 Task: Create a digital art piece inspired by a famous art movement and its cultural significance.
Action: Mouse moved to (173, 95)
Screenshot: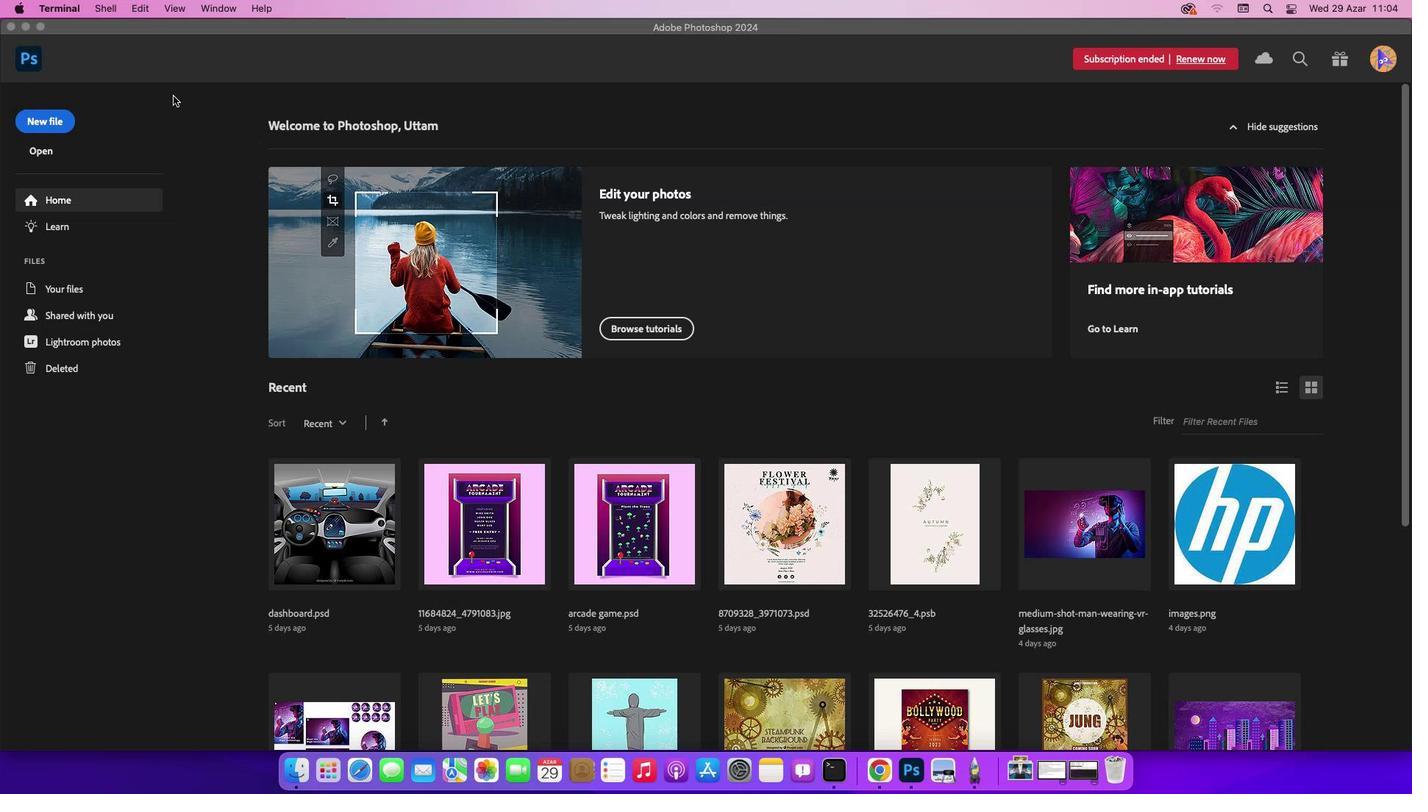 
Action: Mouse pressed left at (173, 95)
Screenshot: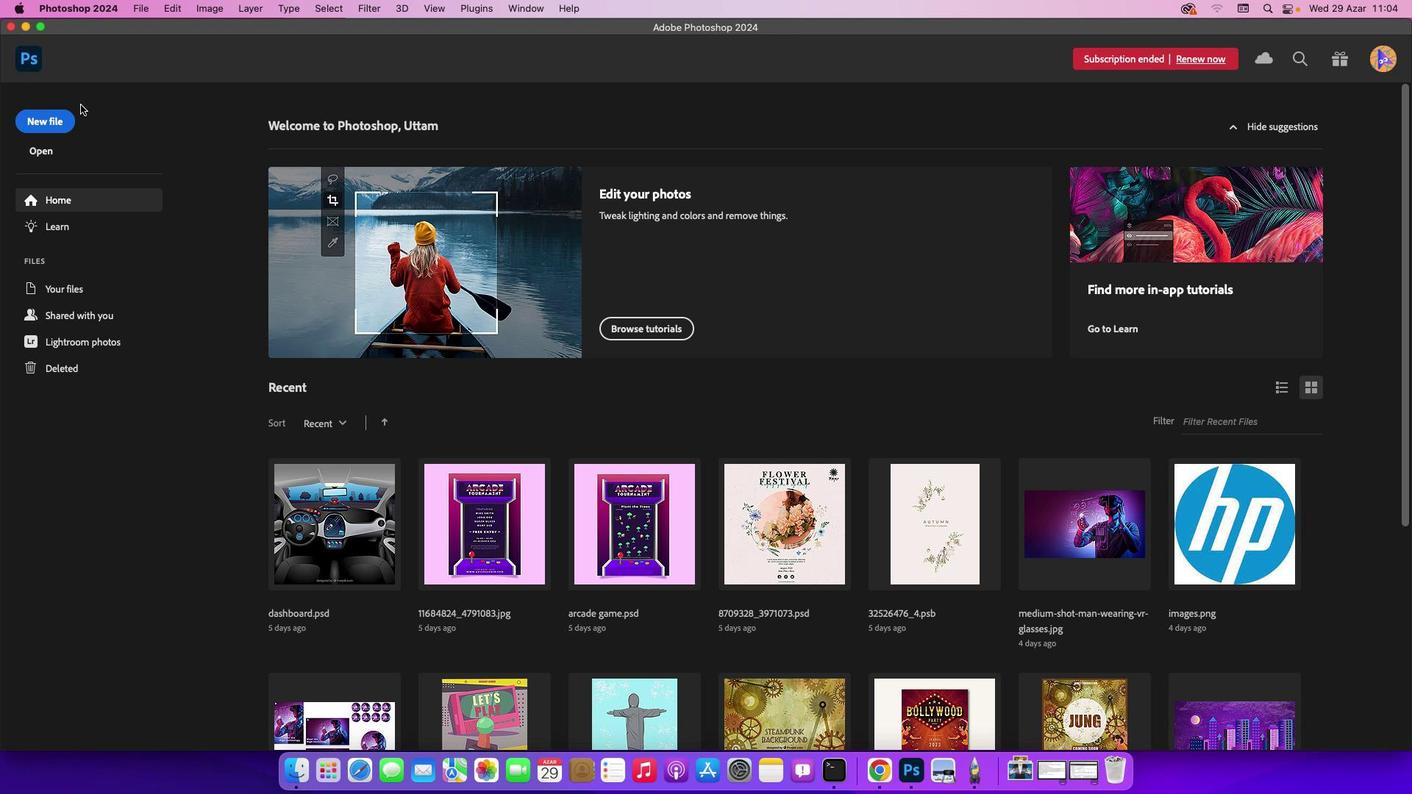 
Action: Mouse moved to (65, 119)
Screenshot: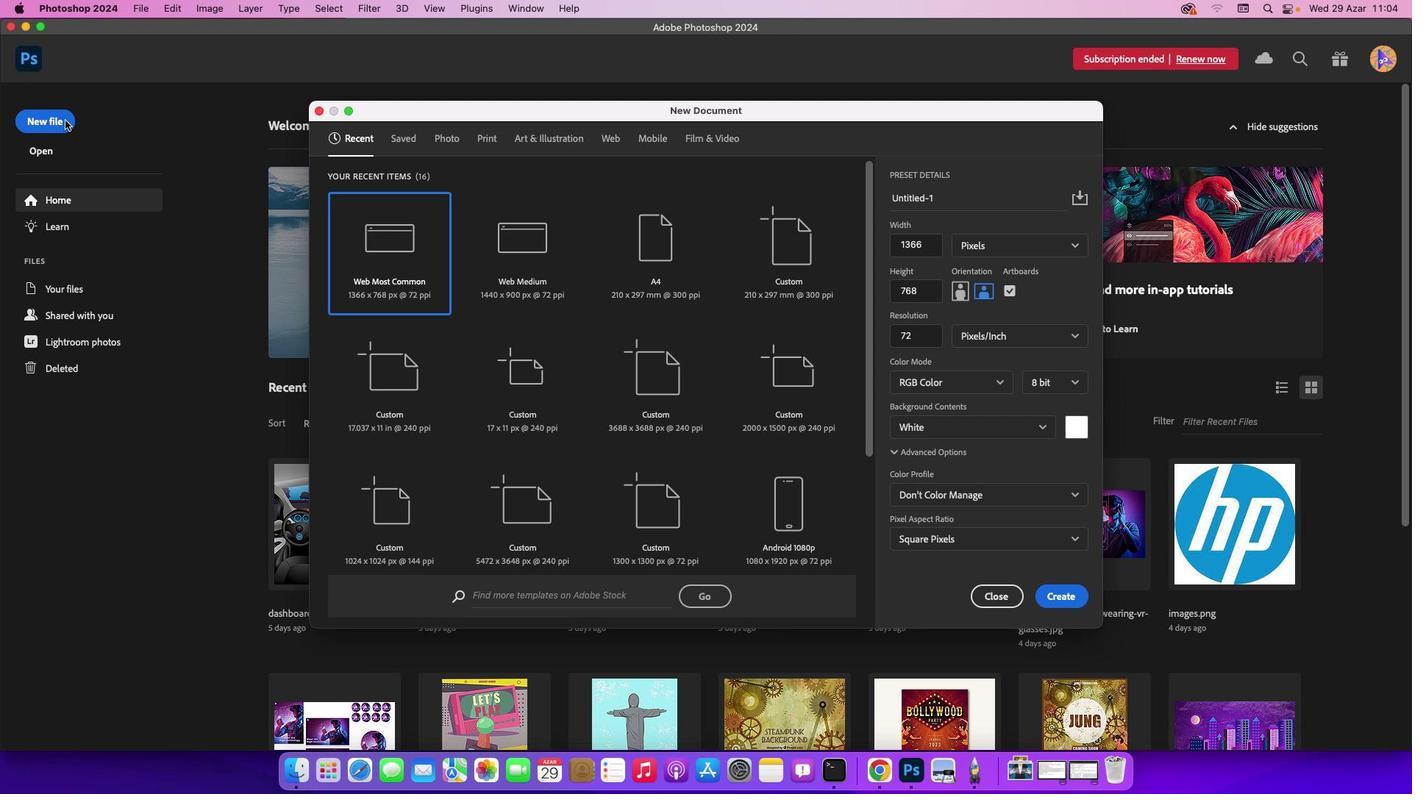 
Action: Mouse pressed left at (65, 119)
Screenshot: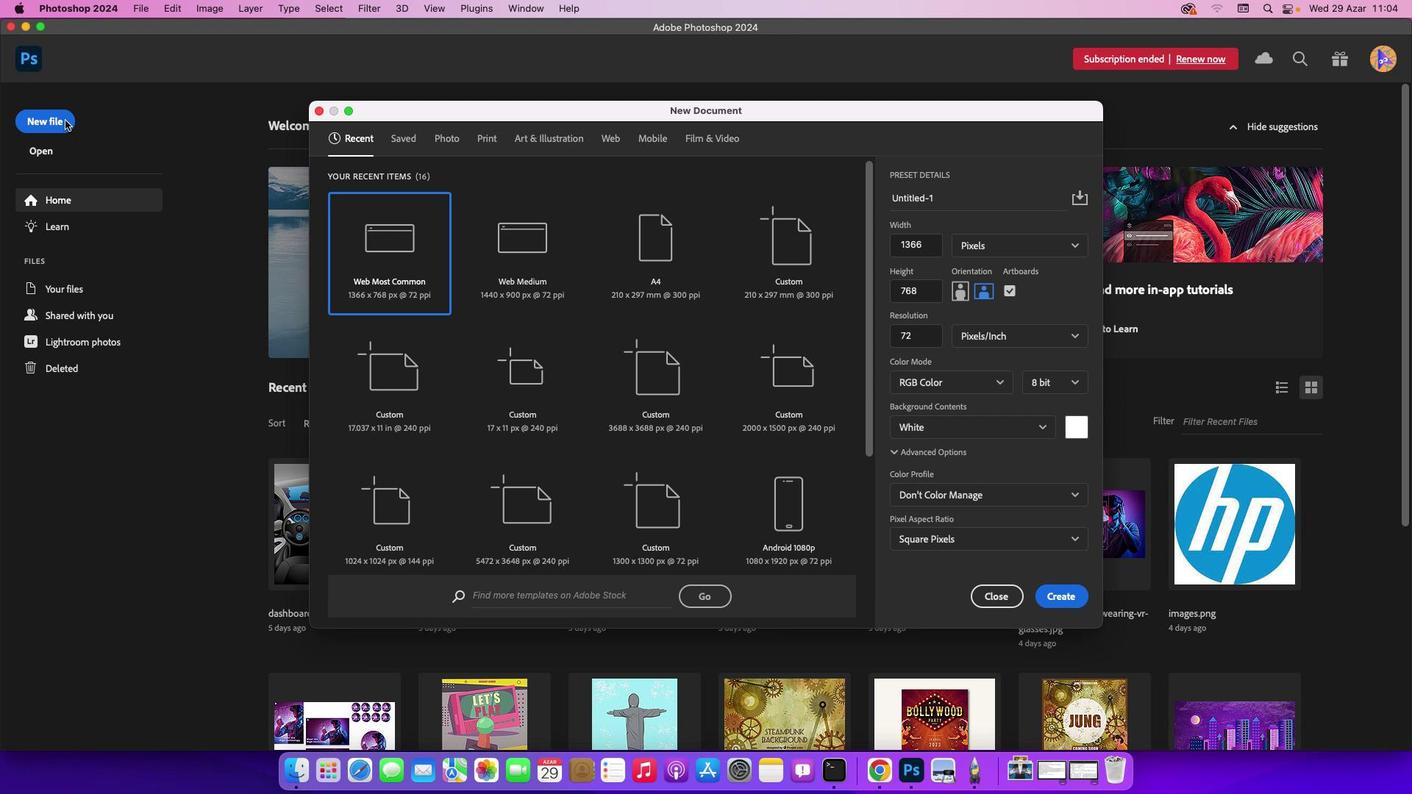
Action: Mouse moved to (1067, 600)
Screenshot: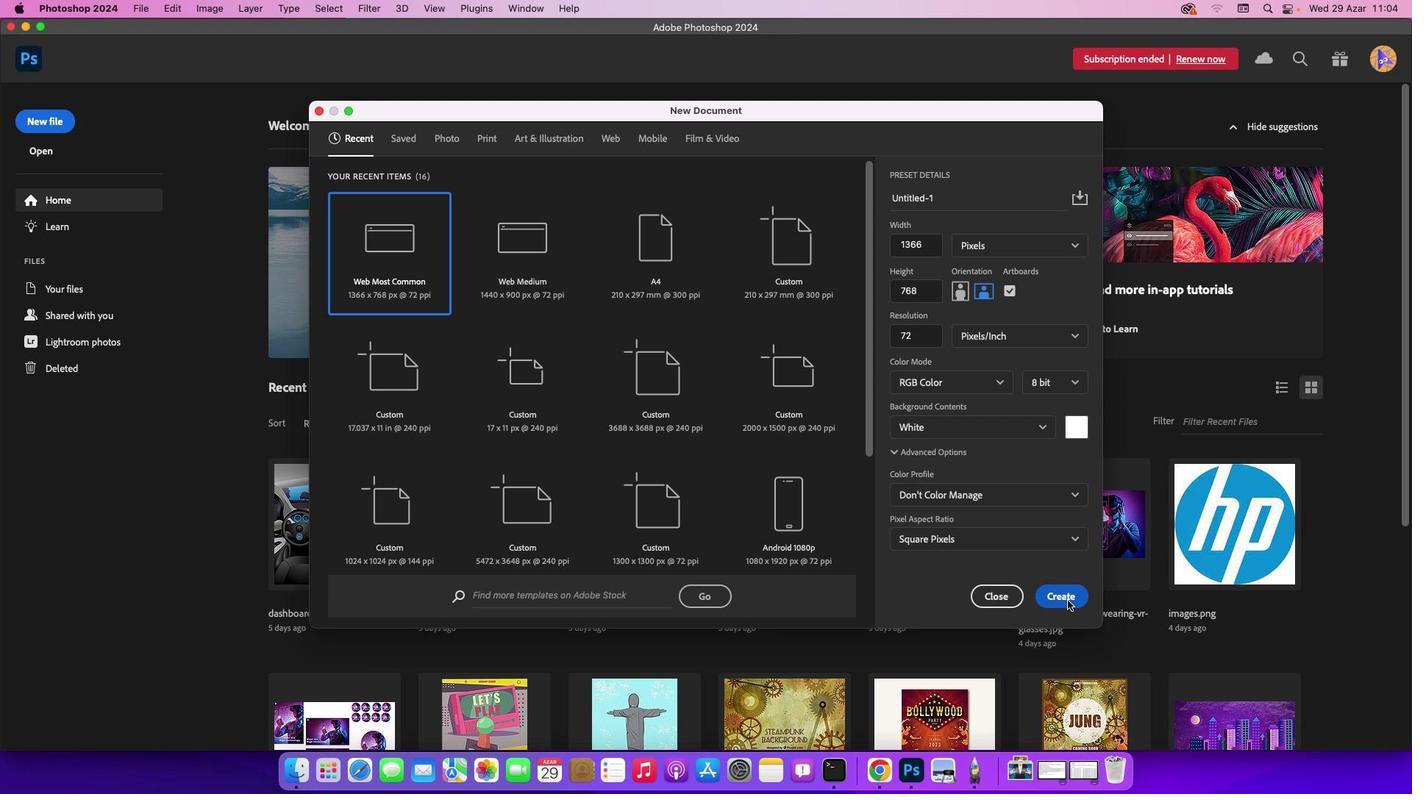 
Action: Mouse pressed left at (1067, 600)
Screenshot: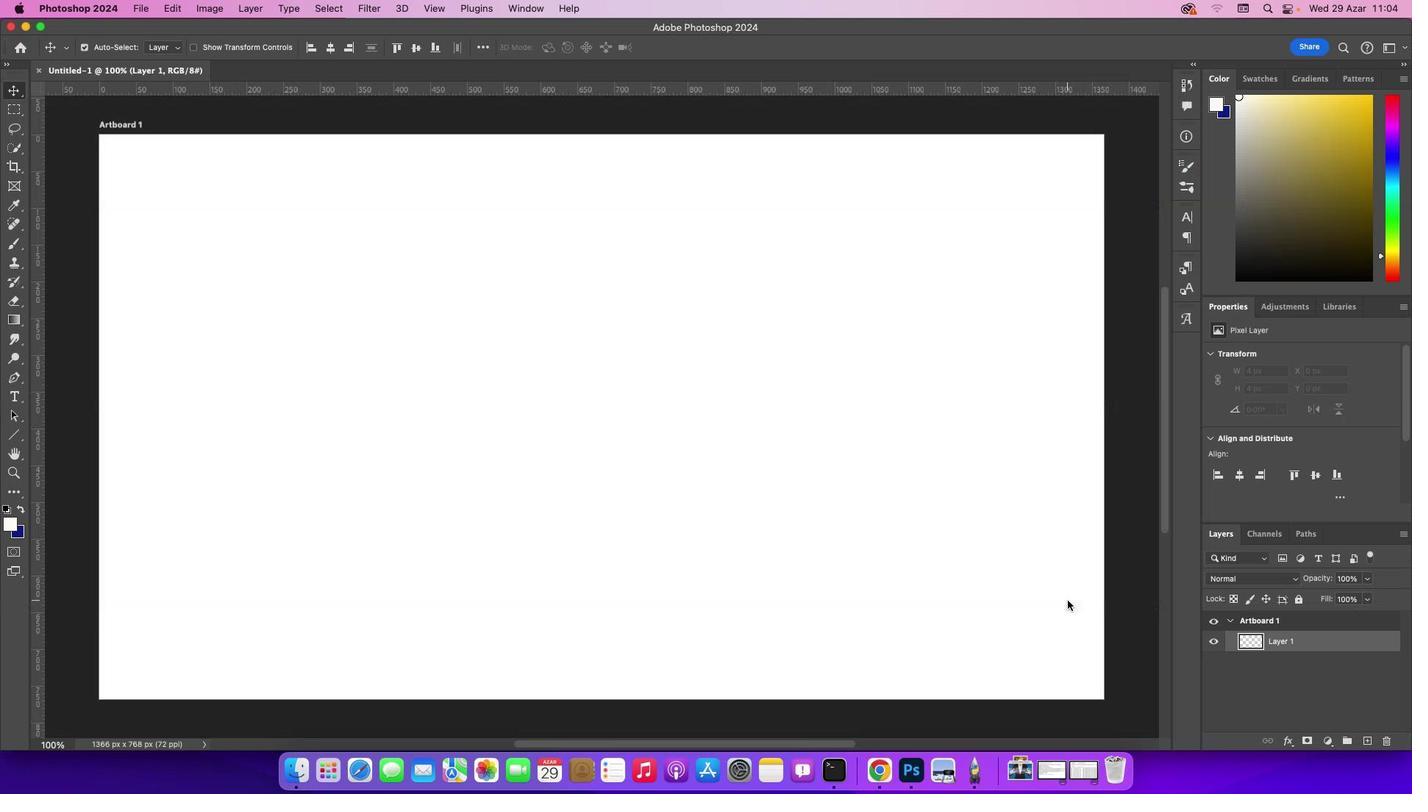 
Action: Mouse moved to (1363, 745)
Screenshot: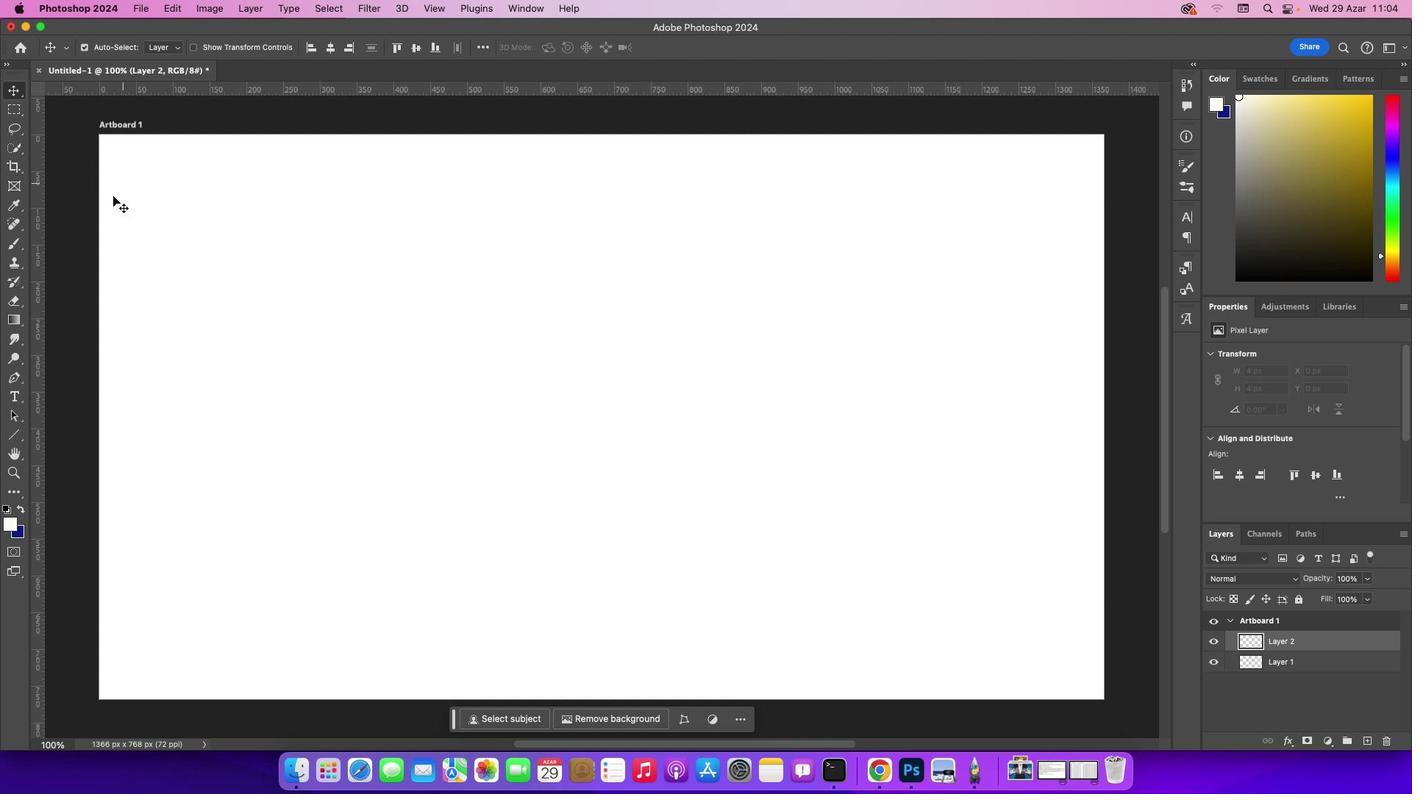 
Action: Mouse pressed left at (1363, 745)
Screenshot: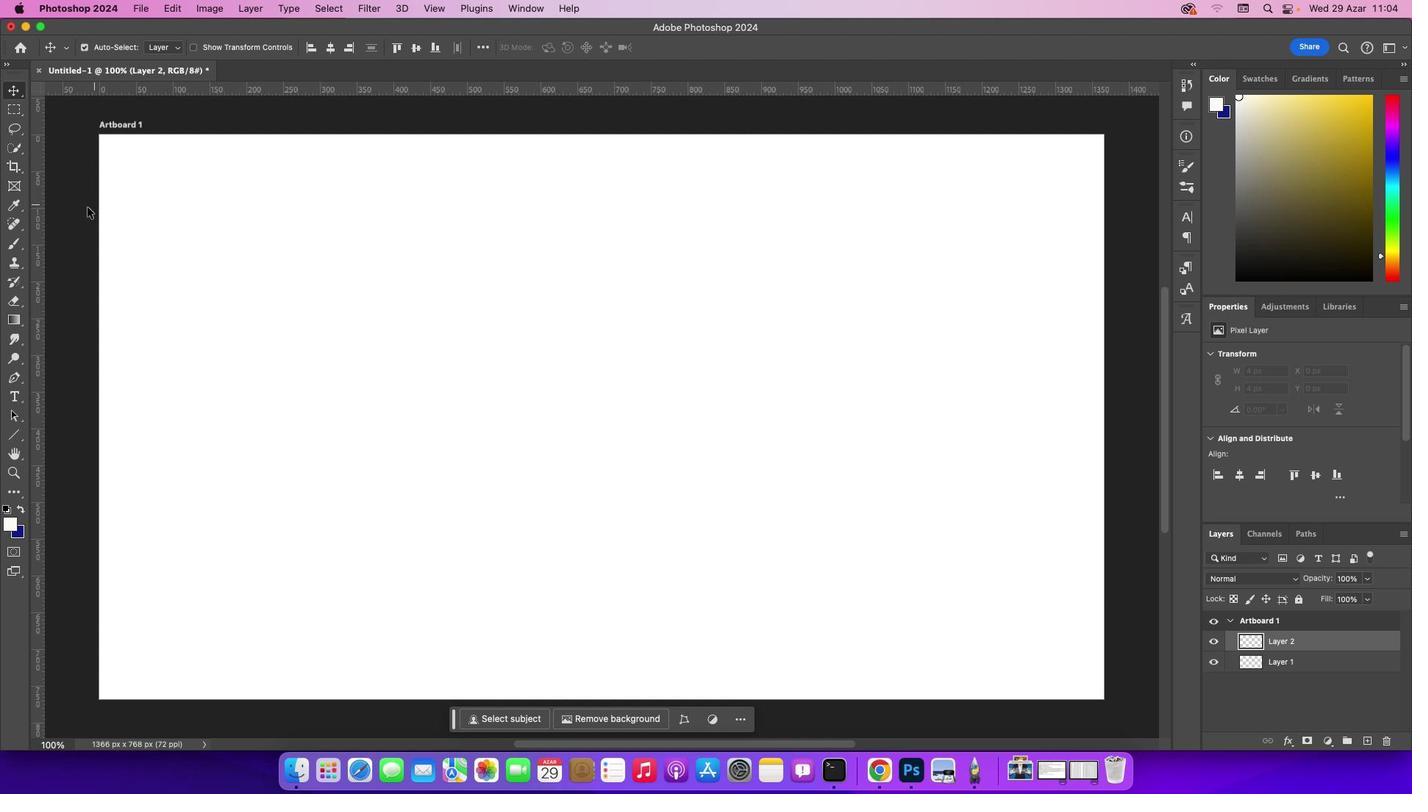 
Action: Mouse moved to (13, 380)
Screenshot: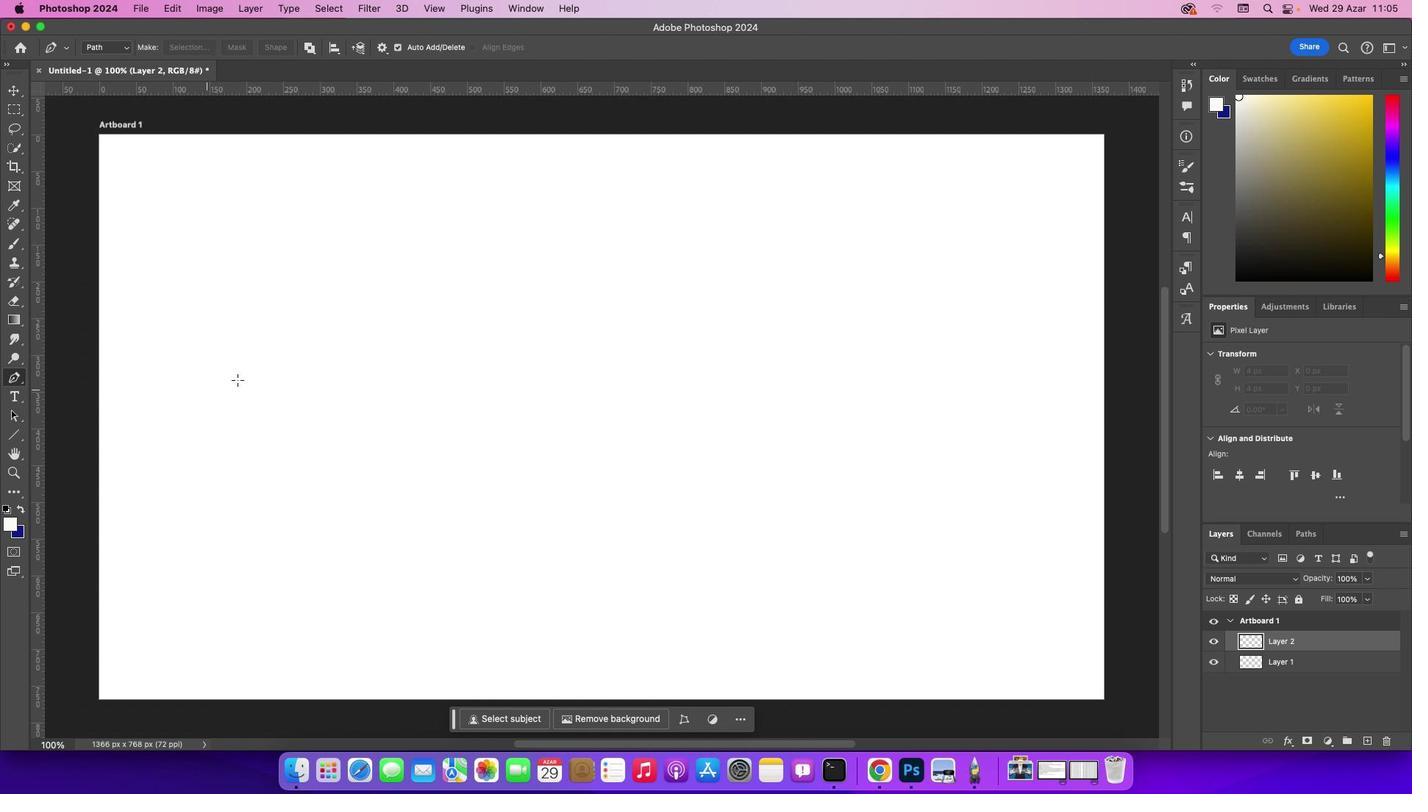
Action: Mouse pressed left at (13, 380)
Screenshot: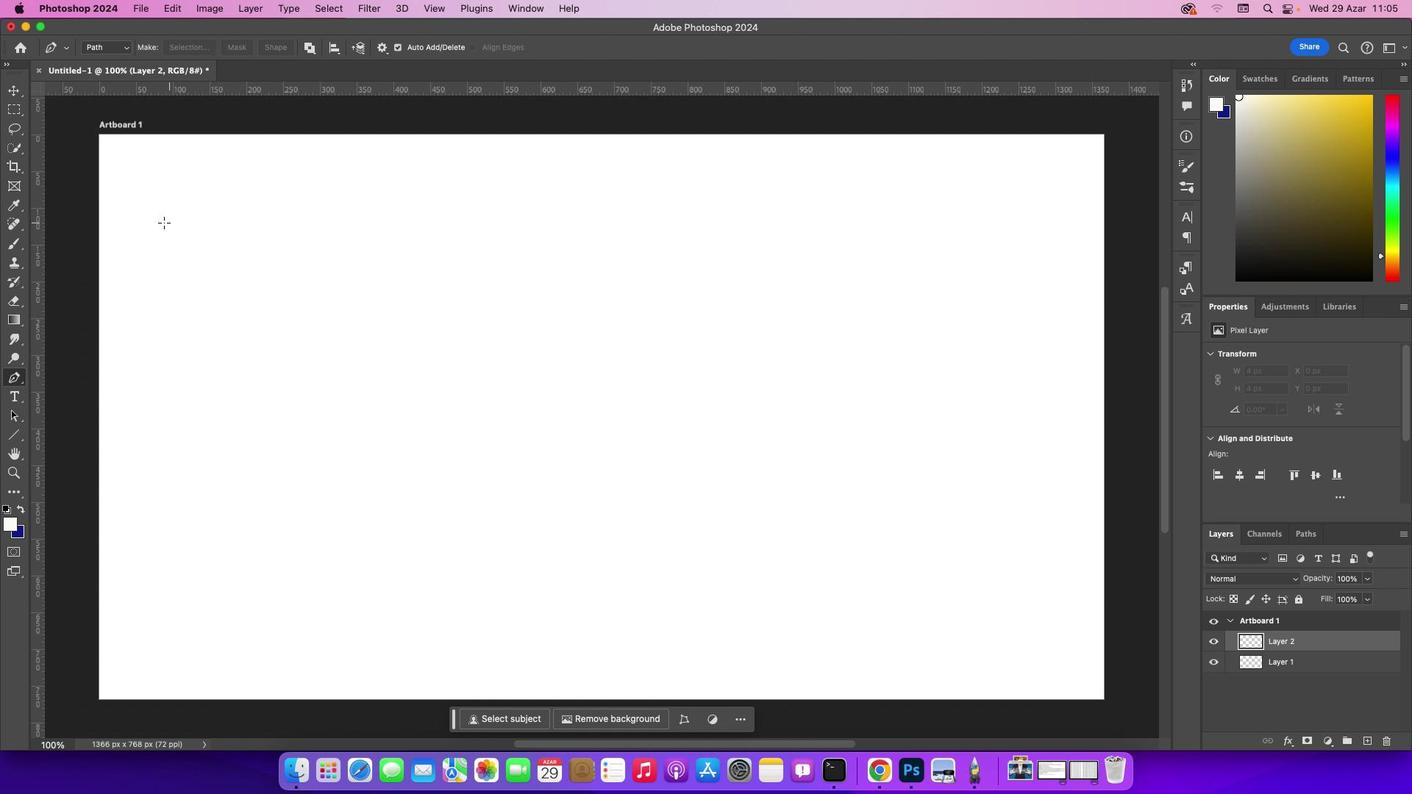 
Action: Mouse moved to (105, 228)
Screenshot: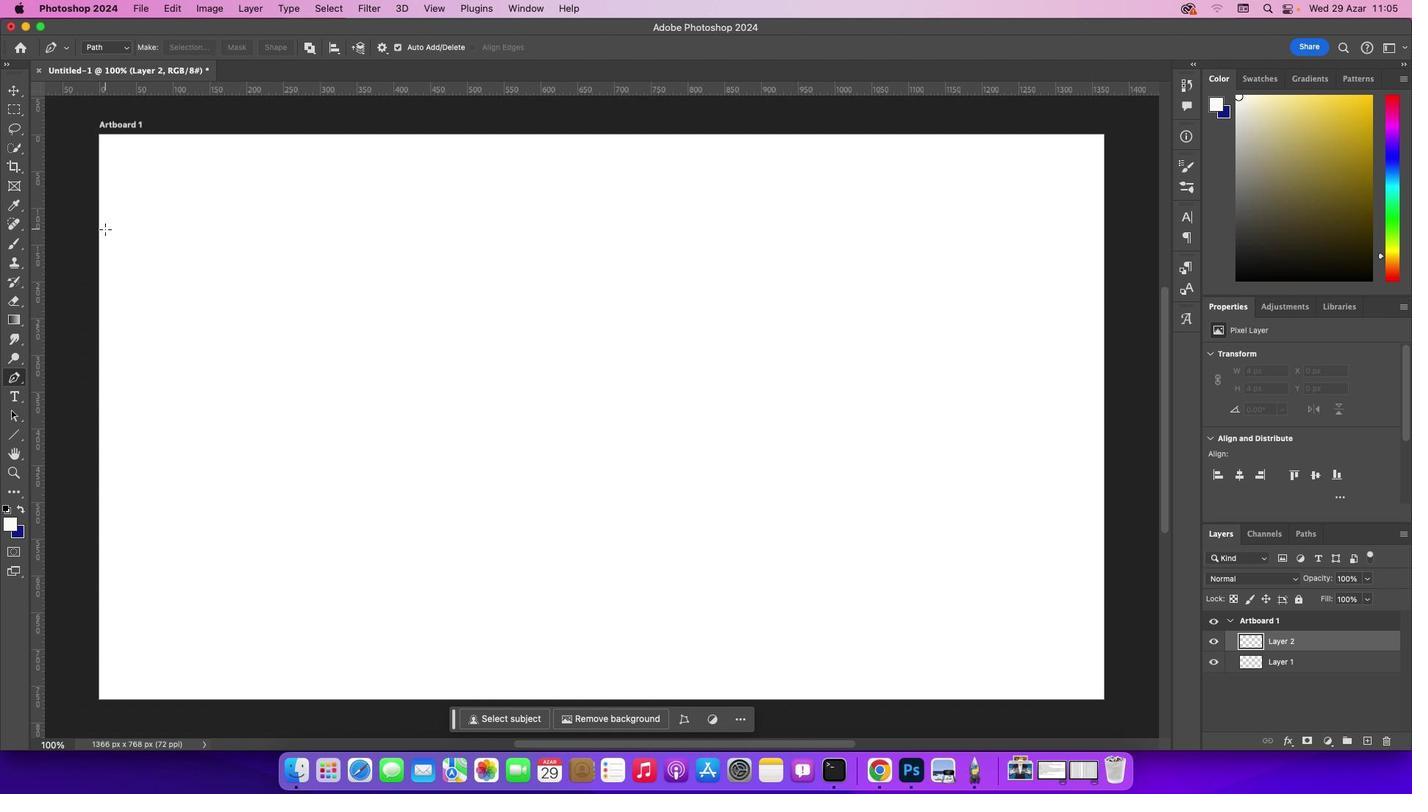 
Action: Key pressed Key.caps_lock
Screenshot: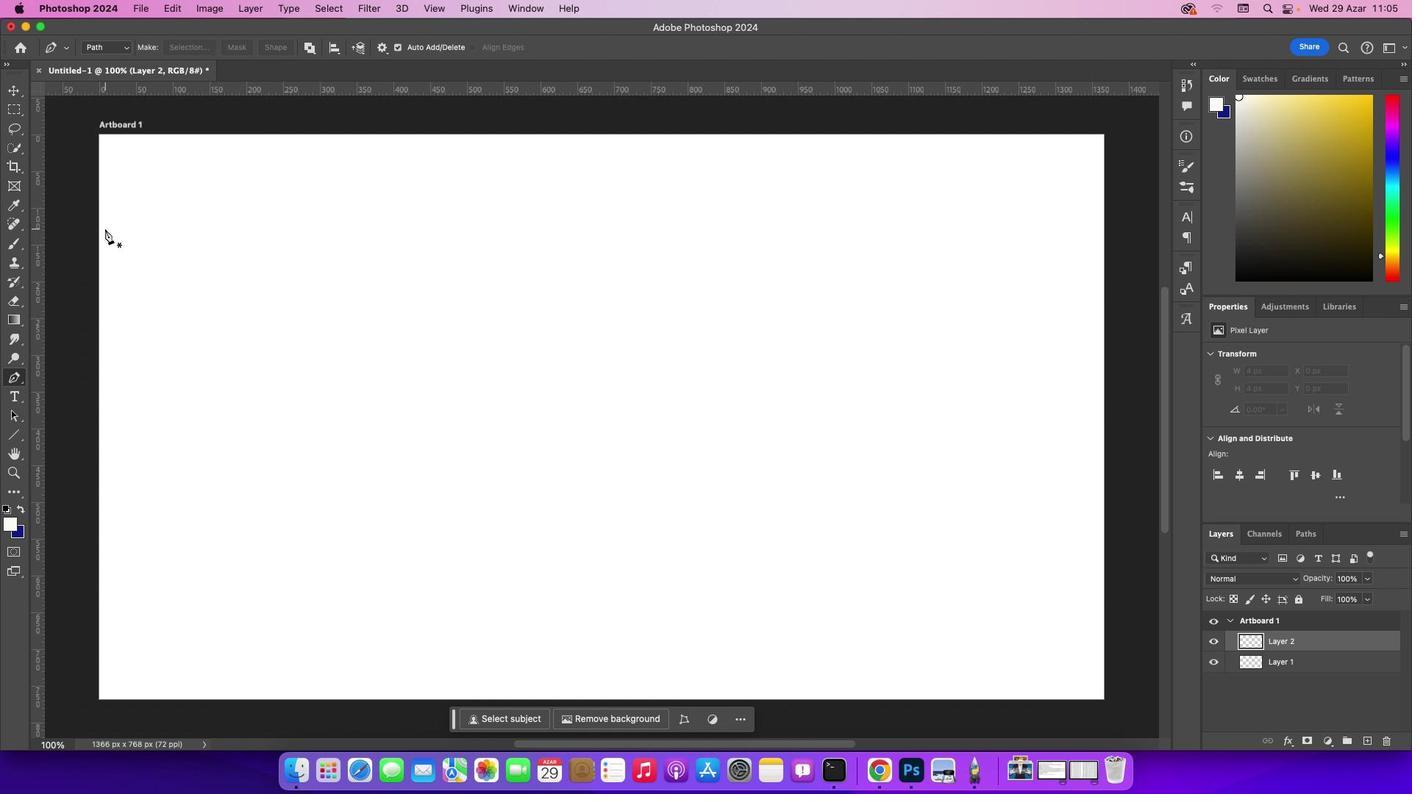 
Action: Mouse moved to (99, 244)
Screenshot: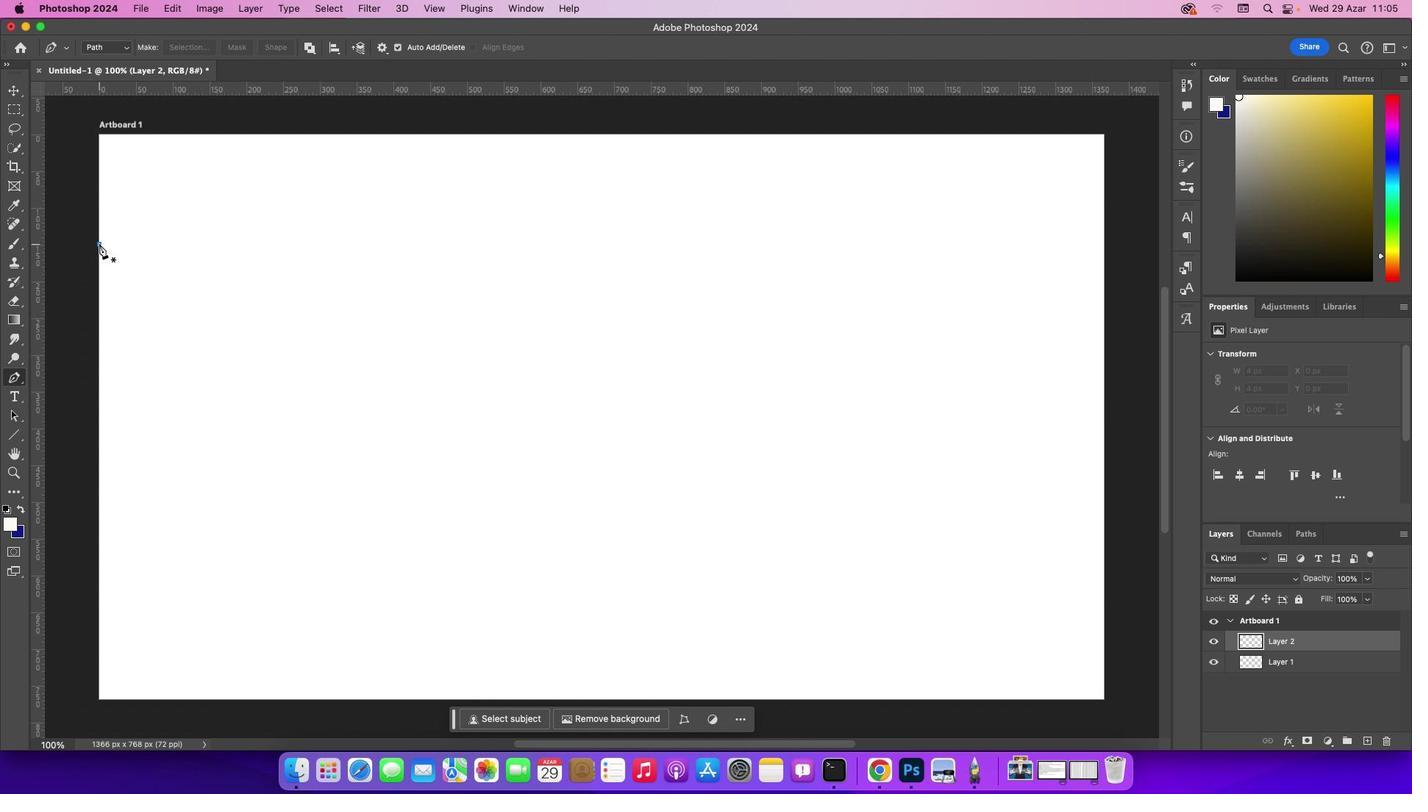 
Action: Mouse pressed left at (99, 244)
Screenshot: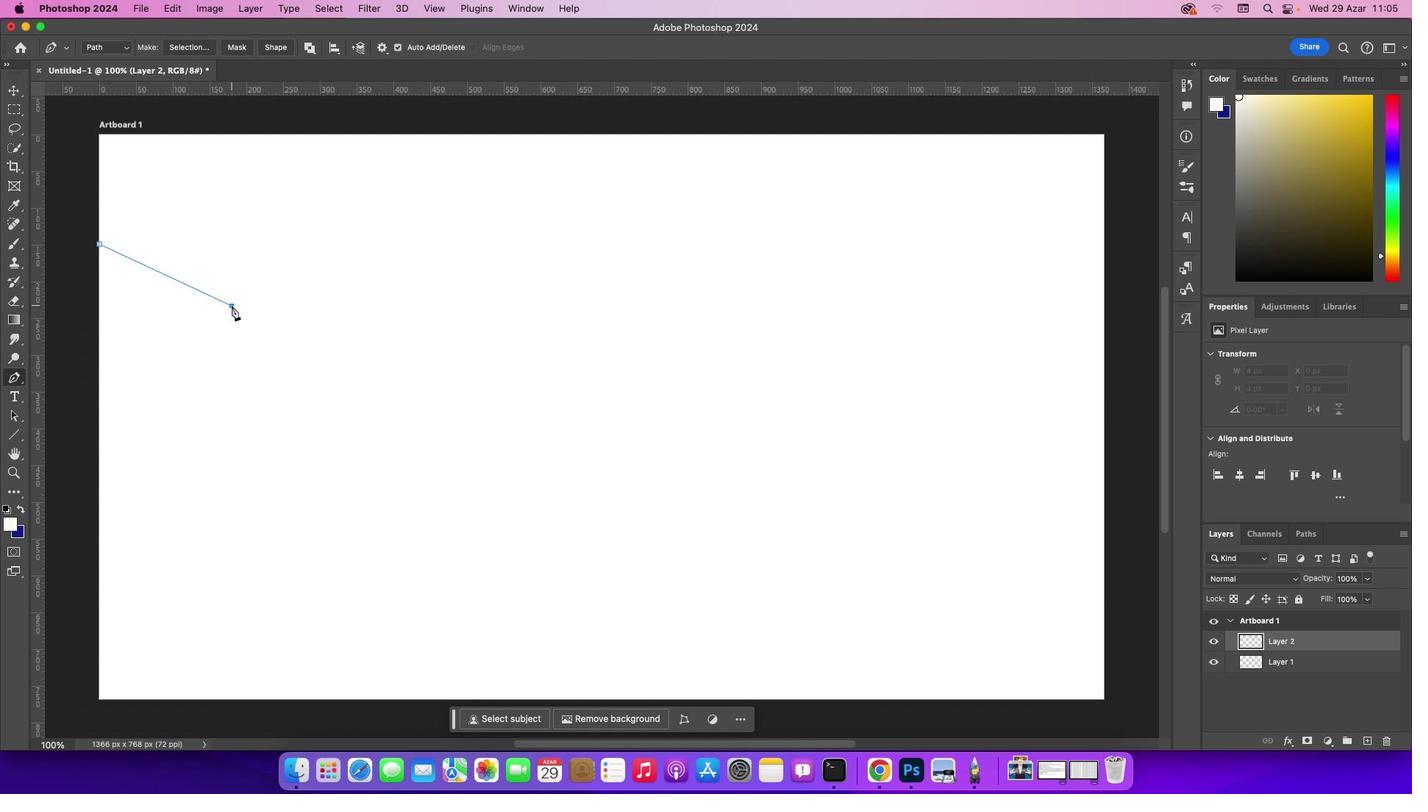 
Action: Mouse moved to (231, 305)
Screenshot: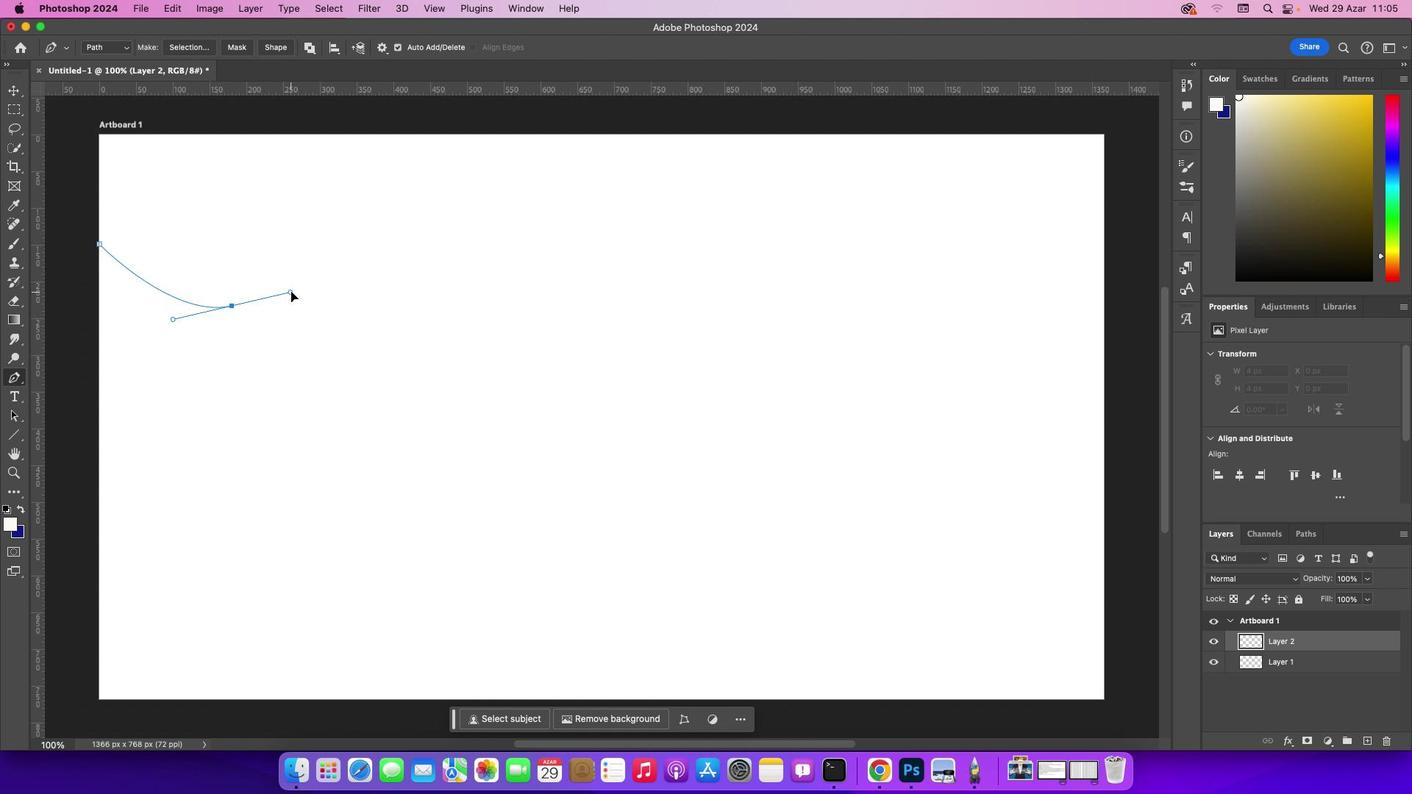 
Action: Mouse pressed left at (231, 305)
Screenshot: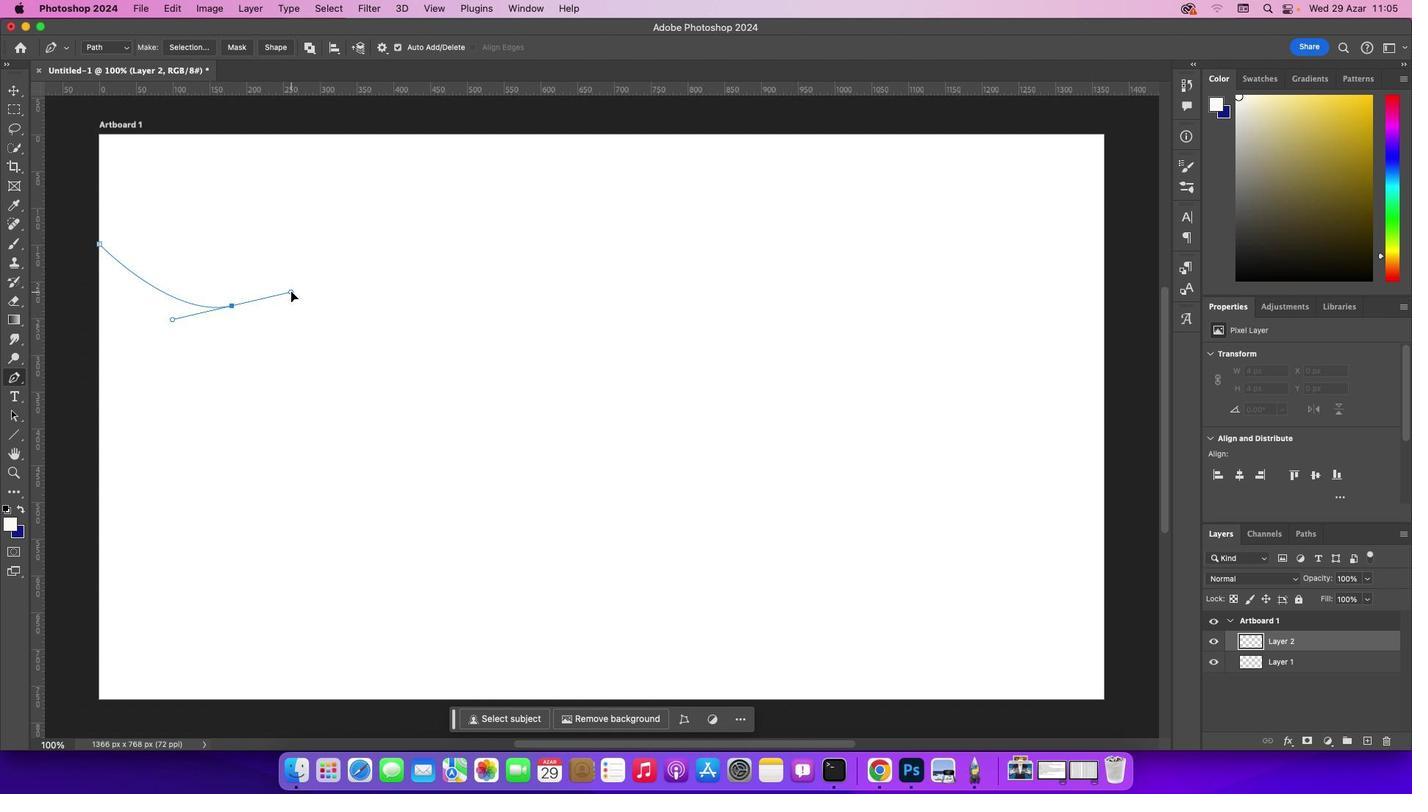 
Action: Mouse moved to (470, 254)
Screenshot: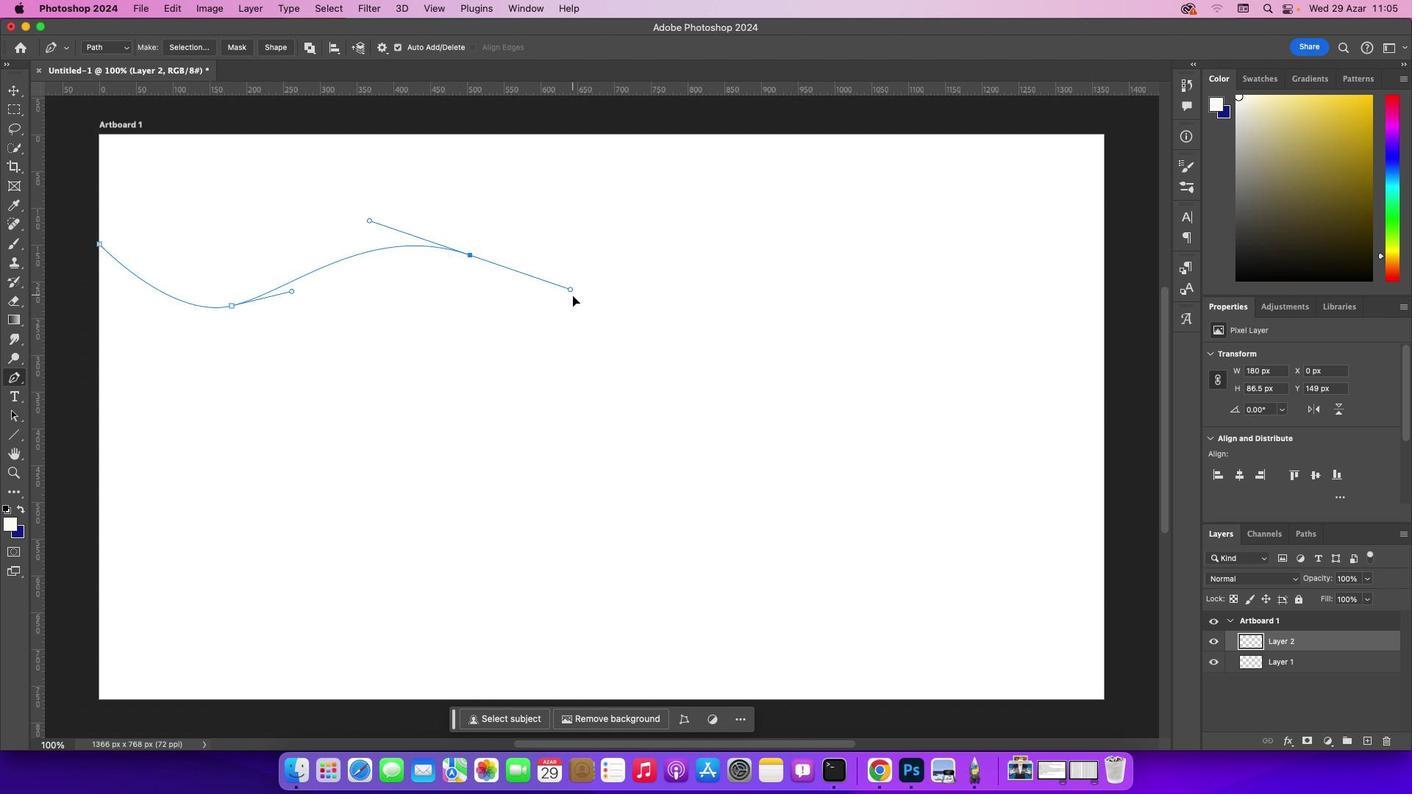 
Action: Mouse pressed left at (470, 254)
Screenshot: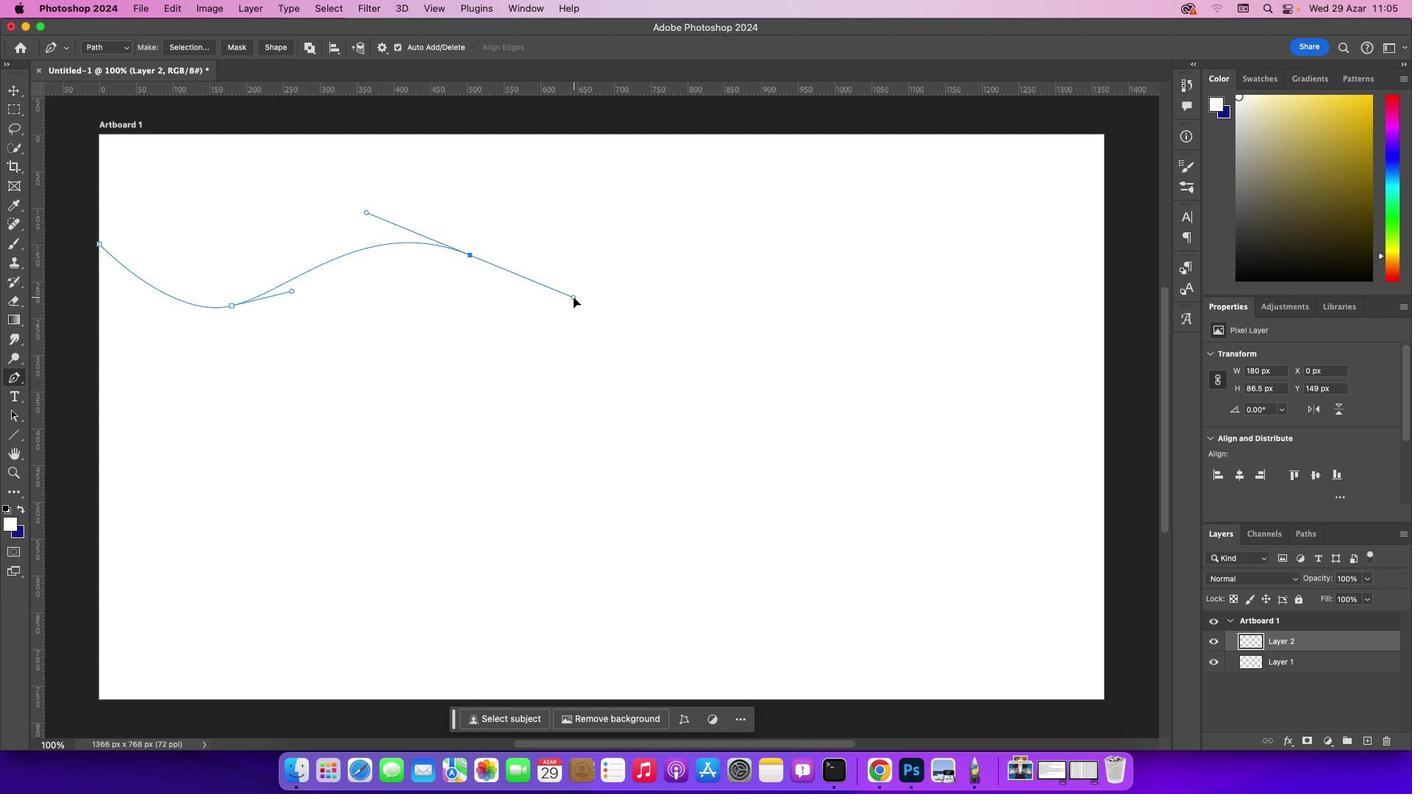 
Action: Mouse moved to (674, 252)
Screenshot: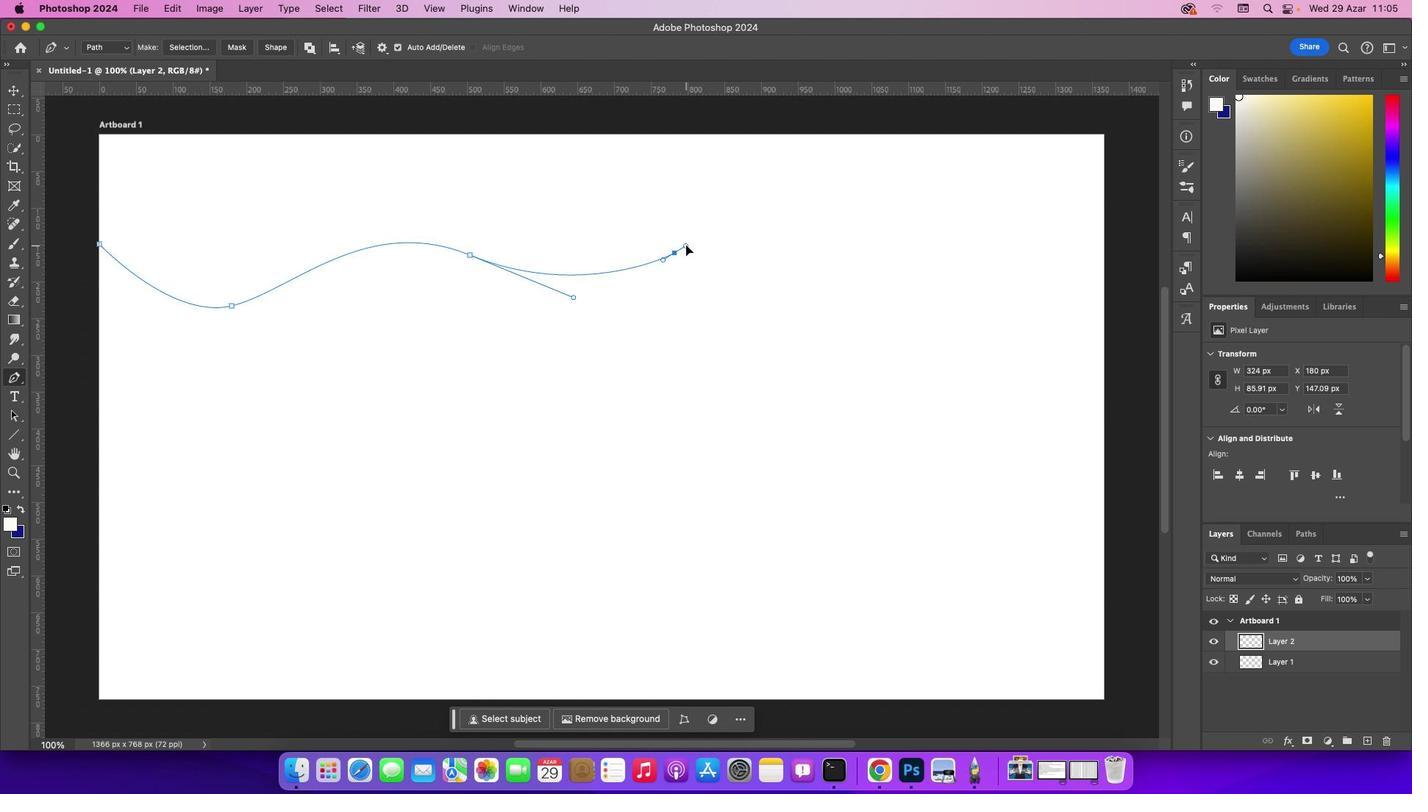 
Action: Mouse pressed left at (674, 252)
Screenshot: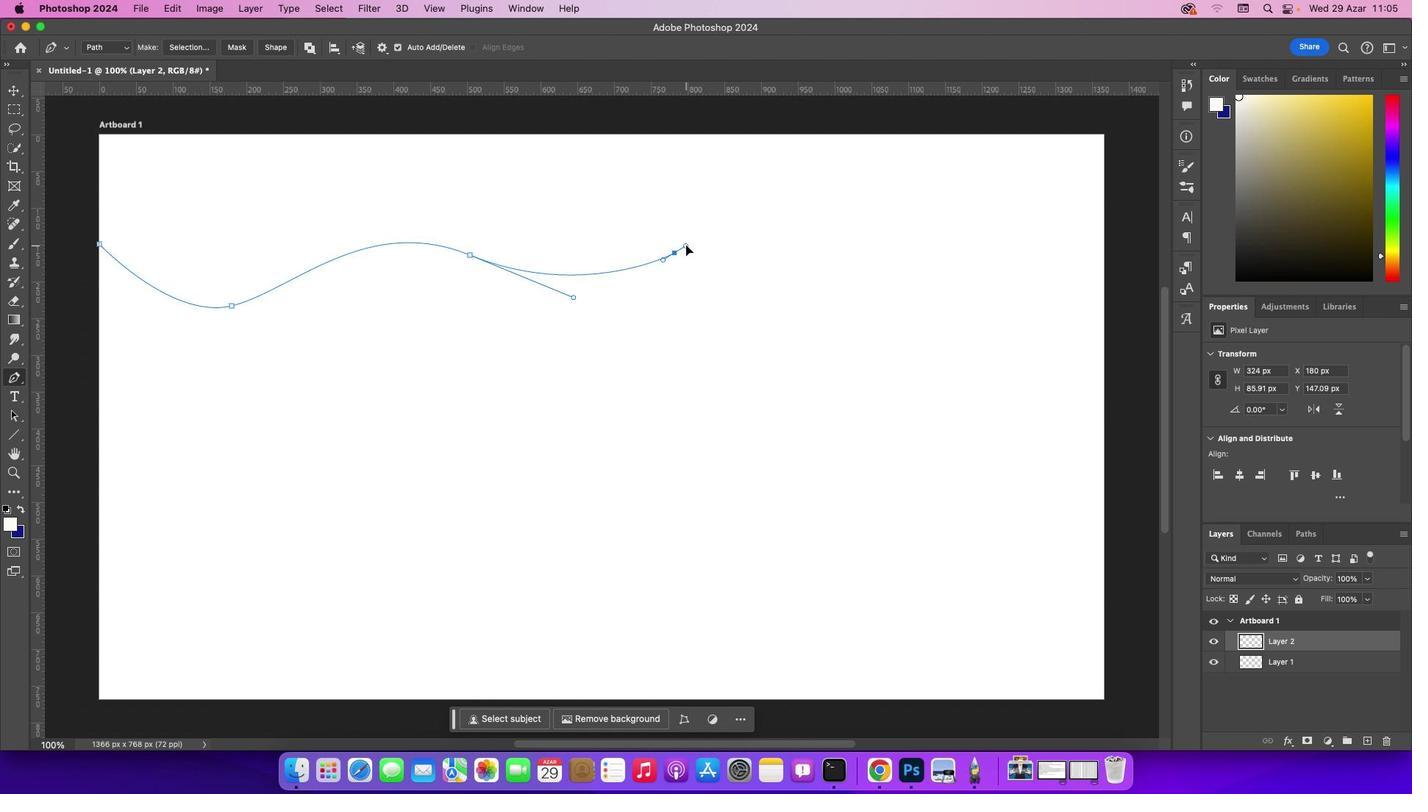 
Action: Mouse moved to (776, 234)
Screenshot: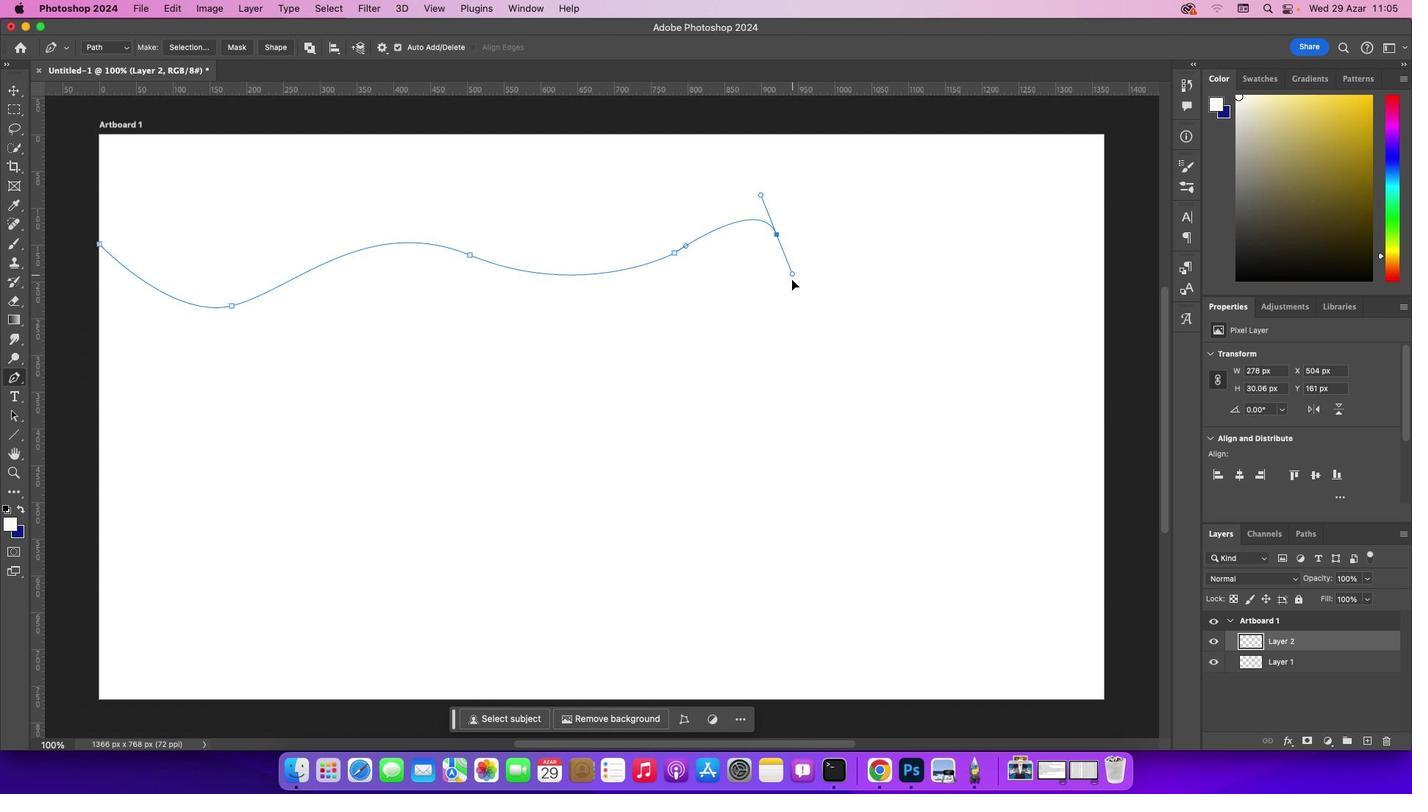 
Action: Mouse pressed left at (776, 234)
Screenshot: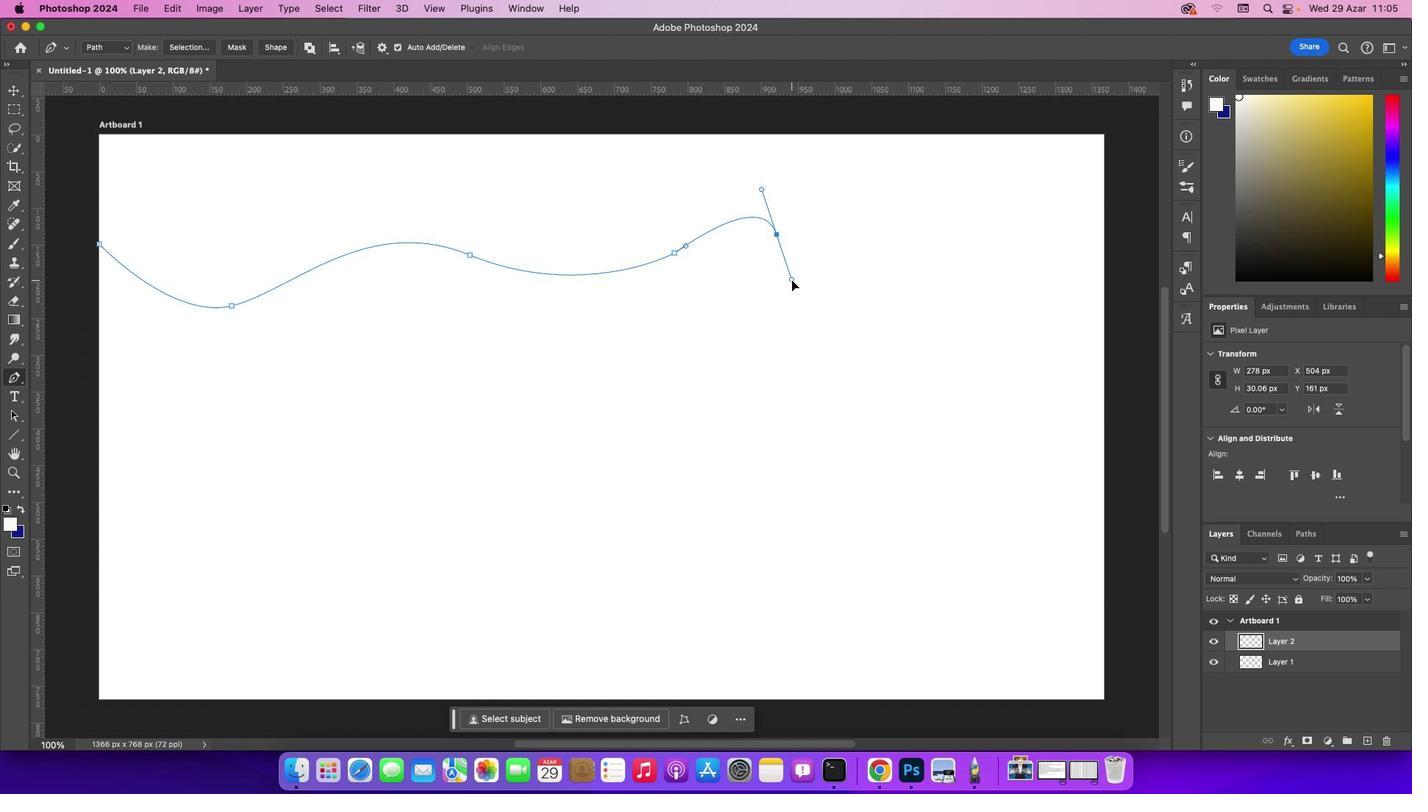 
Action: Mouse moved to (875, 348)
Screenshot: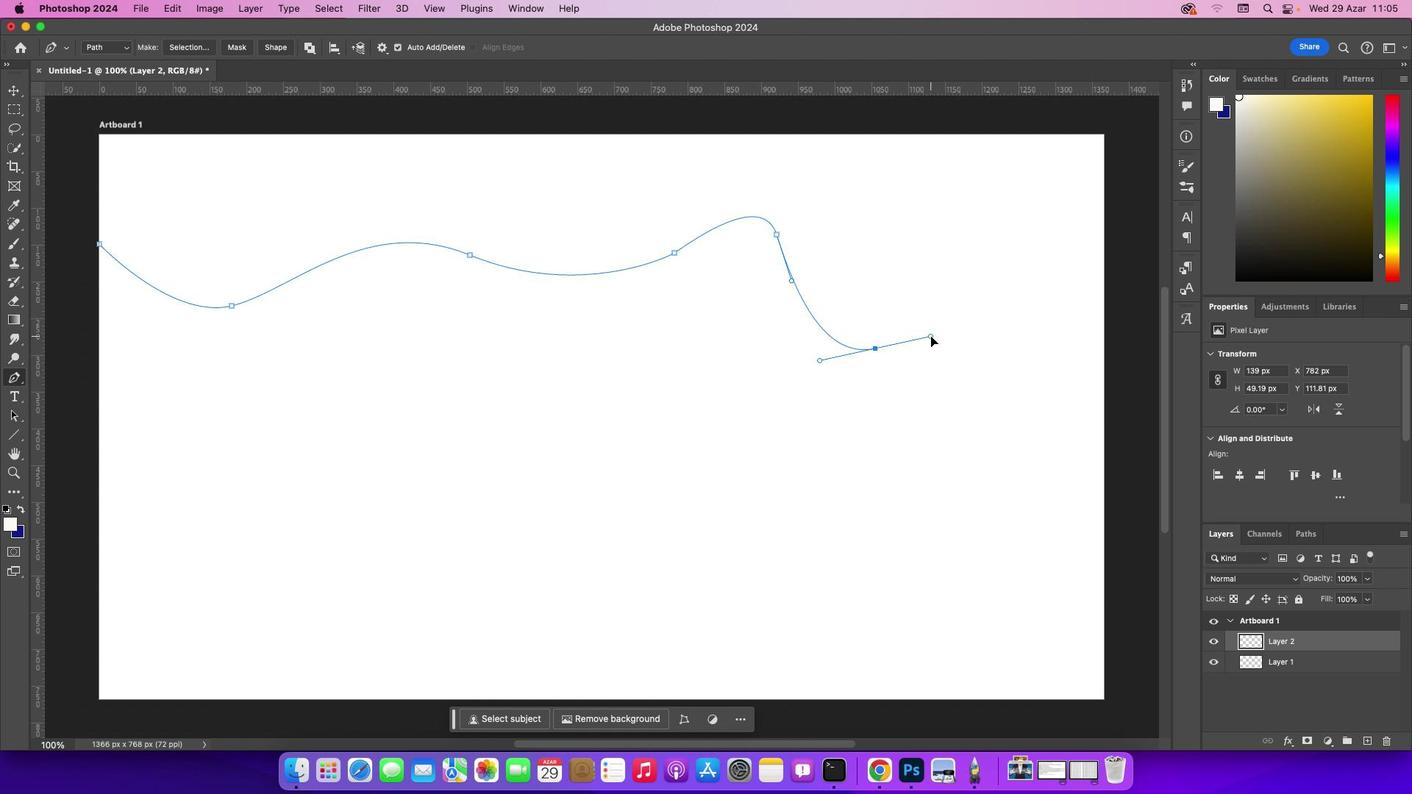 
Action: Mouse pressed left at (875, 348)
Screenshot: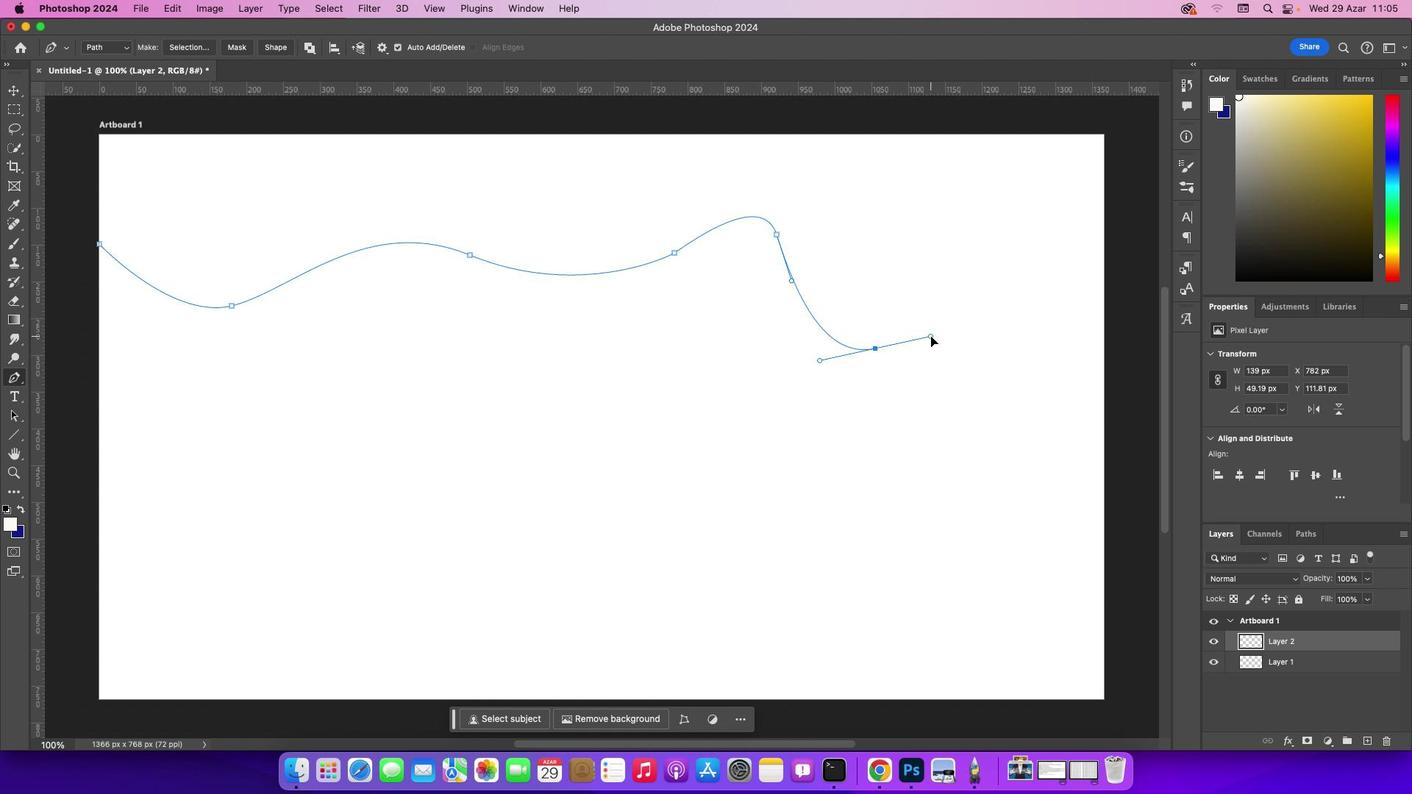 
Action: Mouse moved to (991, 317)
Screenshot: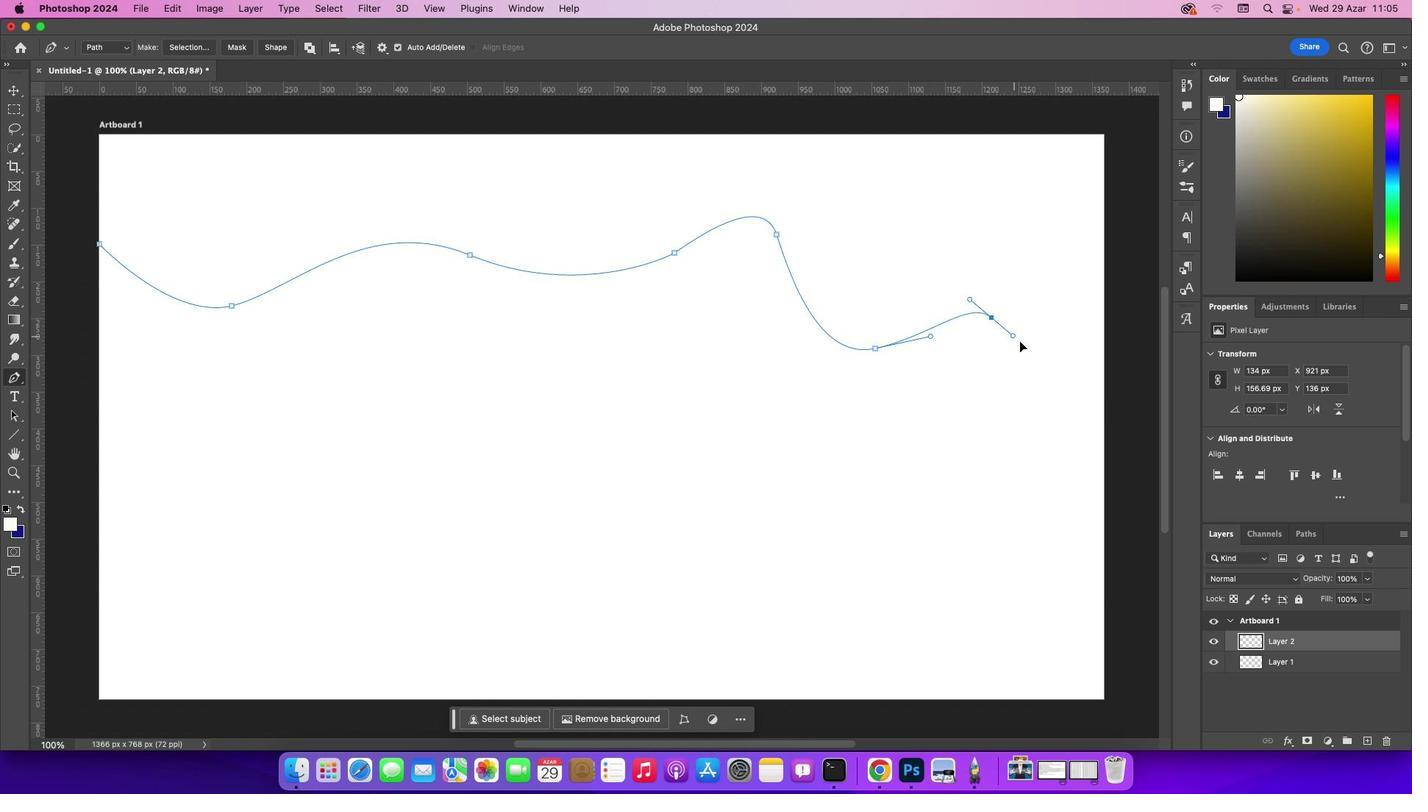 
Action: Mouse pressed left at (991, 317)
Screenshot: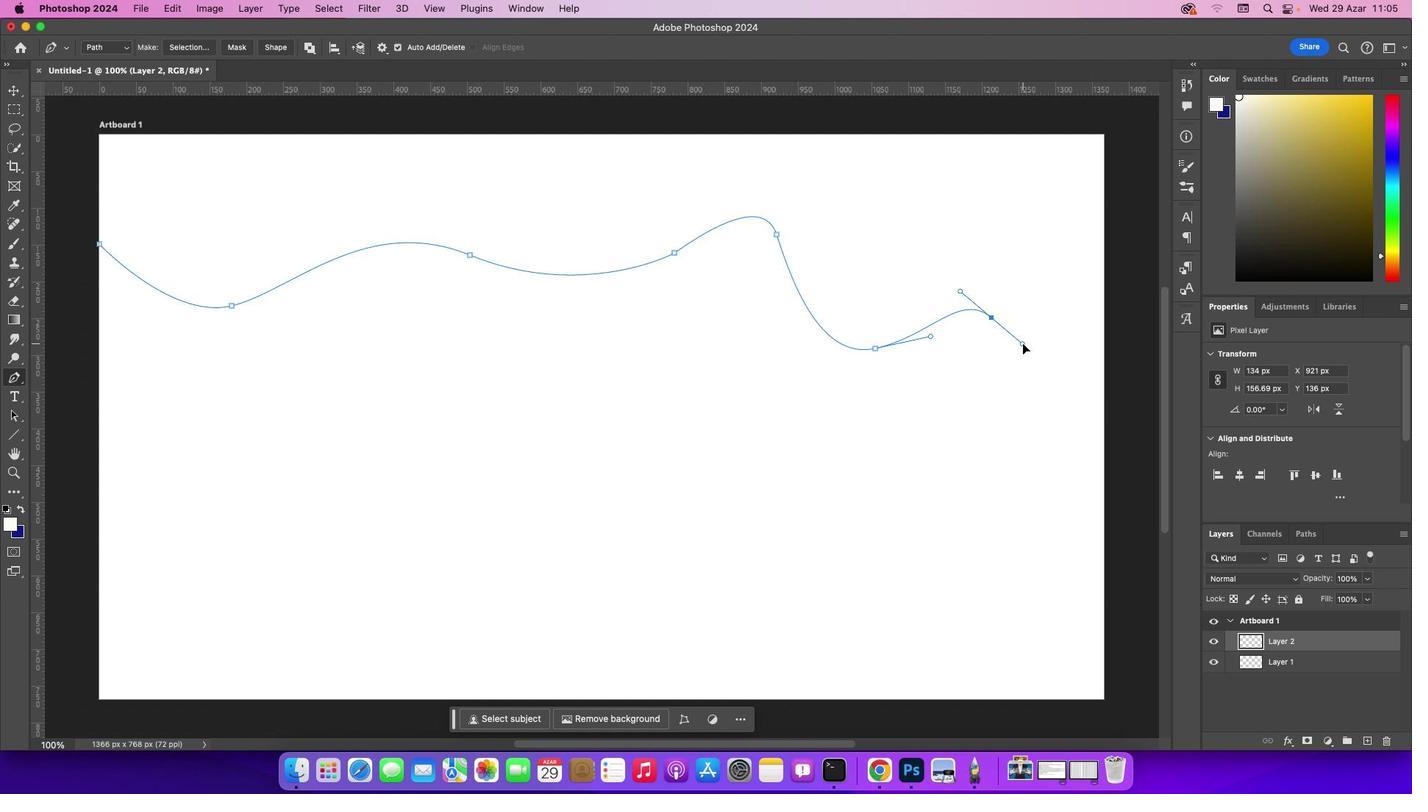
Action: Mouse moved to (1103, 314)
Screenshot: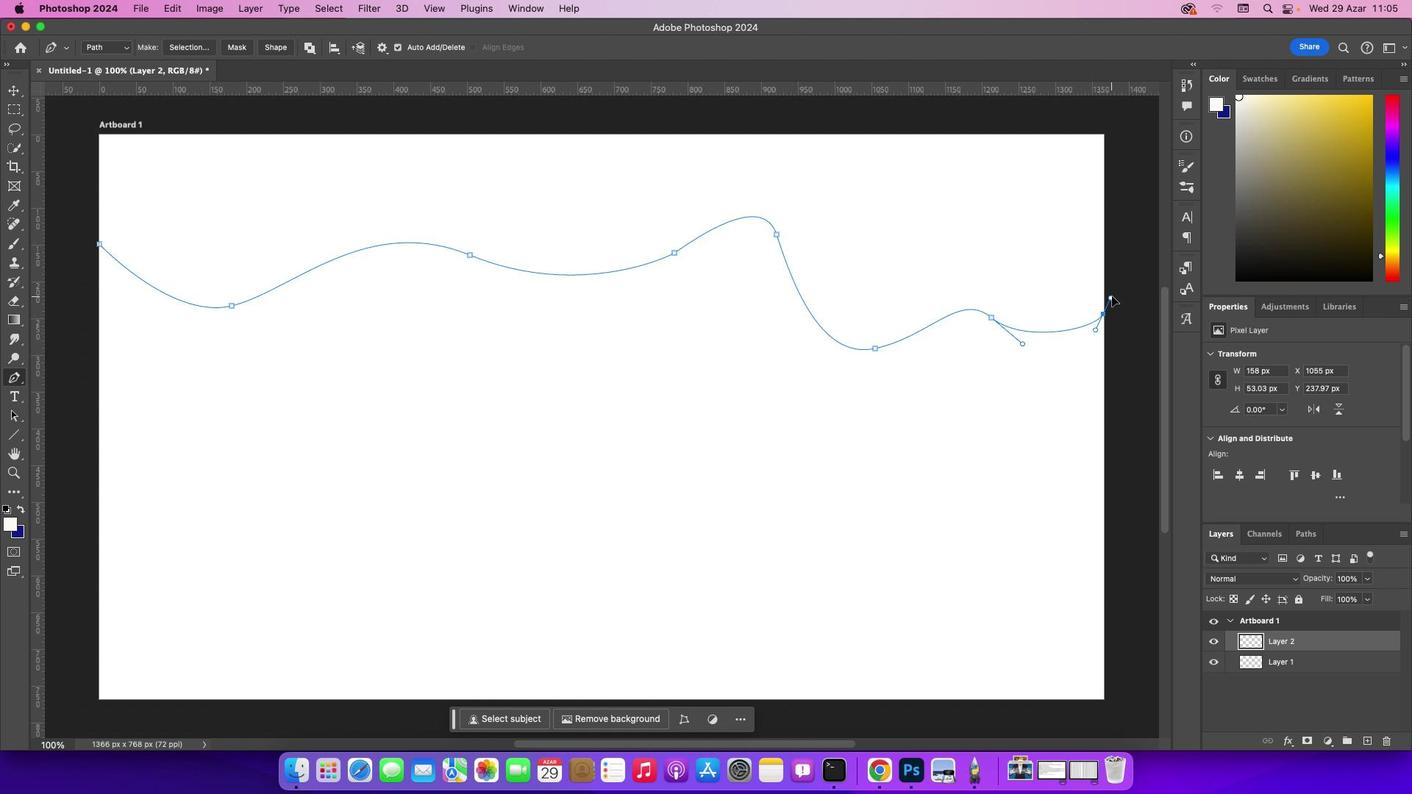 
Action: Mouse pressed left at (1103, 314)
Screenshot: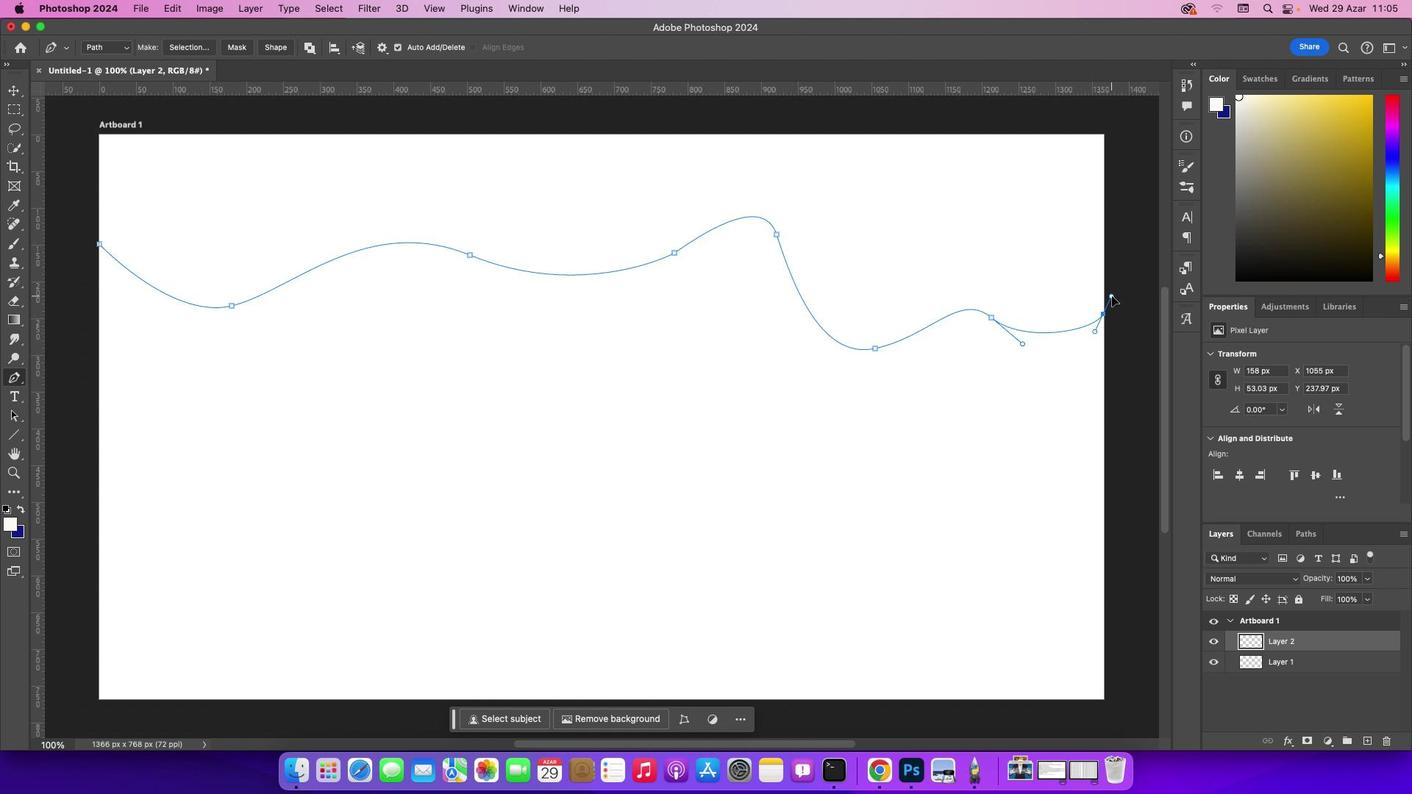 
Action: Mouse moved to (1104, 133)
Screenshot: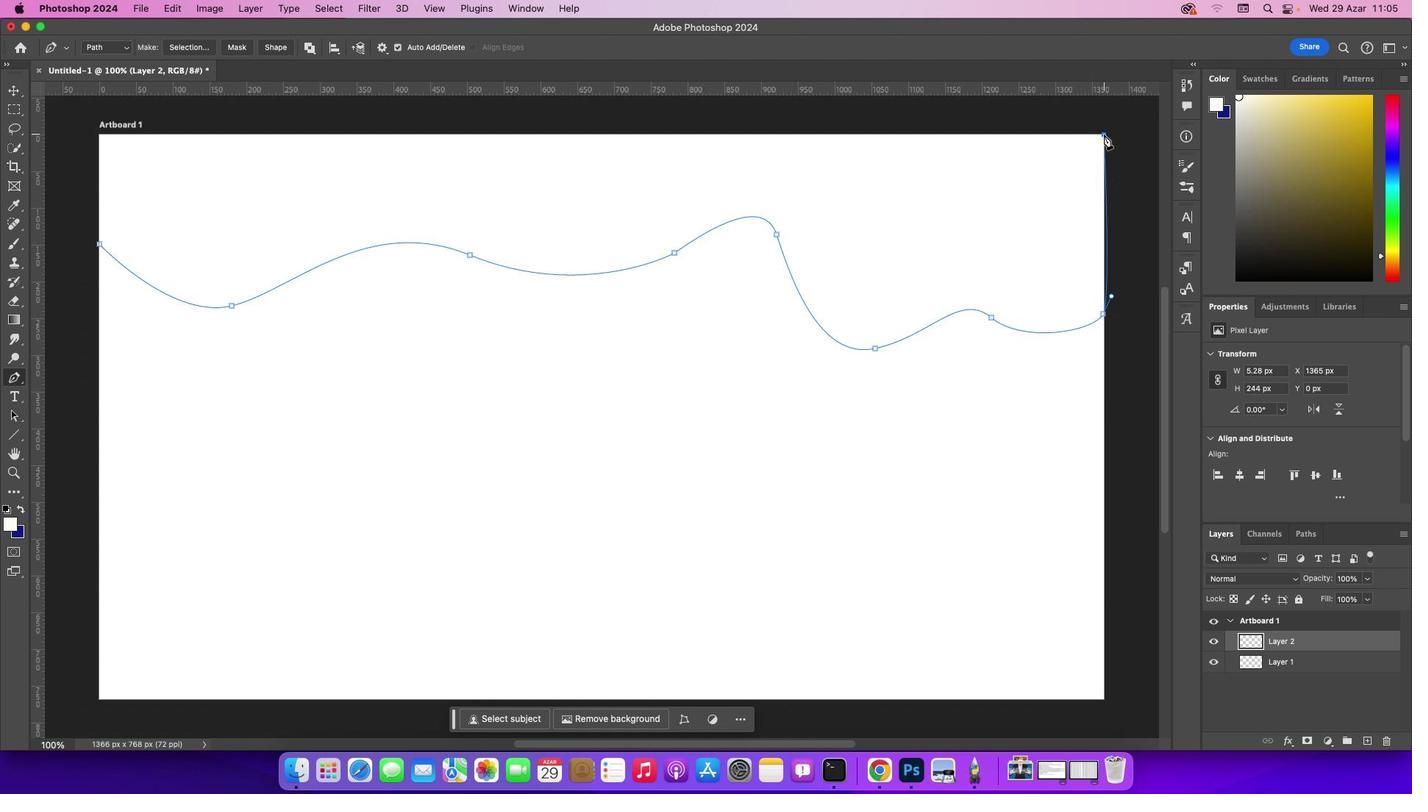
Action: Mouse pressed left at (1104, 133)
Screenshot: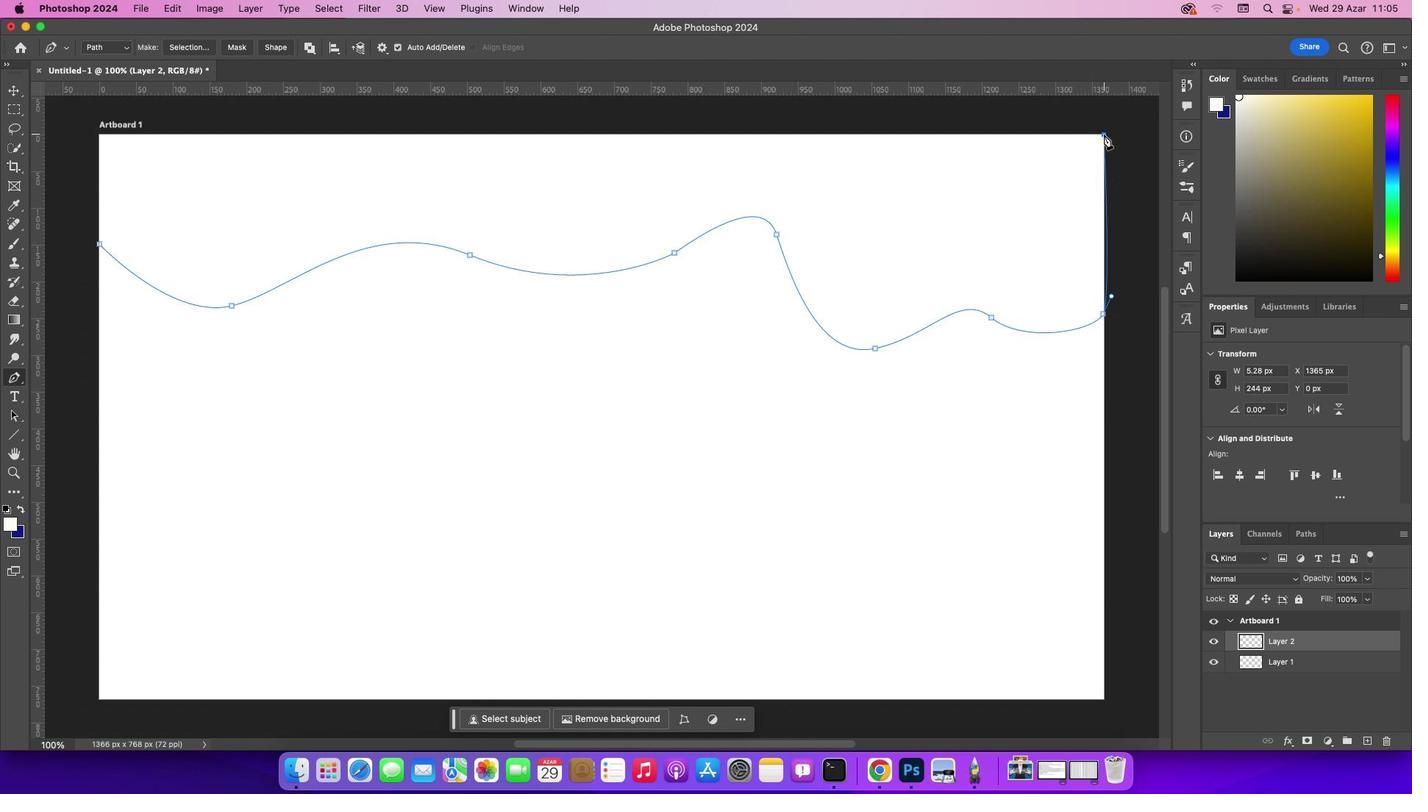 
Action: Mouse moved to (1103, 133)
Screenshot: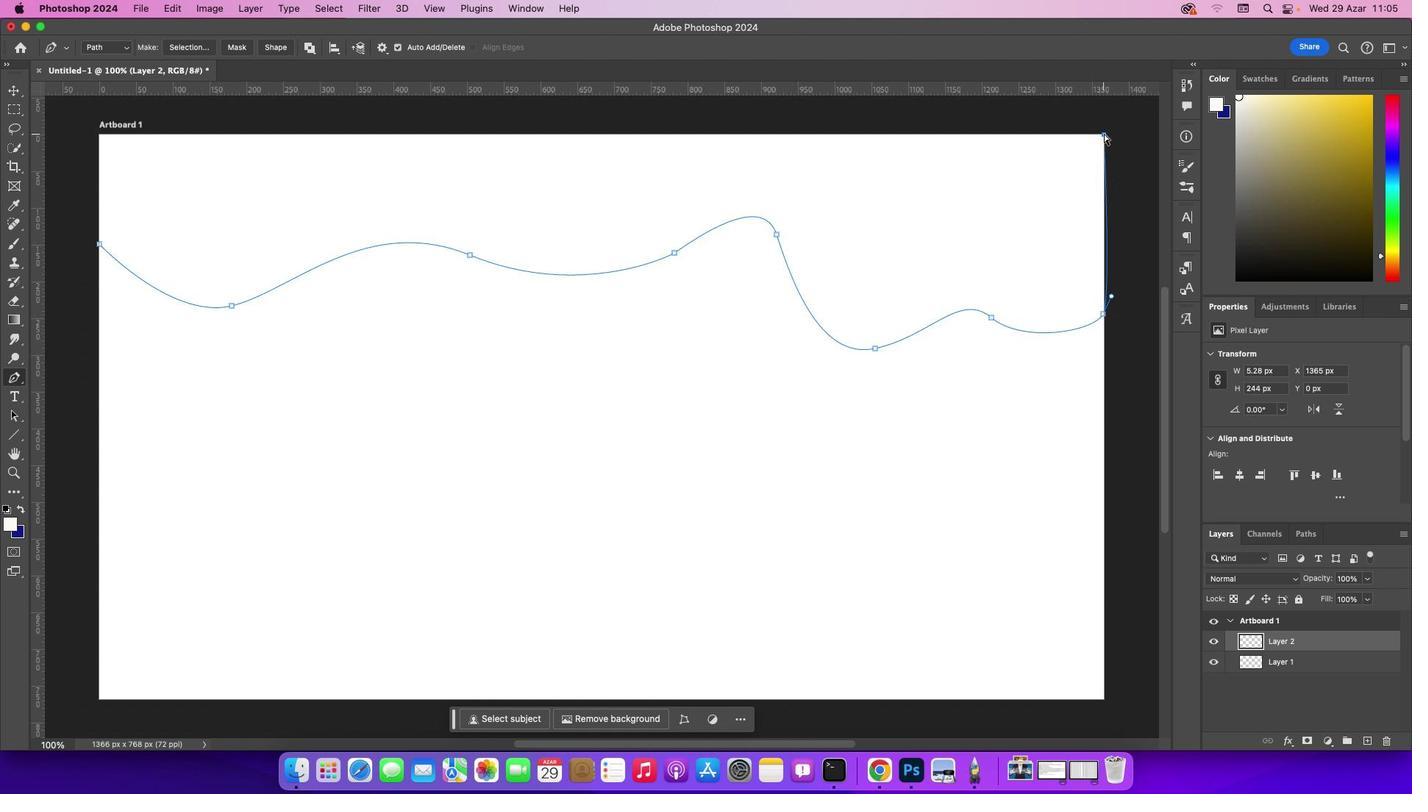
Action: Key pressed Key.cmd'z'
Screenshot: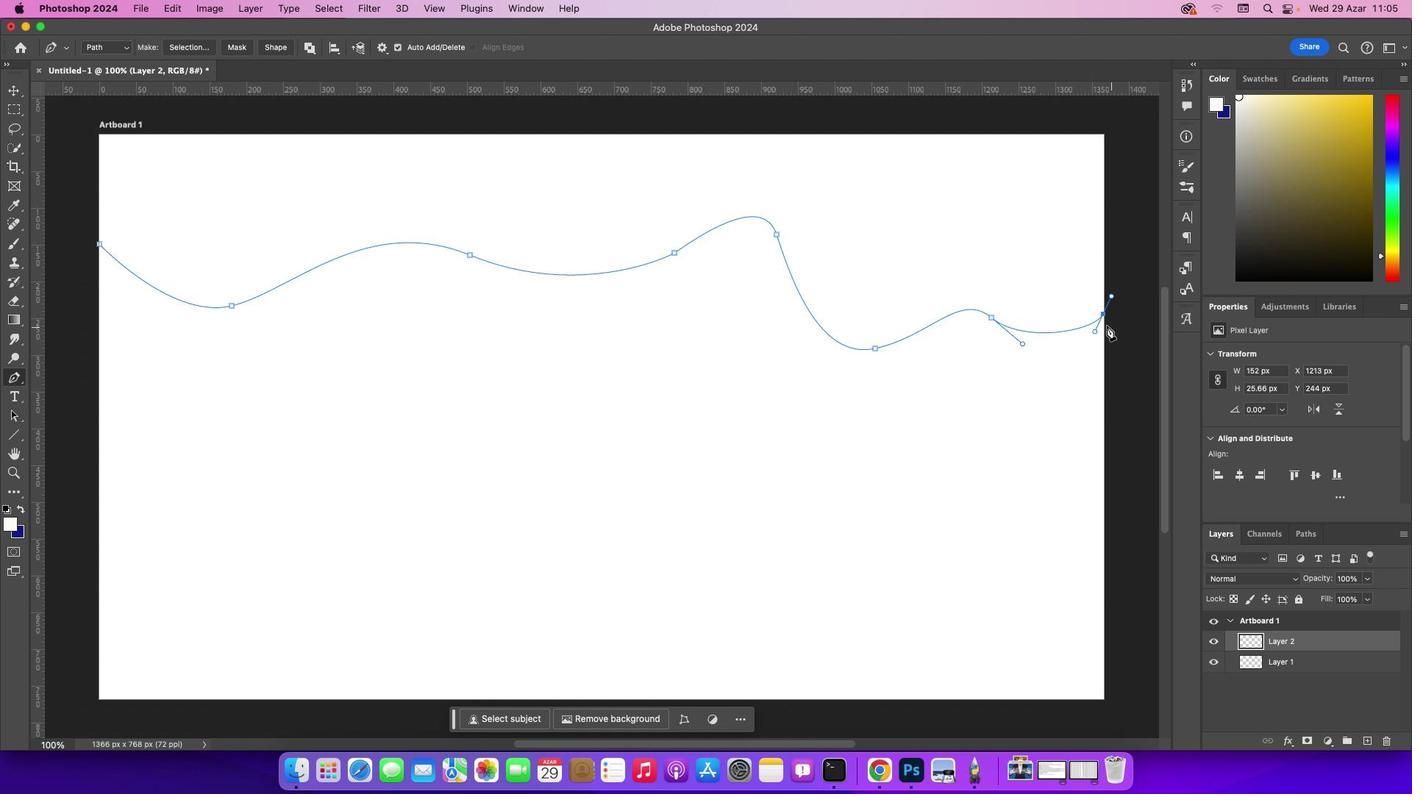 
Action: Mouse moved to (1104, 314)
Screenshot: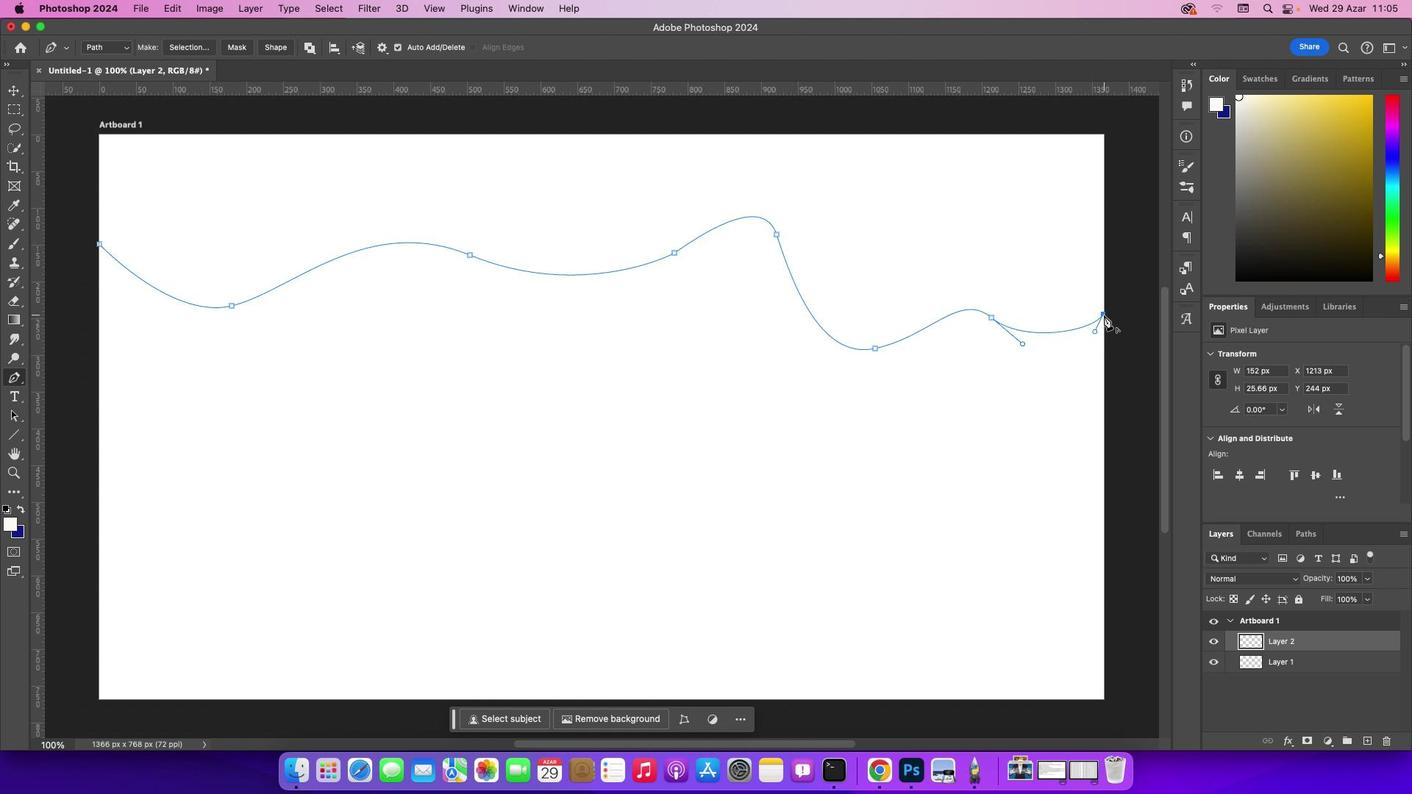 
Action: Key pressed Key.alt
Screenshot: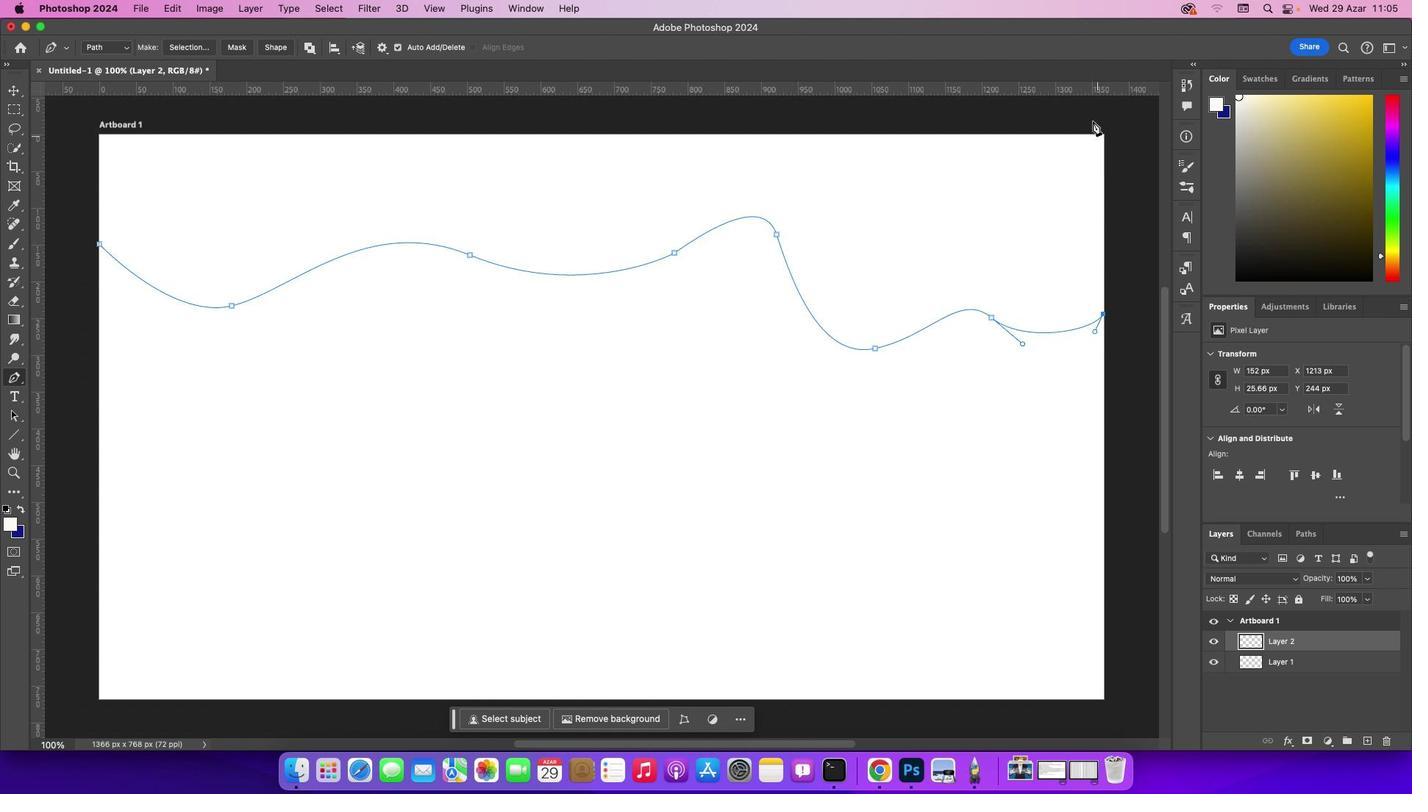 
Action: Mouse pressed left at (1104, 314)
Screenshot: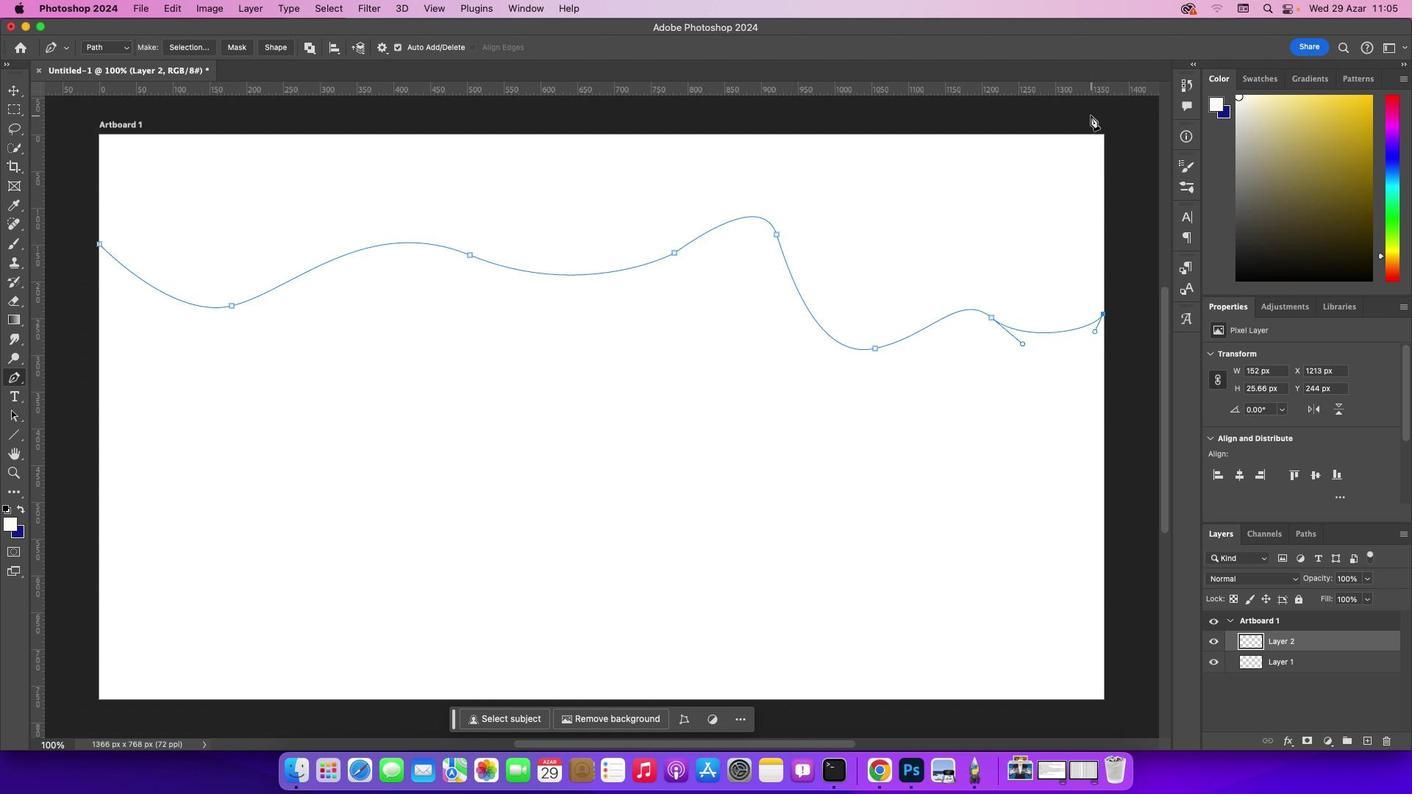 
Action: Mouse moved to (1104, 133)
Screenshot: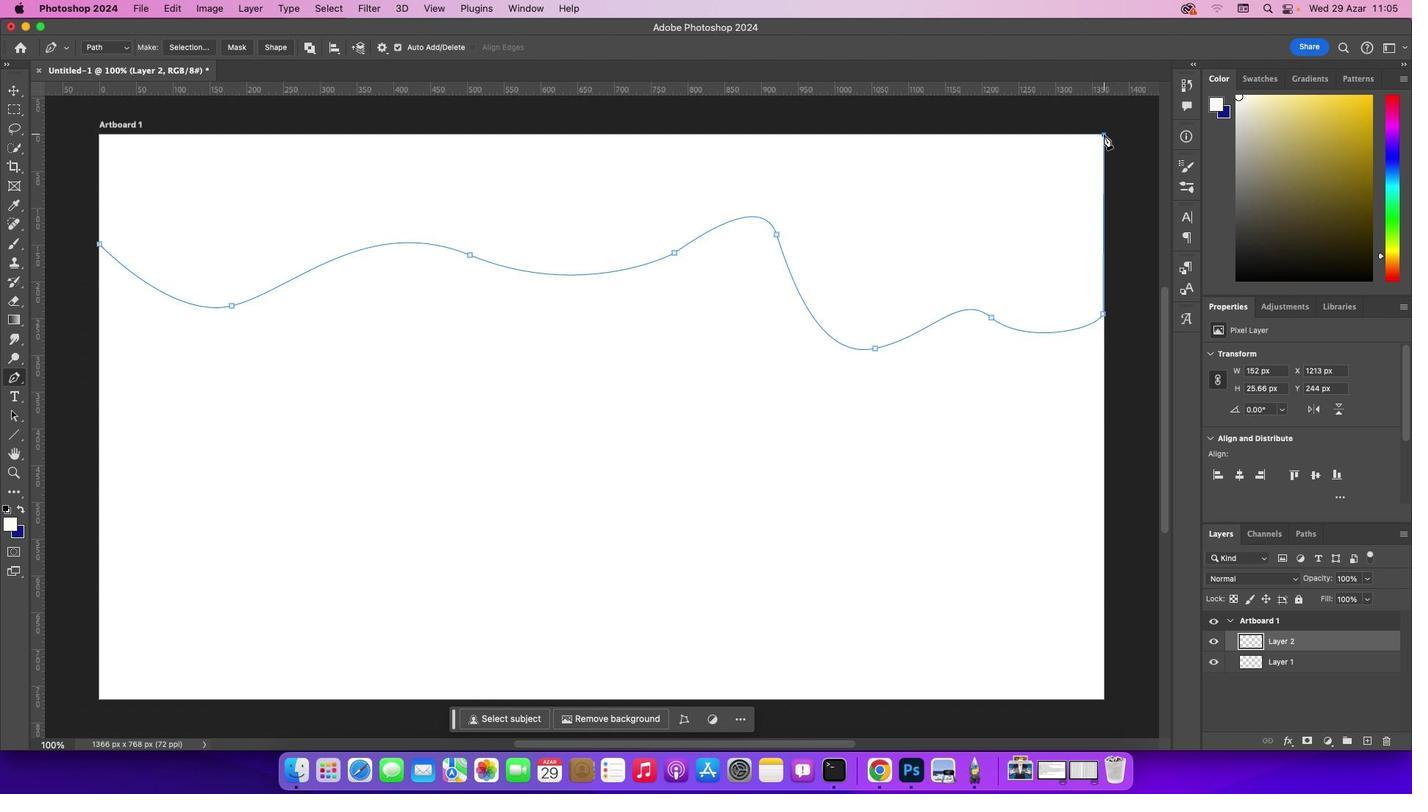 
Action: Mouse pressed left at (1104, 133)
Screenshot: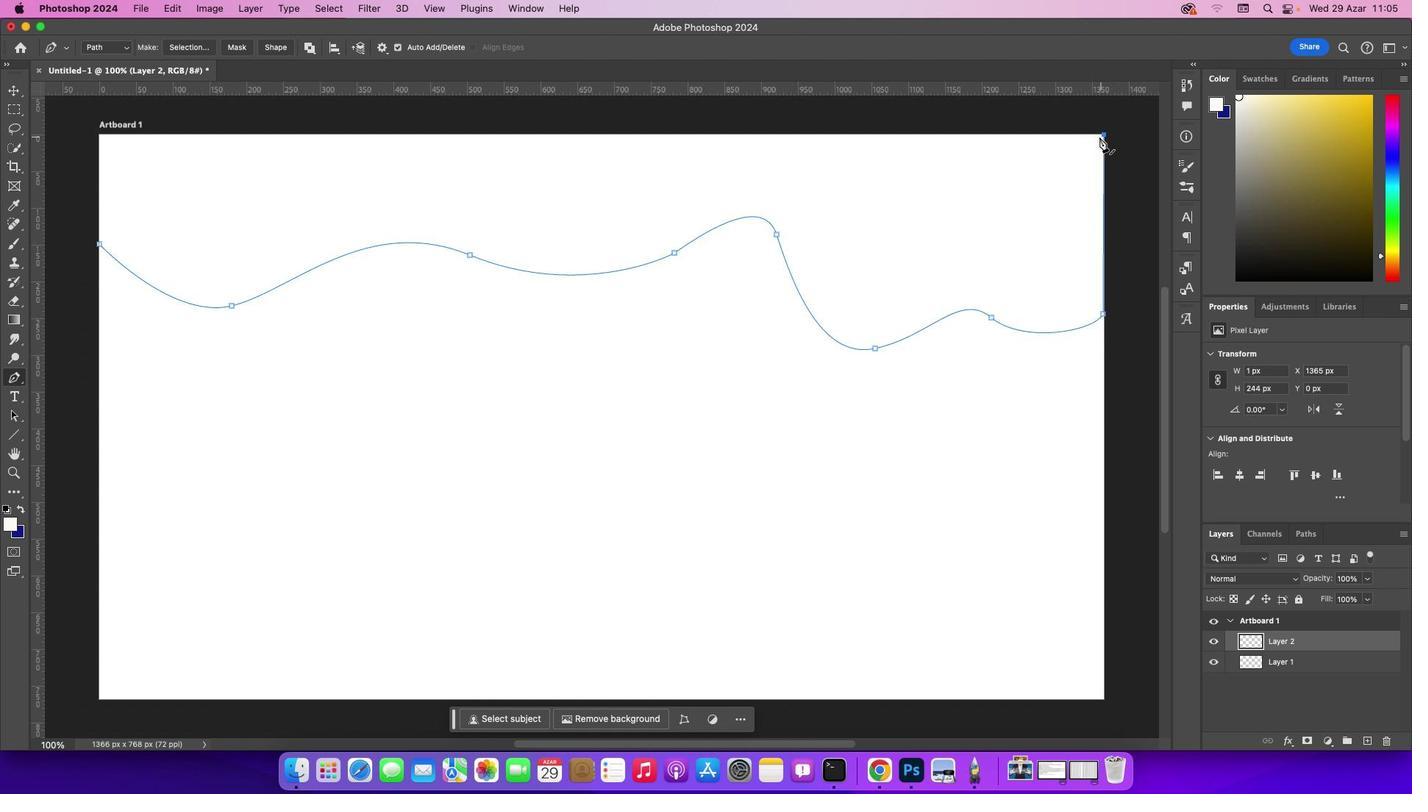 
Action: Mouse moved to (100, 133)
Screenshot: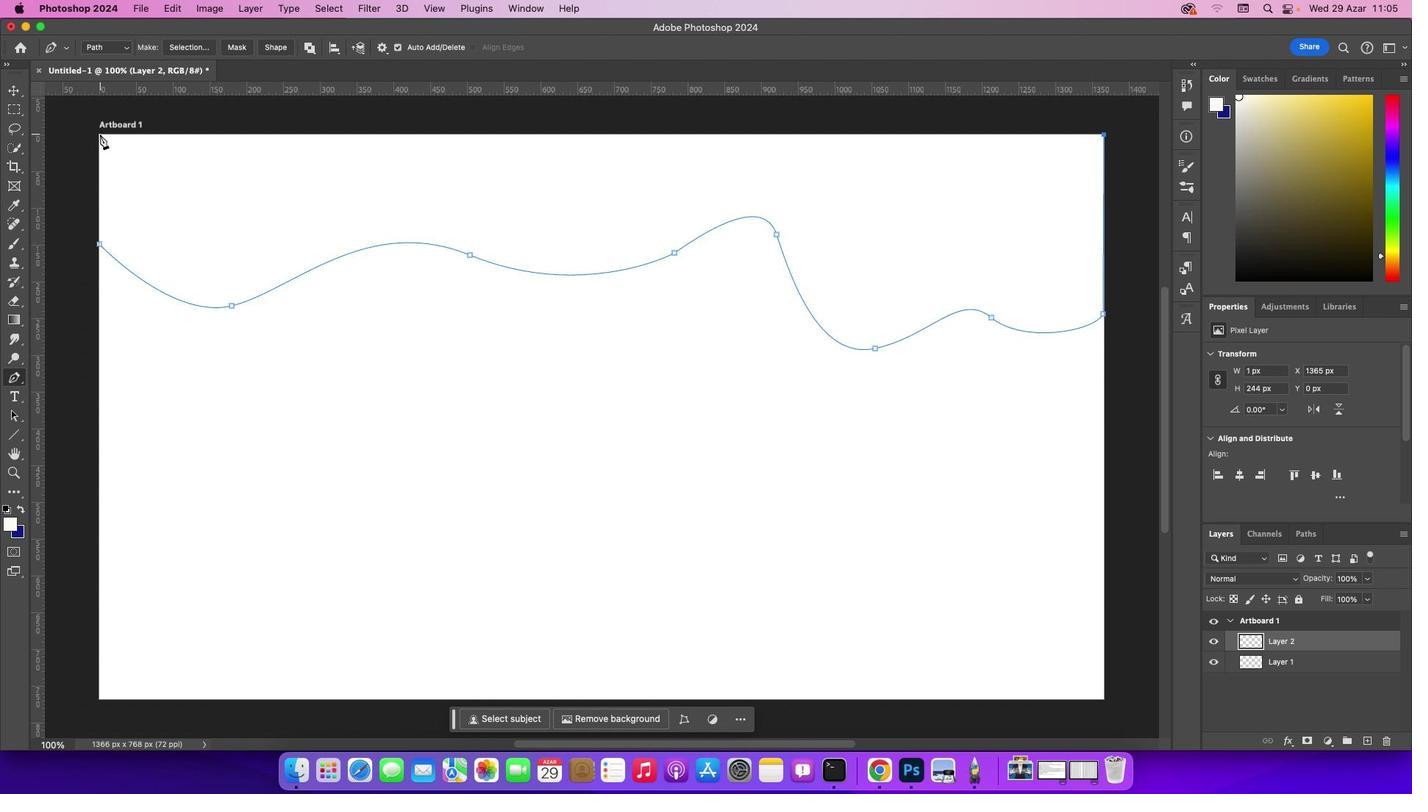 
Action: Mouse pressed left at (100, 133)
Screenshot: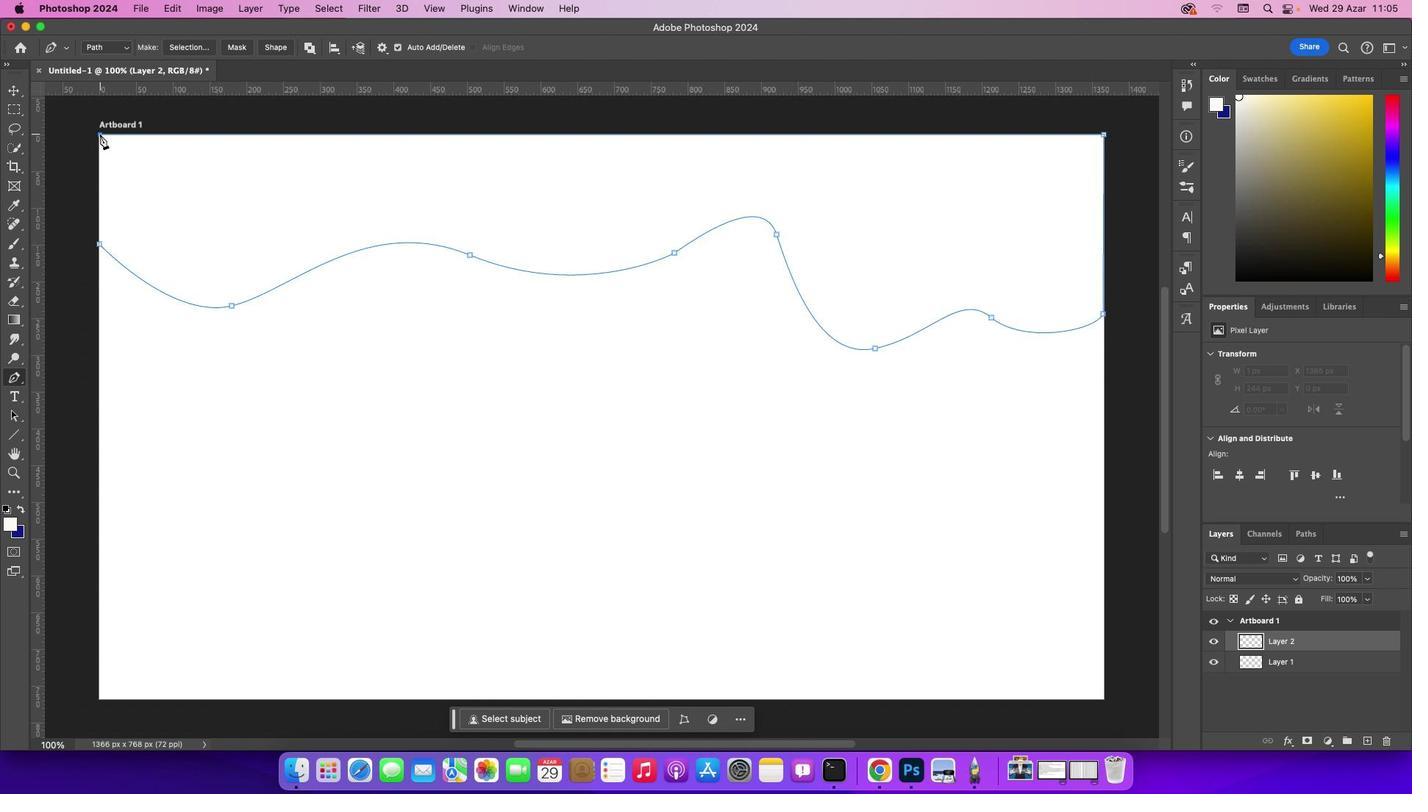 
Action: Mouse moved to (99, 244)
Screenshot: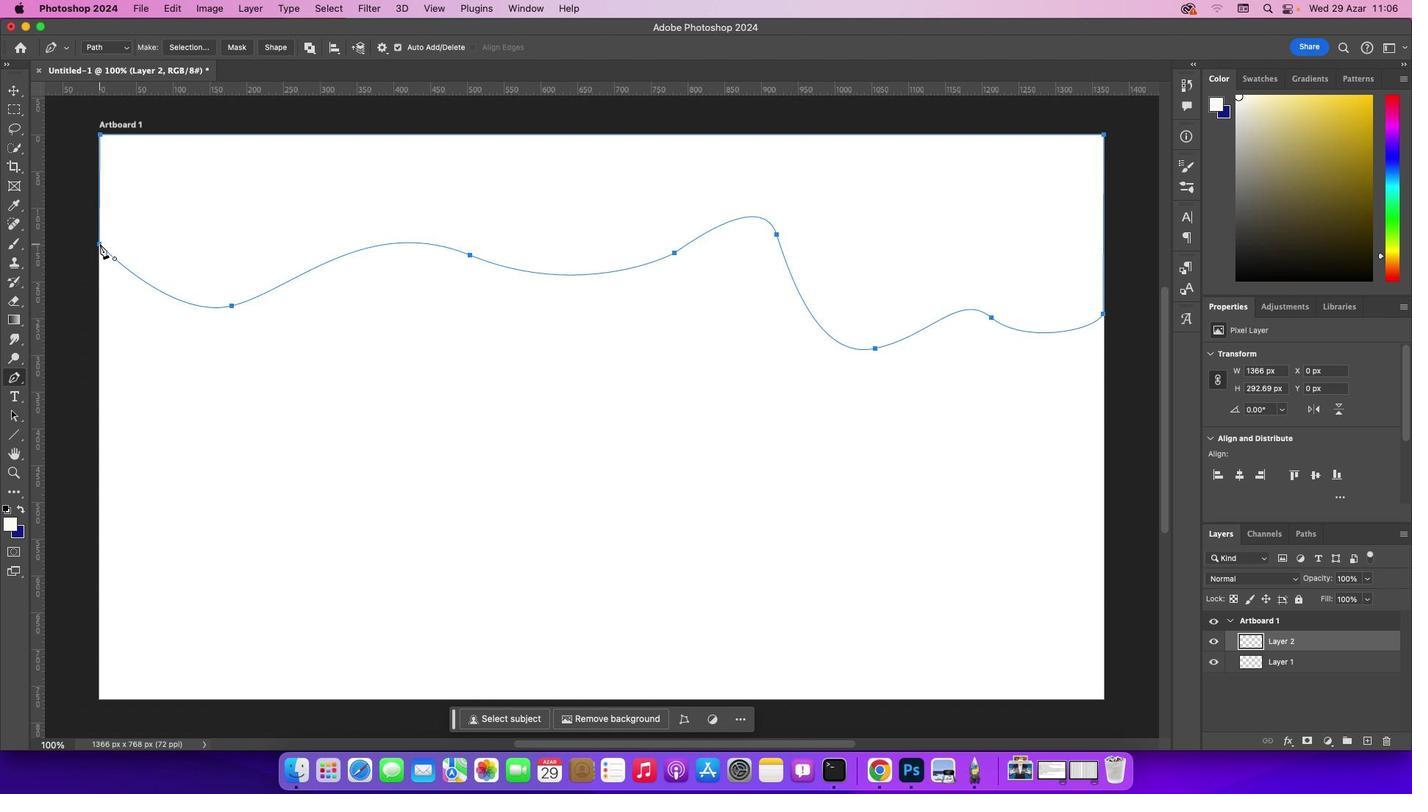 
Action: Mouse pressed left at (99, 244)
Screenshot: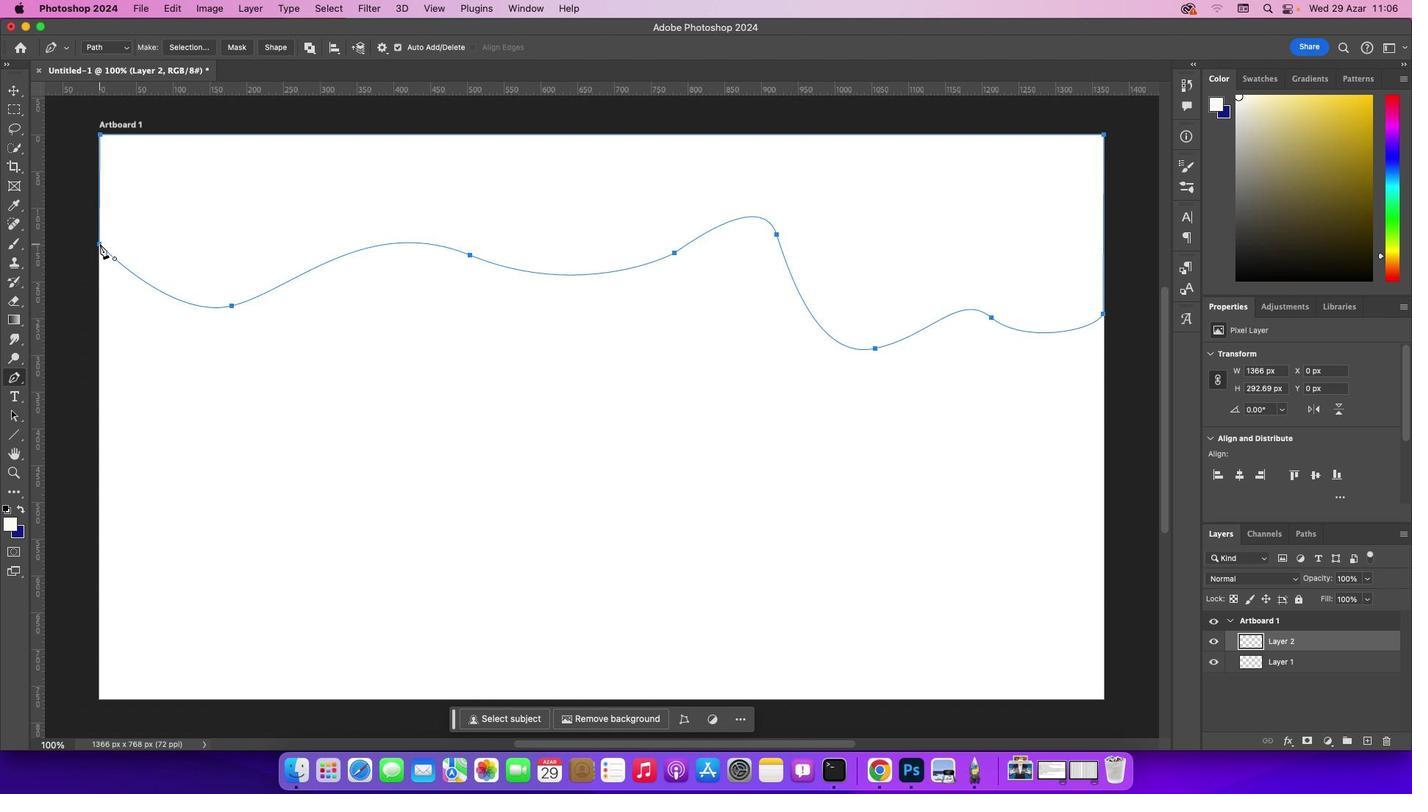 
Action: Mouse moved to (271, 108)
Screenshot: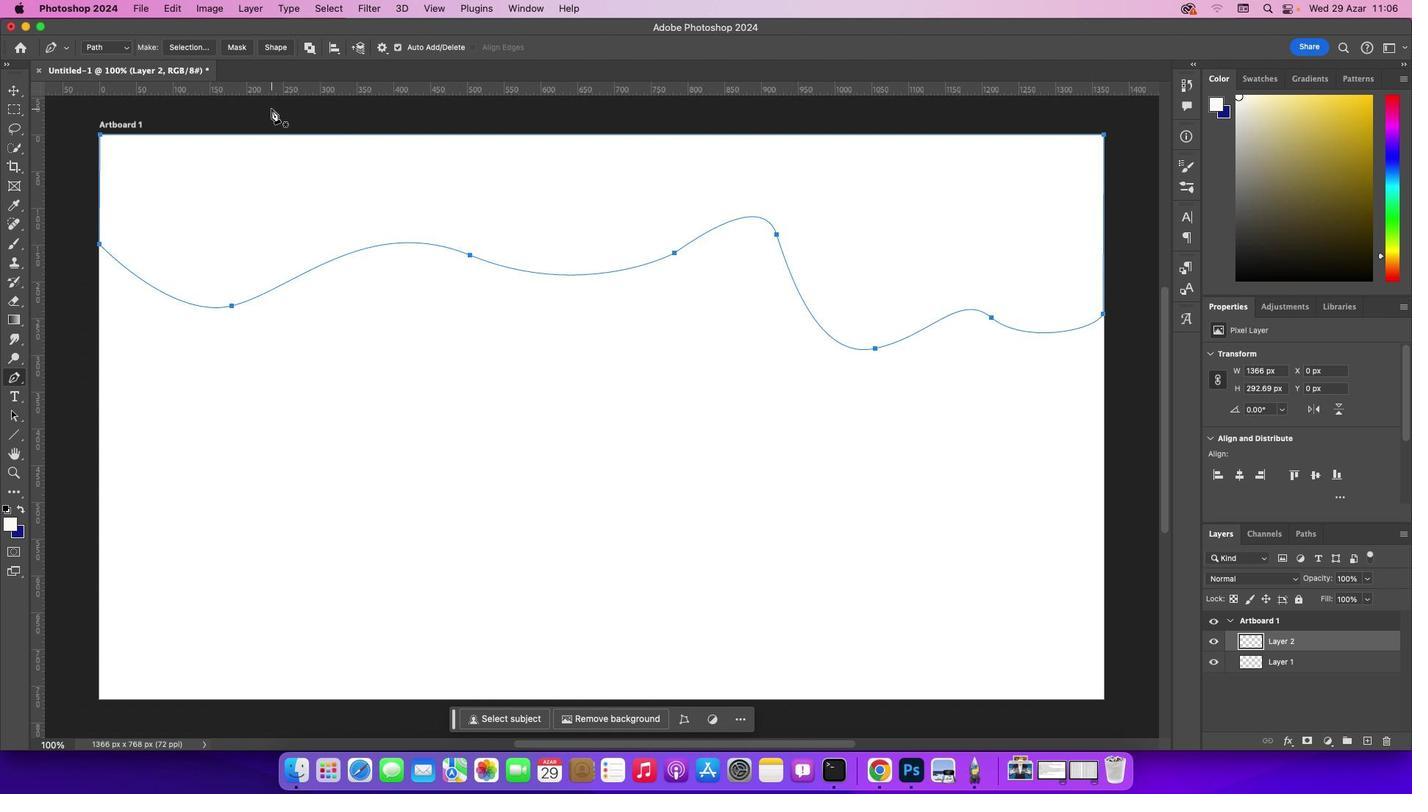 
Action: Key pressed Key.cmd_rKey.enter
Screenshot: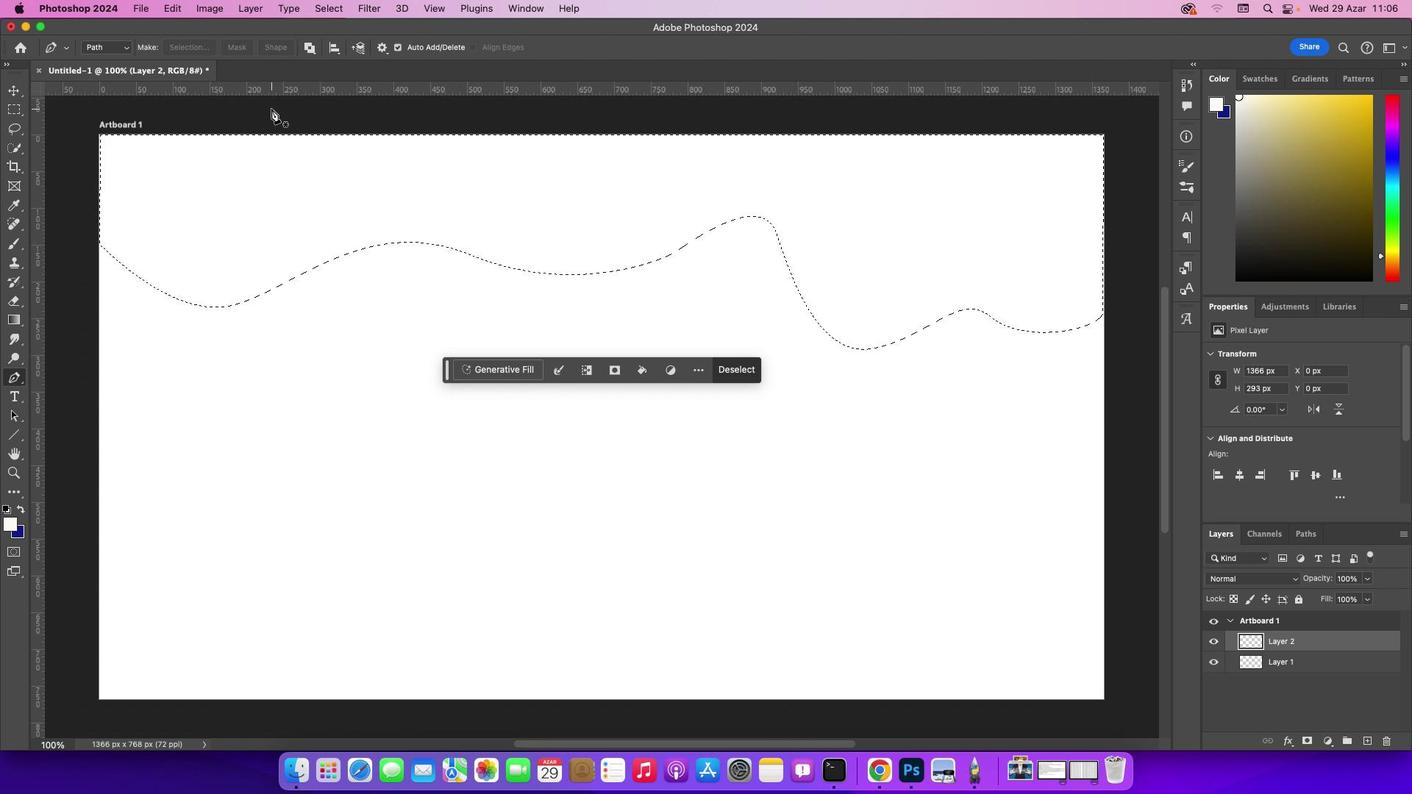 
Action: Mouse moved to (1319, 642)
Screenshot: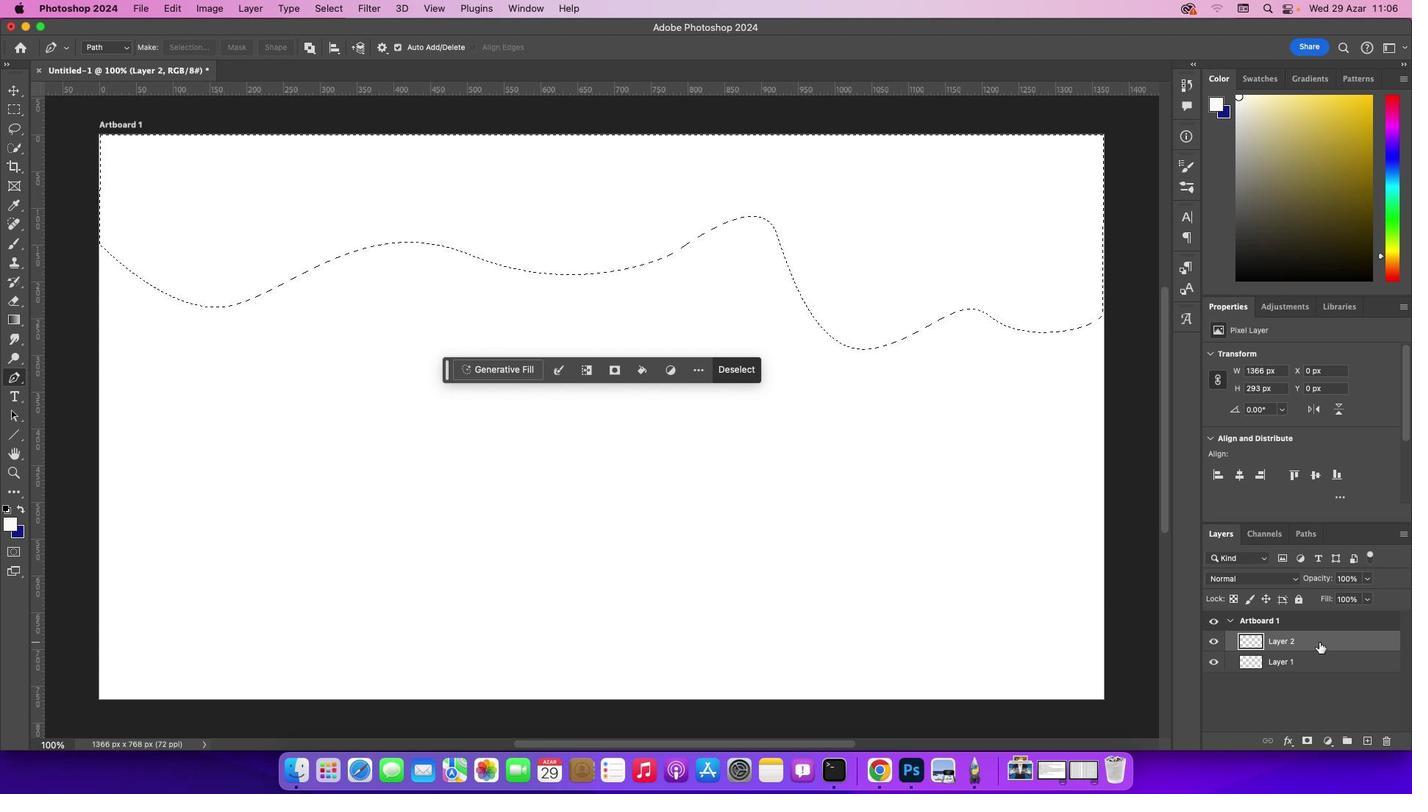 
Action: Mouse pressed left at (1319, 642)
Screenshot: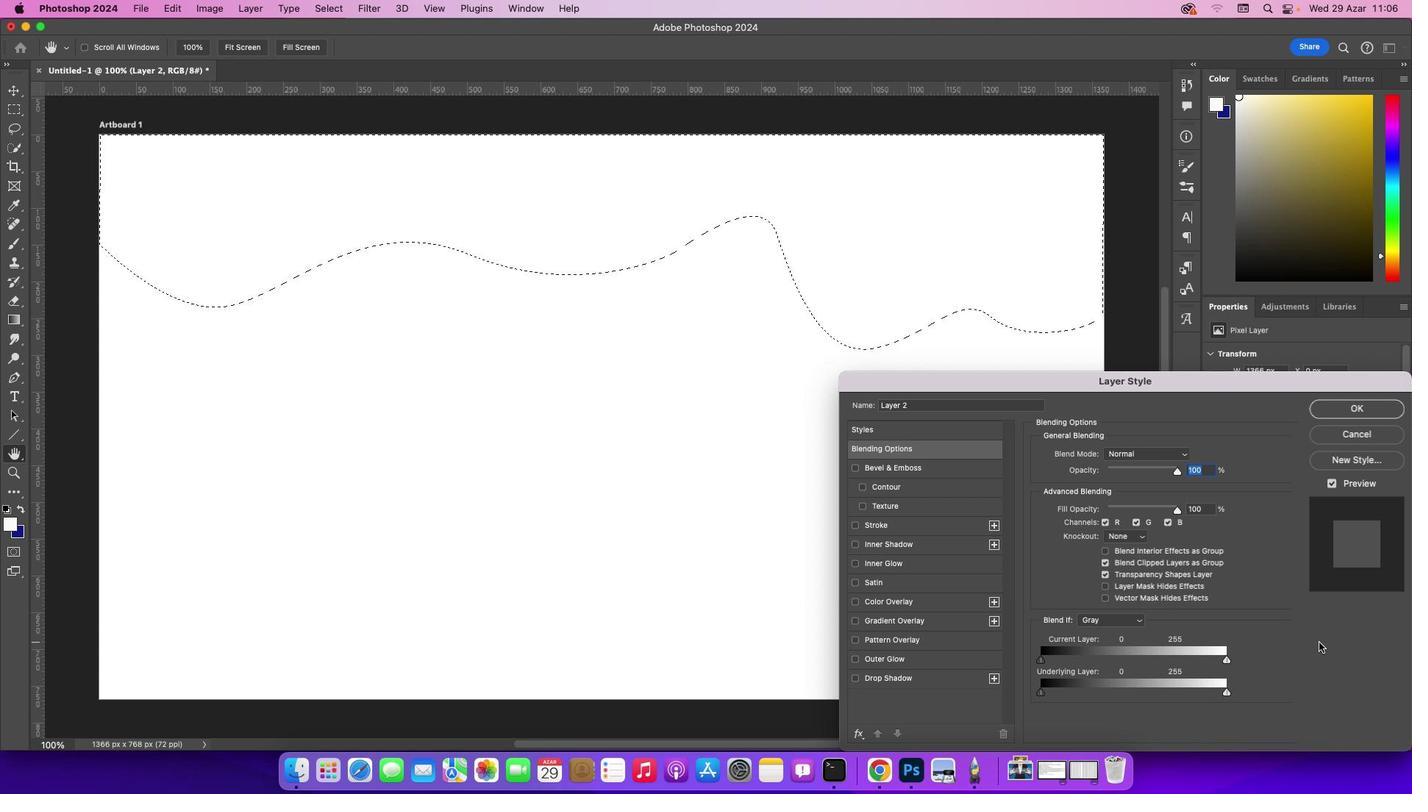 
Action: Mouse pressed left at (1319, 642)
Screenshot: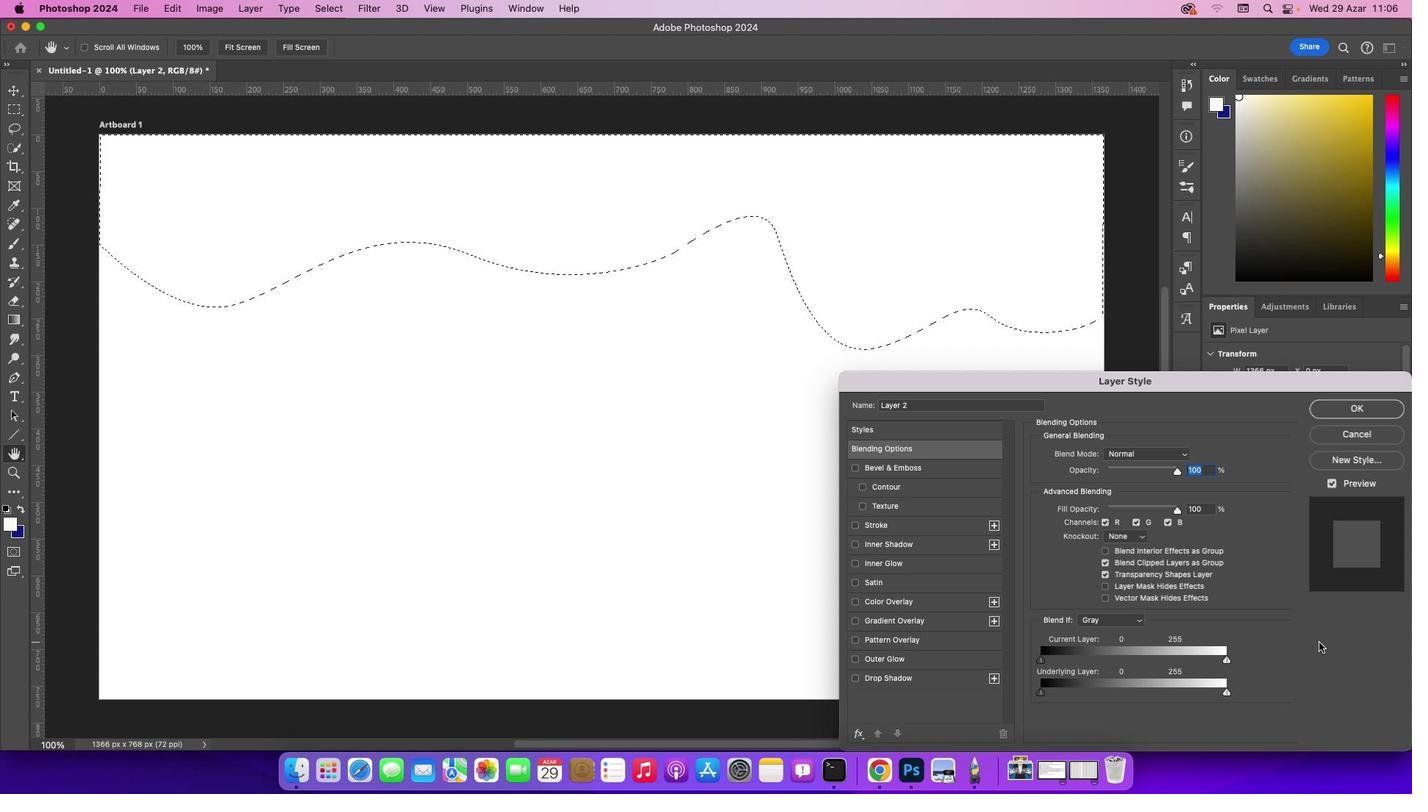 
Action: Mouse moved to (910, 617)
Screenshot: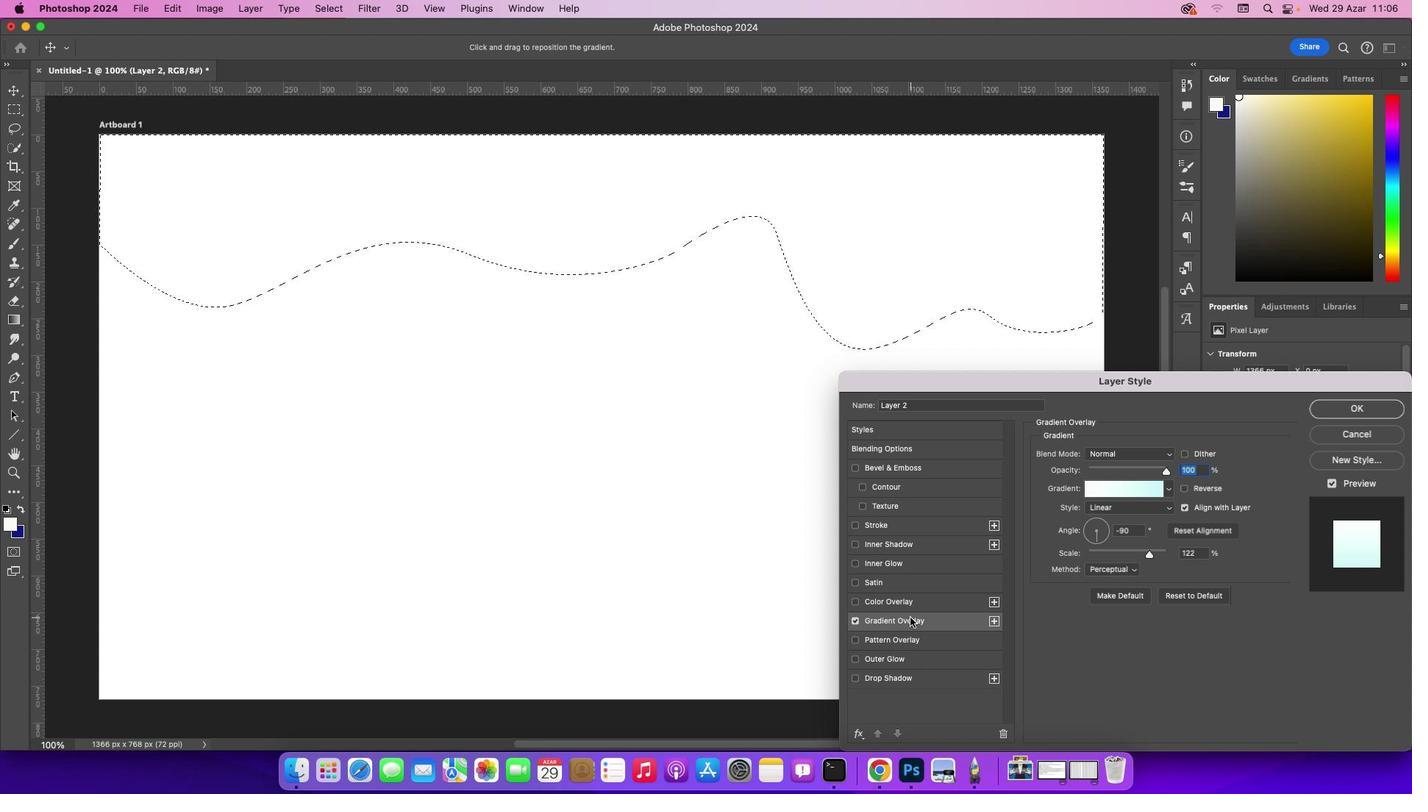 
Action: Mouse pressed left at (910, 617)
Screenshot: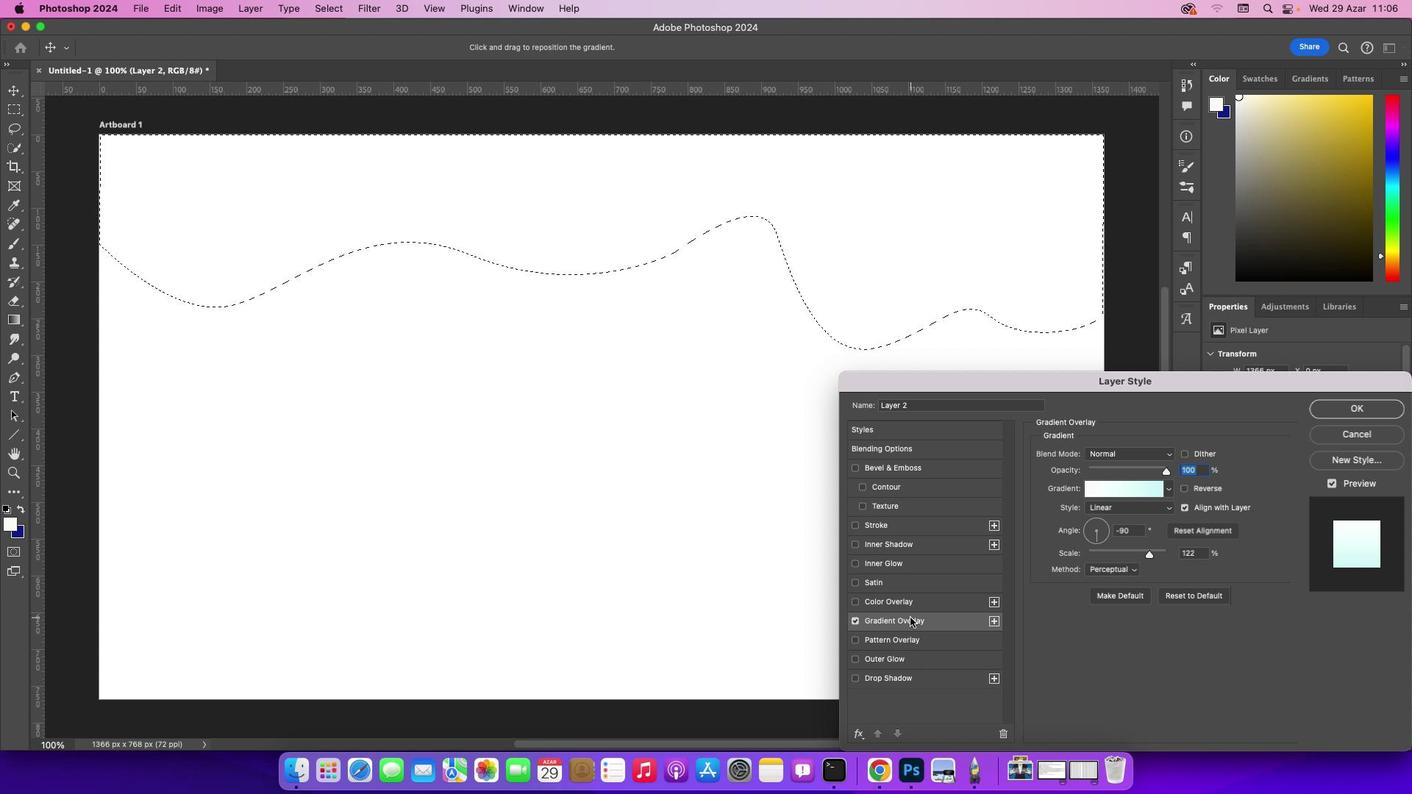 
Action: Mouse moved to (1147, 489)
Screenshot: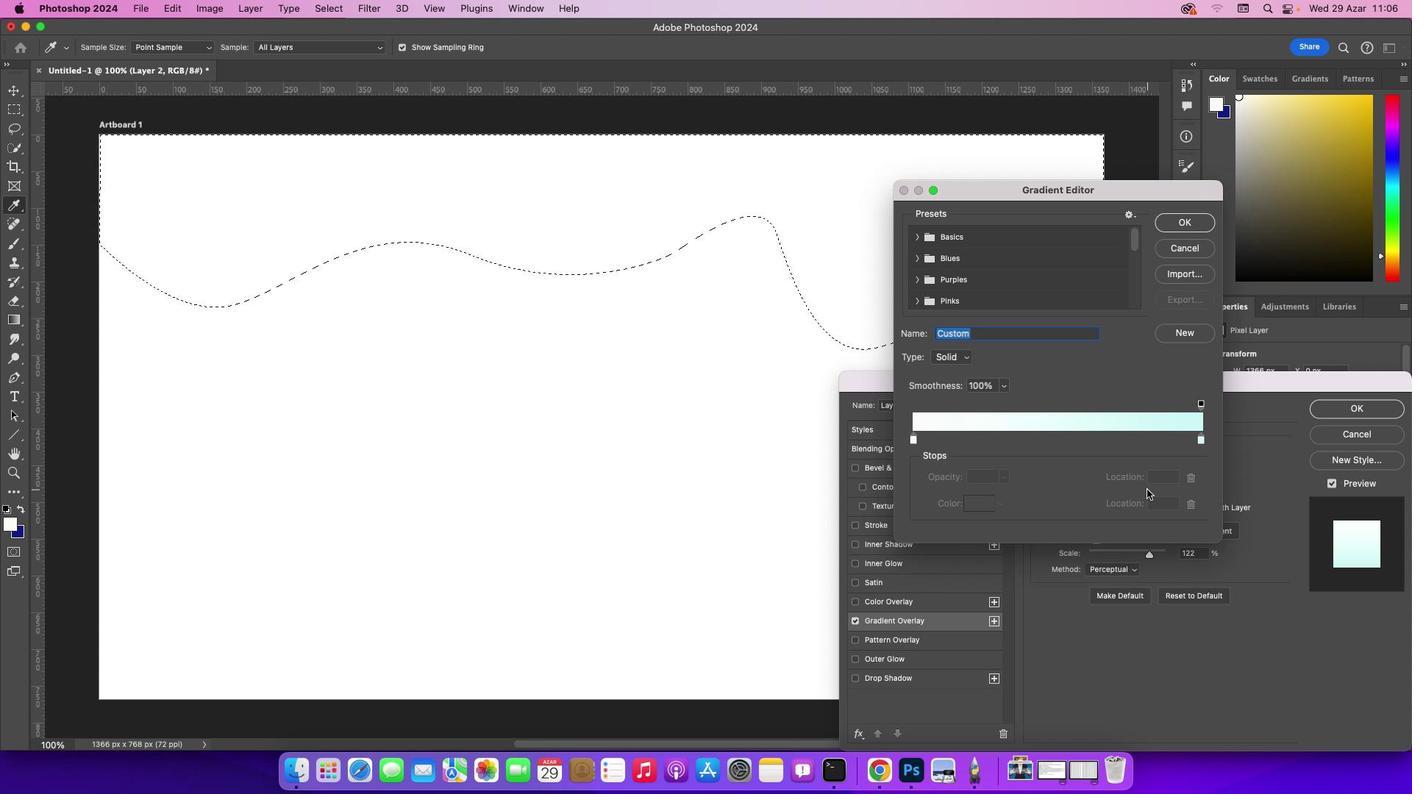 
Action: Mouse pressed left at (1147, 489)
Screenshot: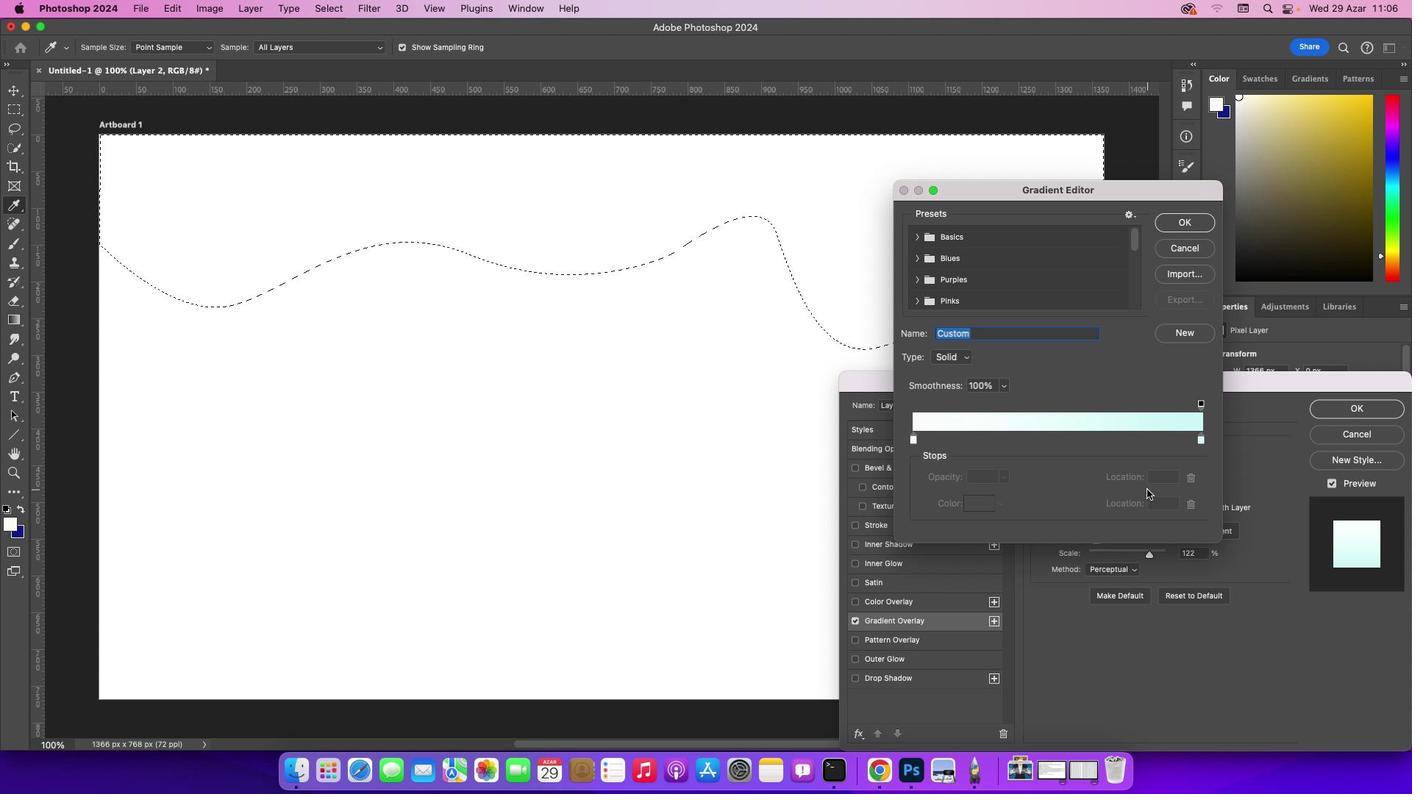 
Action: Mouse moved to (914, 442)
Screenshot: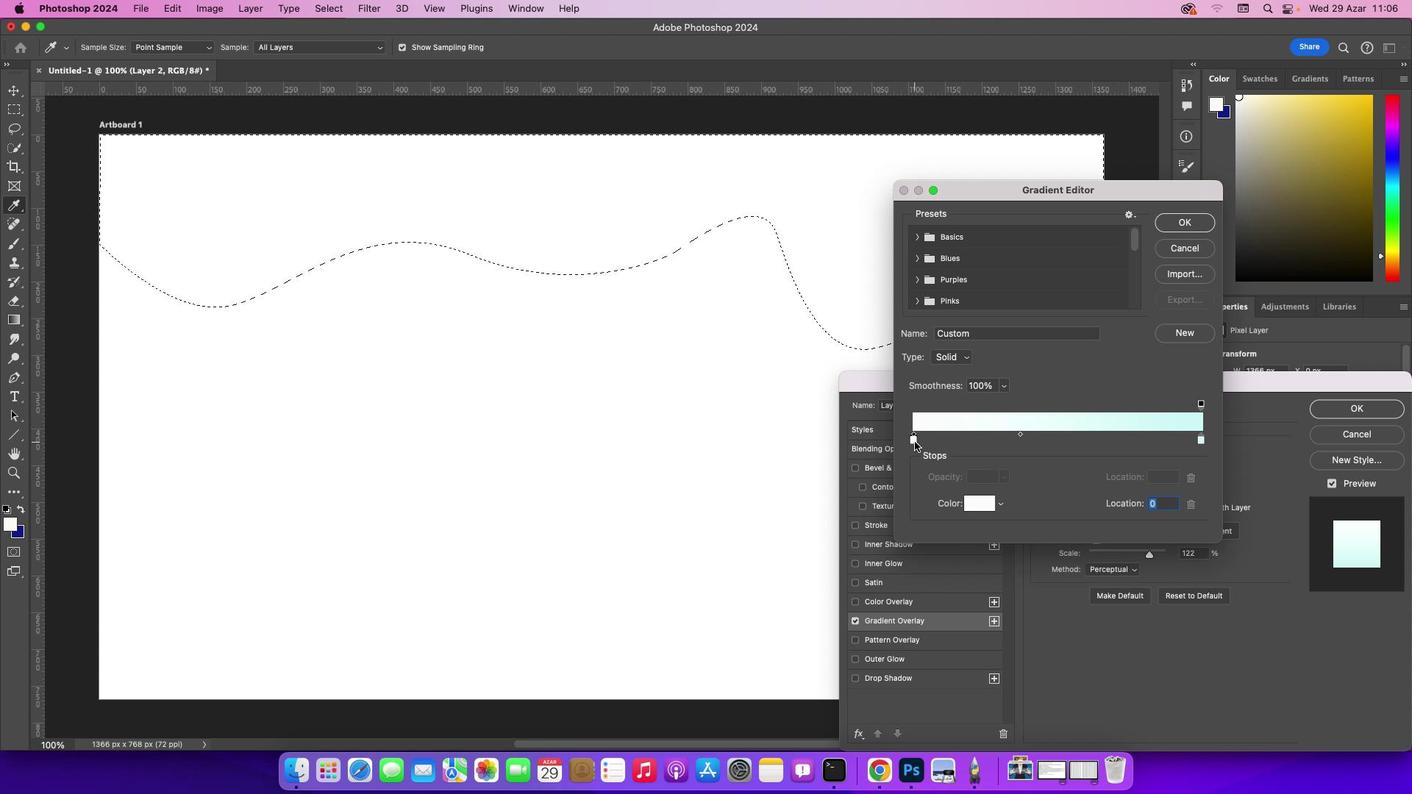 
Action: Mouse pressed left at (914, 442)
Screenshot: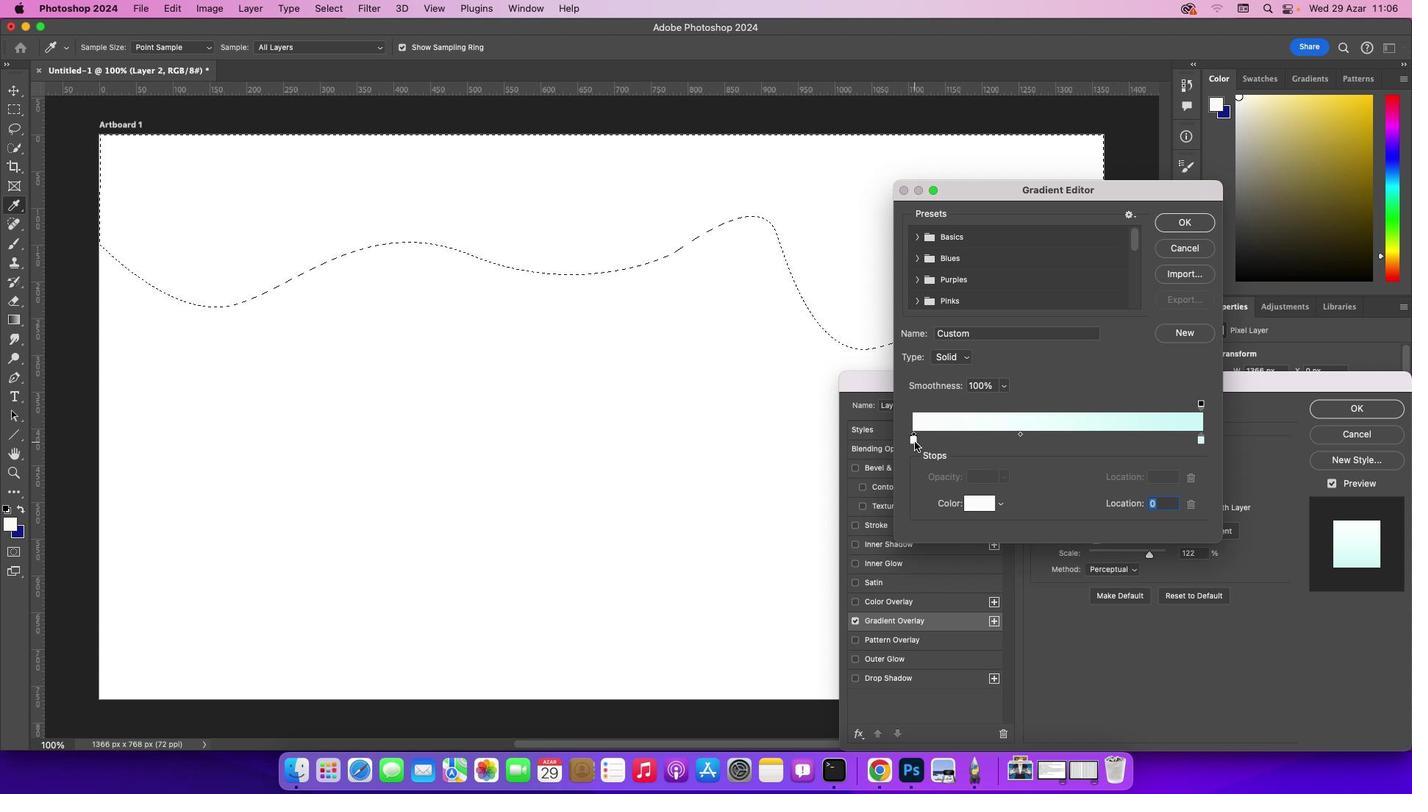 
Action: Mouse pressed left at (914, 442)
Screenshot: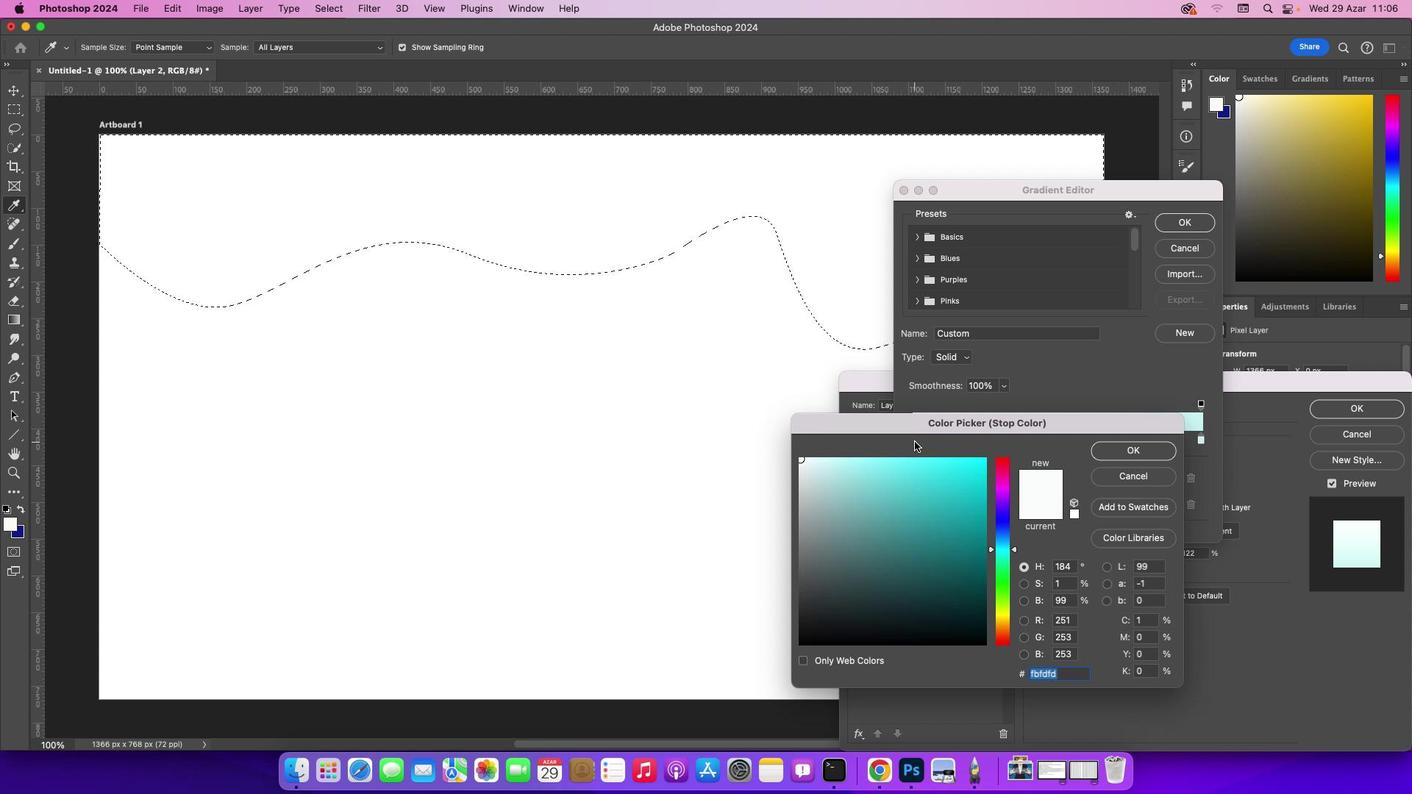 
Action: Mouse pressed left at (914, 442)
Screenshot: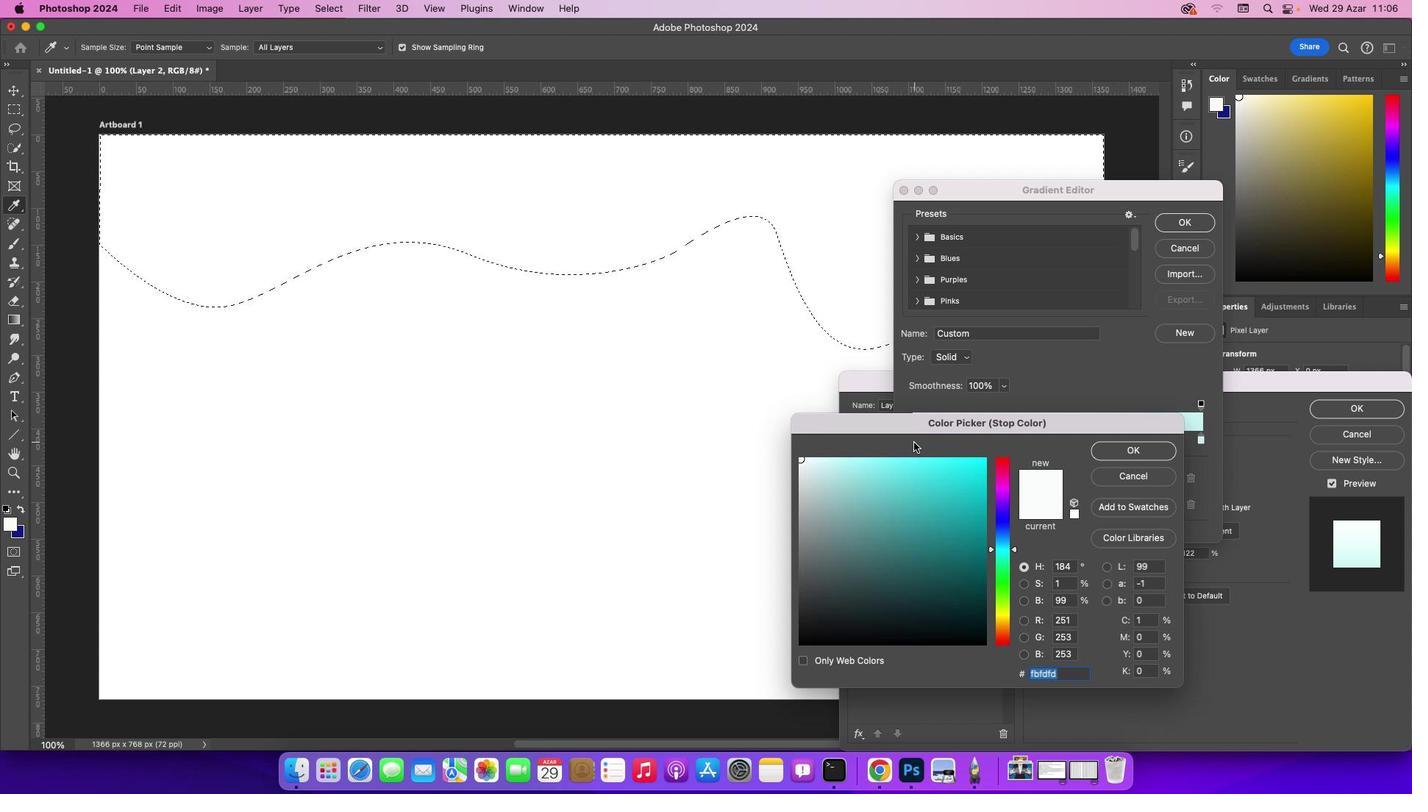 
Action: Mouse moved to (1003, 526)
Screenshot: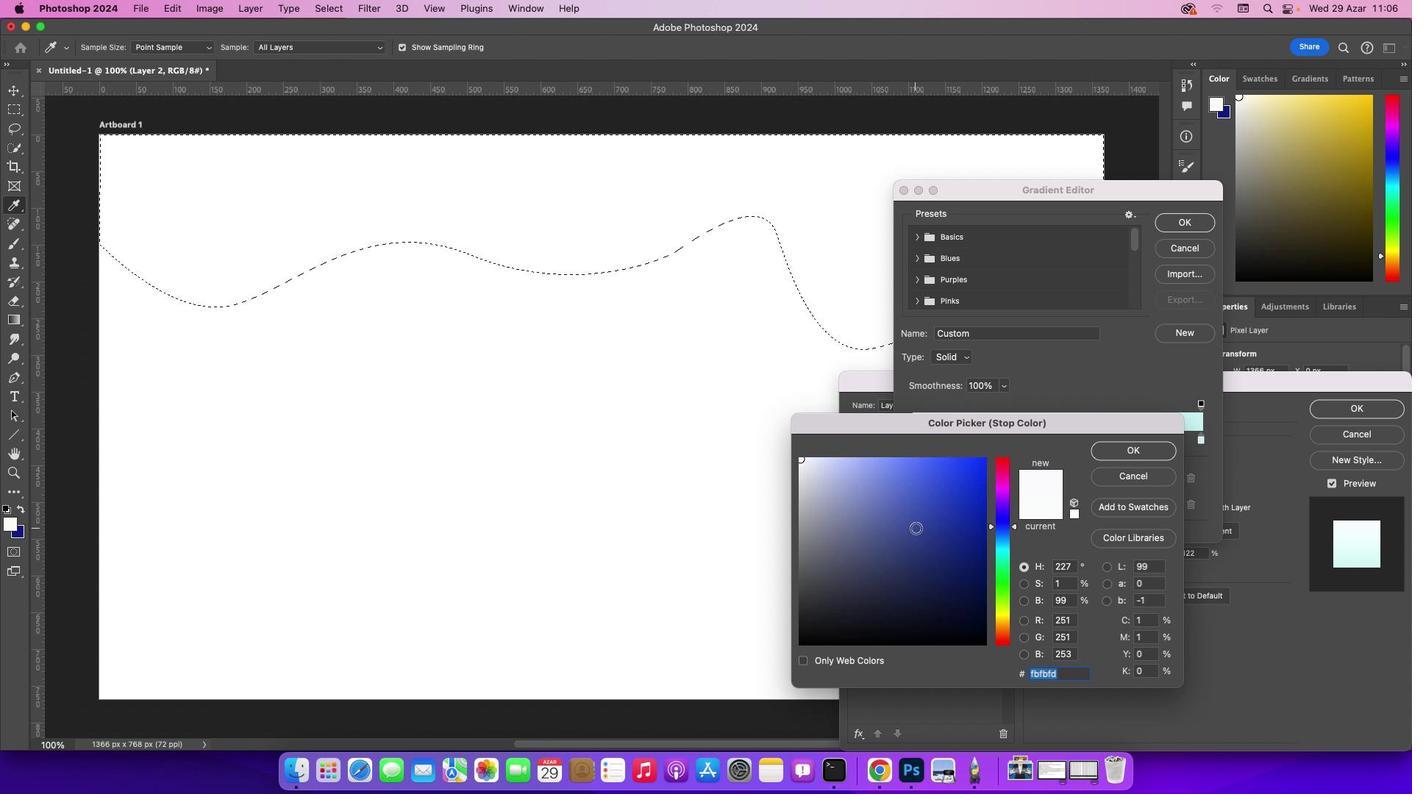 
Action: Mouse pressed left at (1003, 526)
Screenshot: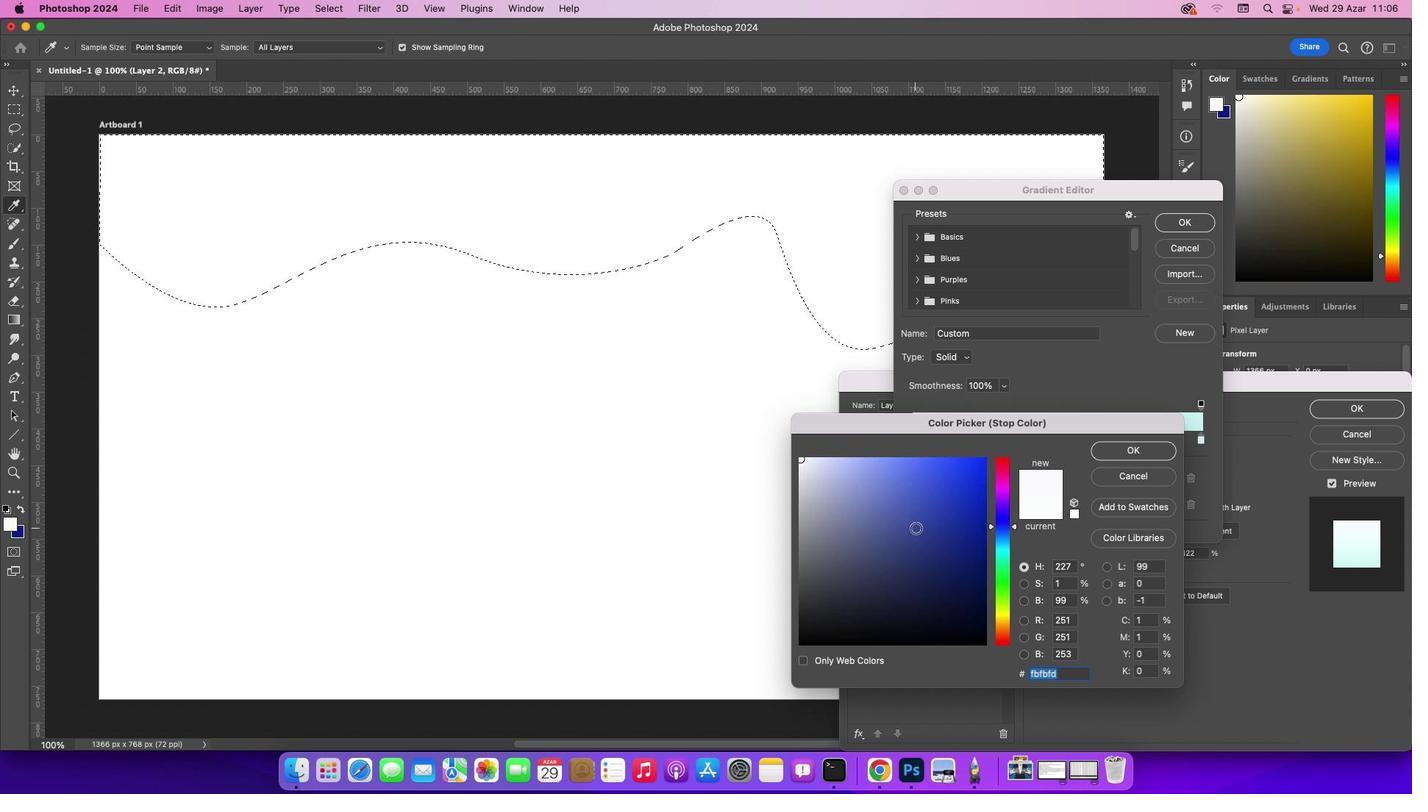 
Action: Mouse moved to (948, 533)
Screenshot: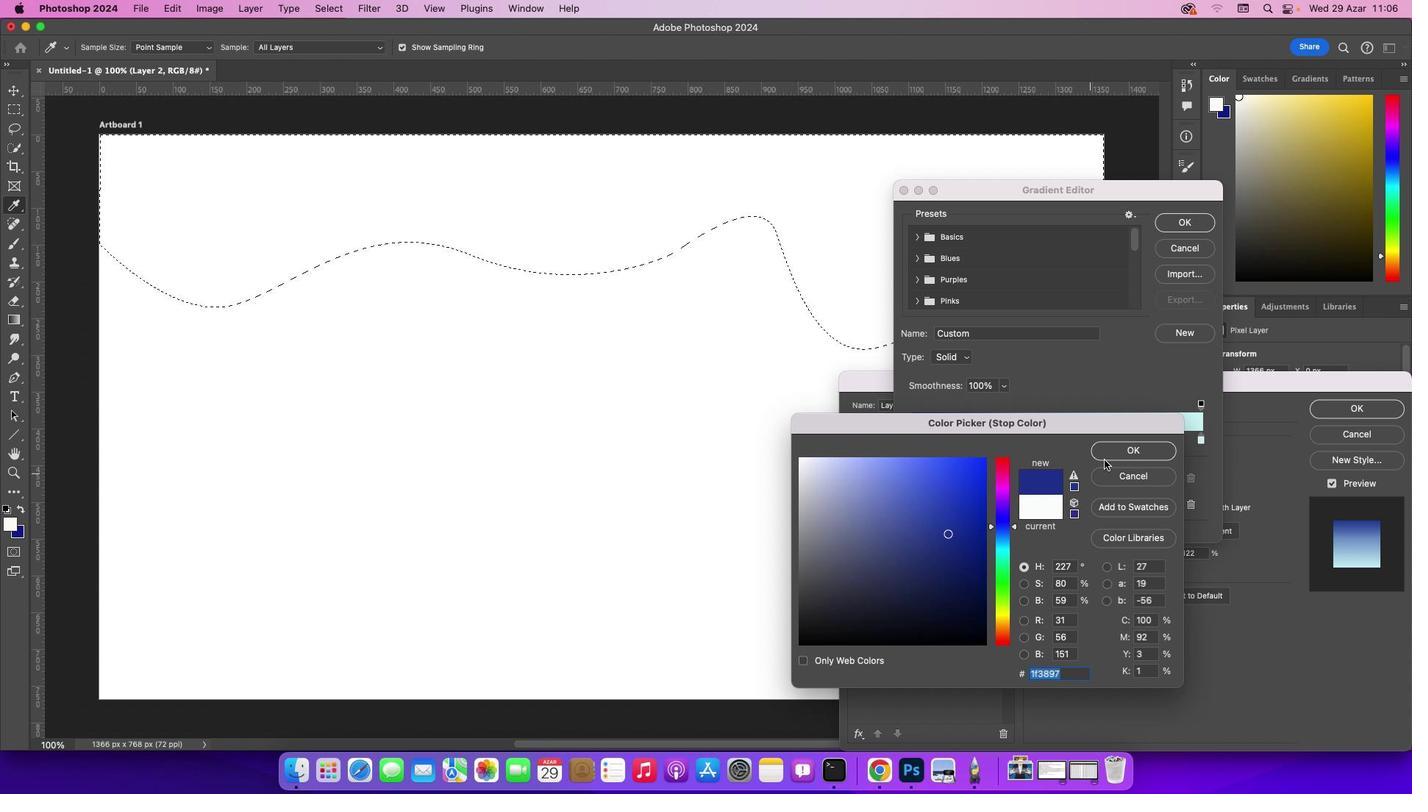 
Action: Mouse pressed left at (948, 533)
Screenshot: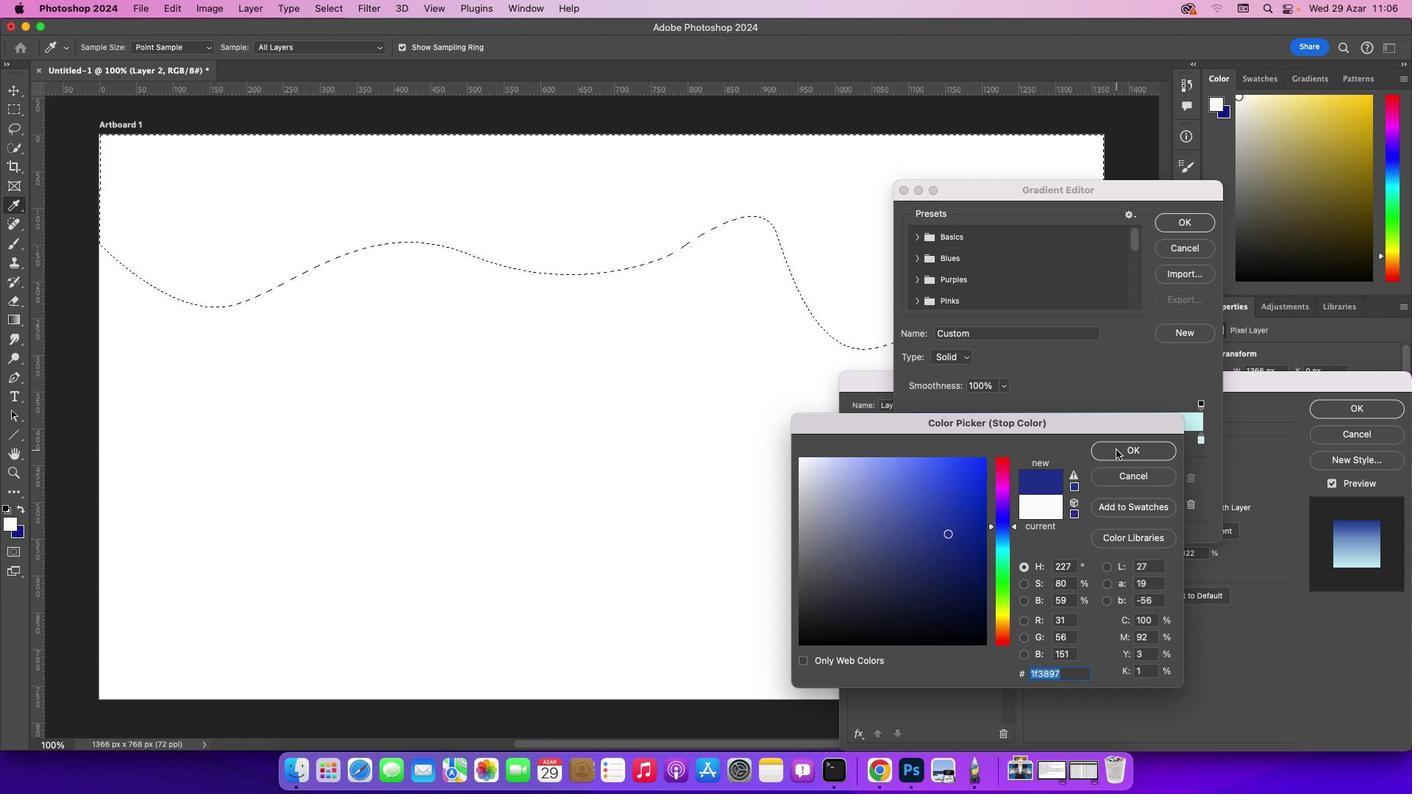 
Action: Mouse moved to (1116, 450)
Screenshot: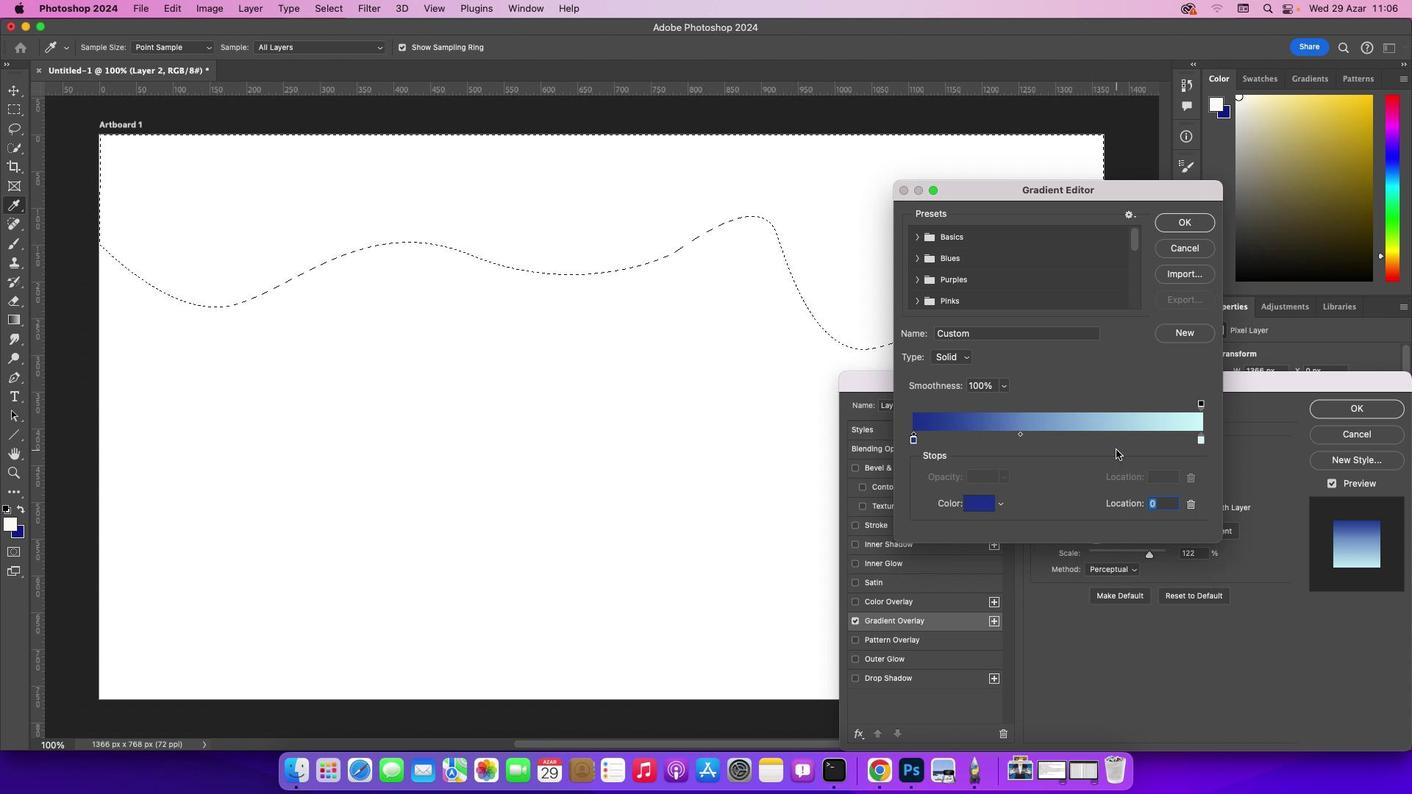 
Action: Mouse pressed left at (1116, 450)
Screenshot: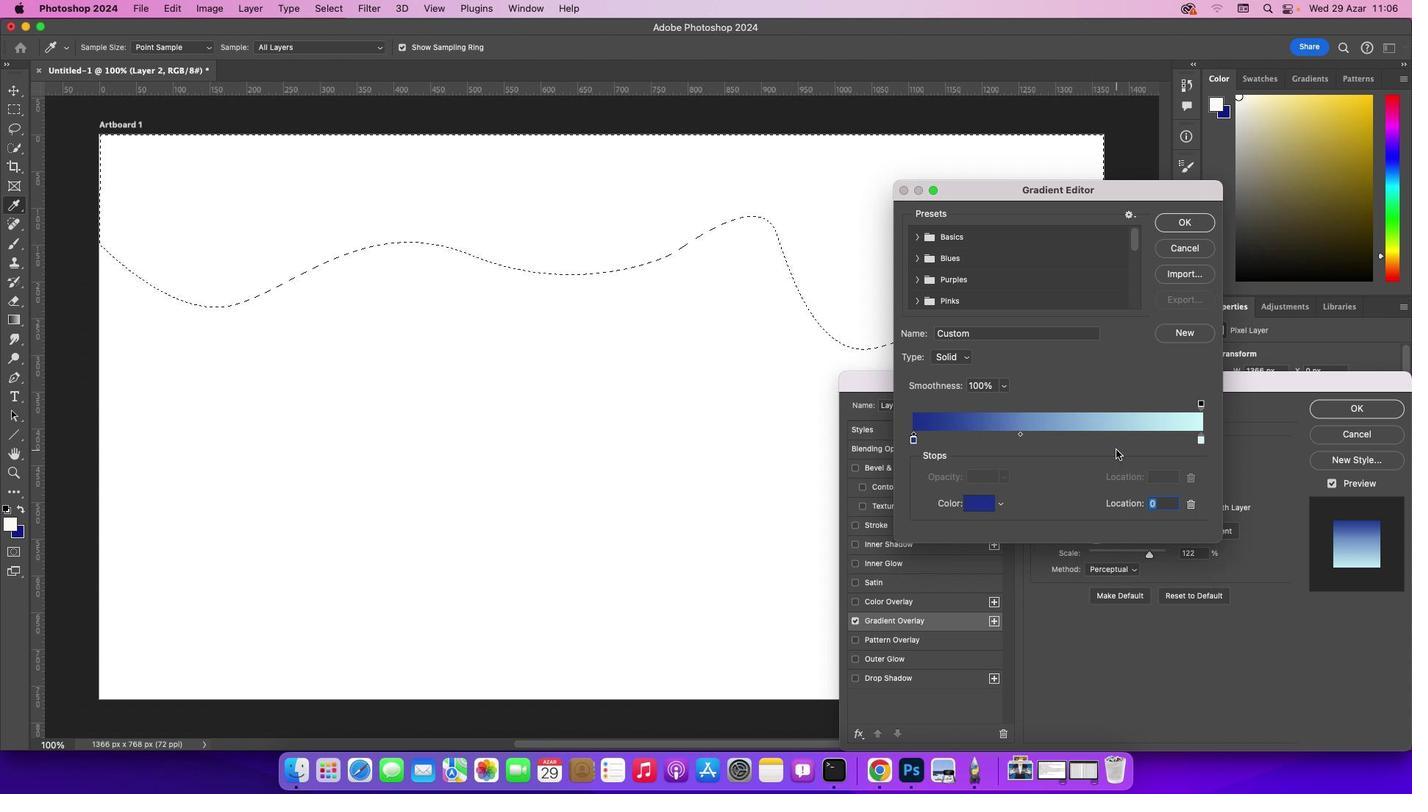 
Action: Mouse moved to (1202, 442)
Screenshot: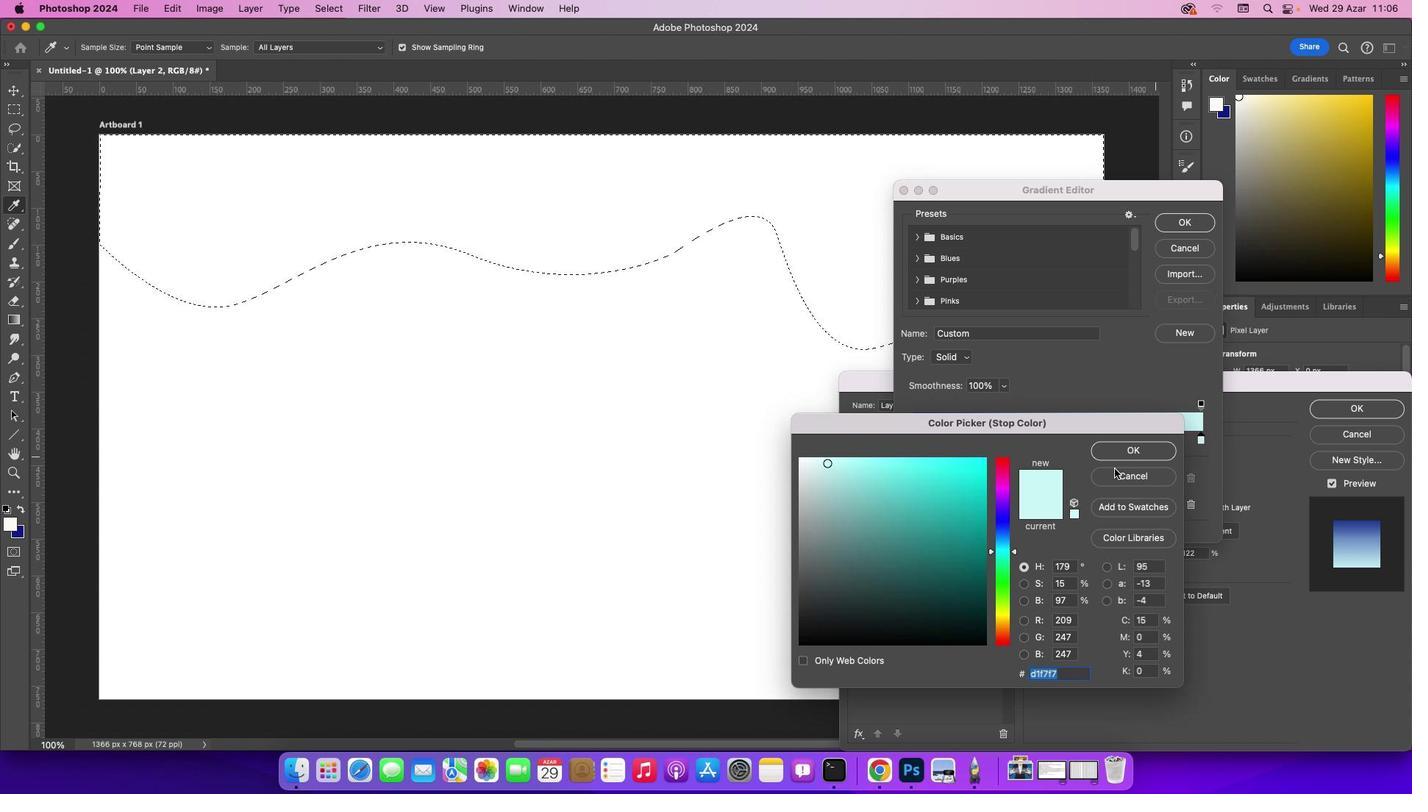 
Action: Mouse pressed left at (1202, 442)
Screenshot: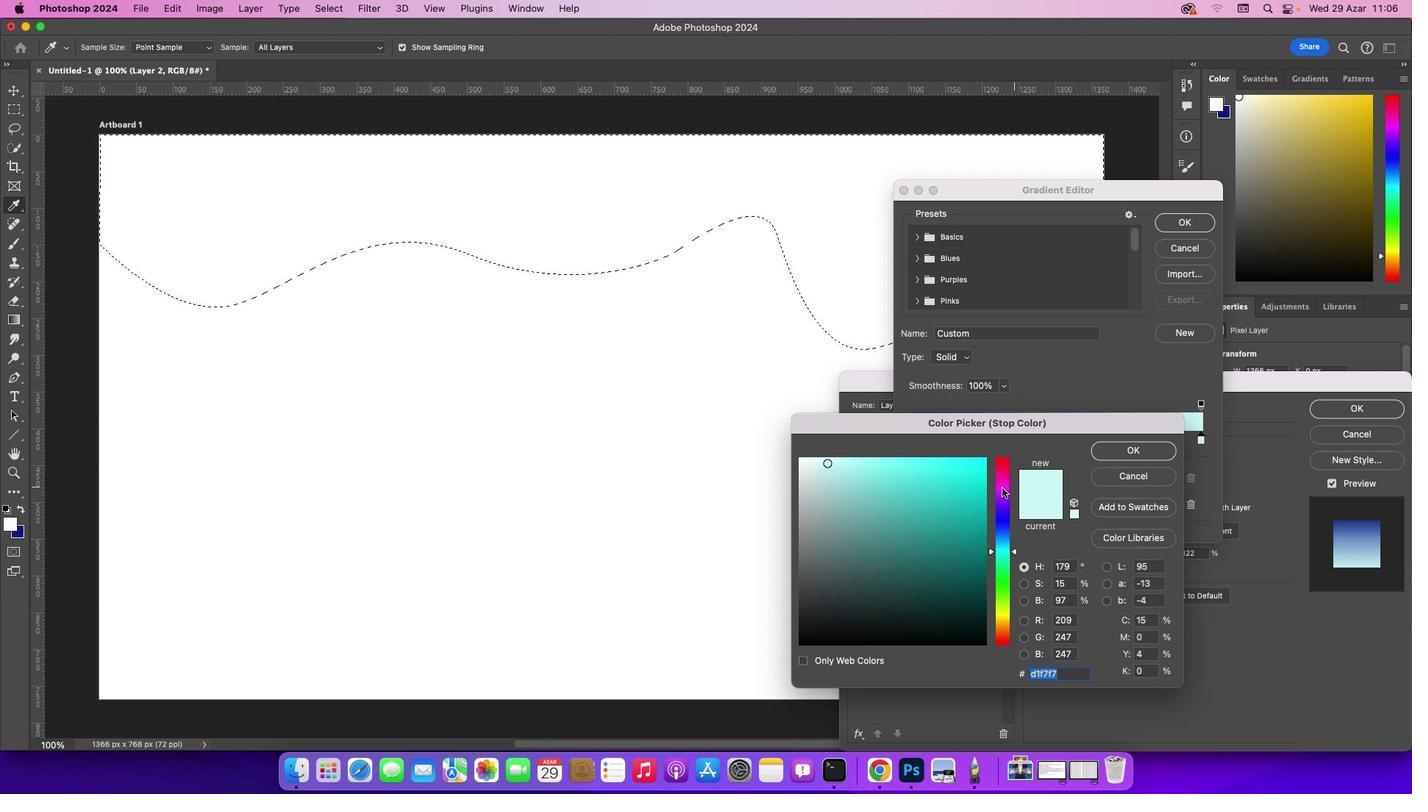 
Action: Mouse pressed left at (1202, 442)
Screenshot: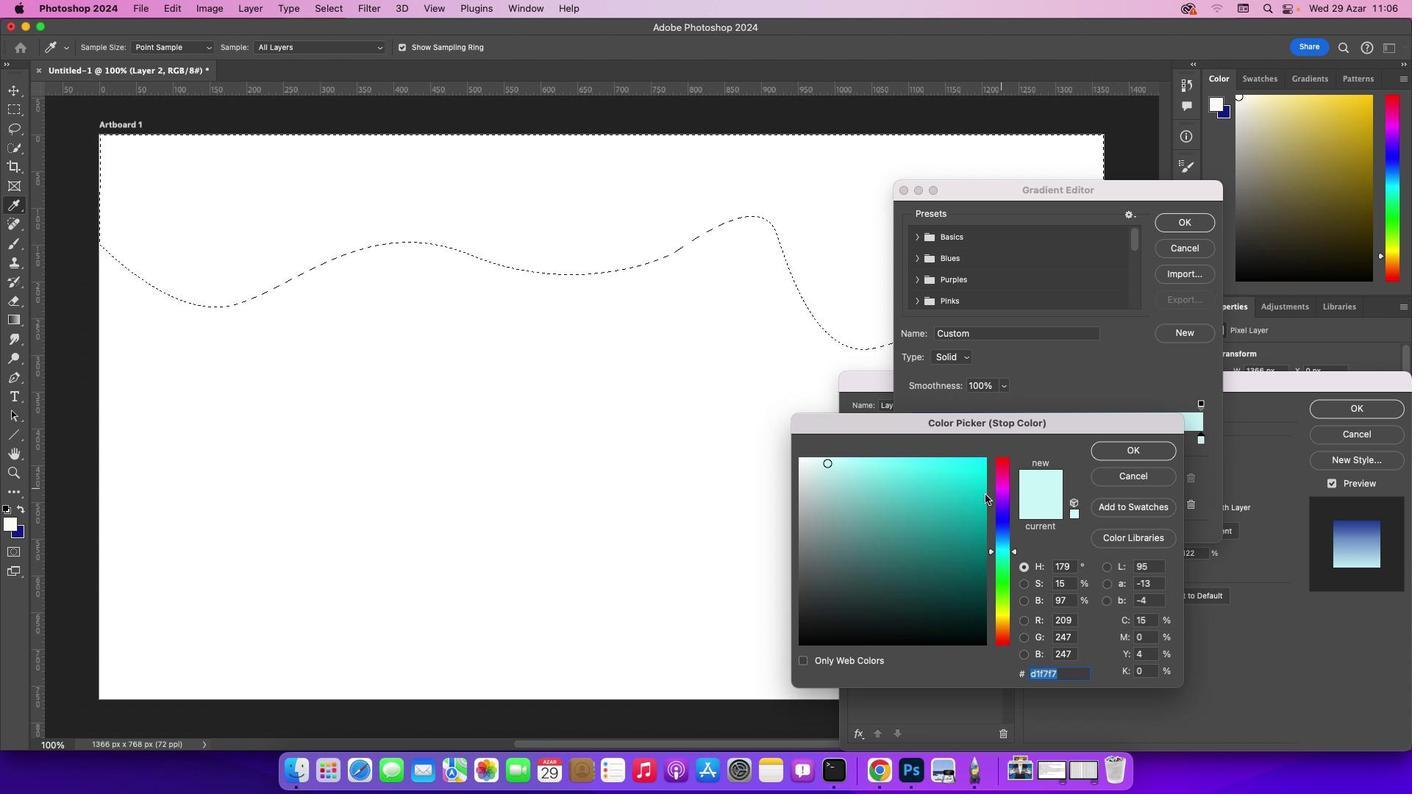
Action: Mouse moved to (1007, 529)
Screenshot: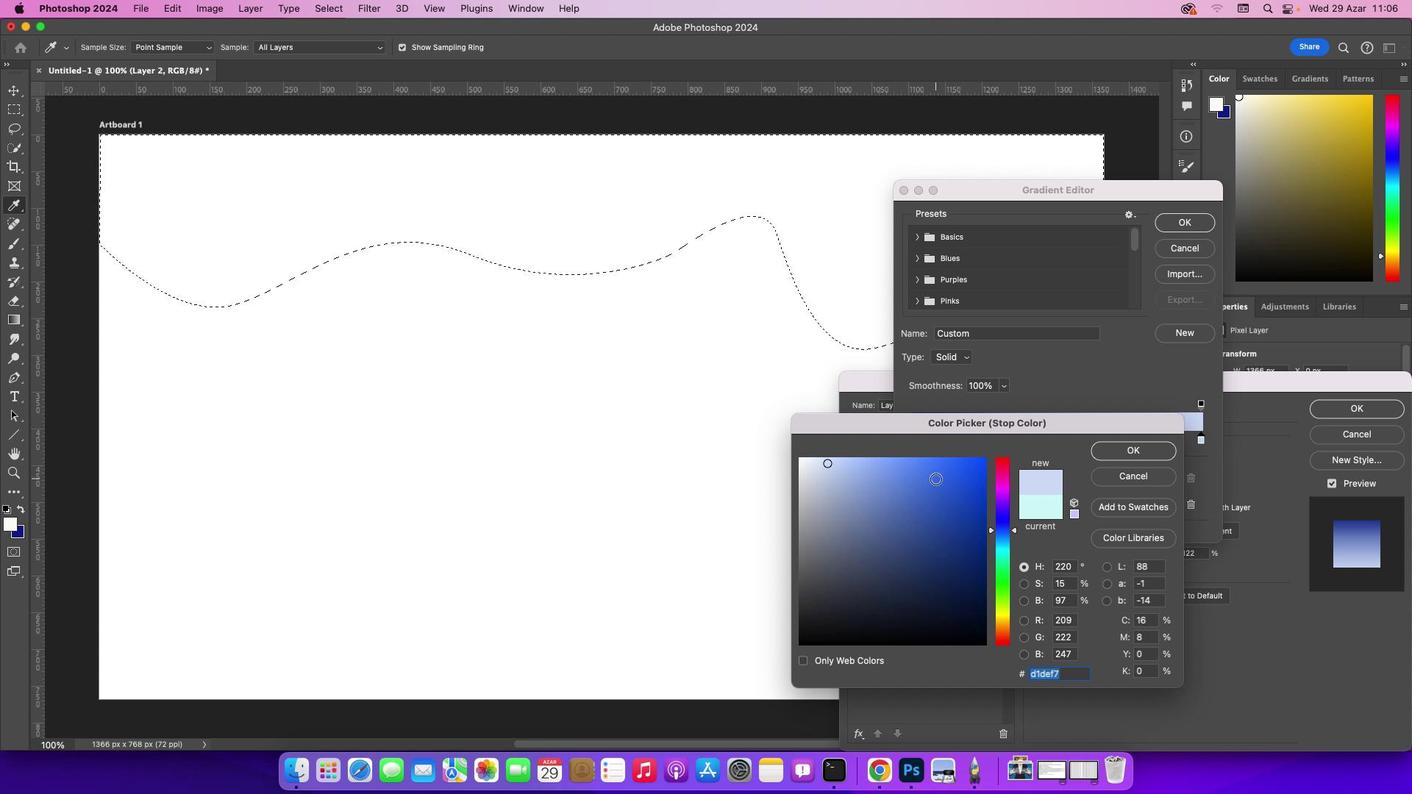 
Action: Mouse pressed left at (1007, 529)
Screenshot: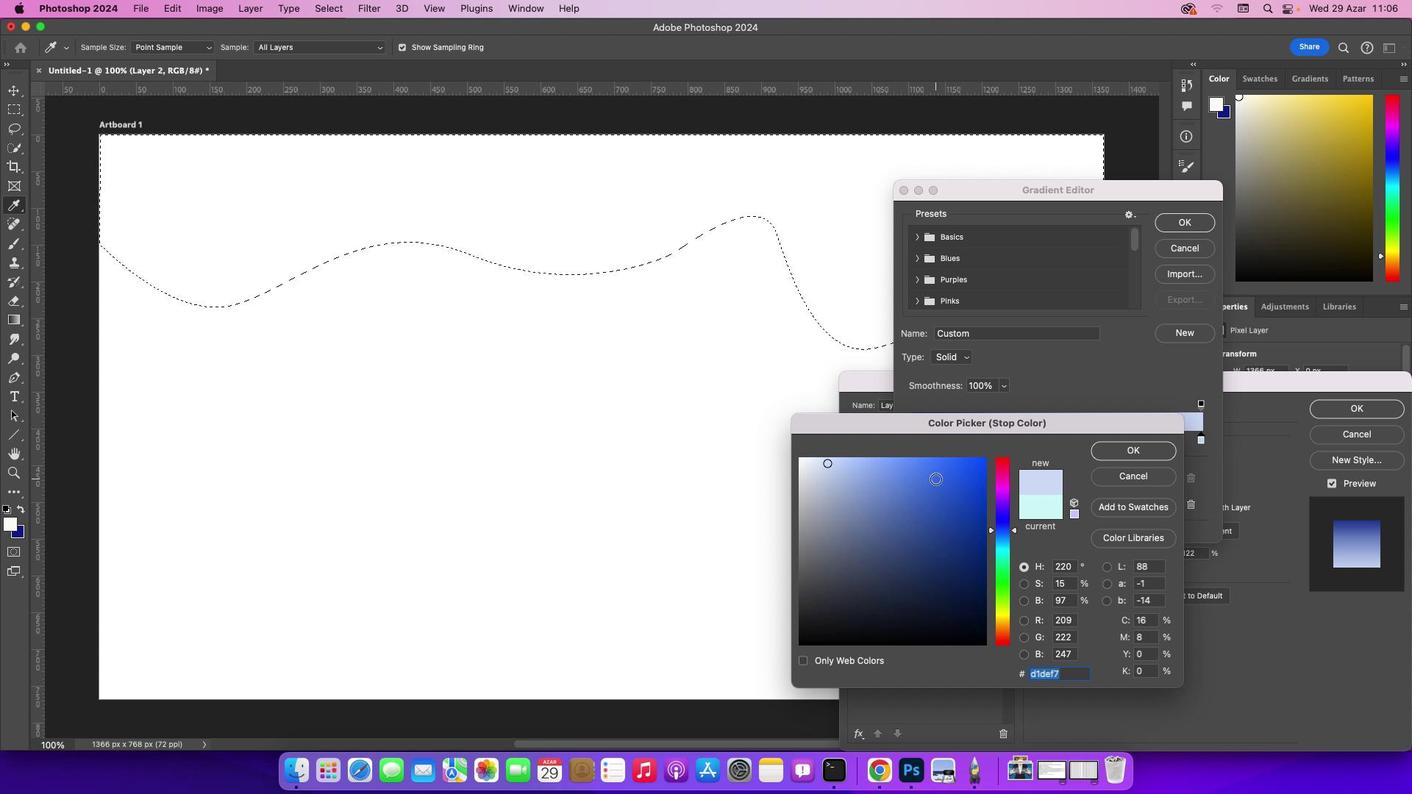 
Action: Mouse moved to (935, 478)
Screenshot: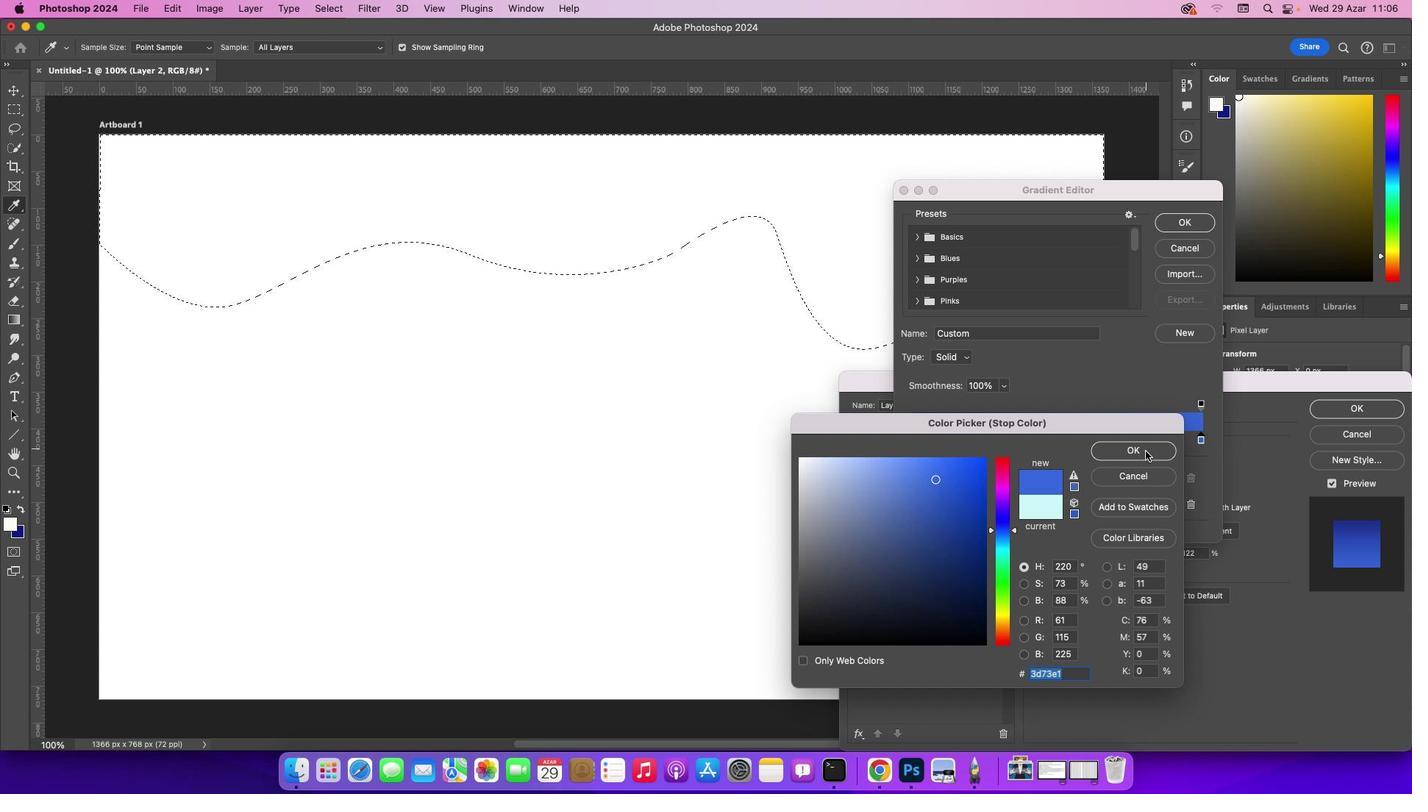 
Action: Mouse pressed left at (935, 478)
Screenshot: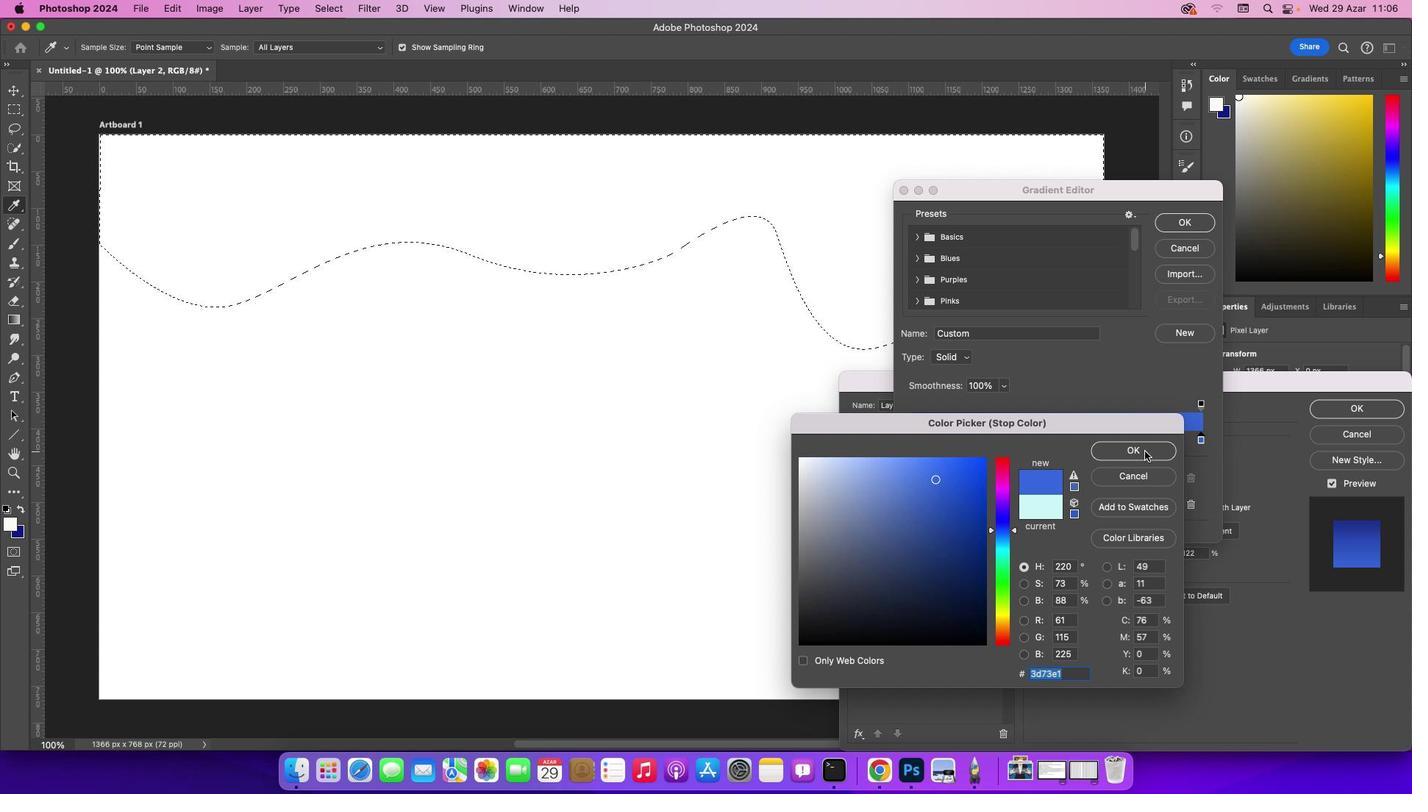 
Action: Mouse moved to (1145, 451)
Screenshot: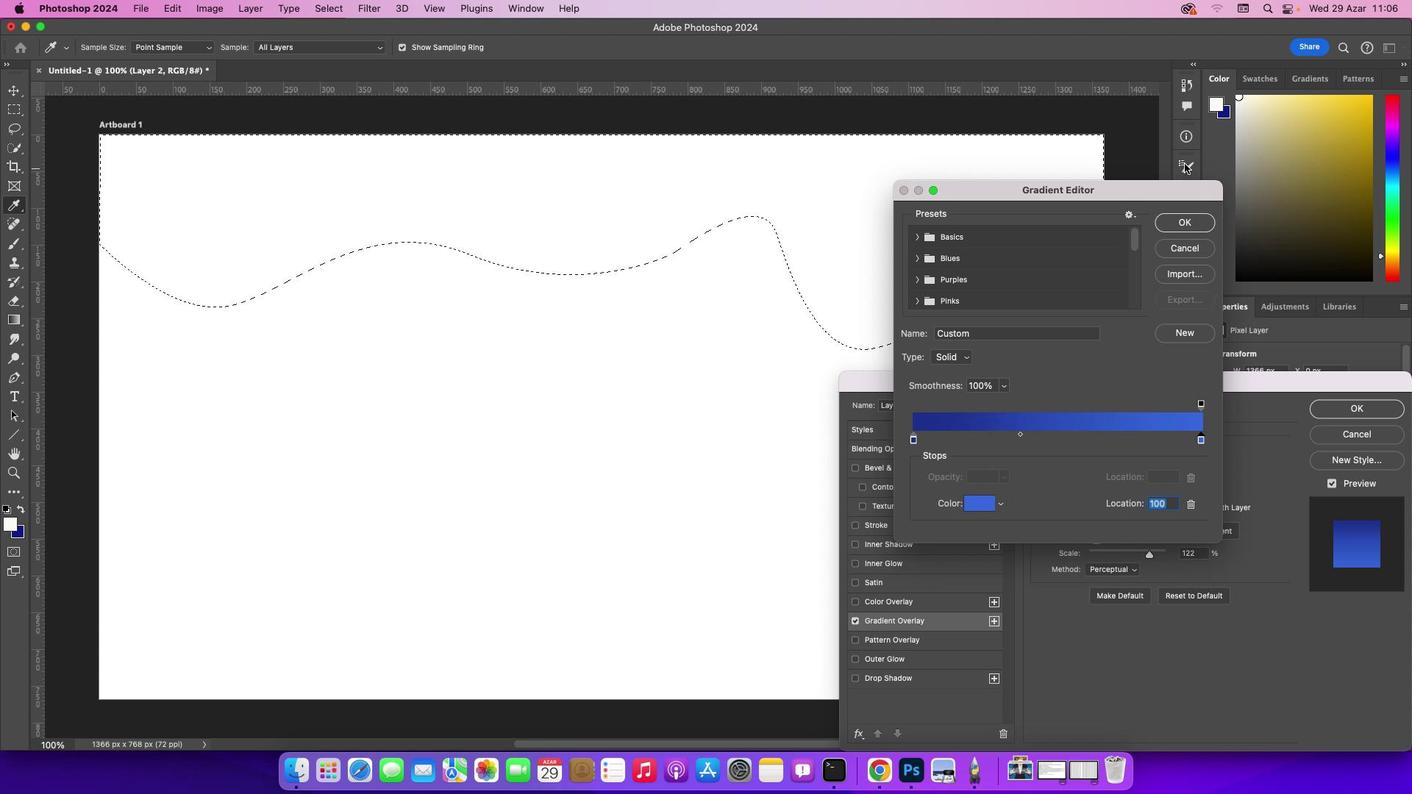 
Action: Mouse pressed left at (1145, 451)
Screenshot: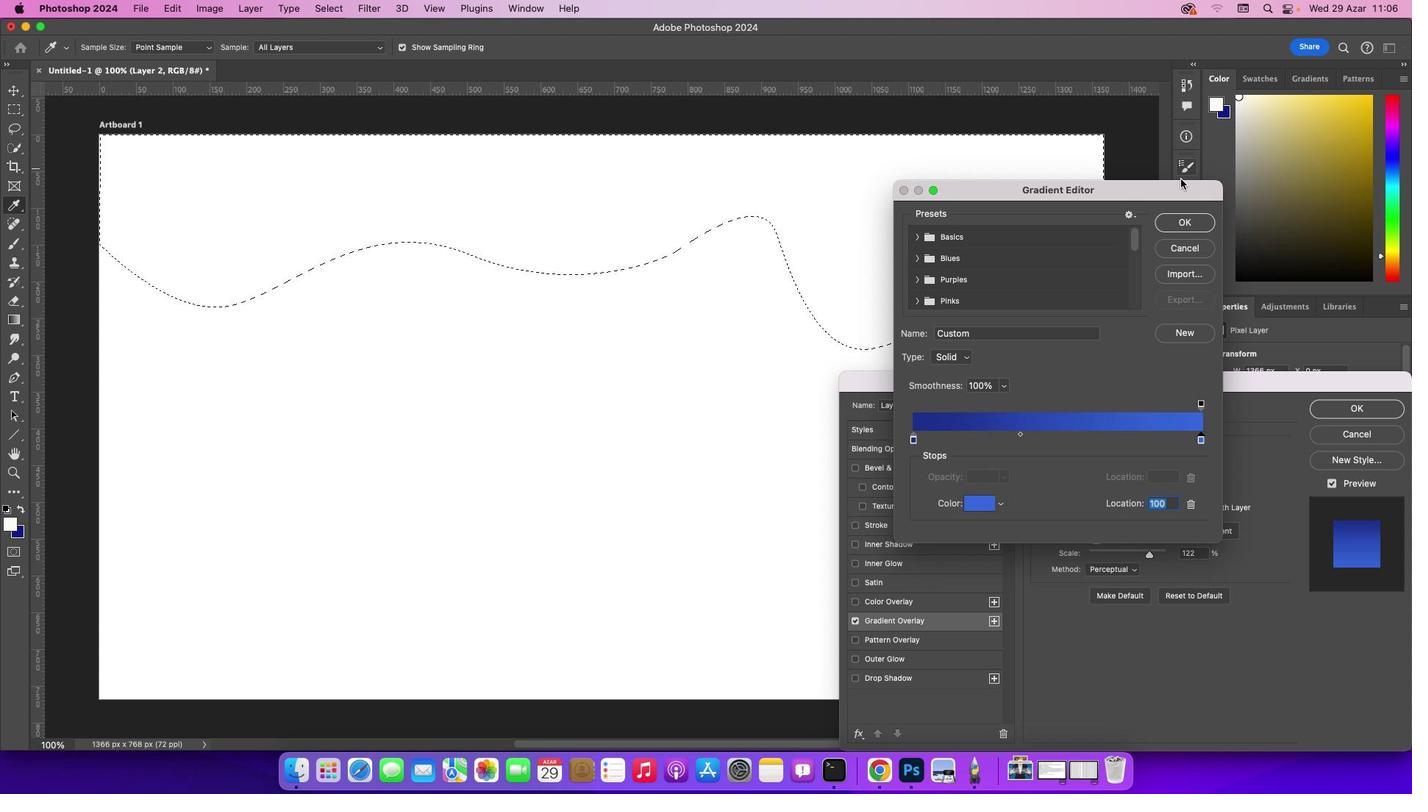 
Action: Mouse moved to (1178, 221)
Screenshot: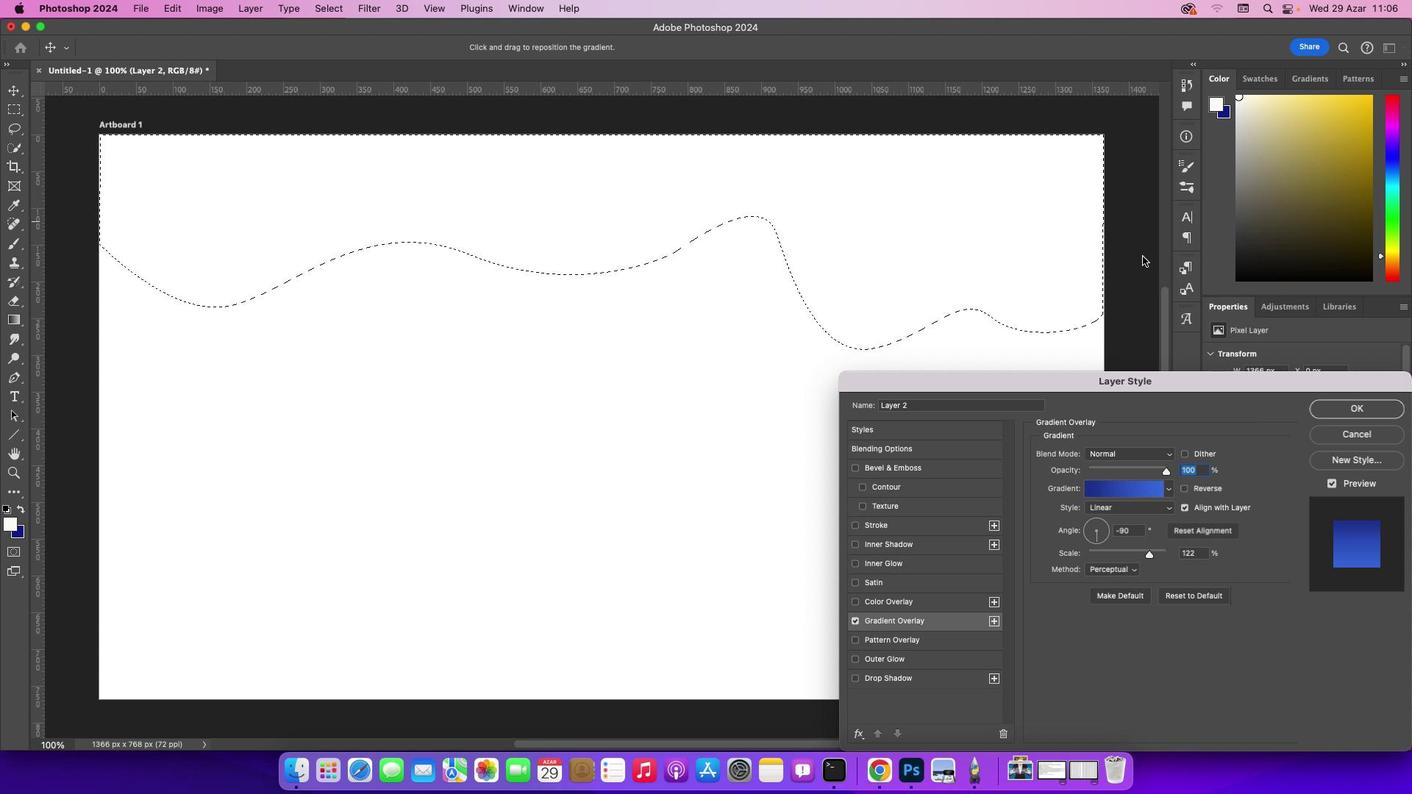 
Action: Mouse pressed left at (1178, 221)
Screenshot: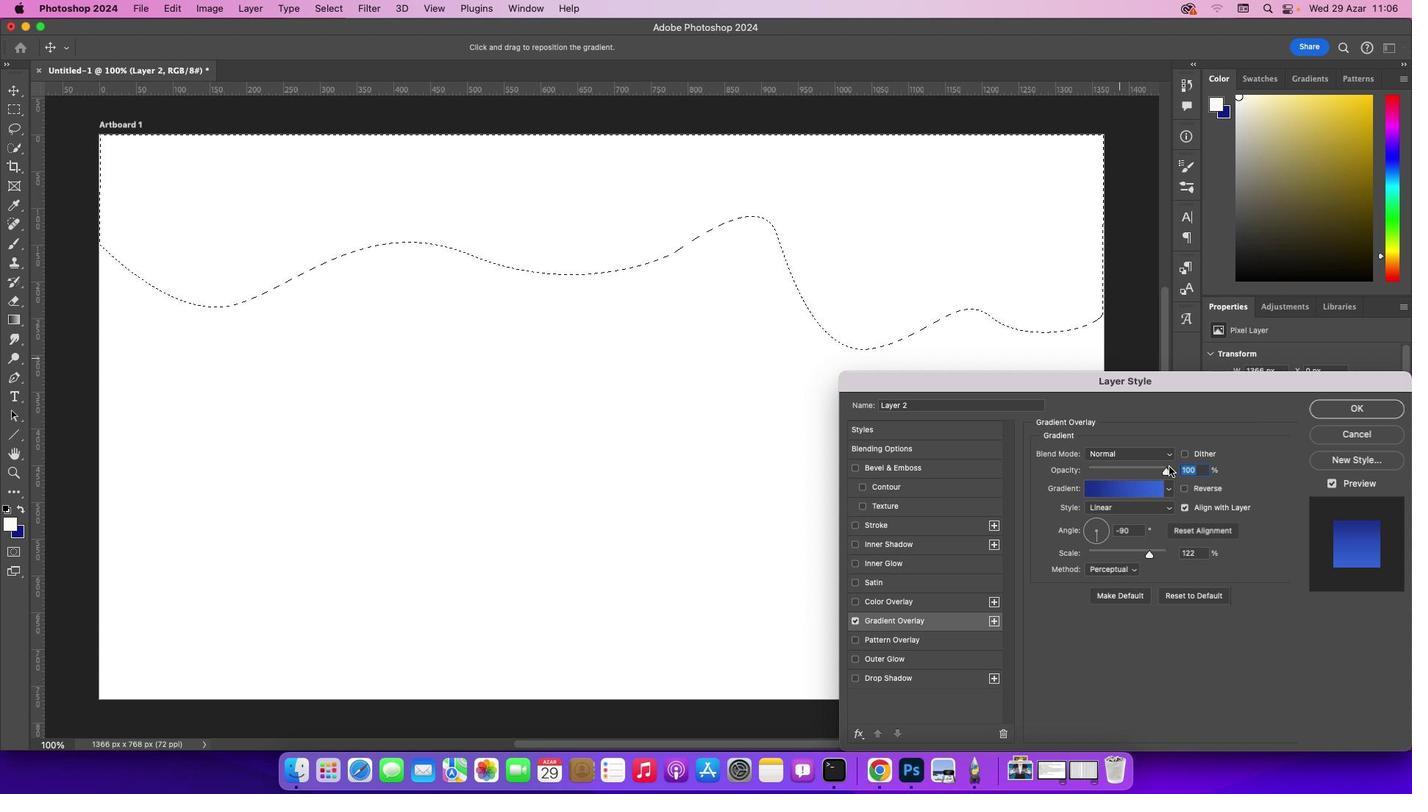
Action: Mouse moved to (1152, 509)
Screenshot: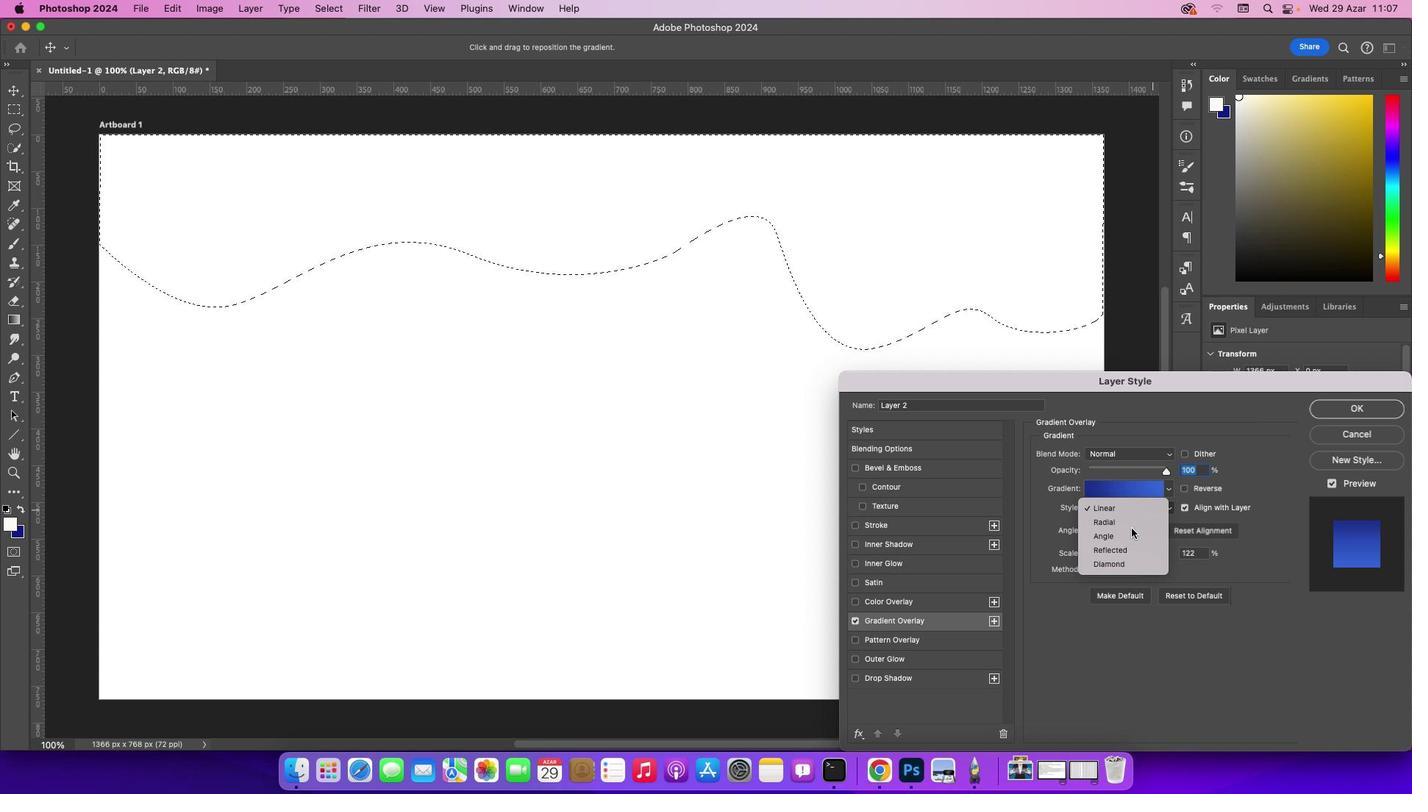 
Action: Mouse pressed left at (1152, 509)
Screenshot: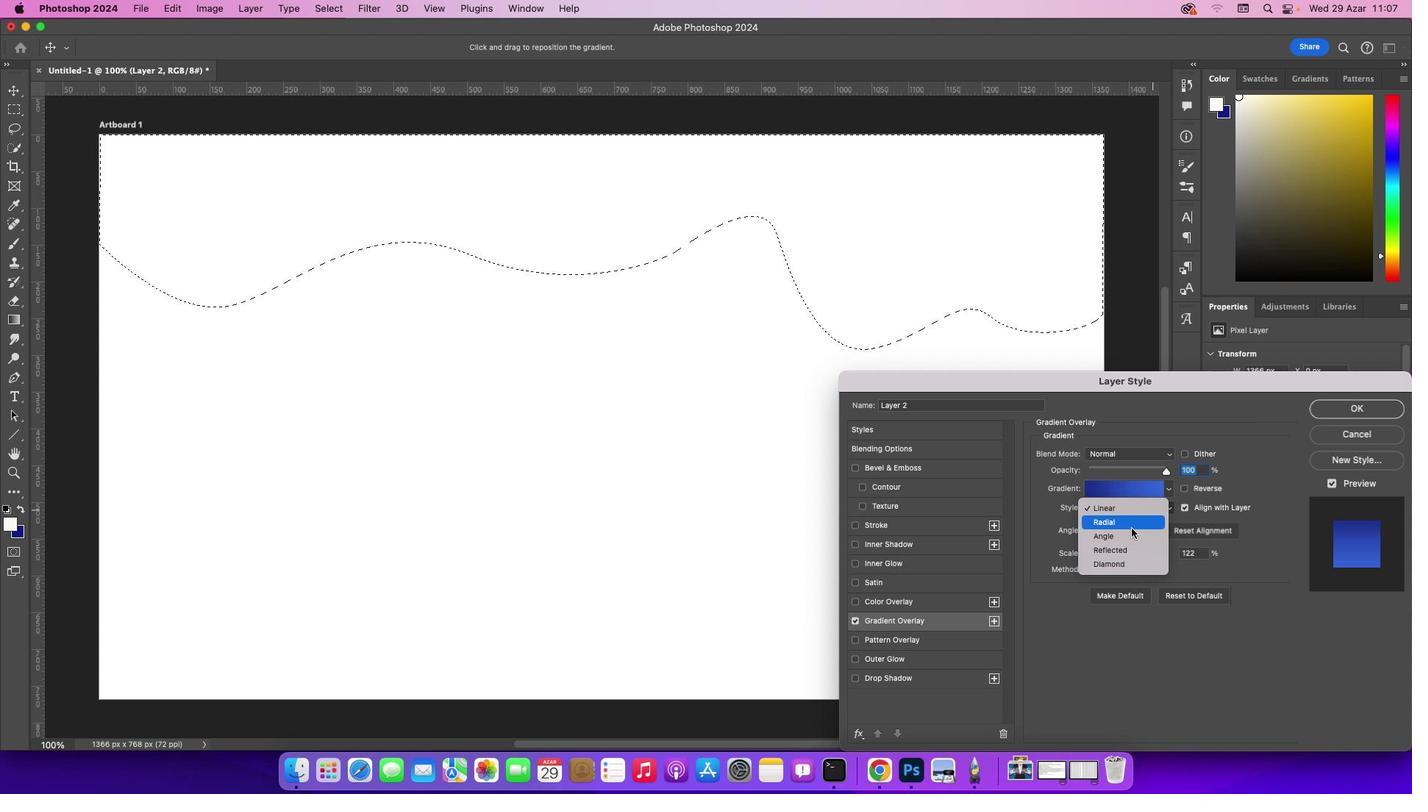 
Action: Mouse moved to (1131, 528)
Screenshot: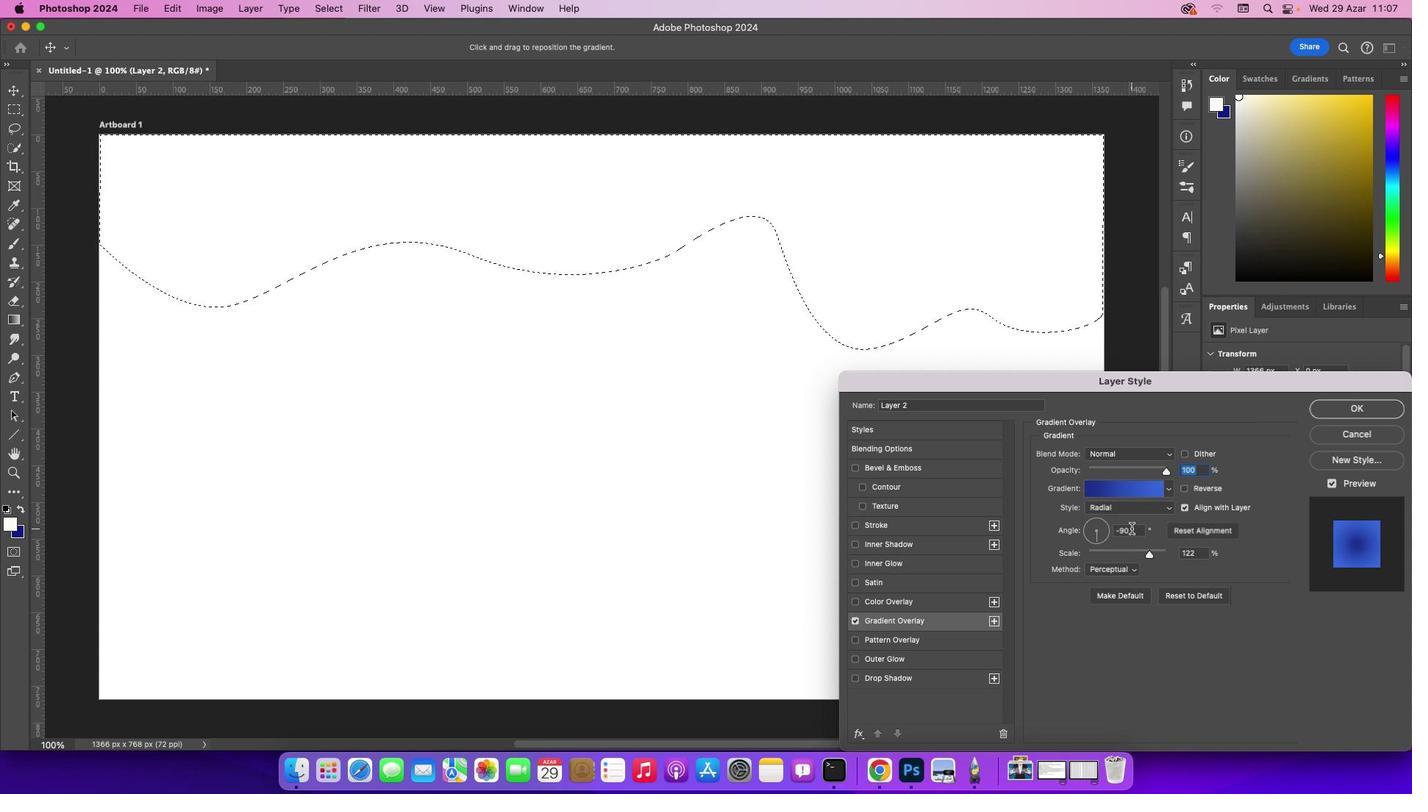 
Action: Mouse pressed left at (1131, 528)
Screenshot: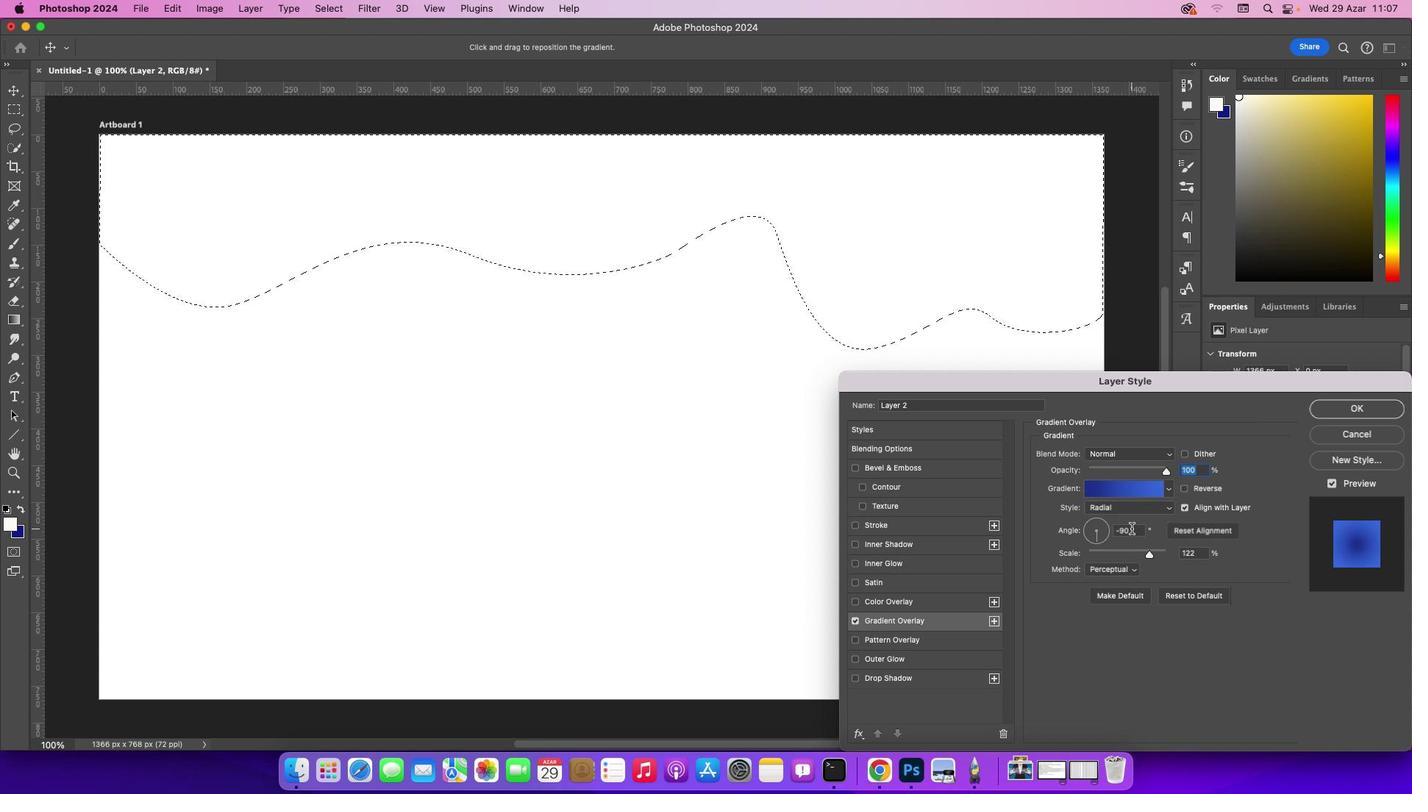 
Action: Mouse moved to (1166, 484)
Screenshot: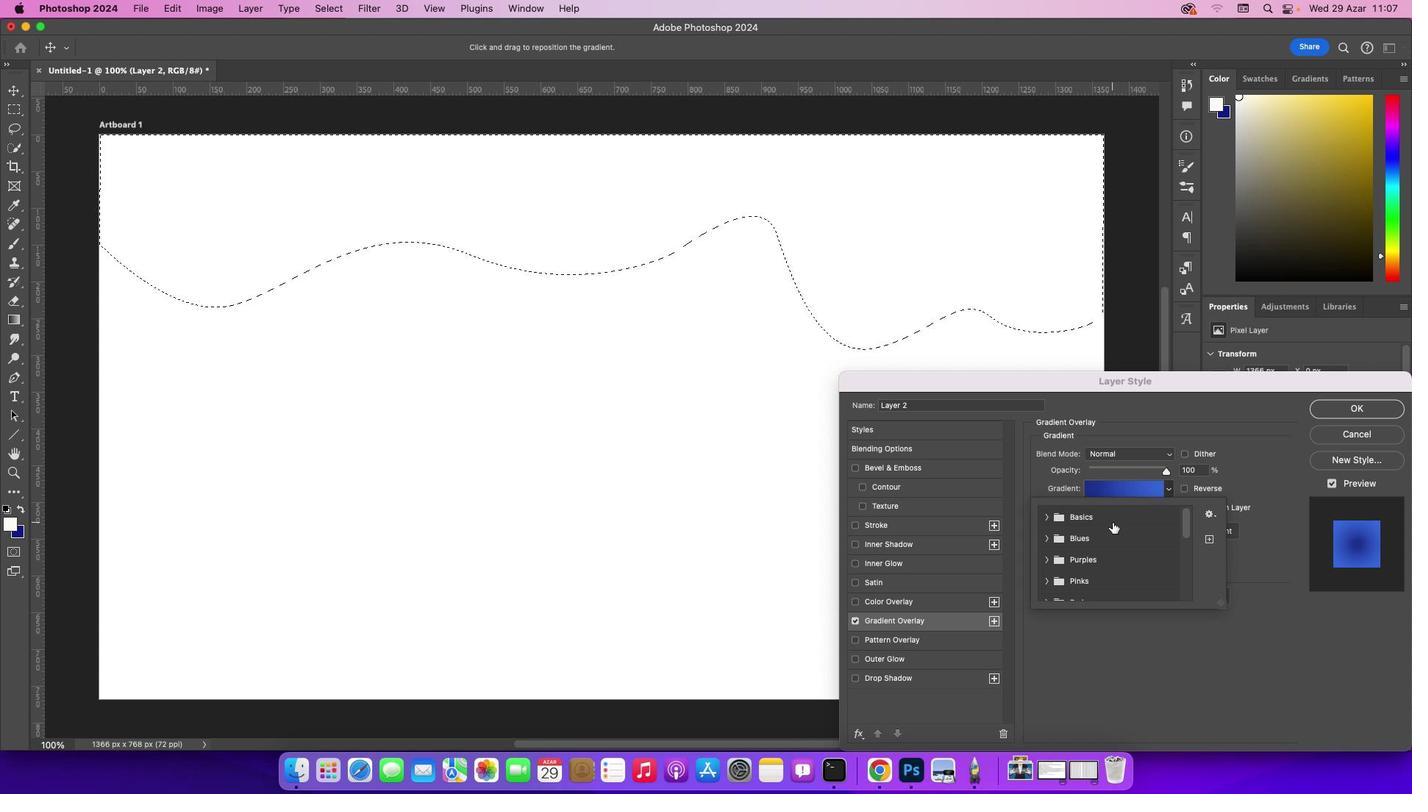 
Action: Mouse pressed left at (1166, 484)
Screenshot: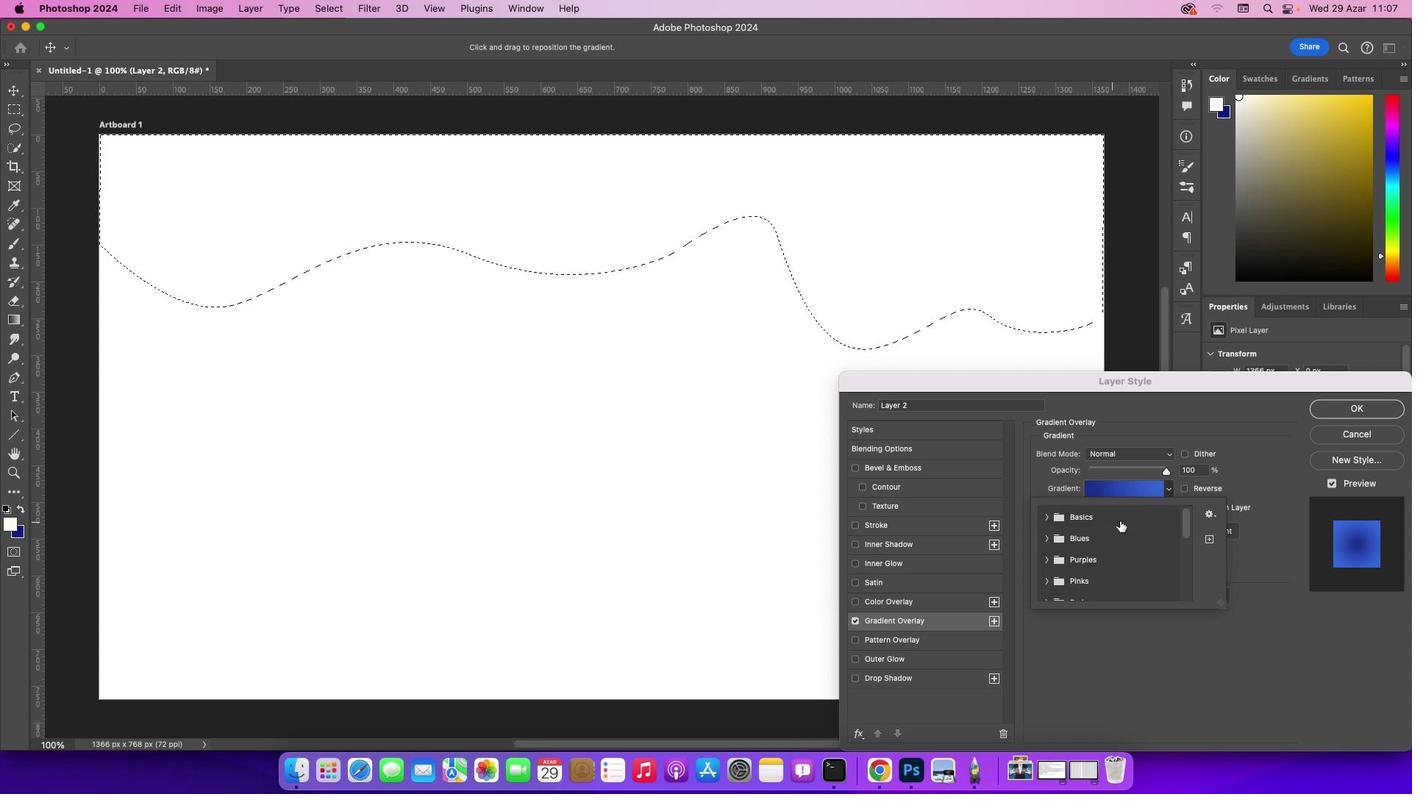 
Action: Mouse moved to (1173, 492)
Screenshot: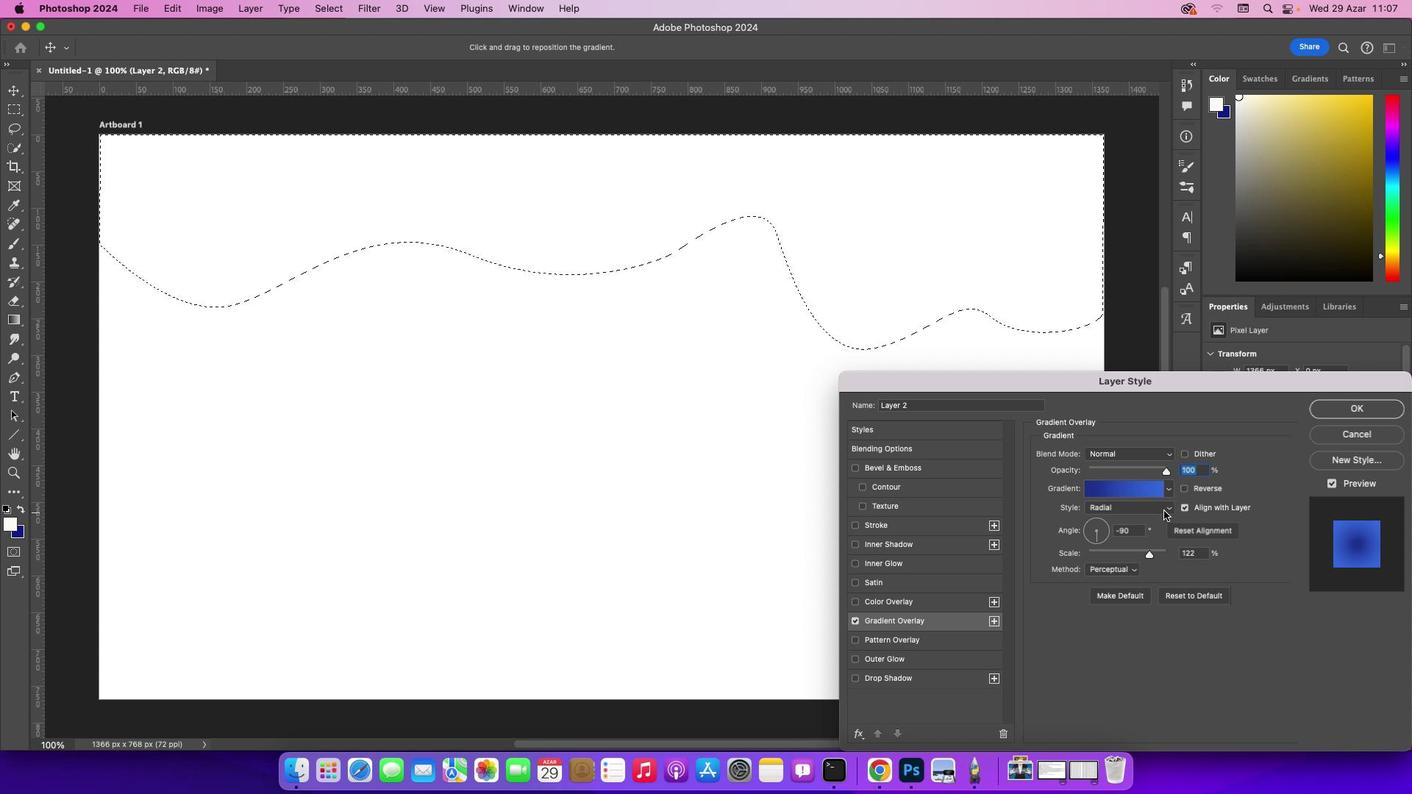 
Action: Mouse pressed left at (1173, 492)
Screenshot: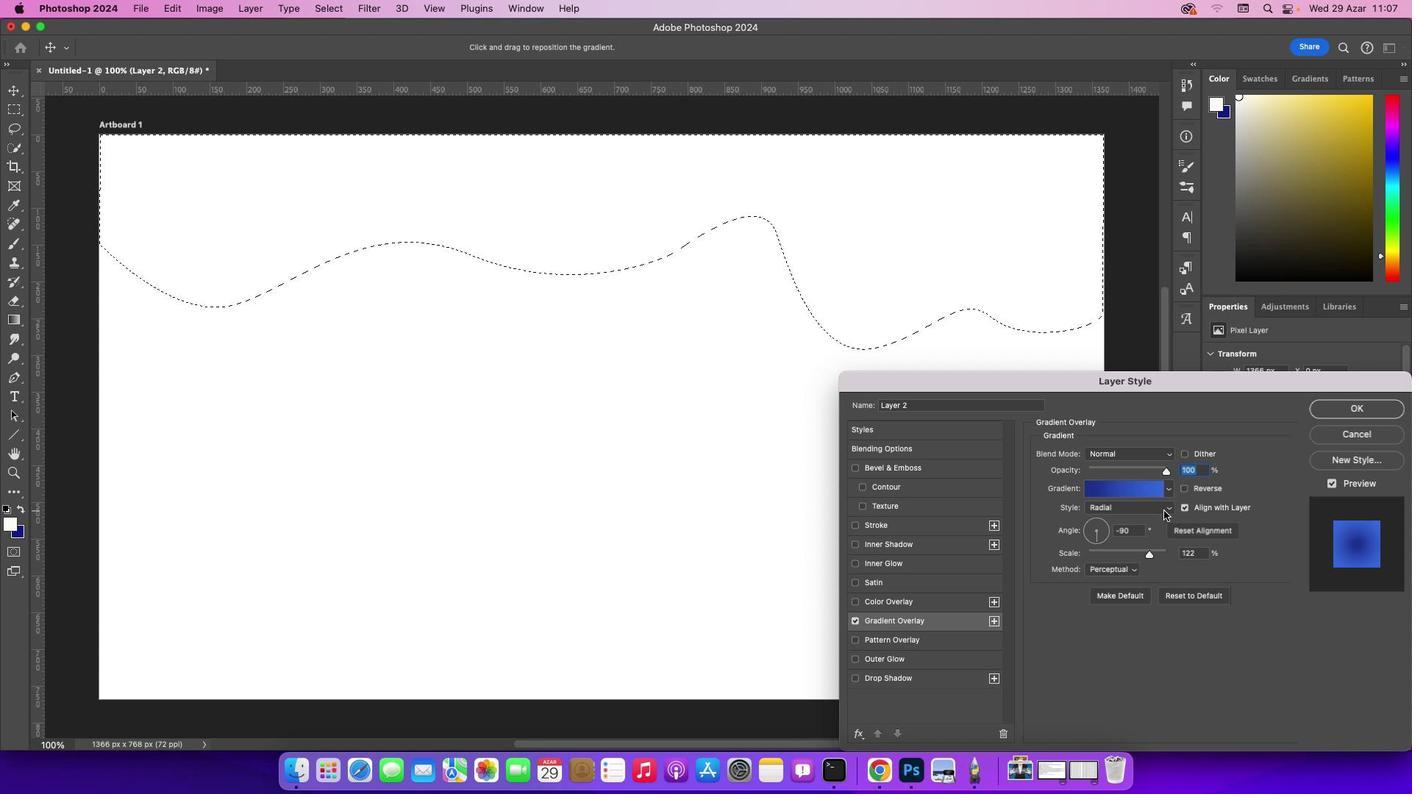 
Action: Mouse moved to (1164, 510)
Screenshot: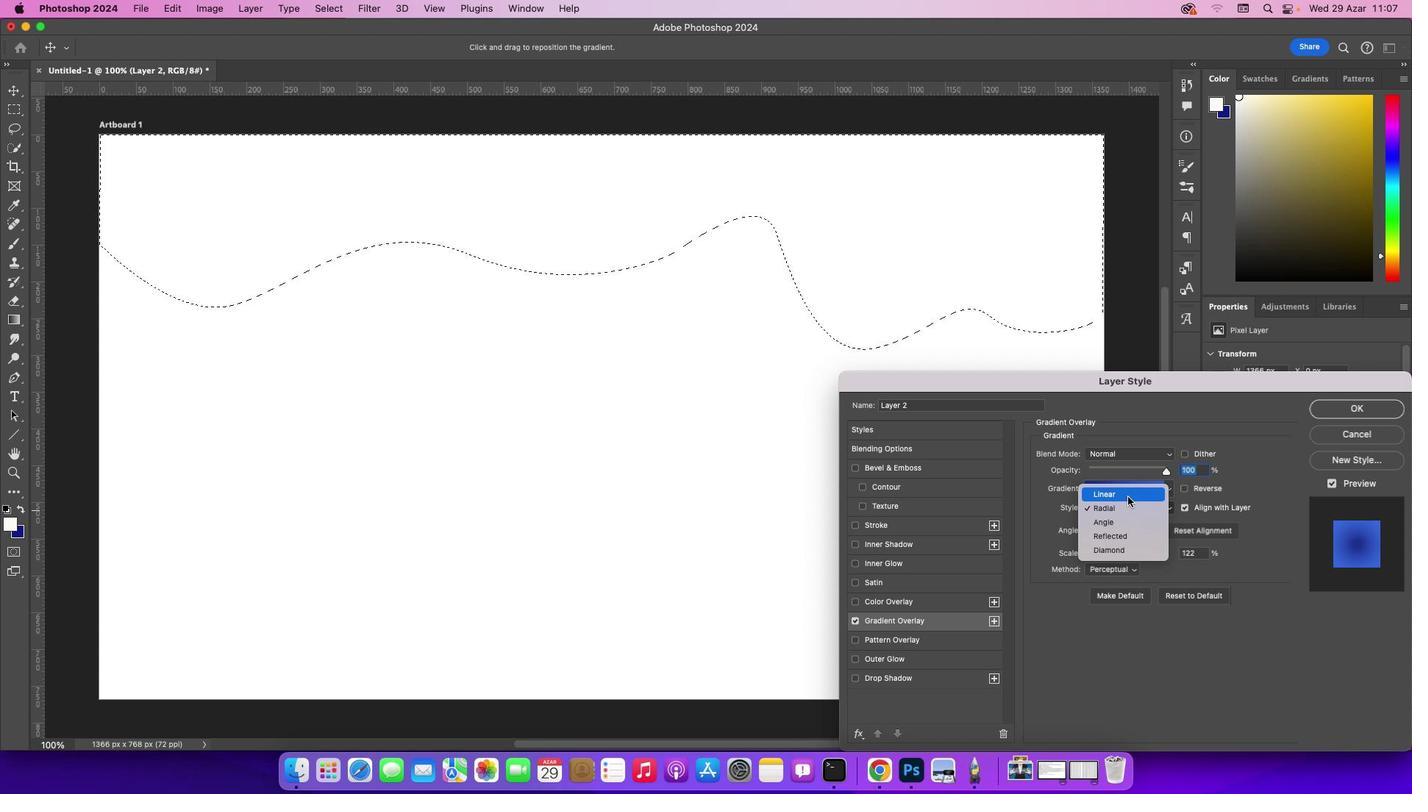 
Action: Mouse pressed left at (1164, 510)
Screenshot: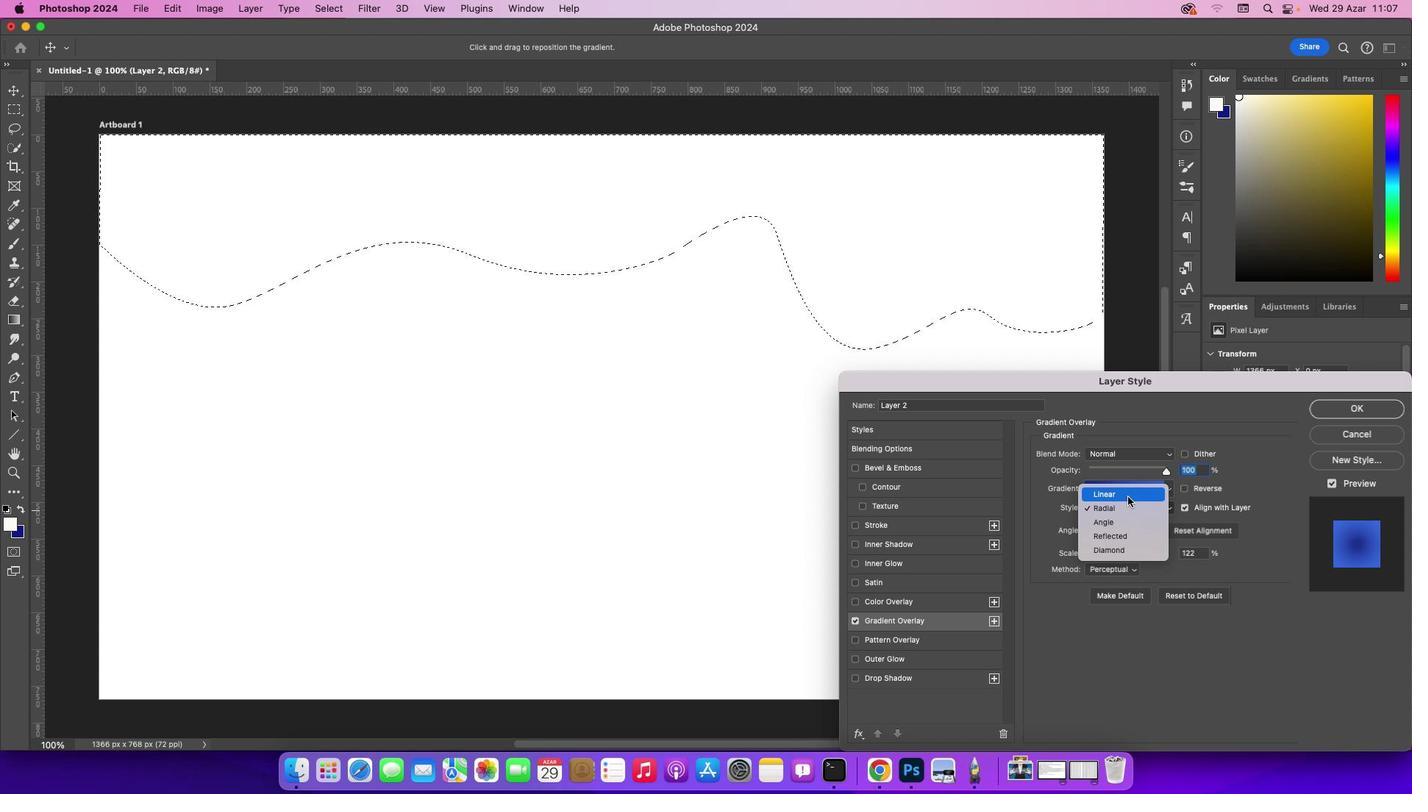 
Action: Mouse moved to (1125, 498)
Screenshot: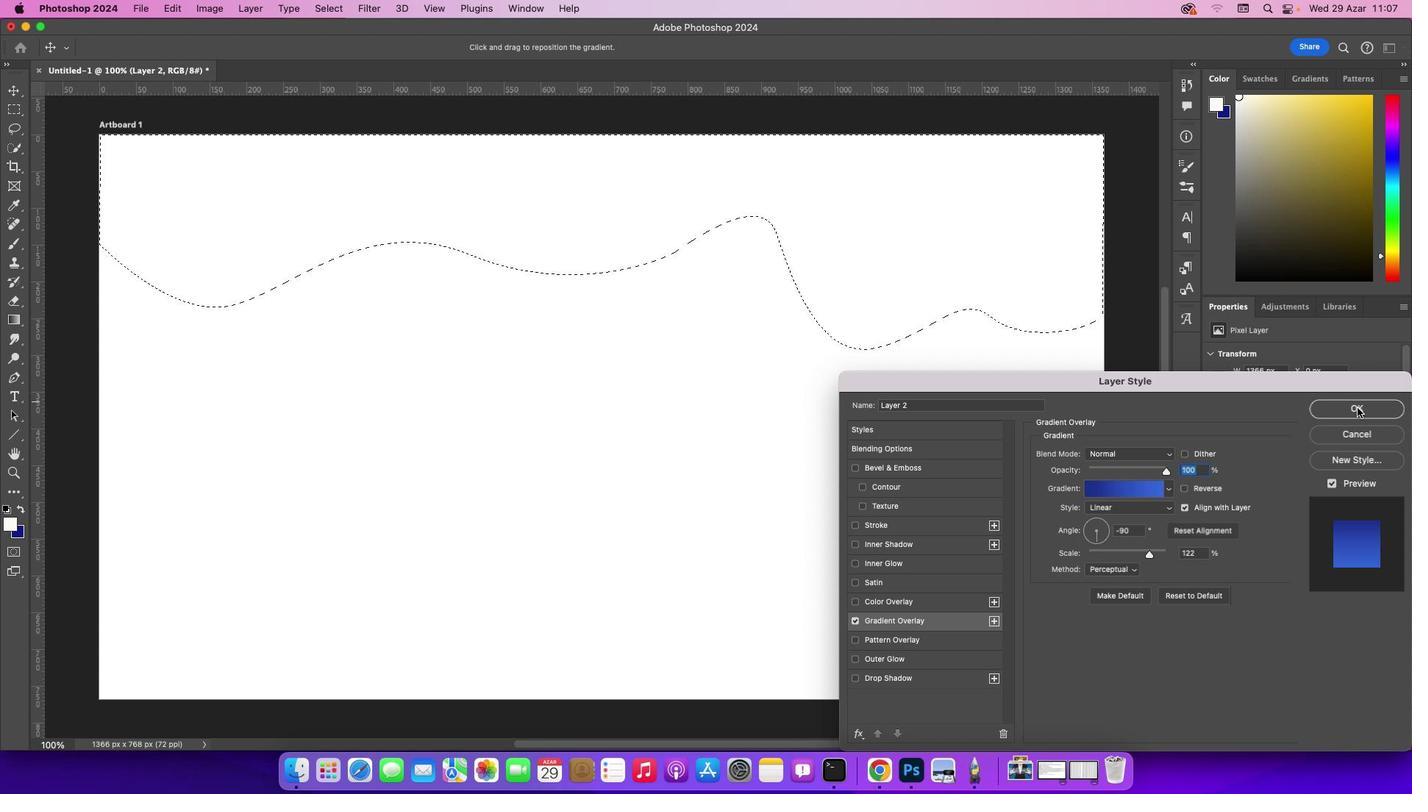 
Action: Mouse pressed left at (1125, 498)
Screenshot: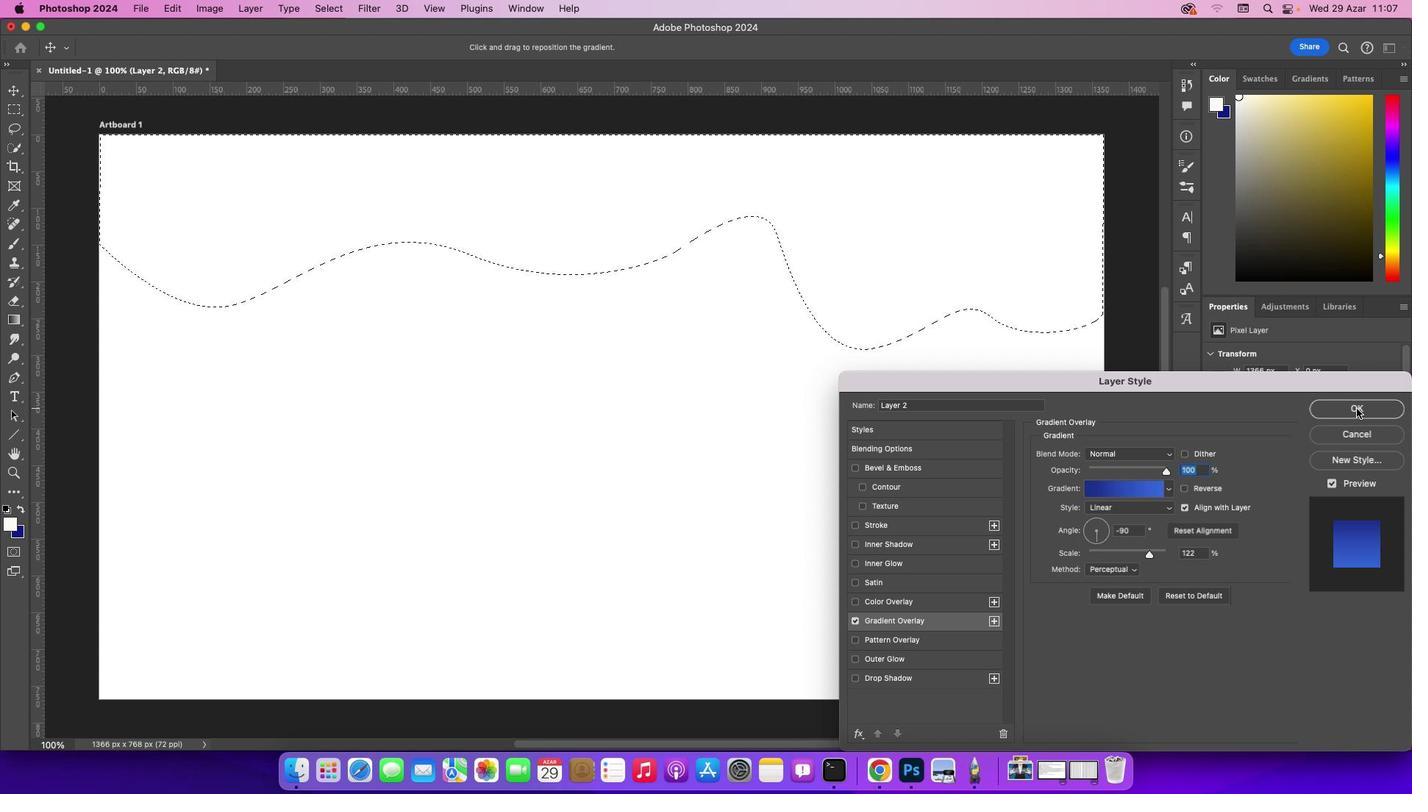 
Action: Mouse moved to (1357, 408)
Screenshot: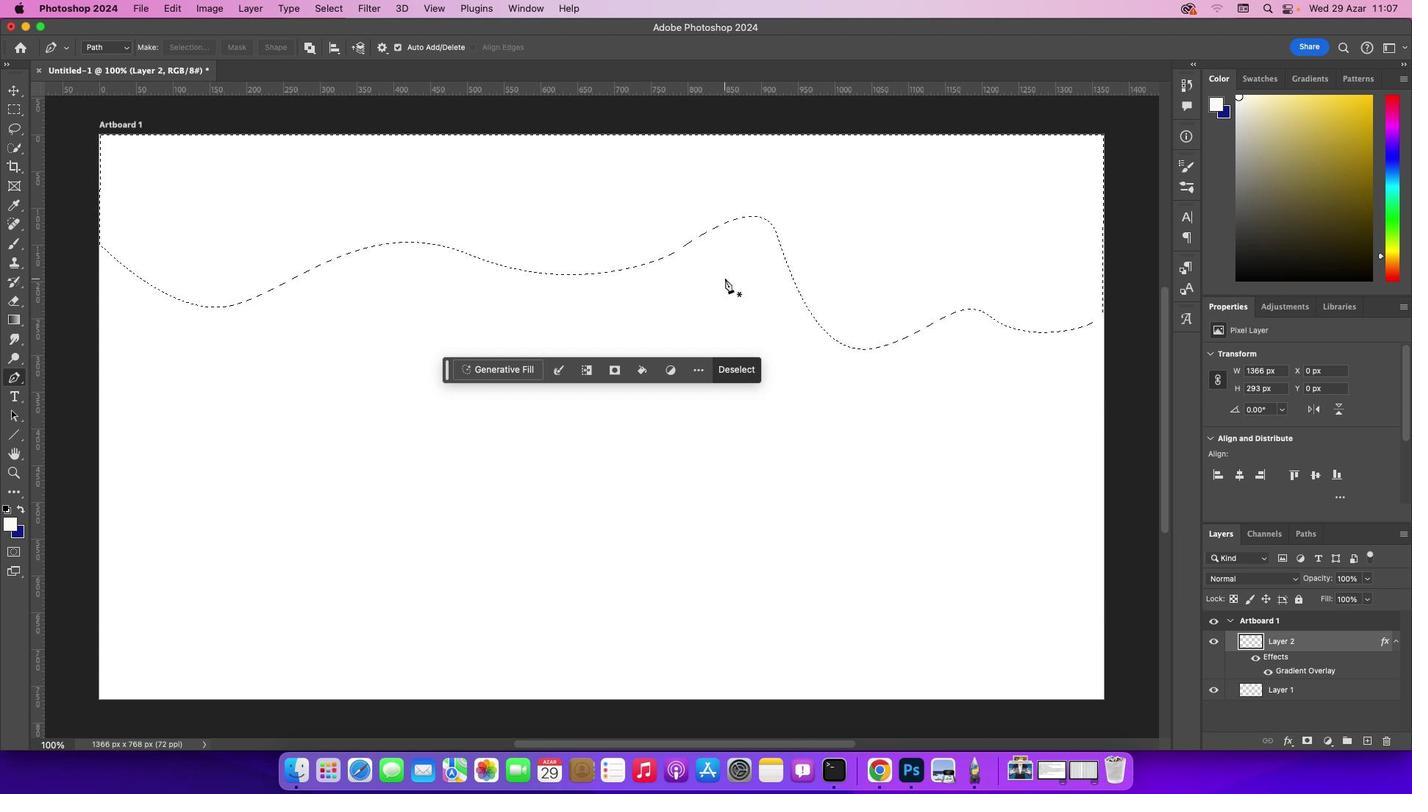 
Action: Mouse pressed left at (1357, 408)
Screenshot: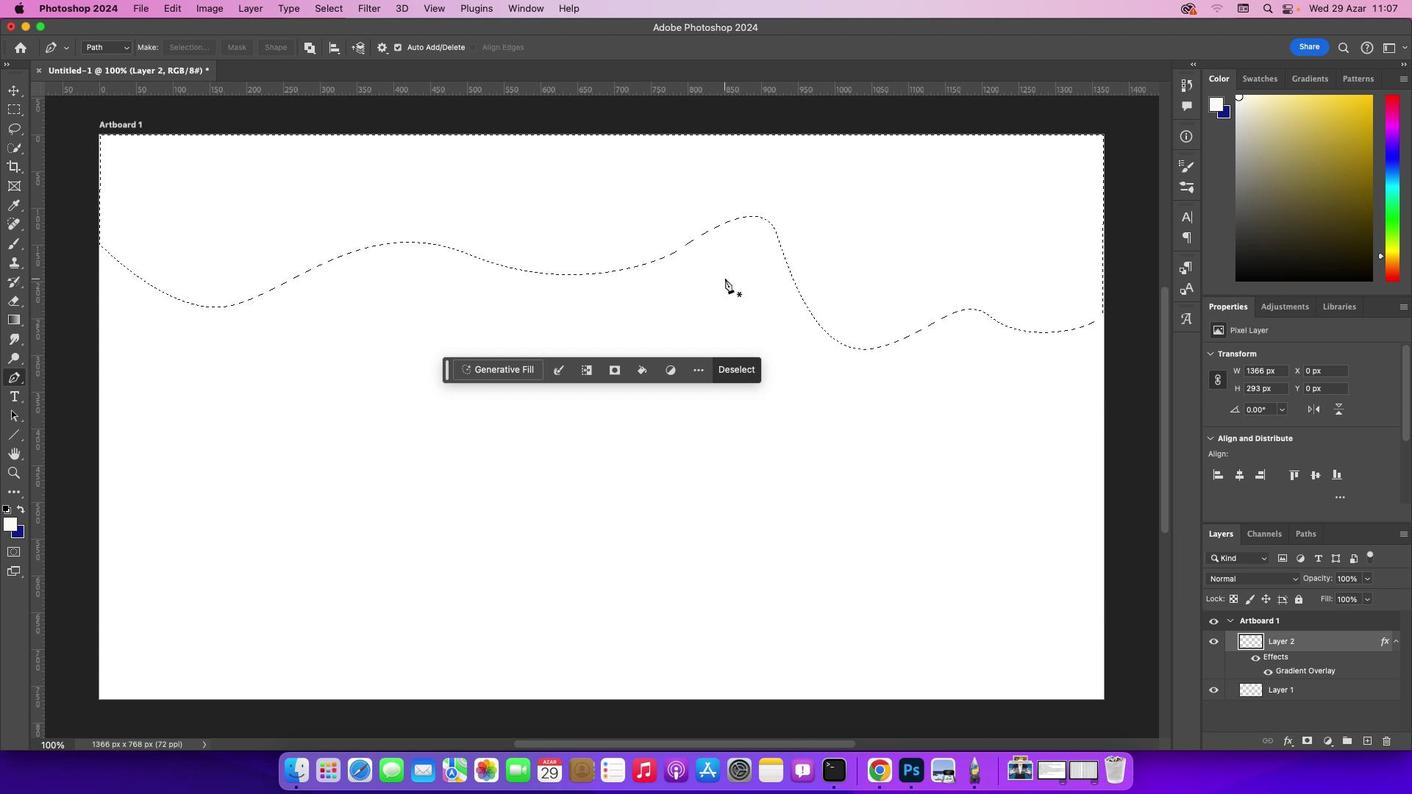 
Action: Mouse moved to (724, 278)
Screenshot: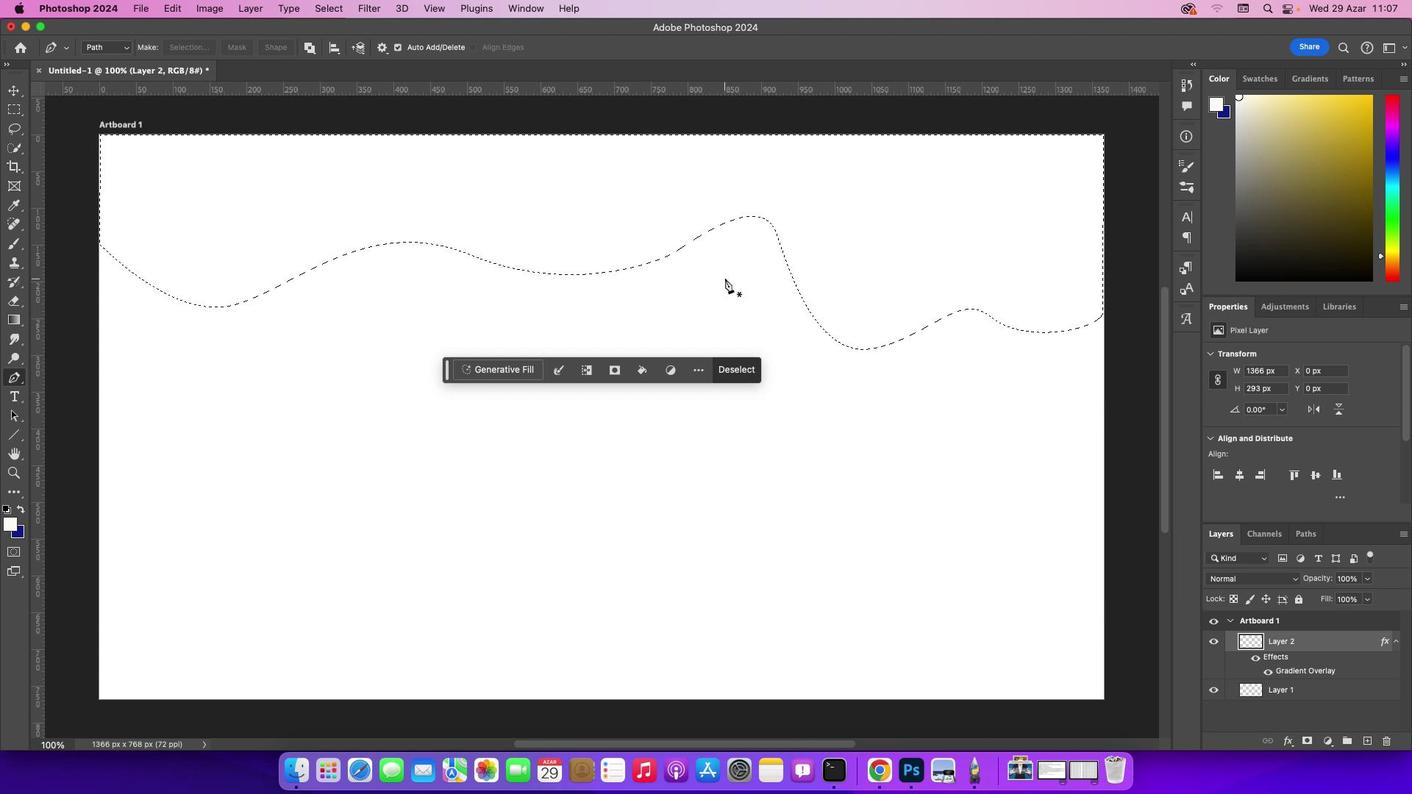 
Action: Key pressed Key.altKey.backspaceKey.cmd'd'
Screenshot: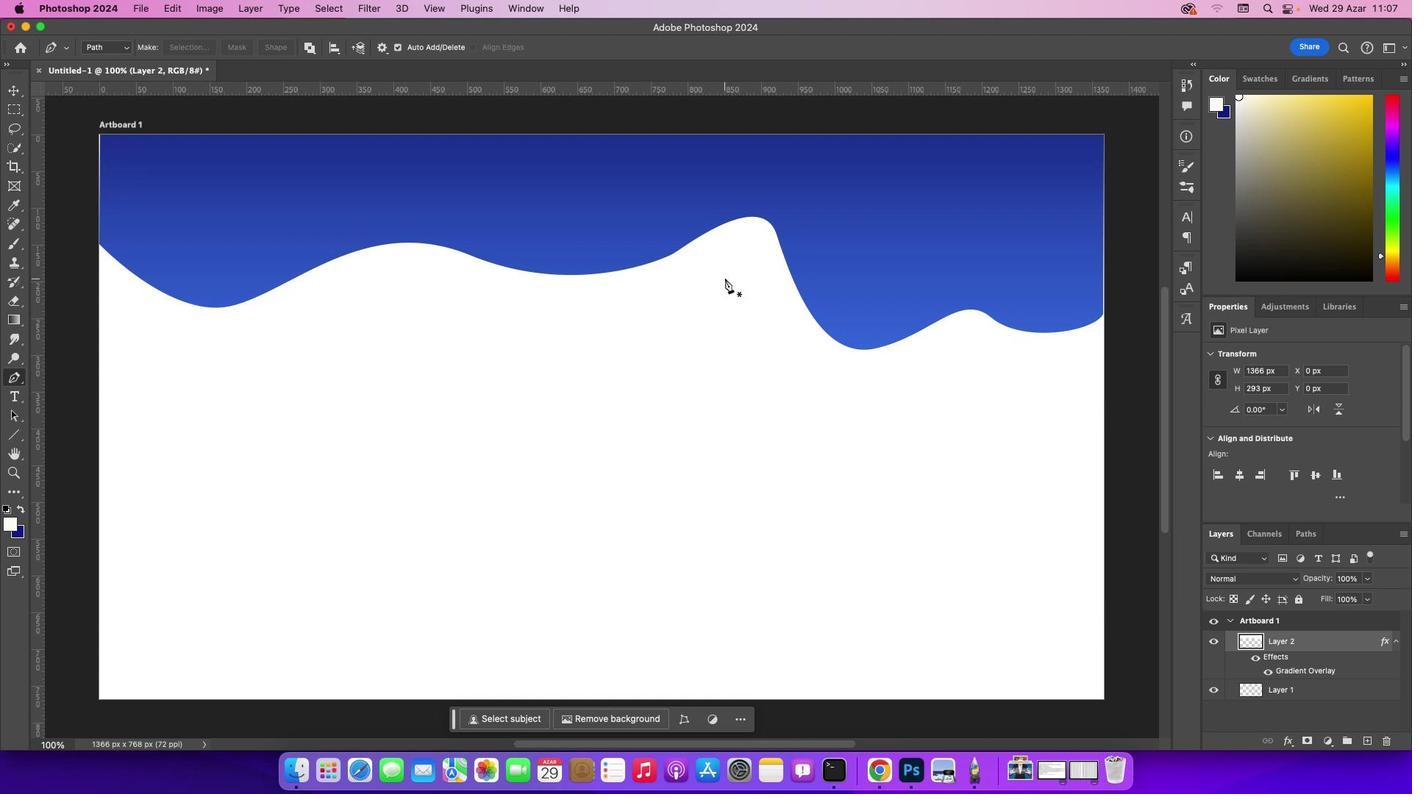 
Action: Mouse moved to (13, 89)
Screenshot: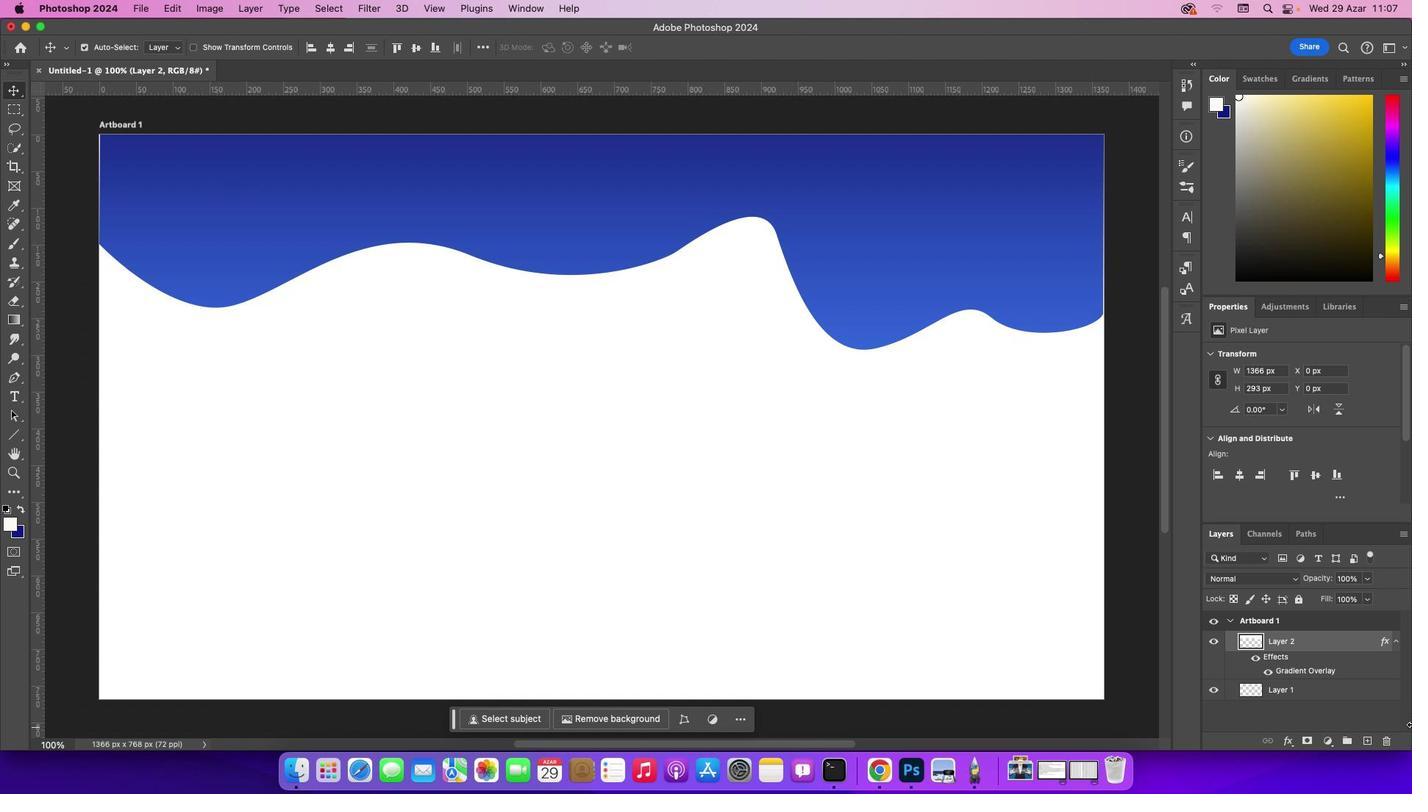 
Action: Mouse pressed left at (13, 89)
Screenshot: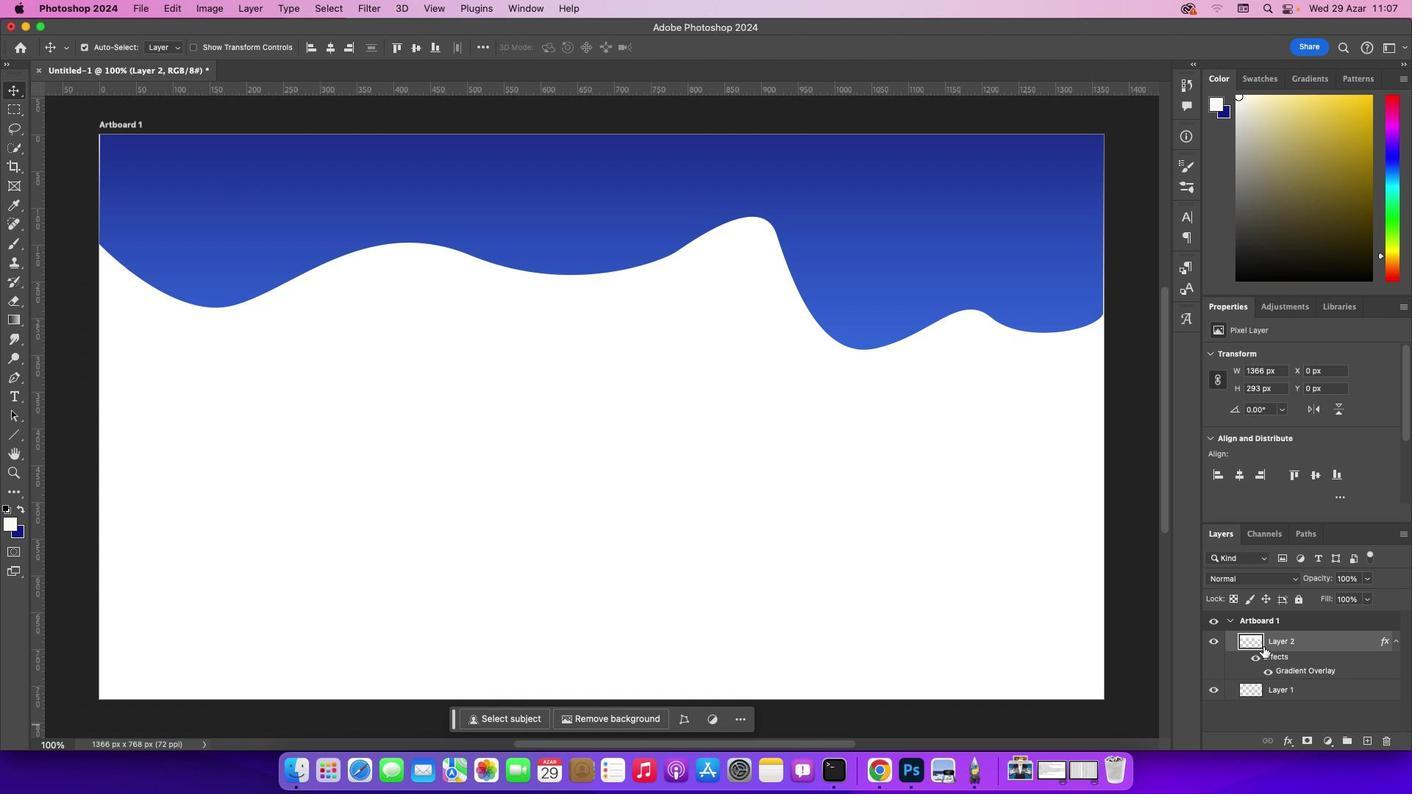 
Action: Mouse moved to (1371, 742)
Screenshot: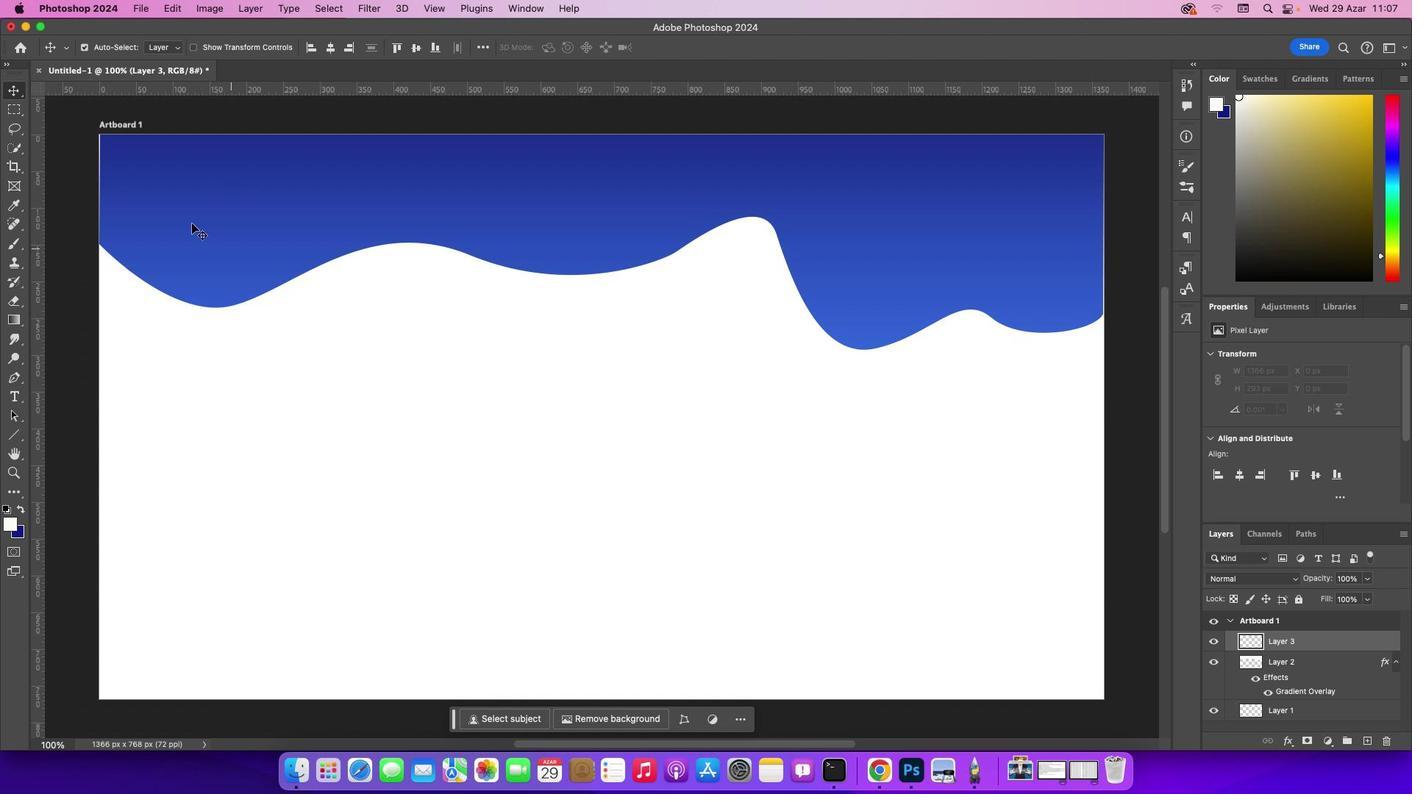 
Action: Mouse pressed left at (1371, 742)
Screenshot: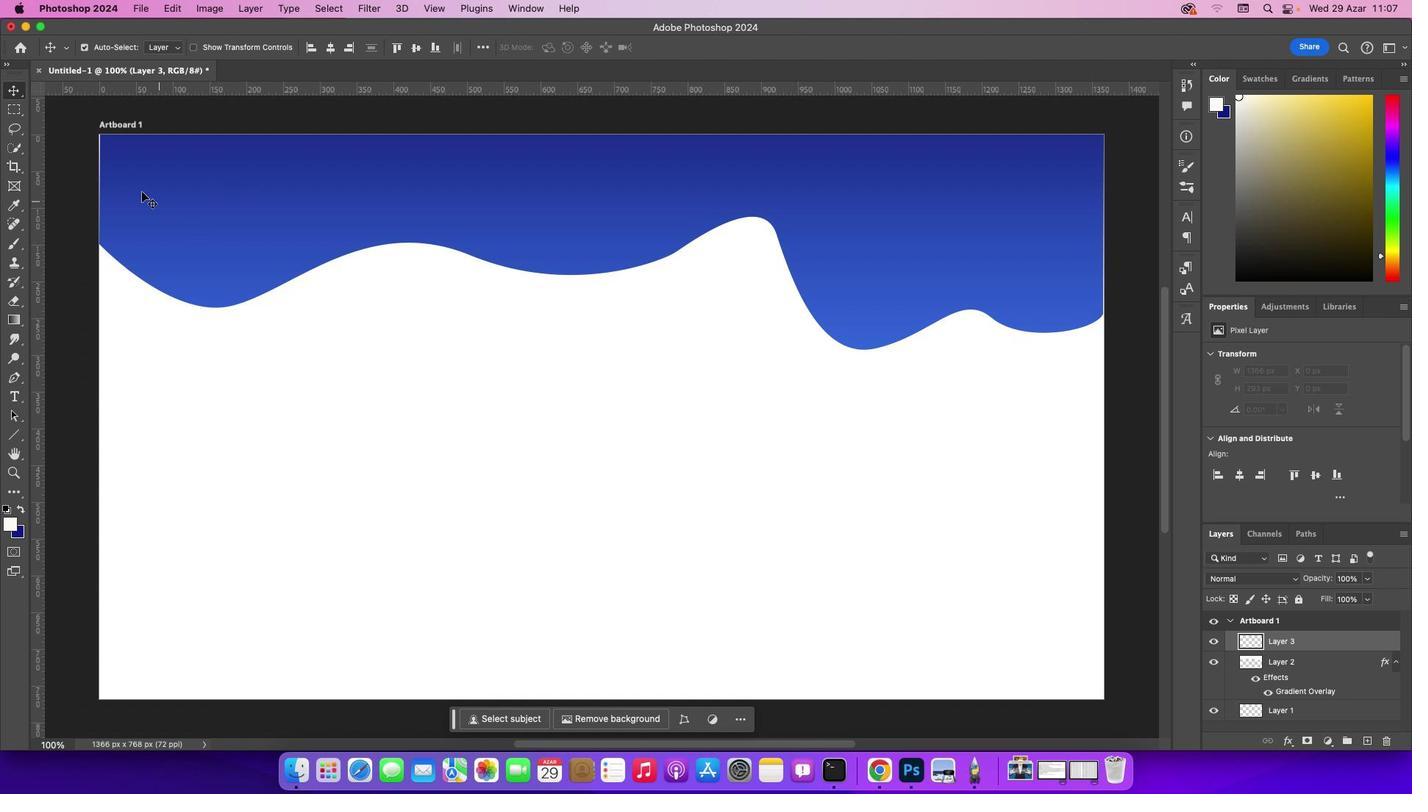
Action: Mouse moved to (16, 375)
Screenshot: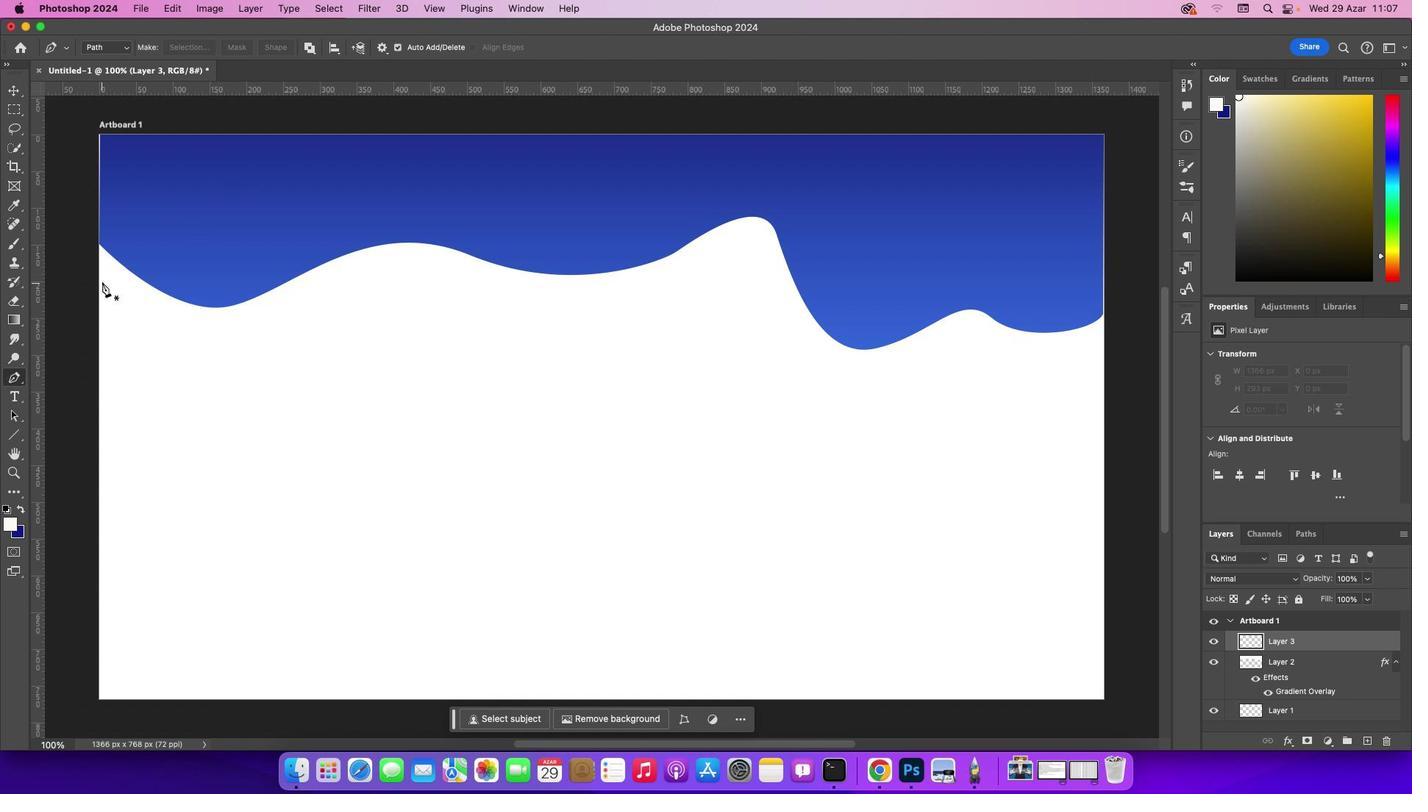 
Action: Mouse pressed left at (16, 375)
Screenshot: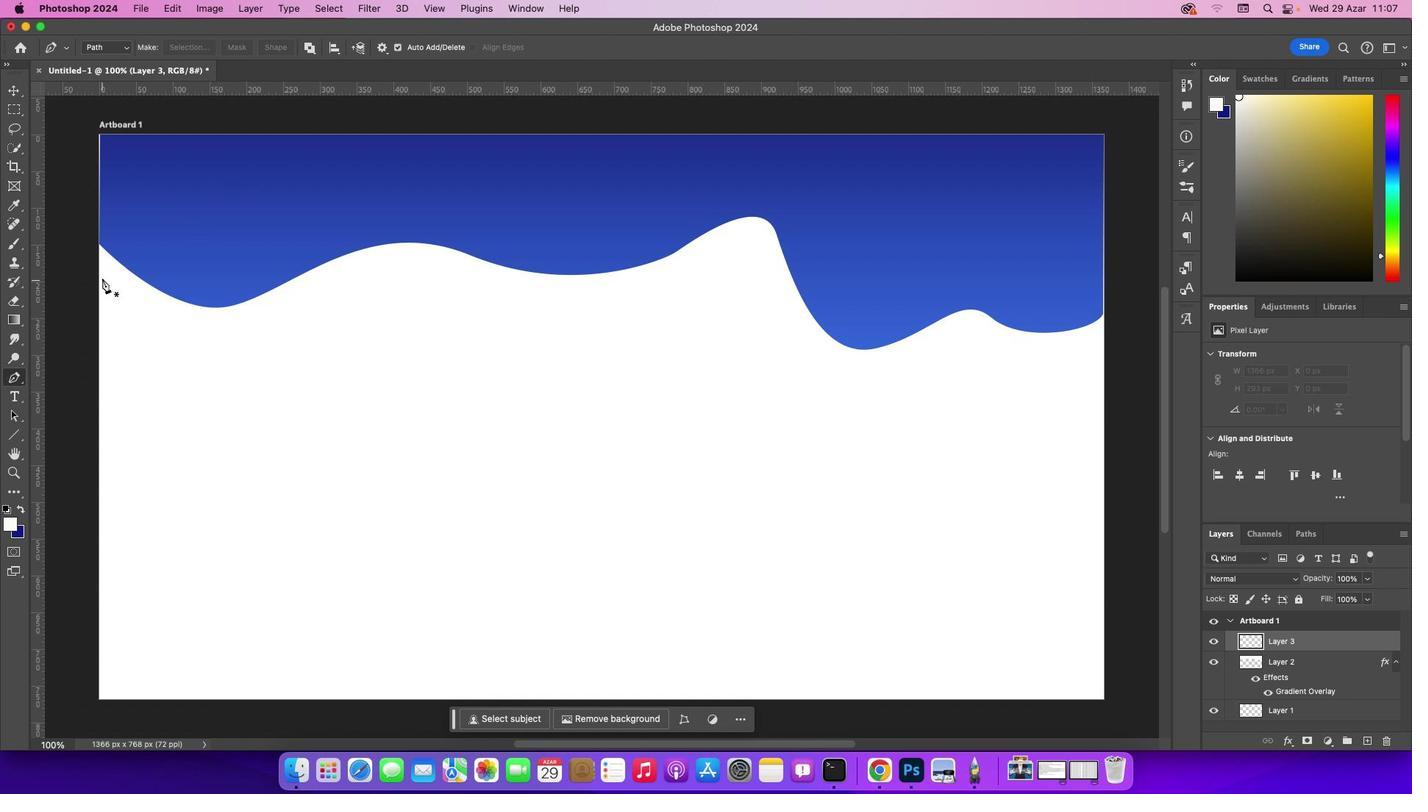 
Action: Mouse moved to (99, 244)
Screenshot: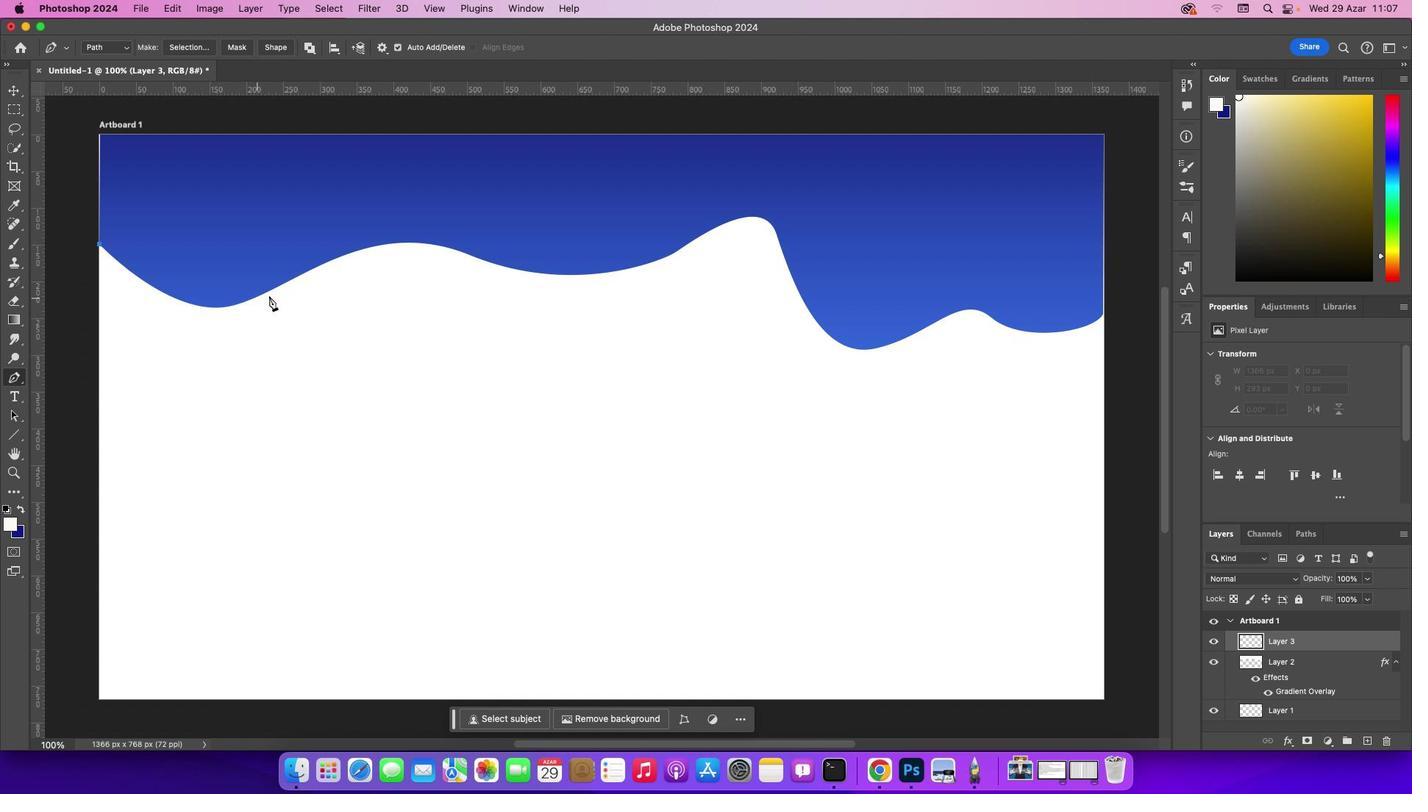 
Action: Mouse pressed left at (99, 244)
Screenshot: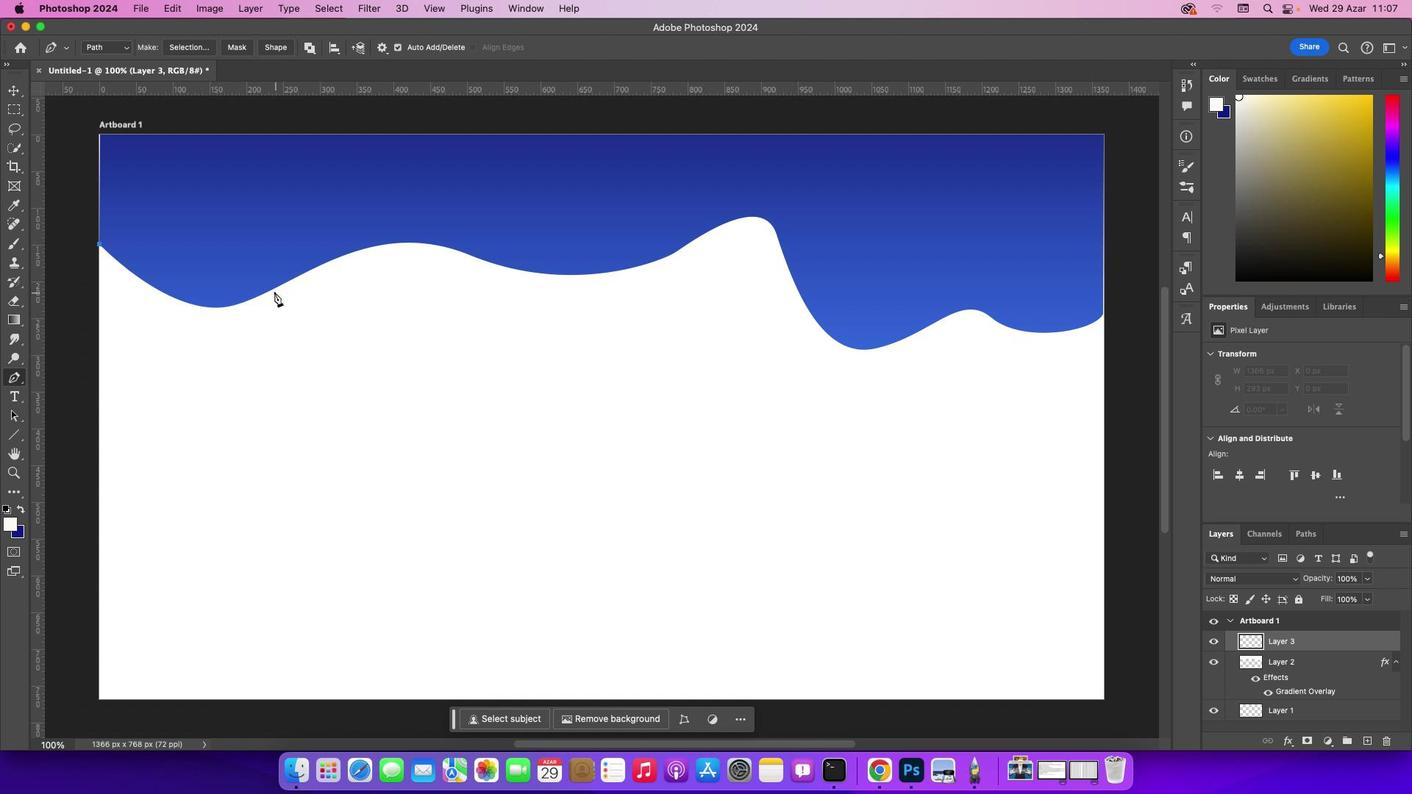 
Action: Mouse moved to (272, 289)
Screenshot: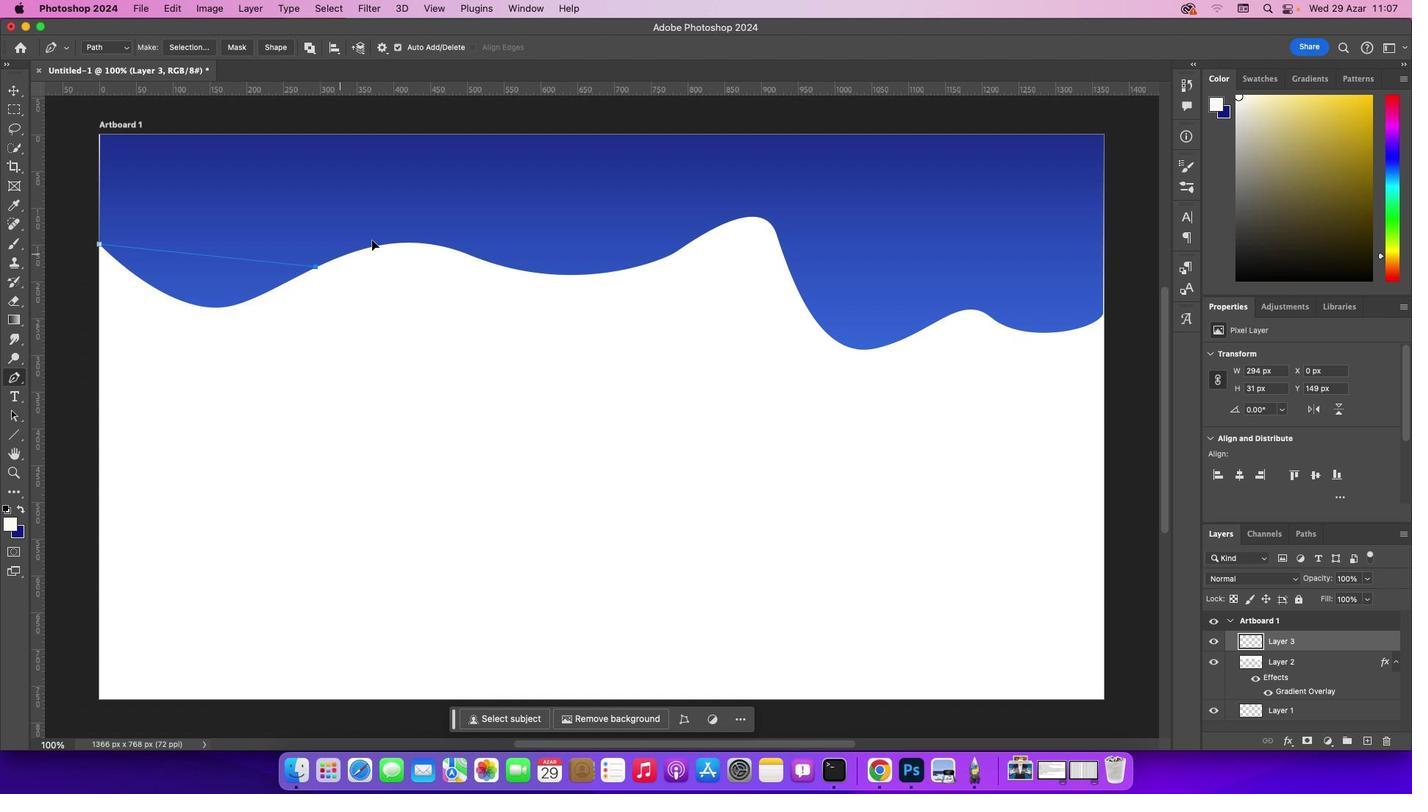 
Action: Mouse pressed left at (272, 289)
Screenshot: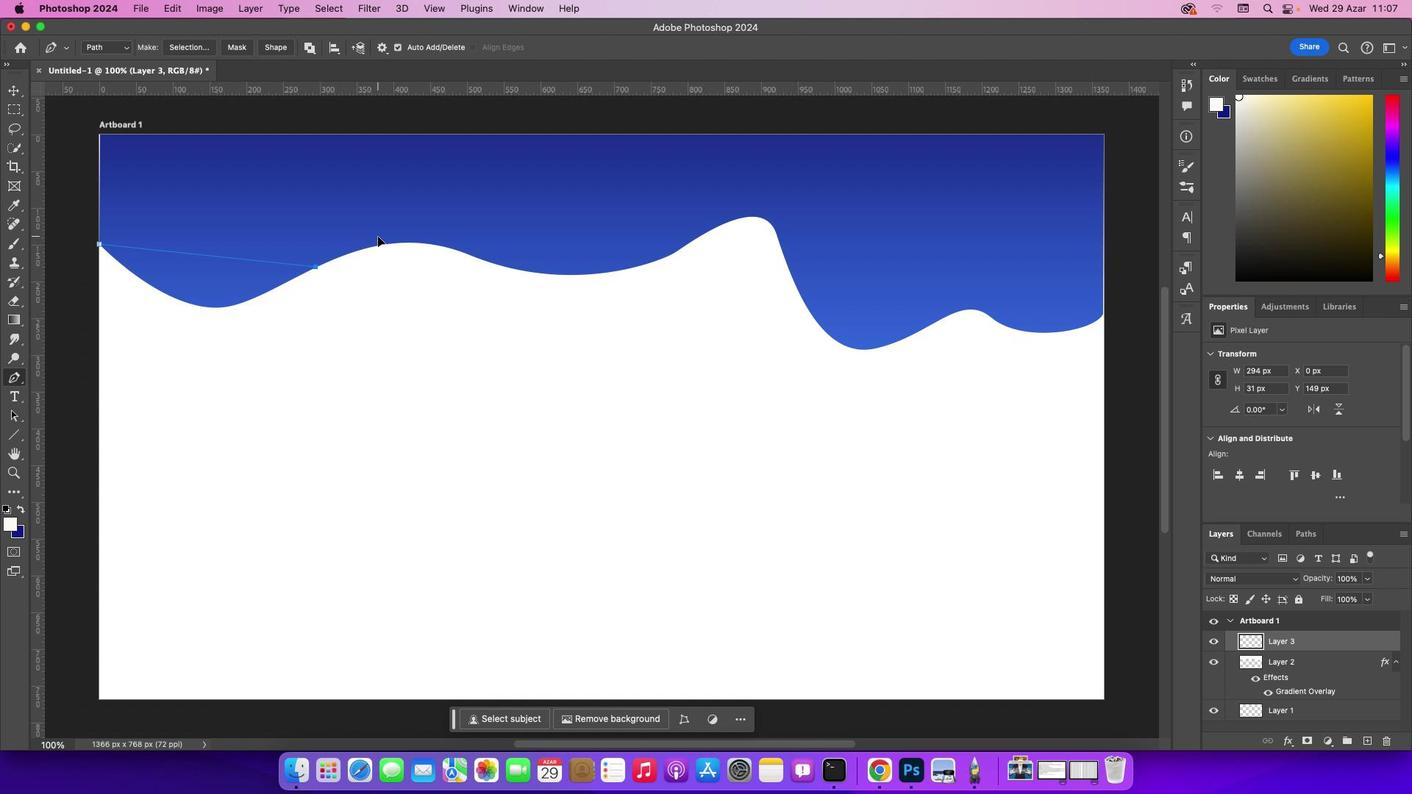 
Action: Mouse moved to (315, 267)
Screenshot: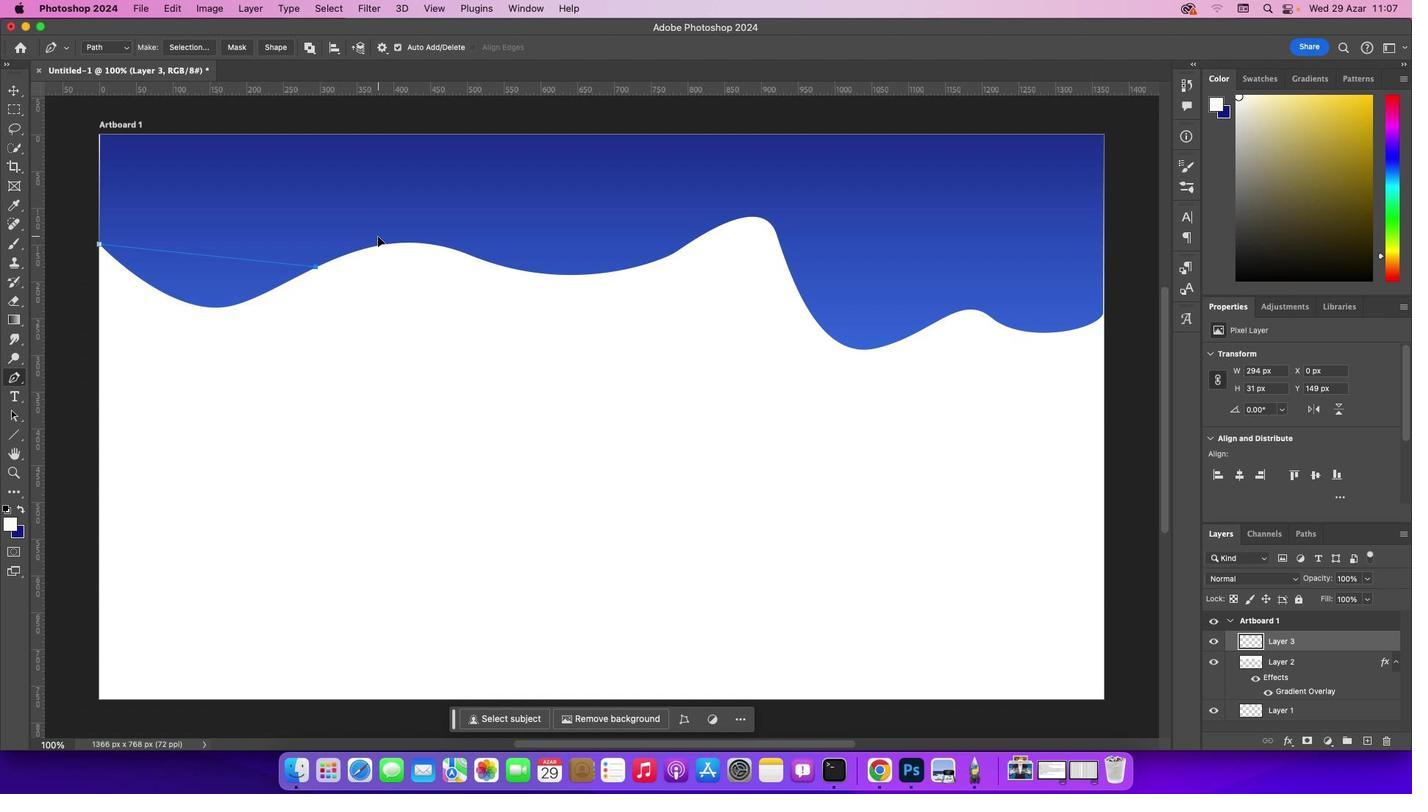 
Action: Mouse pressed right at (315, 267)
Screenshot: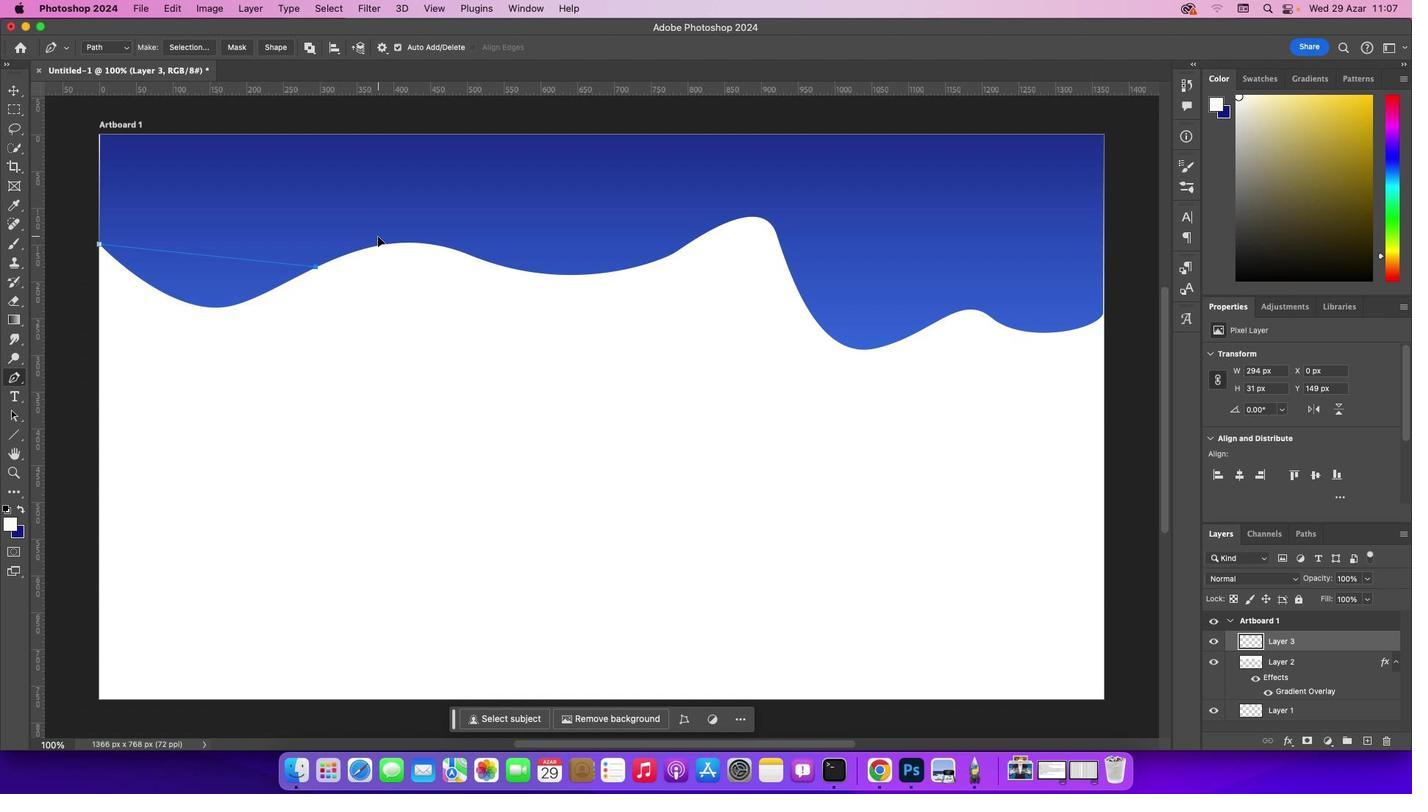 
Action: Mouse moved to (378, 236)
Screenshot: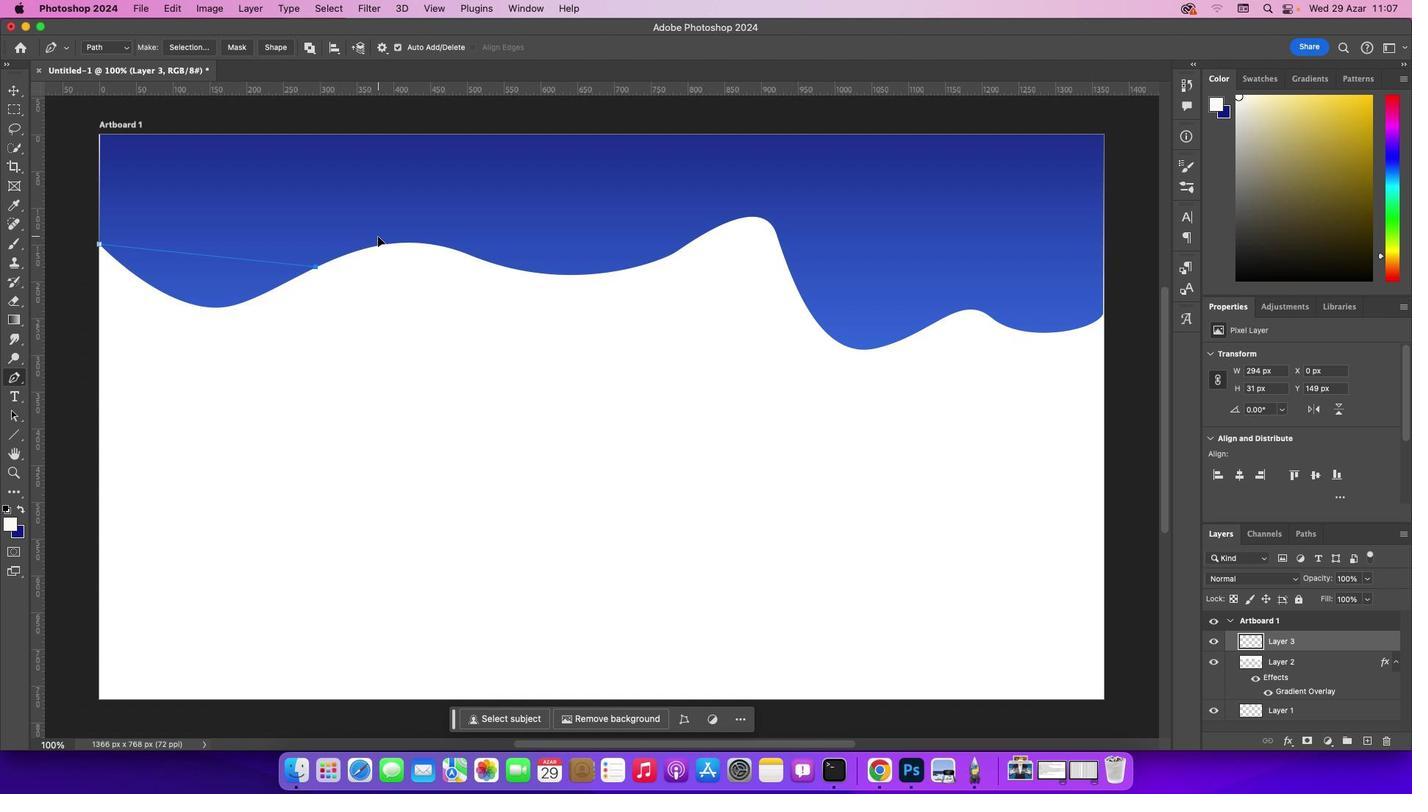 
Action: Key pressed Key.cmd'z'
Screenshot: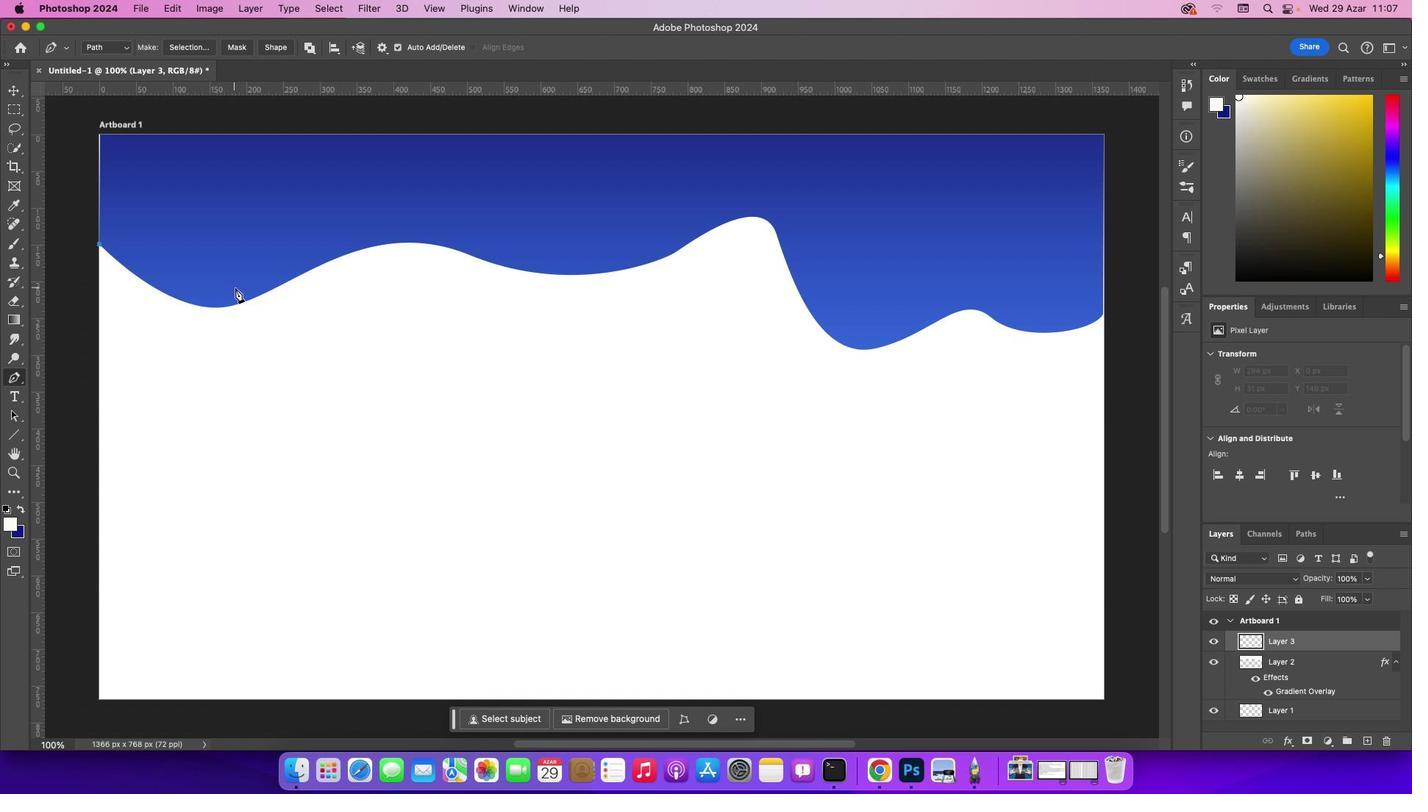 
Action: Mouse moved to (242, 303)
Screenshot: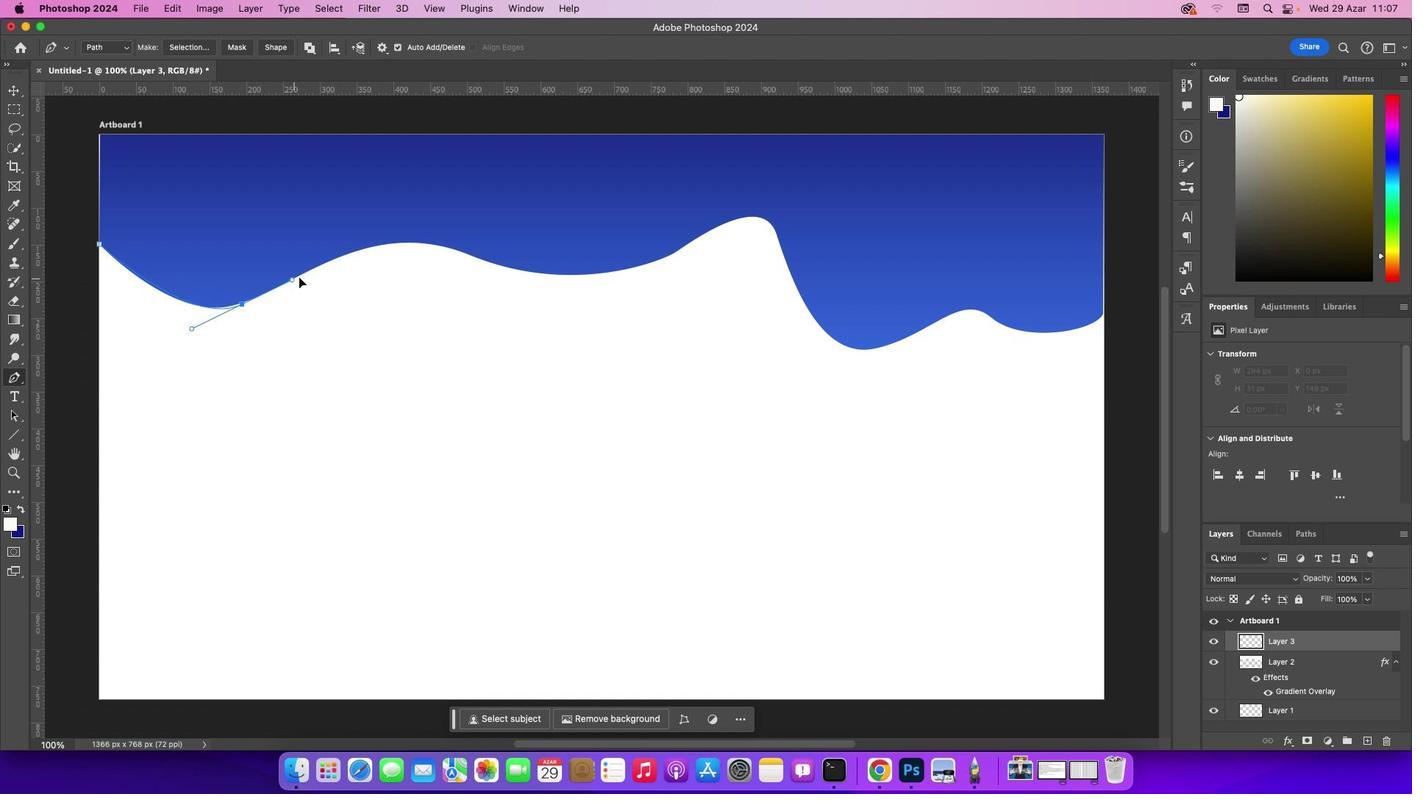 
Action: Mouse pressed left at (242, 303)
Screenshot: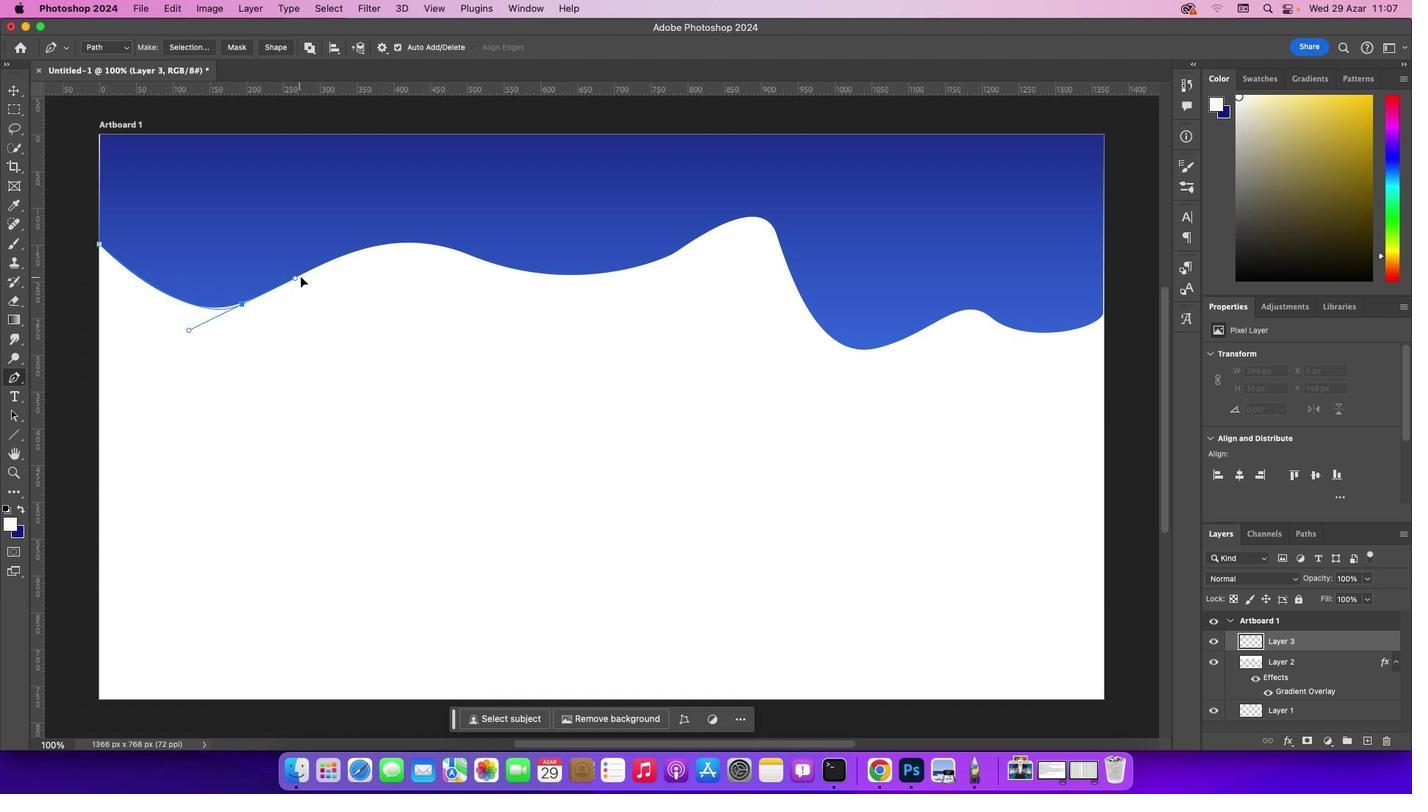 
Action: Mouse moved to (240, 303)
Screenshot: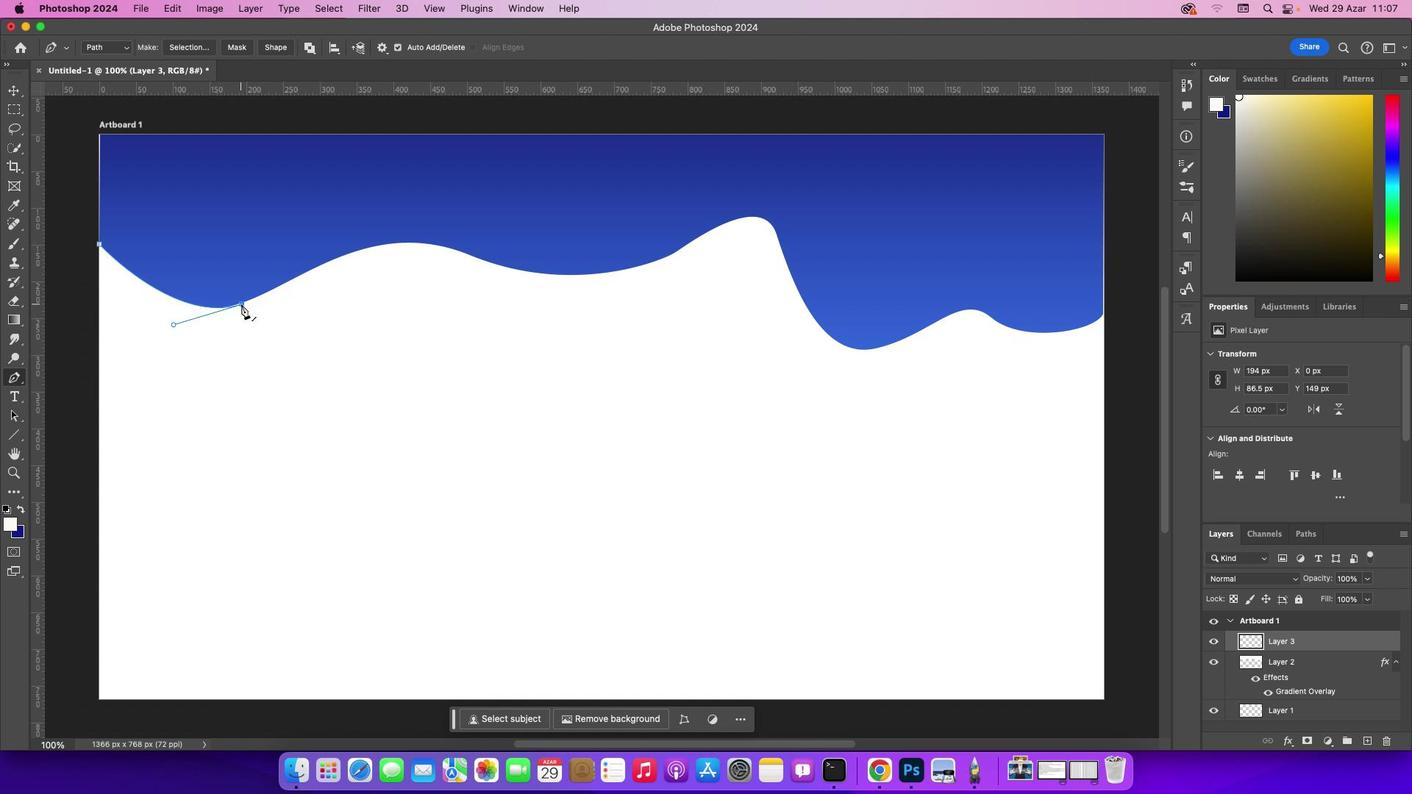 
Action: Key pressed Key.alt
Screenshot: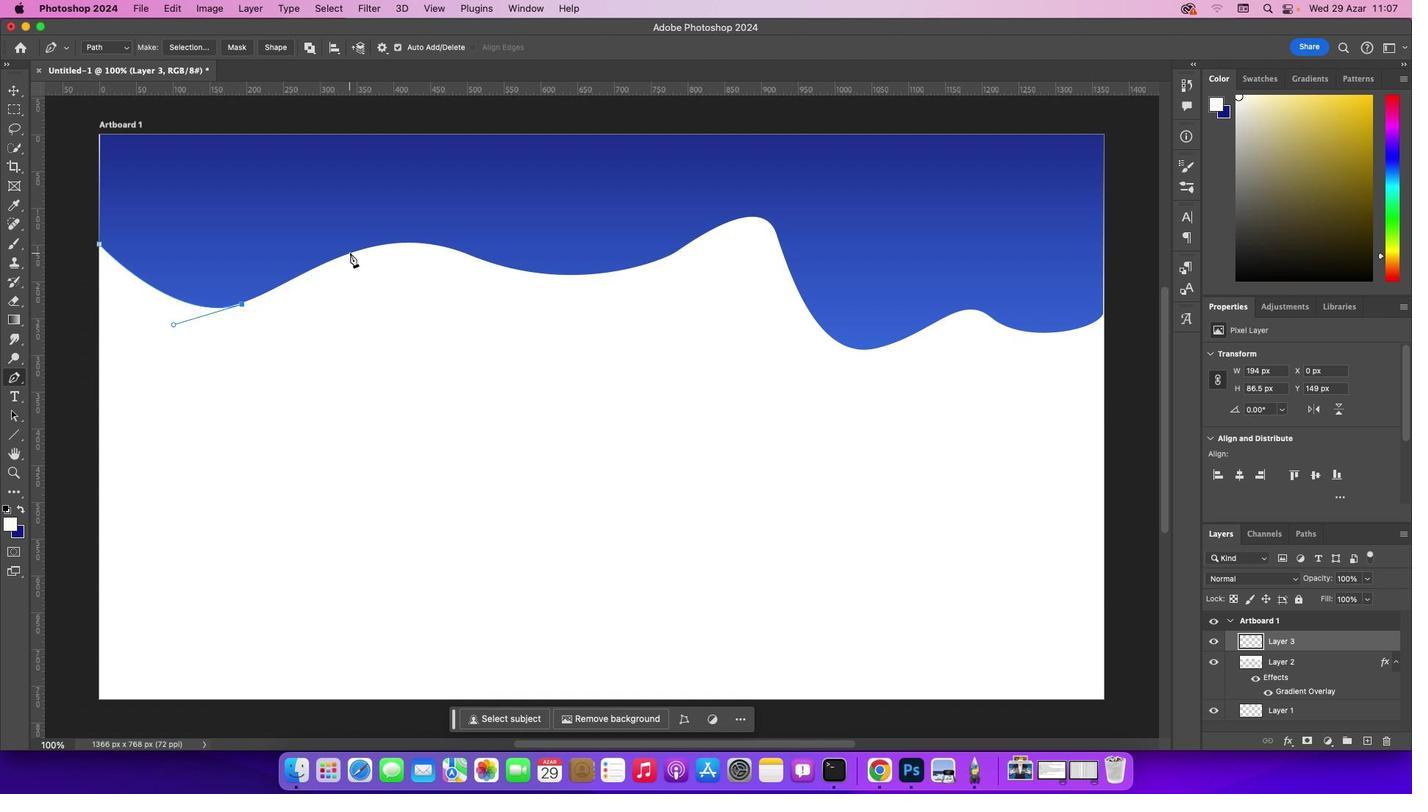 
Action: Mouse pressed left at (240, 303)
Screenshot: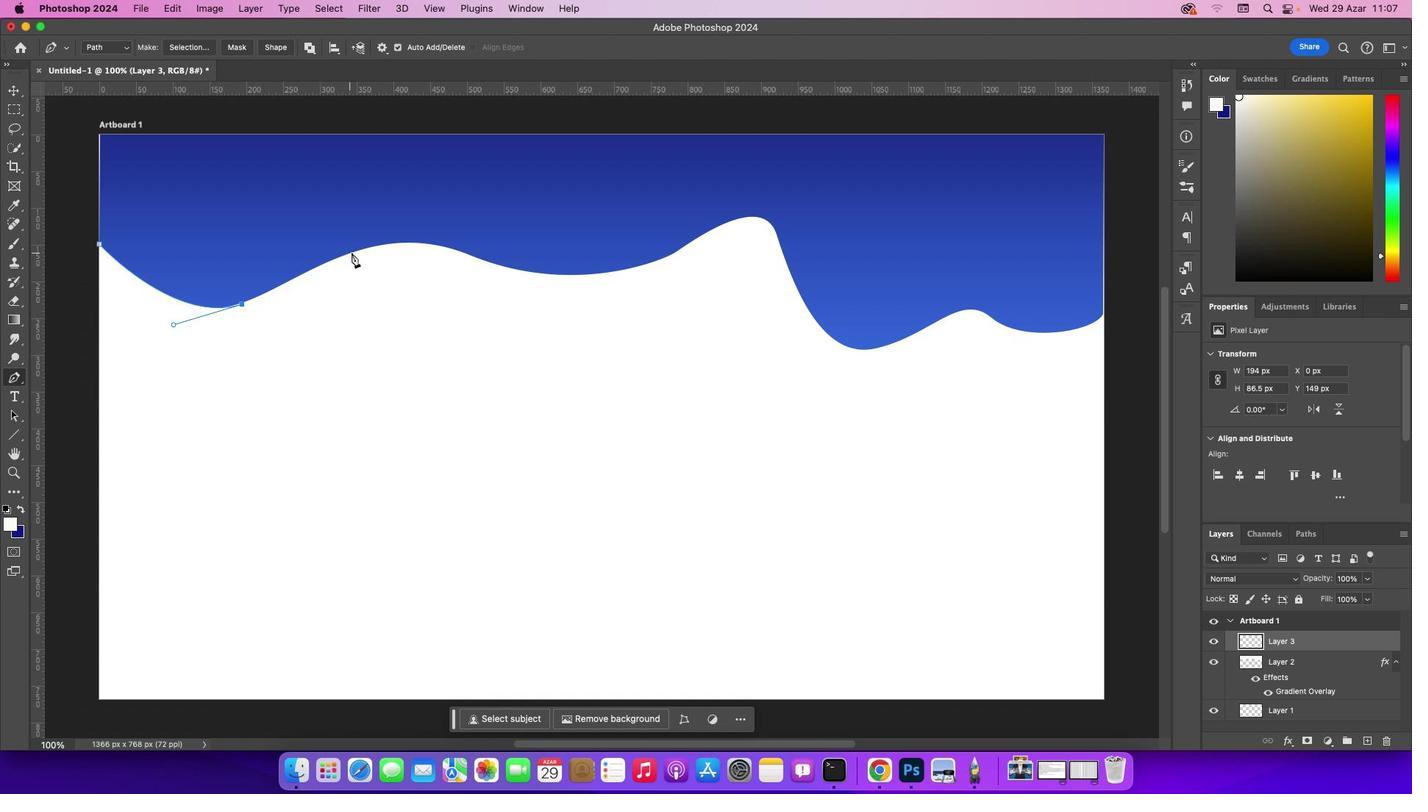 
Action: Mouse moved to (364, 247)
Screenshot: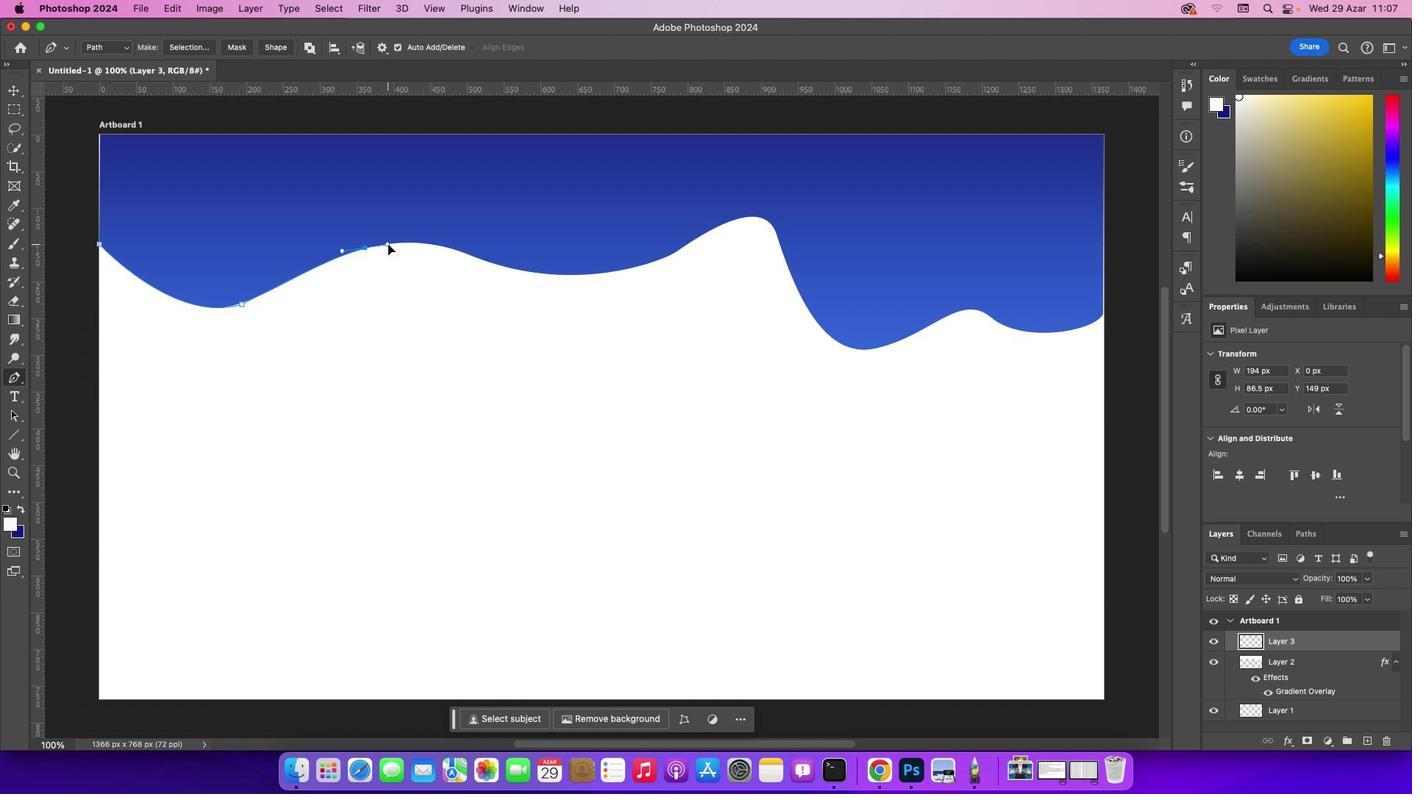 
Action: Mouse pressed left at (364, 247)
Screenshot: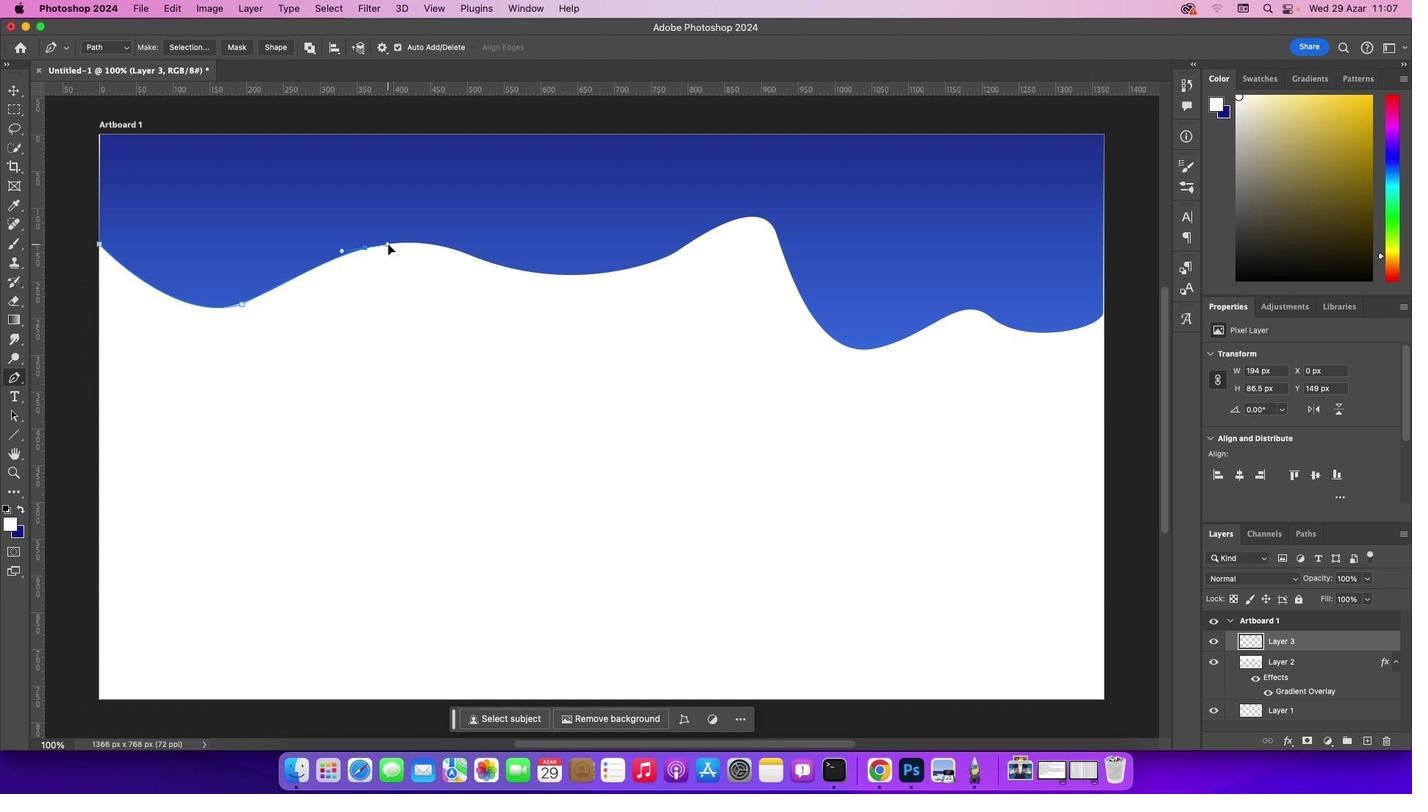 
Action: Mouse moved to (489, 262)
Screenshot: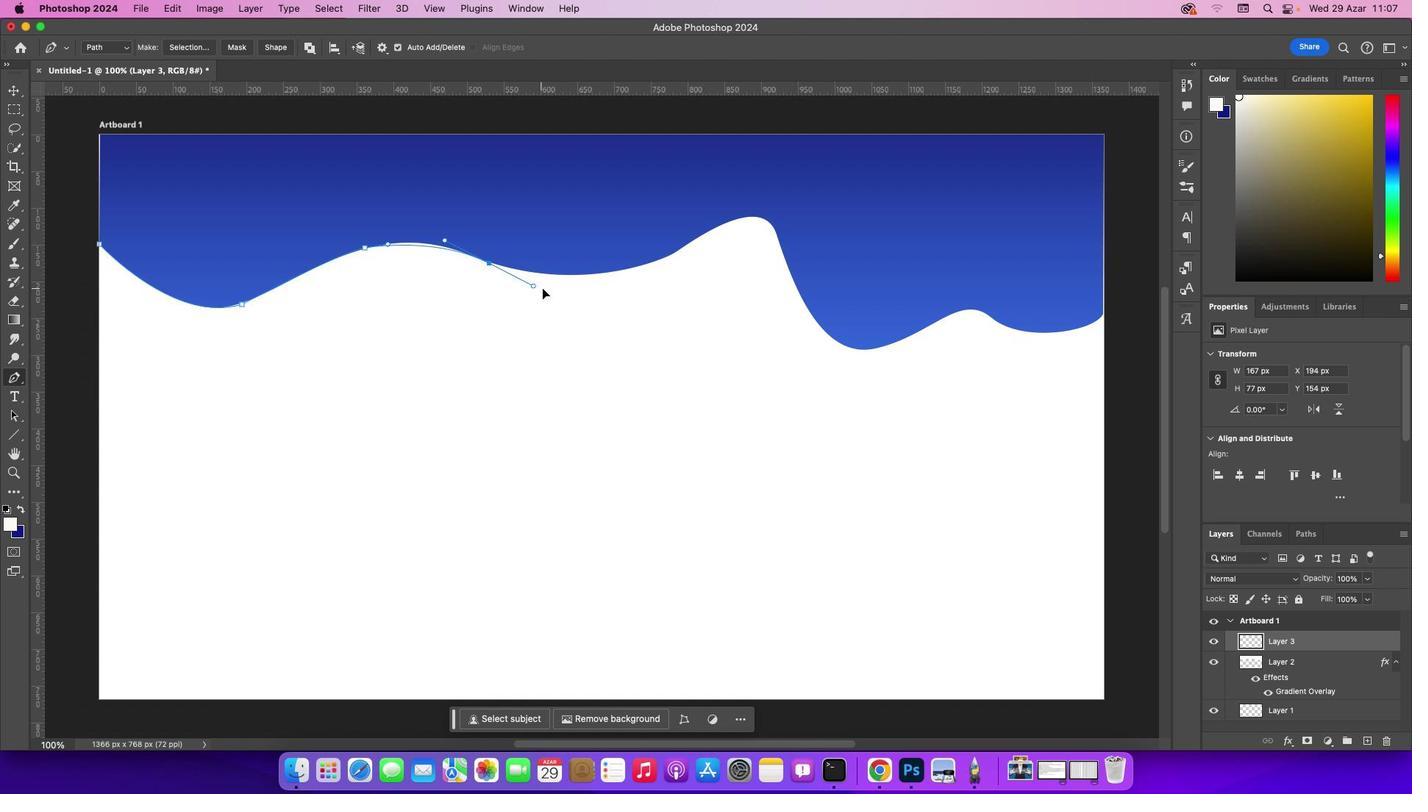 
Action: Mouse pressed left at (489, 262)
Screenshot: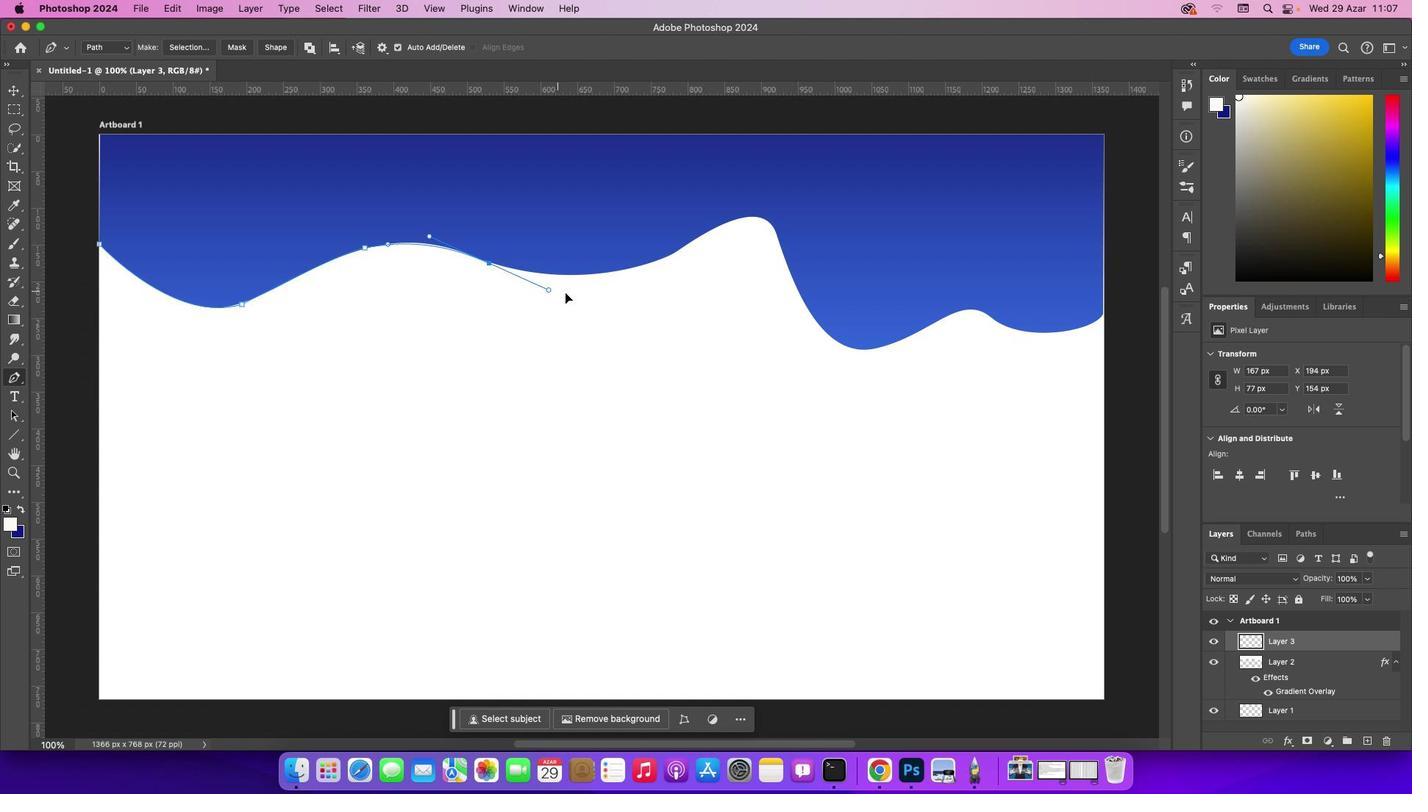 
Action: Mouse moved to (489, 264)
Screenshot: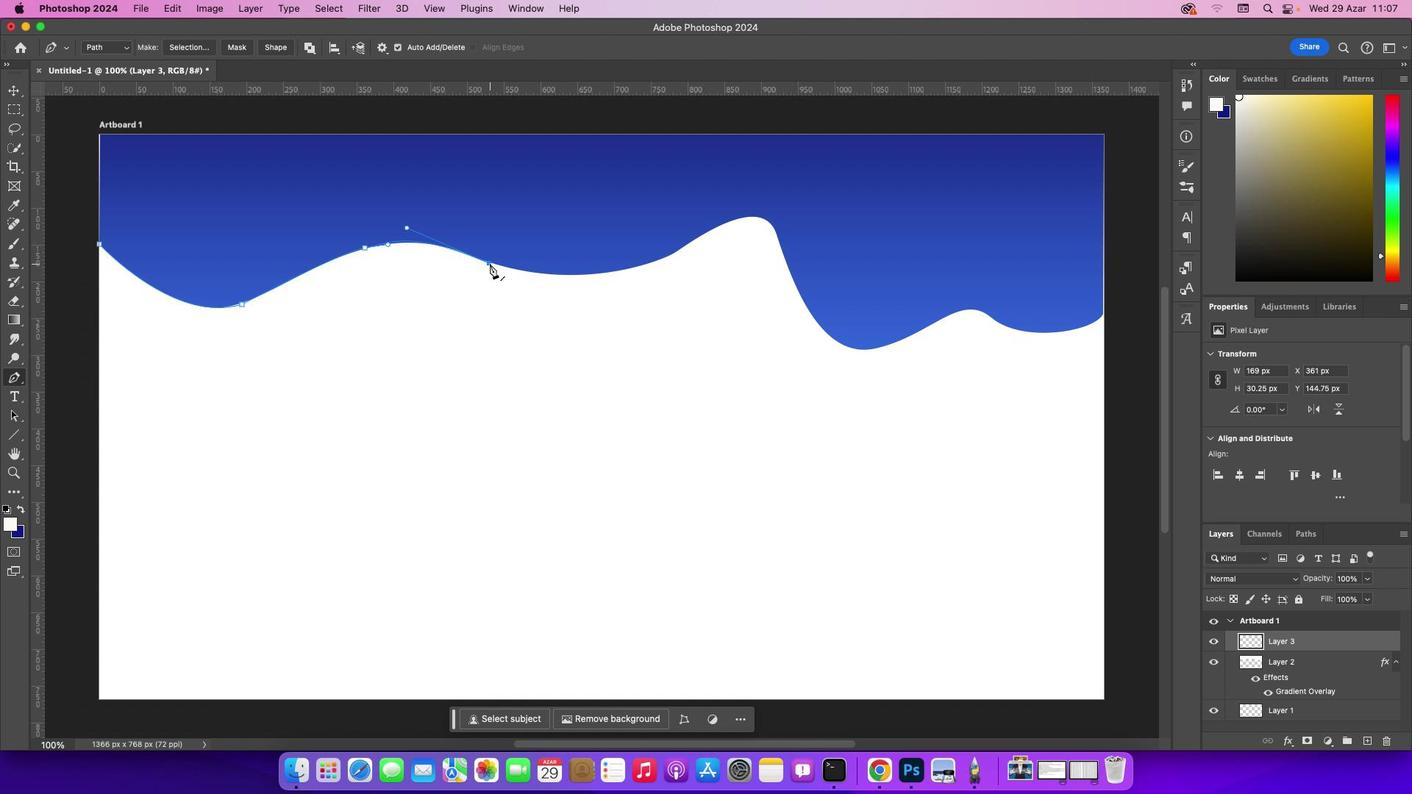 
Action: Key pressed Key.alt
Screenshot: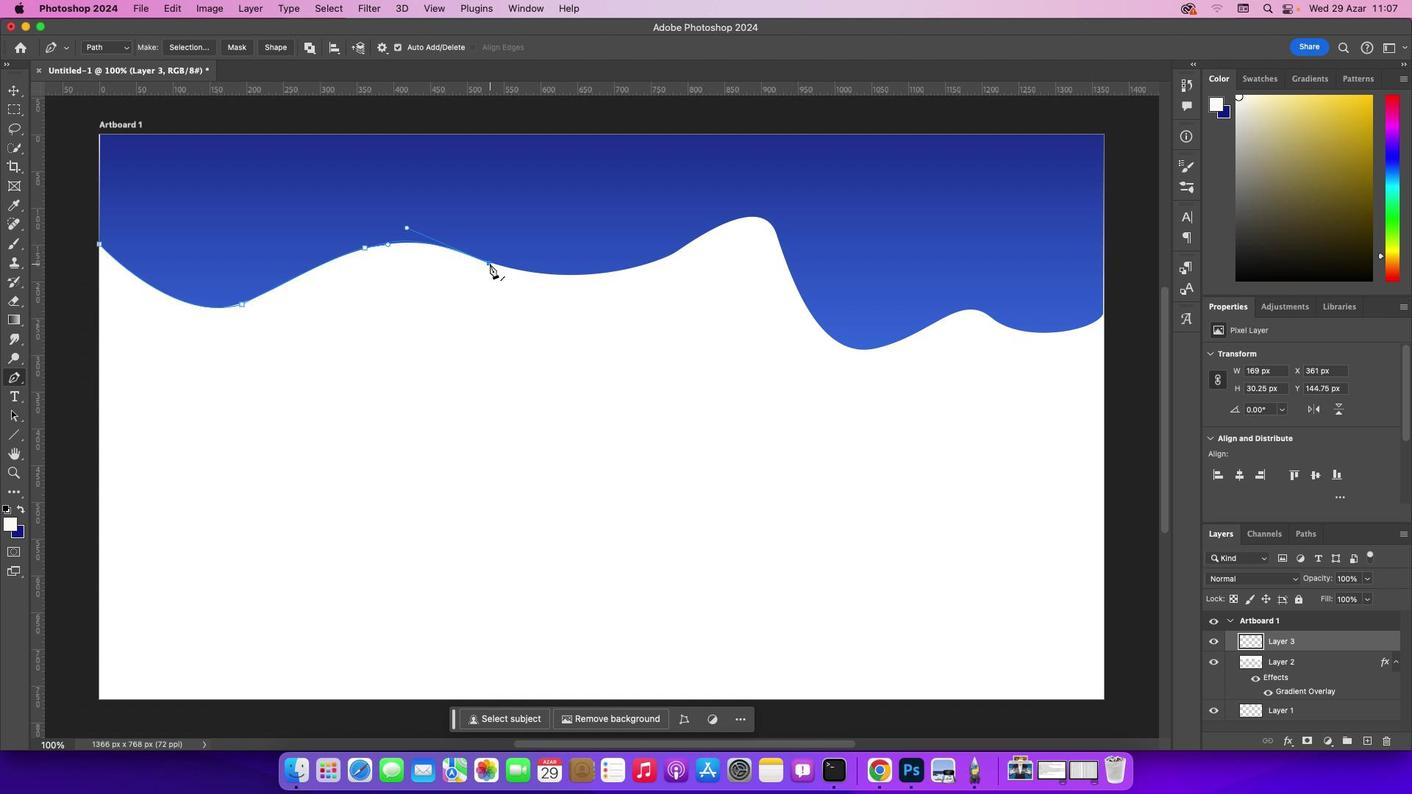 
Action: Mouse pressed left at (489, 264)
Screenshot: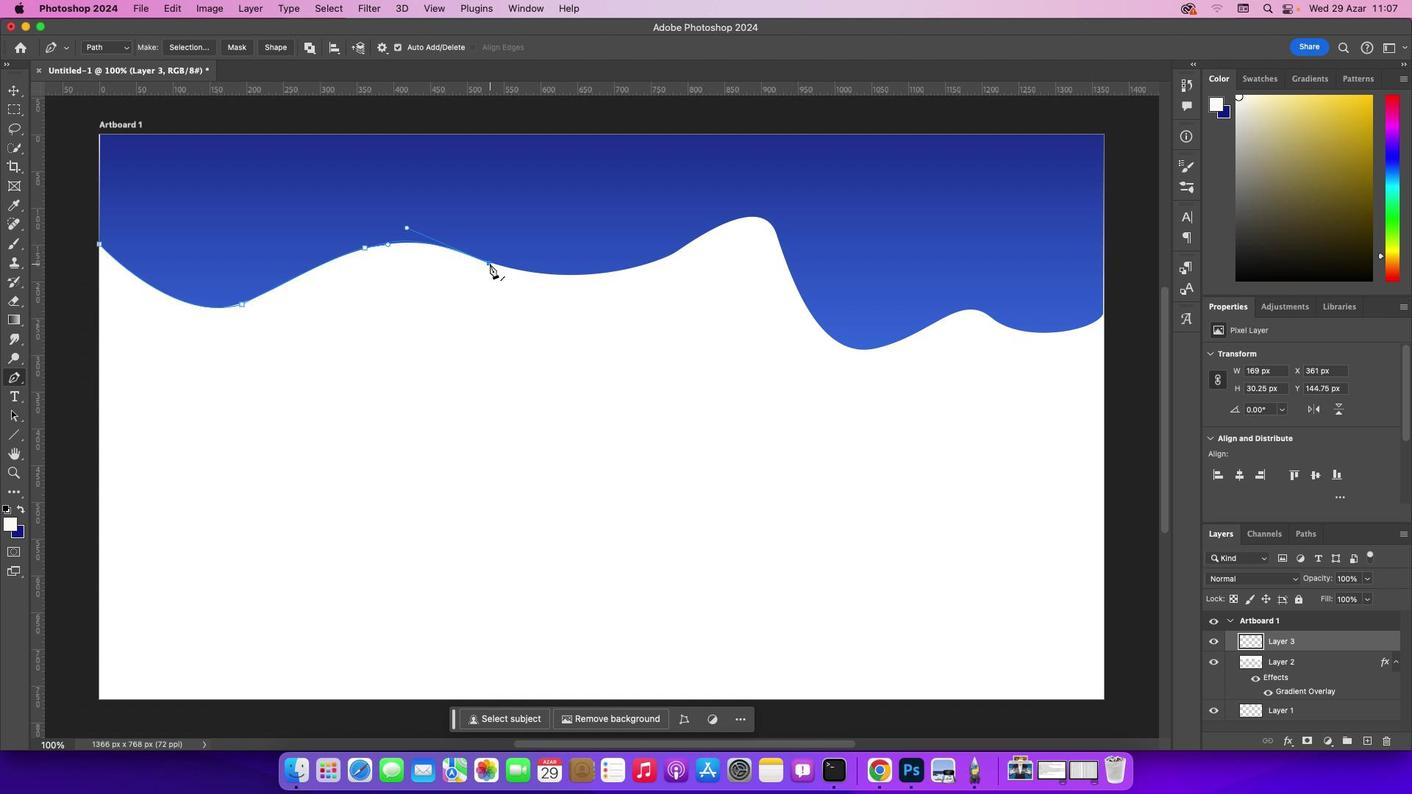 
Action: Mouse moved to (661, 258)
Screenshot: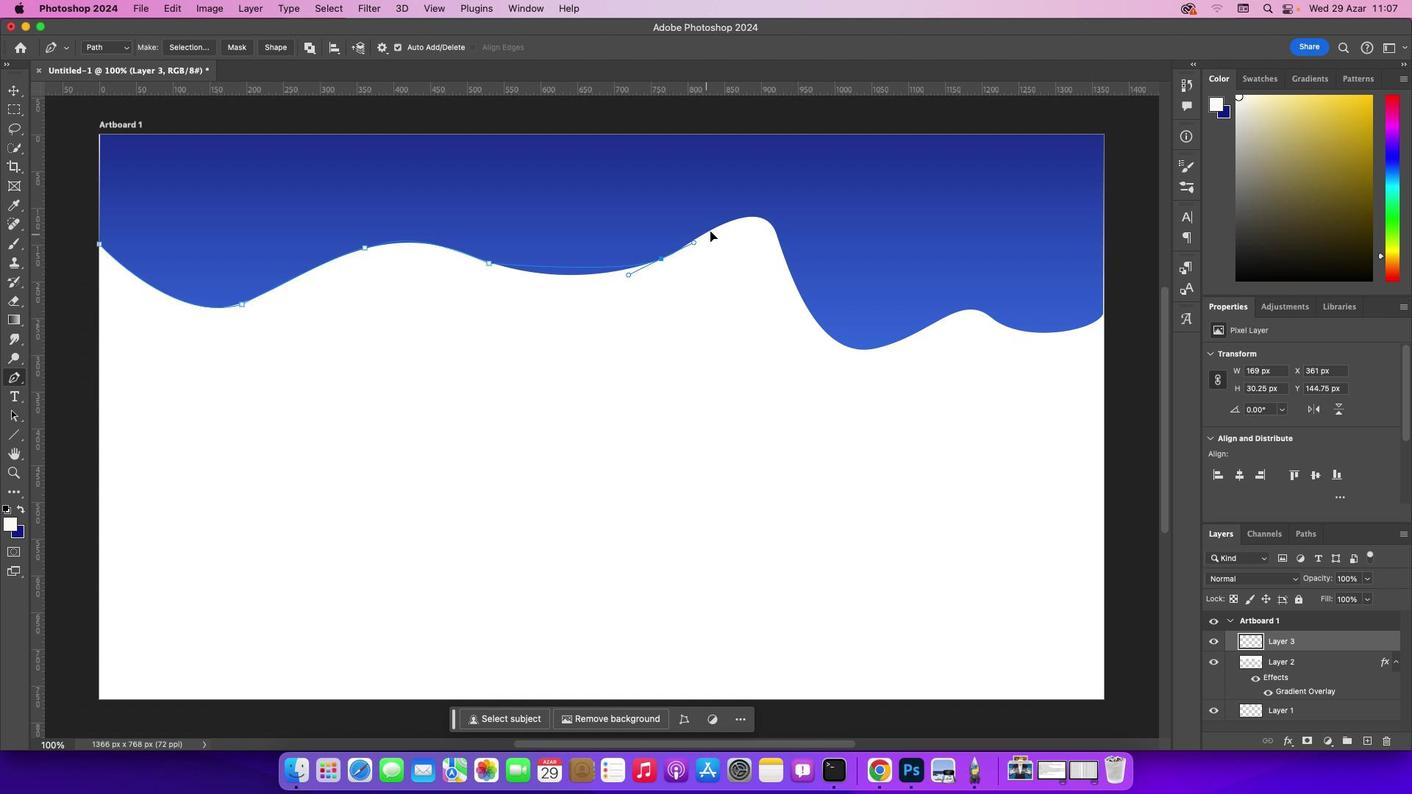 
Action: Mouse pressed left at (661, 258)
Screenshot: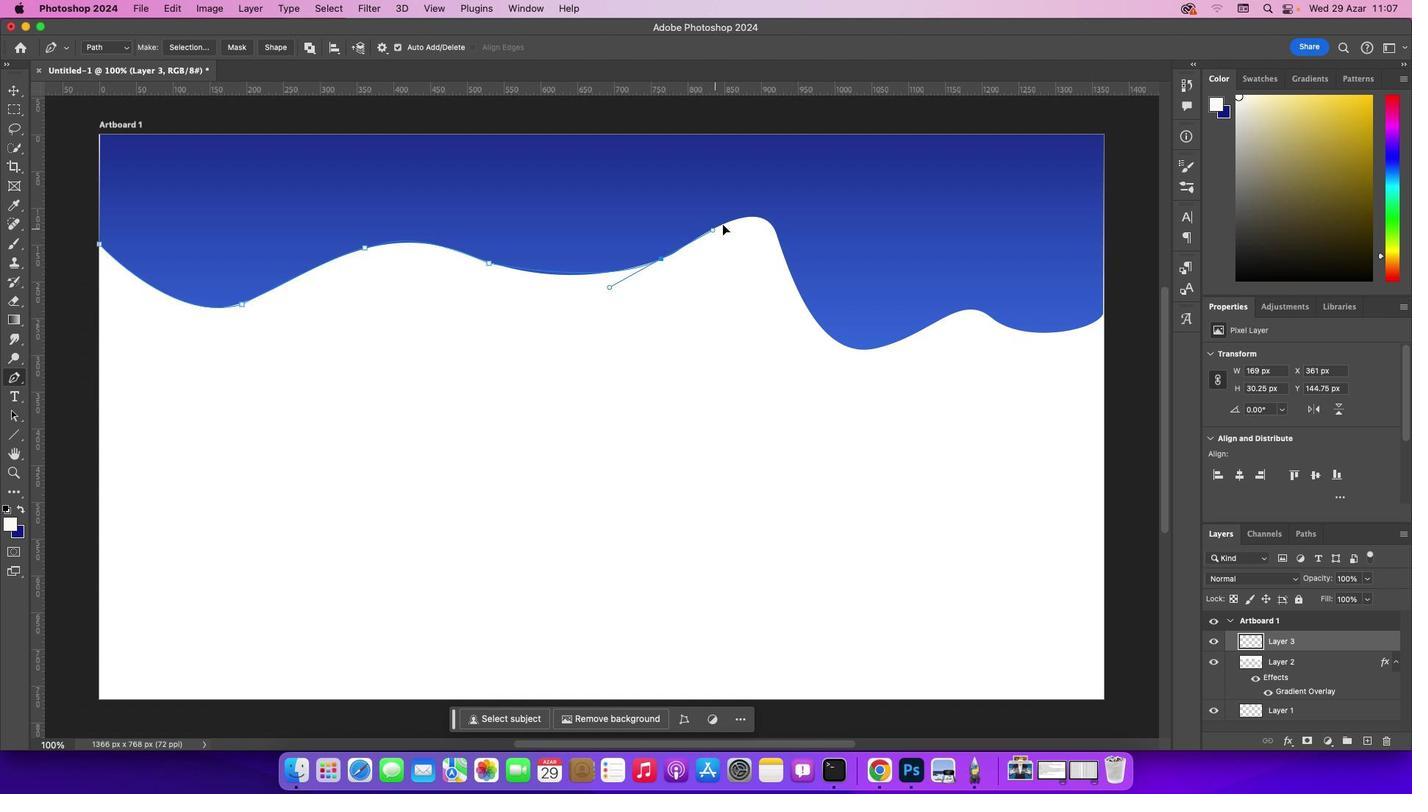 
Action: Mouse moved to (662, 258)
Screenshot: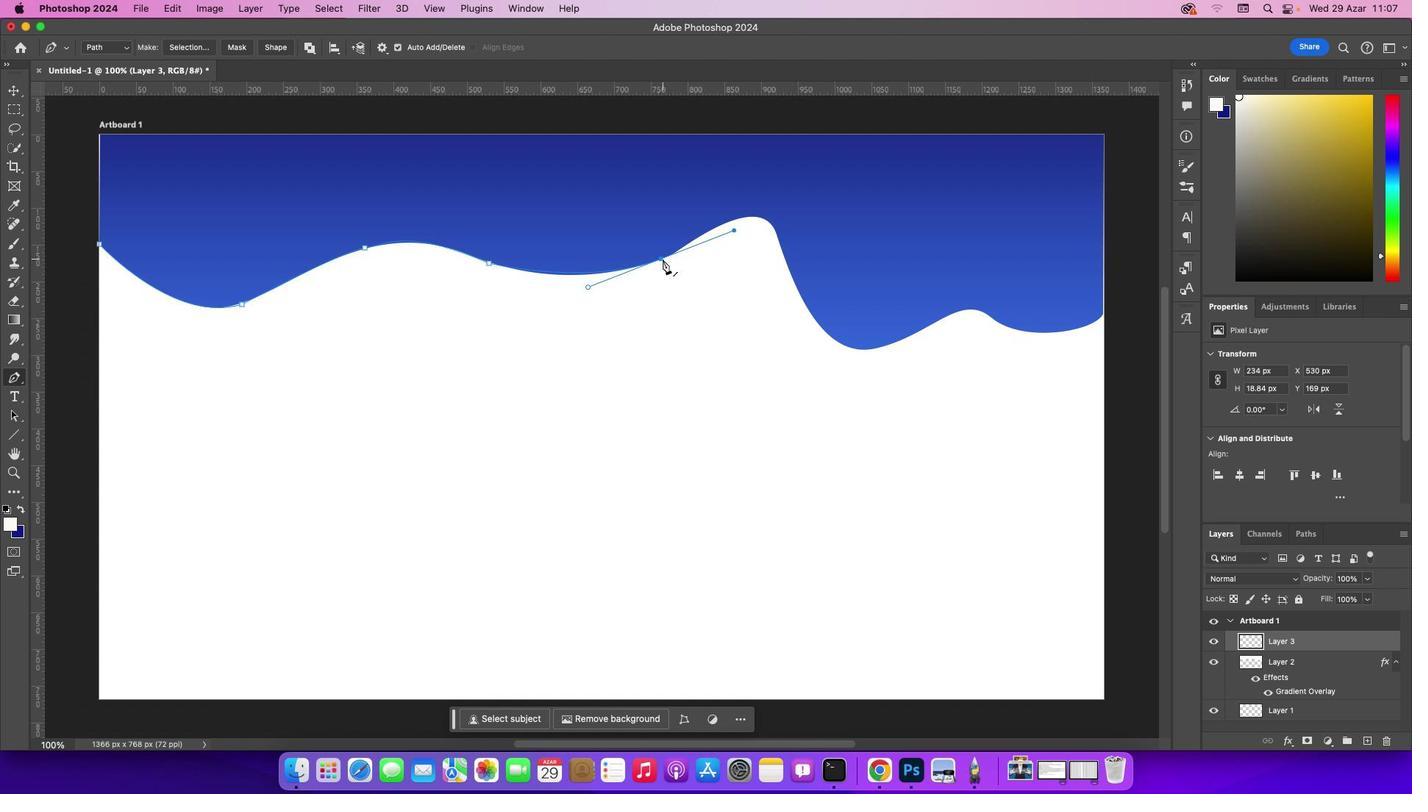 
Action: Mouse pressed left at (662, 258)
Screenshot: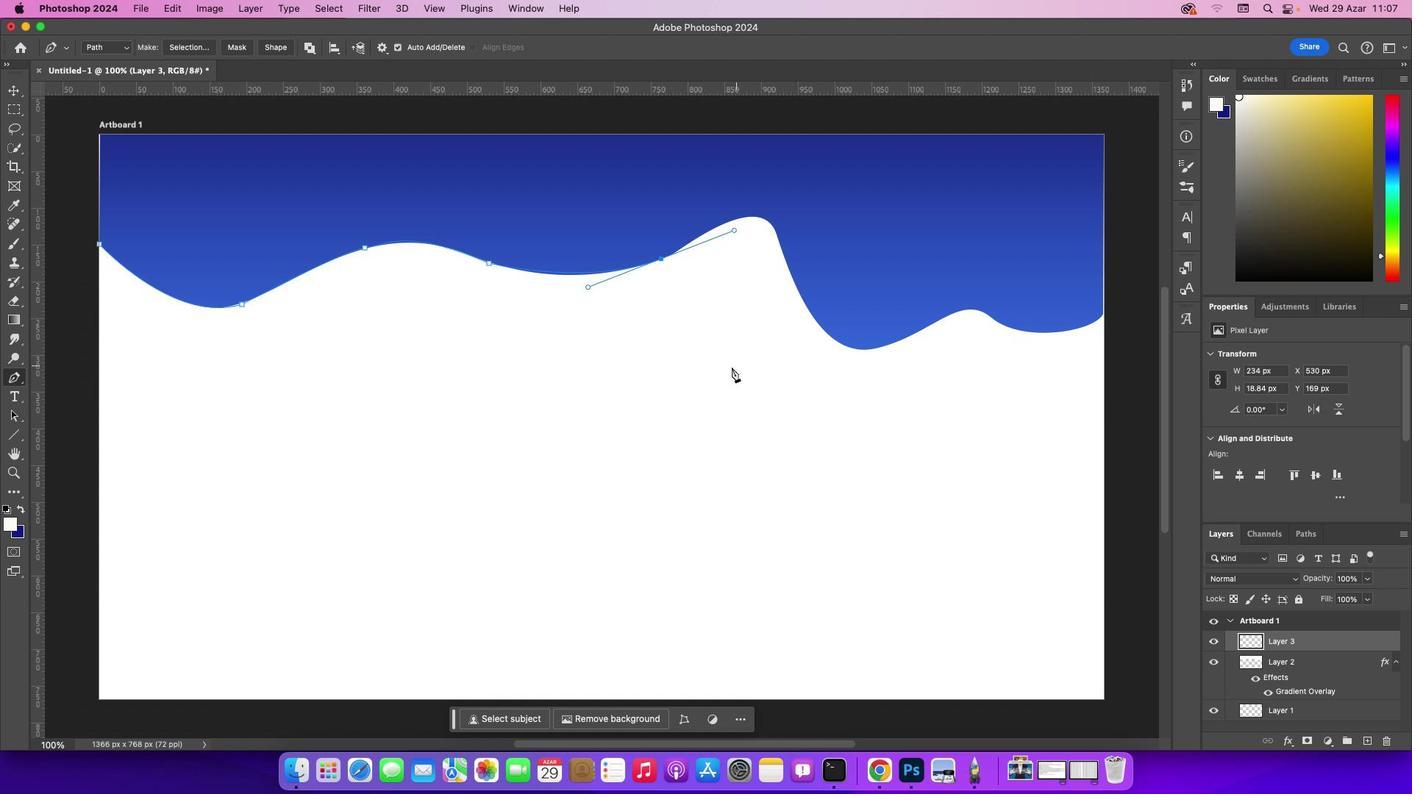 
Action: Key pressed Key.alt
Screenshot: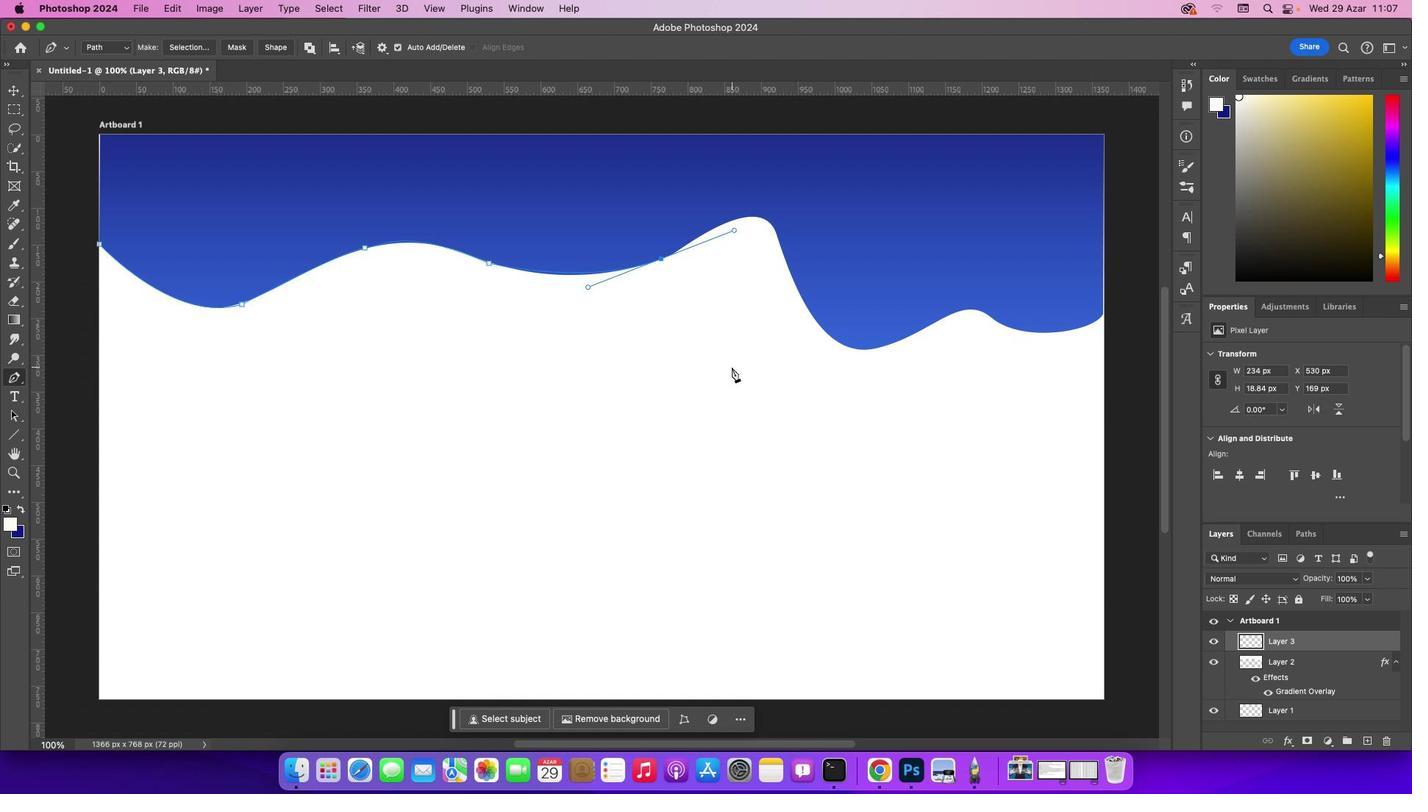 
Action: Mouse moved to (752, 322)
Screenshot: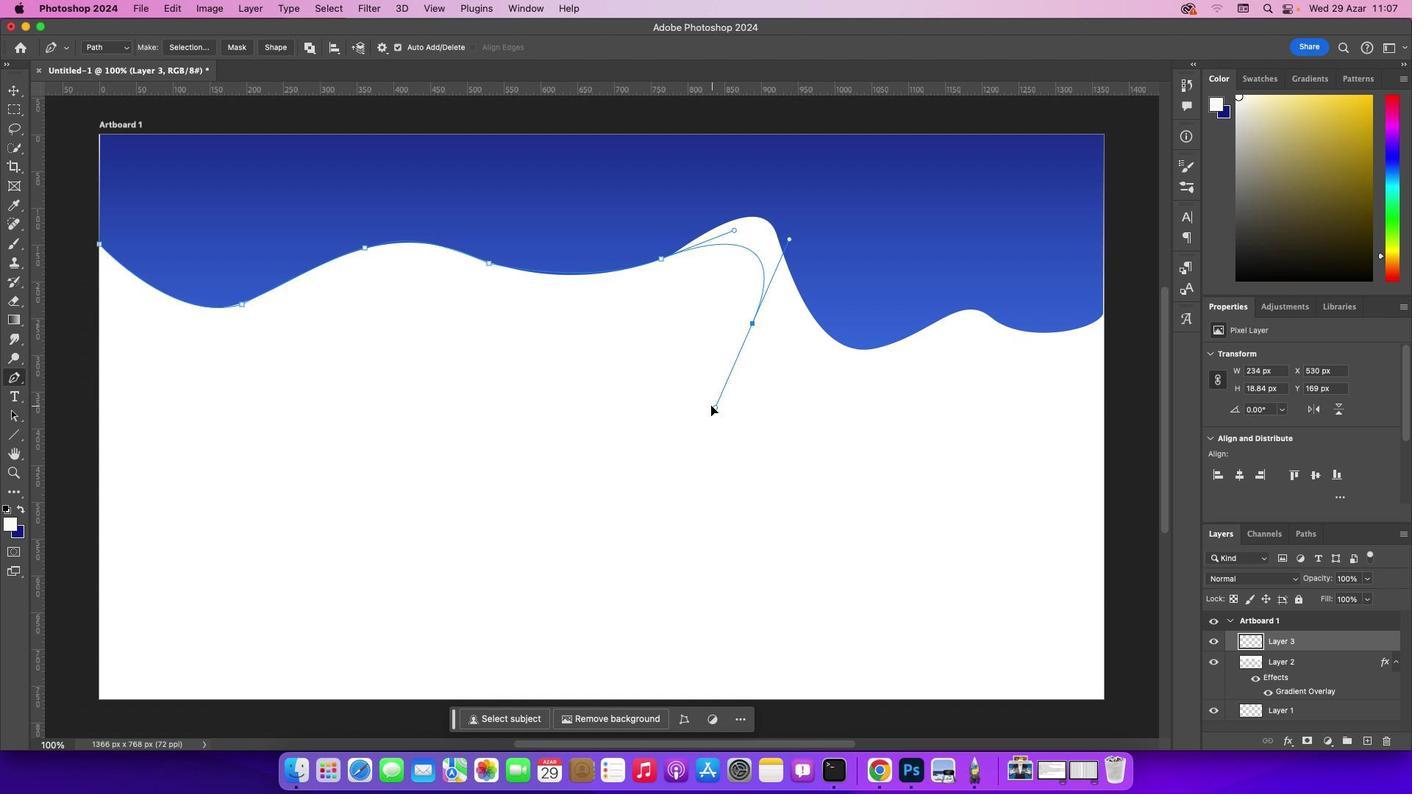 
Action: Mouse pressed left at (752, 322)
Screenshot: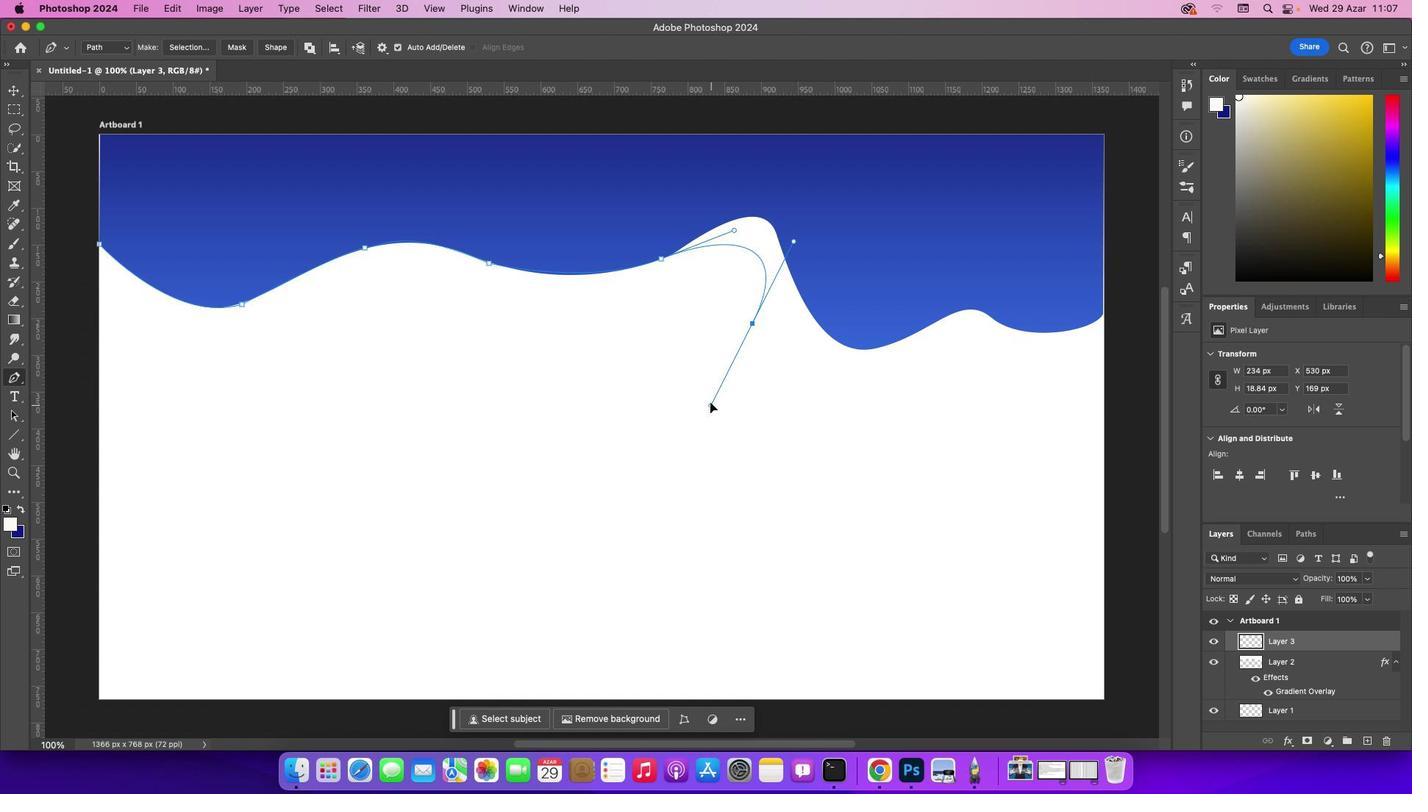 
Action: Mouse moved to (752, 322)
Screenshot: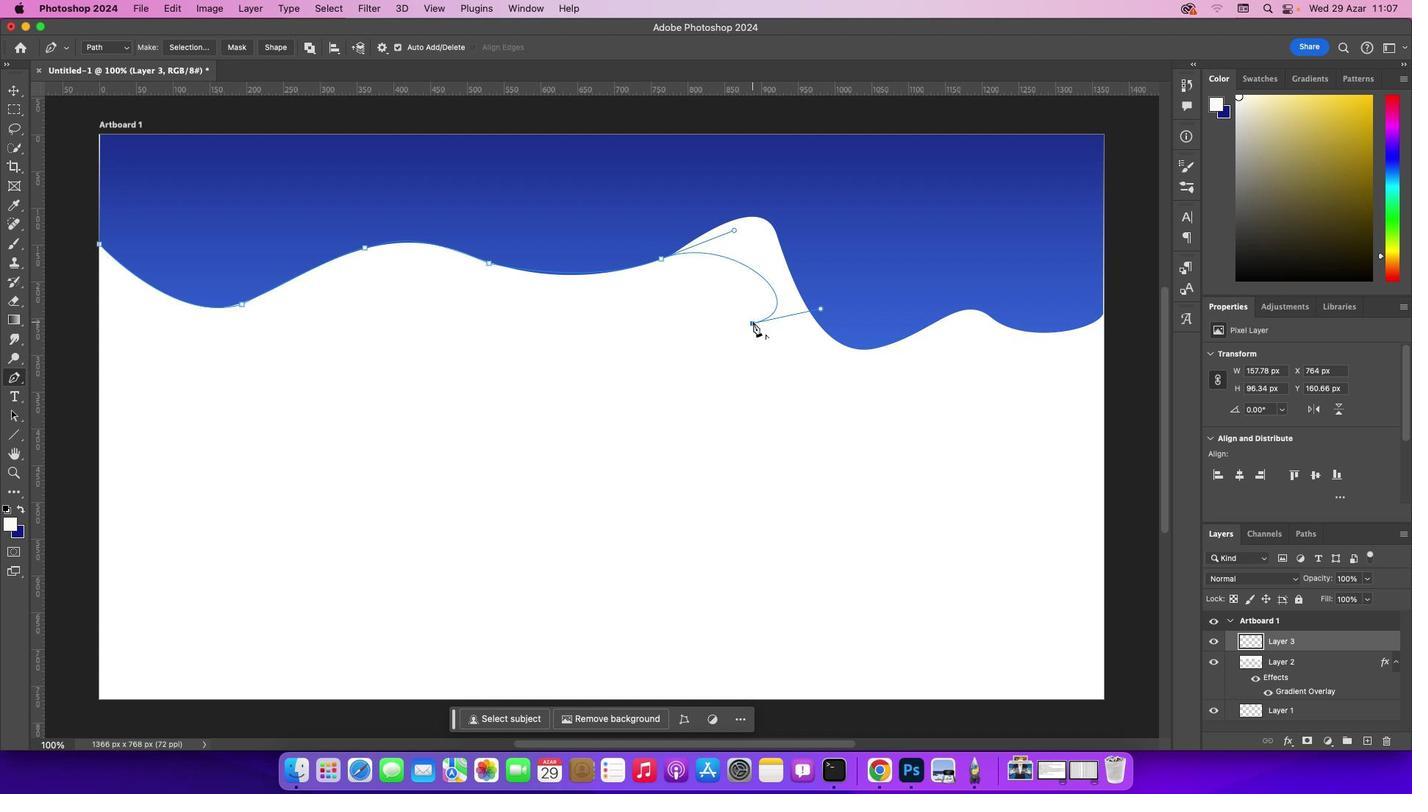 
Action: Key pressed Key.alt
Screenshot: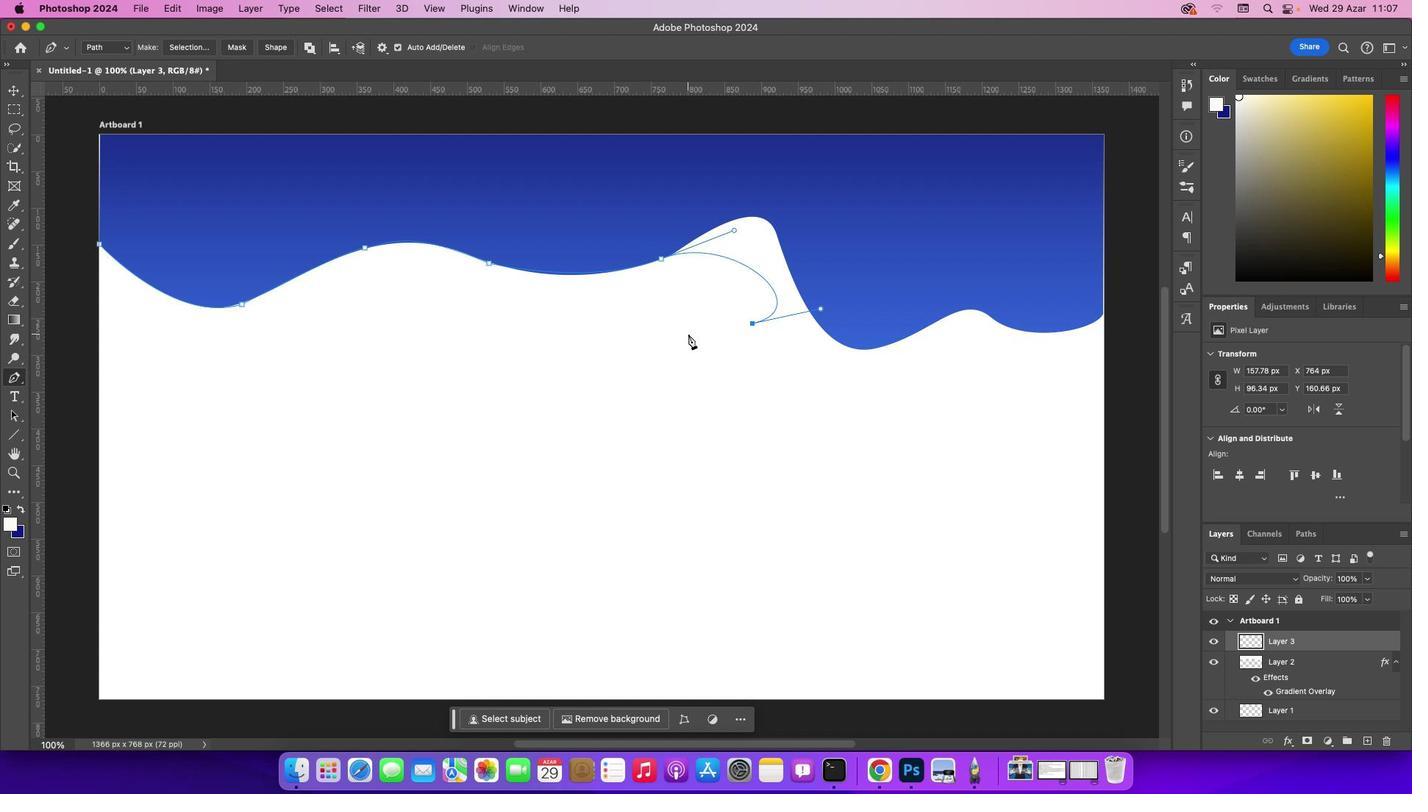 
Action: Mouse pressed left at (752, 322)
Screenshot: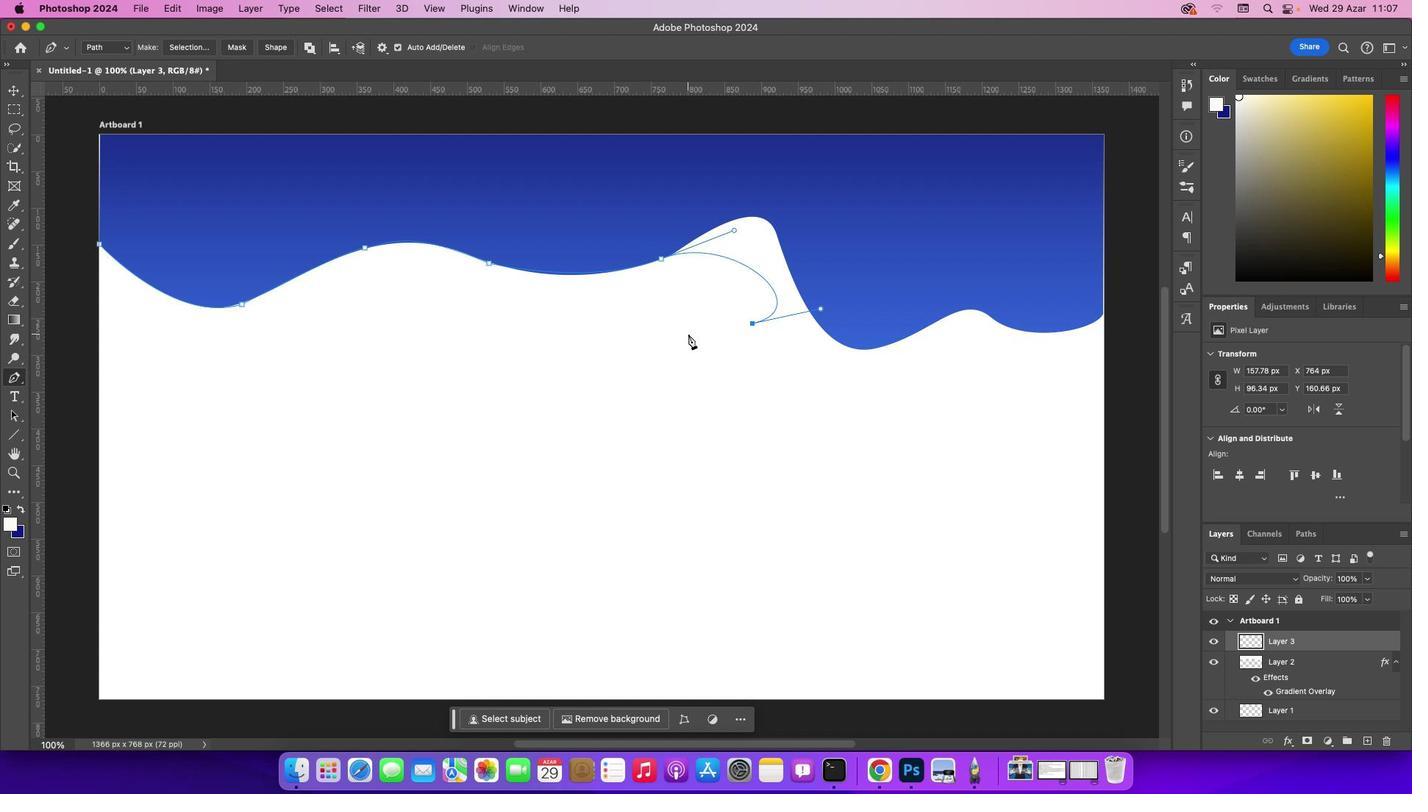 
Action: Mouse moved to (638, 355)
Screenshot: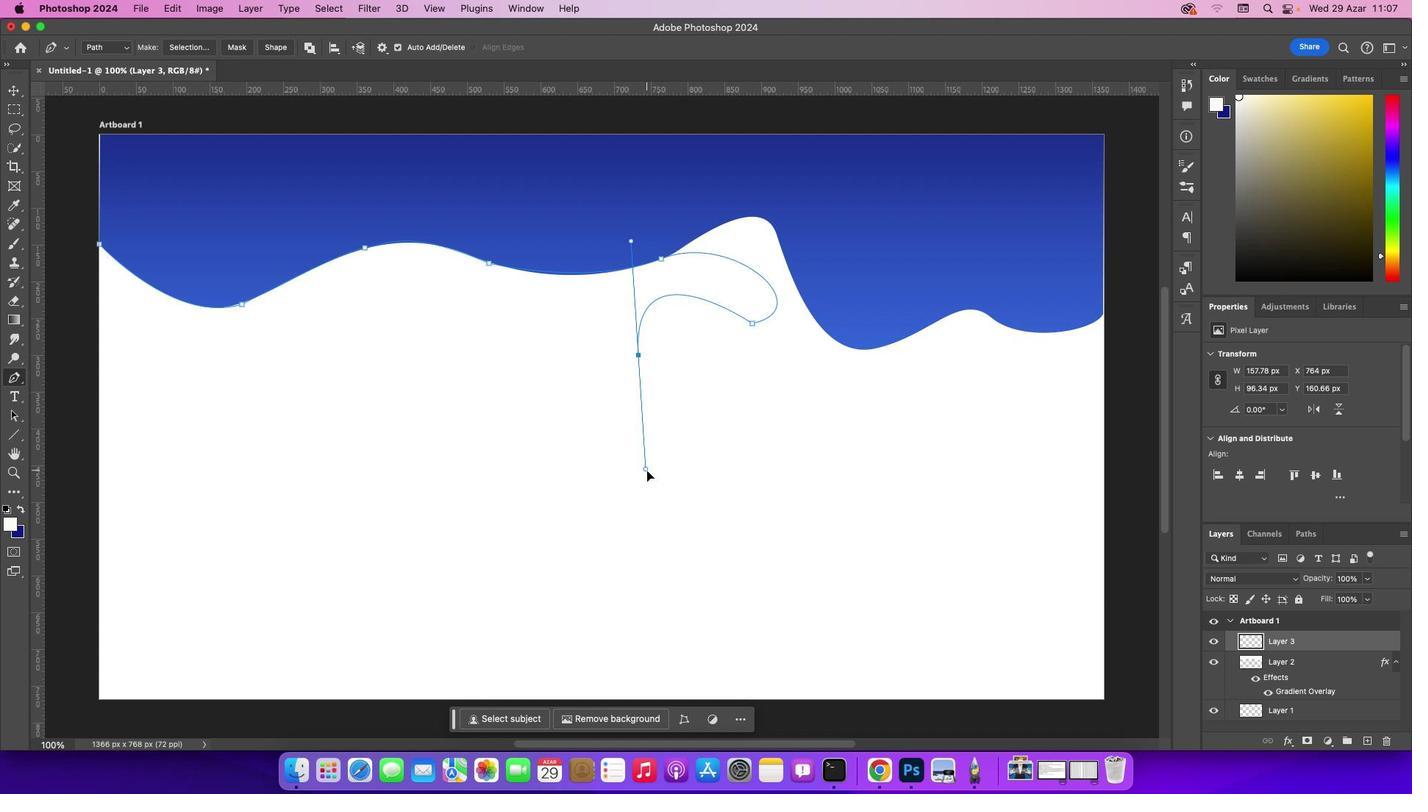 
Action: Mouse pressed left at (638, 355)
Screenshot: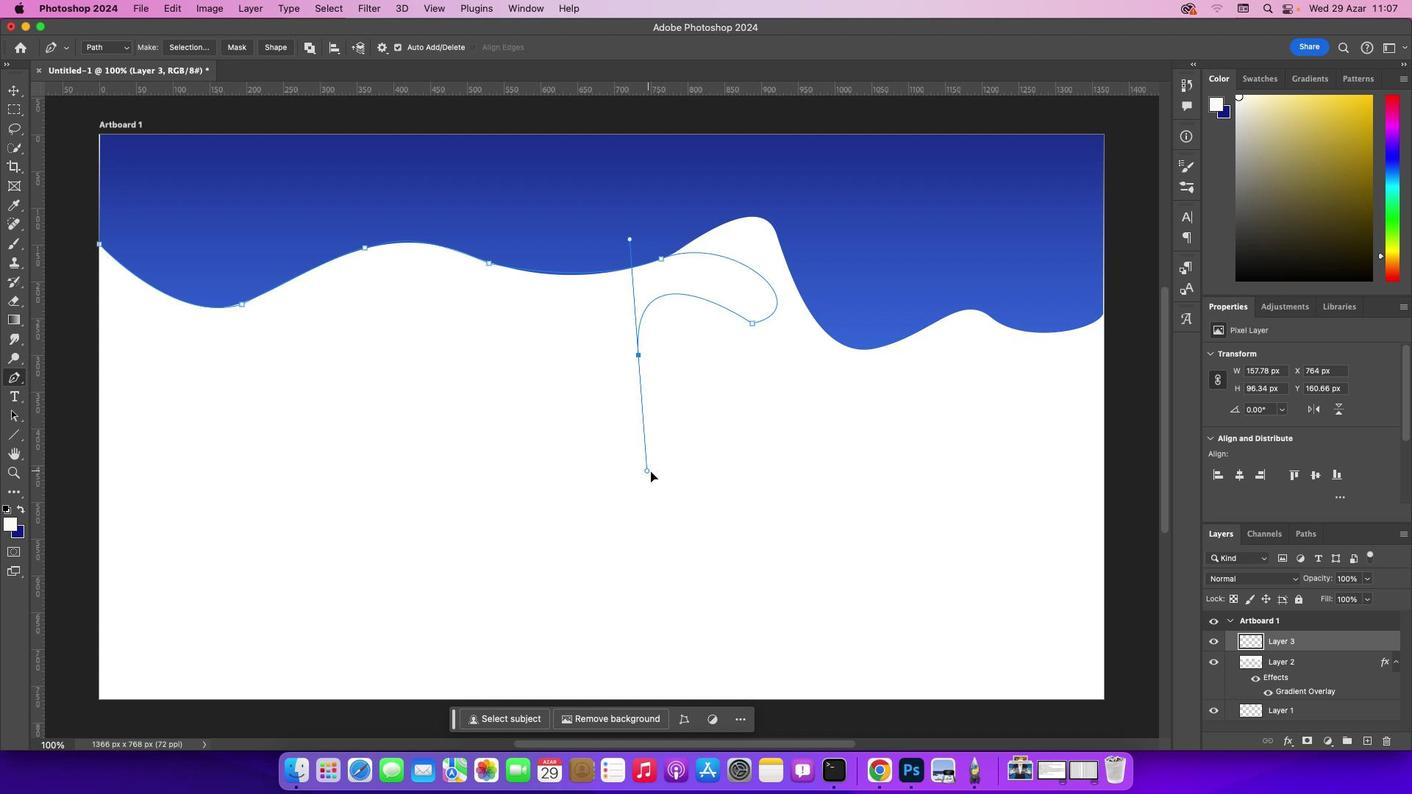 
Action: Mouse moved to (638, 353)
Screenshot: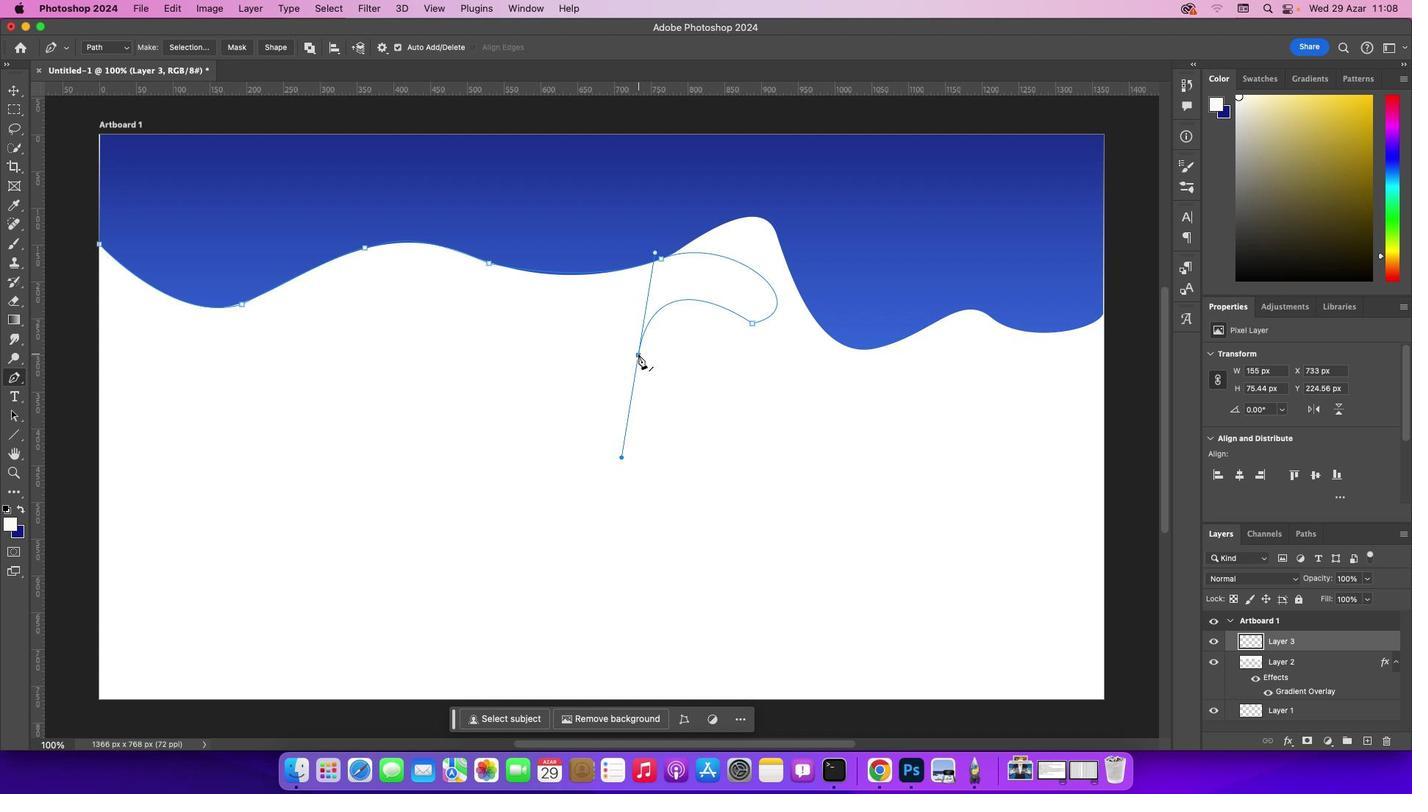 
Action: Mouse pressed left at (638, 353)
Screenshot: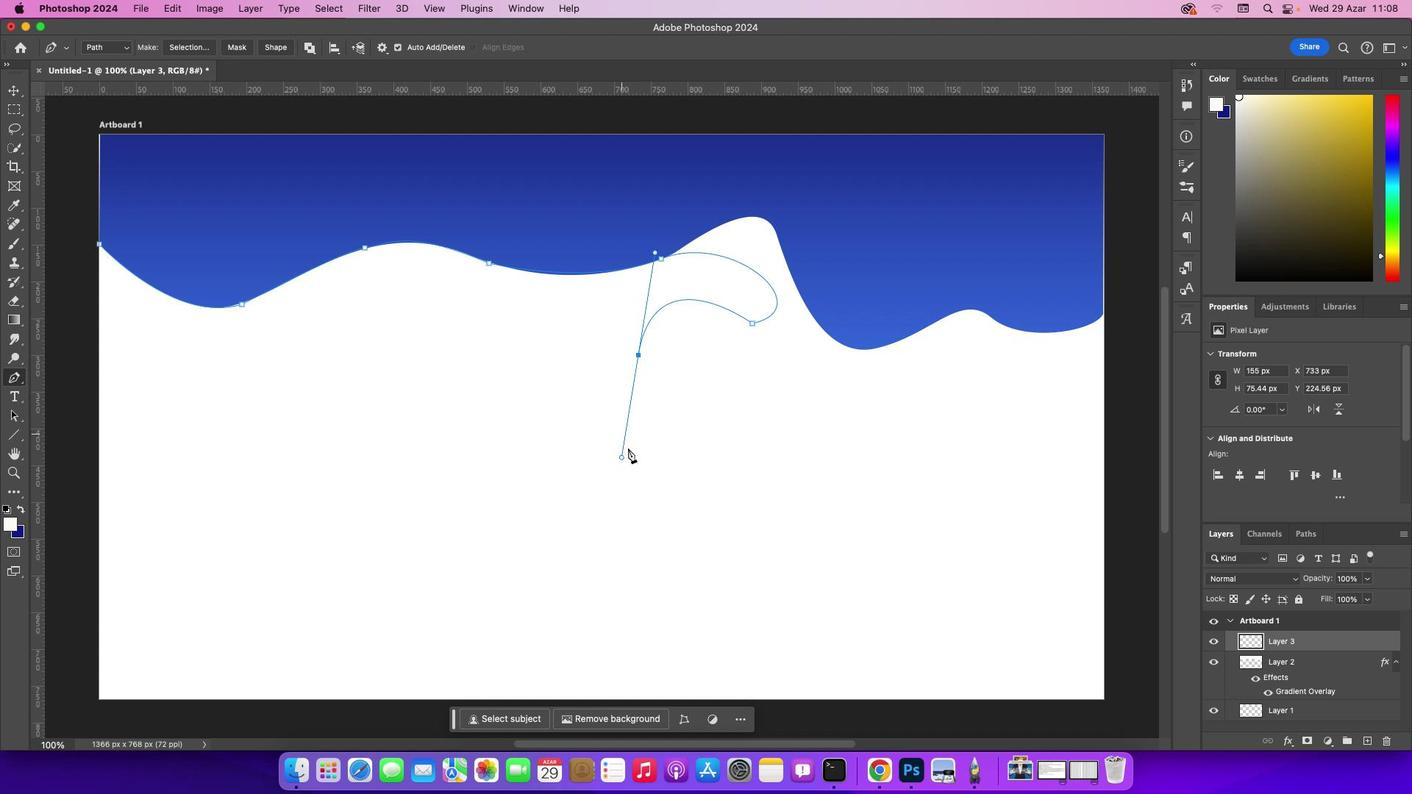 
Action: Key pressed Key.alt
Screenshot: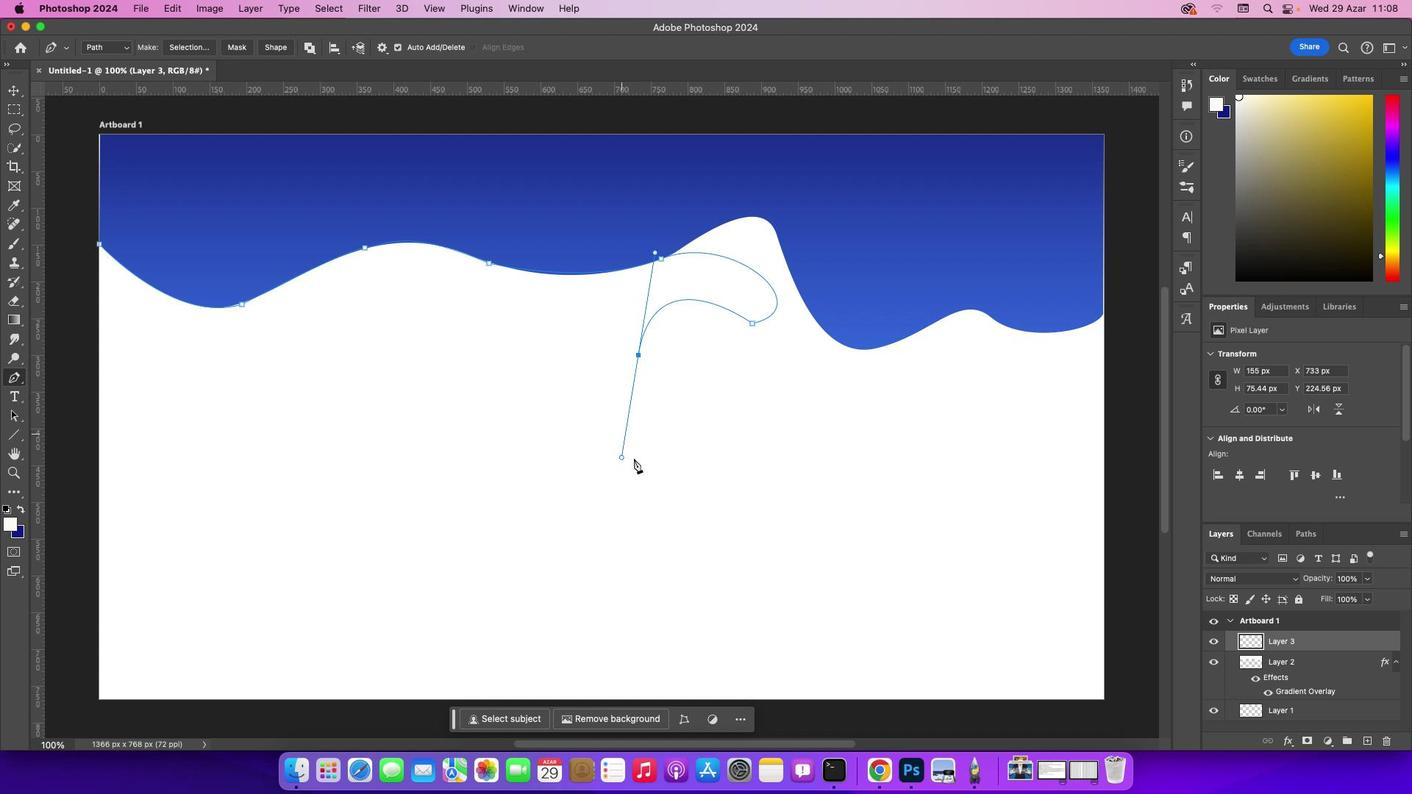 
Action: Mouse moved to (649, 459)
Screenshot: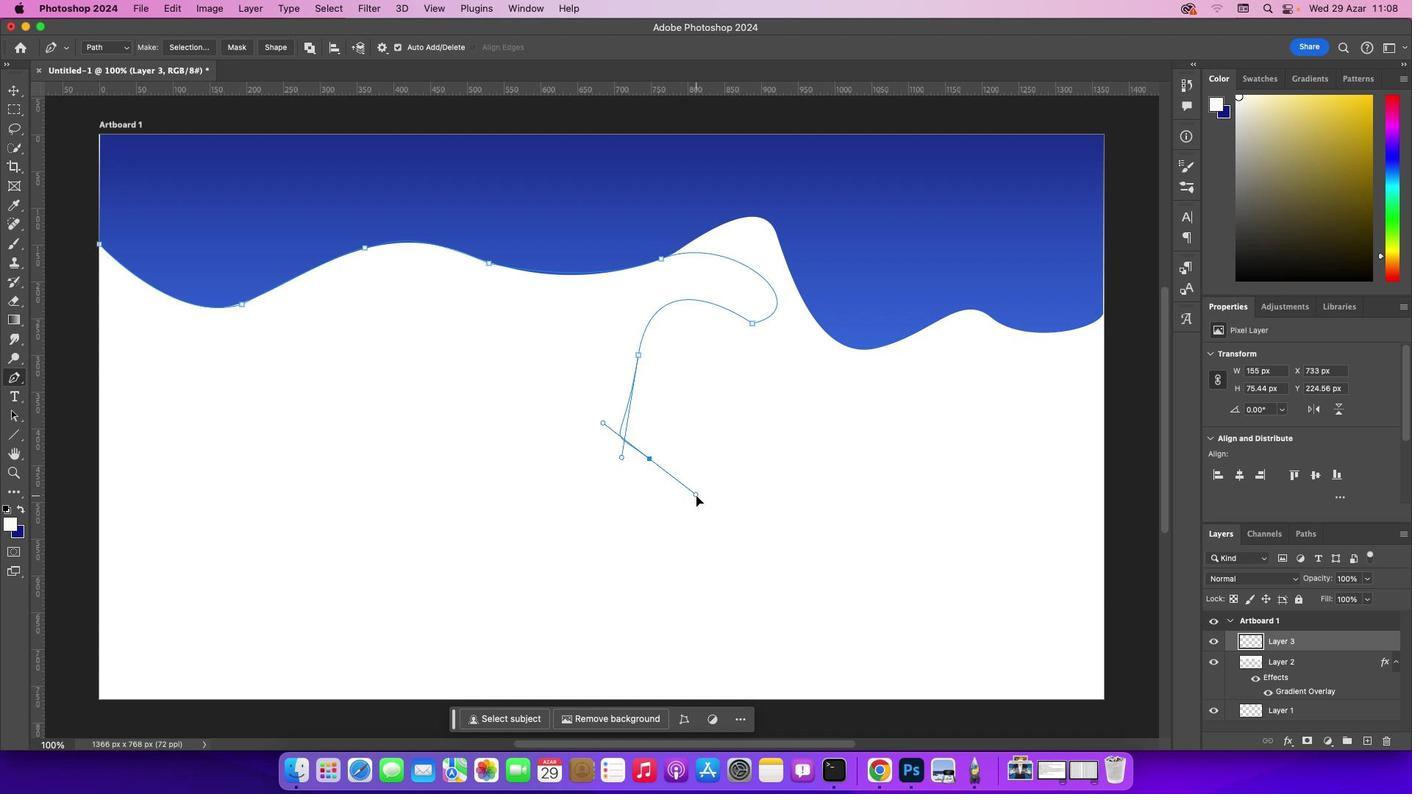 
Action: Mouse pressed left at (649, 459)
Screenshot: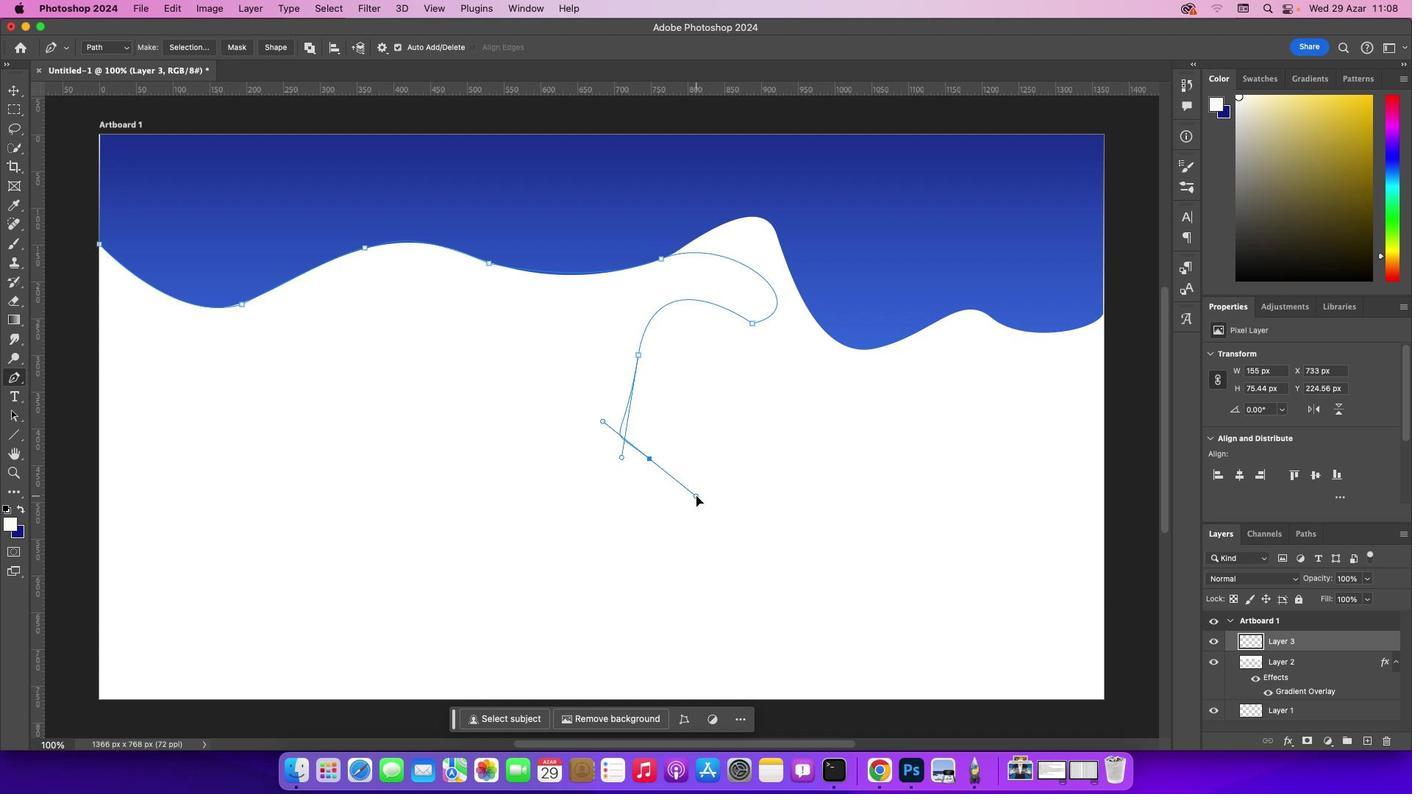 
Action: Mouse moved to (695, 495)
Screenshot: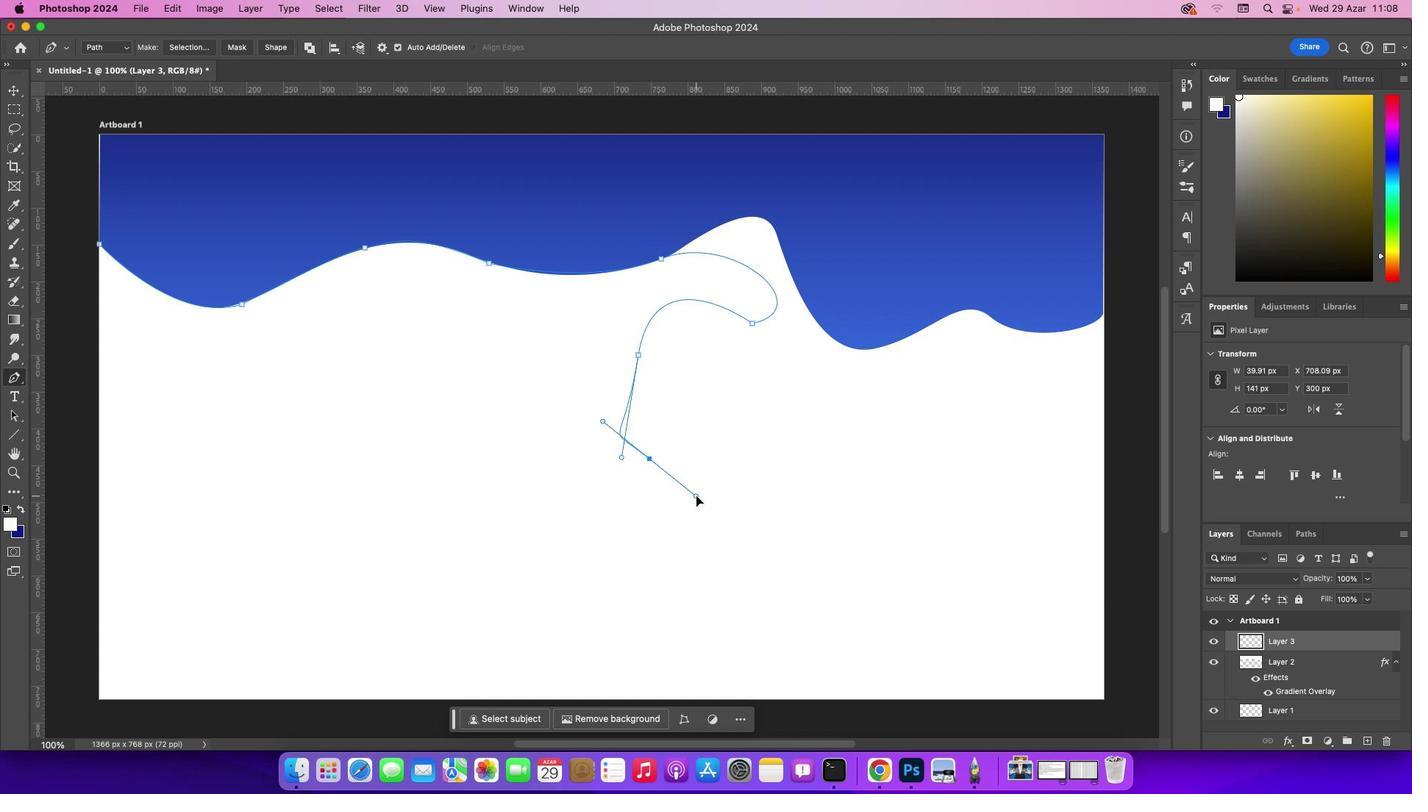 
Action: Key pressed Key.cmd'z'
Screenshot: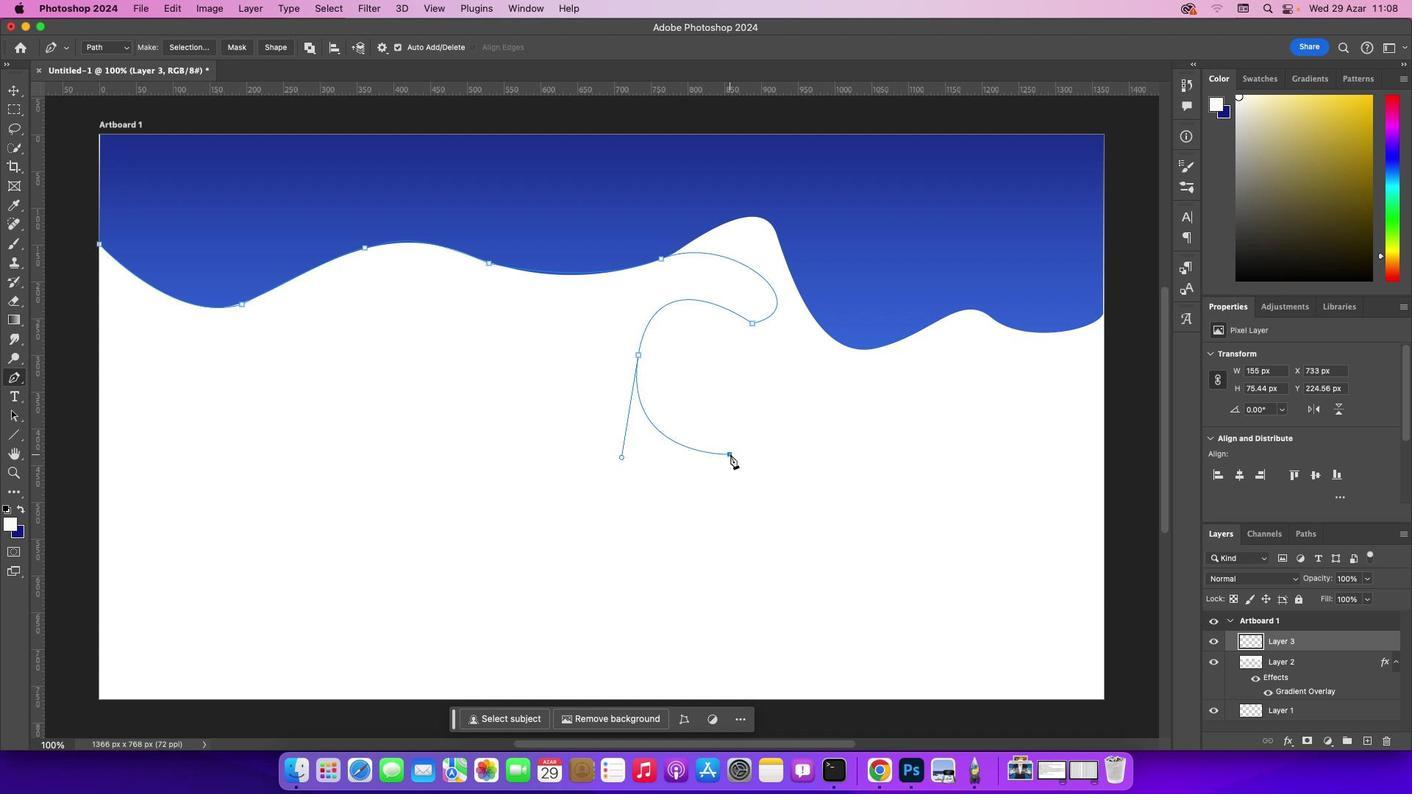 
Action: Mouse moved to (729, 454)
Screenshot: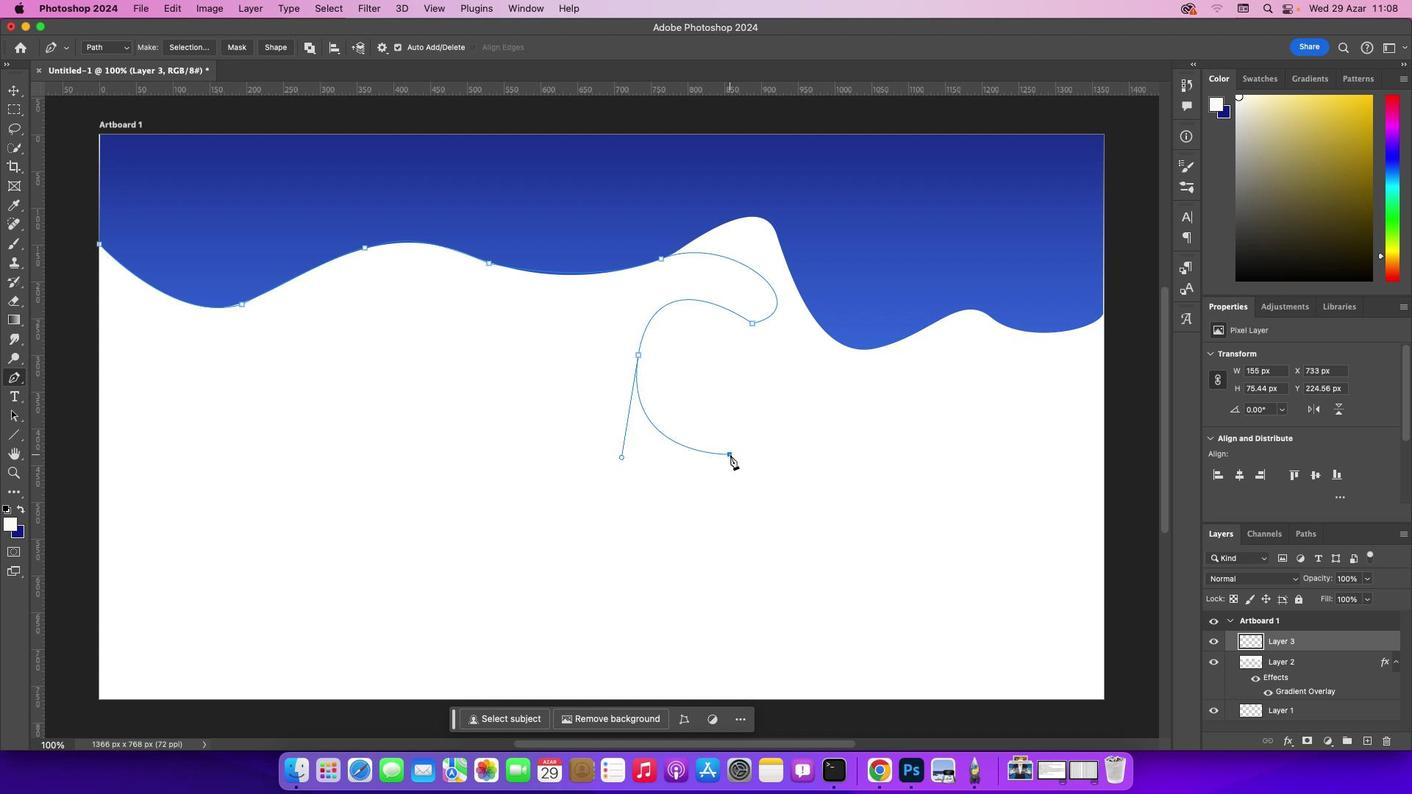 
Action: Mouse pressed left at (729, 454)
Screenshot: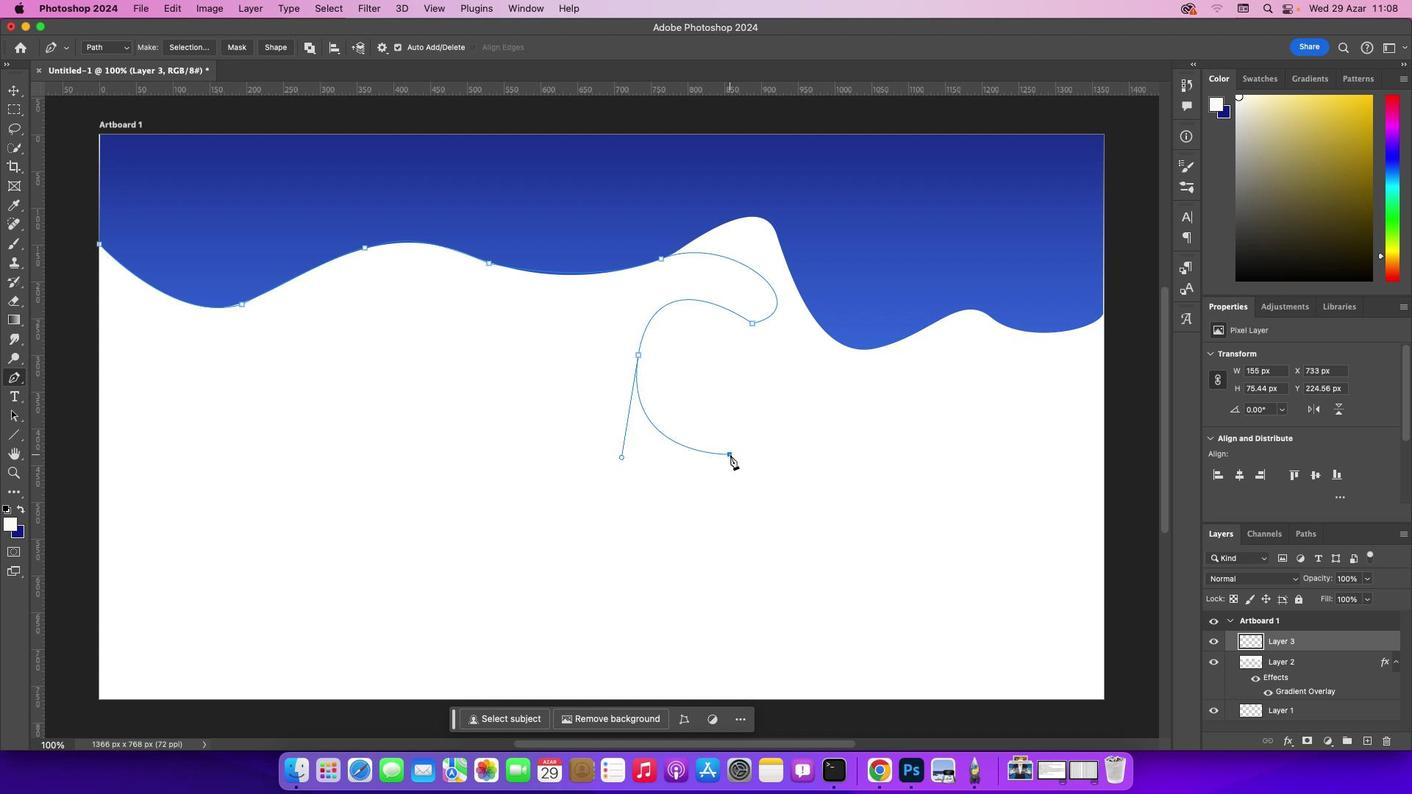 
Action: Mouse moved to (808, 399)
Screenshot: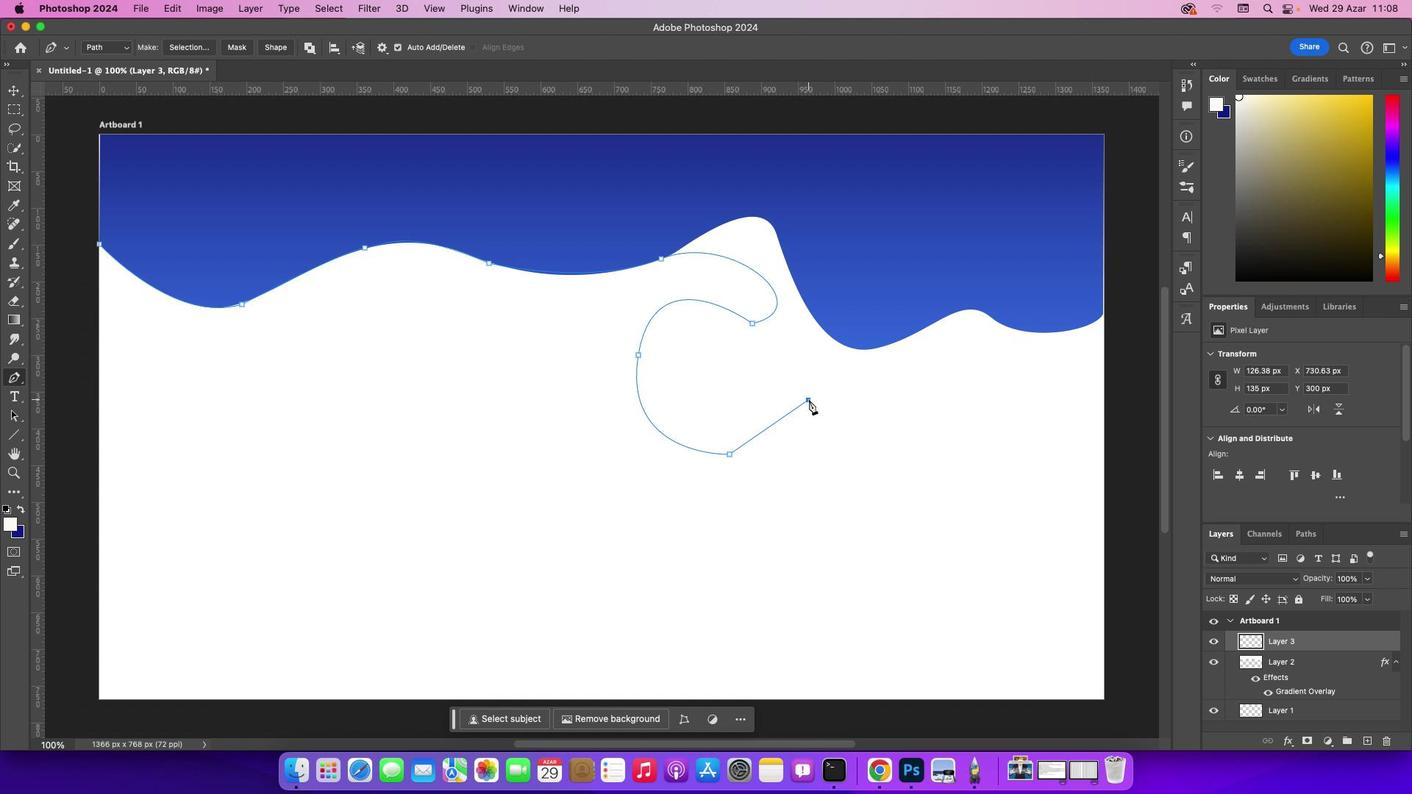 
Action: Mouse pressed left at (808, 399)
Screenshot: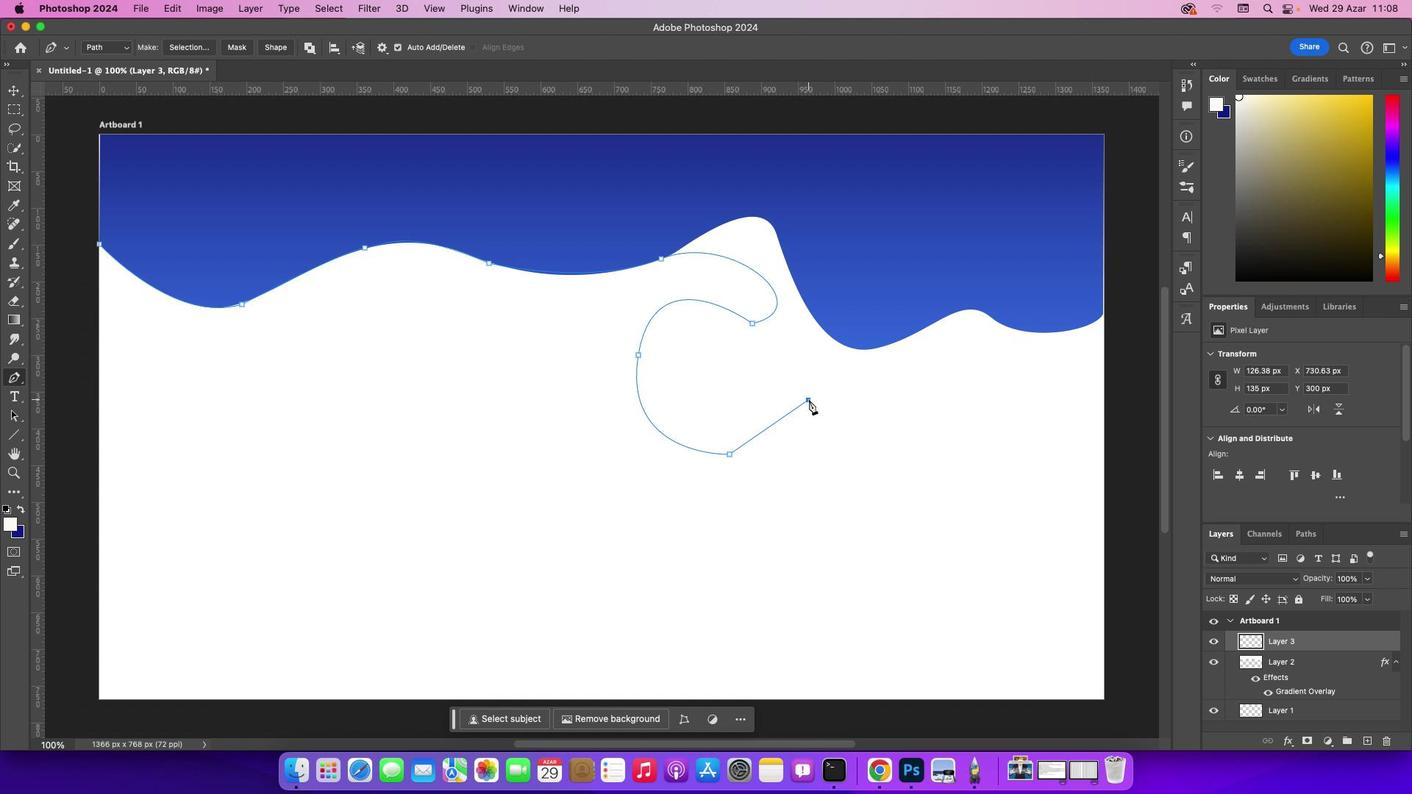 
Action: Mouse moved to (852, 410)
Screenshot: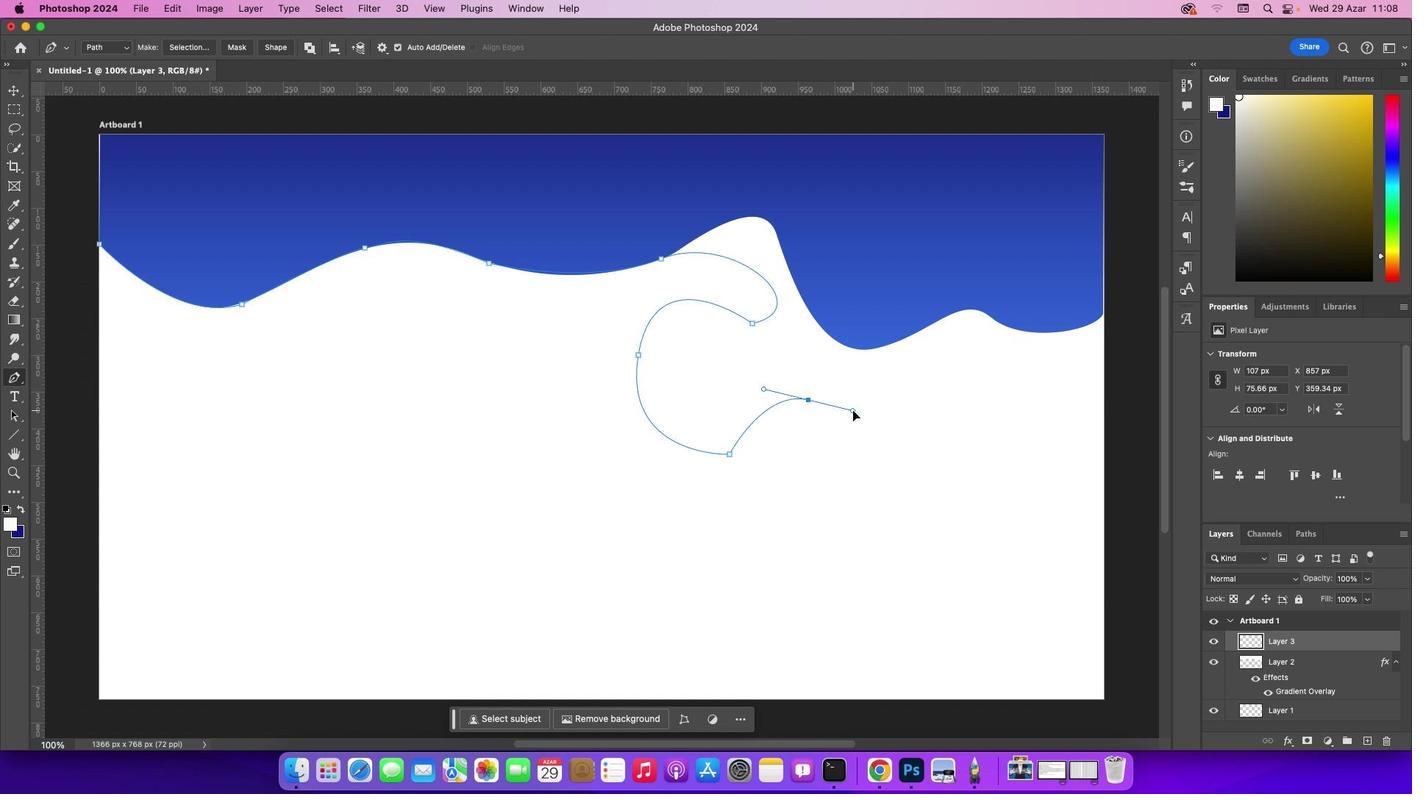 
Action: Key pressed Key.cmd'z'
Screenshot: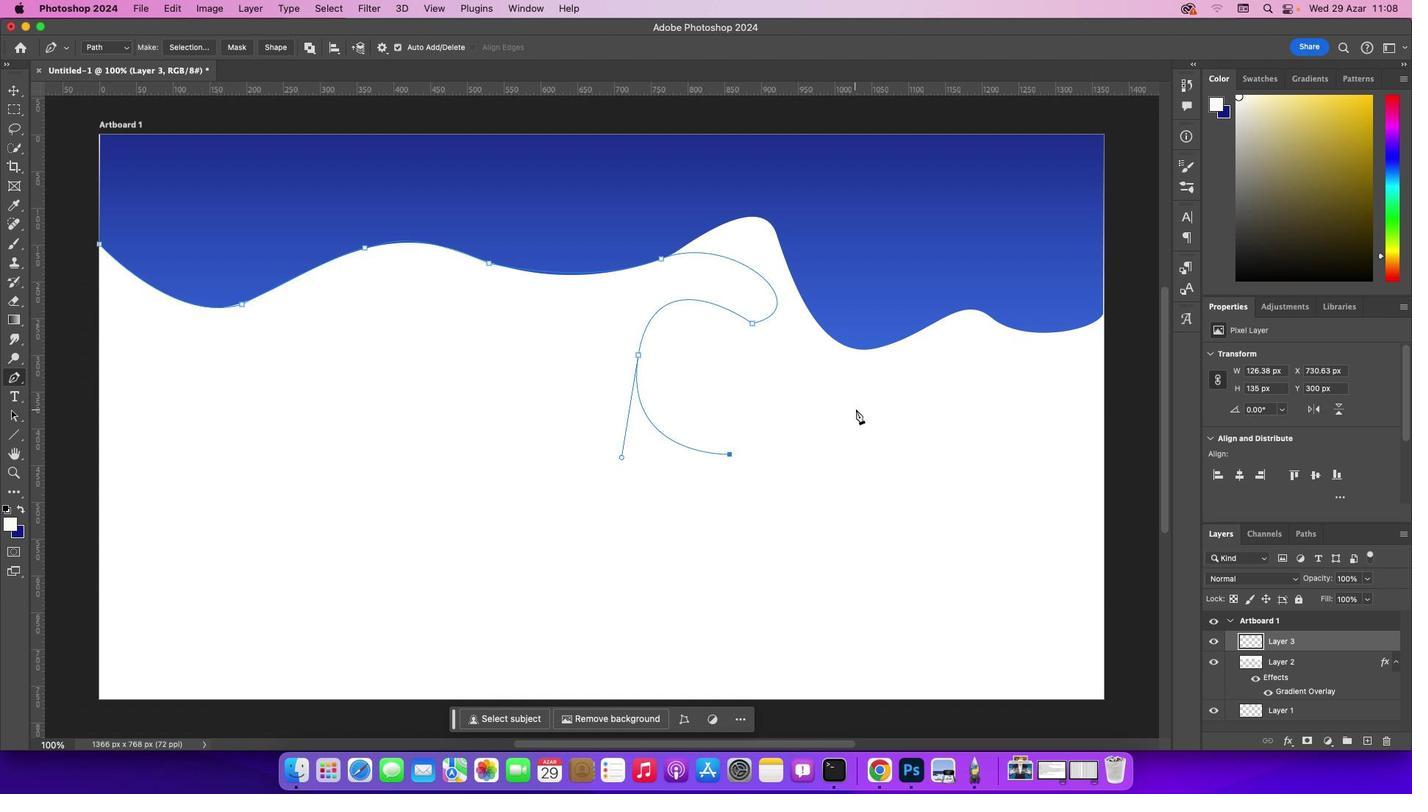 
Action: Mouse moved to (856, 409)
Screenshot: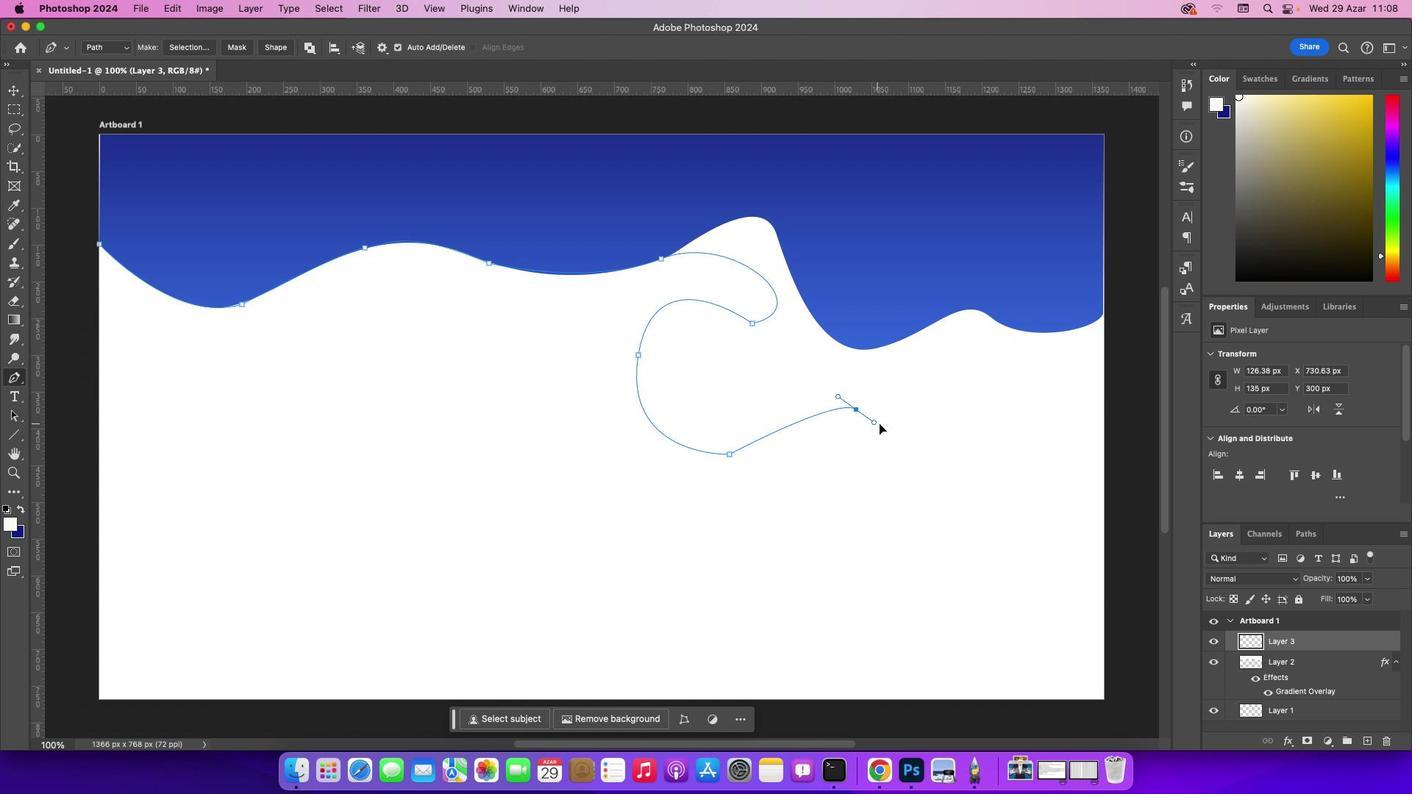 
Action: Mouse pressed left at (856, 409)
Screenshot: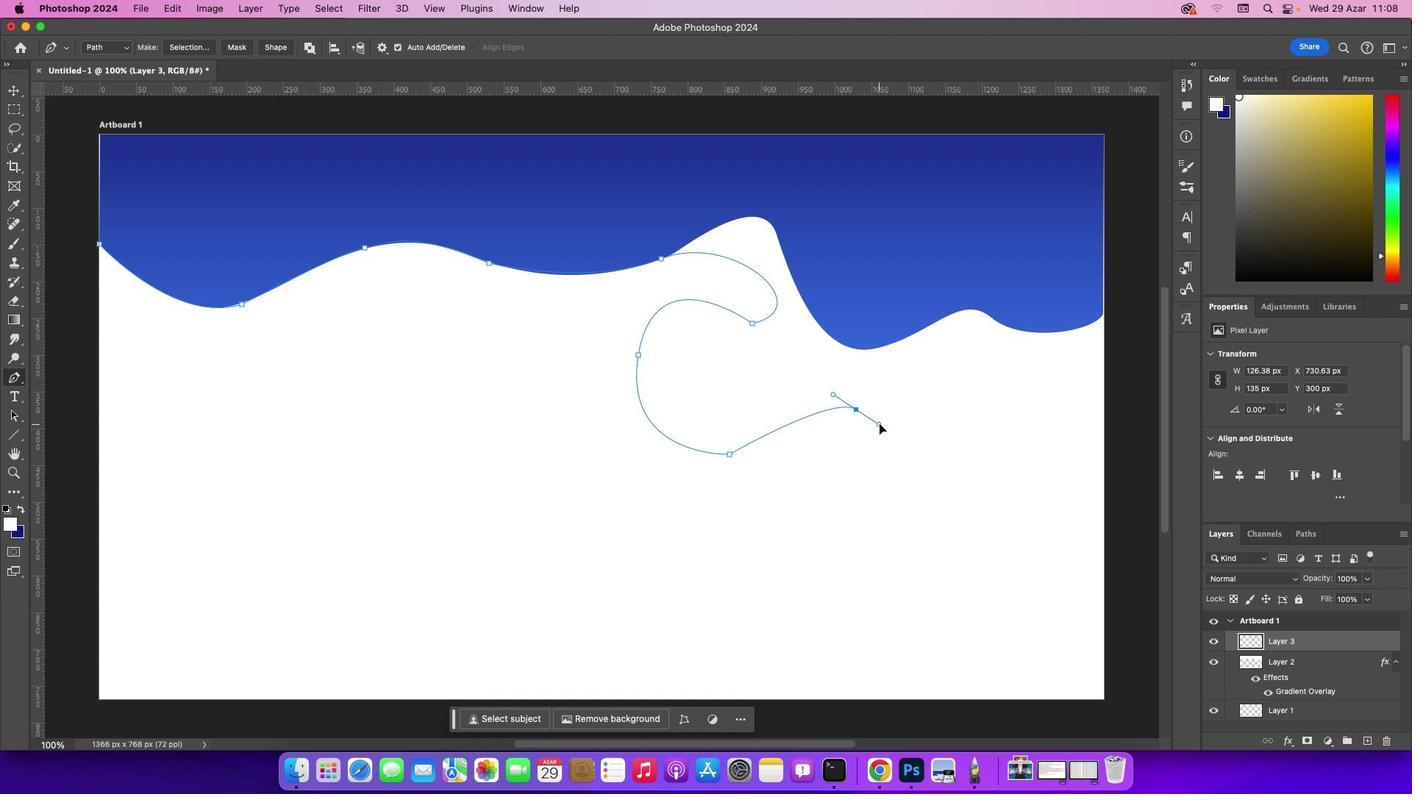
Action: Mouse moved to (838, 436)
Screenshot: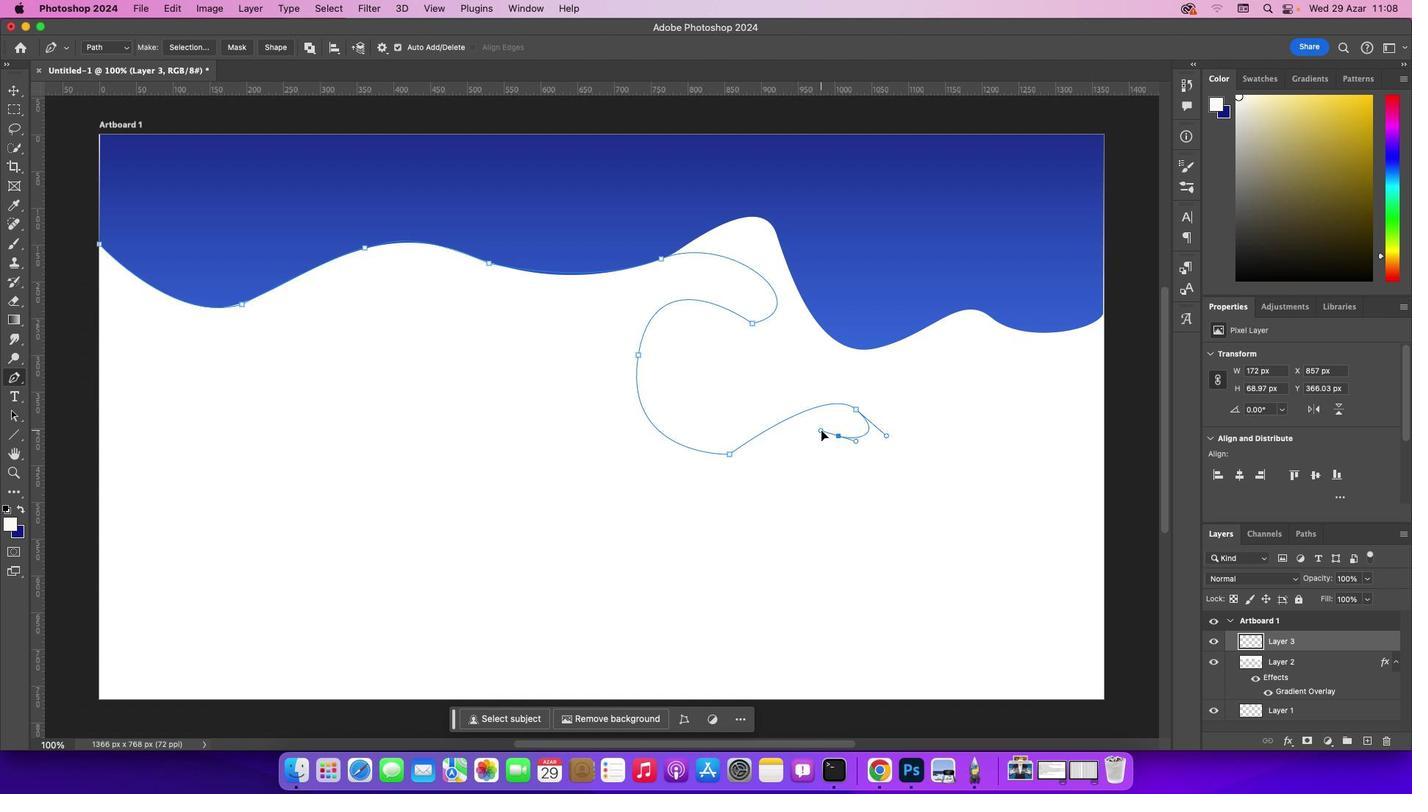 
Action: Mouse pressed left at (838, 436)
Screenshot: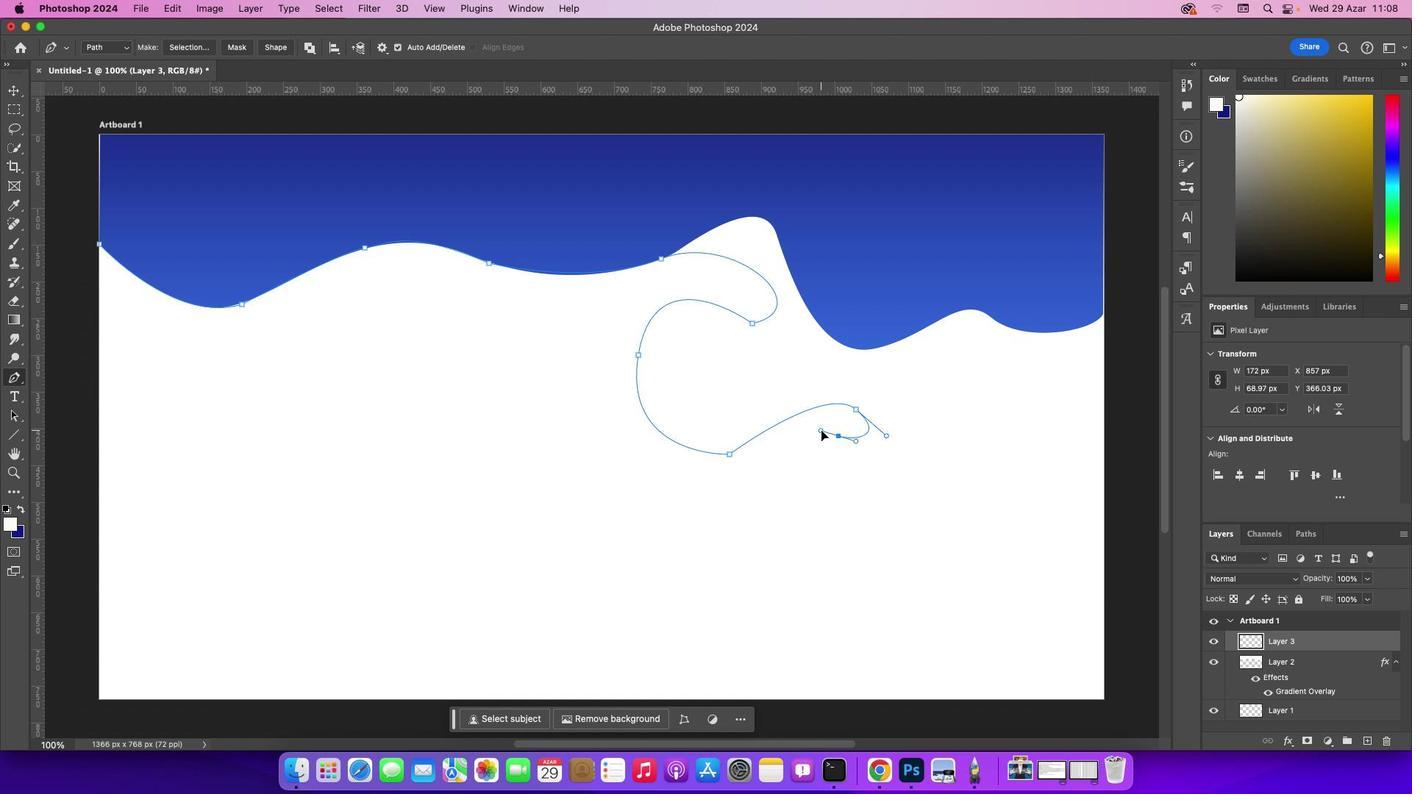 
Action: Mouse moved to (838, 434)
Screenshot: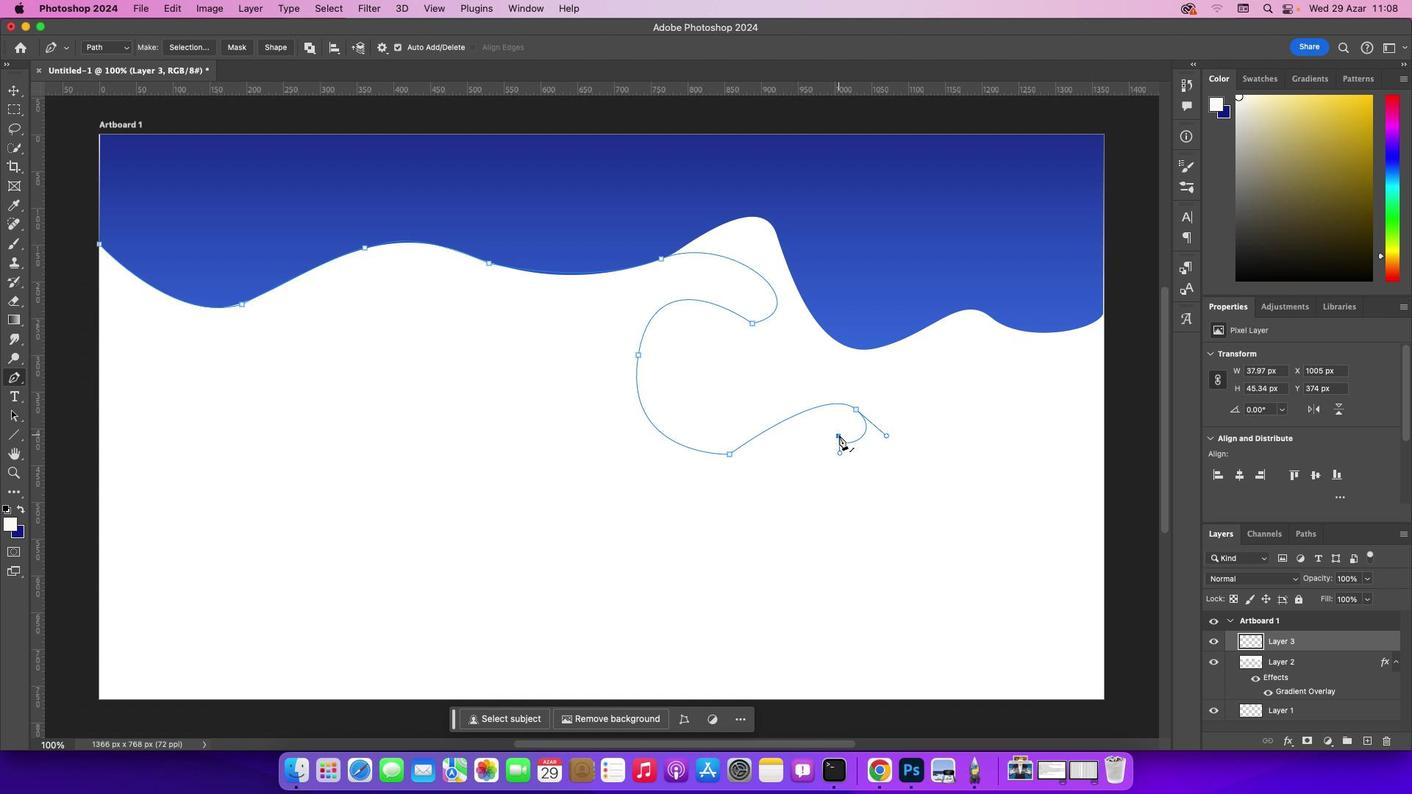 
Action: Key pressed Key.alt
Screenshot: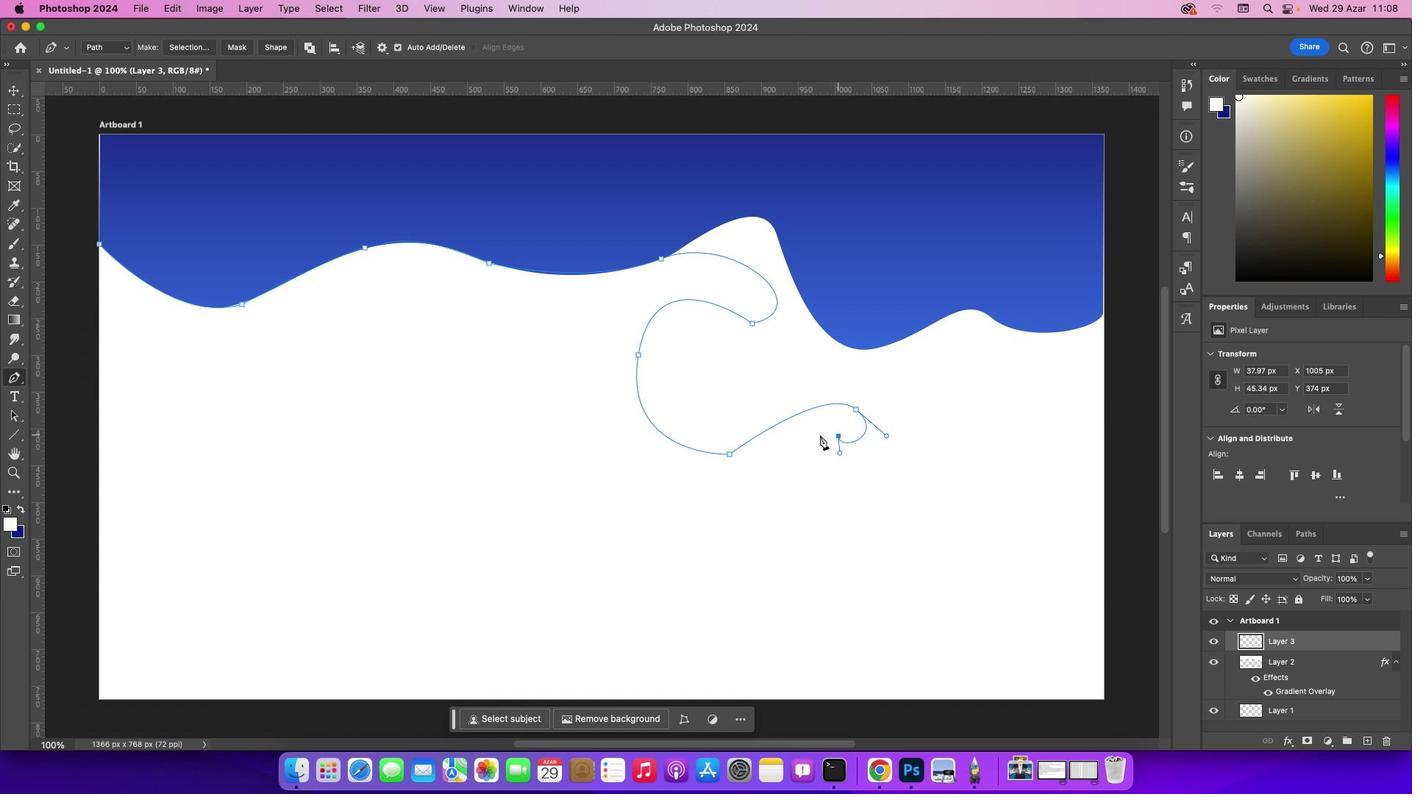 
Action: Mouse pressed left at (838, 434)
Screenshot: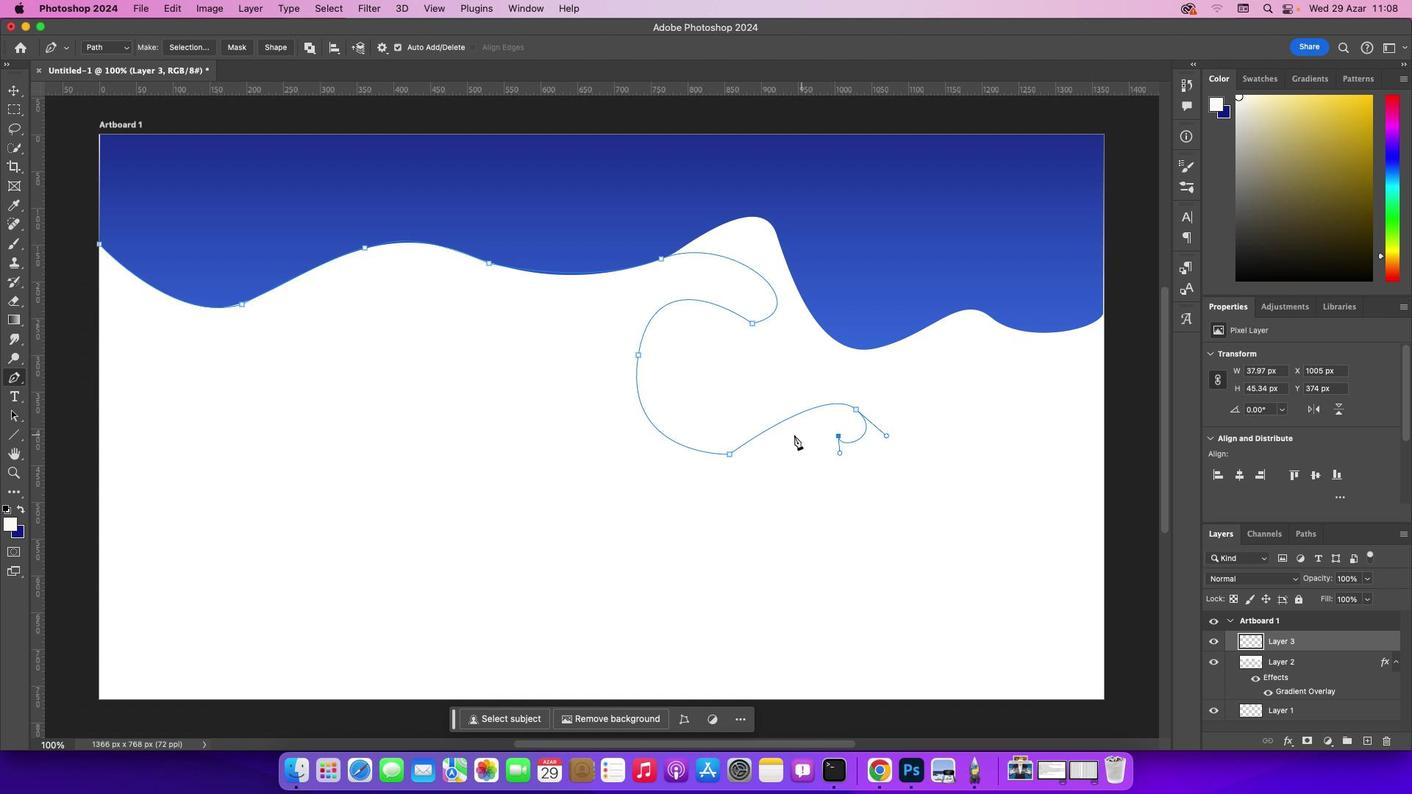 
Action: Mouse pressed left at (838, 434)
Screenshot: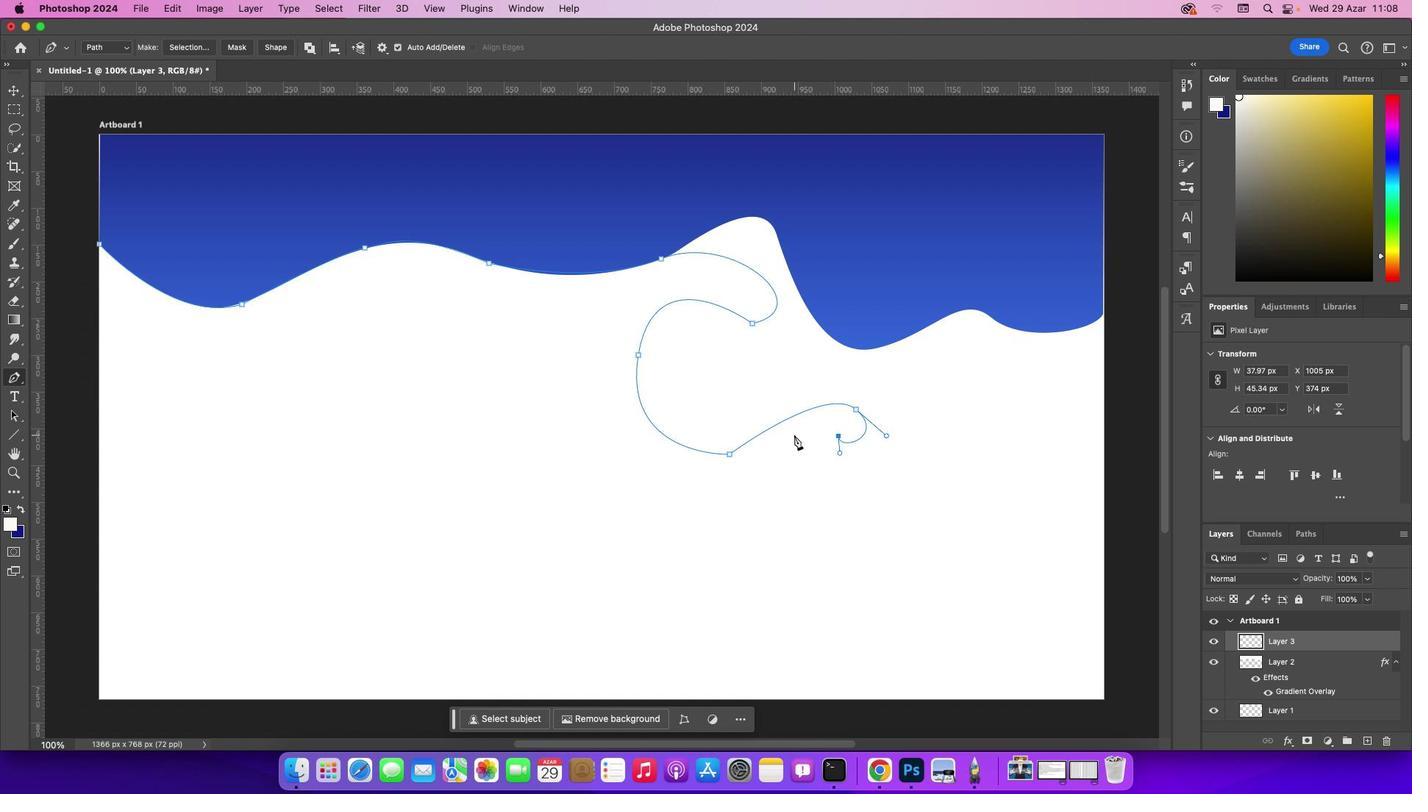 
Action: Mouse moved to (884, 462)
Screenshot: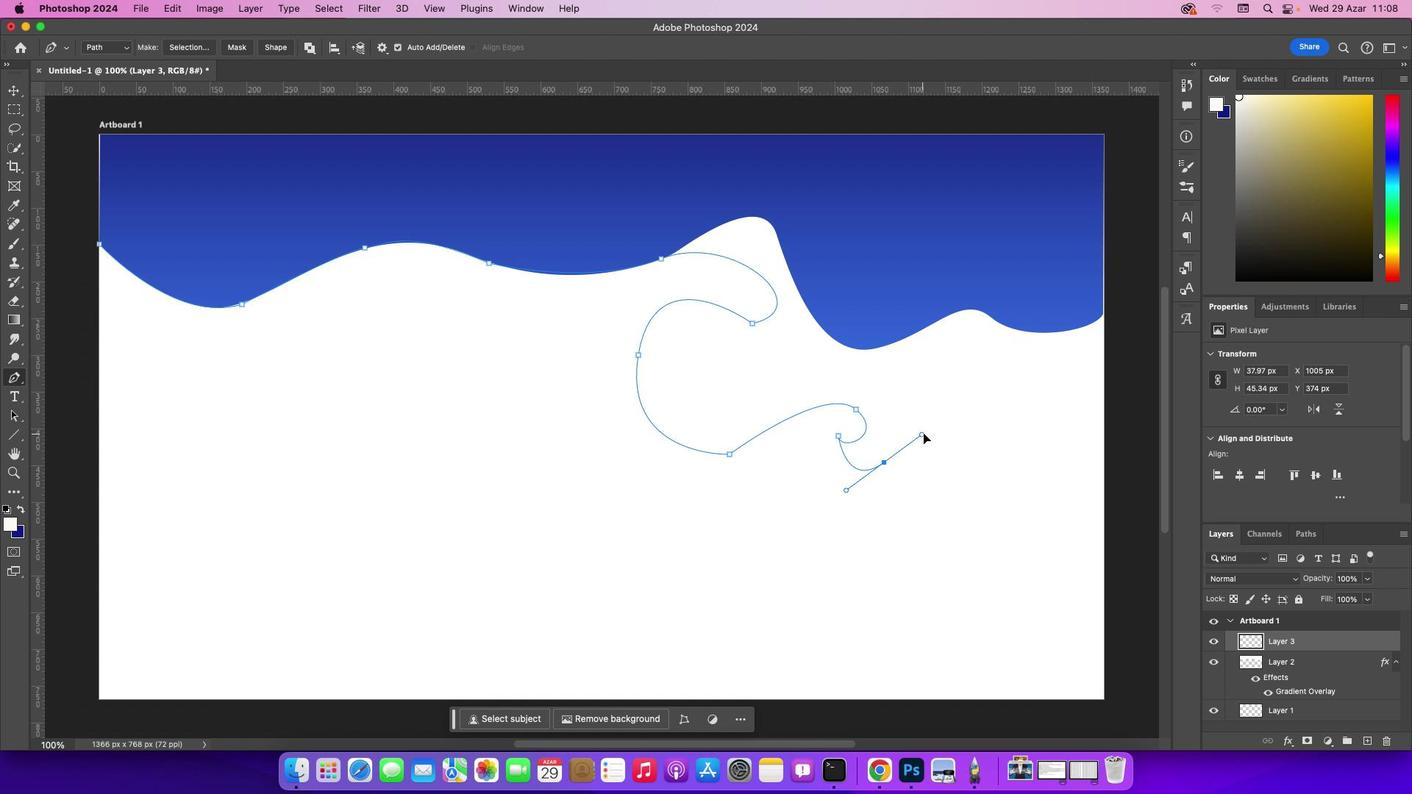 
Action: Mouse pressed left at (884, 462)
Screenshot: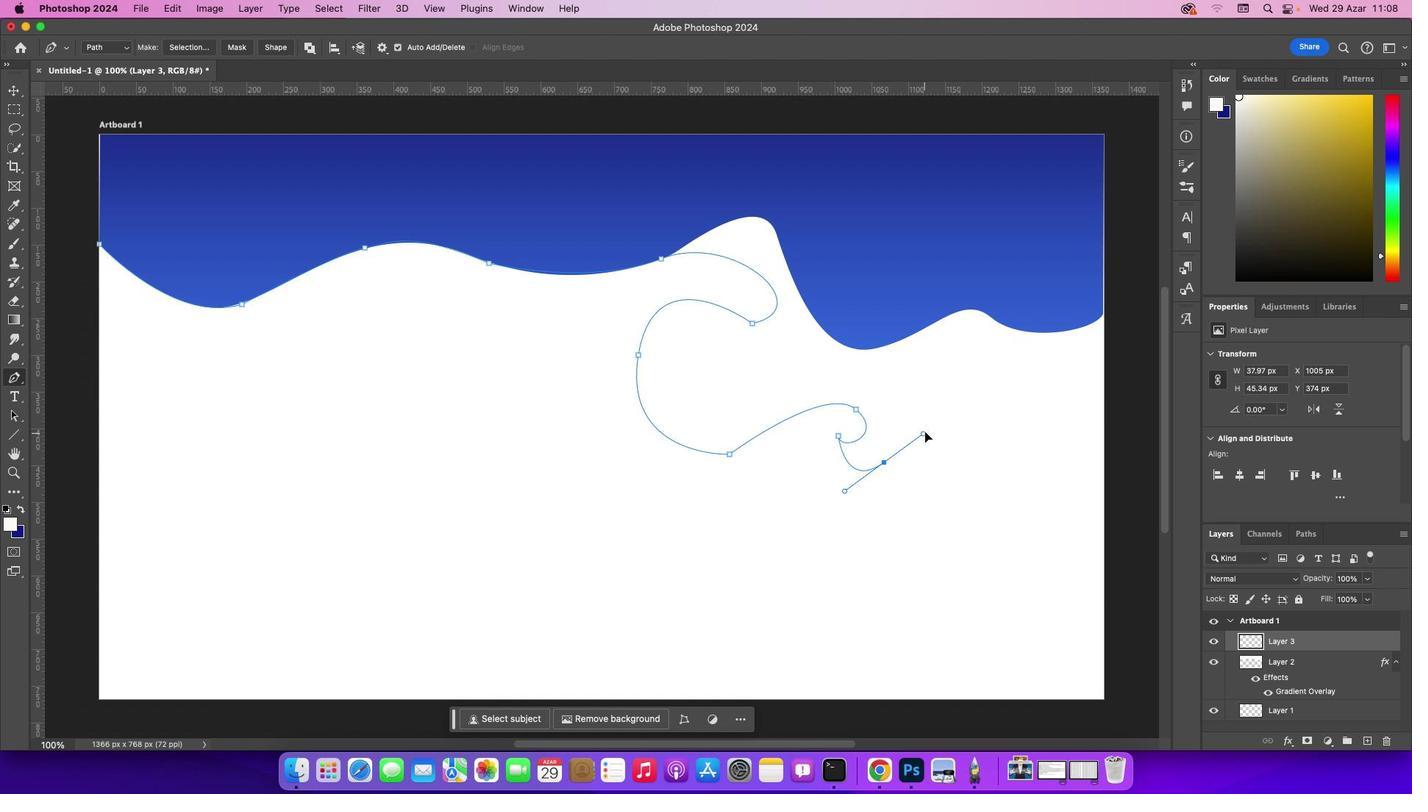 
Action: Mouse moved to (928, 429)
Screenshot: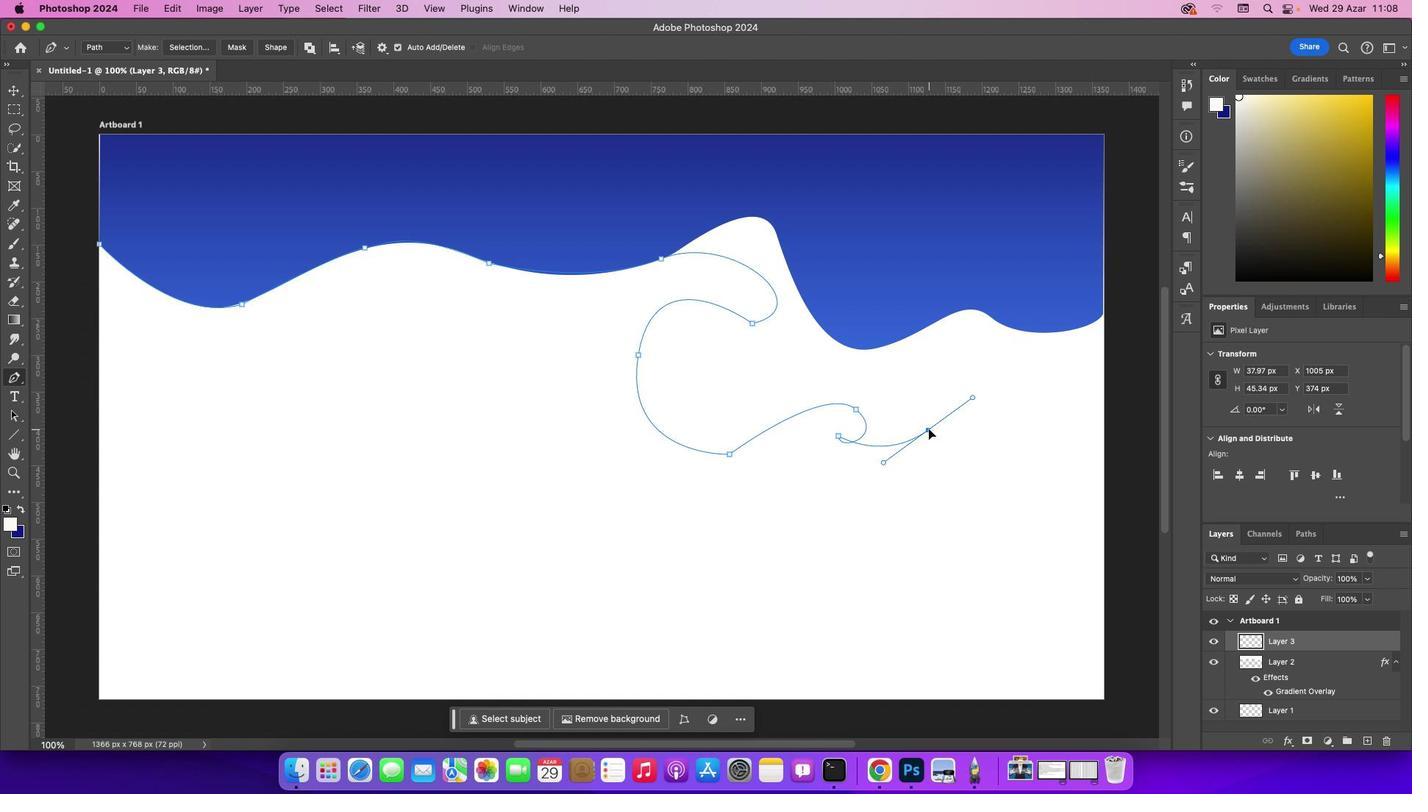 
Action: Mouse pressed right at (928, 429)
Screenshot: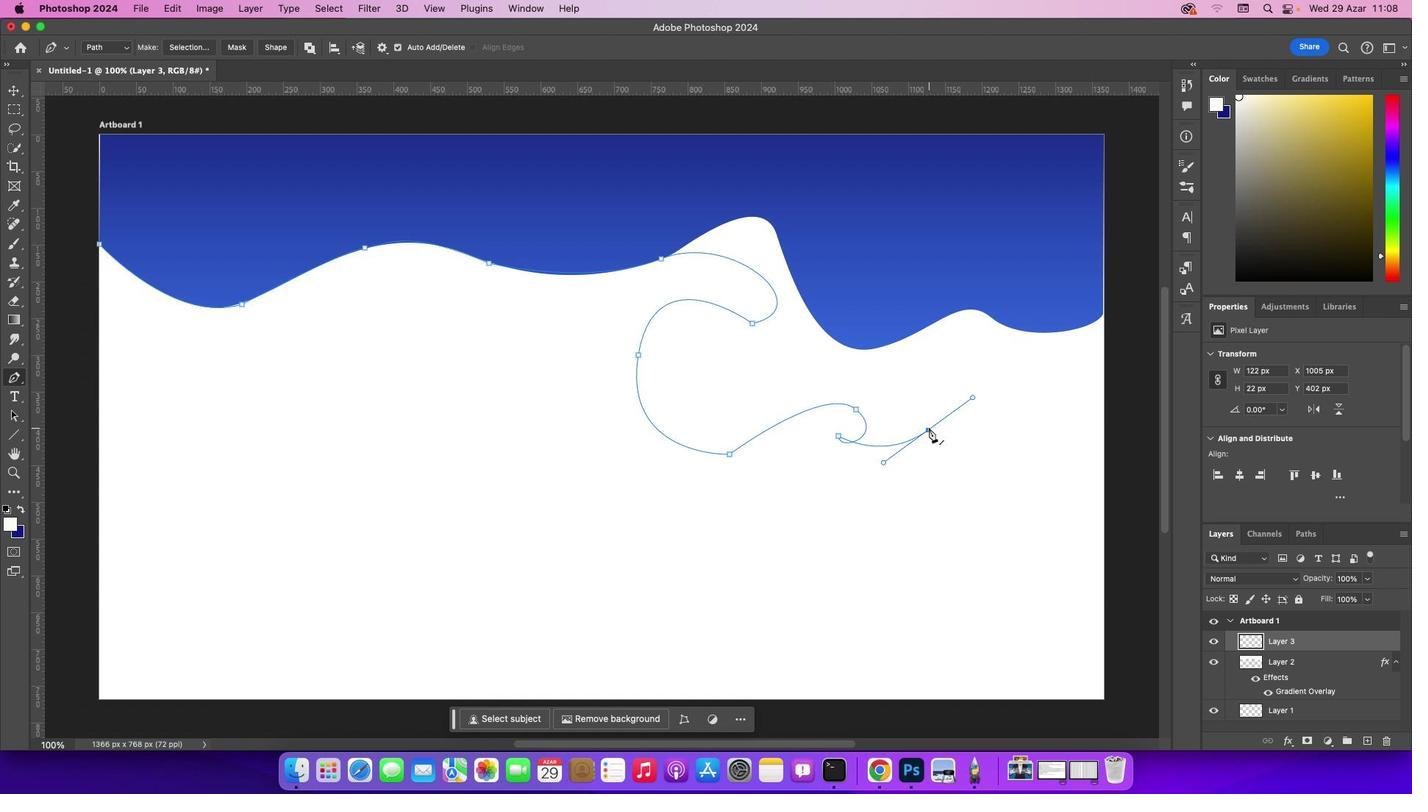 
Action: Mouse moved to (926, 428)
Screenshot: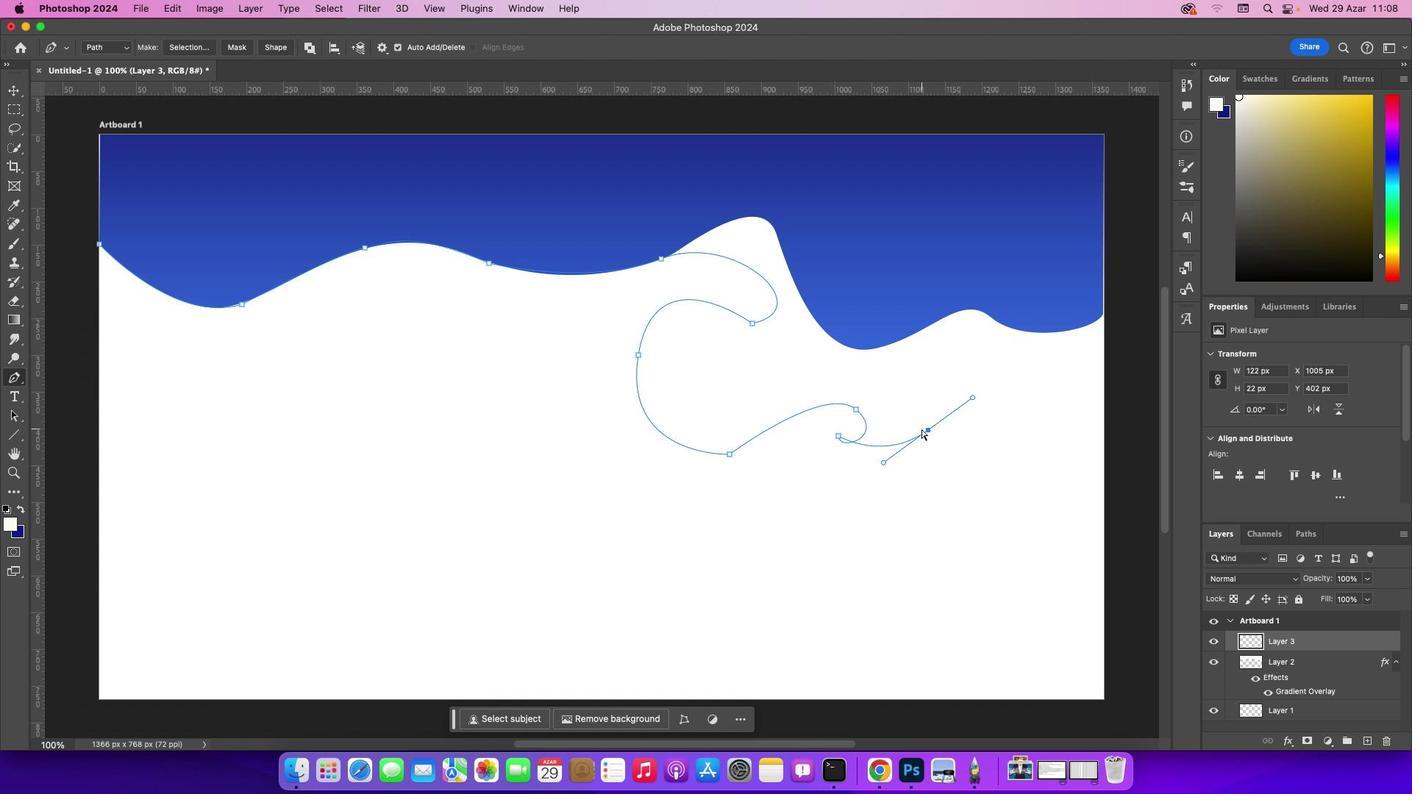 
Action: Key pressed Key.cmd
Screenshot: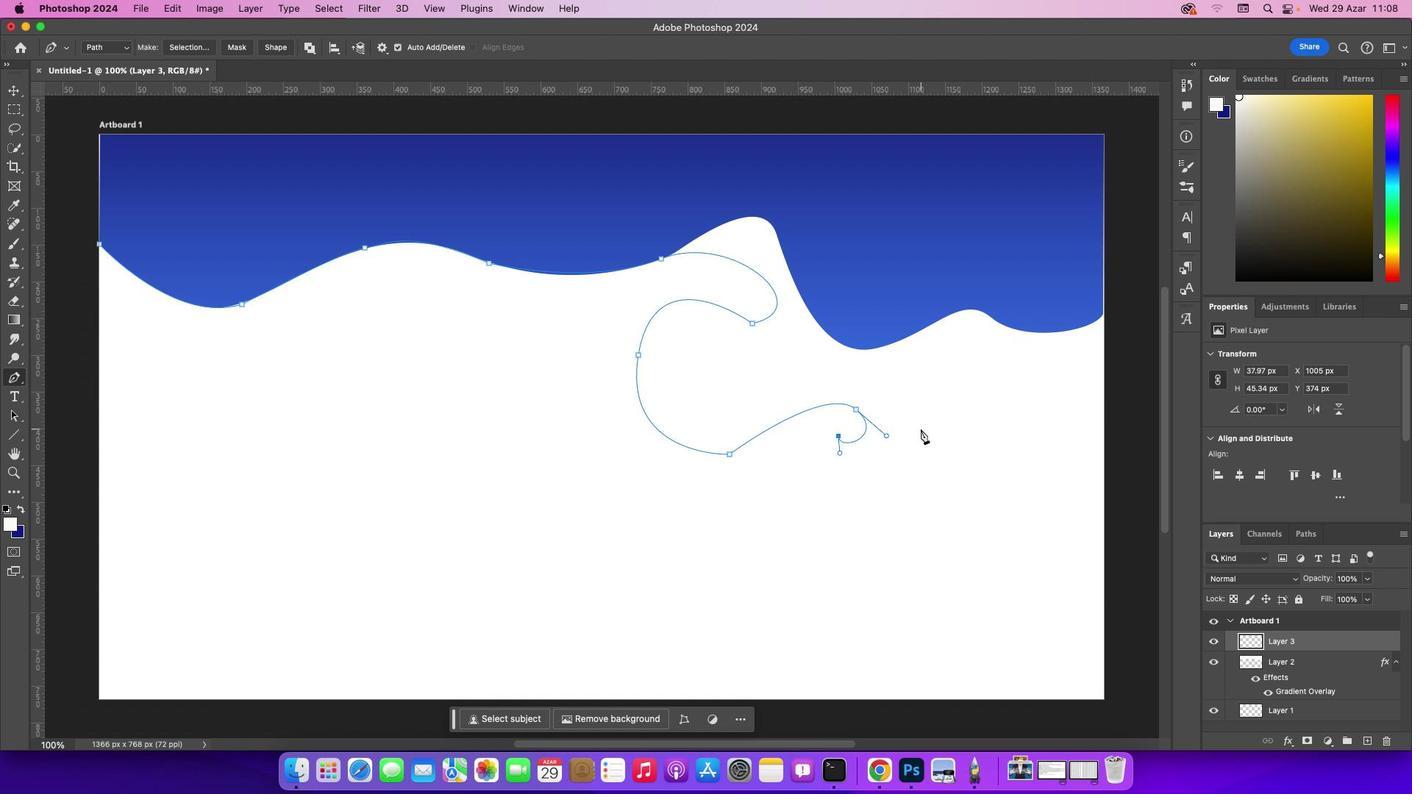 
Action: Mouse moved to (922, 428)
Screenshot: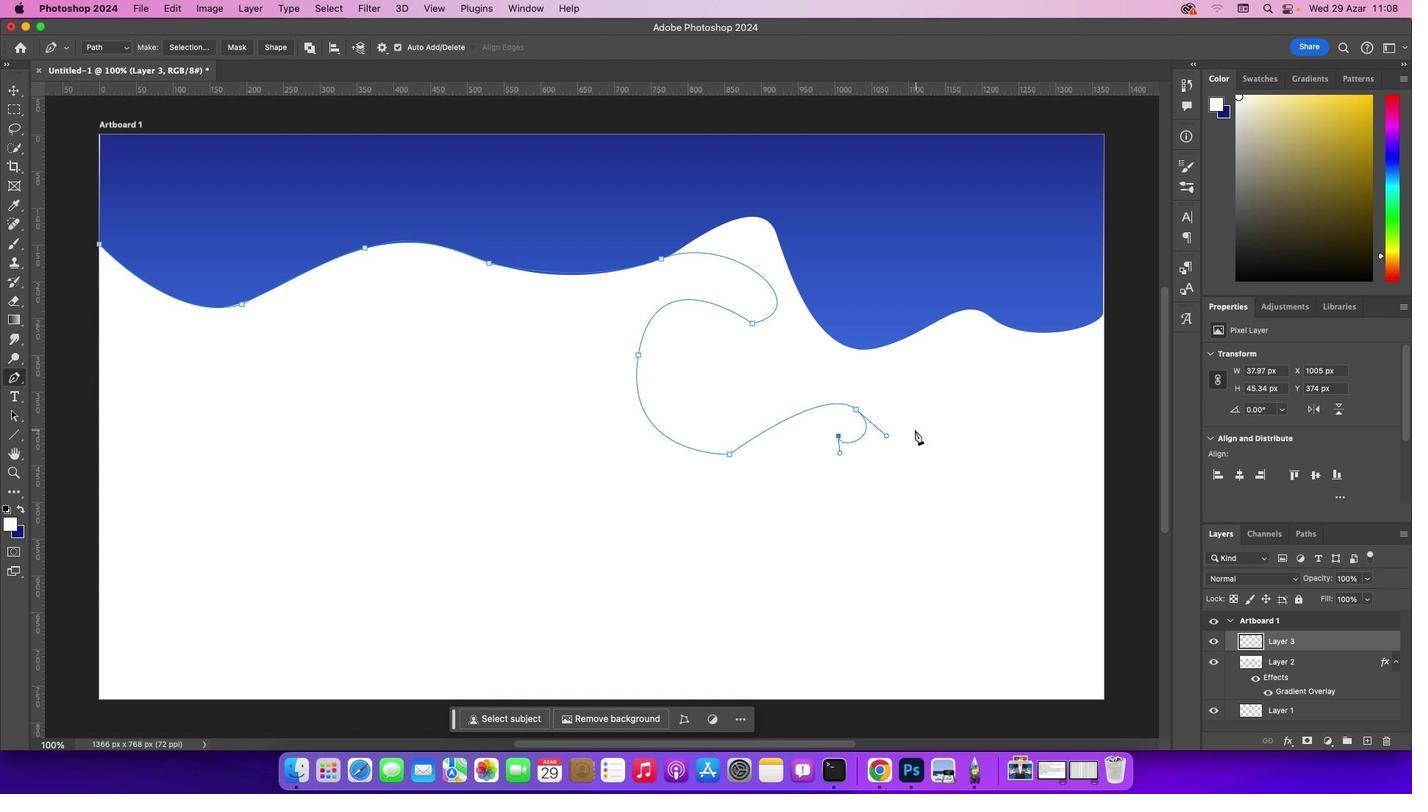 
Action: Key pressed 'z'
Screenshot: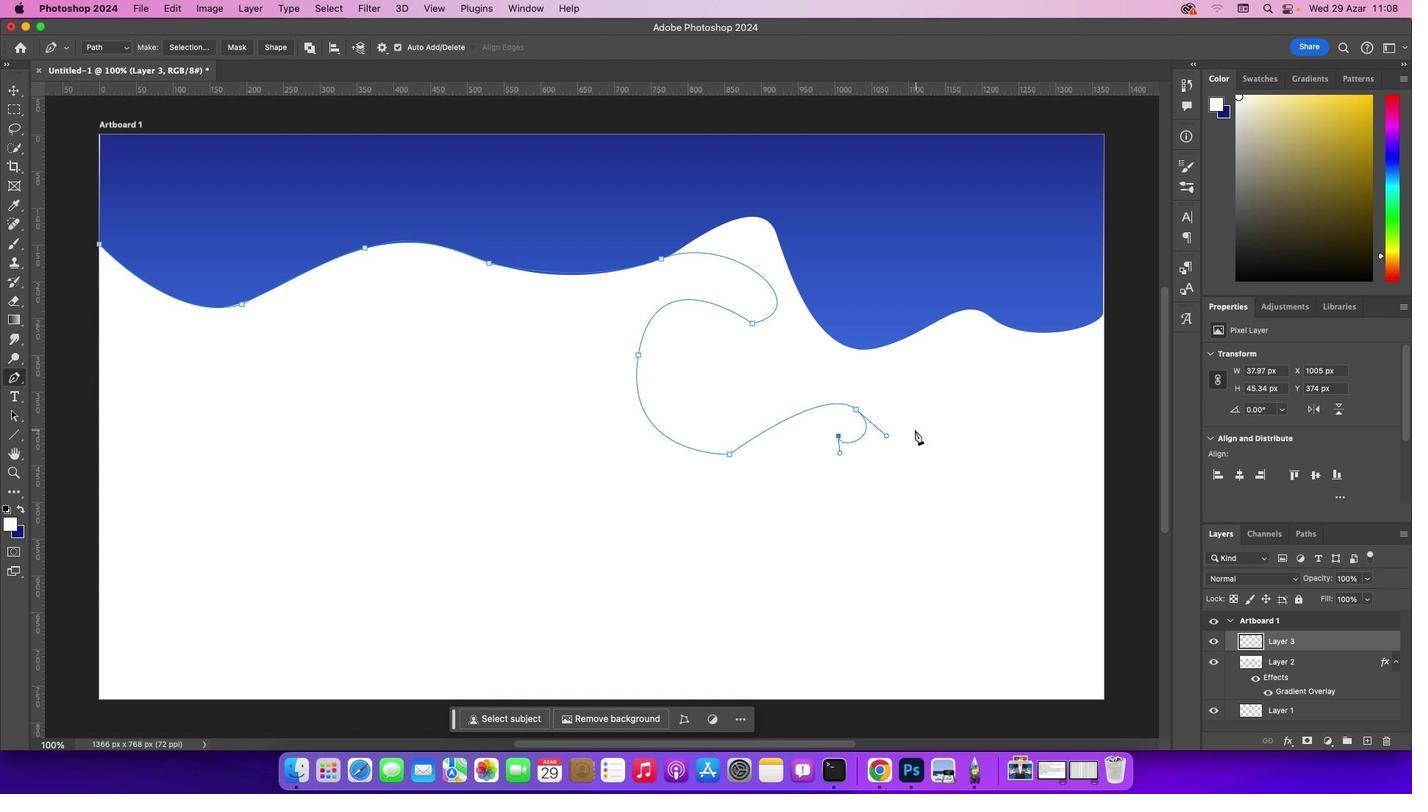 
Action: Mouse moved to (887, 376)
Screenshot: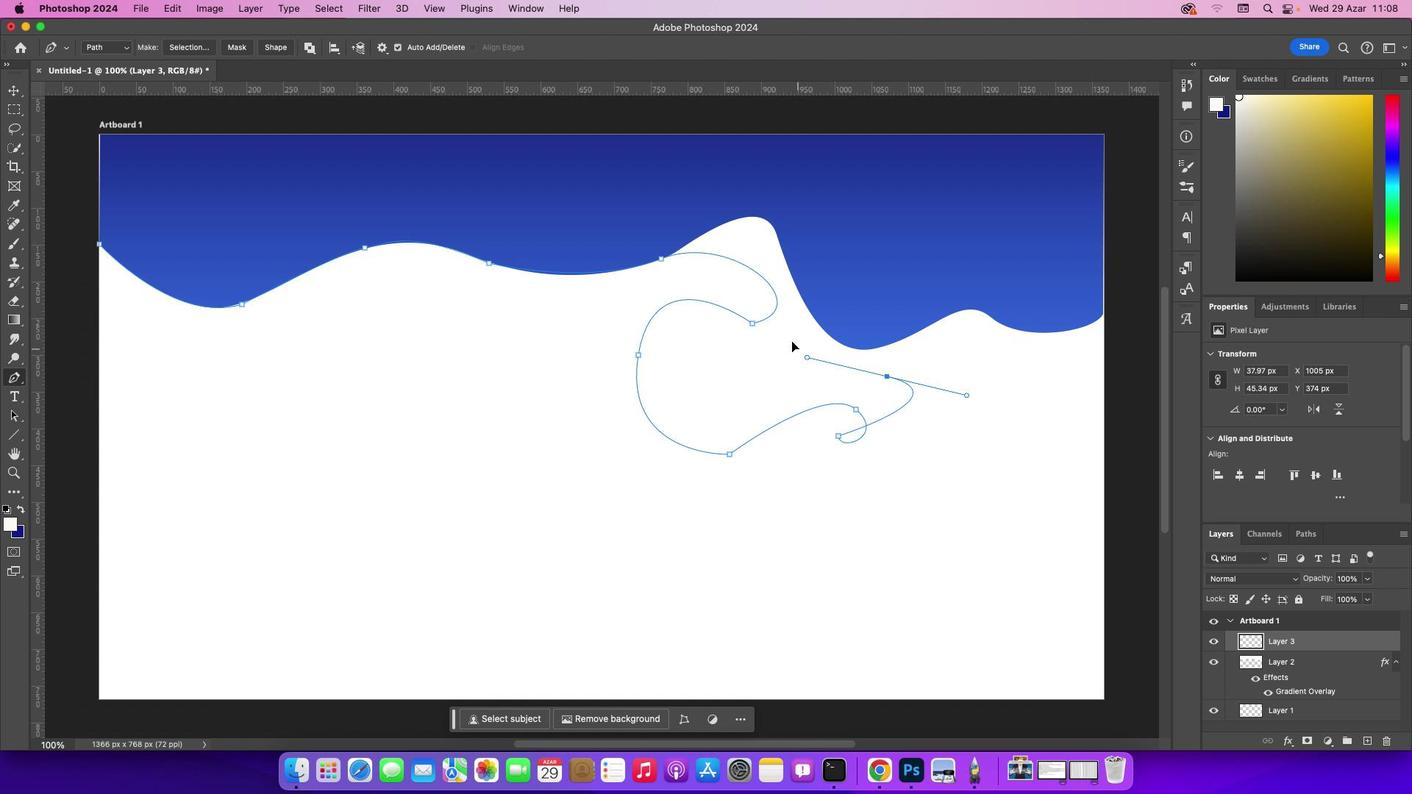 
Action: Mouse pressed left at (887, 376)
Screenshot: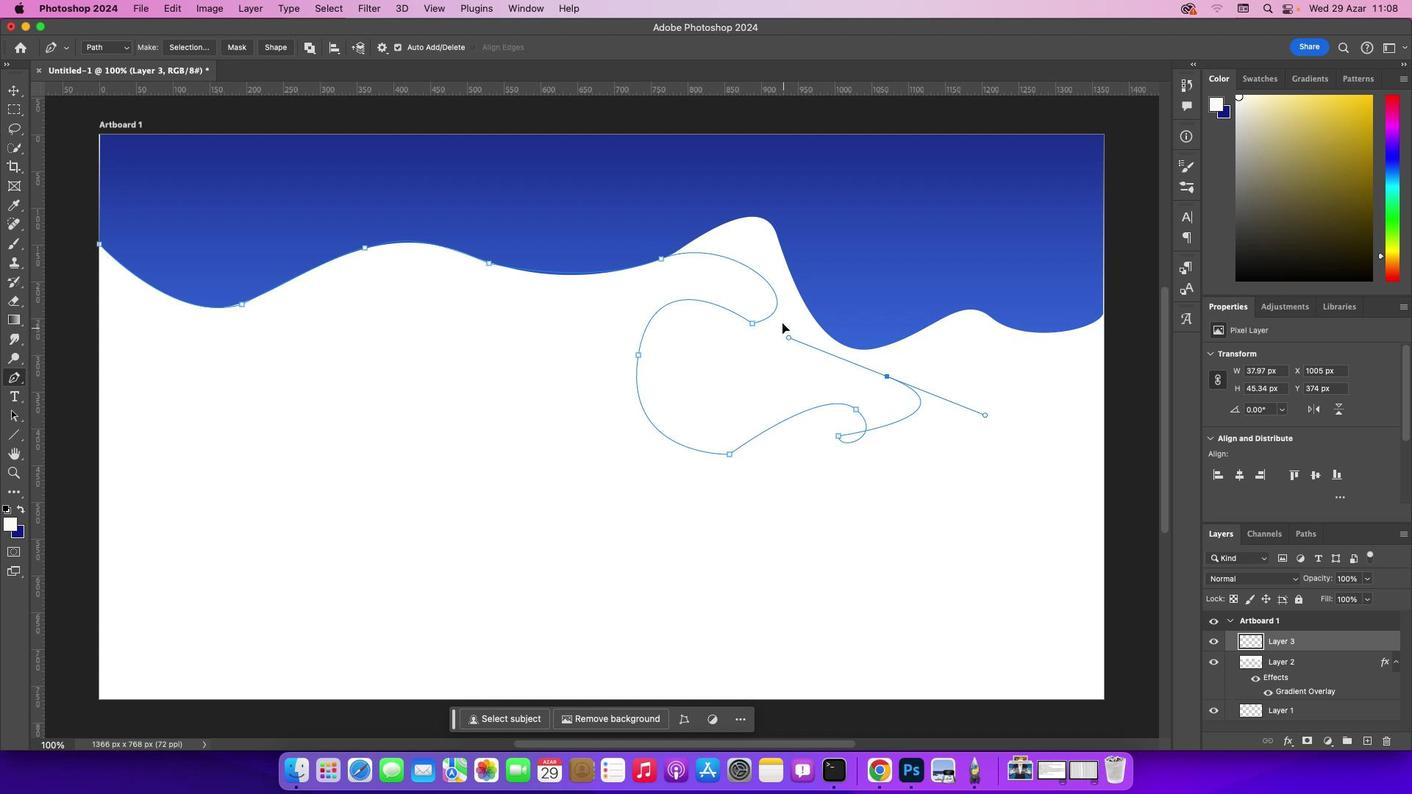 
Action: Mouse moved to (834, 288)
Screenshot: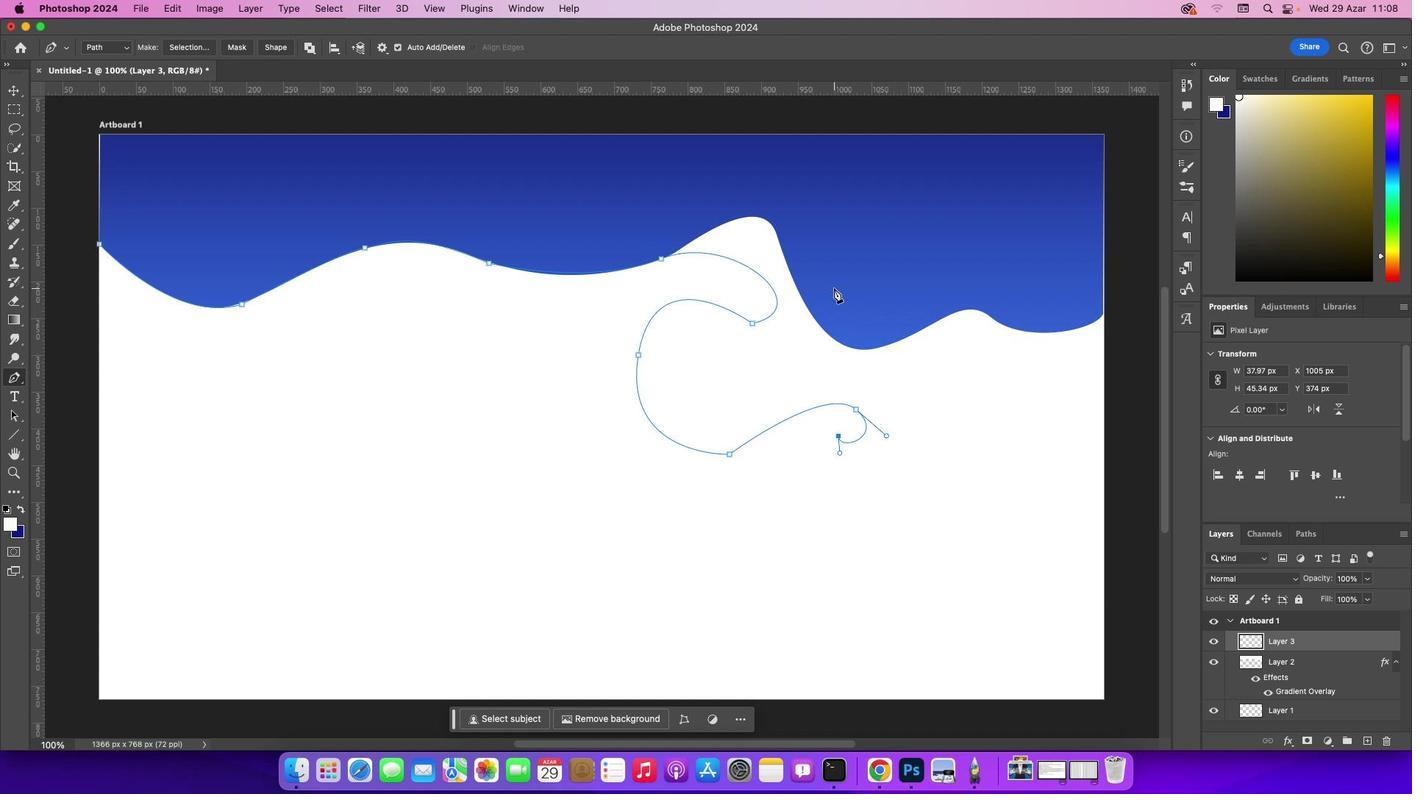 
Action: Key pressed Key.cmd'z'
Screenshot: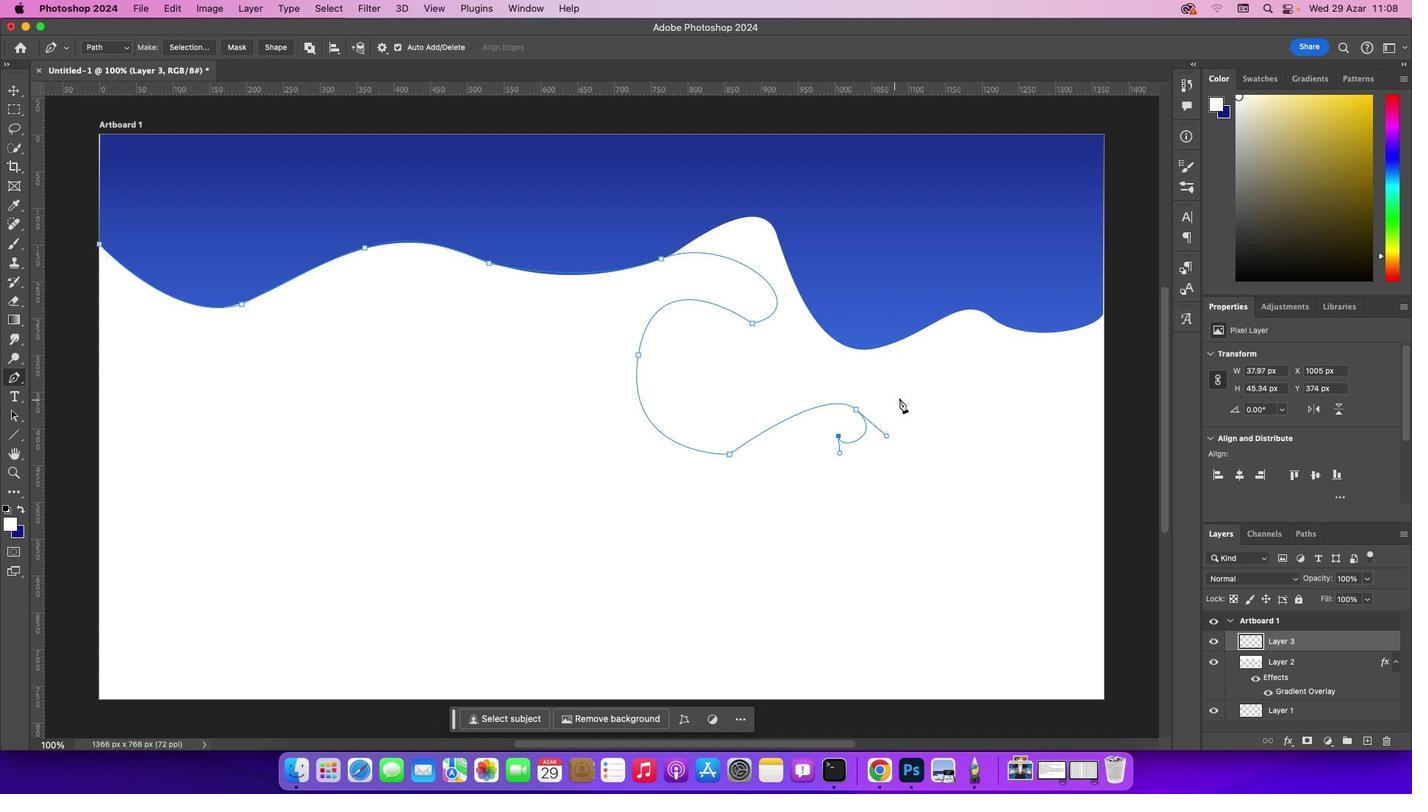 
Action: Mouse moved to (922, 453)
Screenshot: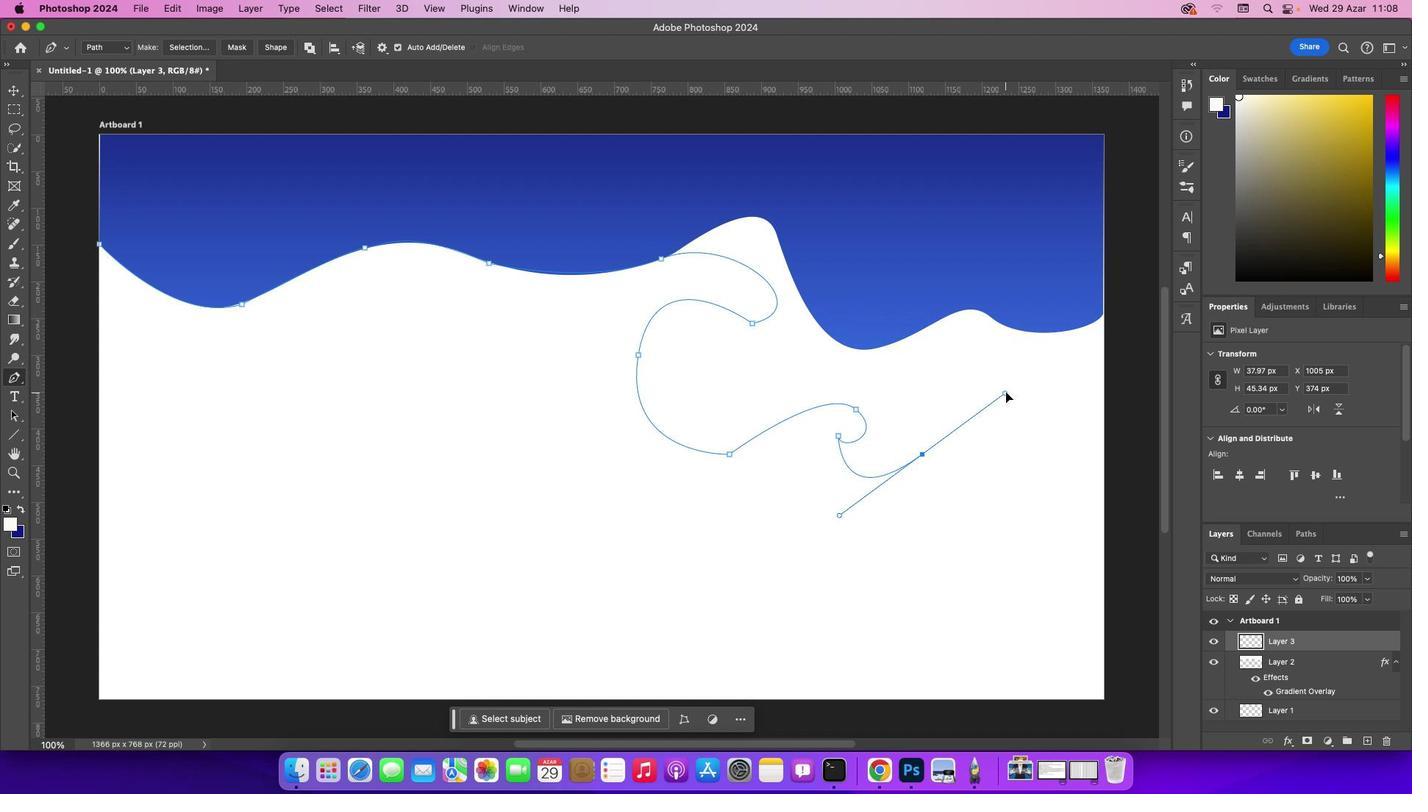 
Action: Mouse pressed left at (922, 453)
Screenshot: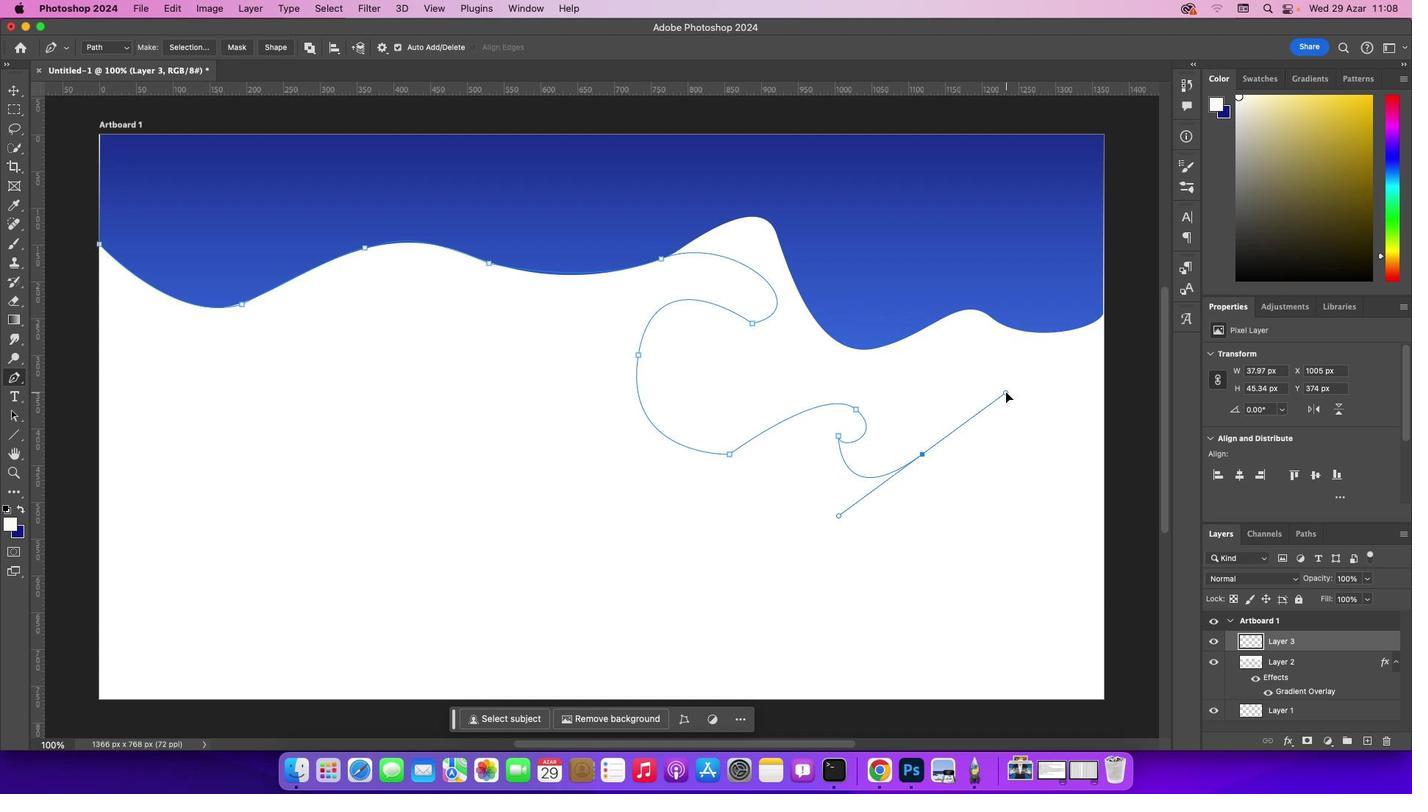 
Action: Mouse moved to (898, 365)
Screenshot: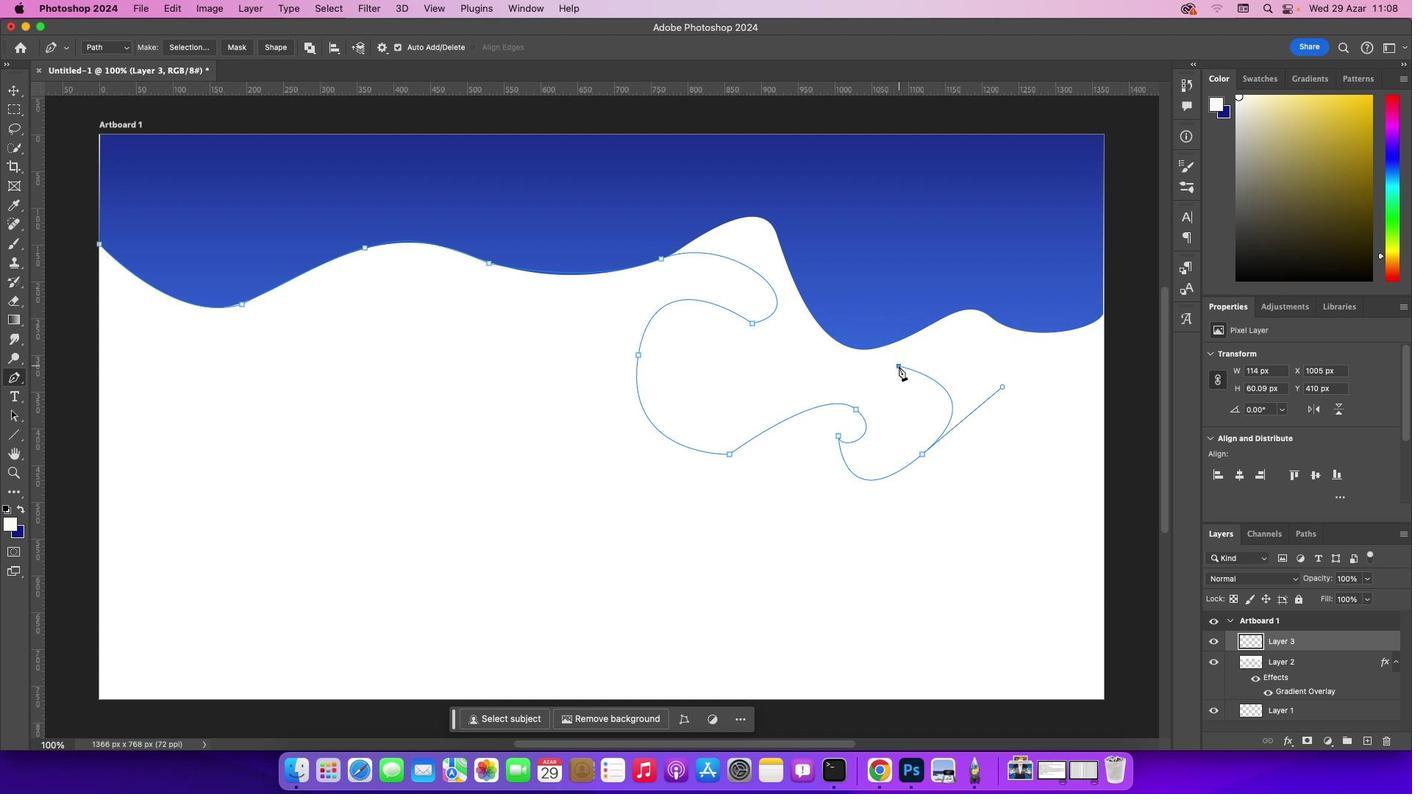 
Action: Mouse pressed left at (898, 365)
Screenshot: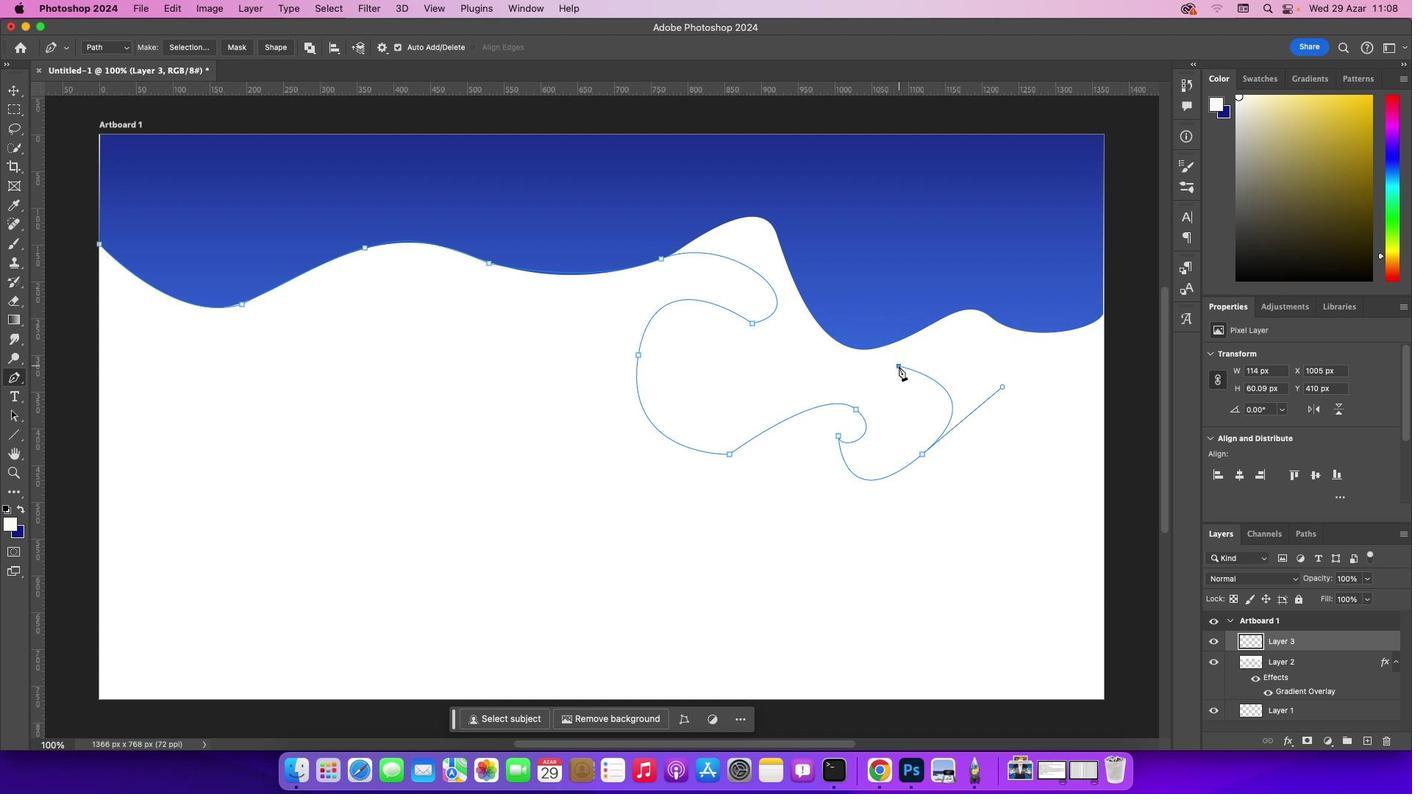 
Action: Mouse moved to (805, 371)
Screenshot: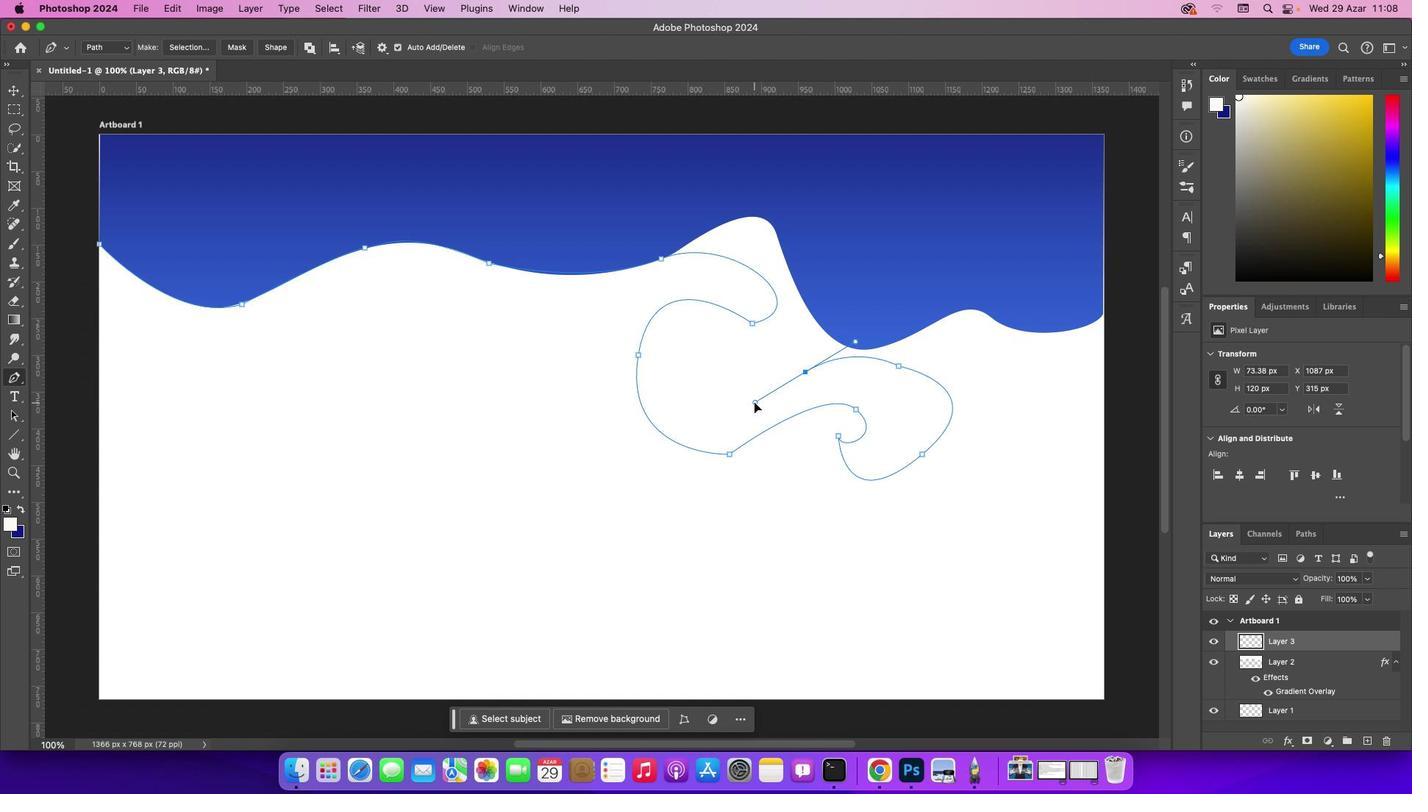 
Action: Mouse pressed left at (805, 371)
Screenshot: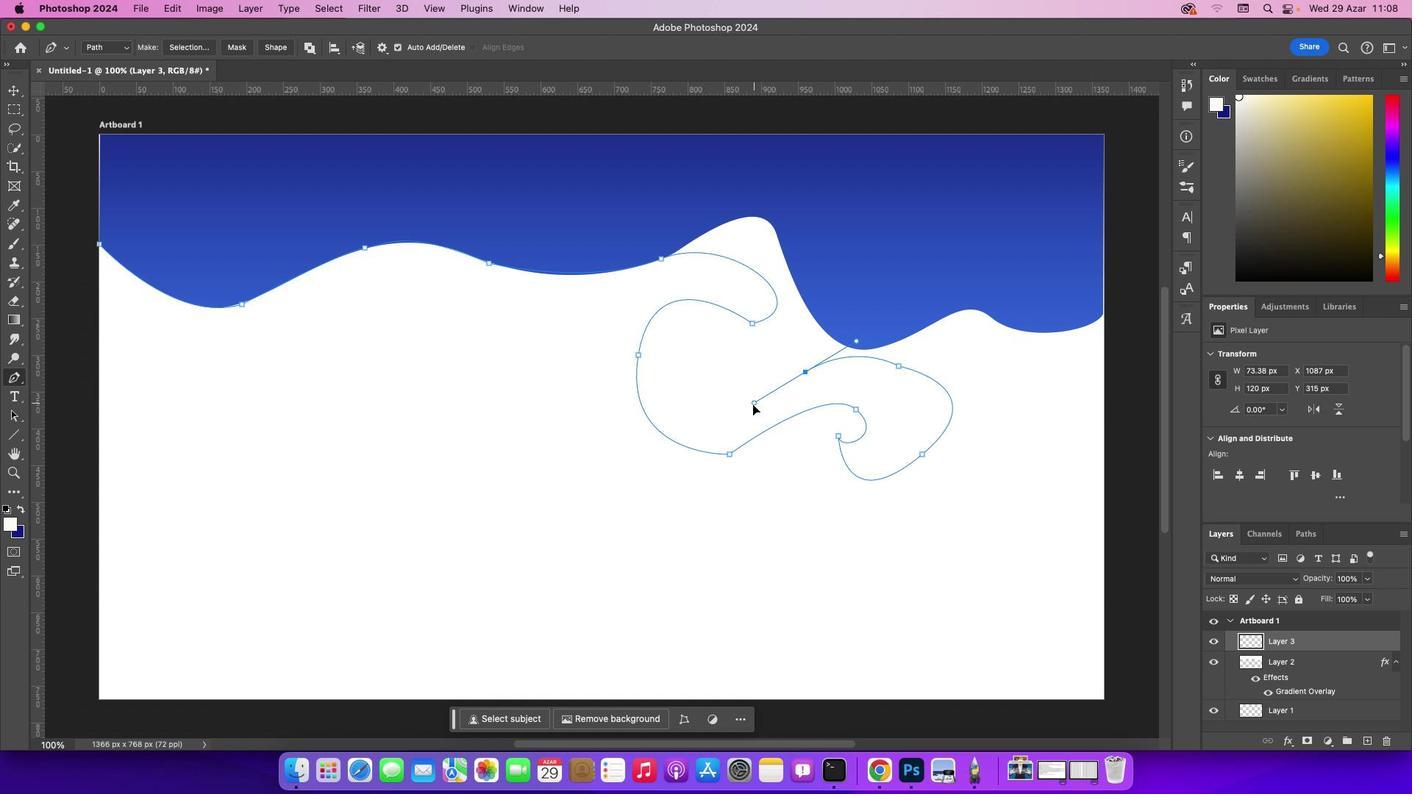 
Action: Mouse moved to (806, 372)
Screenshot: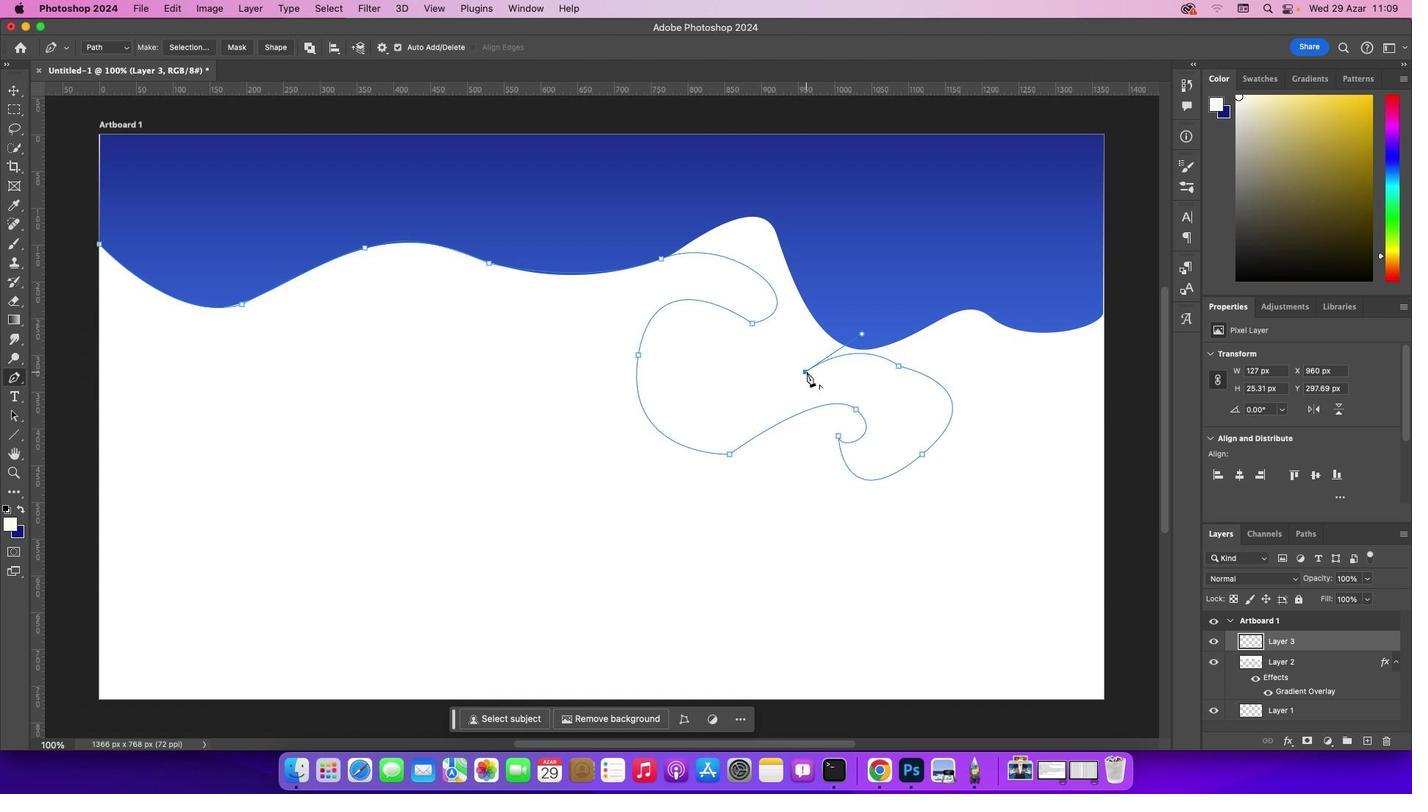 
Action: Key pressed Key.alt
Screenshot: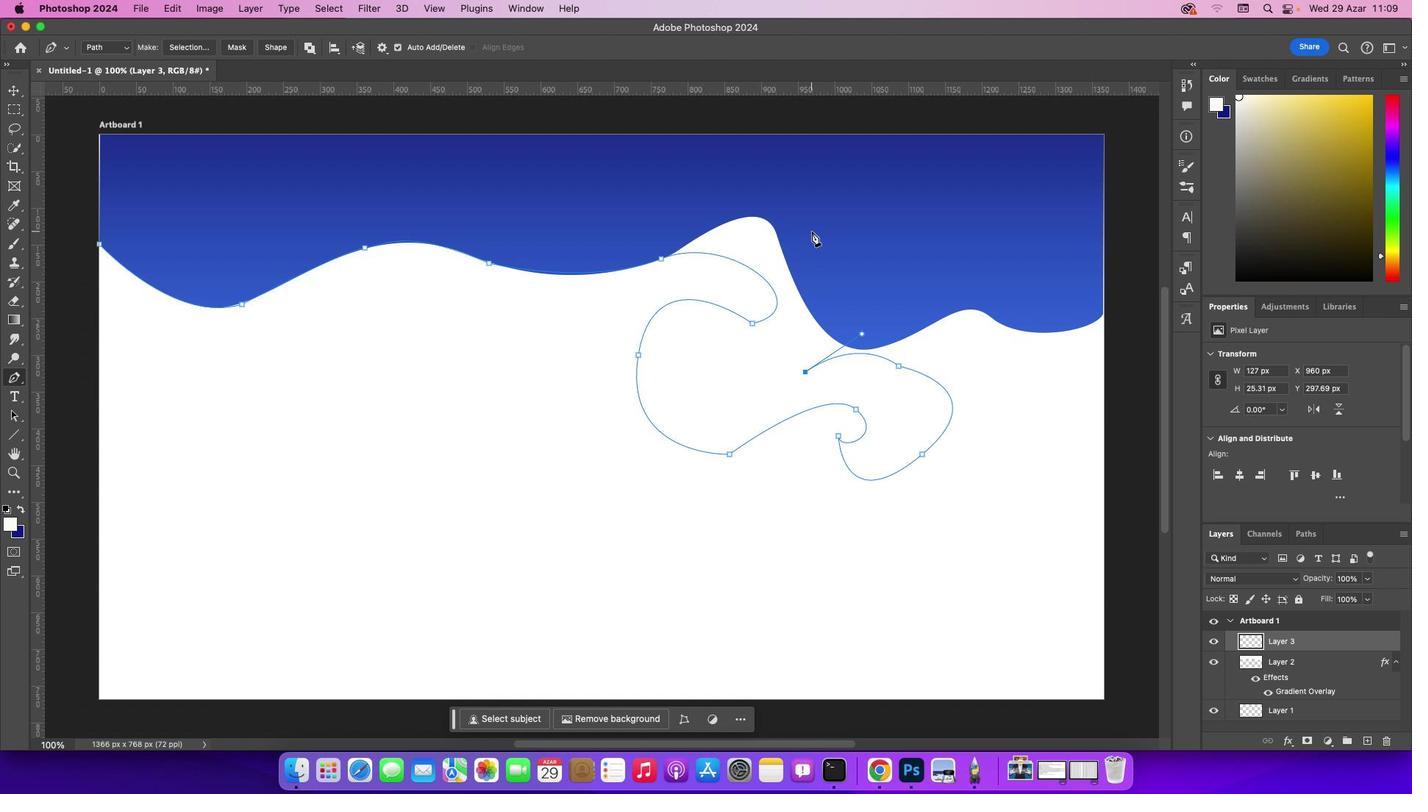 
Action: Mouse pressed left at (806, 372)
Screenshot: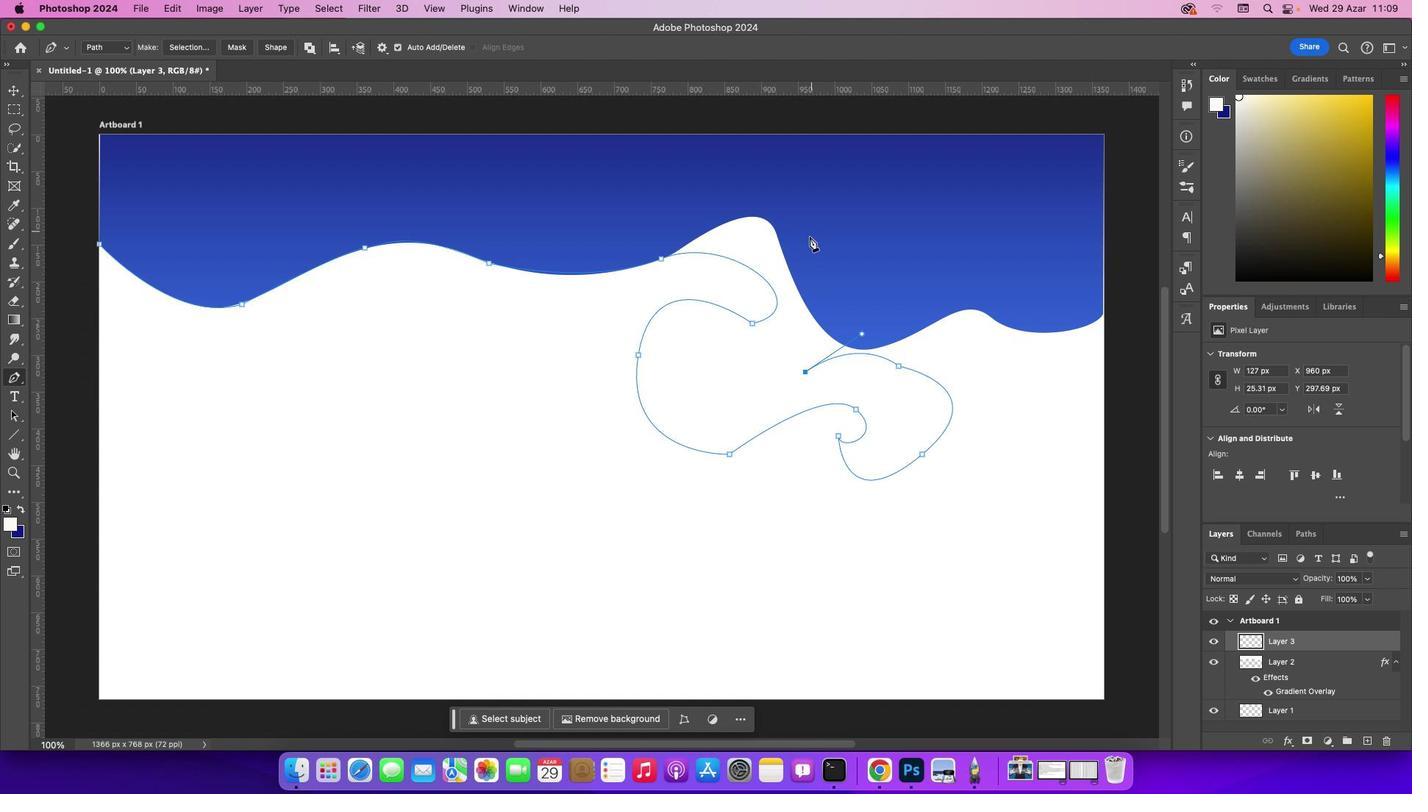 
Action: Mouse moved to (800, 294)
Screenshot: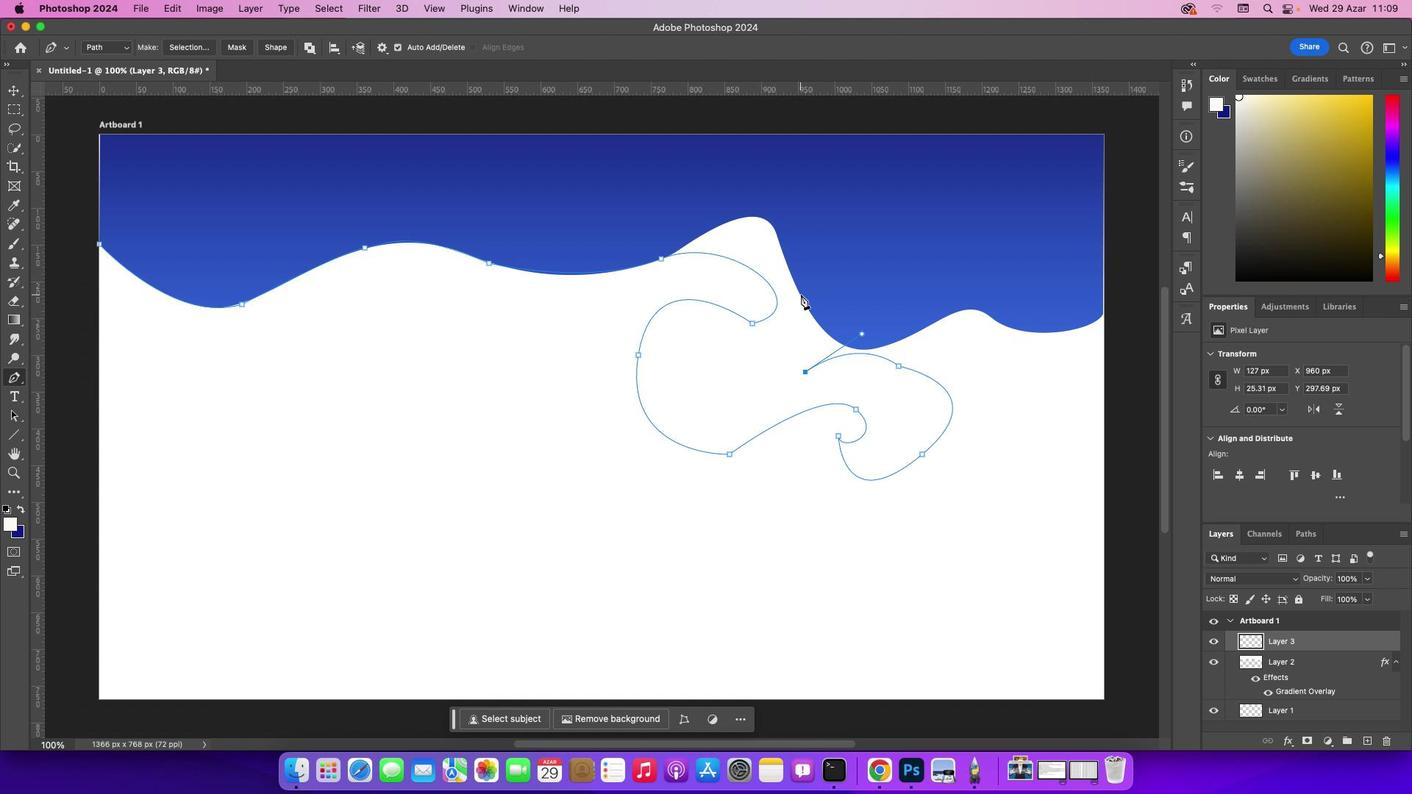 
Action: Key pressed Key.cmd'z'
Screenshot: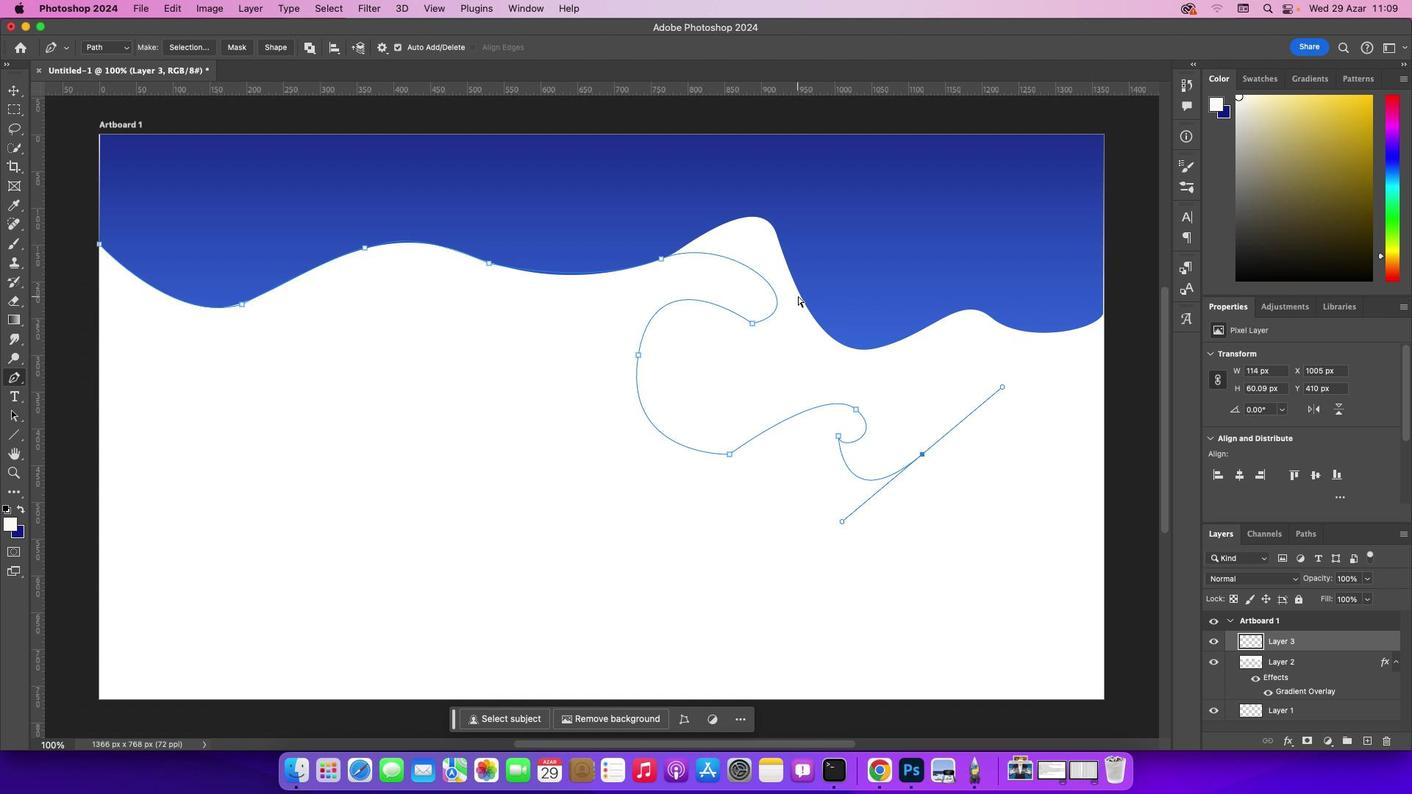 
Action: Mouse moved to (797, 296)
Screenshot: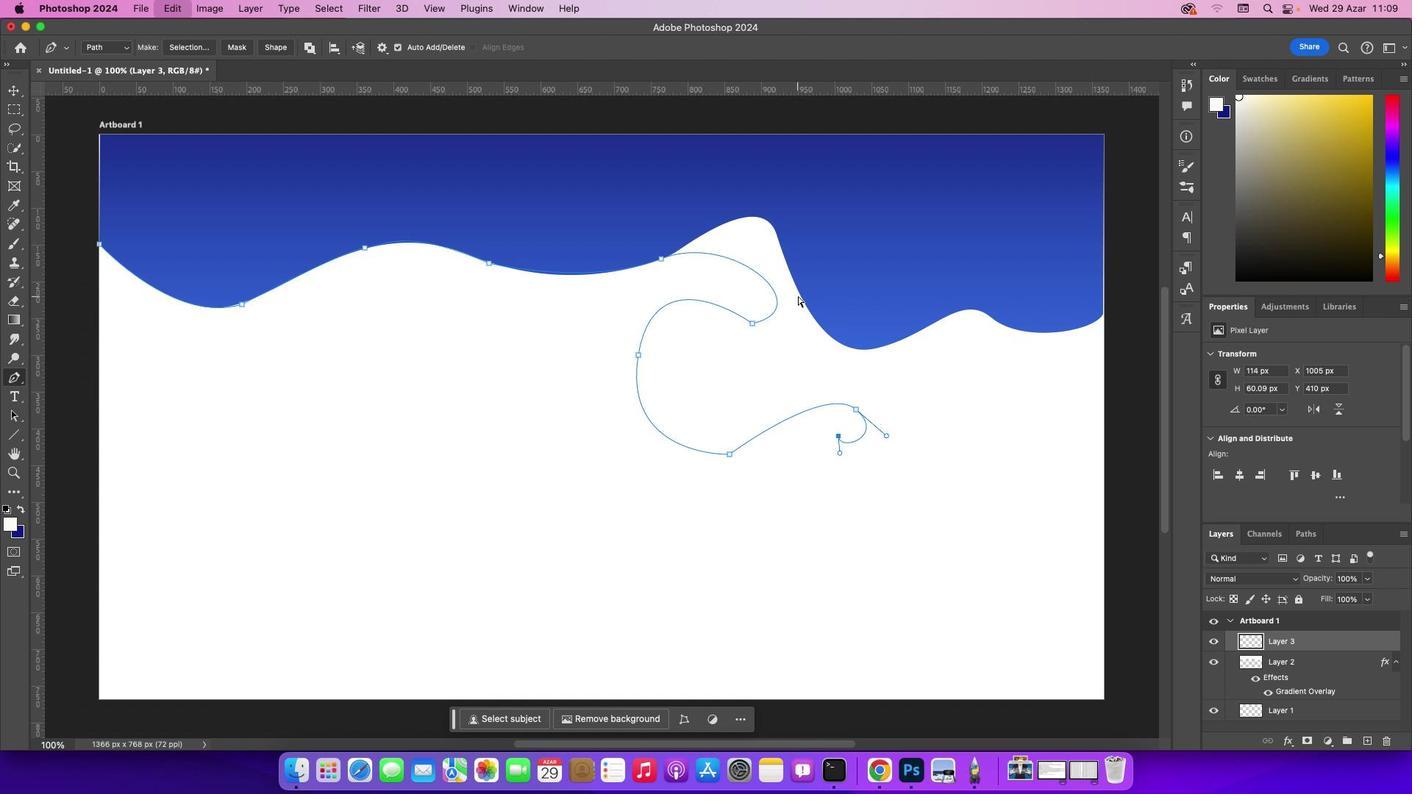 
Action: Key pressed 'z''z''z''z''z''z''z''z''z''z''z'Key.cmd'z'
Screenshot: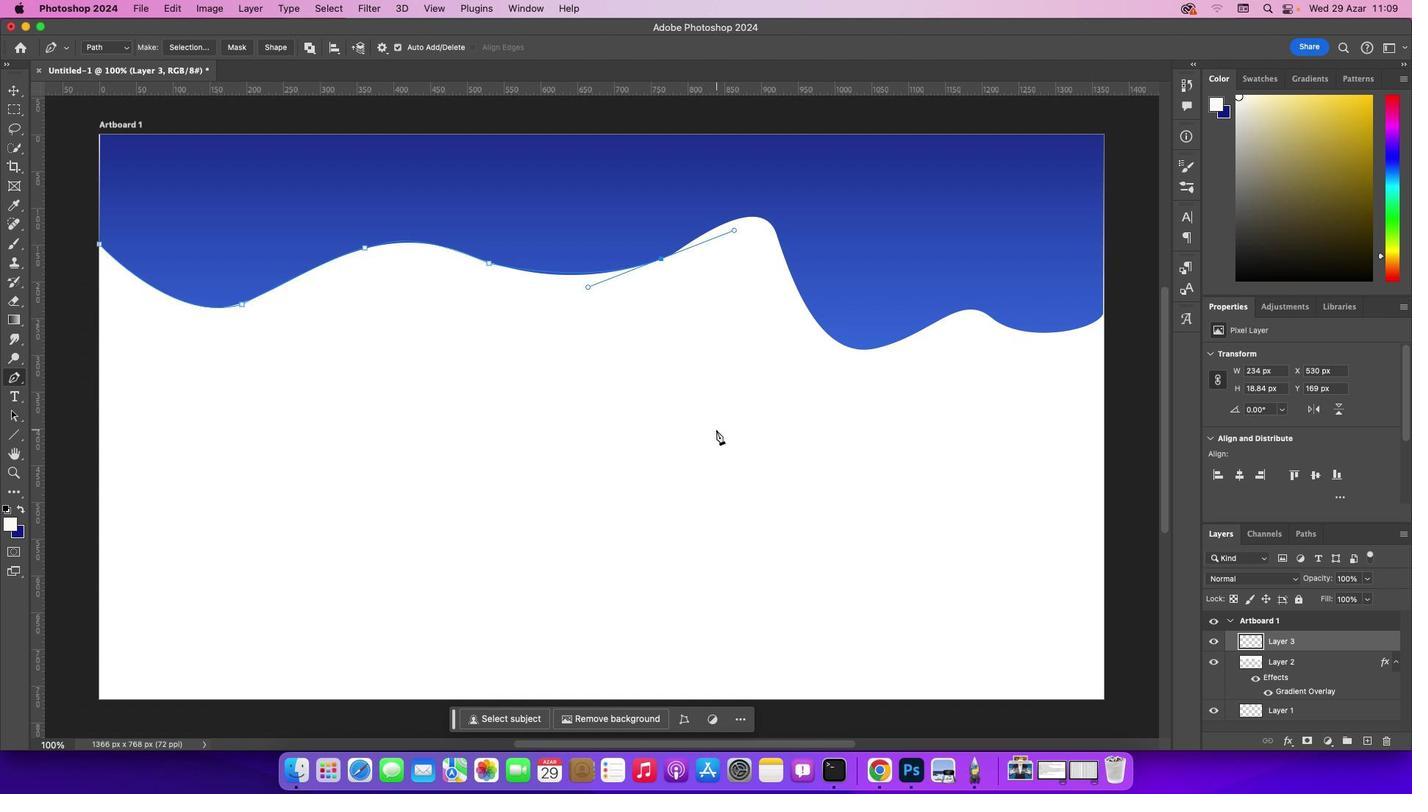 
Action: Mouse moved to (659, 258)
Screenshot: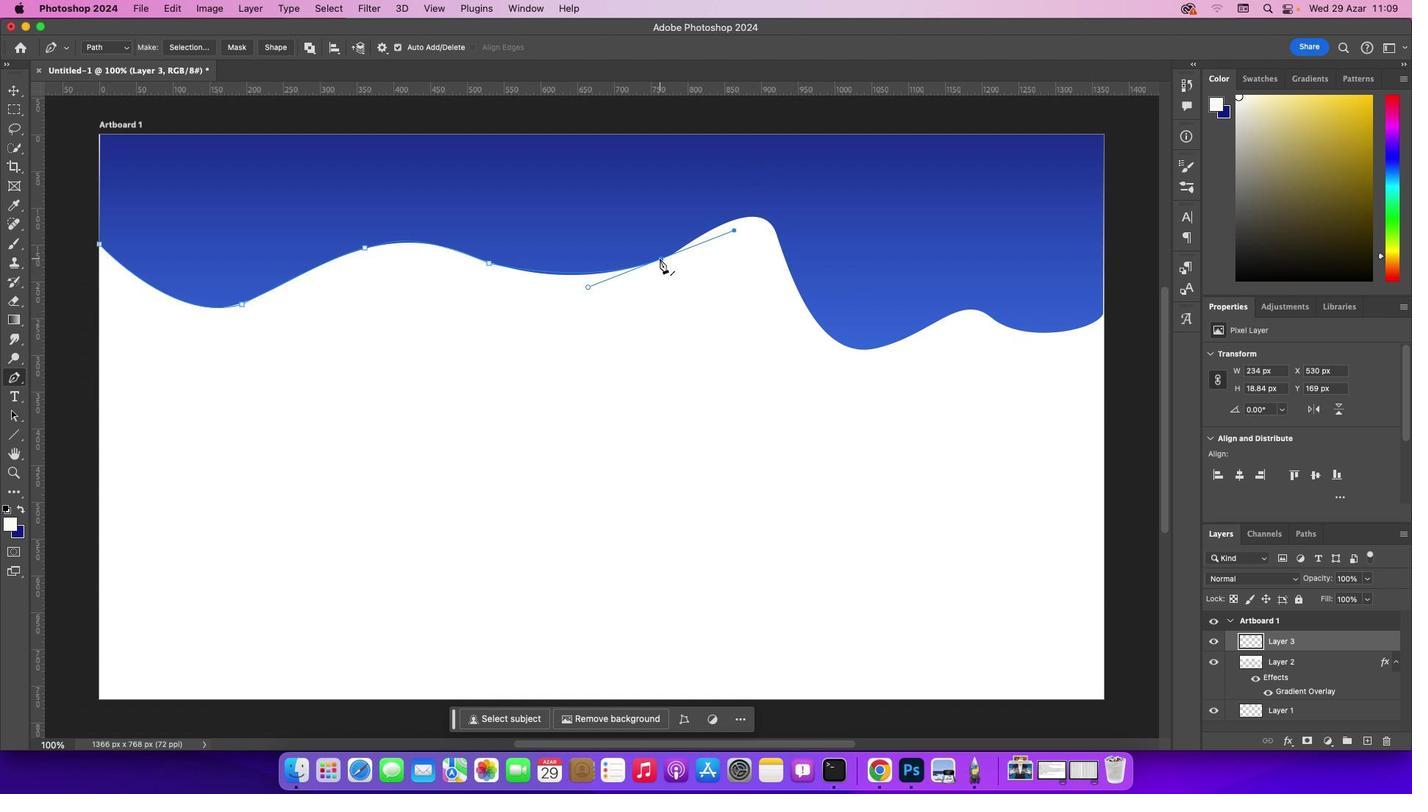 
Action: Mouse pressed left at (659, 258)
Screenshot: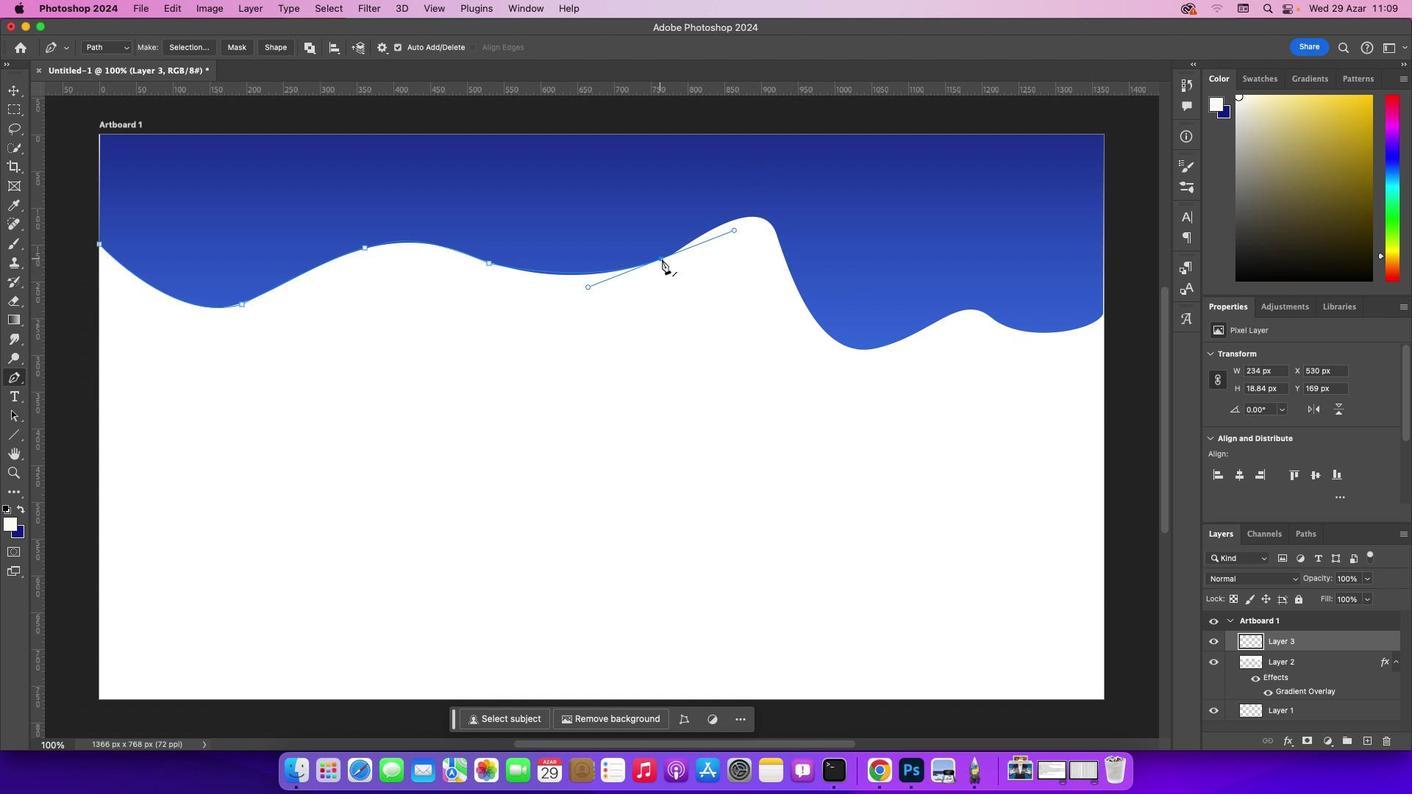 
Action: Key pressed Key.alt
Screenshot: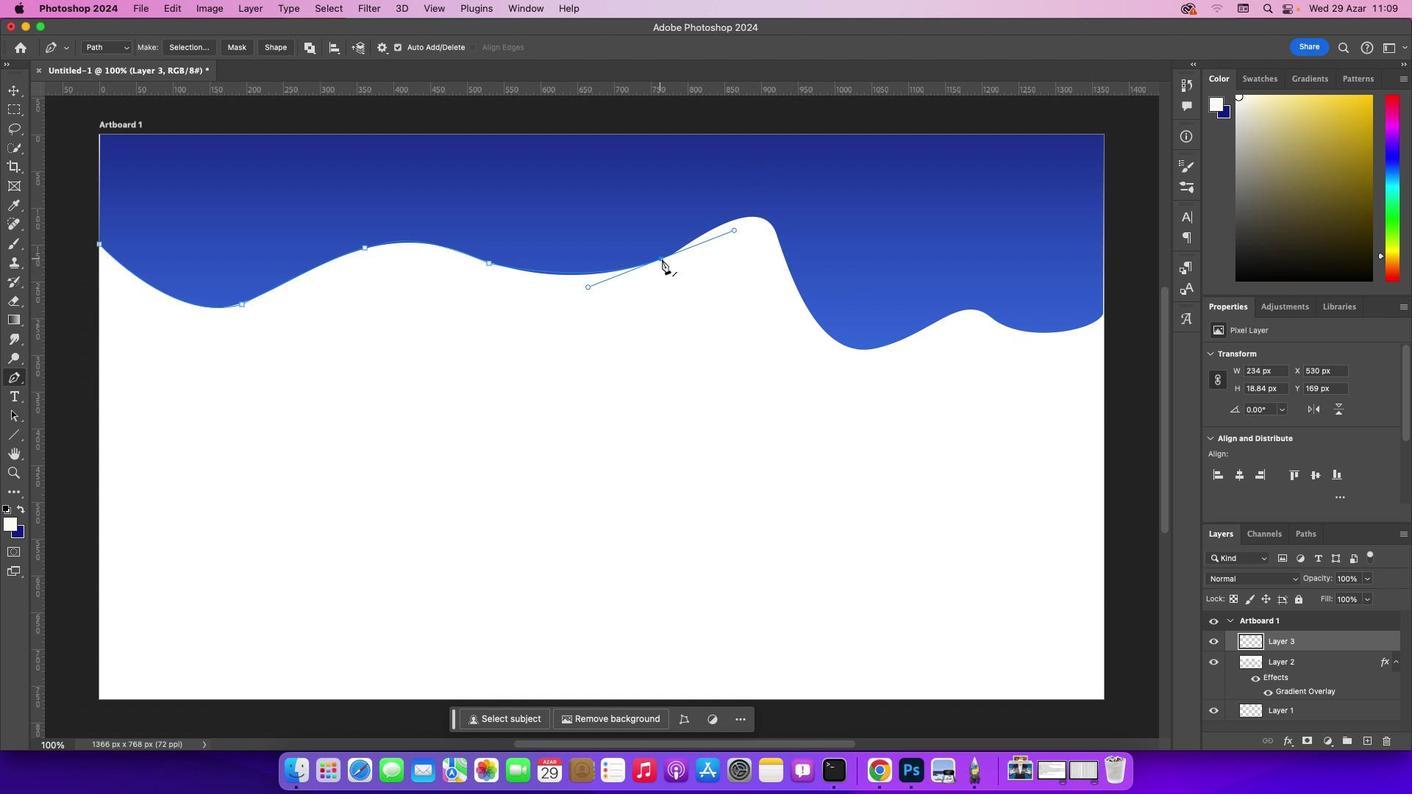 
Action: Mouse moved to (662, 258)
Screenshot: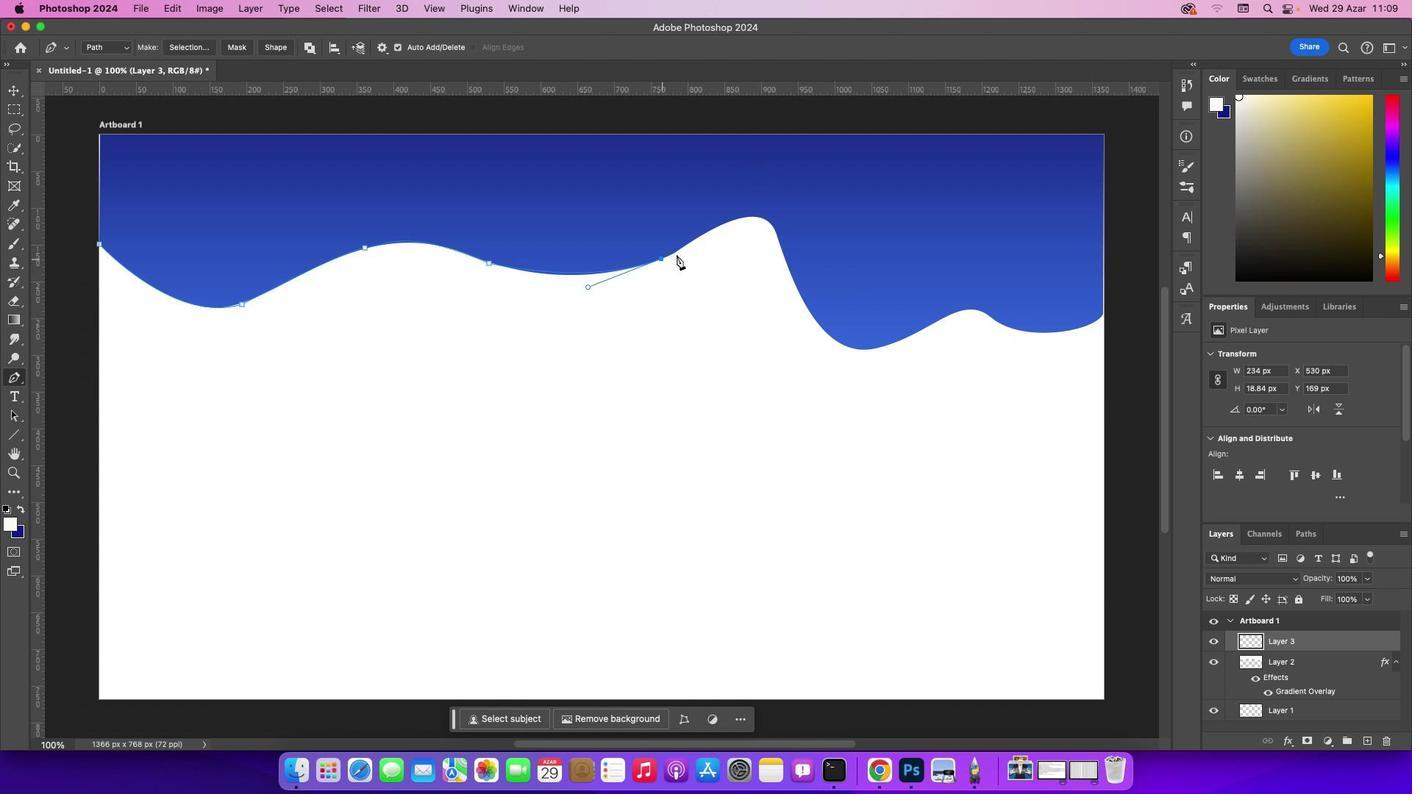 
Action: Key pressed Key.alt
Screenshot: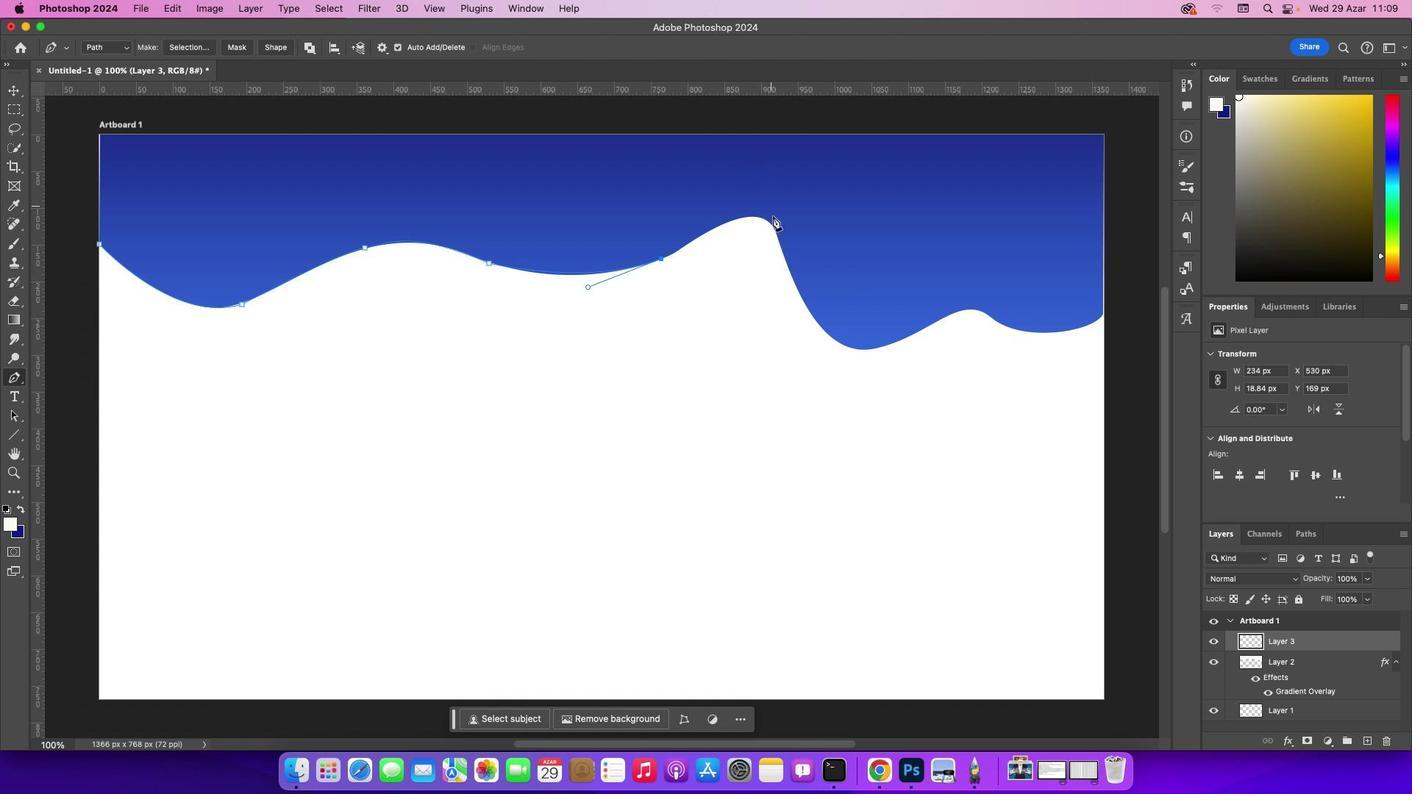 
Action: Mouse pressed left at (662, 258)
Screenshot: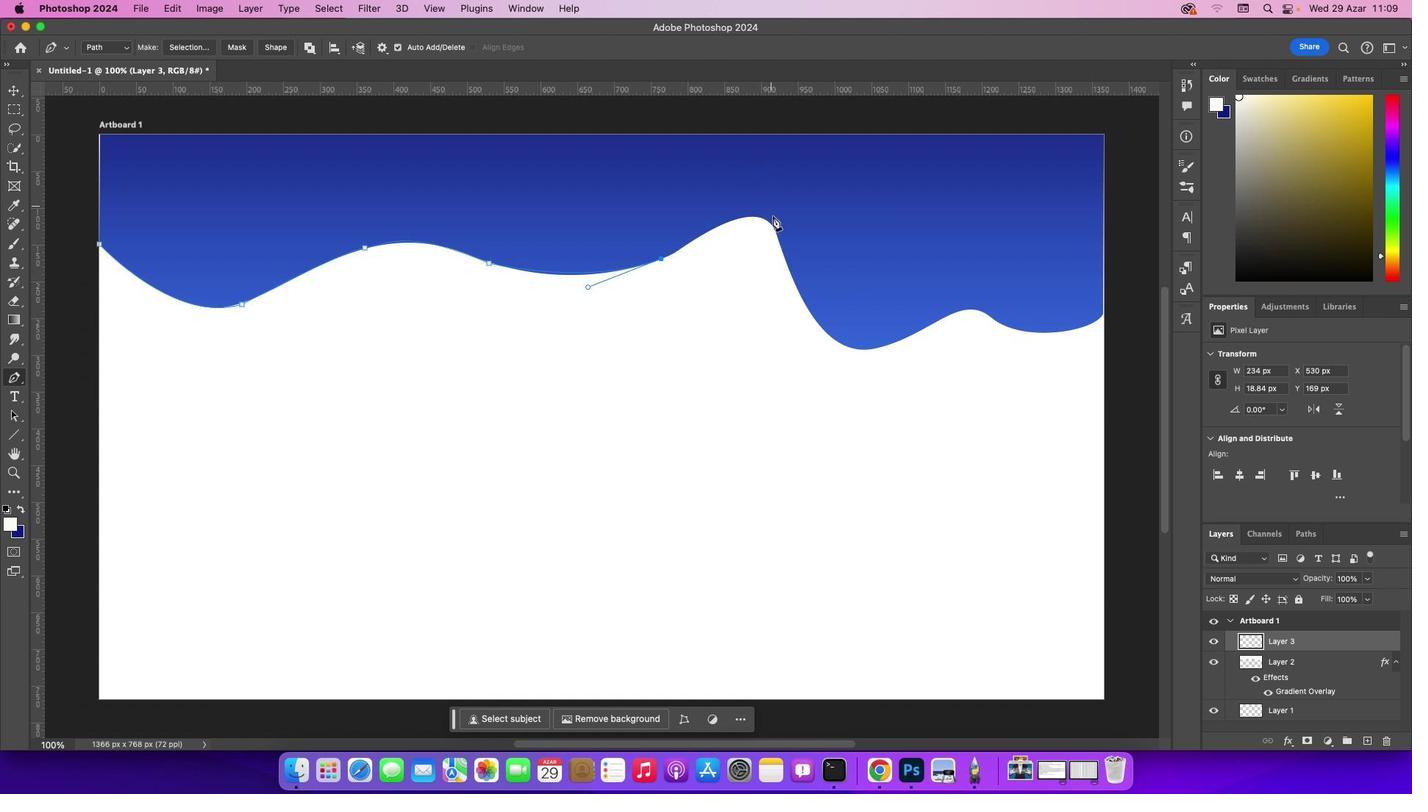
Action: Mouse pressed left at (662, 258)
Screenshot: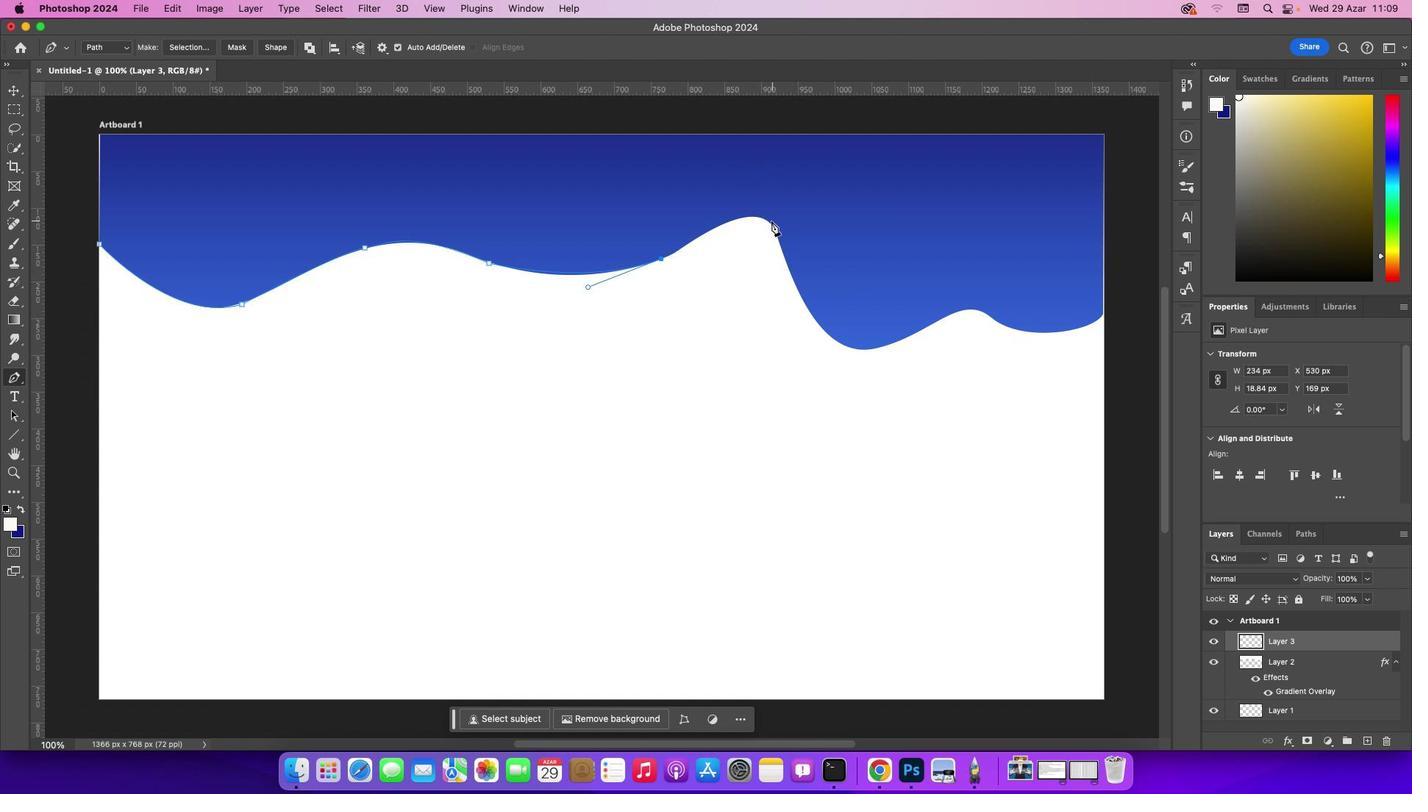 
Action: Mouse moved to (772, 224)
Screenshot: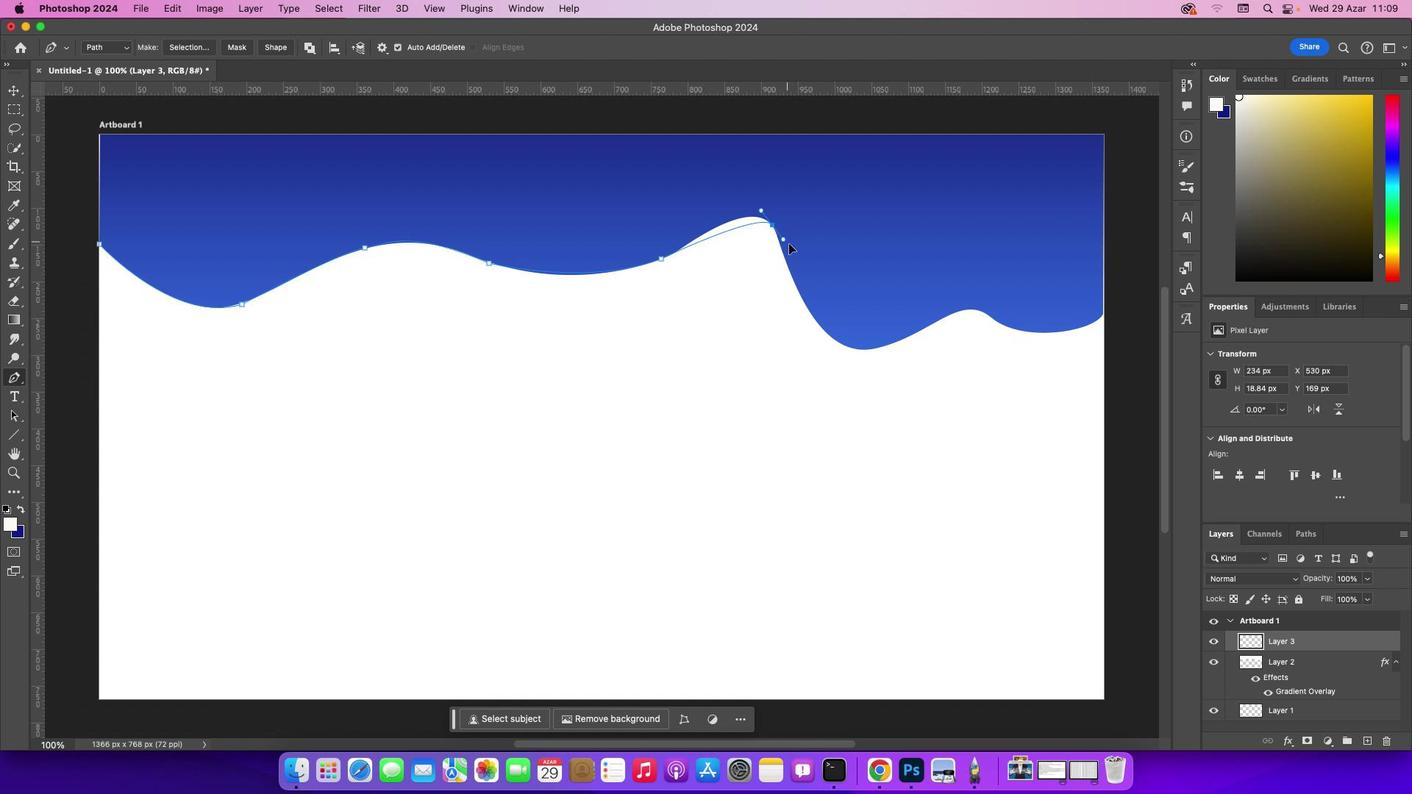 
Action: Mouse pressed left at (772, 224)
Screenshot: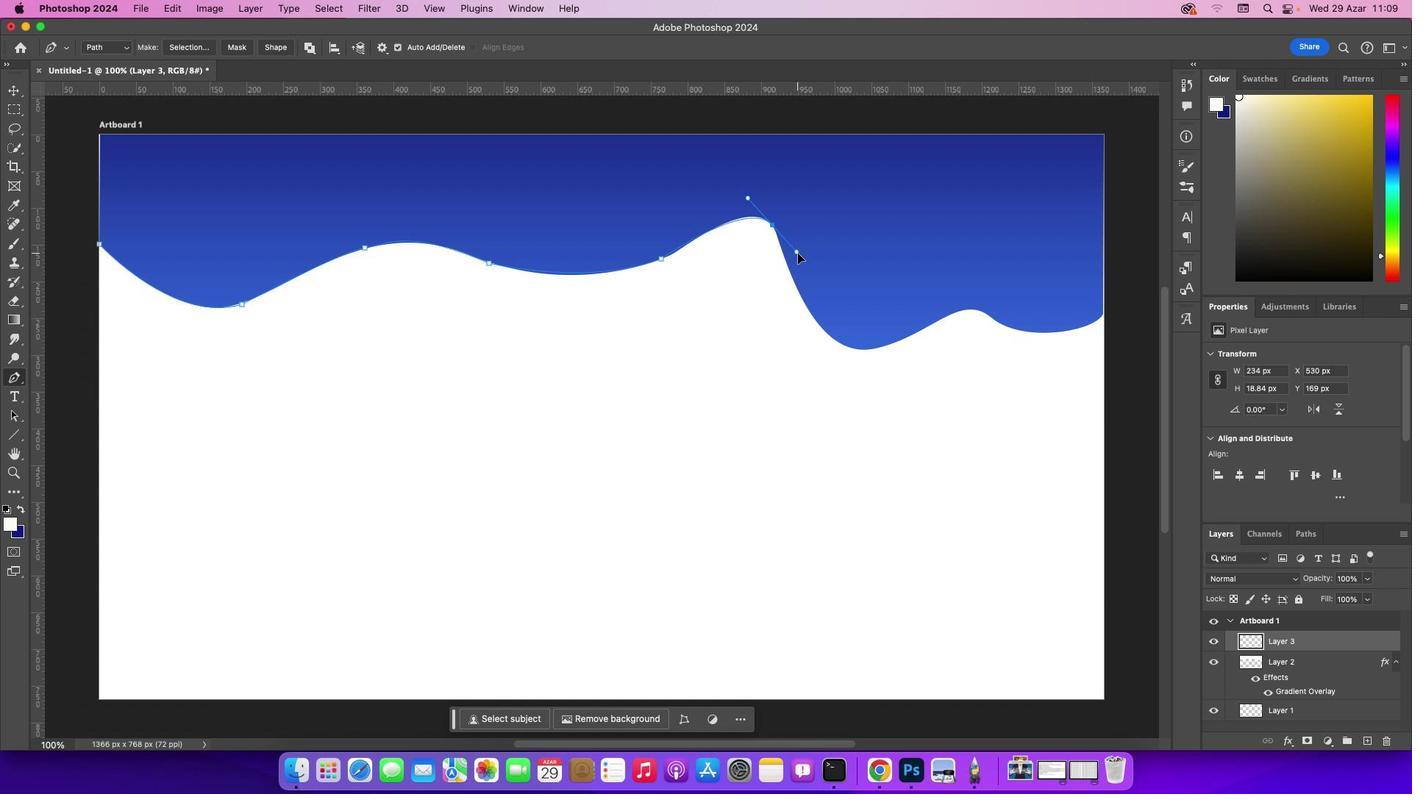 
Action: Mouse moved to (773, 225)
Screenshot: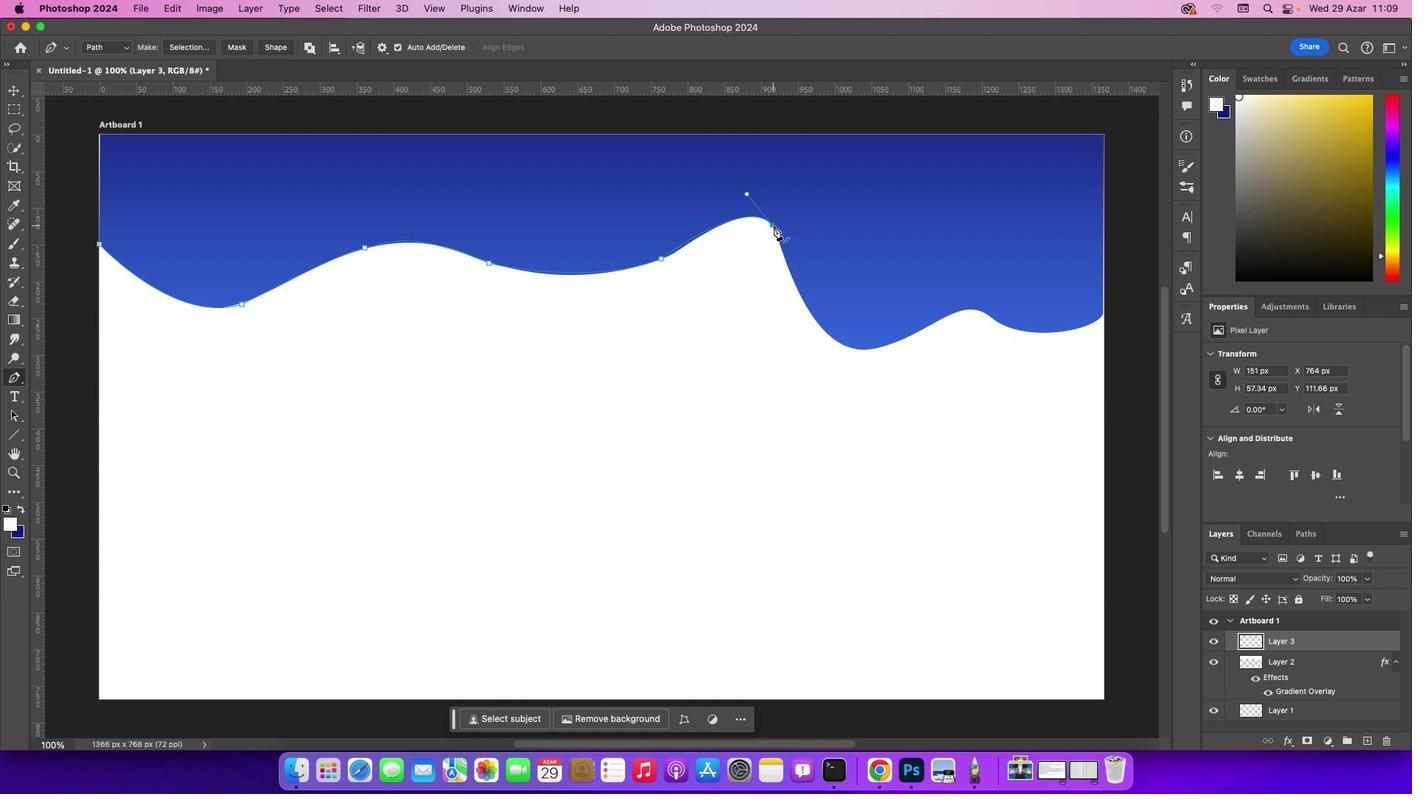 
Action: Key pressed Key.alt
Screenshot: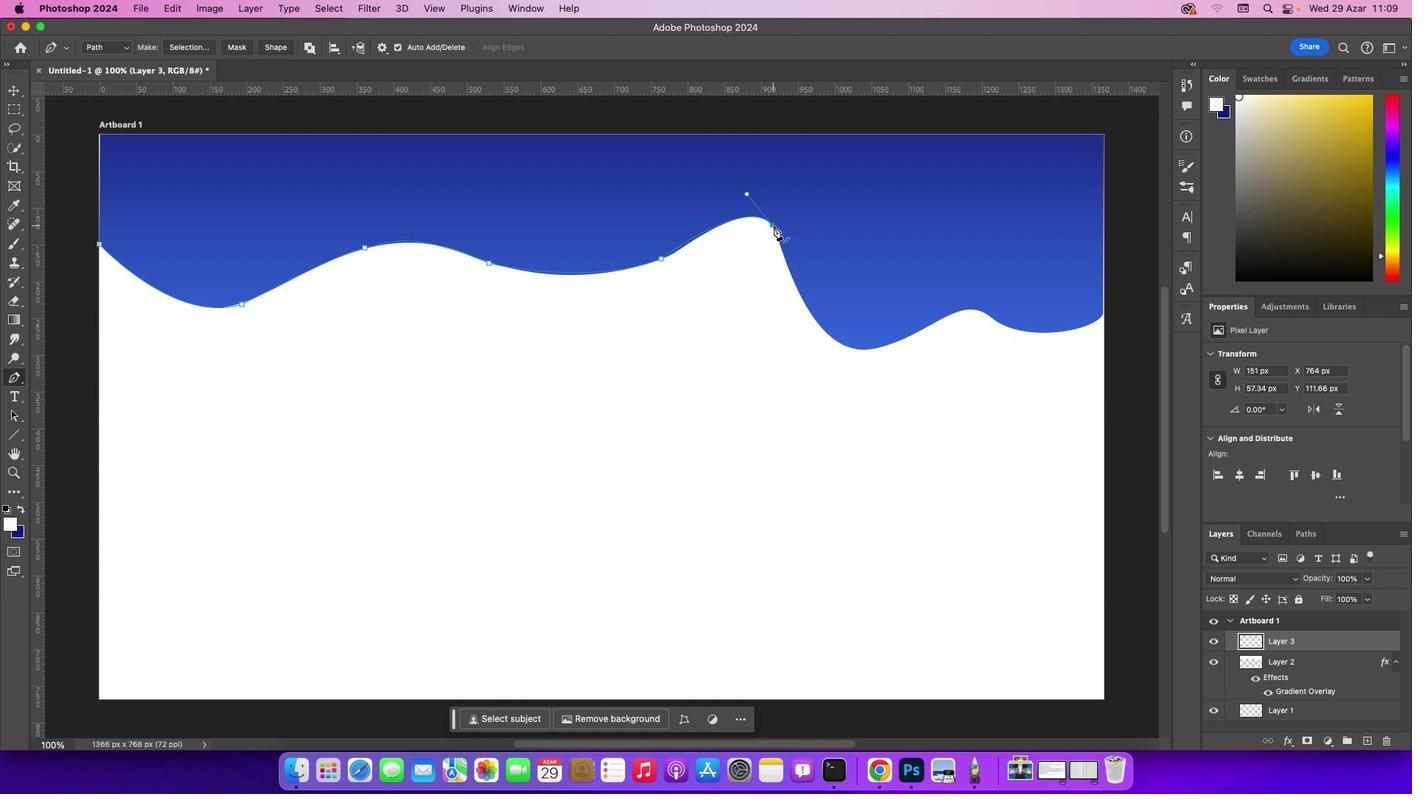 
Action: Mouse pressed left at (773, 225)
Screenshot: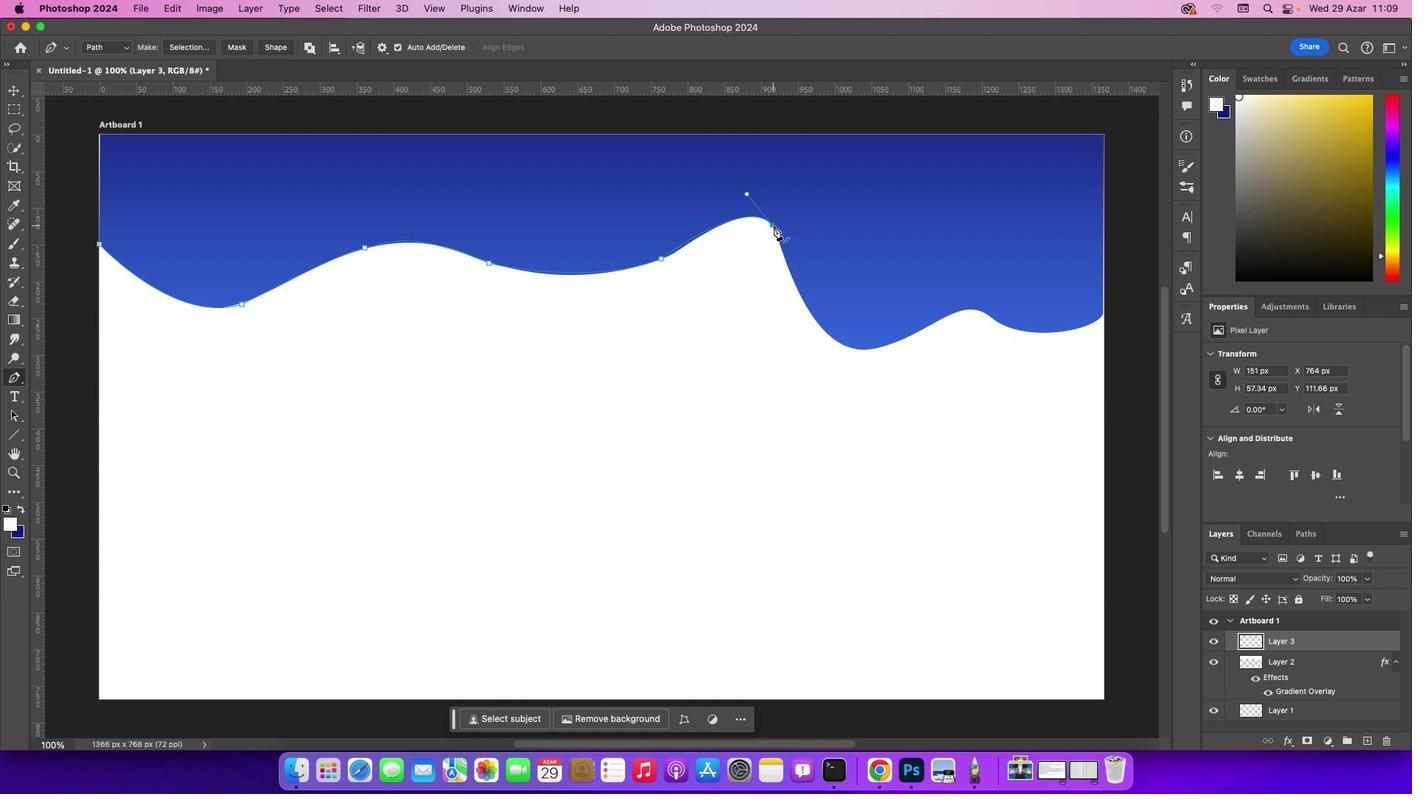 
Action: Mouse moved to (841, 345)
Screenshot: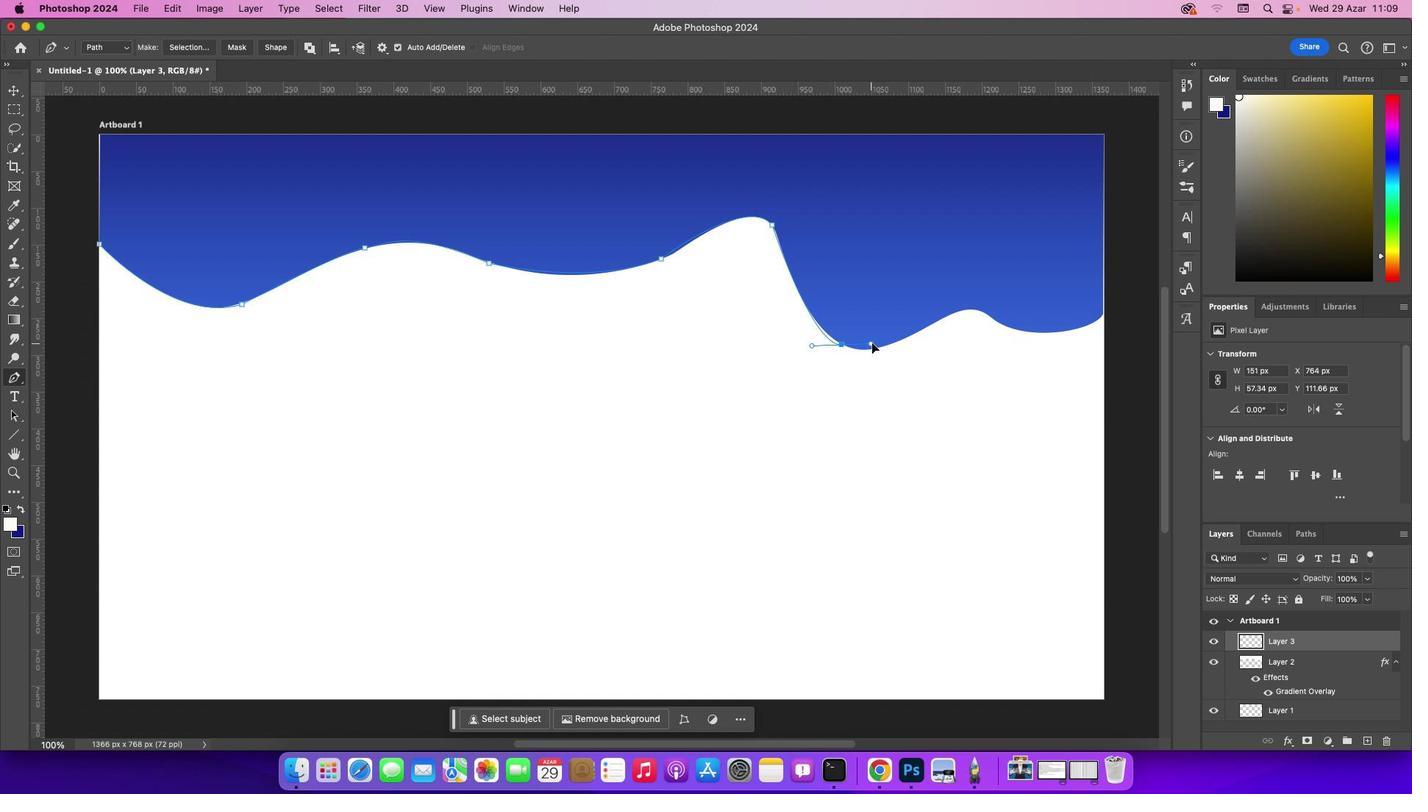 
Action: Mouse pressed left at (841, 345)
Screenshot: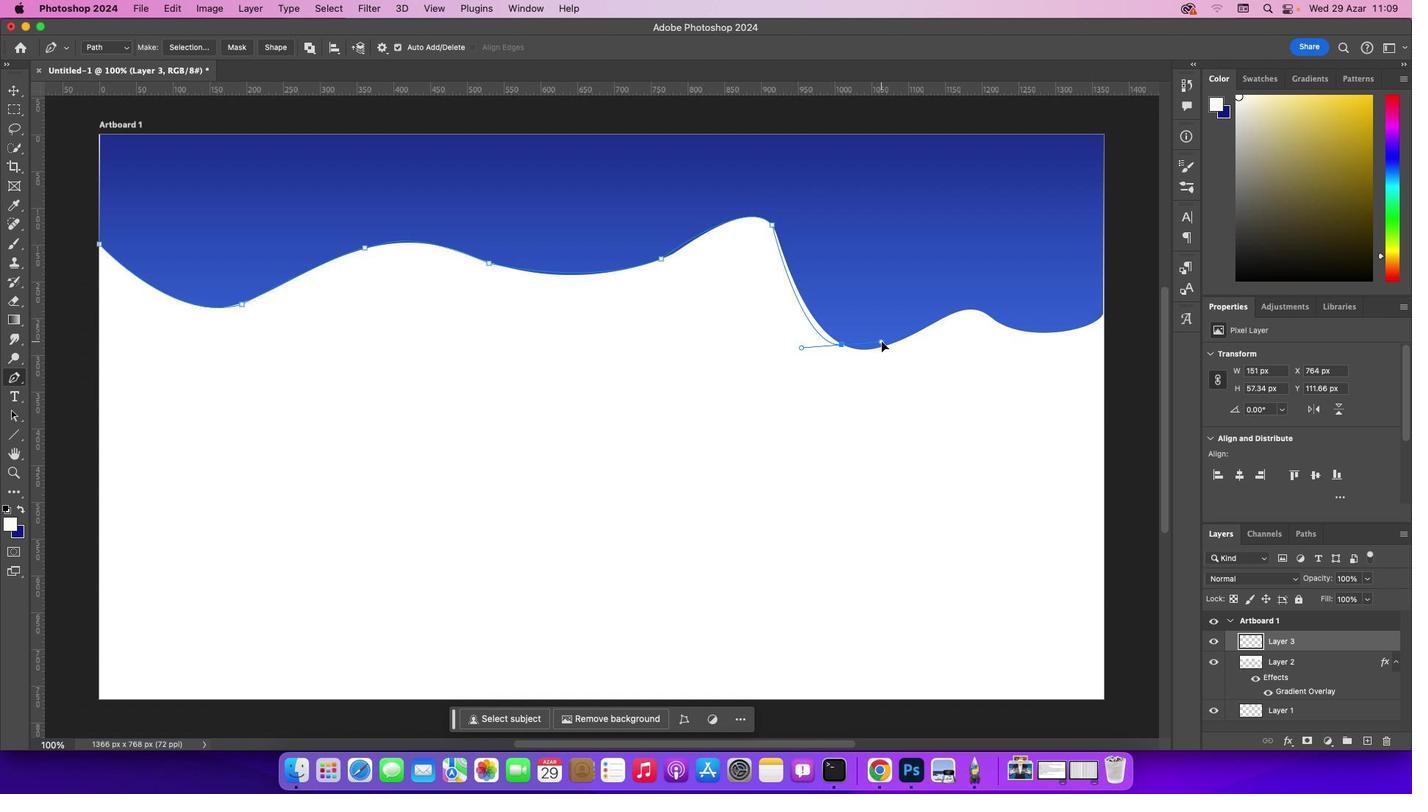 
Action: Mouse moved to (843, 345)
Screenshot: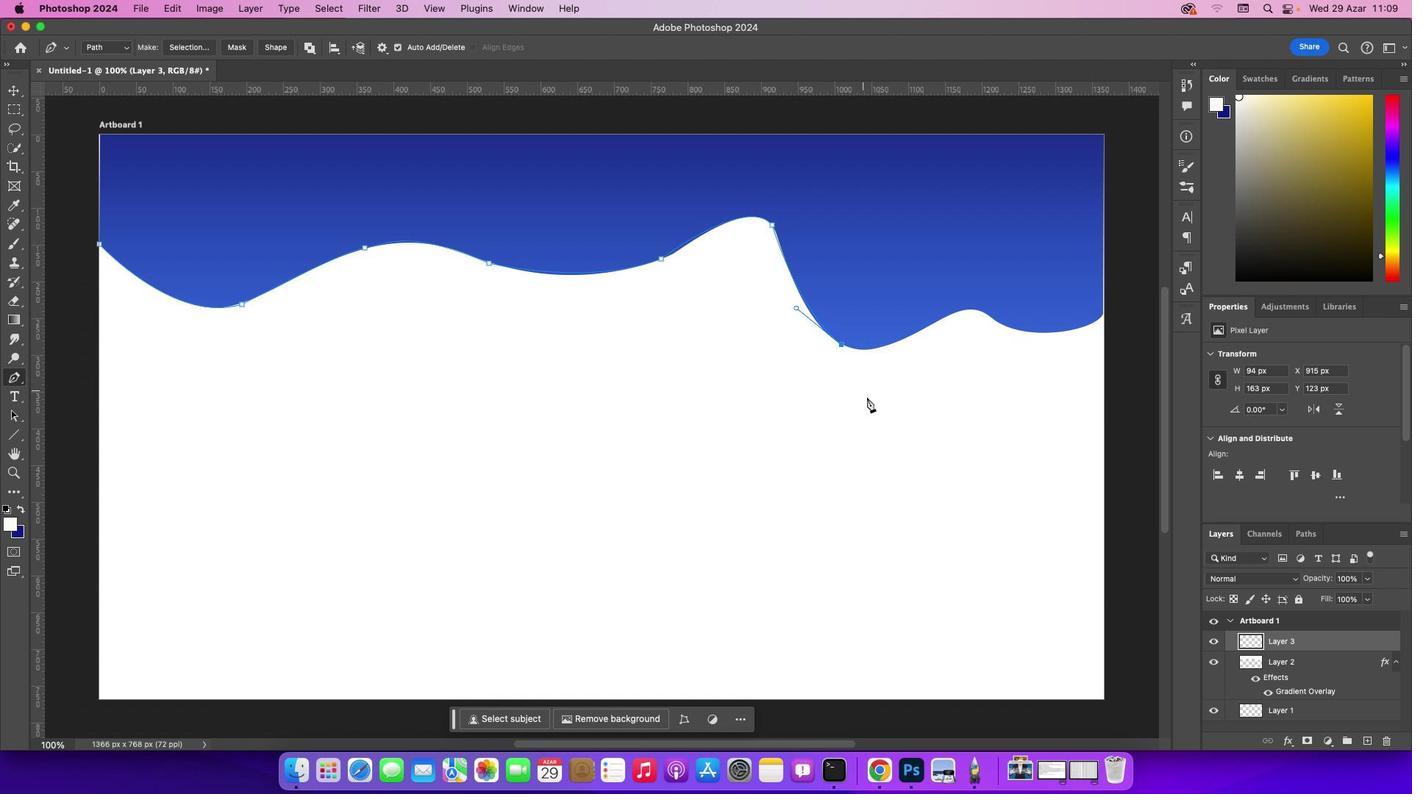 
Action: Key pressed Key.alt
Screenshot: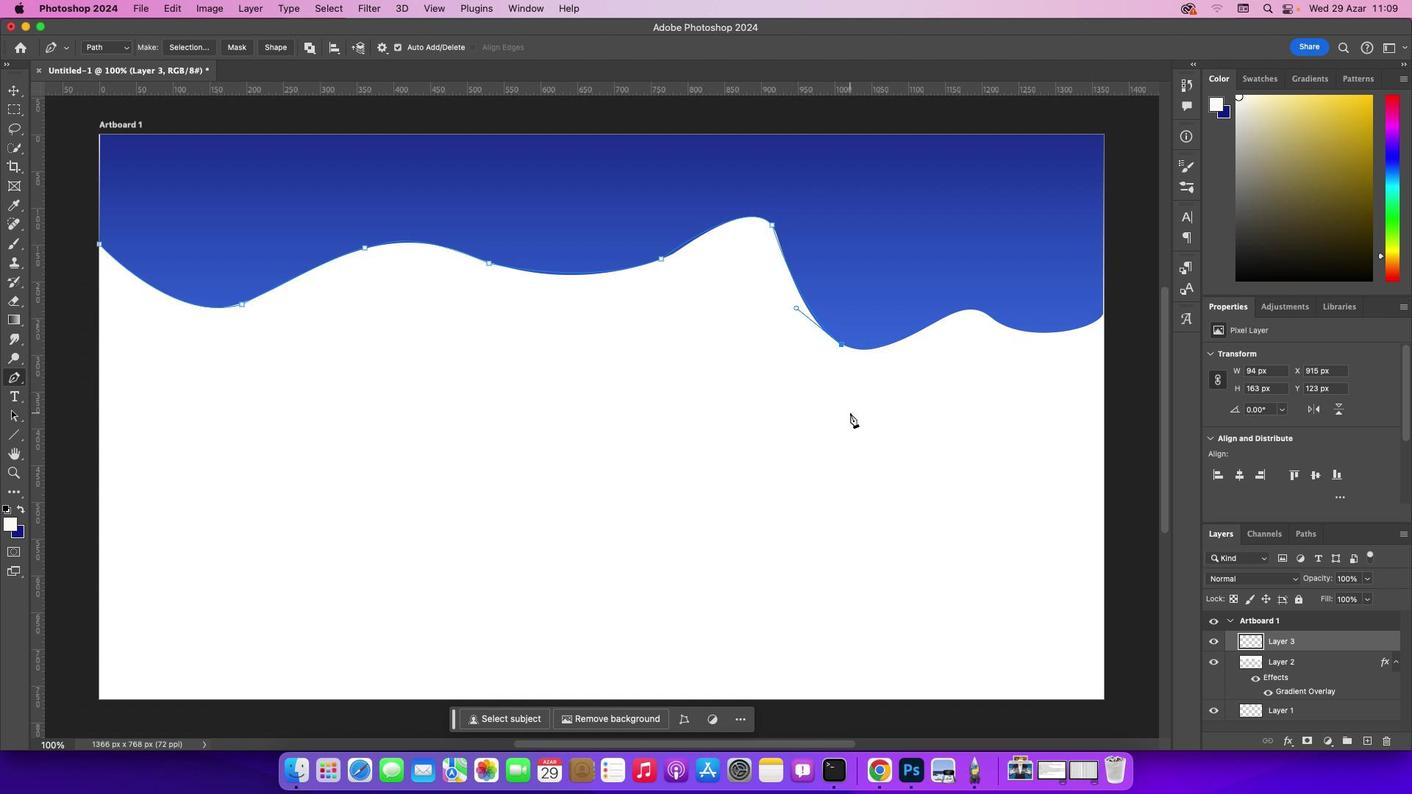 
Action: Mouse pressed left at (843, 345)
Screenshot: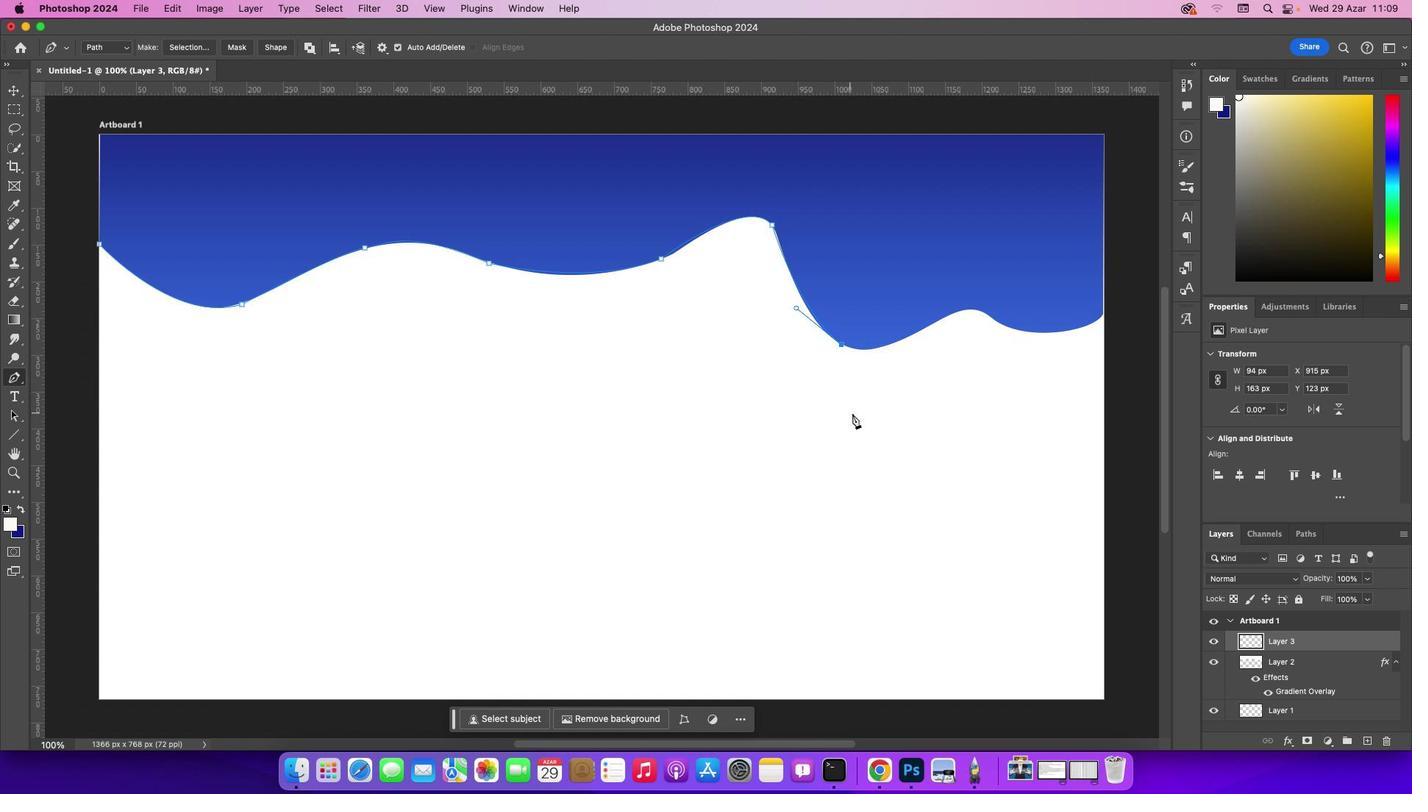 
Action: Mouse moved to (900, 409)
Screenshot: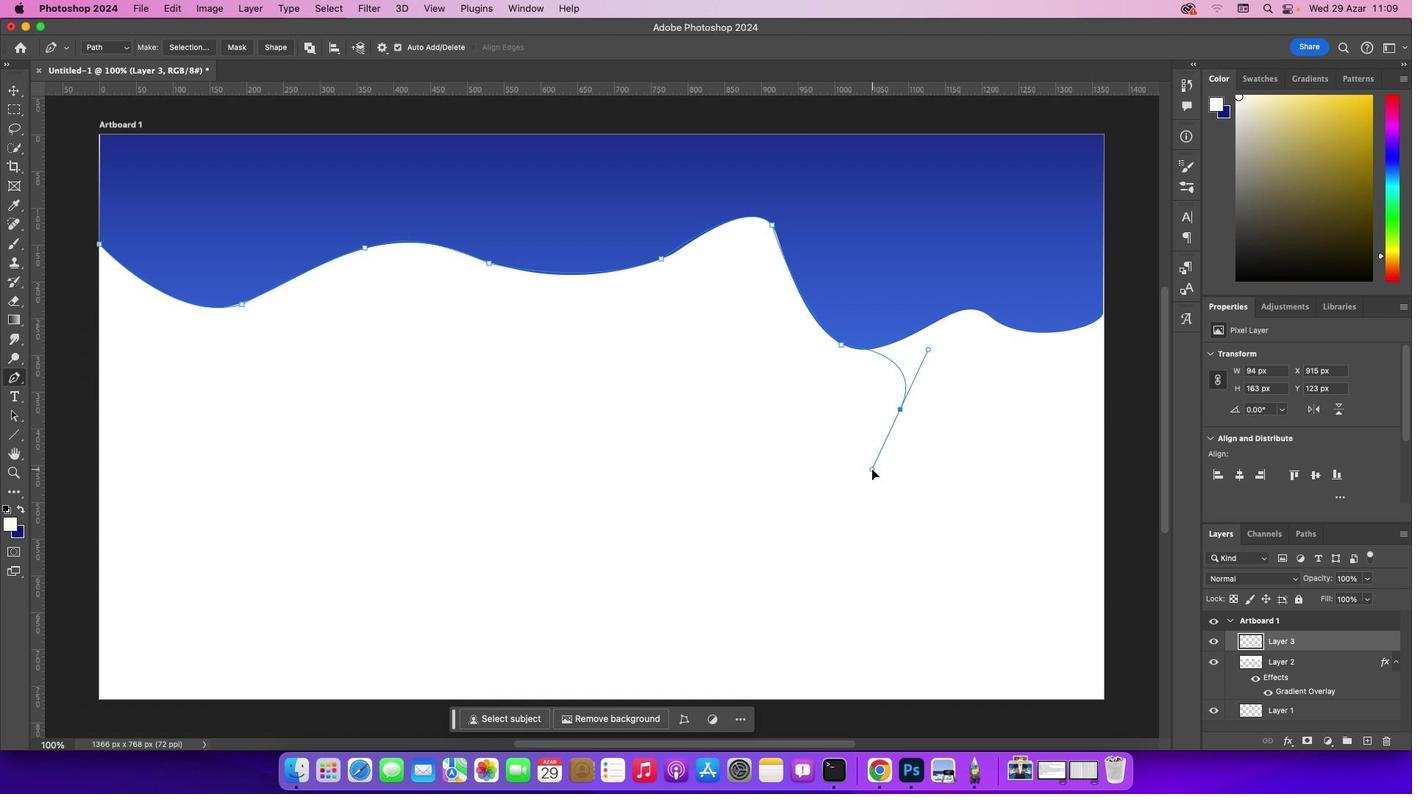 
Action: Mouse pressed left at (900, 409)
Screenshot: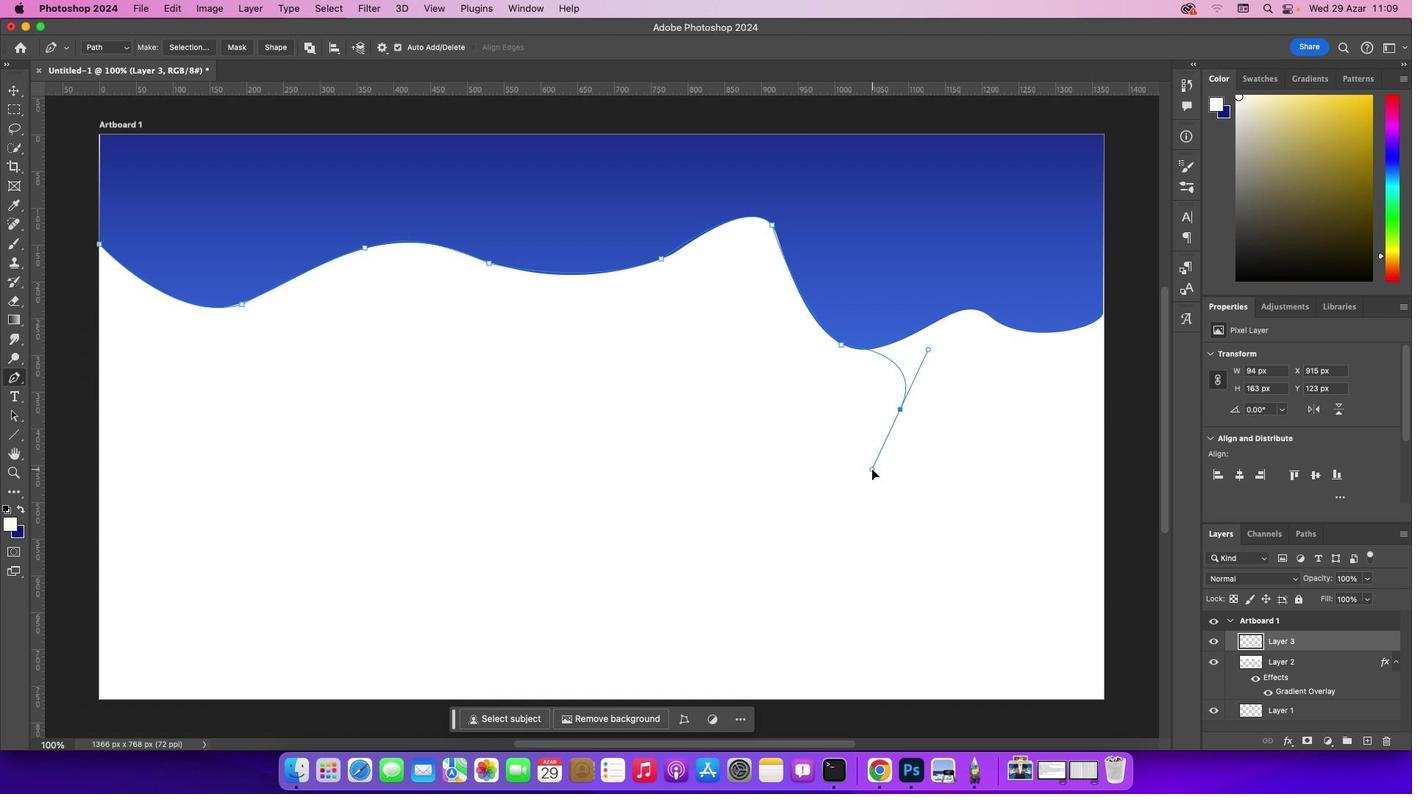 
Action: Mouse moved to (898, 408)
Screenshot: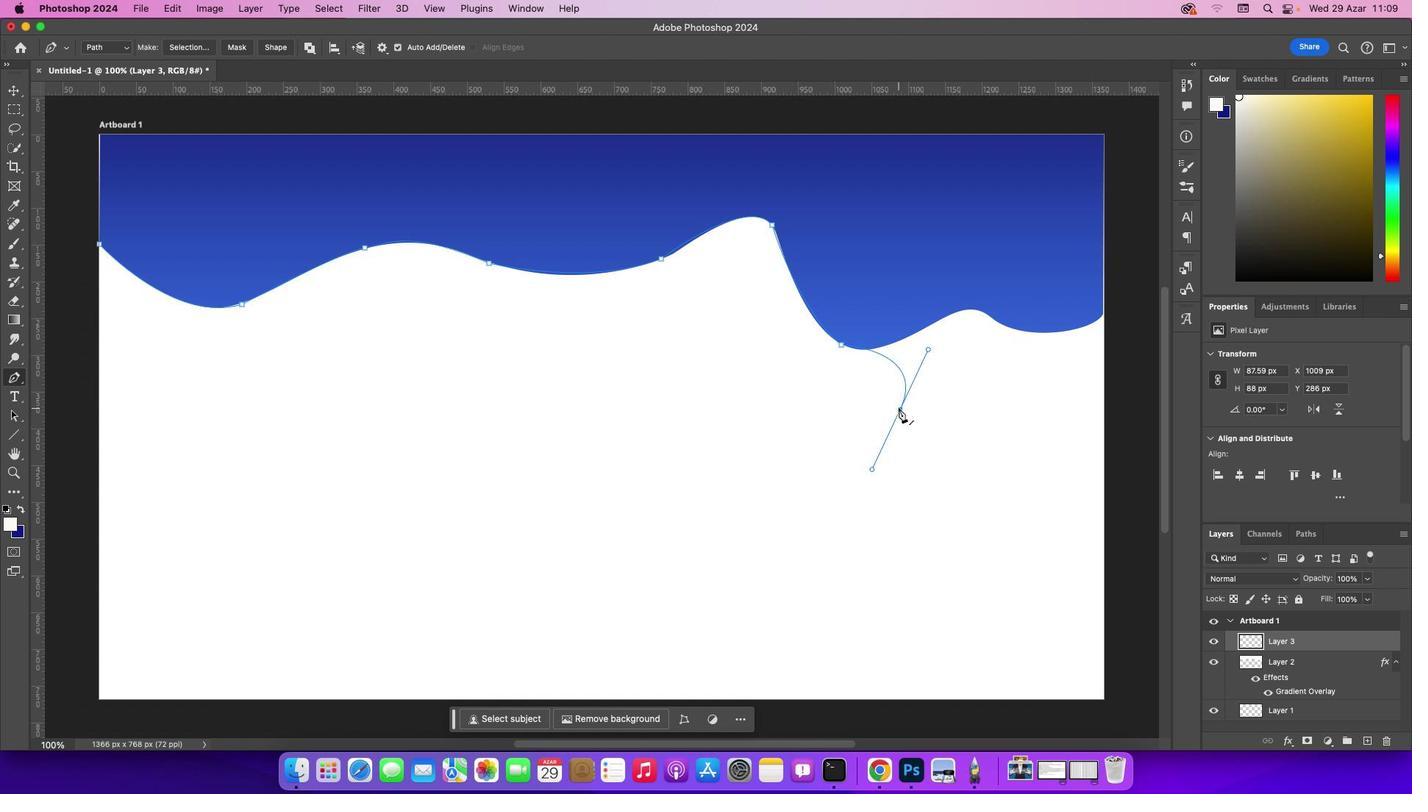 
Action: Mouse pressed left at (898, 408)
Screenshot: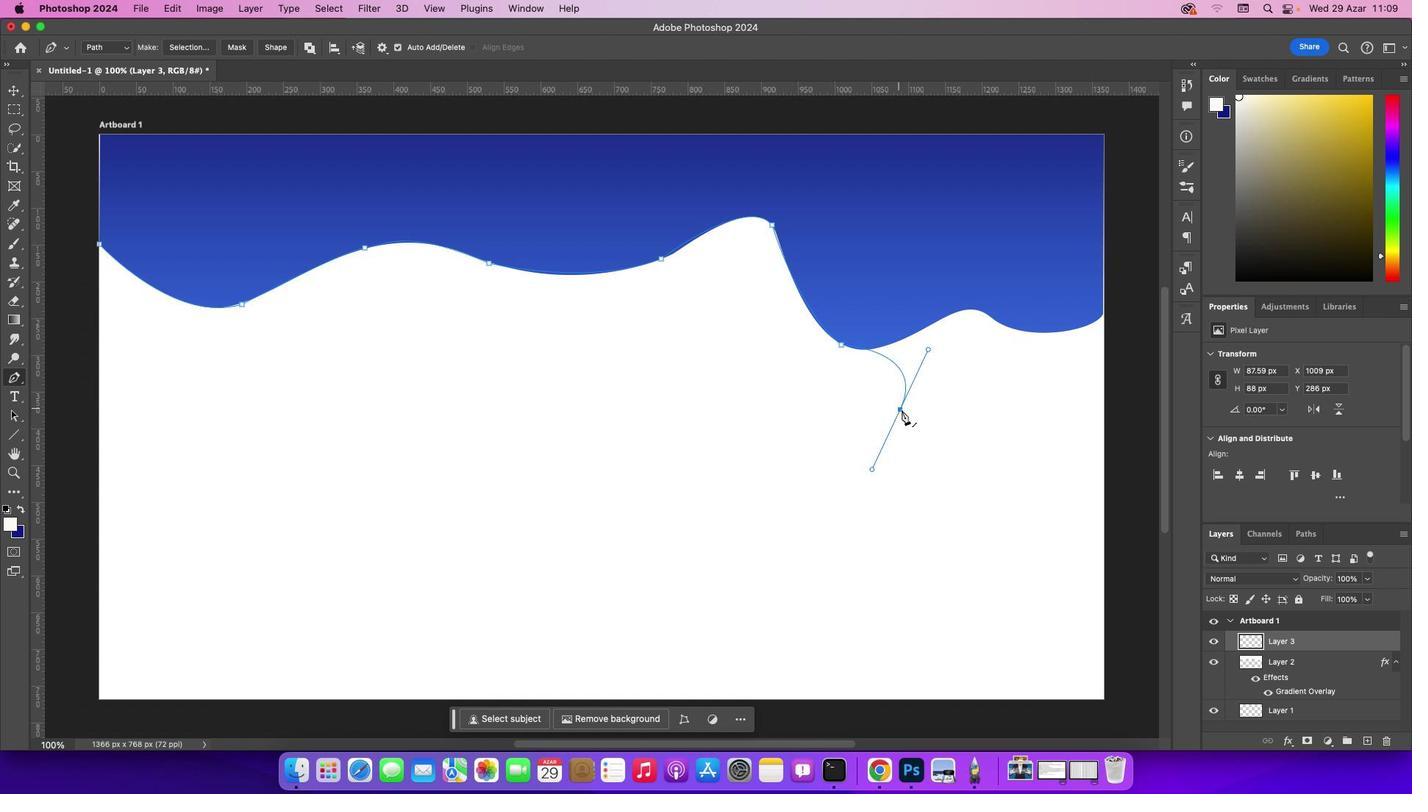 
Action: Key pressed Key.alt
Screenshot: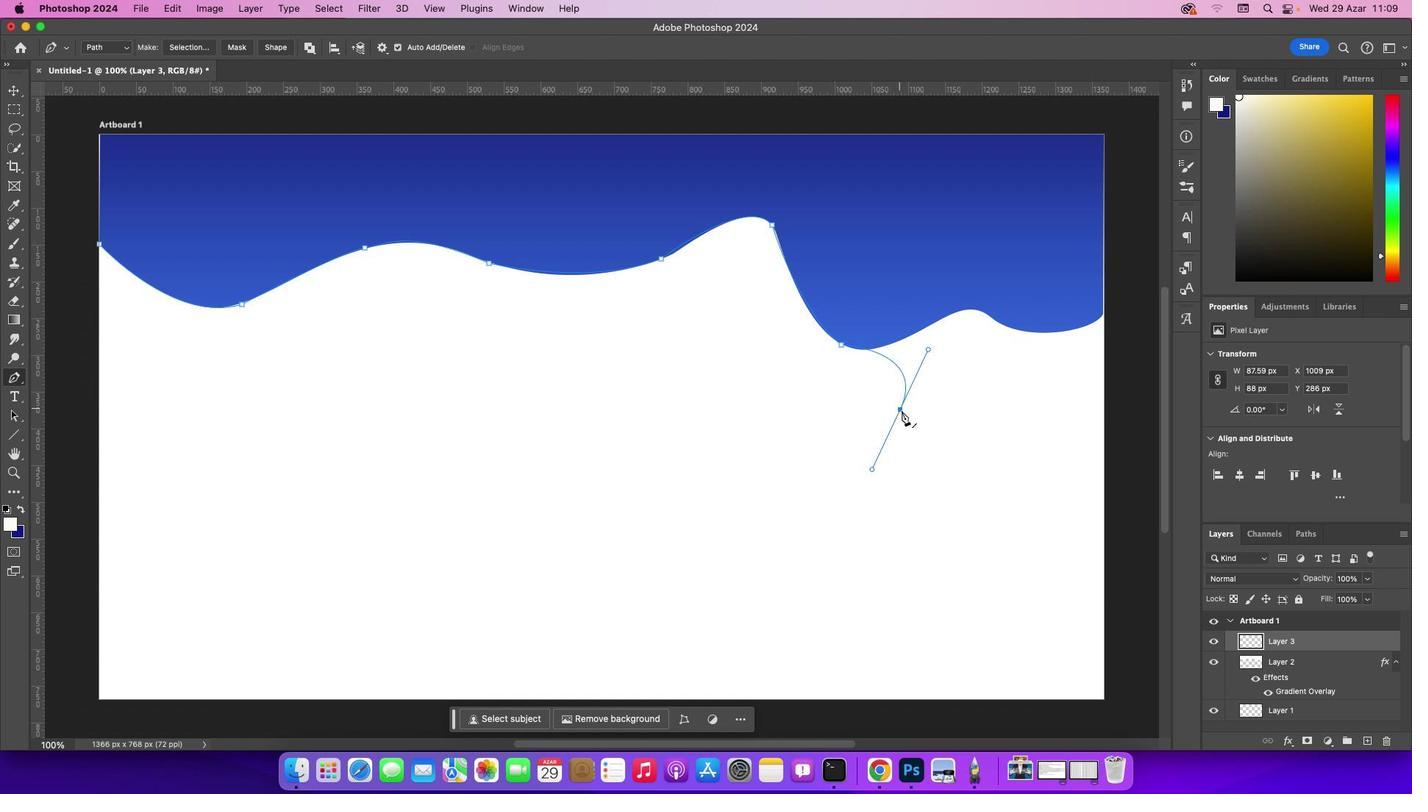 
Action: Mouse moved to (900, 408)
Screenshot: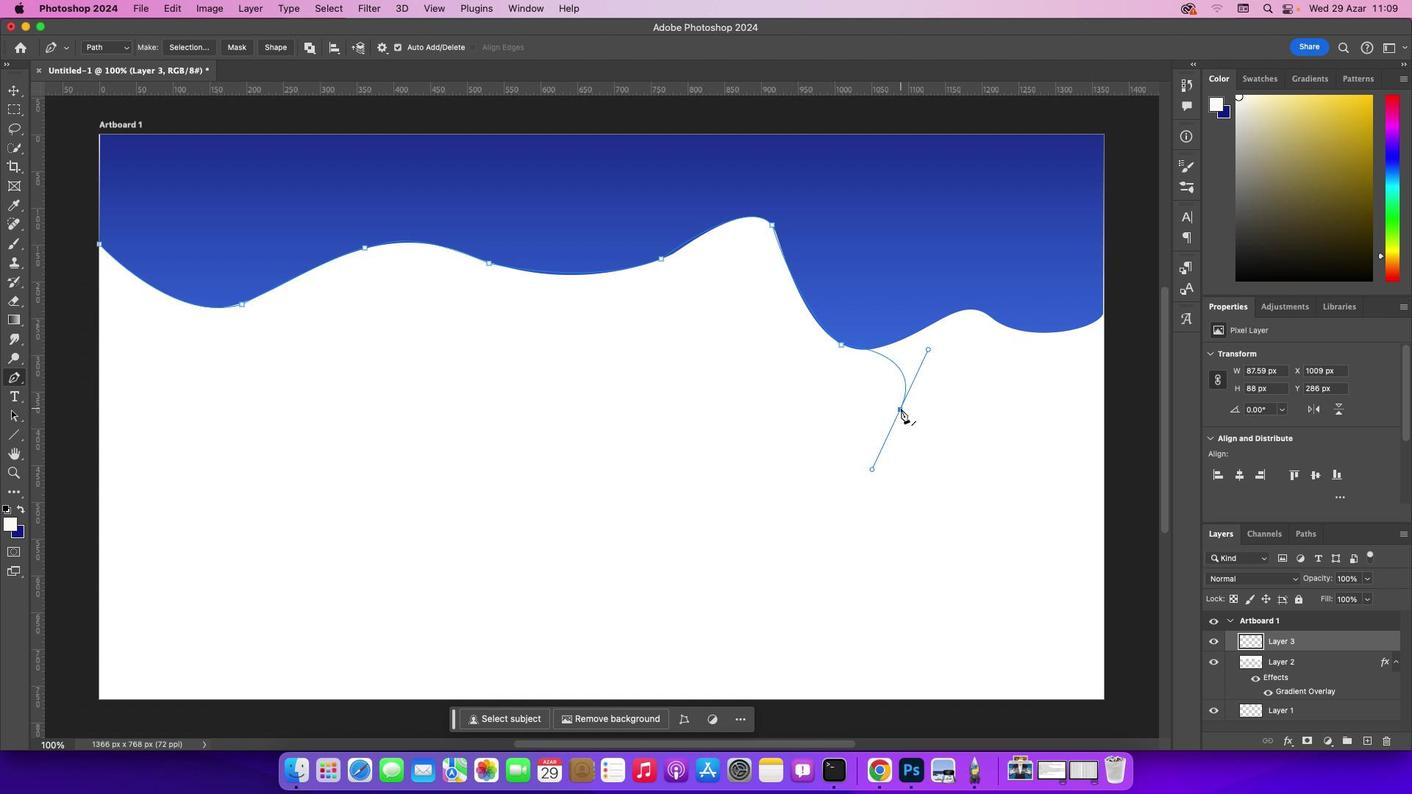 
Action: Mouse pressed left at (900, 408)
Screenshot: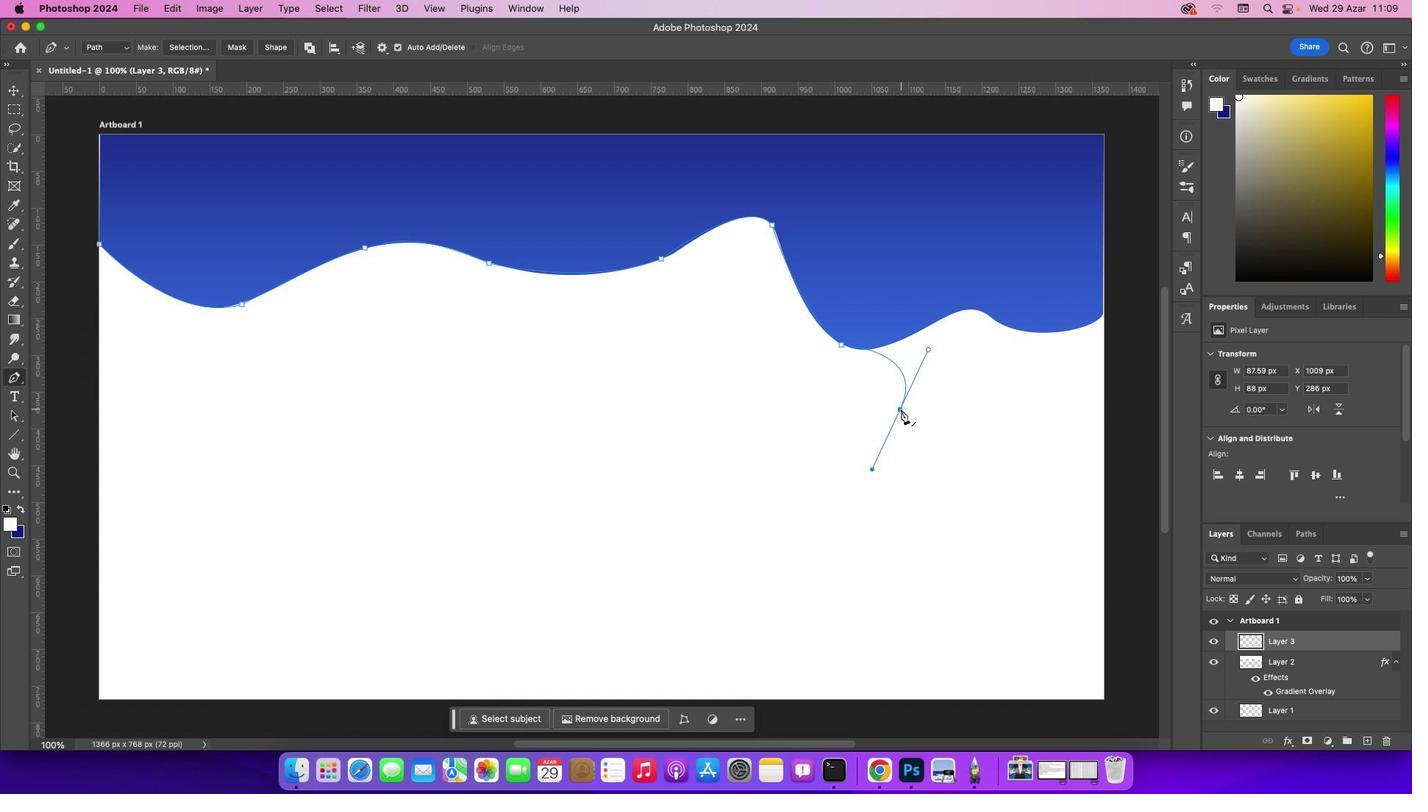 
Action: Key pressed Key.alt
Screenshot: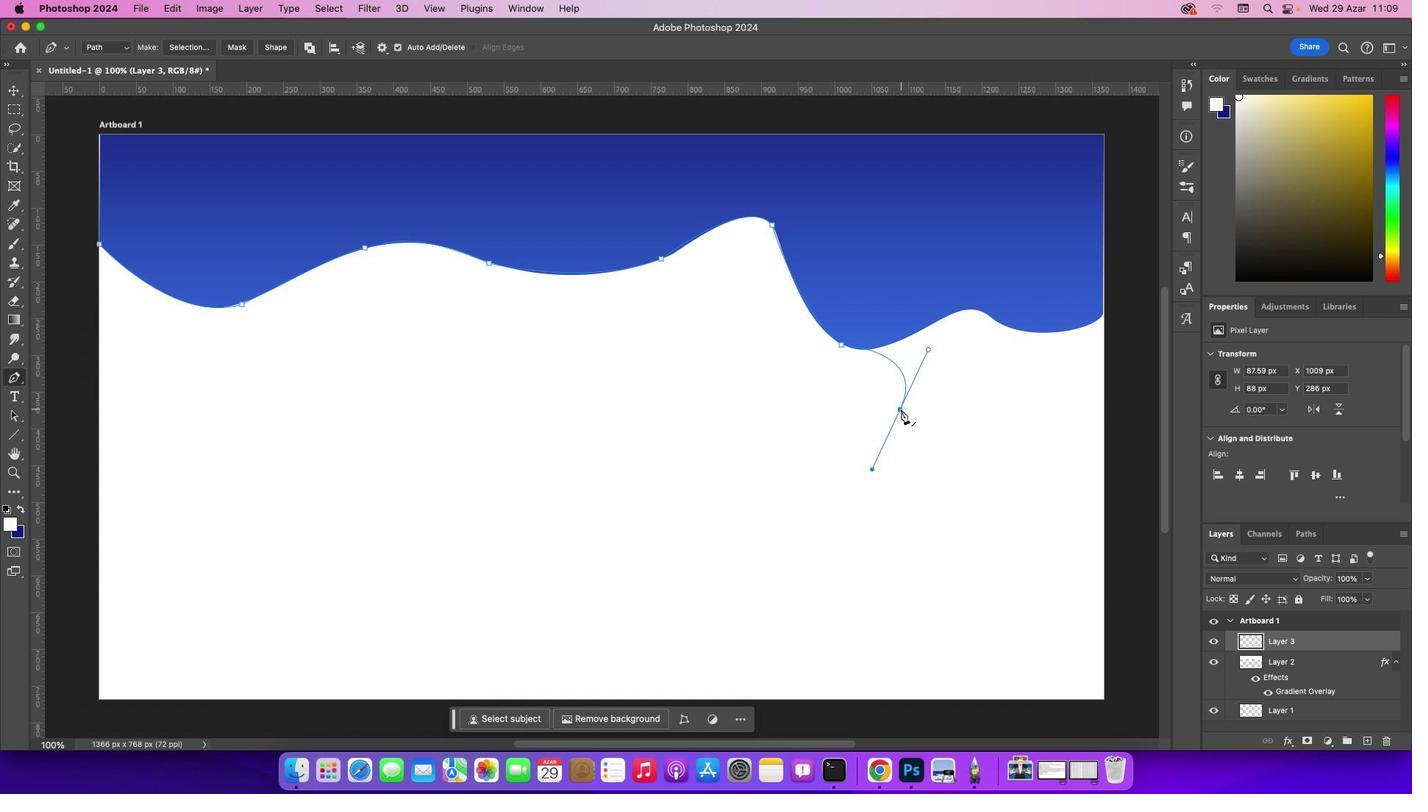 
Action: Mouse moved to (901, 409)
Screenshot: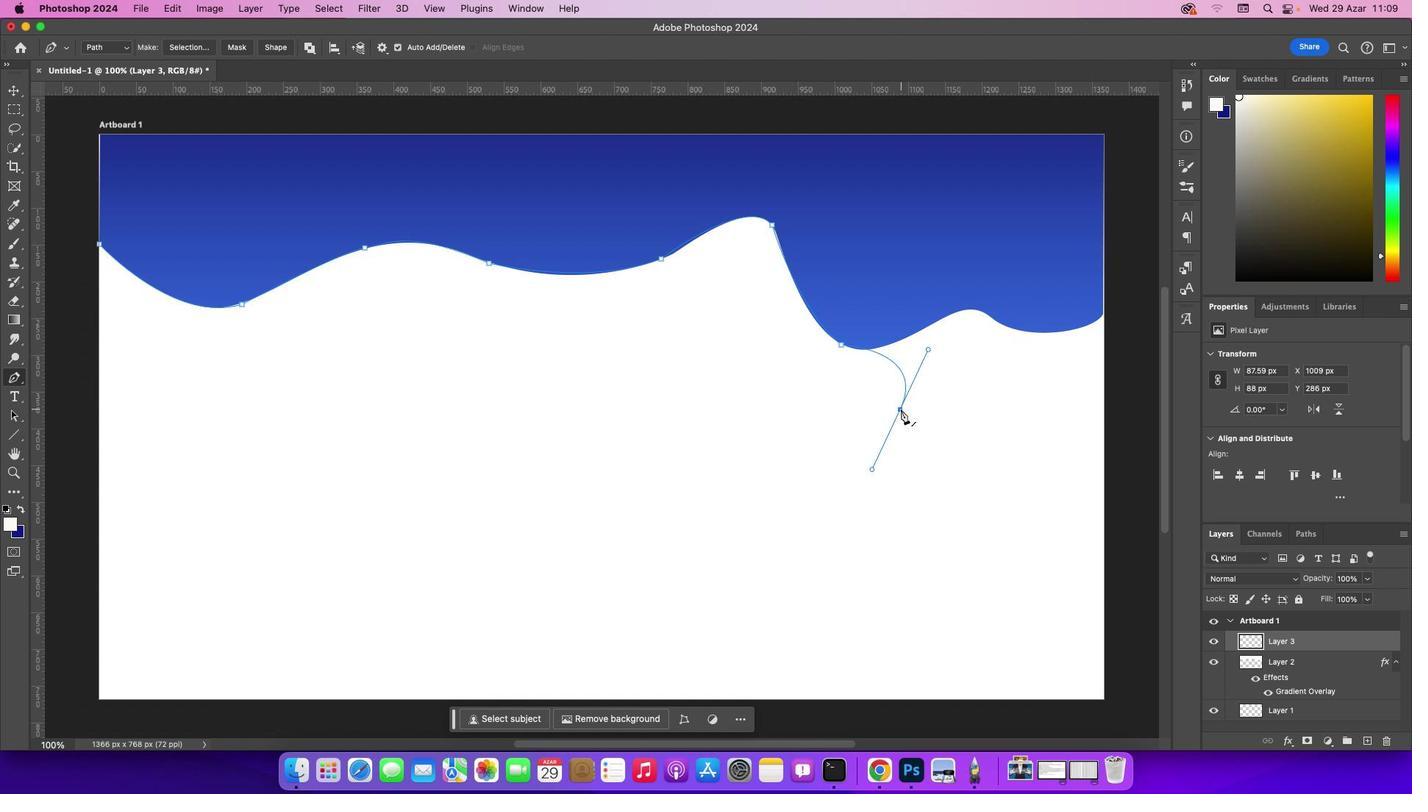 
Action: Mouse pressed left at (901, 409)
Screenshot: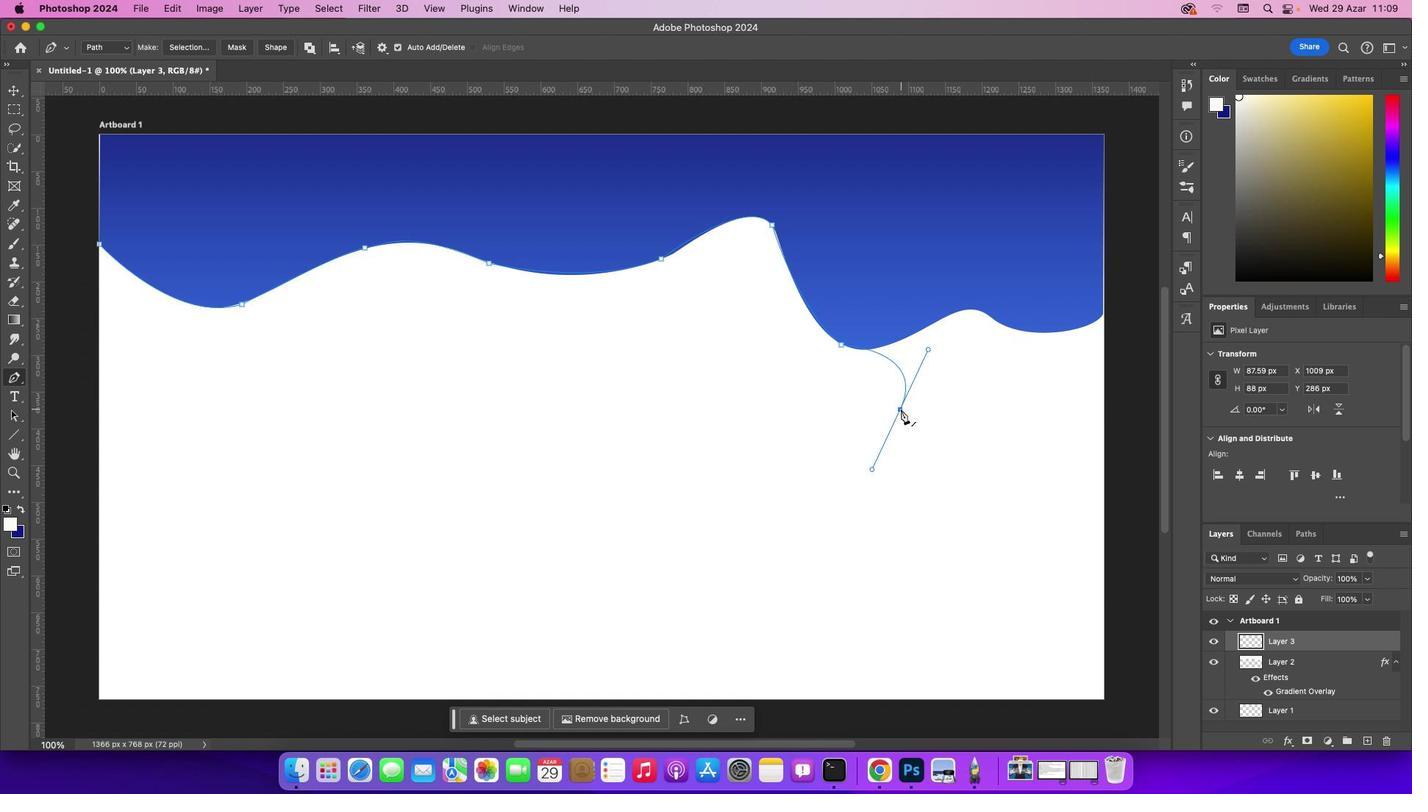 
Action: Key pressed Key.alt
Screenshot: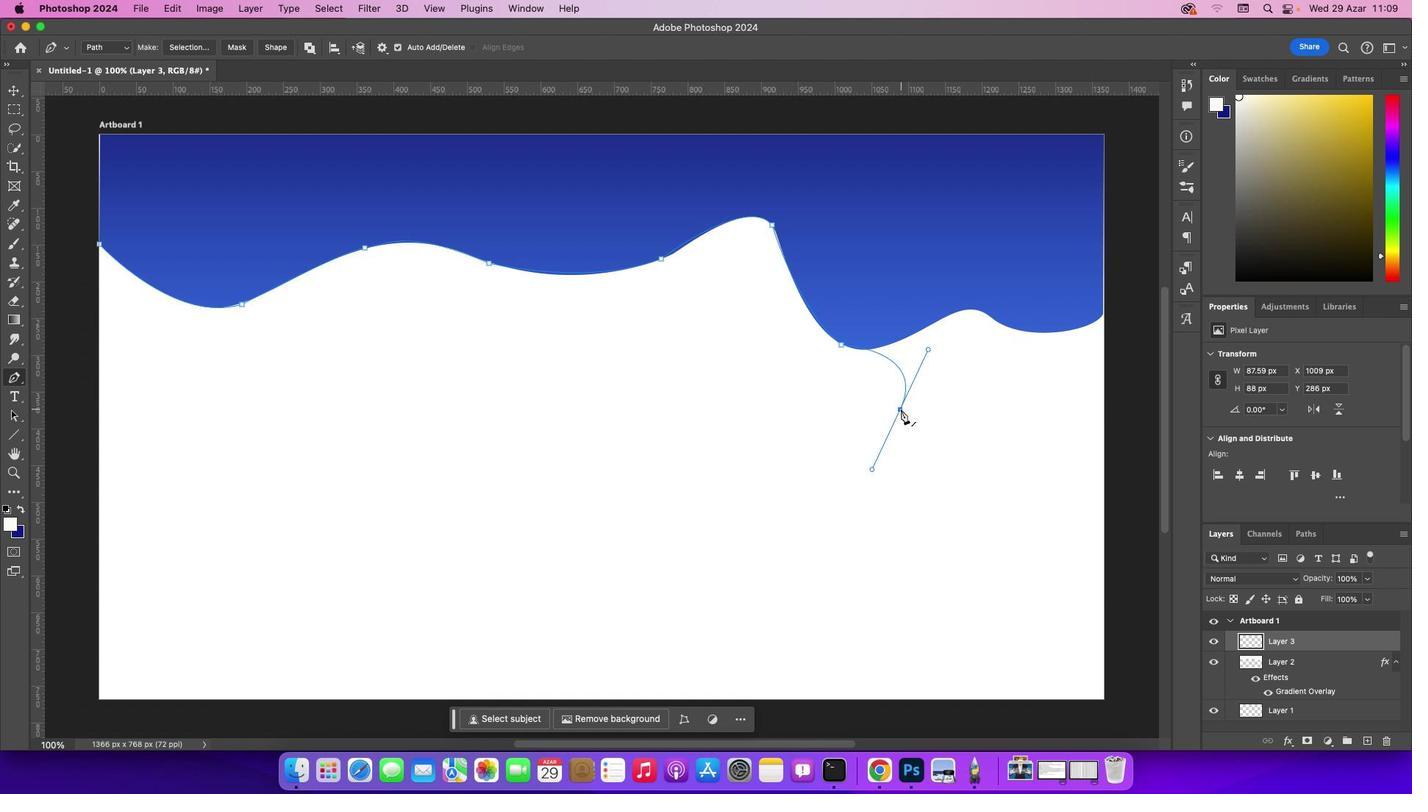
Action: Mouse pressed left at (901, 409)
Screenshot: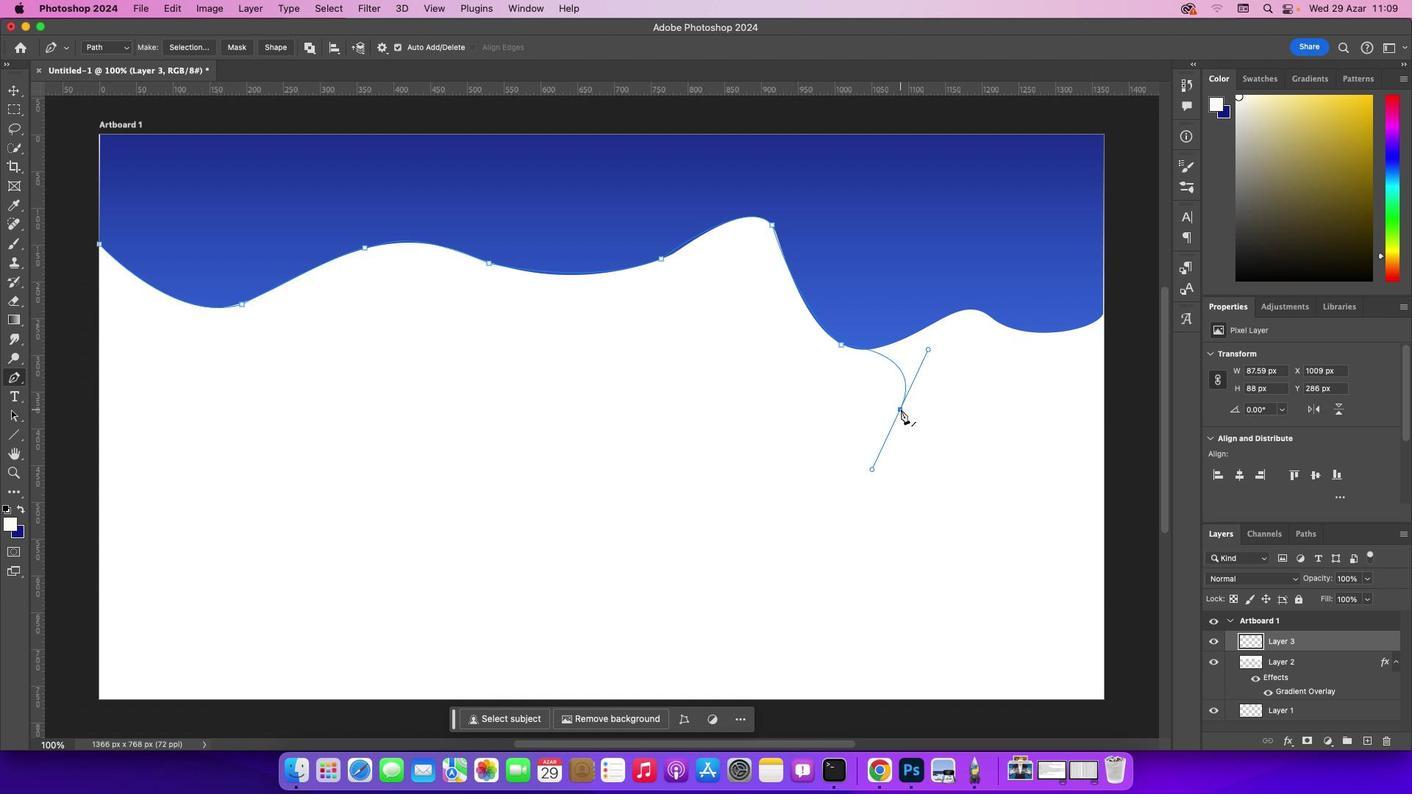 
Action: Key pressed Key.alt
Screenshot: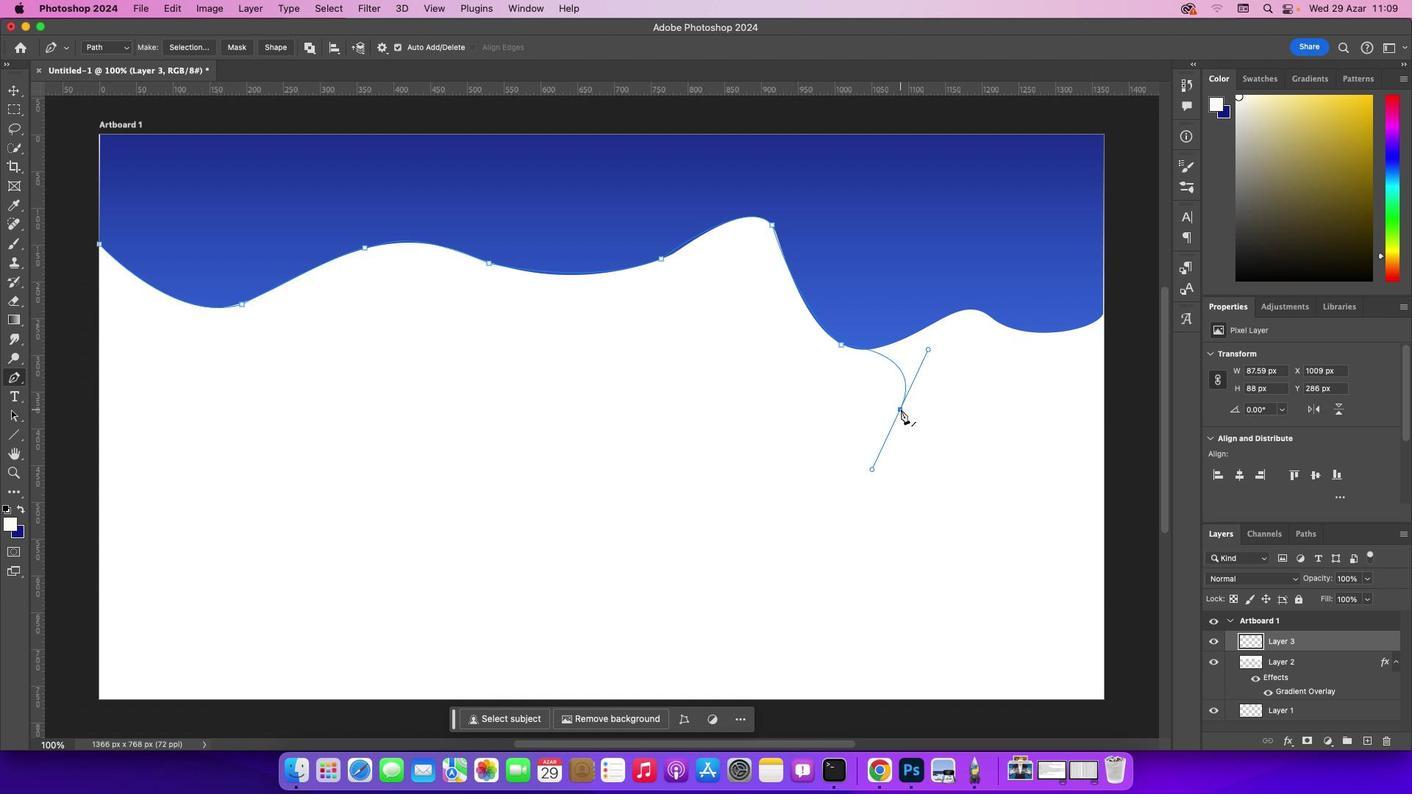 
Action: Mouse moved to (900, 409)
Screenshot: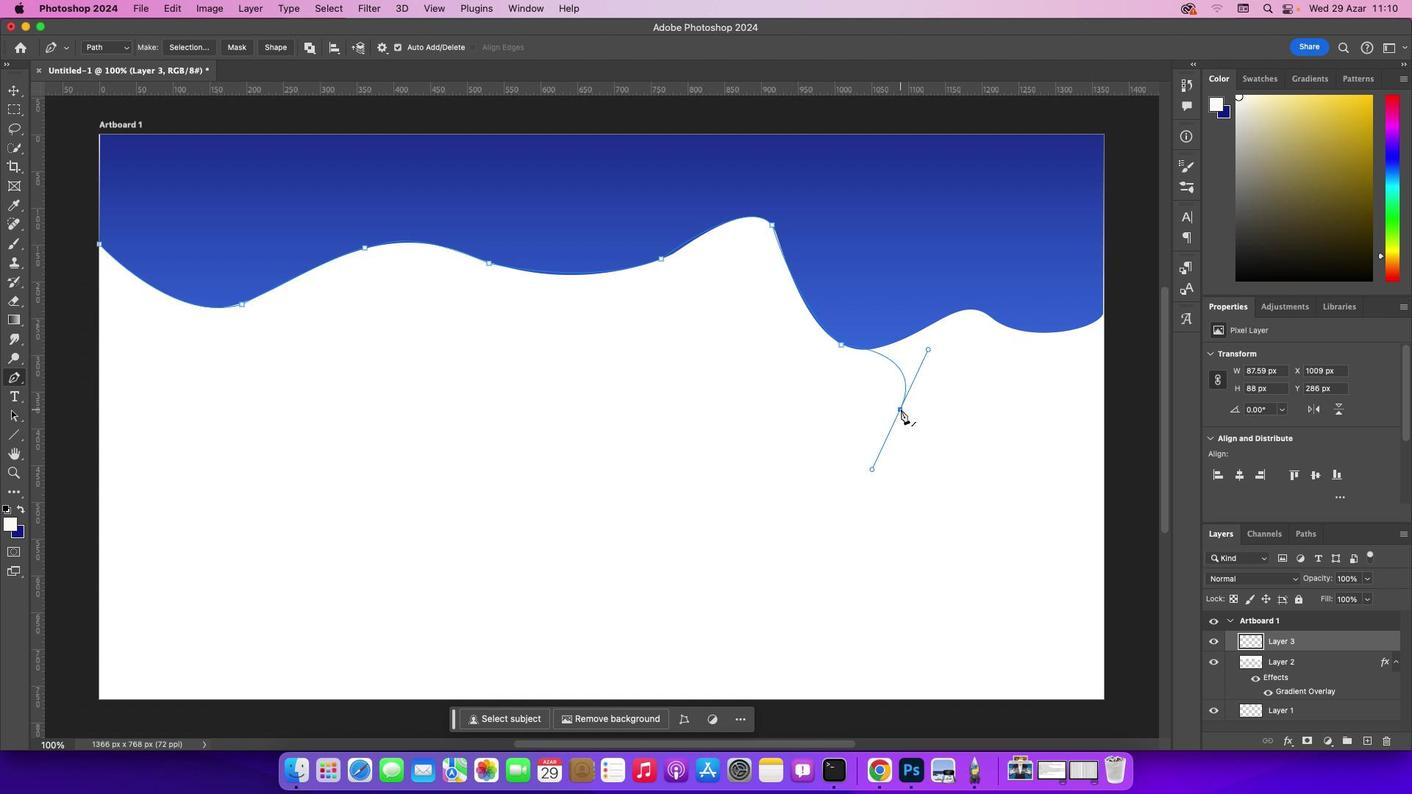
Action: Mouse pressed left at (900, 409)
Screenshot: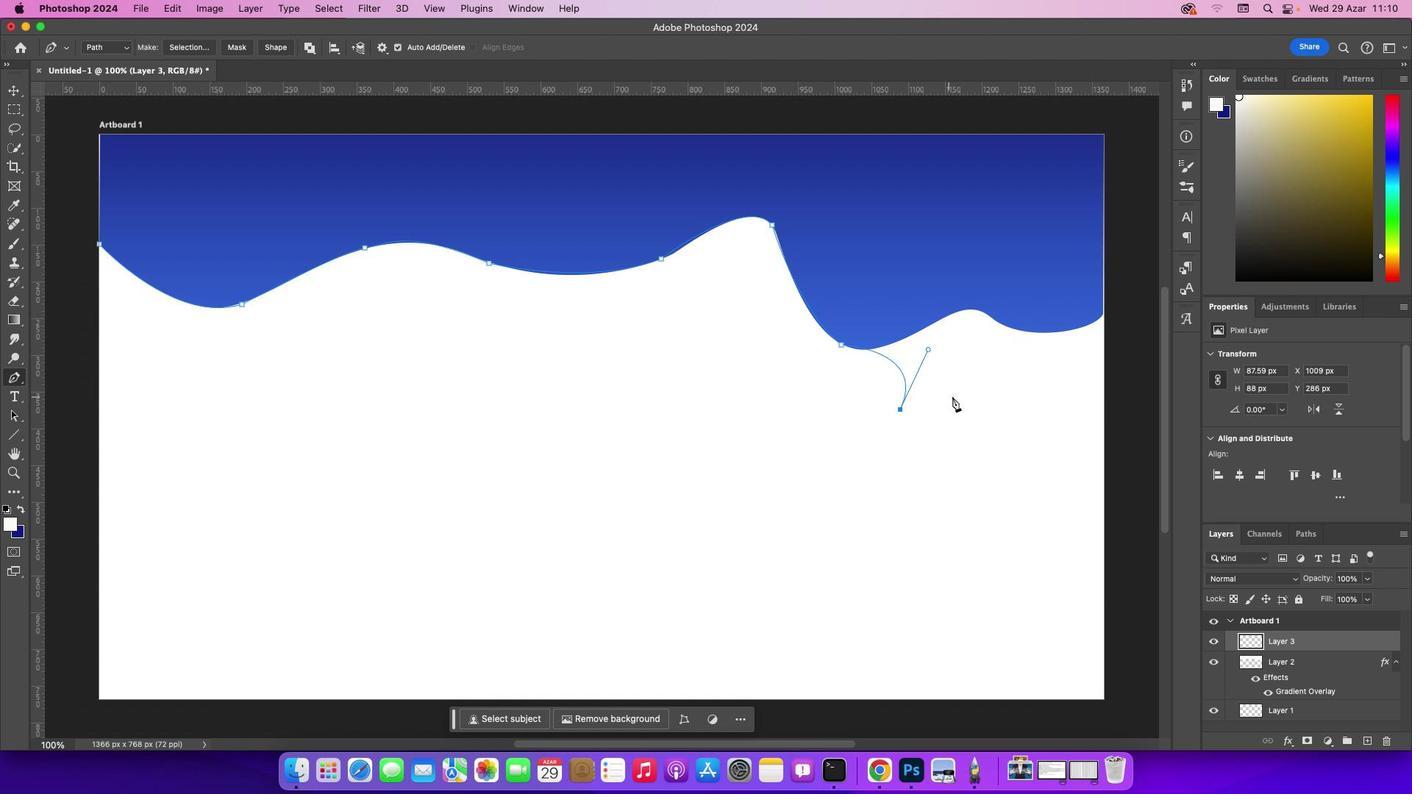 
Action: Key pressed Key.alt
Screenshot: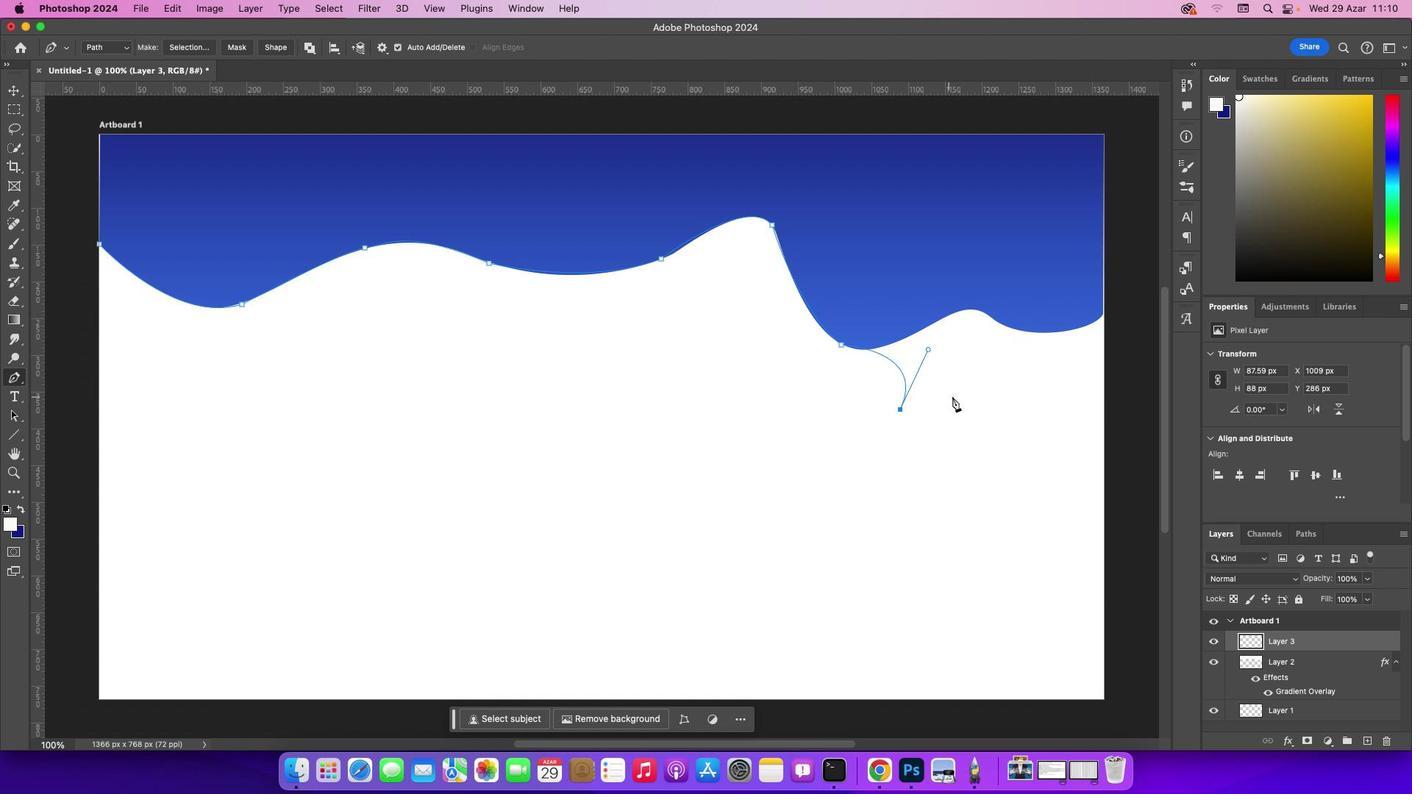 
Action: Mouse moved to (994, 403)
Screenshot: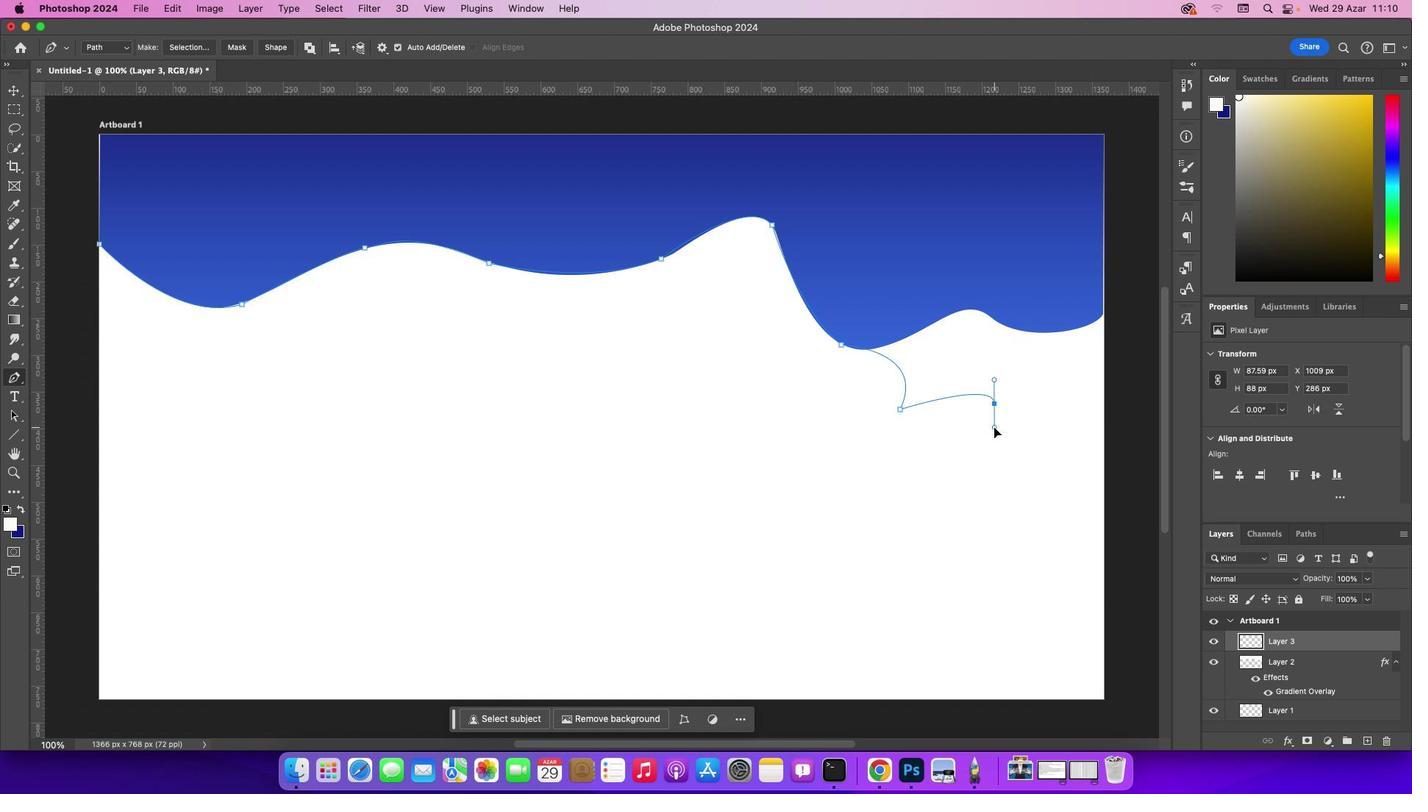 
Action: Mouse pressed left at (994, 403)
Screenshot: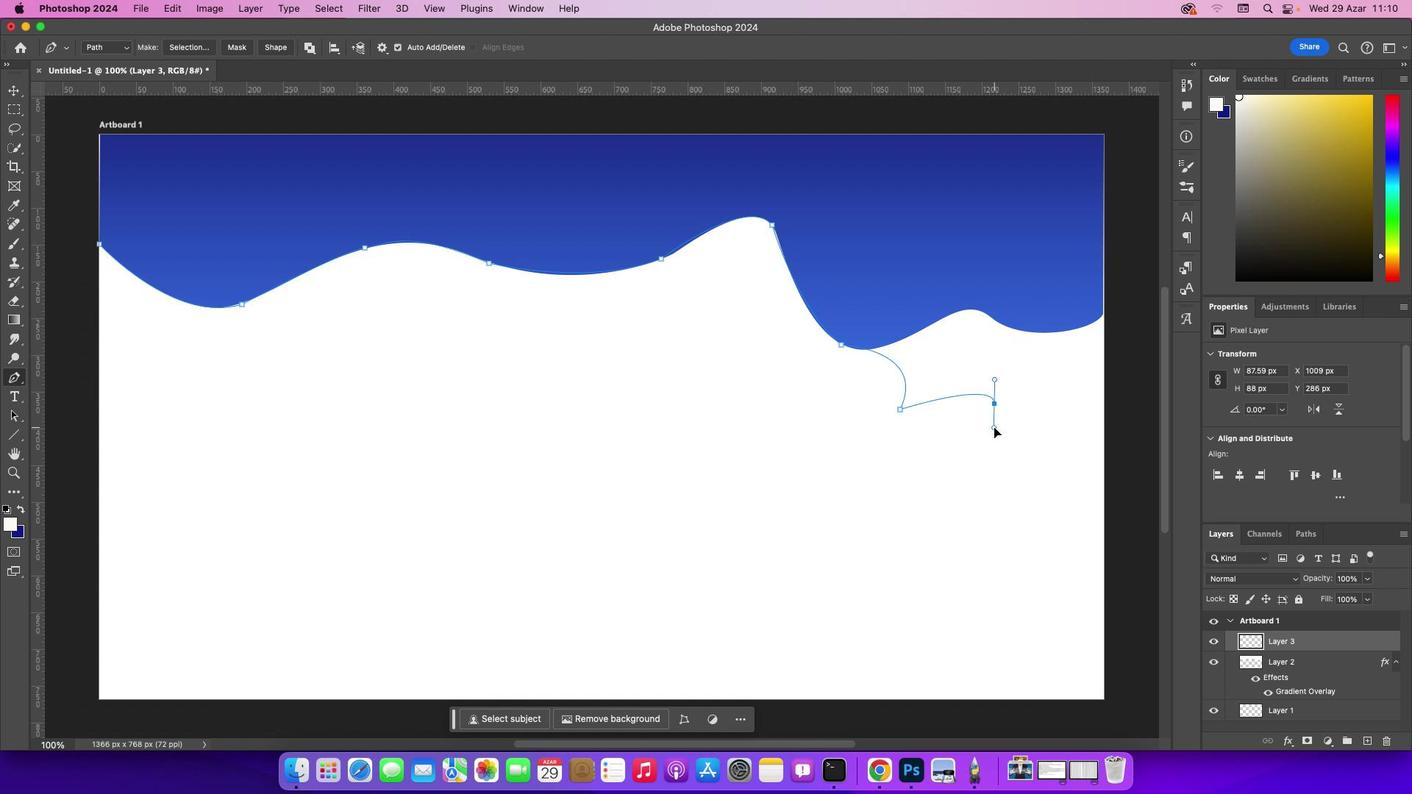 
Action: Mouse moved to (983, 492)
Screenshot: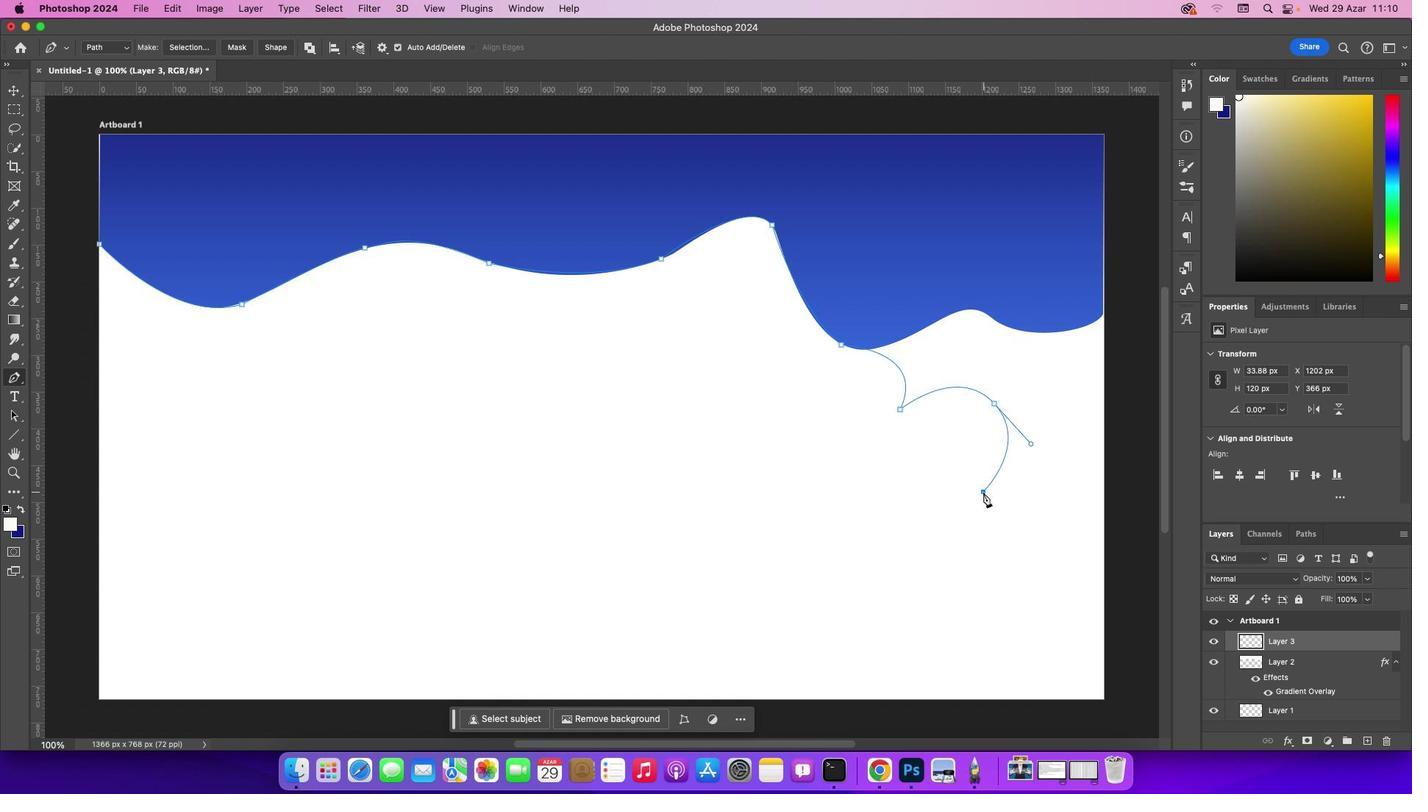 
Action: Mouse pressed left at (983, 492)
Screenshot: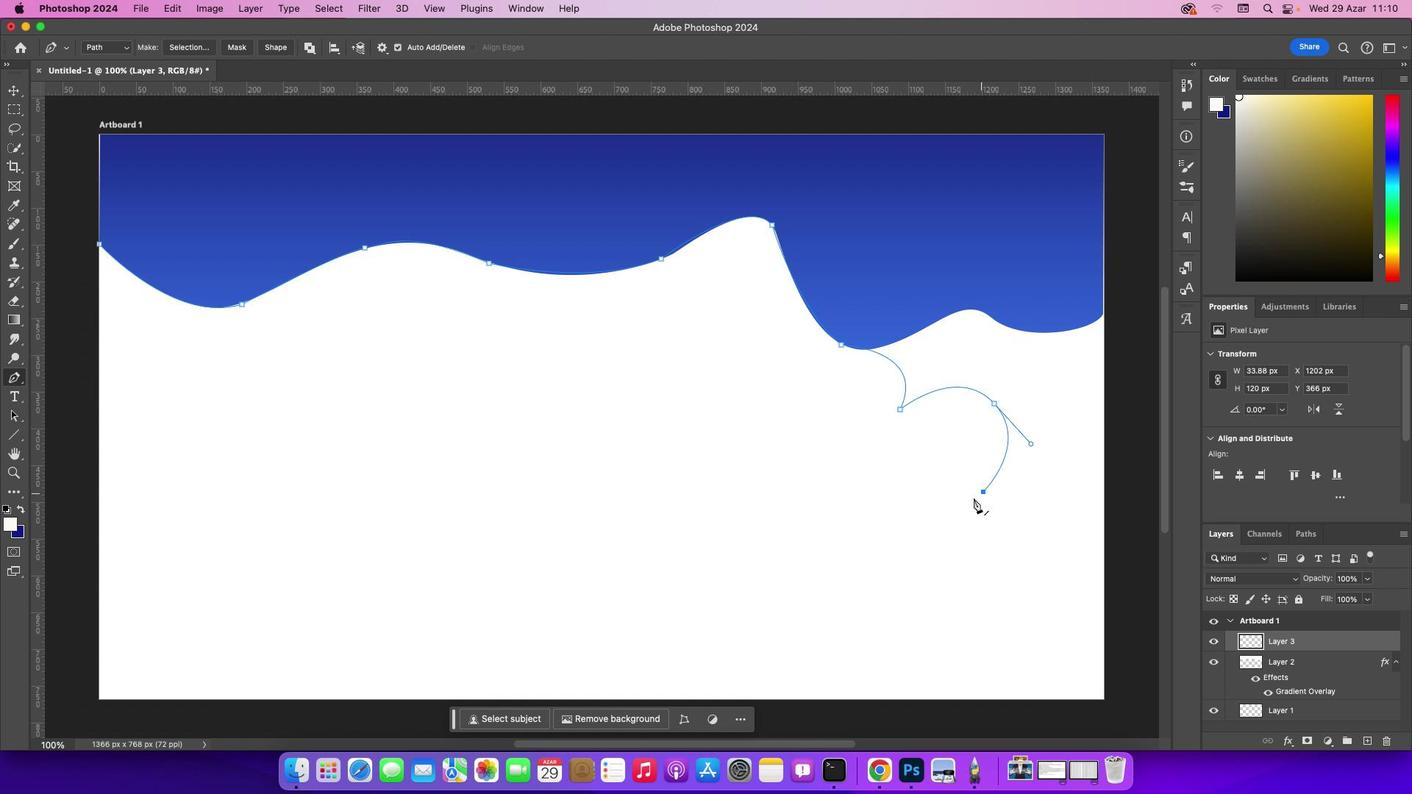 
Action: Mouse moved to (904, 468)
Screenshot: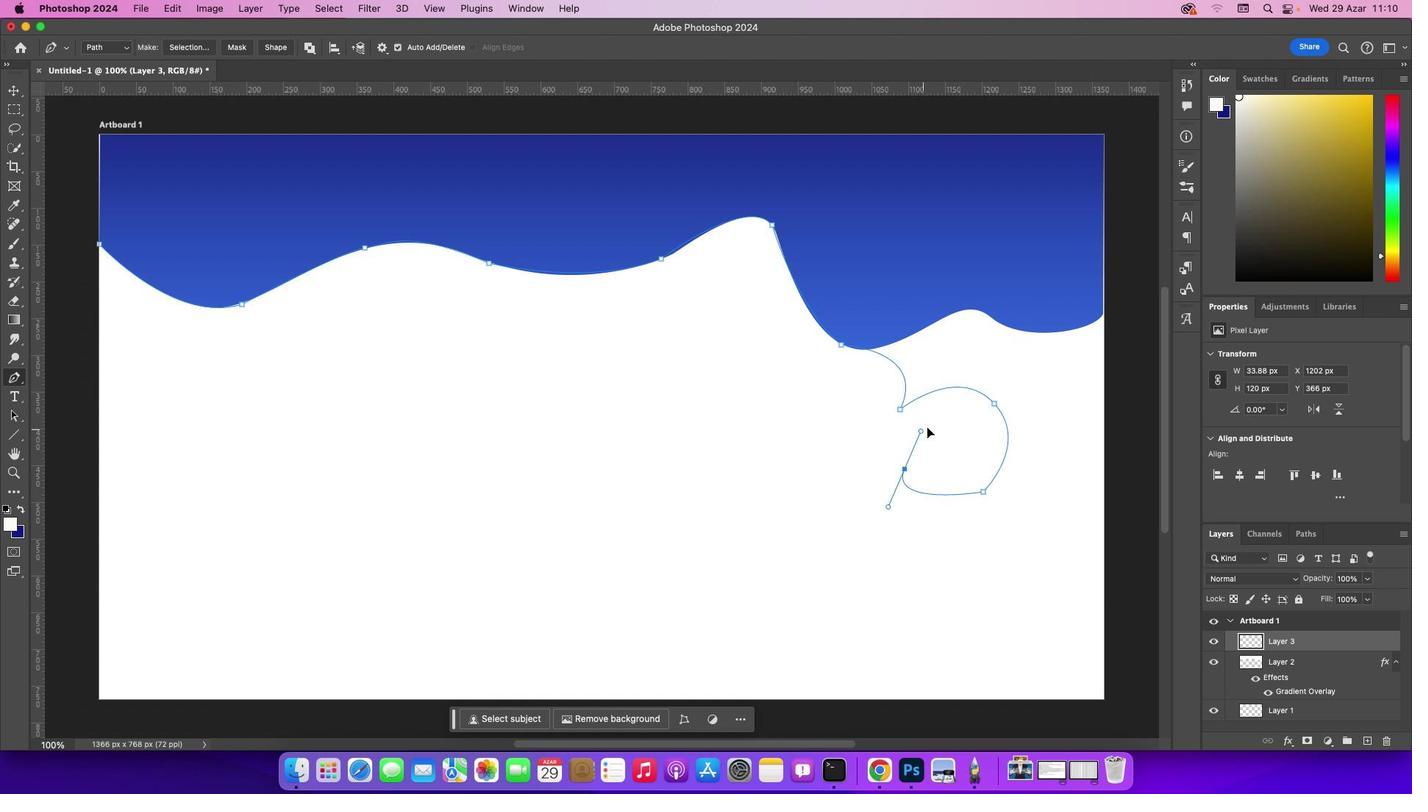 
Action: Mouse pressed left at (904, 468)
Screenshot: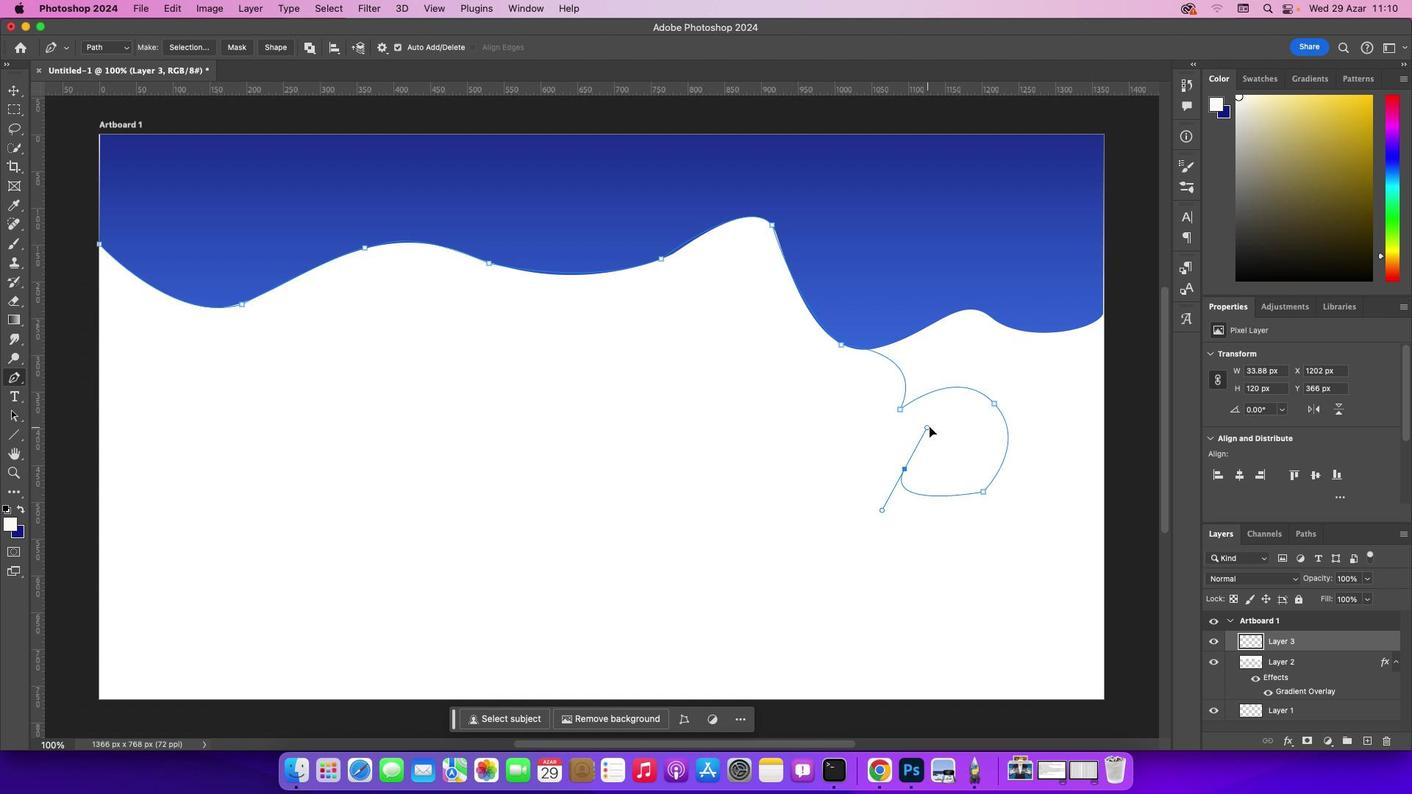 
Action: Mouse moved to (960, 469)
Screenshot: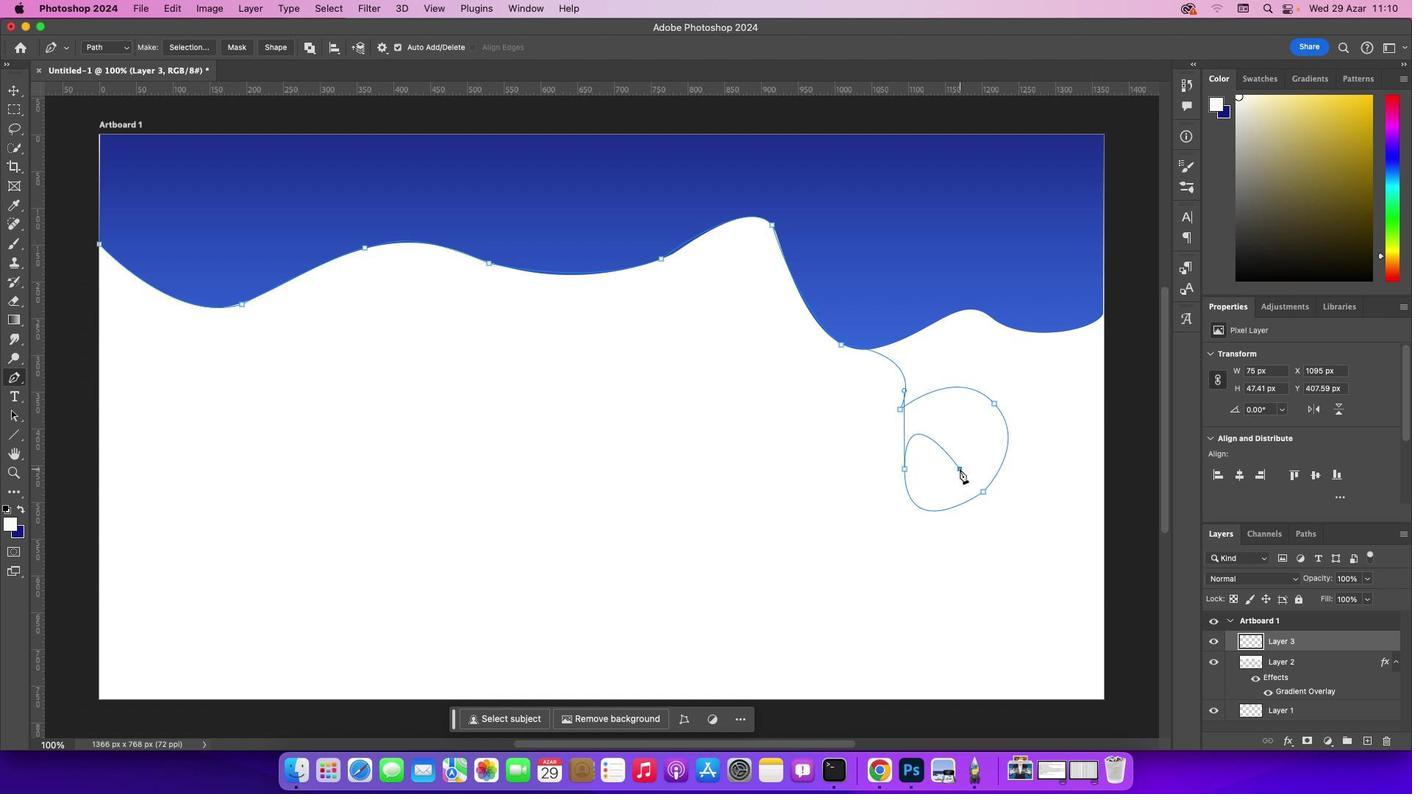 
Action: Mouse pressed left at (960, 469)
Screenshot: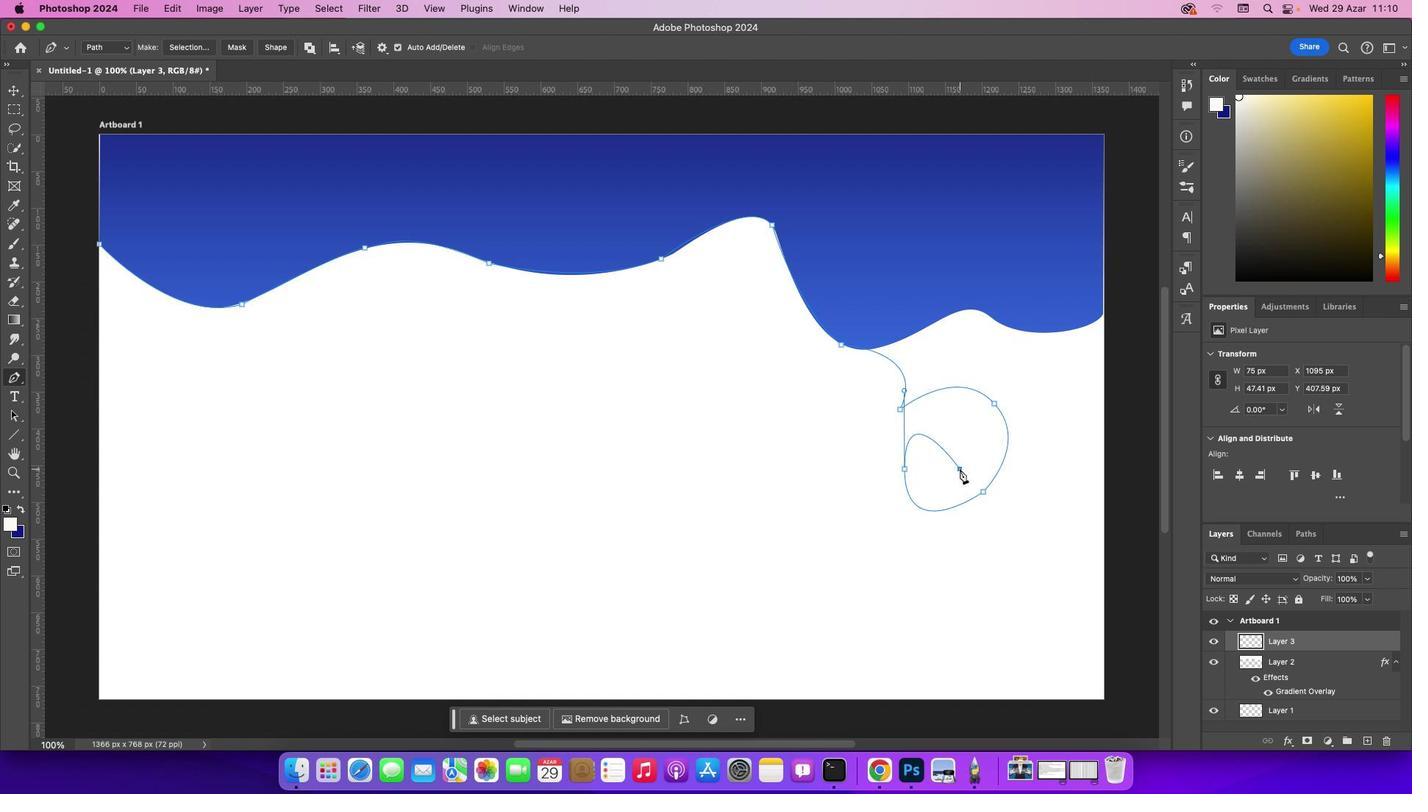 
Action: Mouse moved to (960, 468)
Screenshot: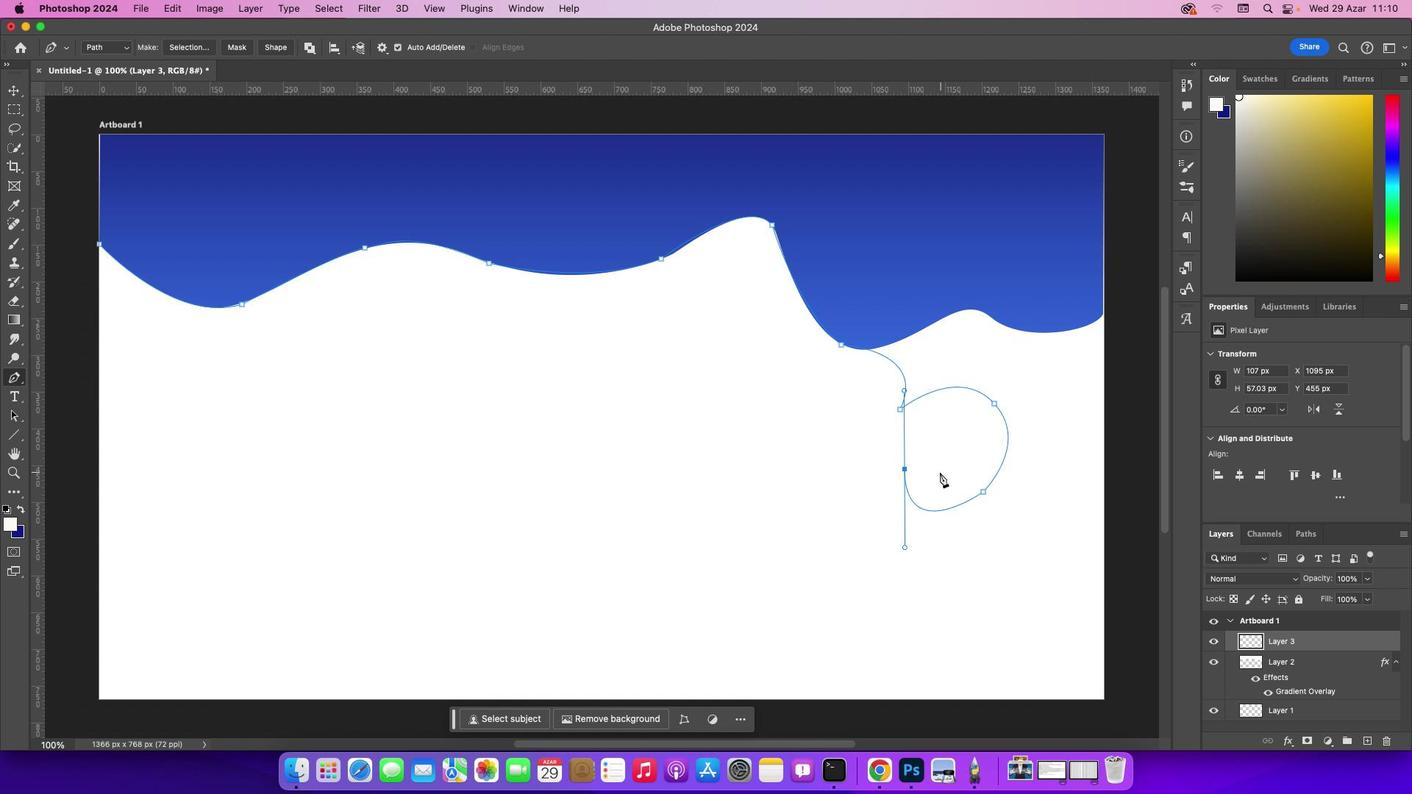 
Action: Key pressed Key.cmd'z'
Screenshot: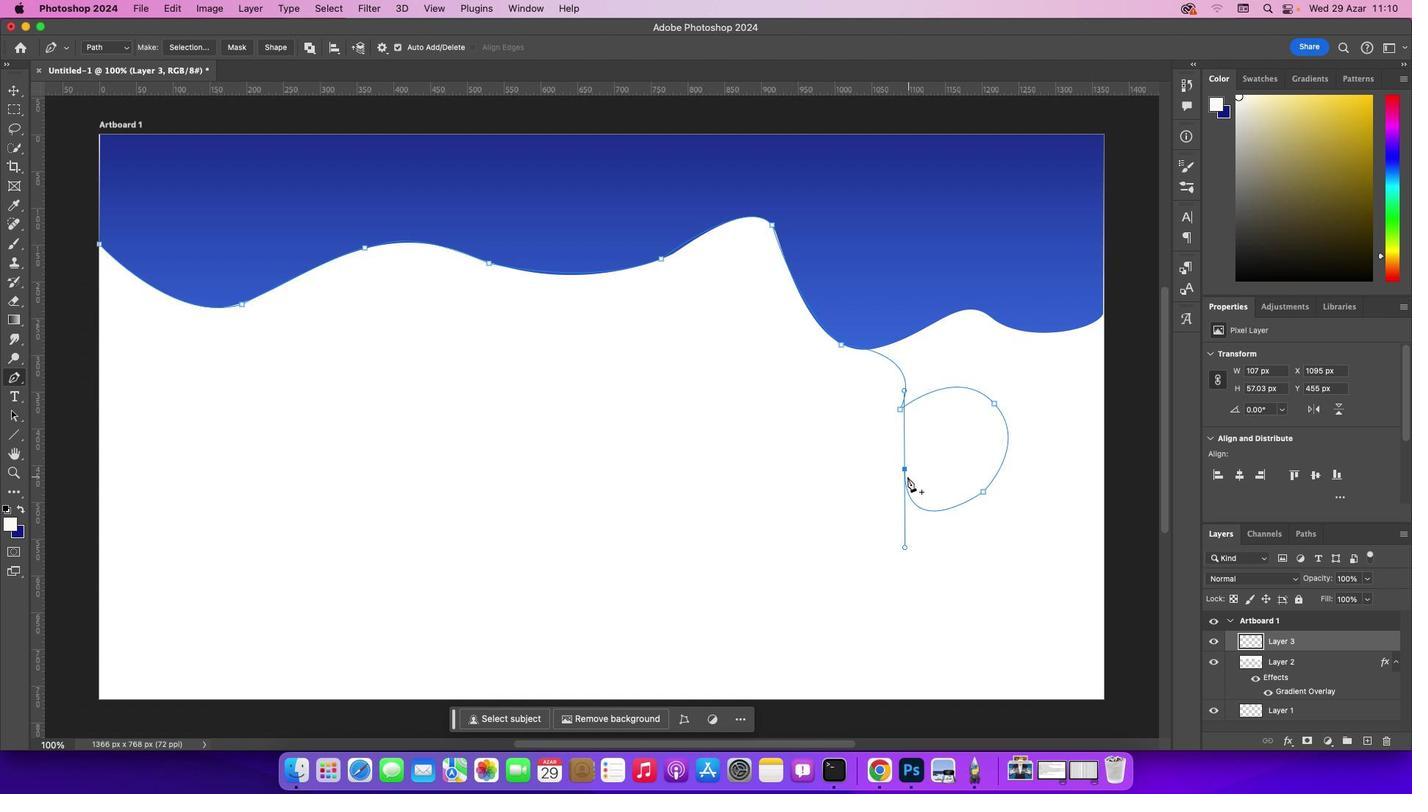 
Action: Mouse moved to (904, 468)
Screenshot: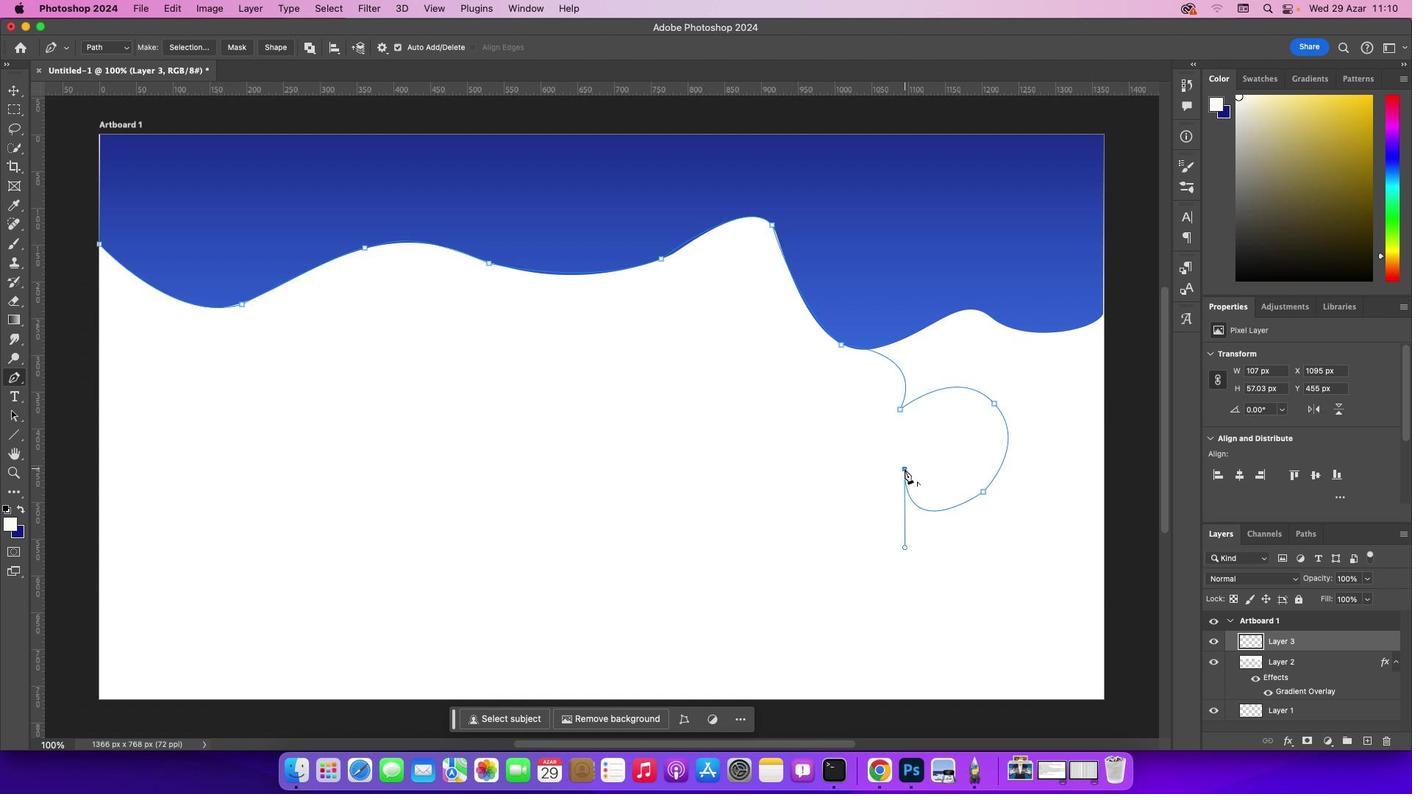 
Action: Key pressed Key.alt
Screenshot: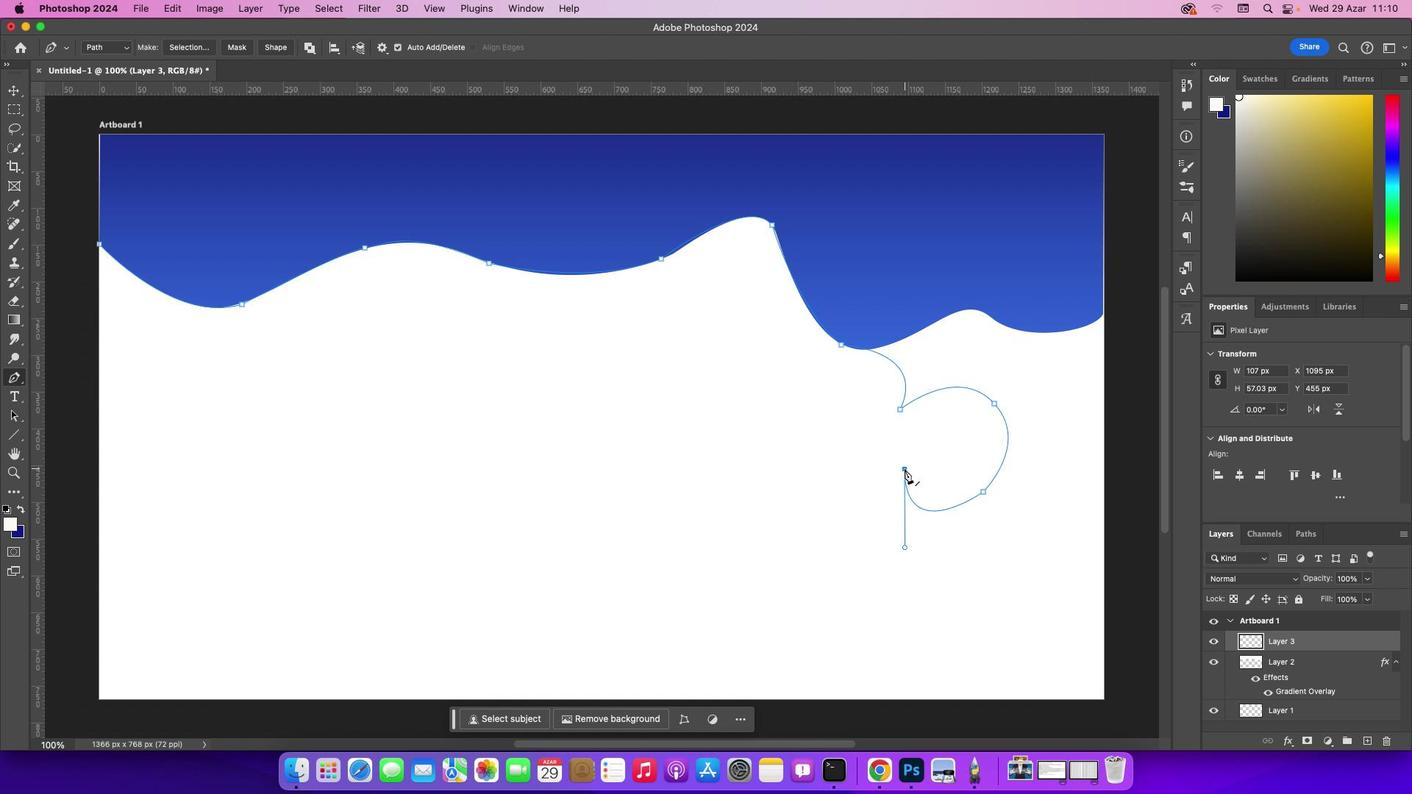 
Action: Mouse pressed left at (904, 468)
Screenshot: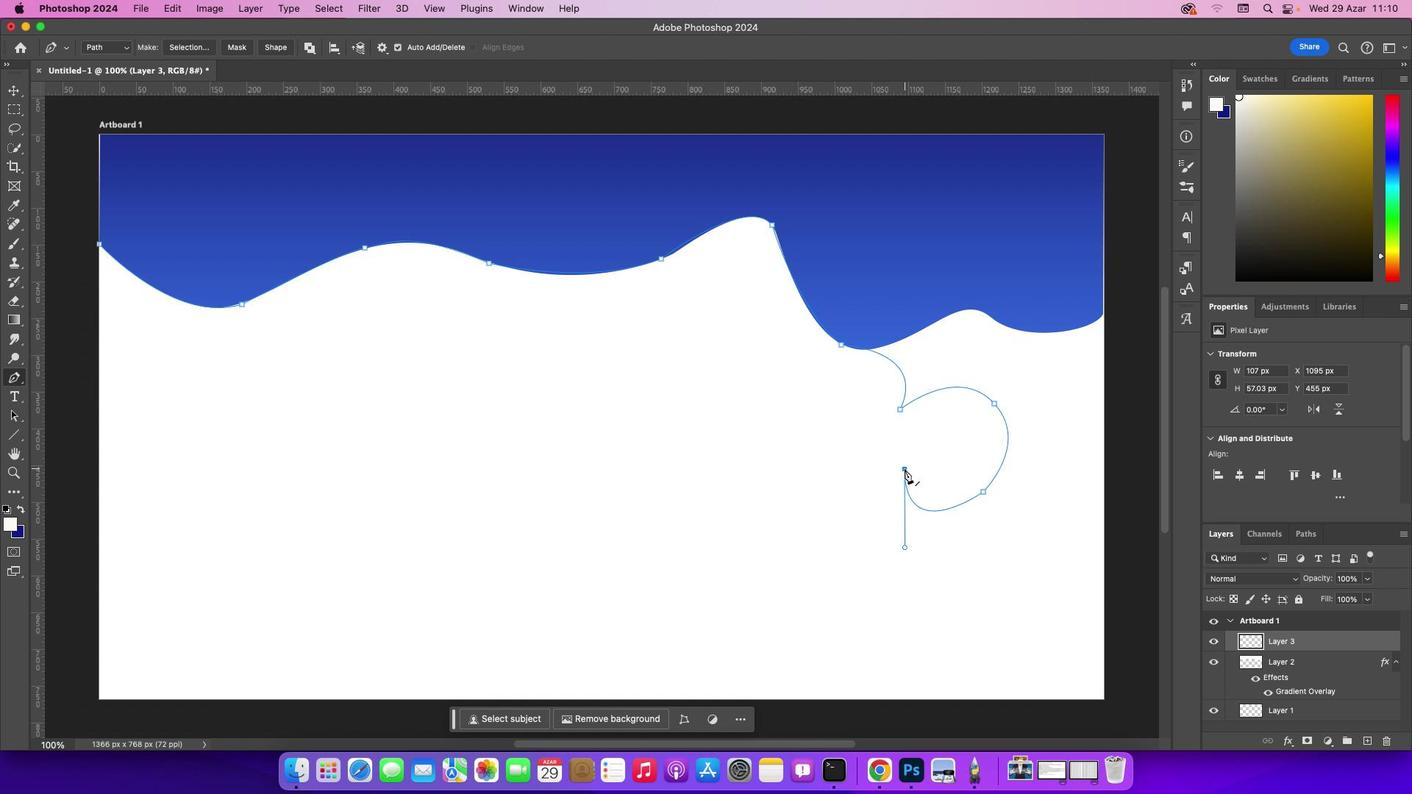 
Action: Mouse moved to (945, 448)
Screenshot: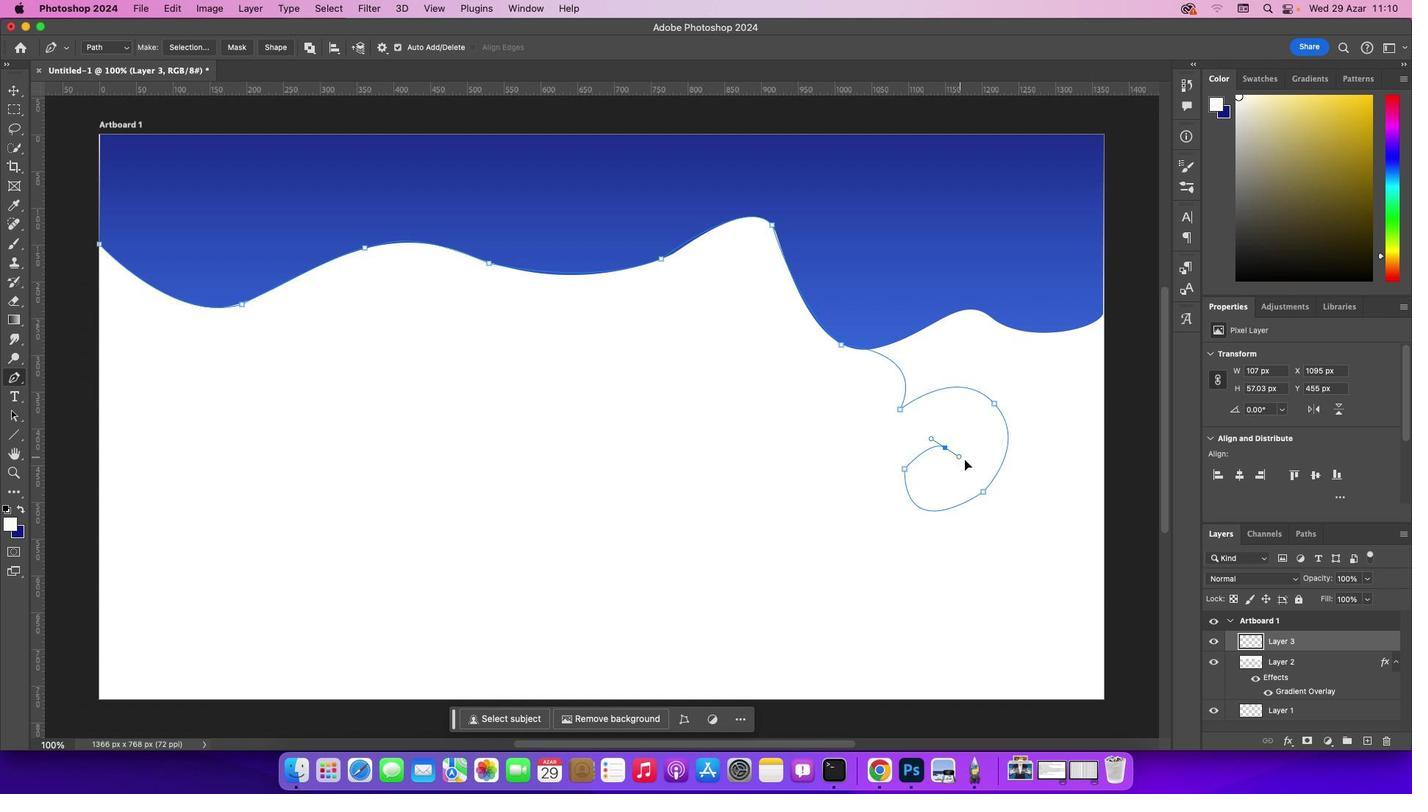 
Action: Mouse pressed left at (945, 448)
Screenshot: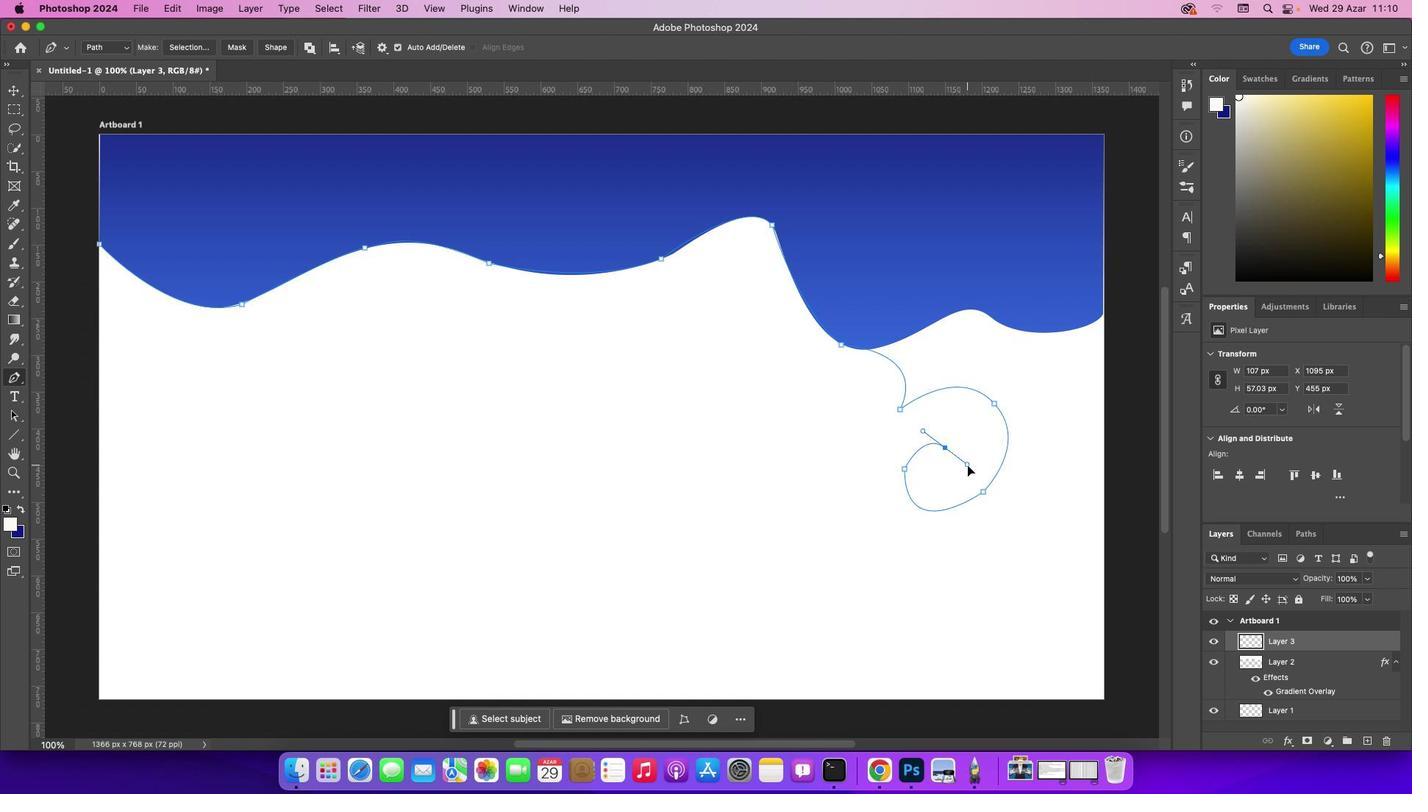 
Action: Mouse moved to (946, 447)
Screenshot: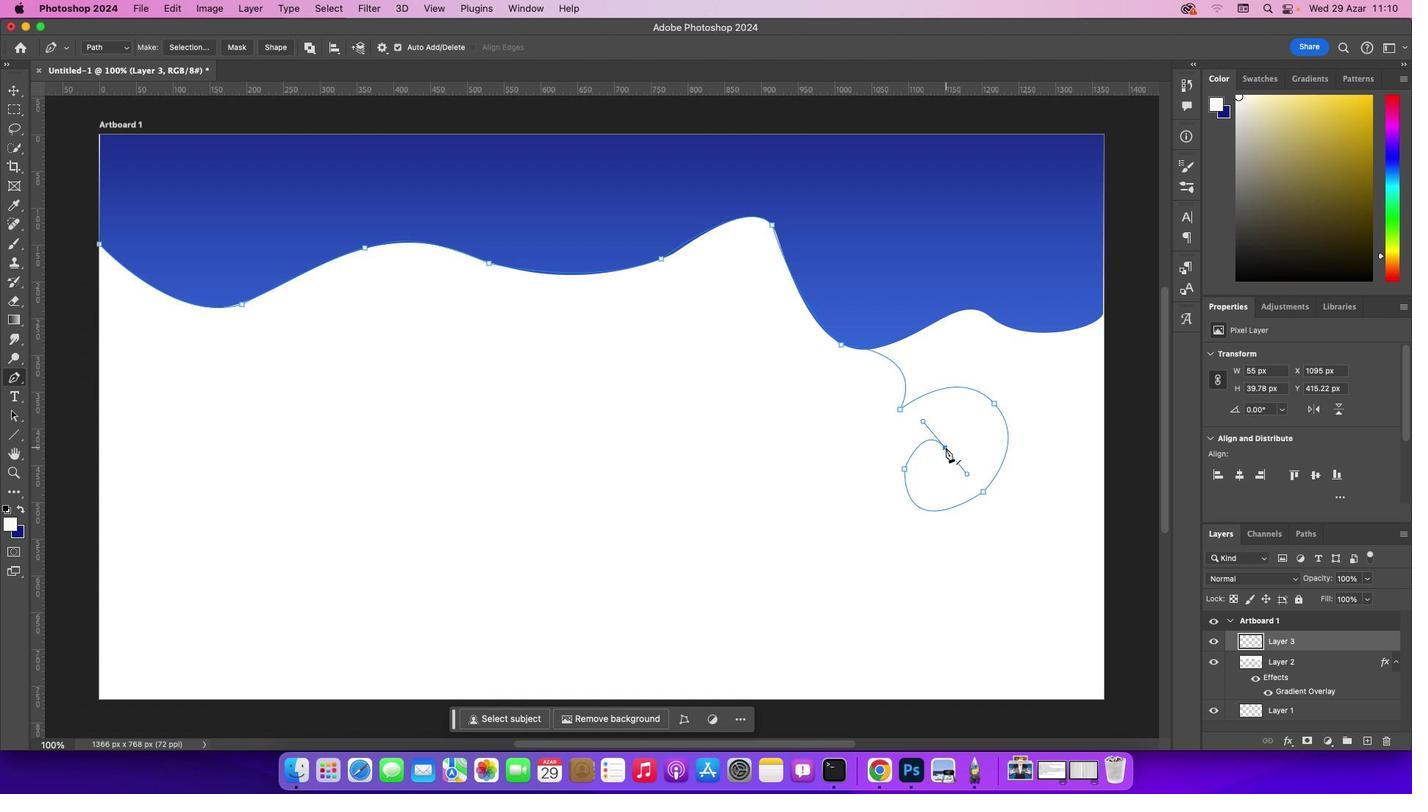 
Action: Mouse pressed left at (946, 447)
Screenshot: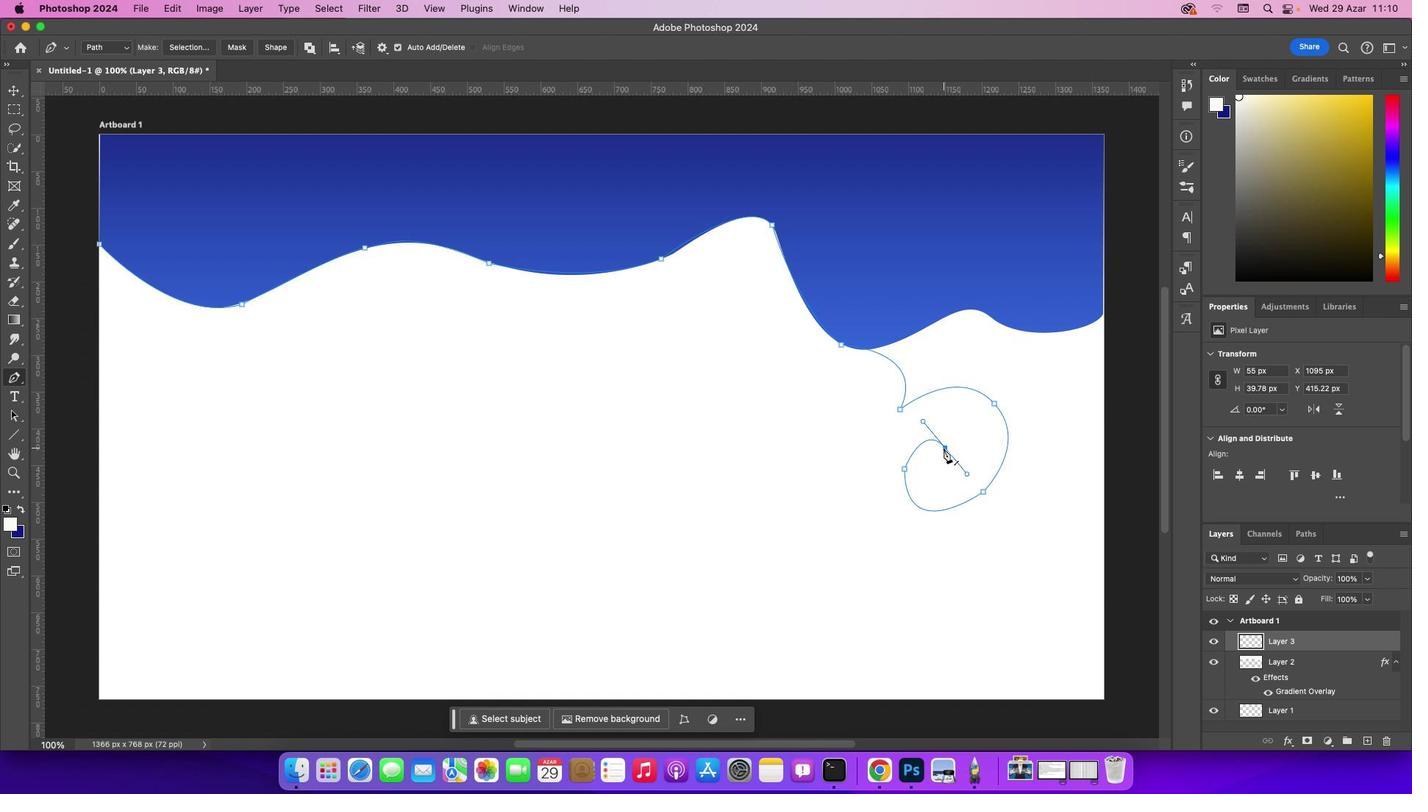 
Action: Key pressed Key.alt
Screenshot: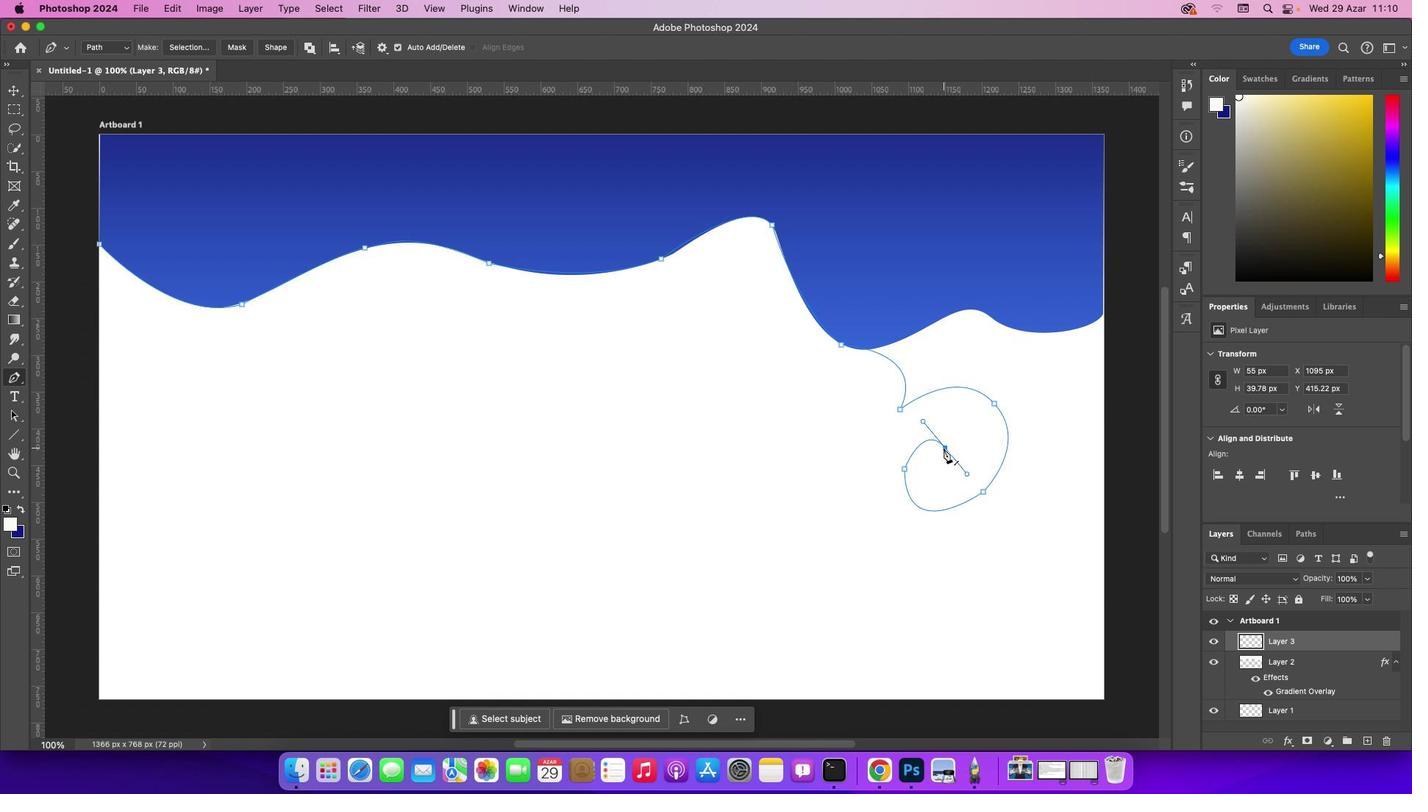 
Action: Mouse moved to (943, 448)
Screenshot: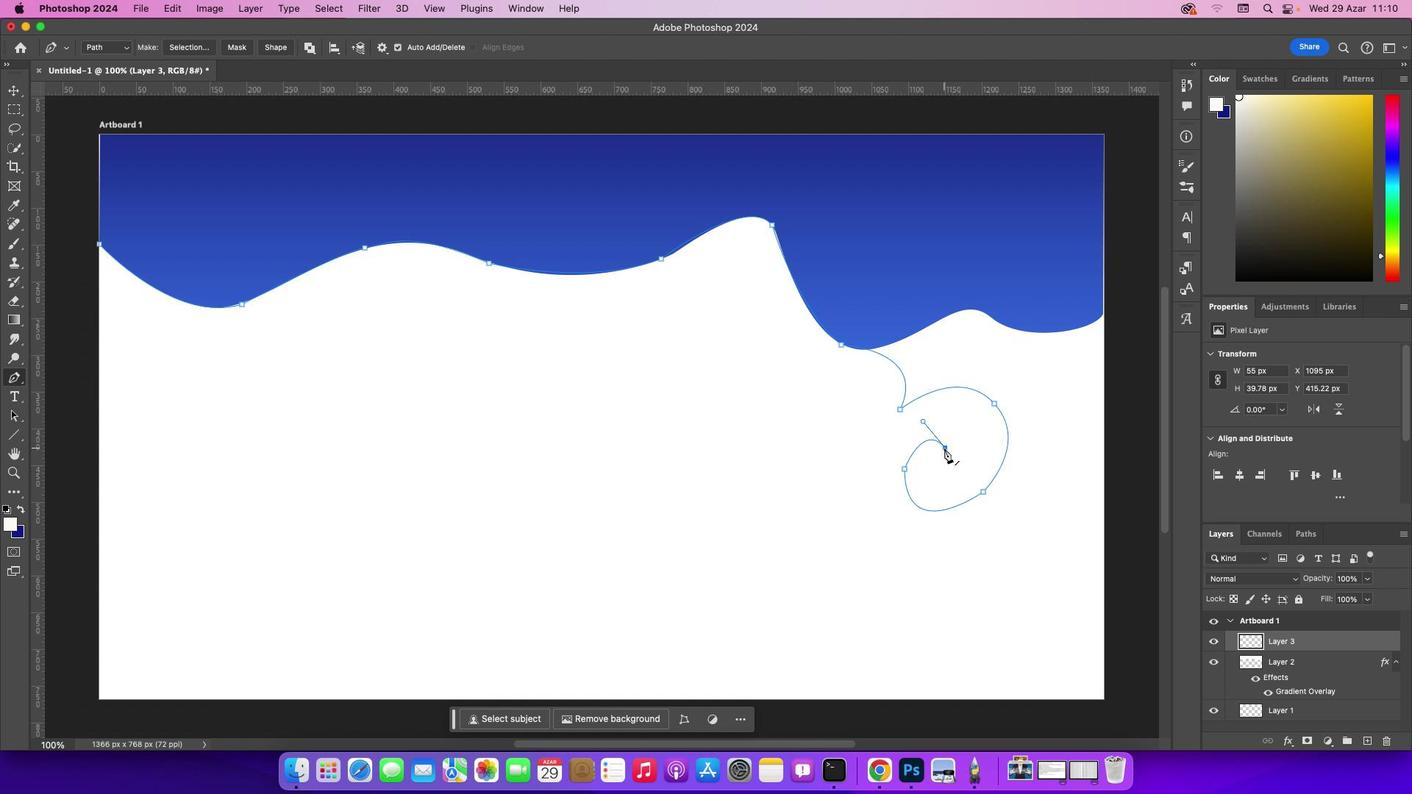 
Action: Key pressed Key.alt
Screenshot: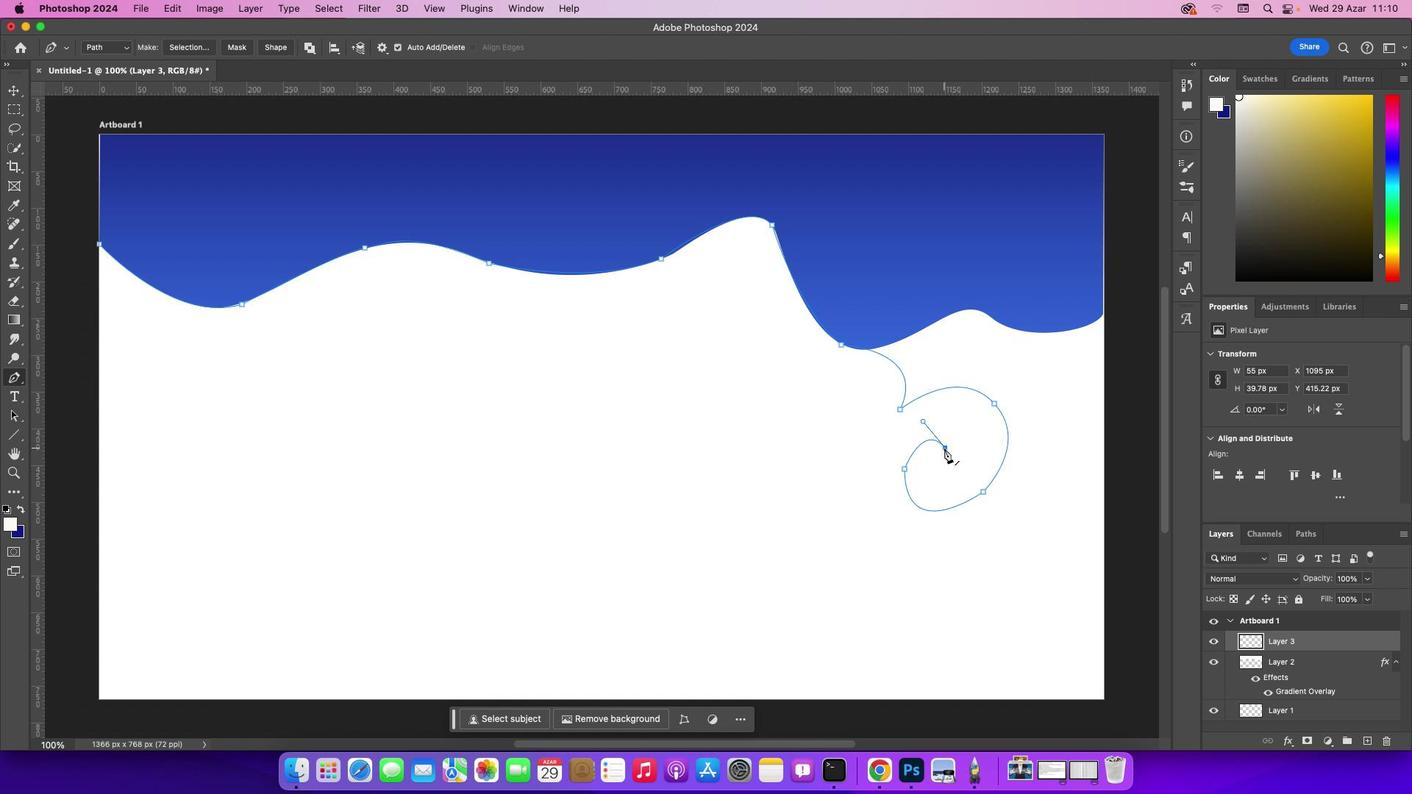 
Action: Mouse pressed left at (943, 448)
Screenshot: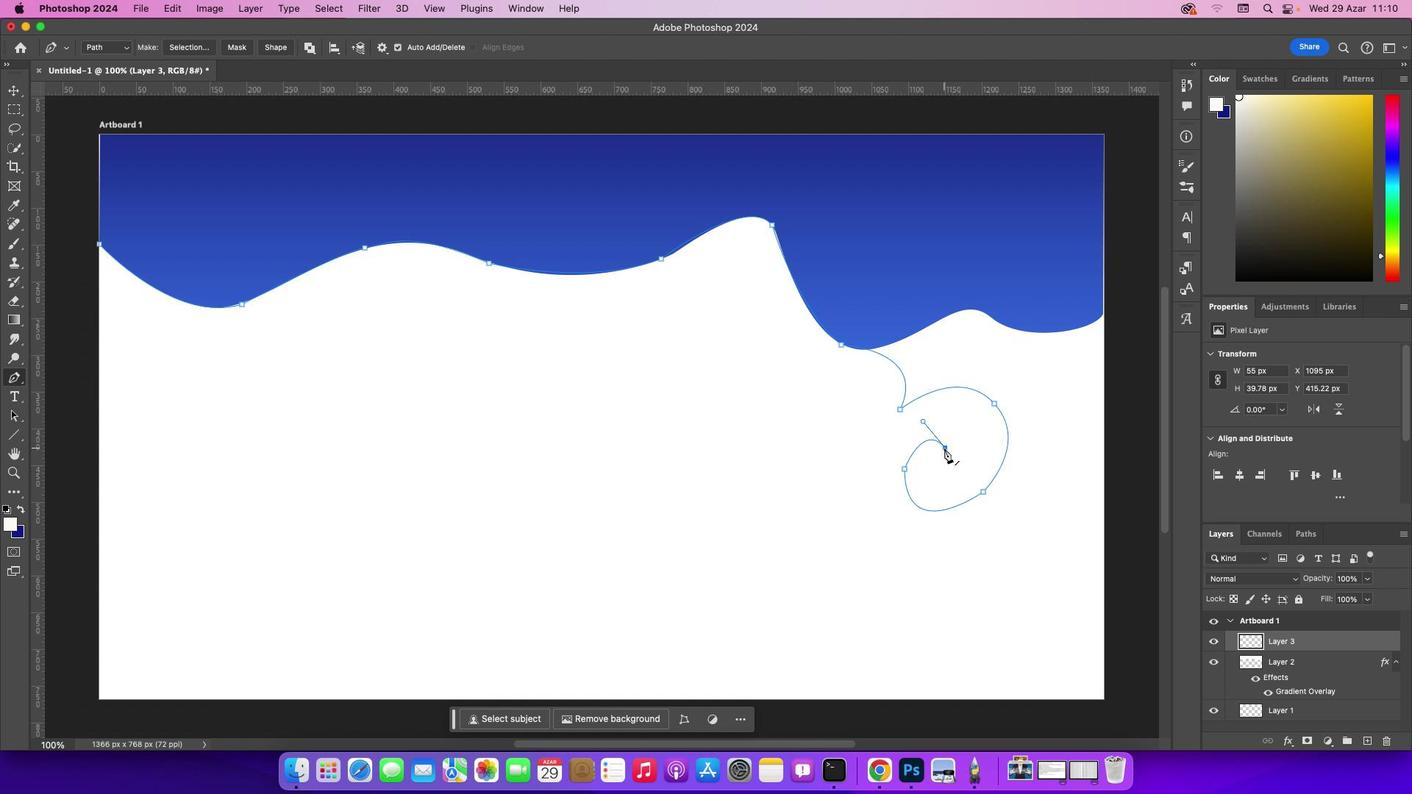 
Action: Mouse moved to (892, 447)
Screenshot: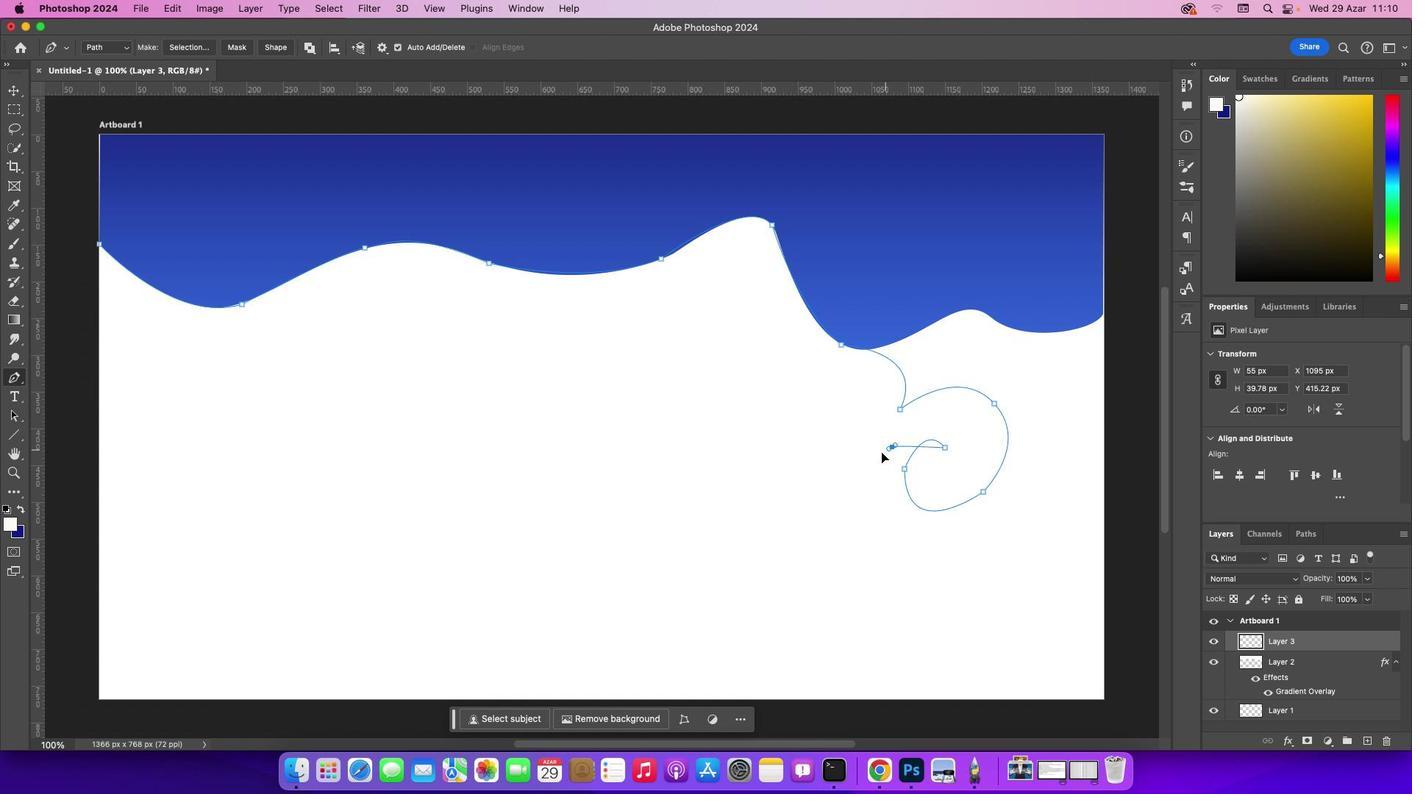 
Action: Mouse pressed left at (892, 447)
Screenshot: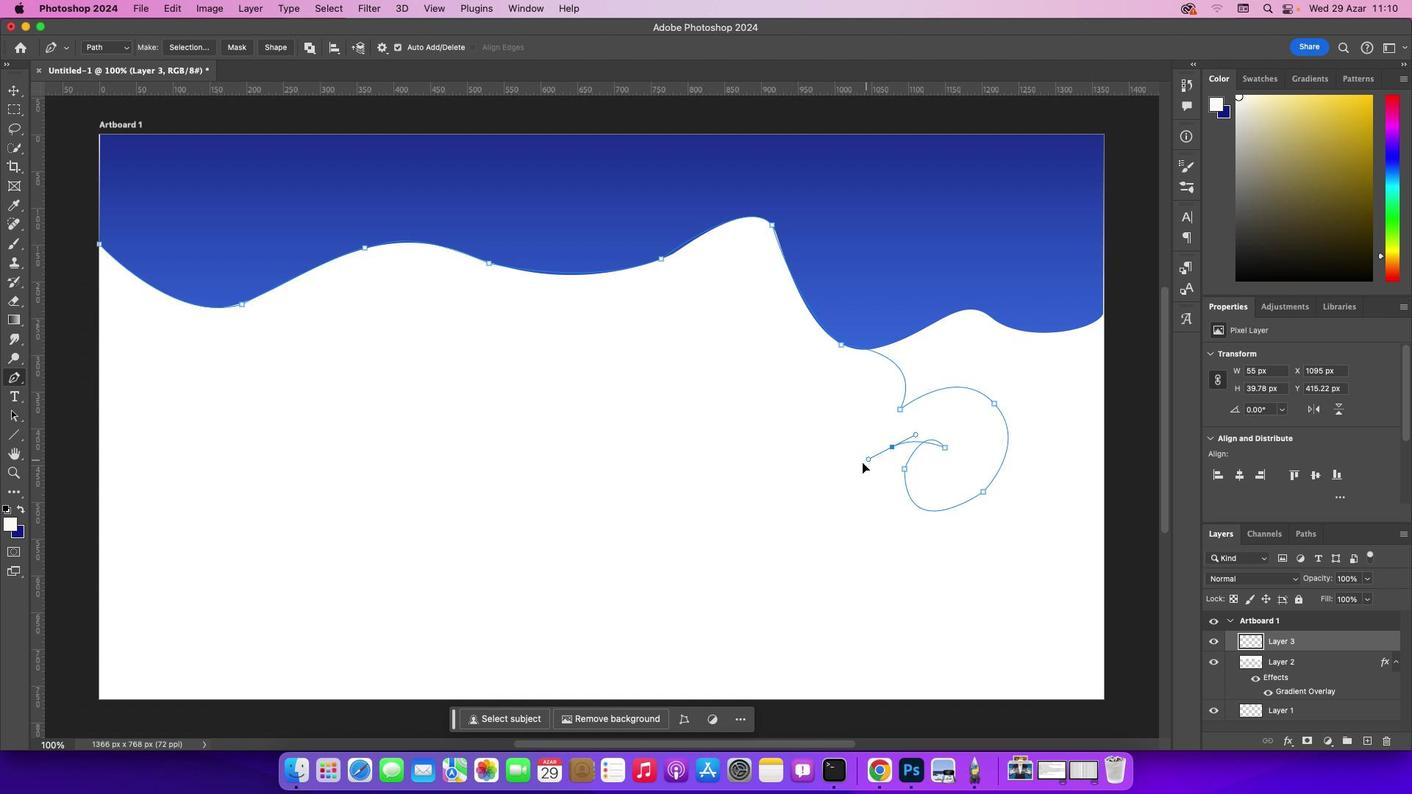 
Action: Mouse moved to (736, 503)
Screenshot: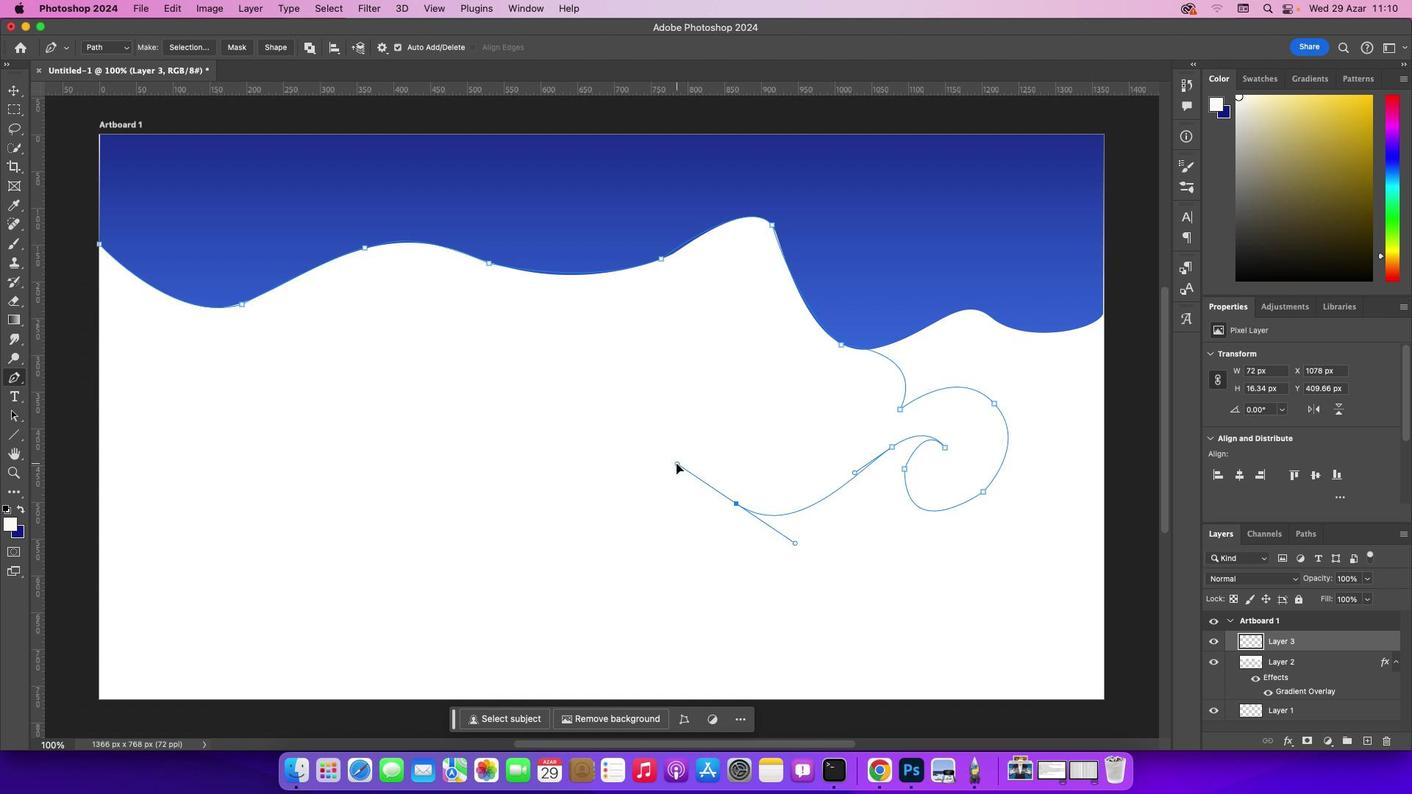 
Action: Mouse pressed left at (736, 503)
Screenshot: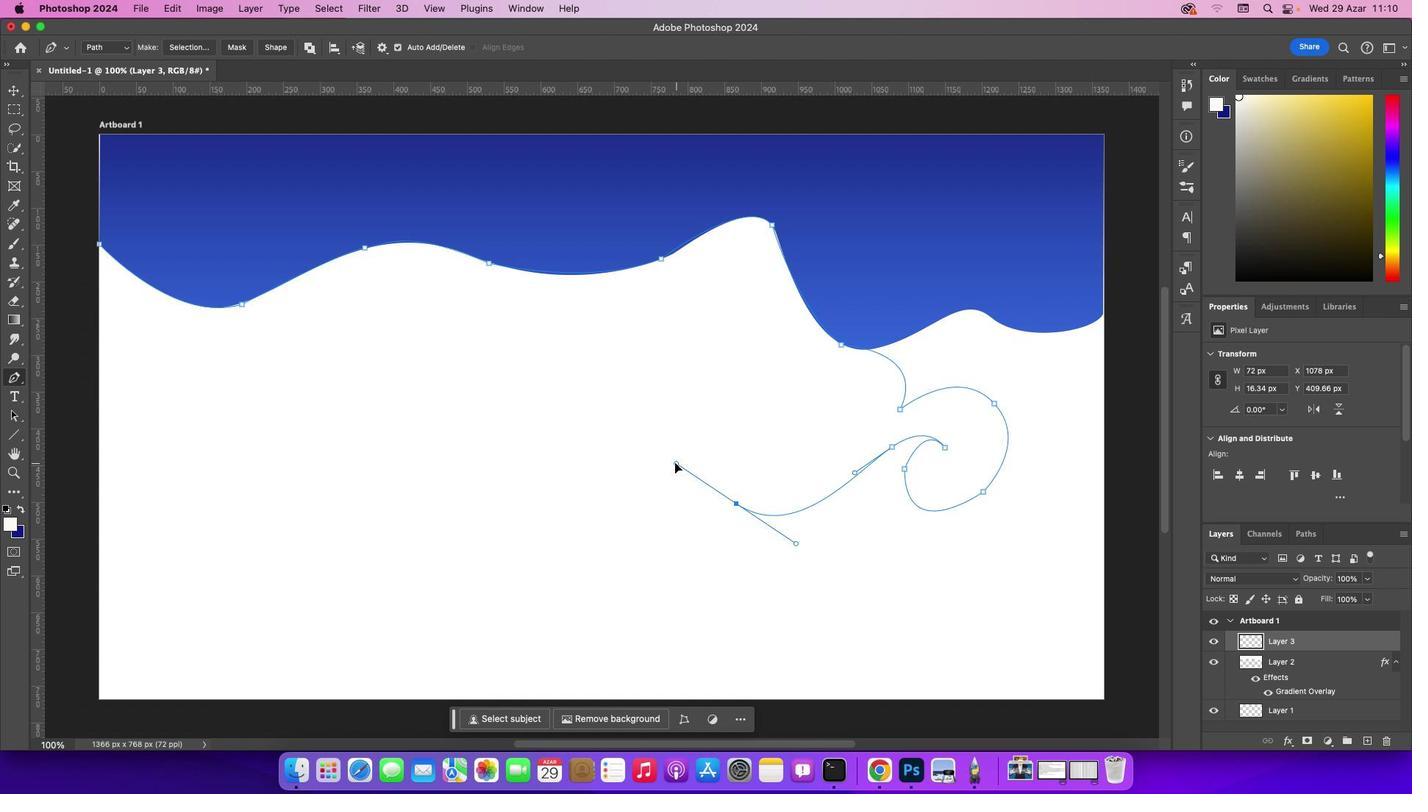 
Action: Mouse moved to (731, 400)
Screenshot: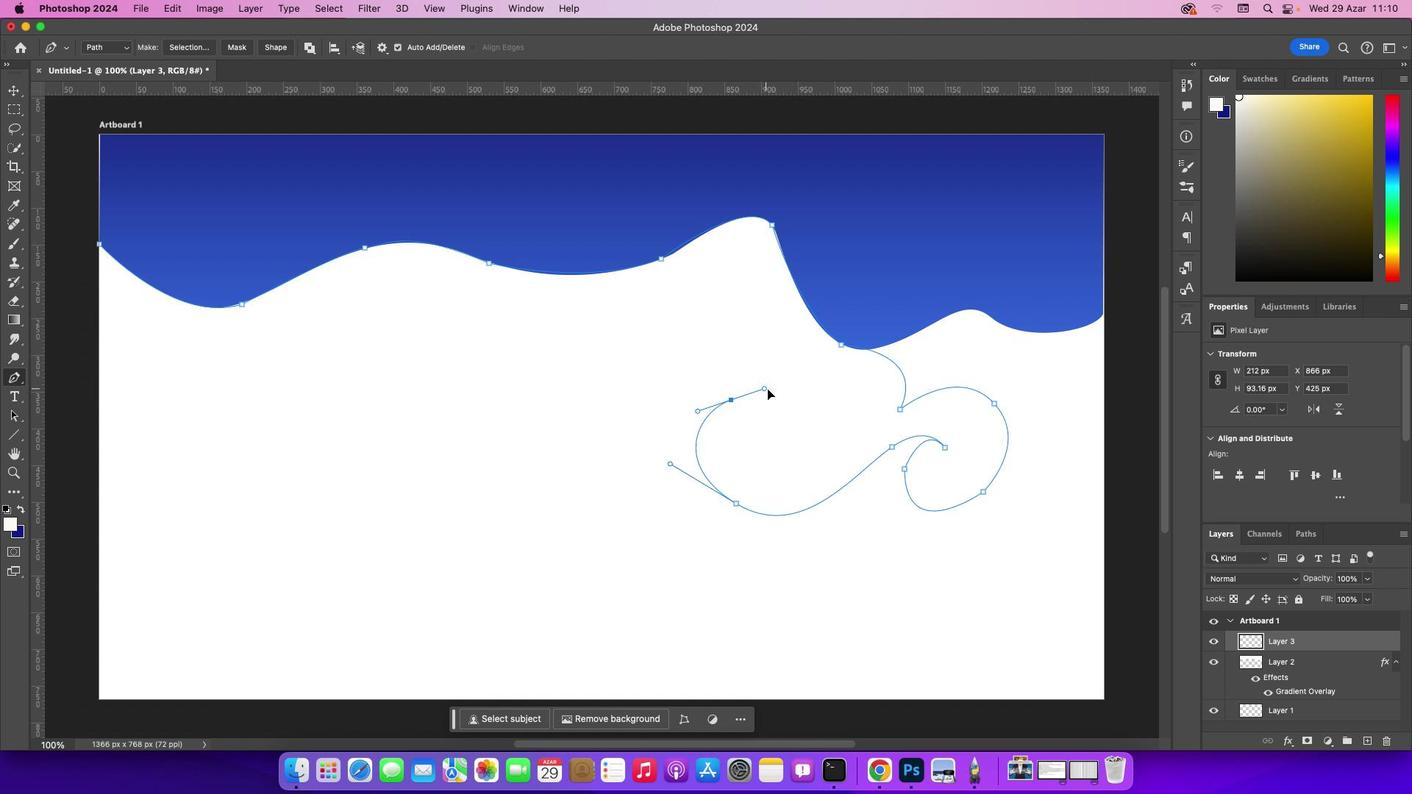 
Action: Mouse pressed left at (731, 400)
Screenshot: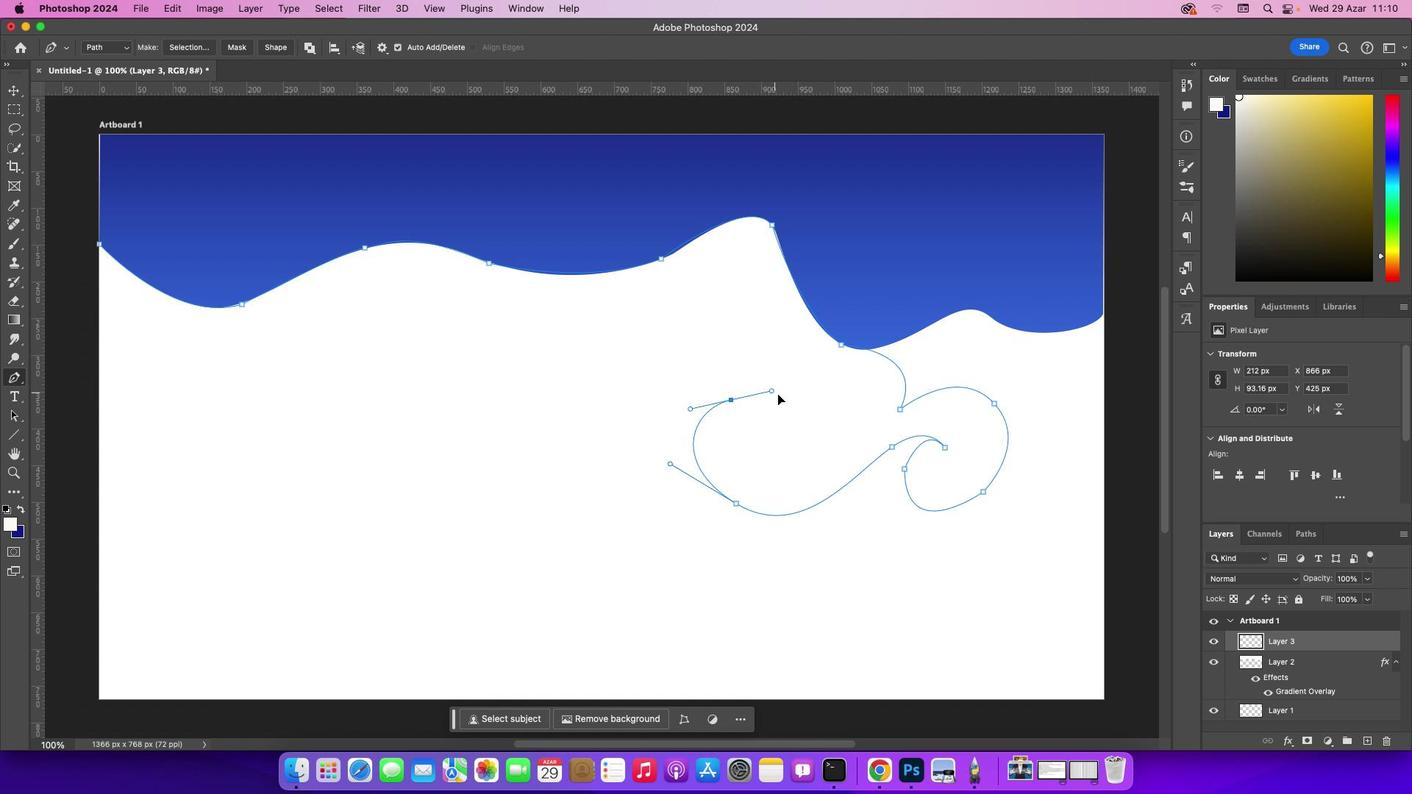 
Action: Mouse moved to (731, 401)
Screenshot: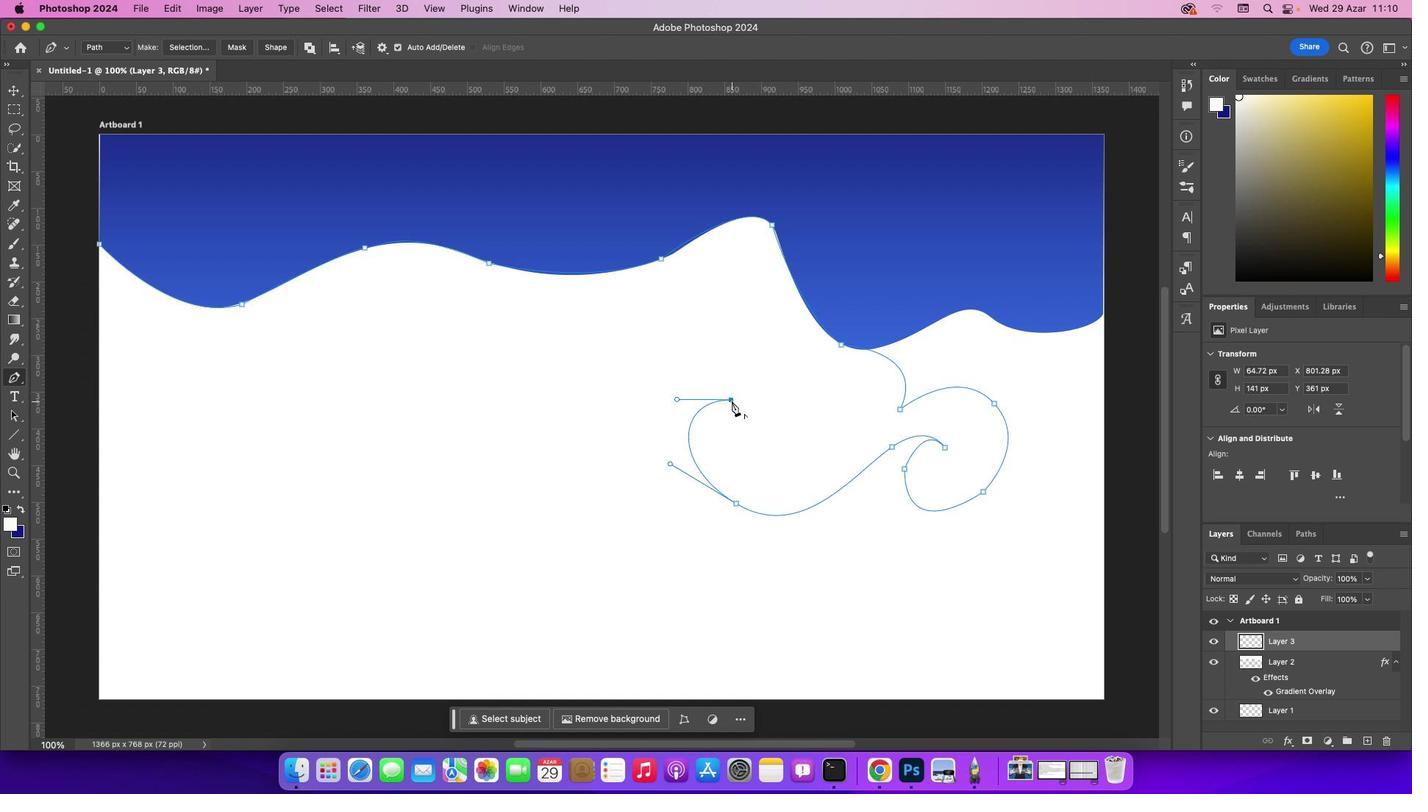 
Action: Key pressed Key.alt
Screenshot: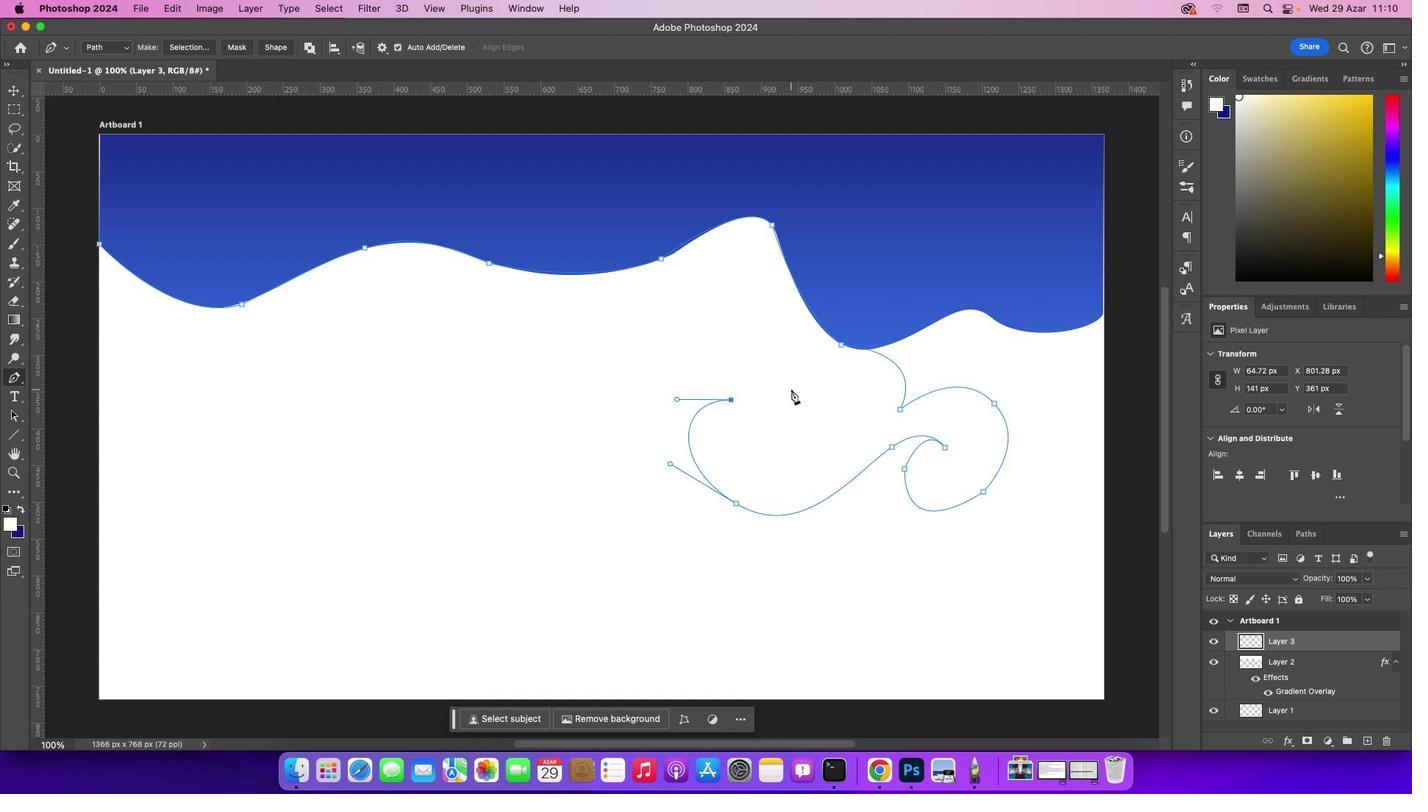 
Action: Mouse pressed left at (731, 401)
Screenshot: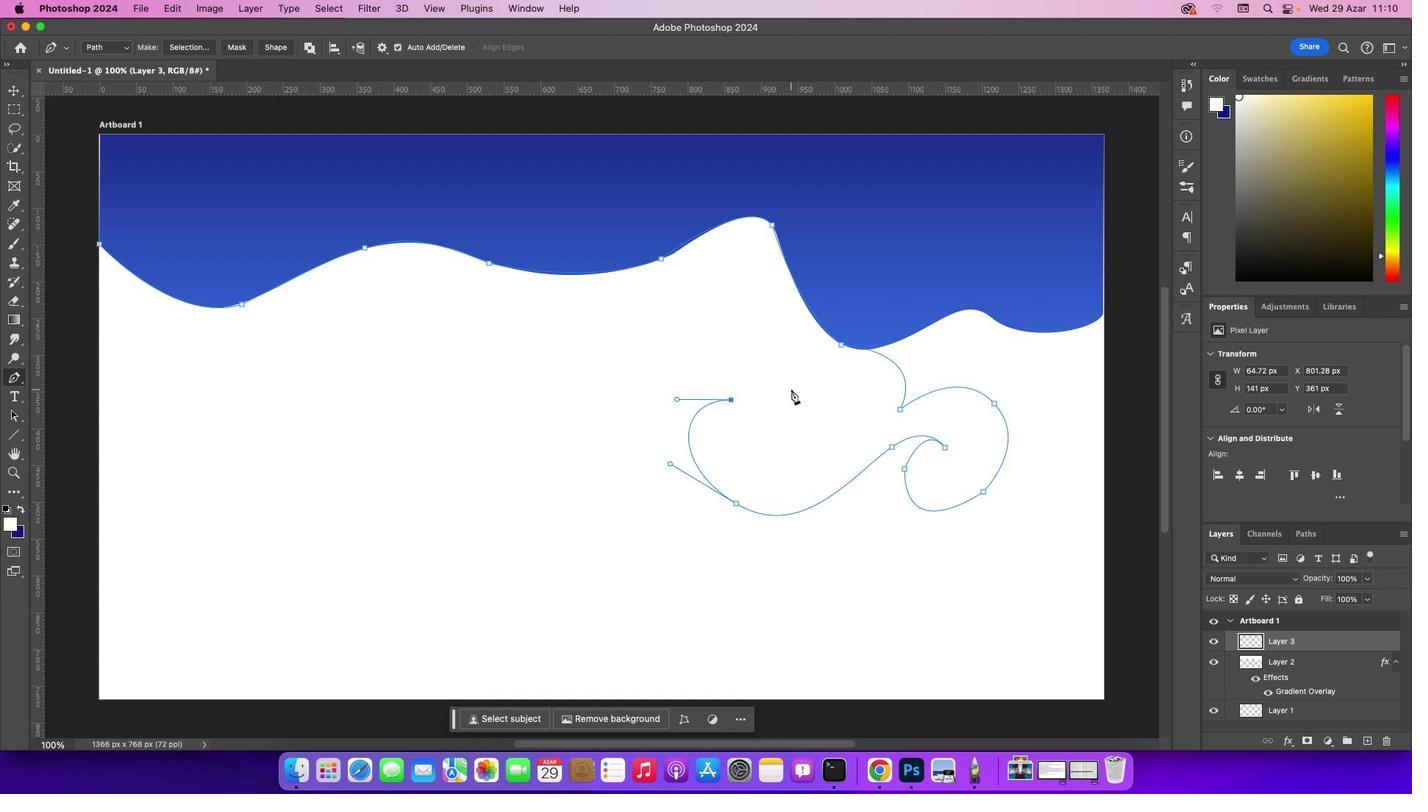 
Action: Mouse moved to (790, 389)
Screenshot: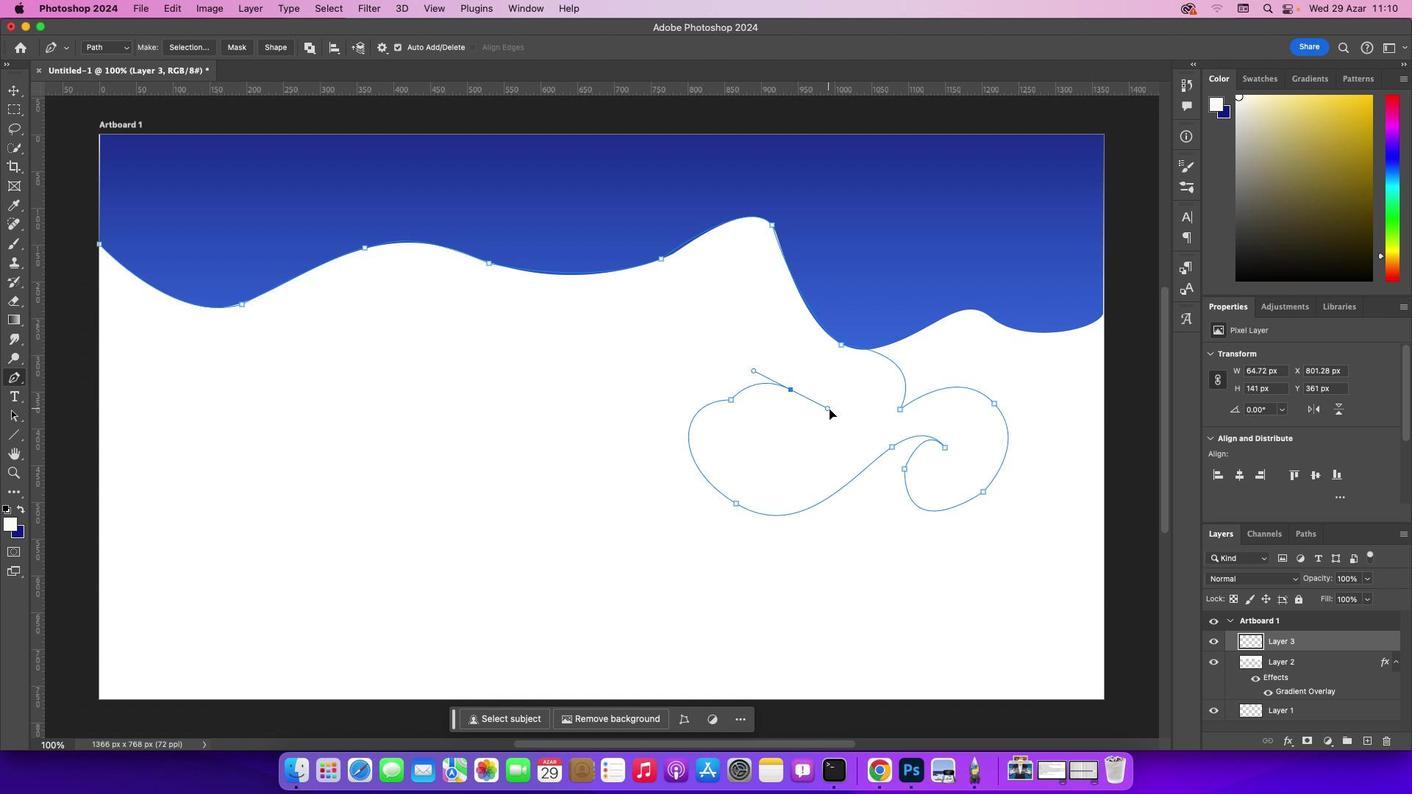 
Action: Mouse pressed left at (790, 389)
Screenshot: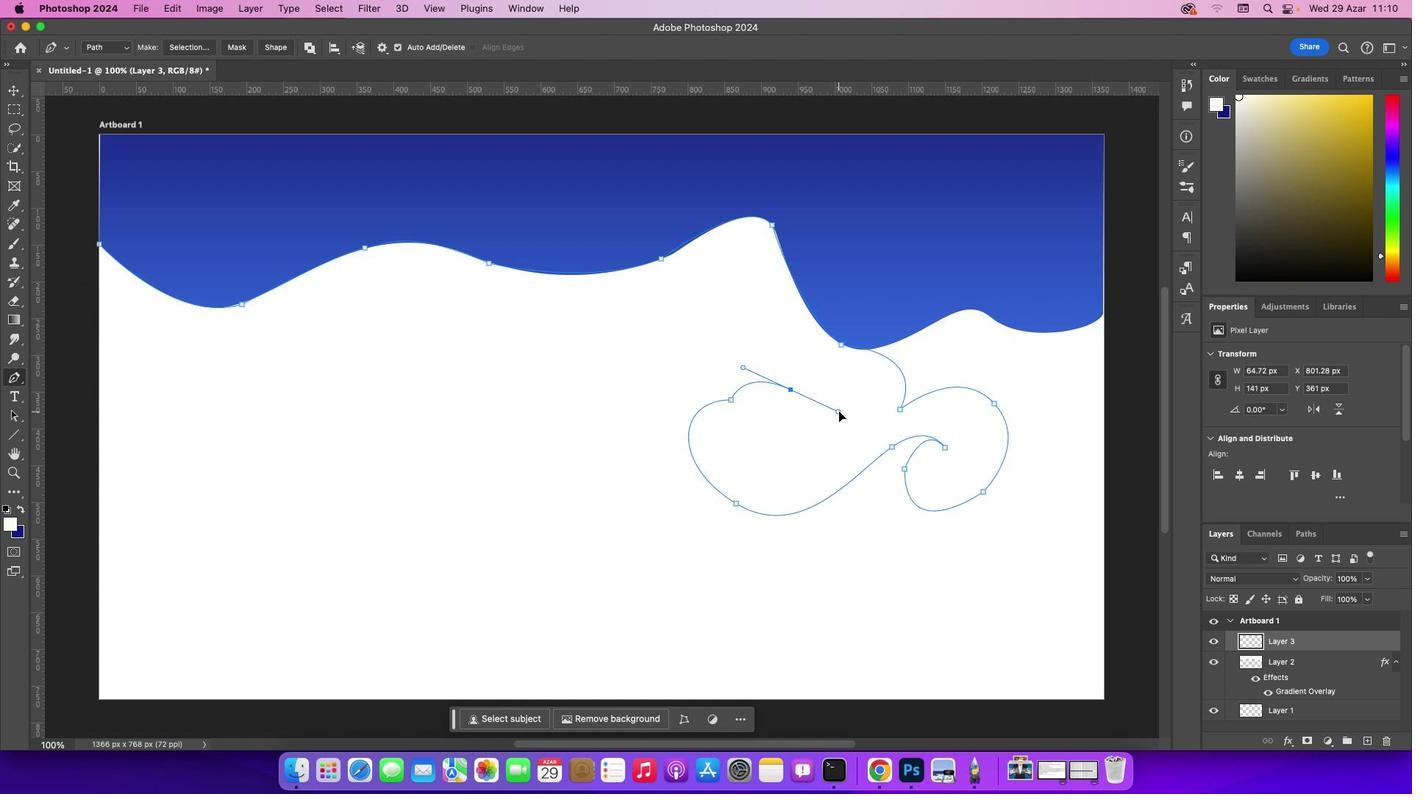 
Action: Mouse moved to (791, 389)
Screenshot: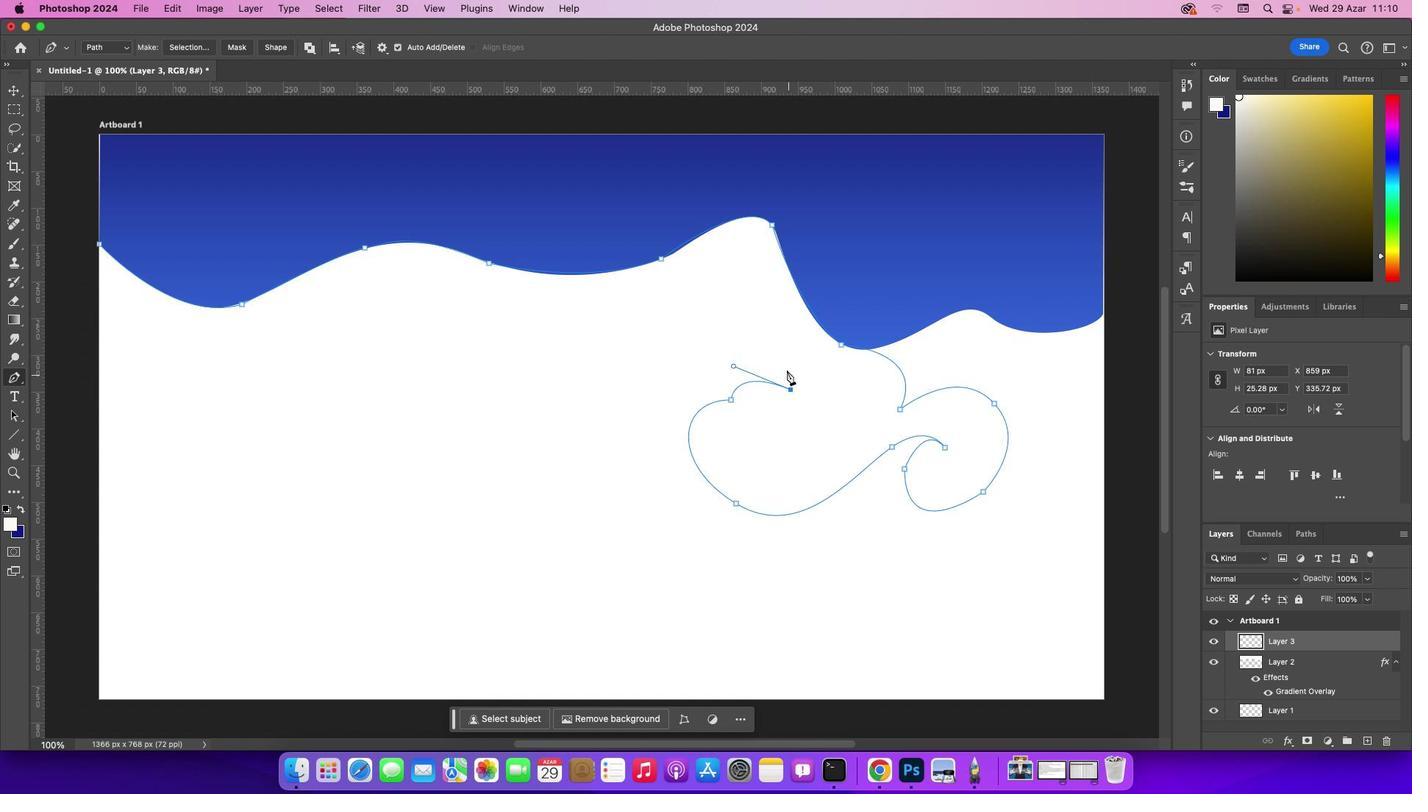 
Action: Key pressed Key.alt
Screenshot: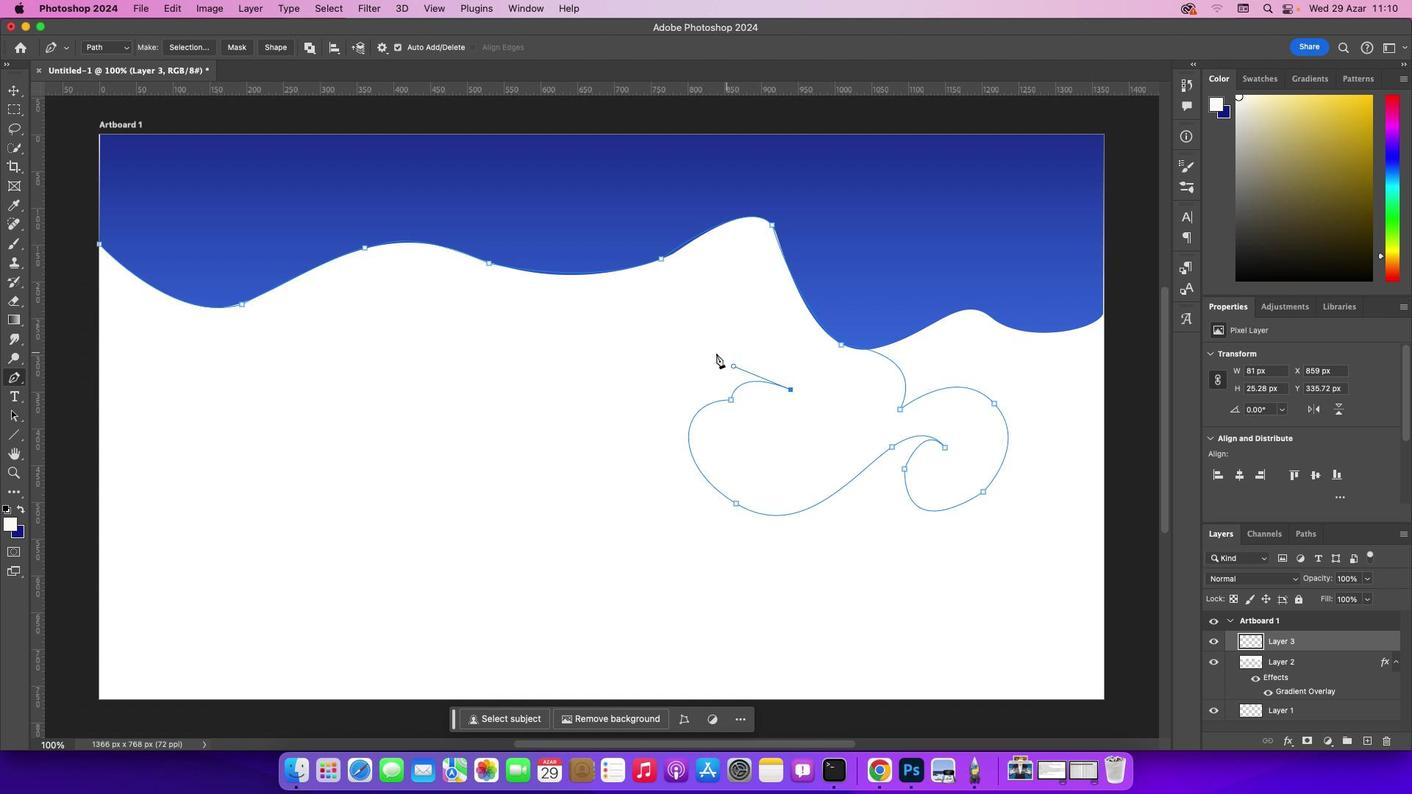 
Action: Mouse pressed left at (791, 389)
Screenshot: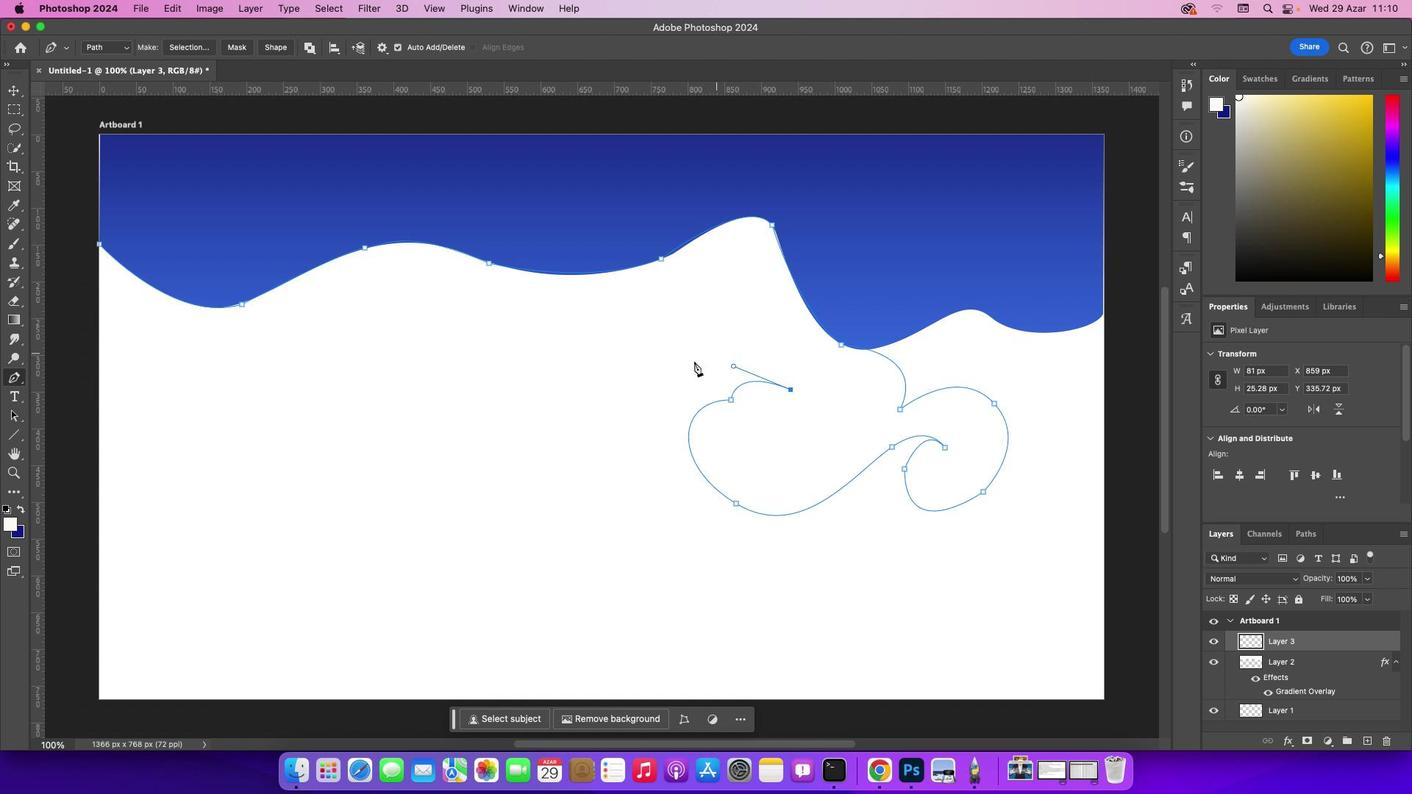 
Action: Mouse moved to (651, 393)
Screenshot: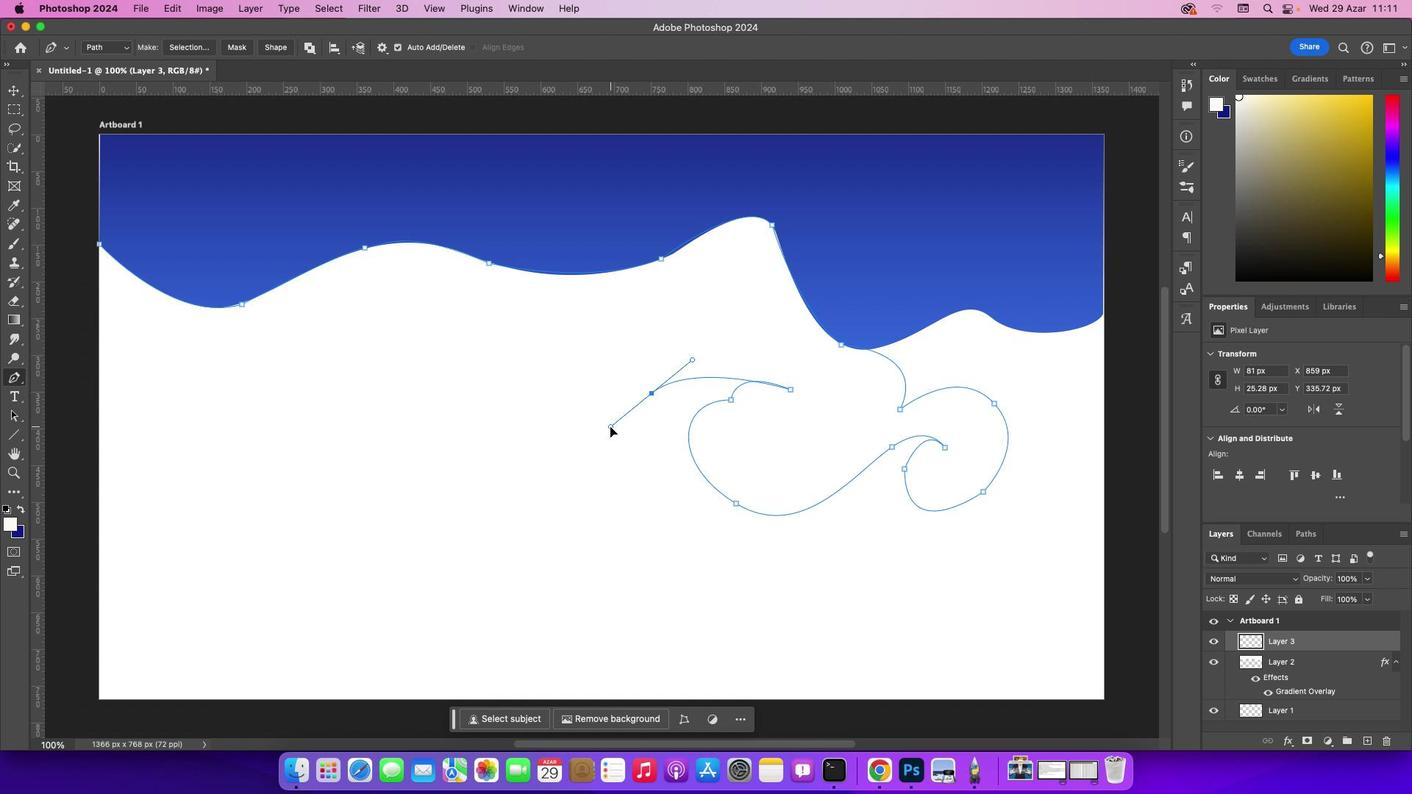 
Action: Mouse pressed left at (651, 393)
Screenshot: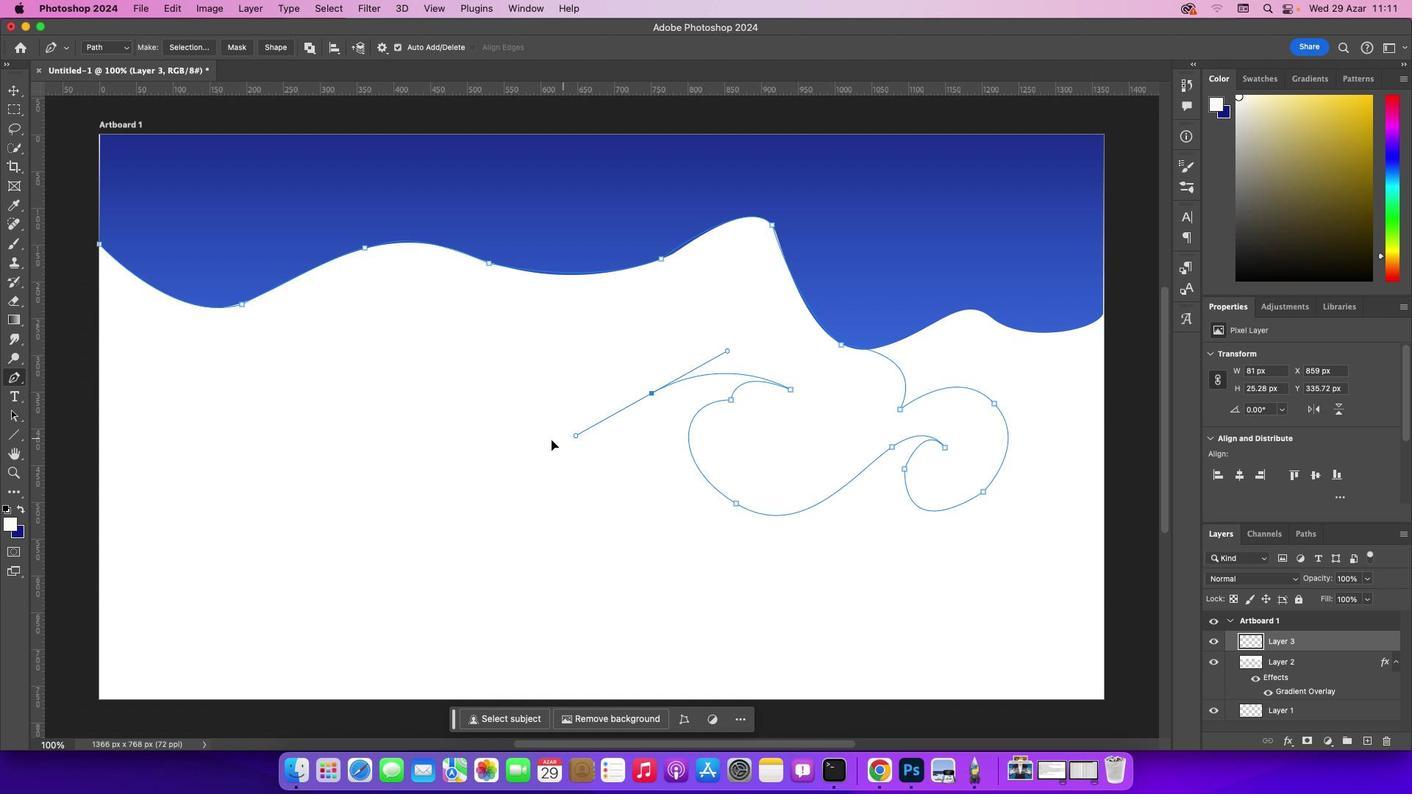 
Action: Mouse moved to (488, 475)
Screenshot: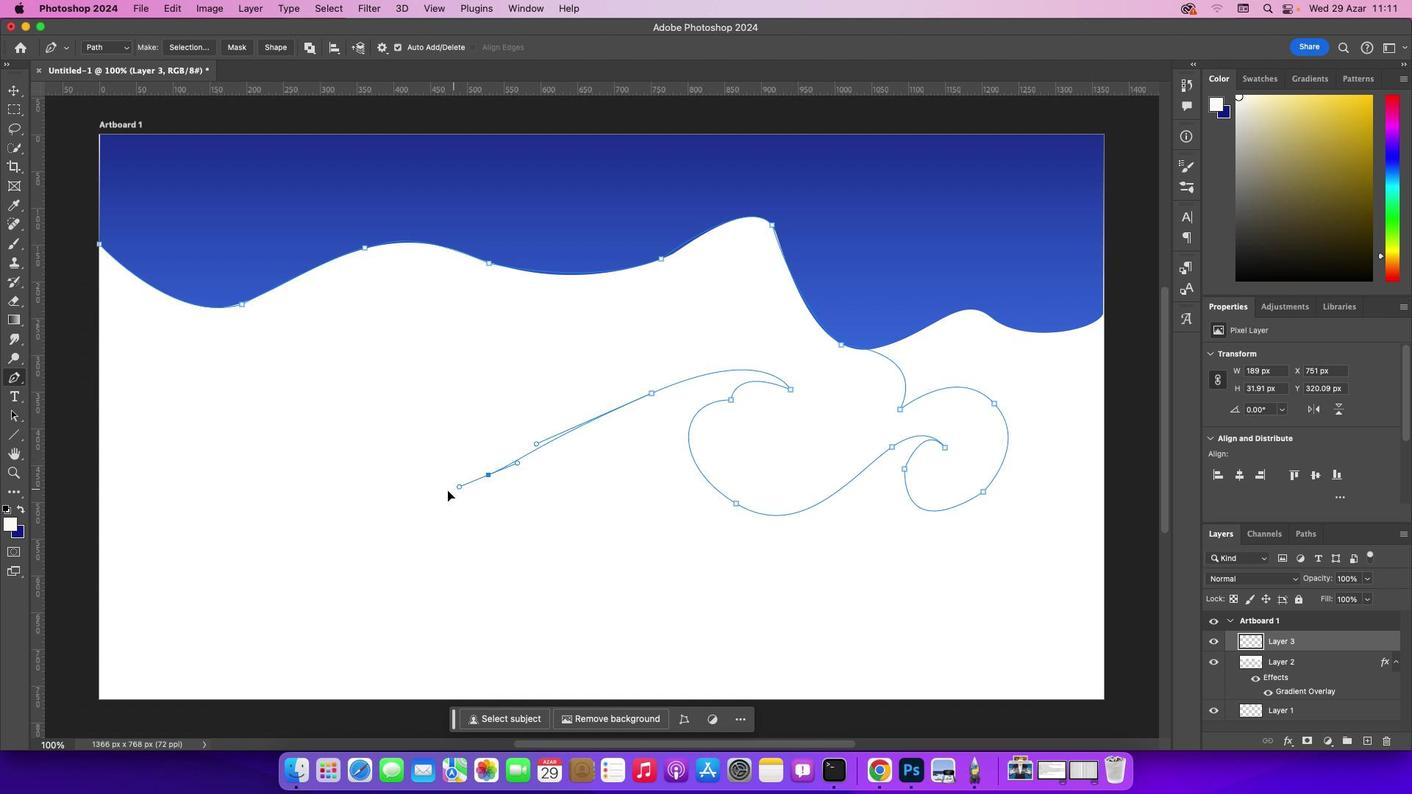 
Action: Mouse pressed left at (488, 475)
Screenshot: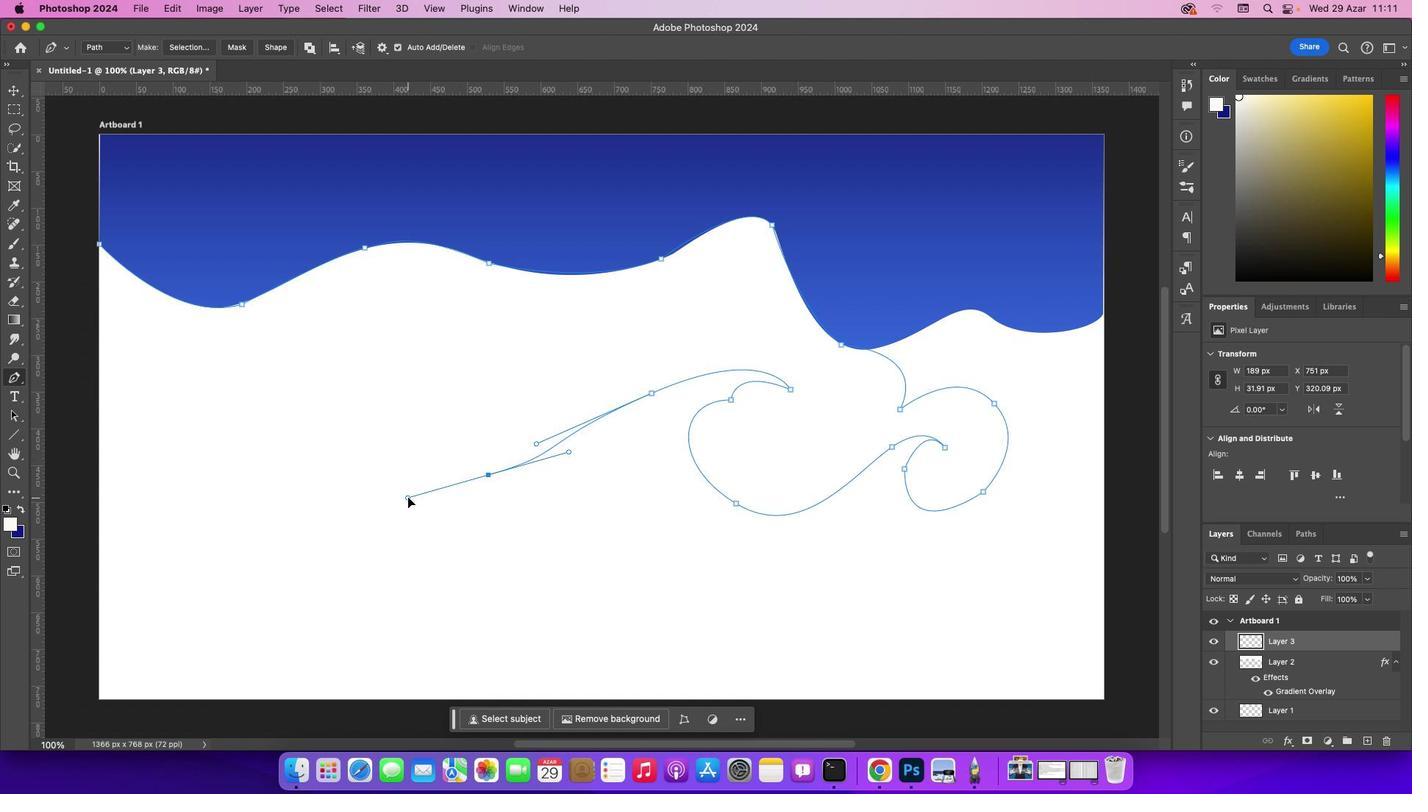 
Action: Mouse moved to (246, 509)
Screenshot: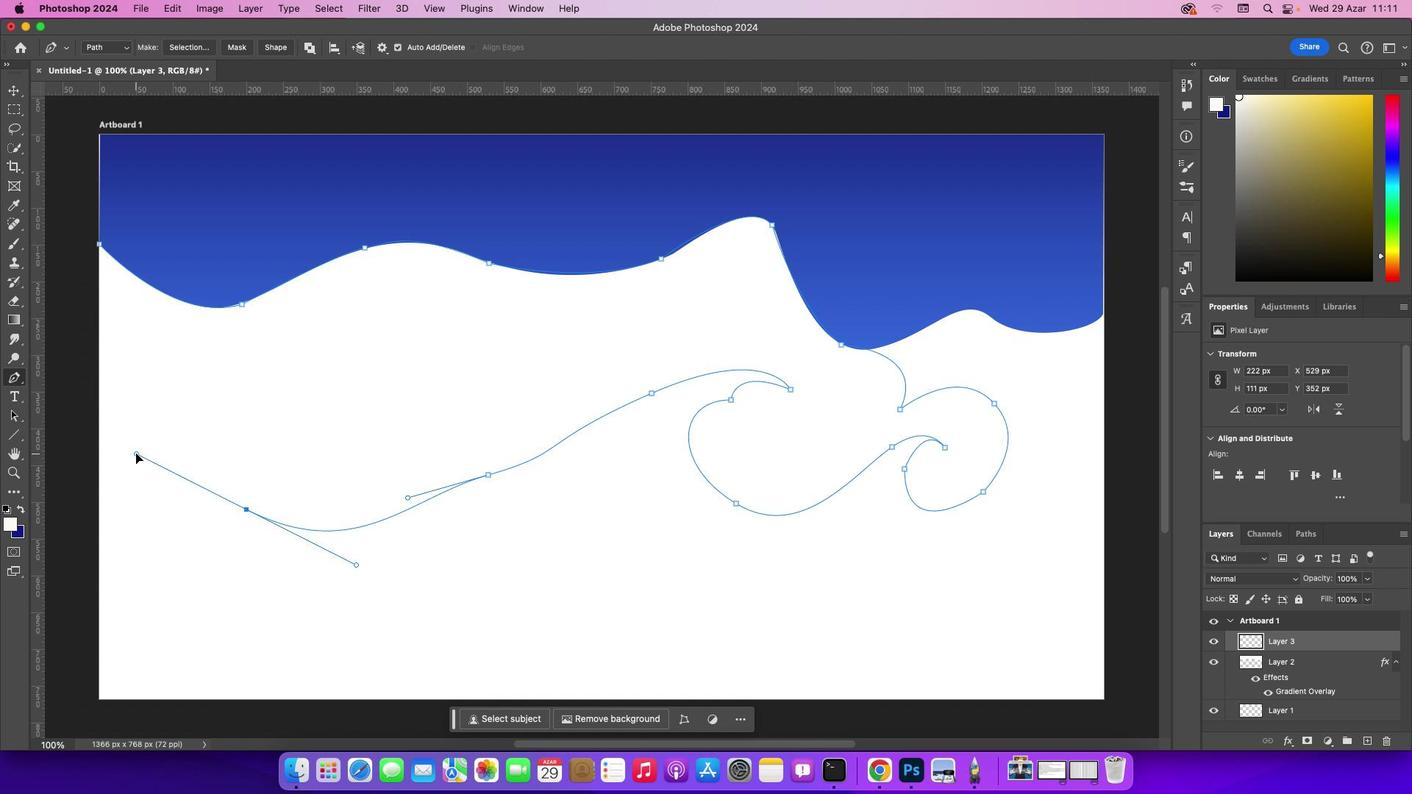 
Action: Mouse pressed left at (246, 509)
Screenshot: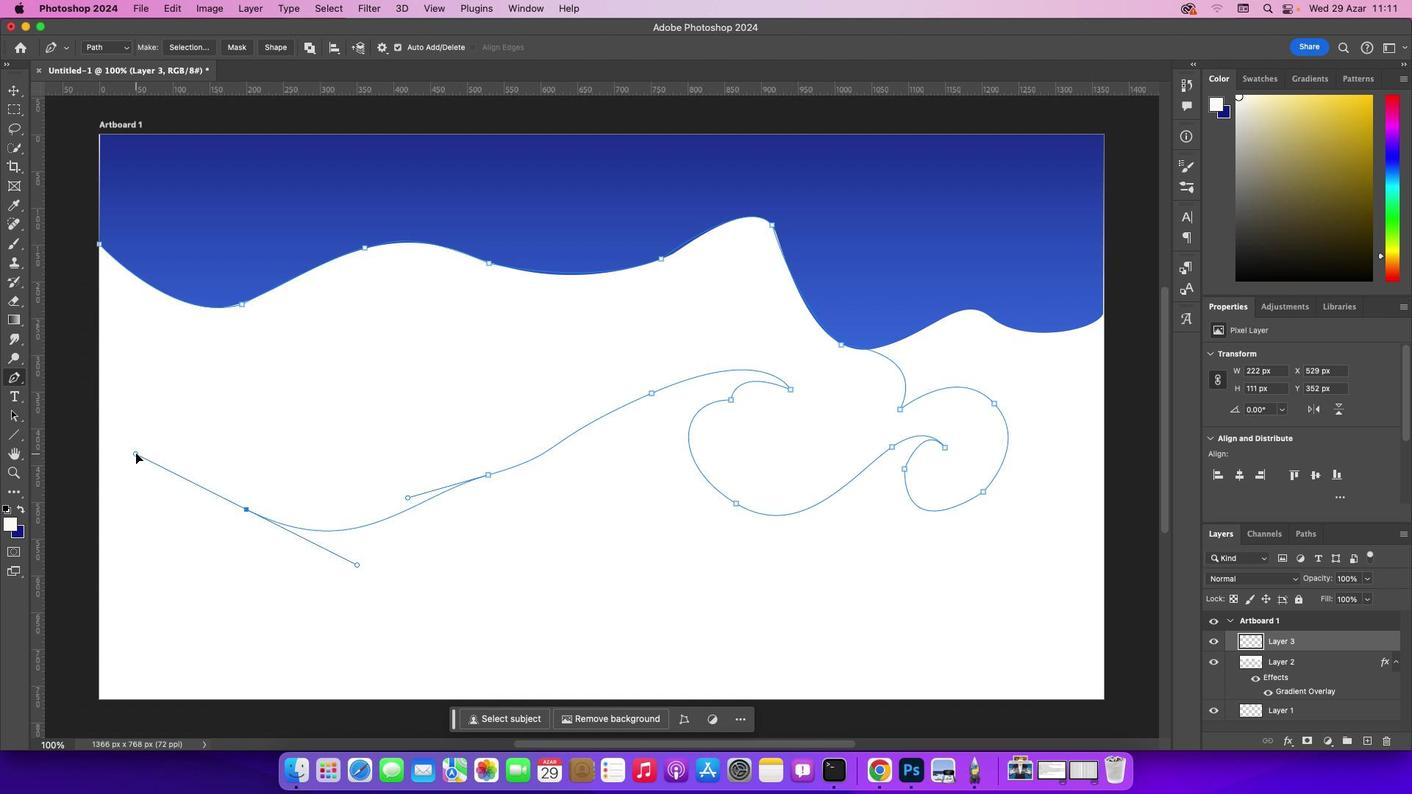 
Action: Mouse moved to (97, 425)
Screenshot: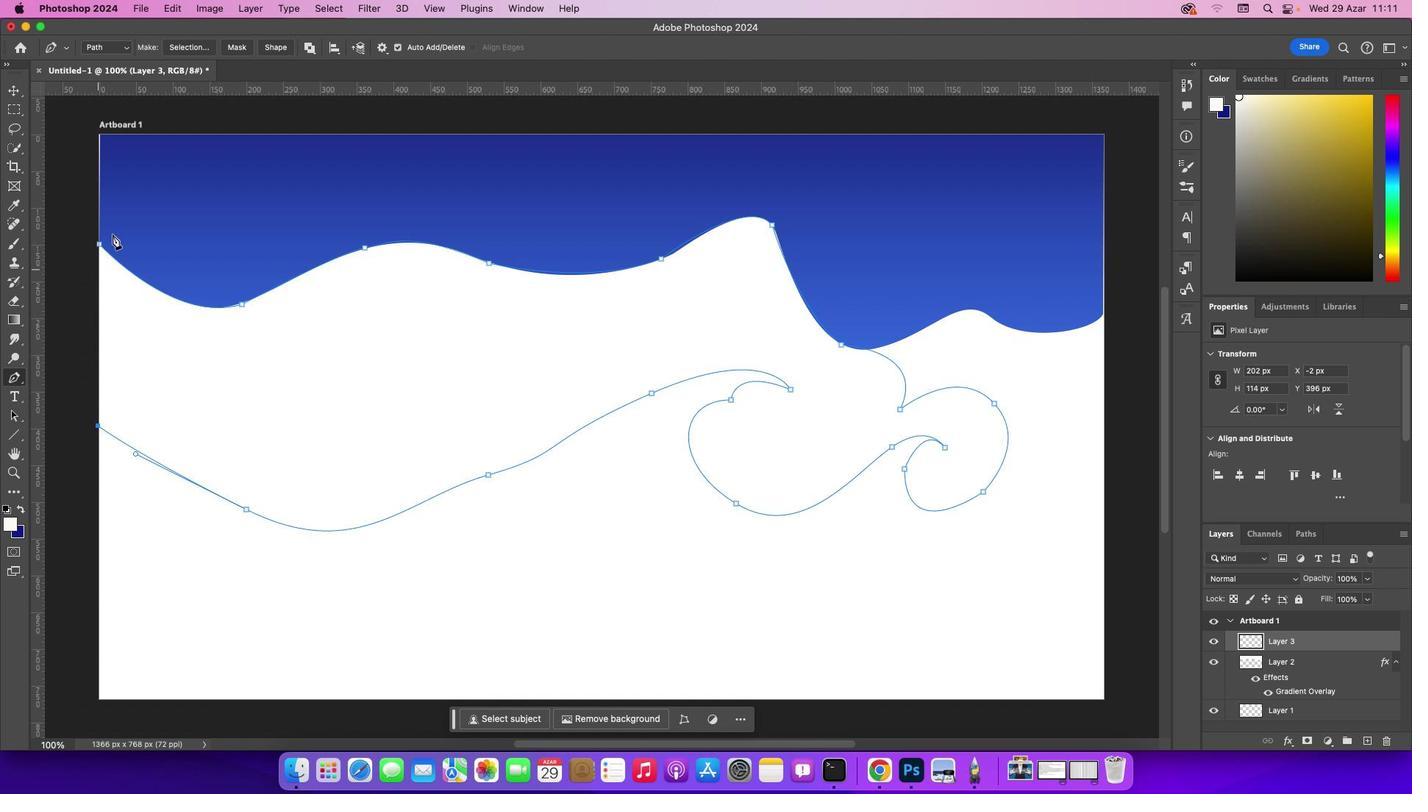 
Action: Mouse pressed left at (97, 425)
Screenshot: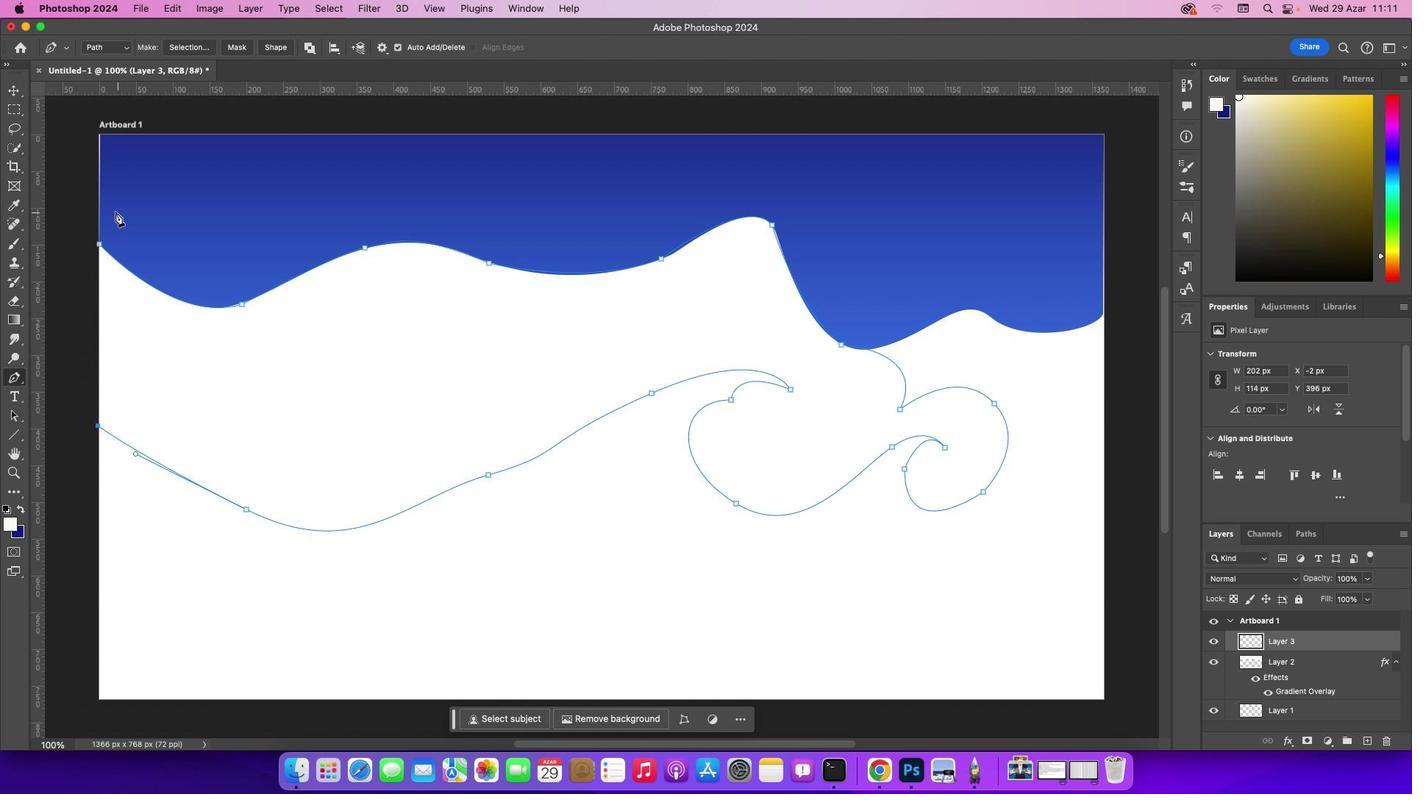 
Action: Mouse moved to (99, 244)
Screenshot: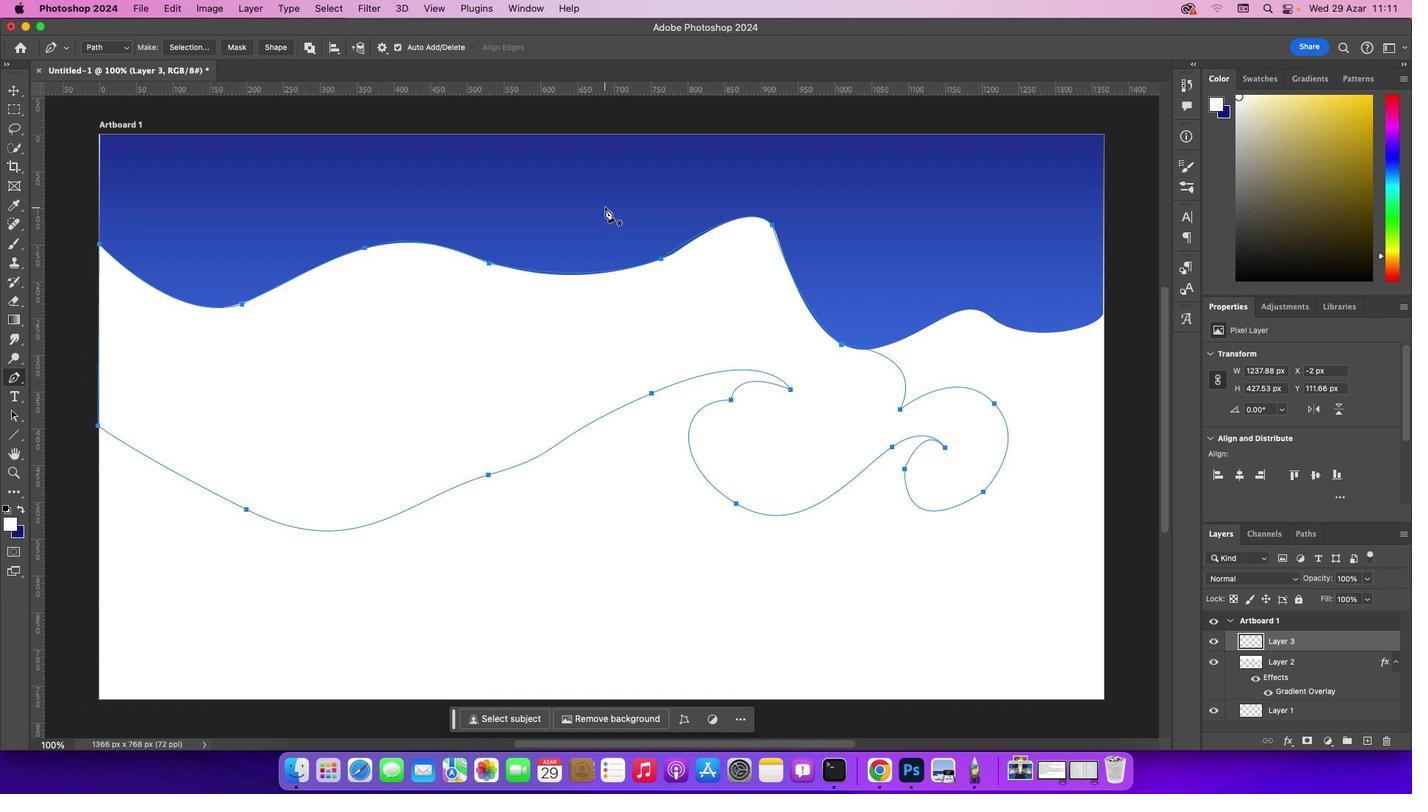 
Action: Mouse pressed left at (99, 244)
Screenshot: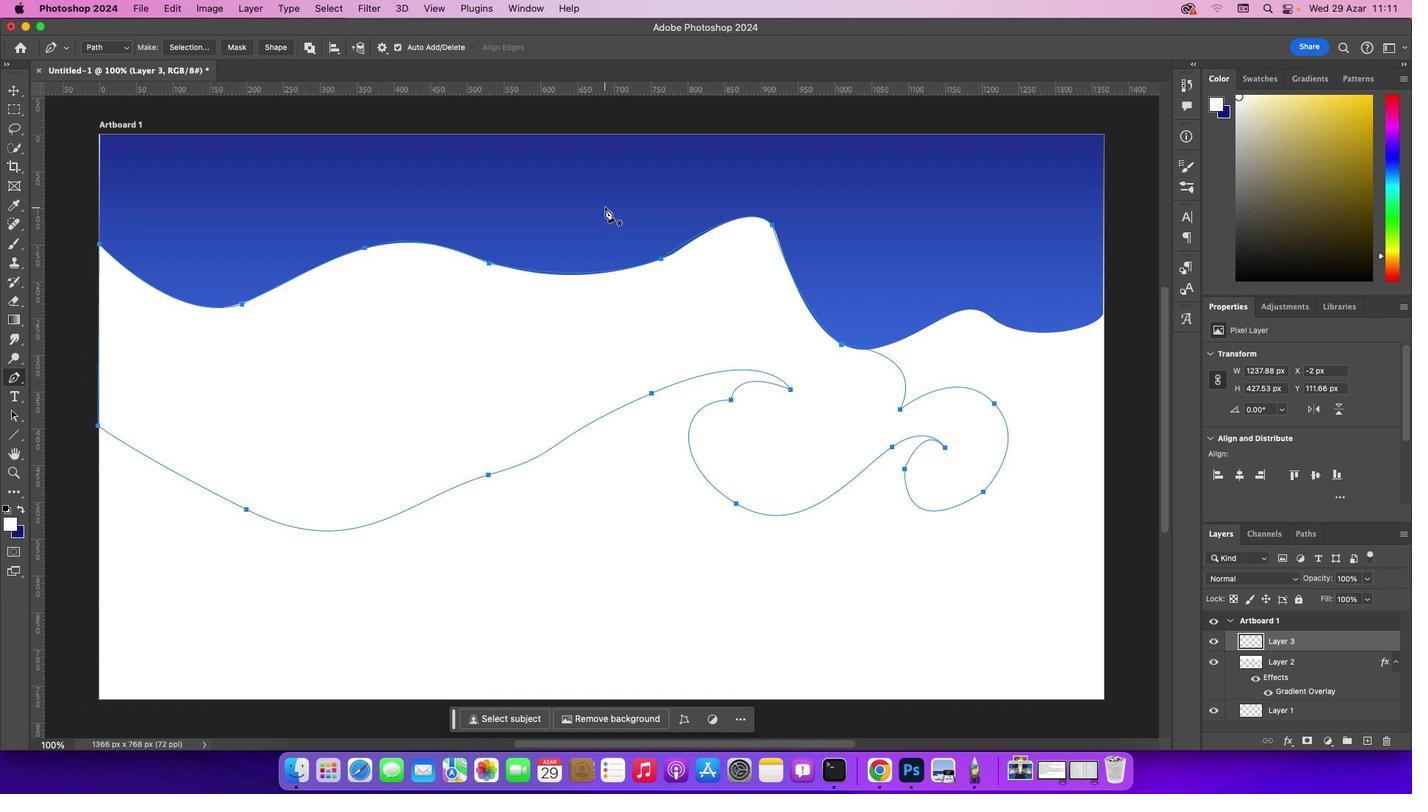 
Action: Mouse moved to (604, 207)
